 Task: Buy 5 CV (Constant Velocity) from Transmission & Drive Train section under best seller category for shipping address: Molly Phillips, 3619 Station Street, Austin, Texas 78702, Cell Number 5122113583. Pay from credit card ending with 5759, CVV 953
Action: Key pressed amazon.com<Key.enter>
Screenshot: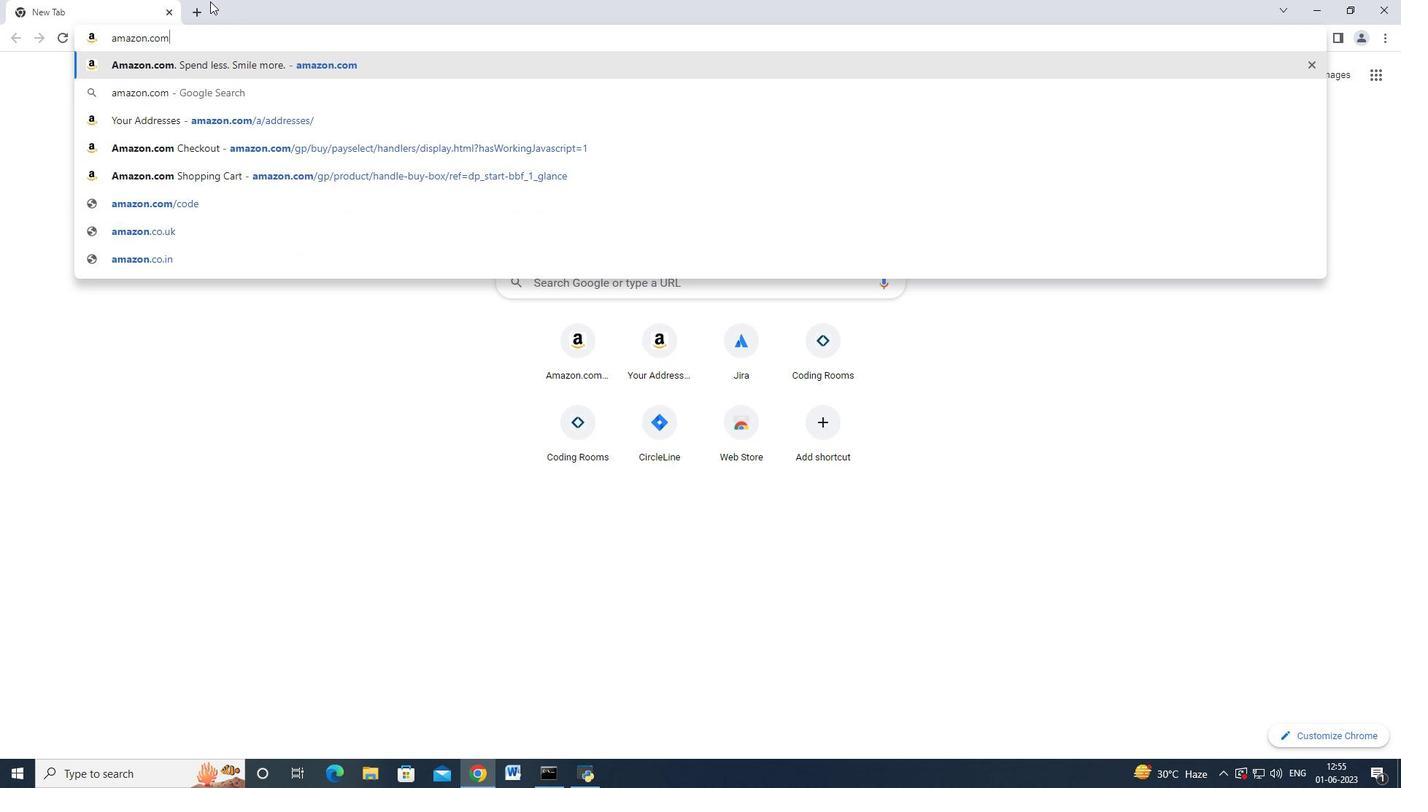 
Action: Mouse moved to (26, 114)
Screenshot: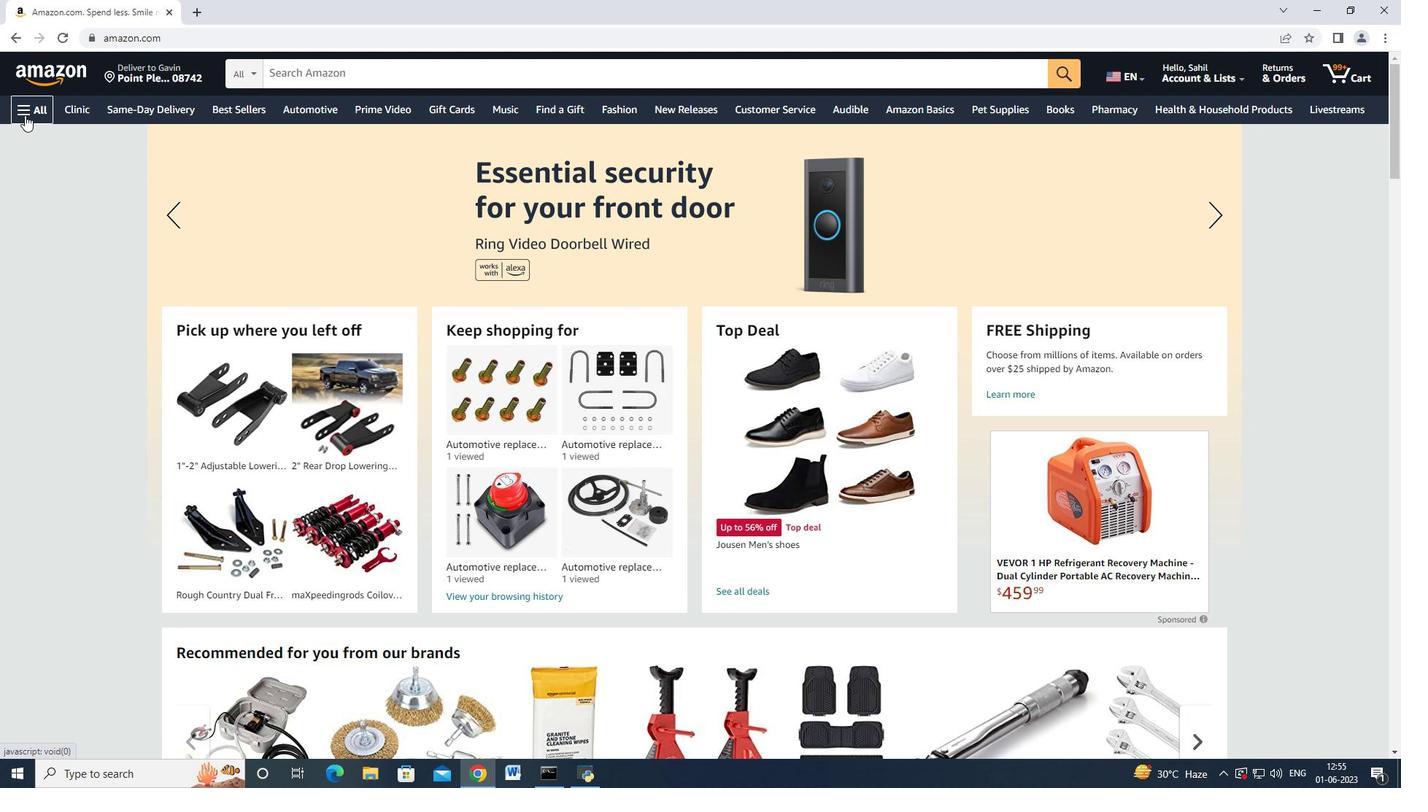 
Action: Mouse pressed left at (26, 114)
Screenshot: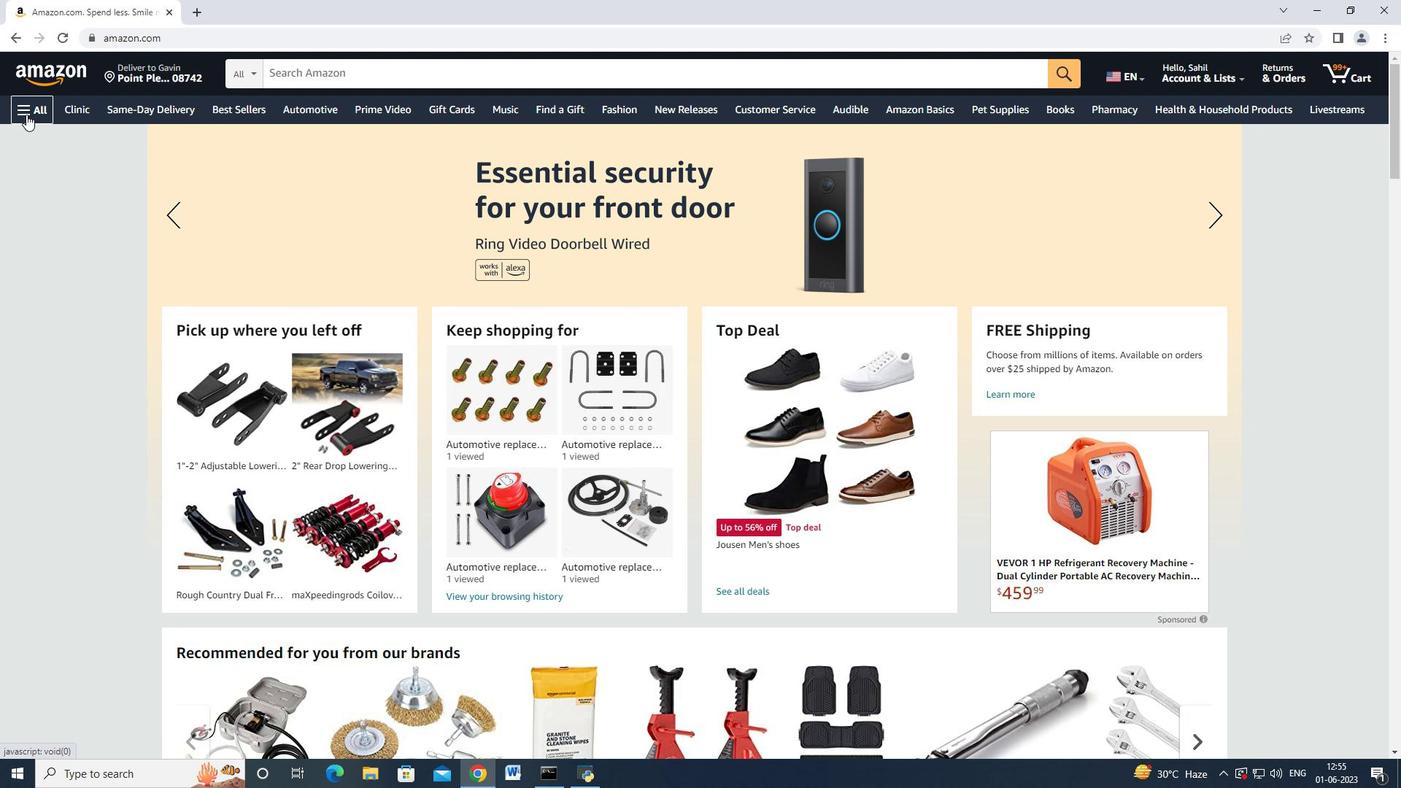 
Action: Mouse moved to (85, 384)
Screenshot: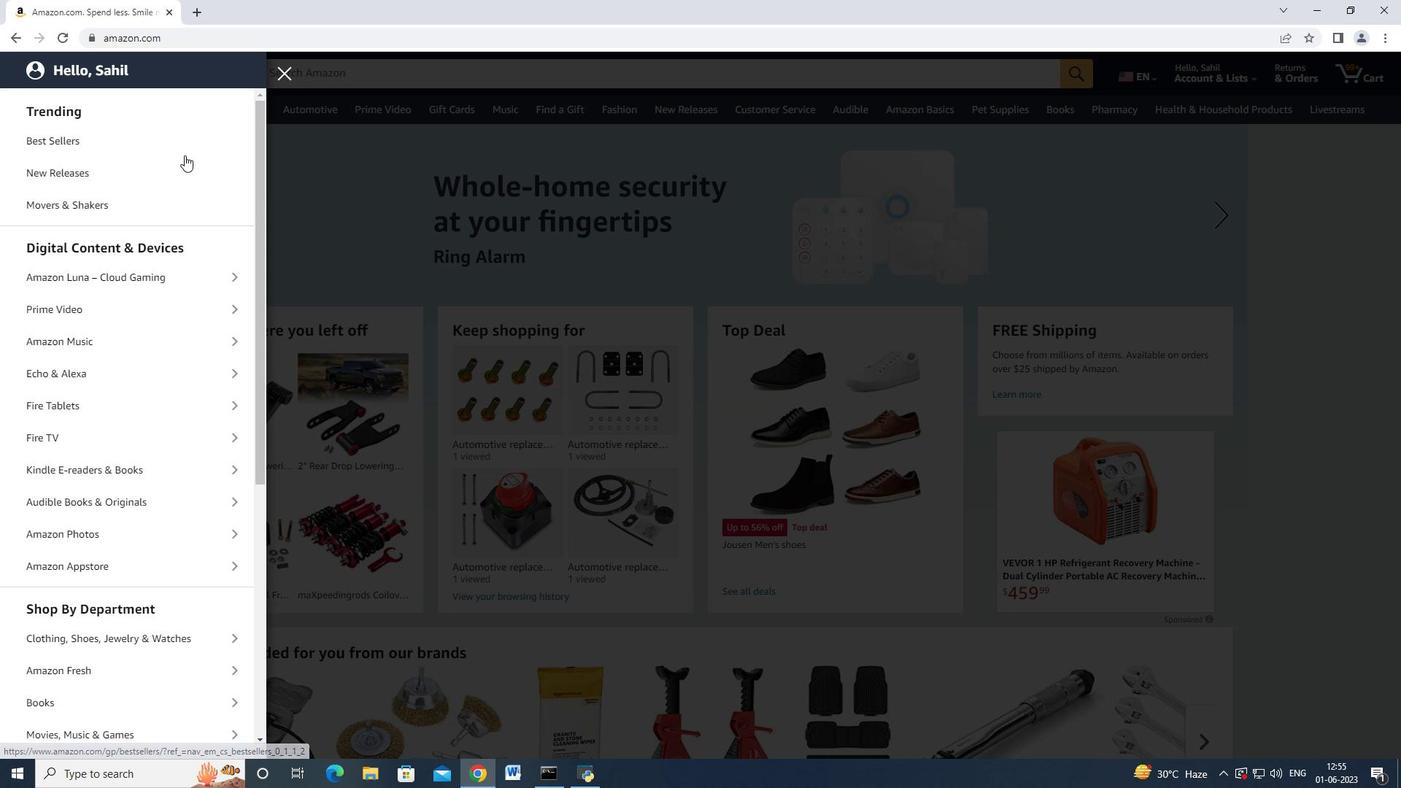 
Action: Mouse scrolled (85, 383) with delta (0, 0)
Screenshot: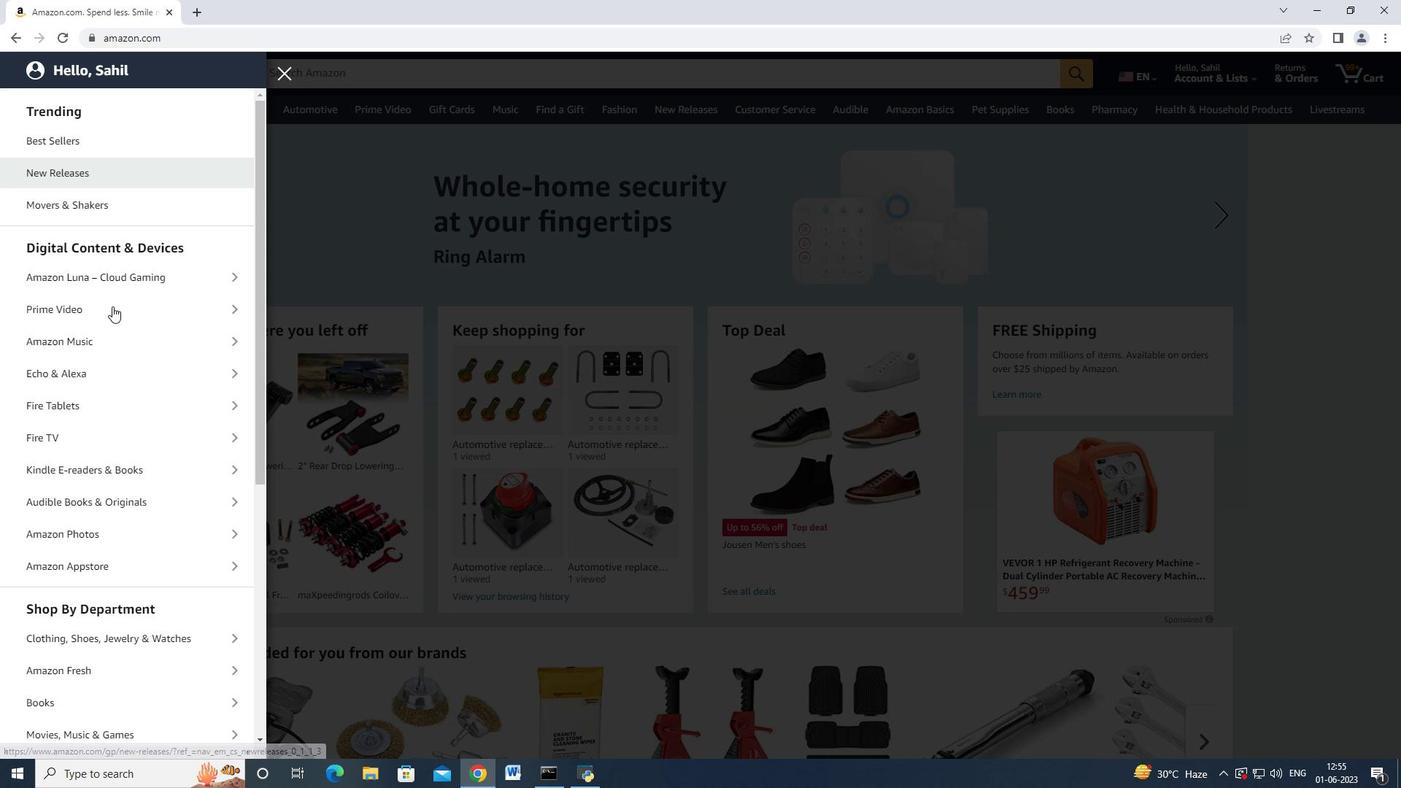 
Action: Mouse scrolled (85, 383) with delta (0, 0)
Screenshot: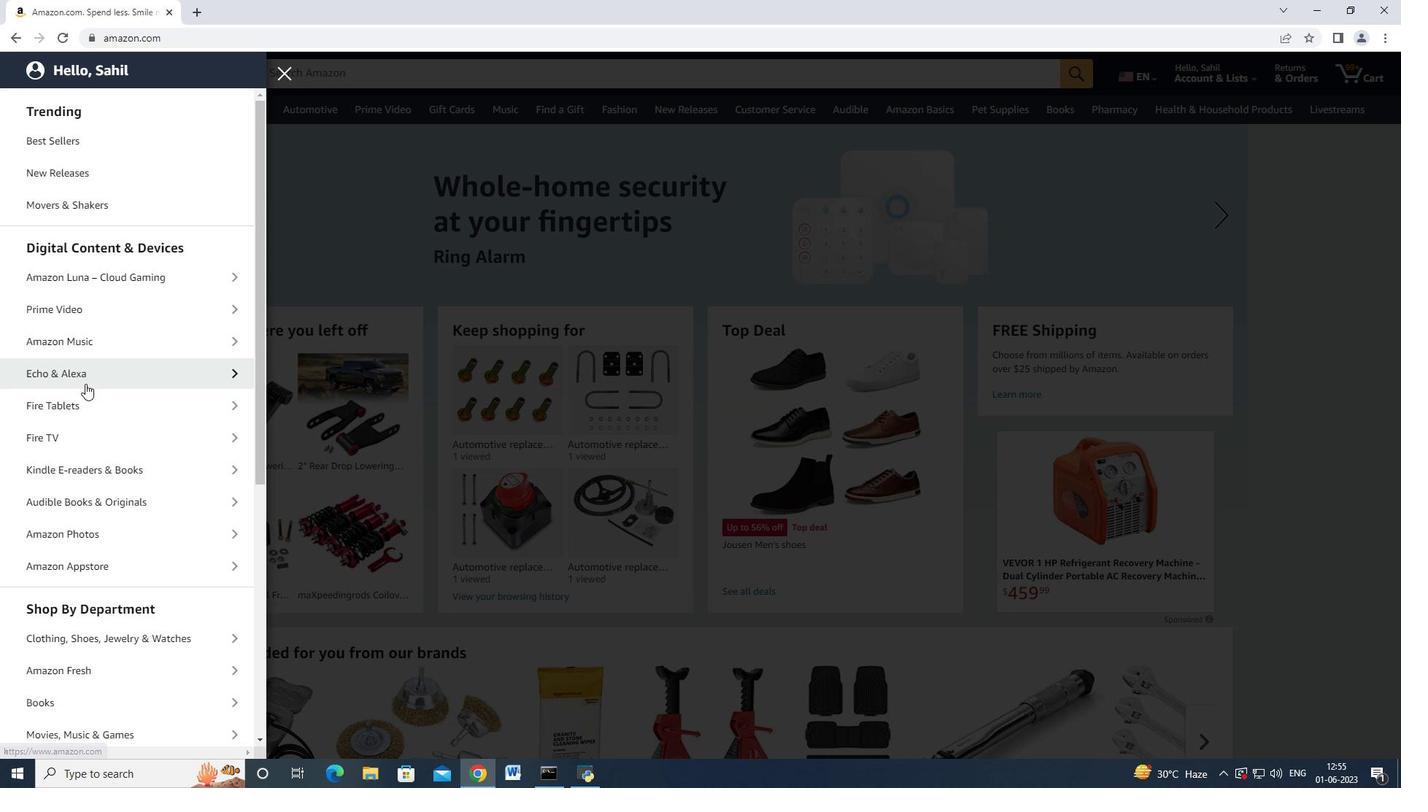 
Action: Mouse moved to (90, 427)
Screenshot: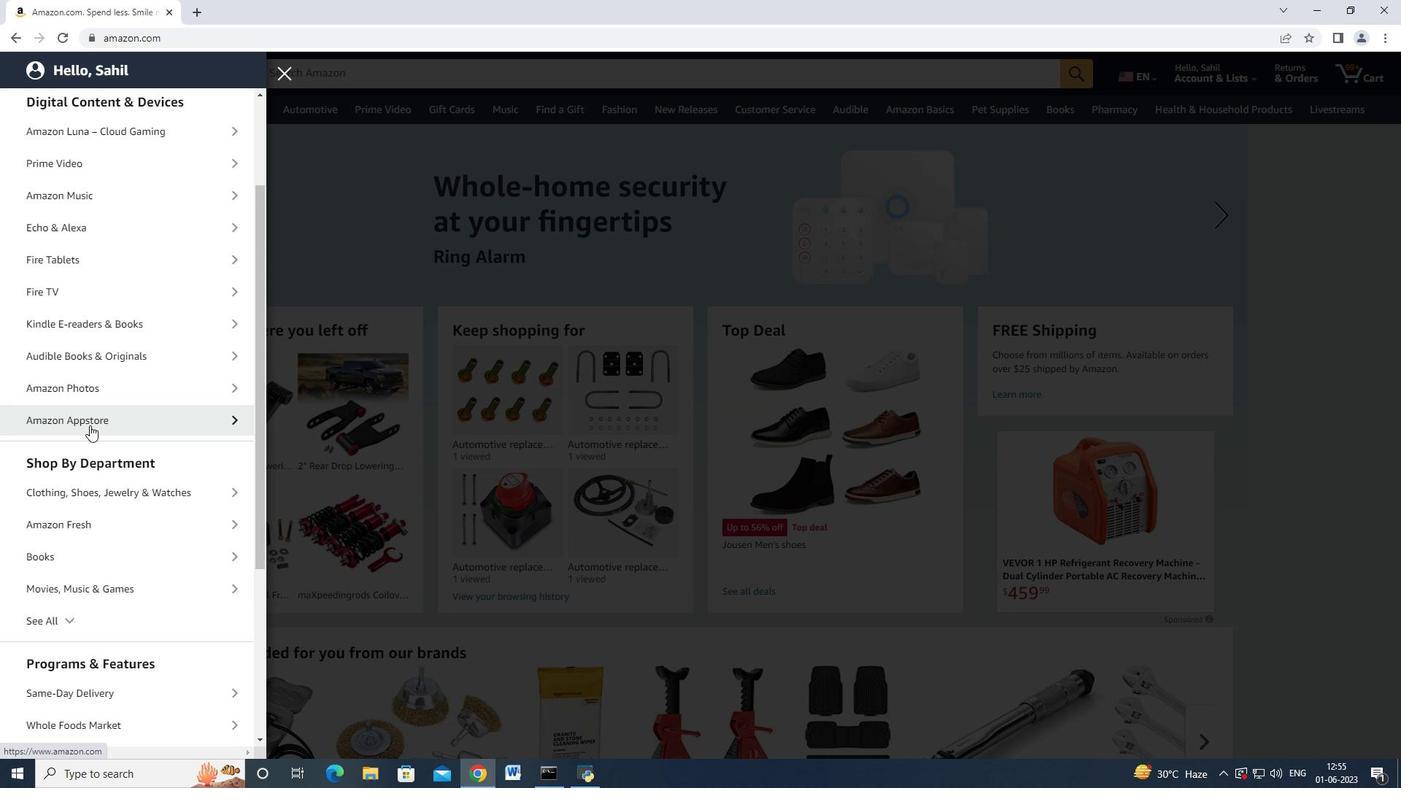 
Action: Mouse scrolled (90, 427) with delta (0, 0)
Screenshot: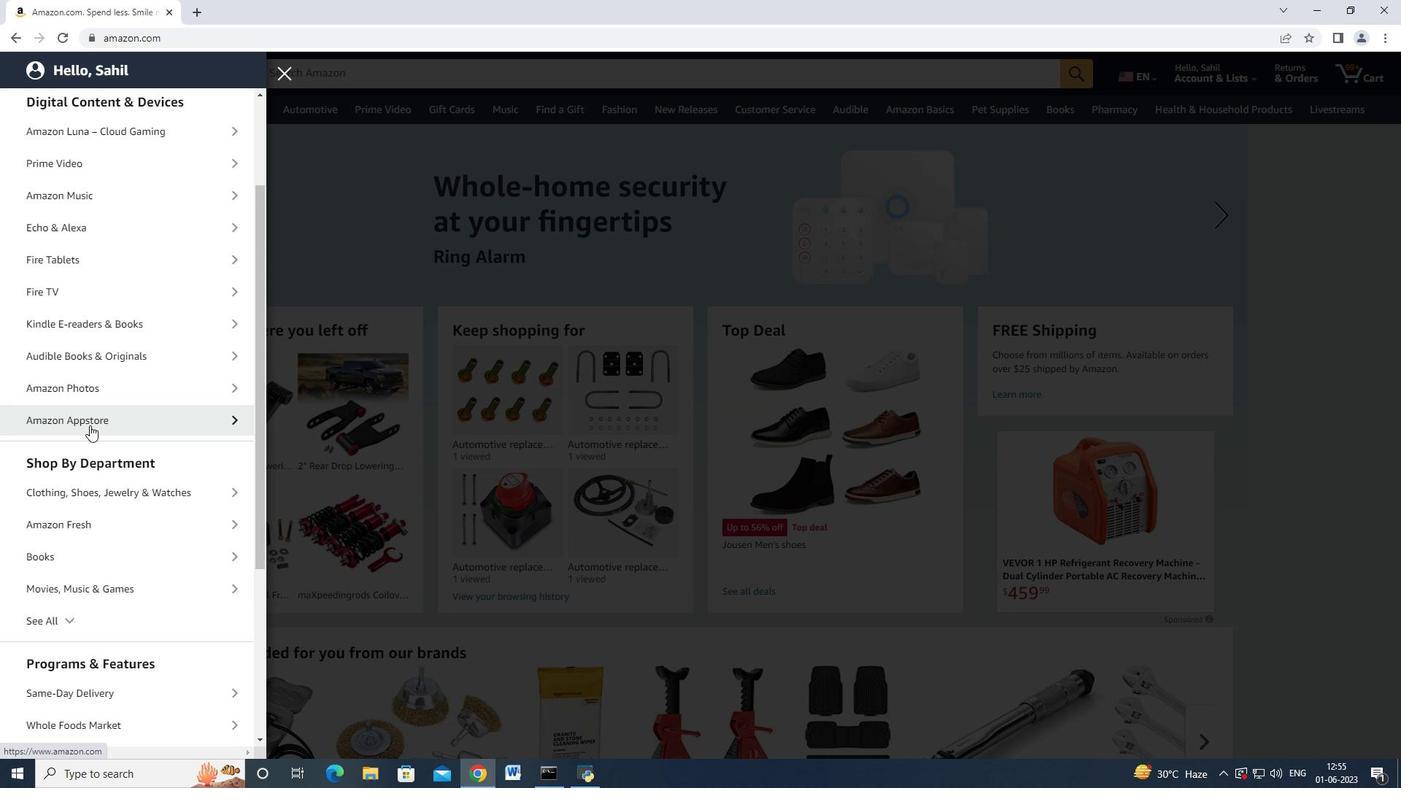 
Action: Mouse moved to (73, 543)
Screenshot: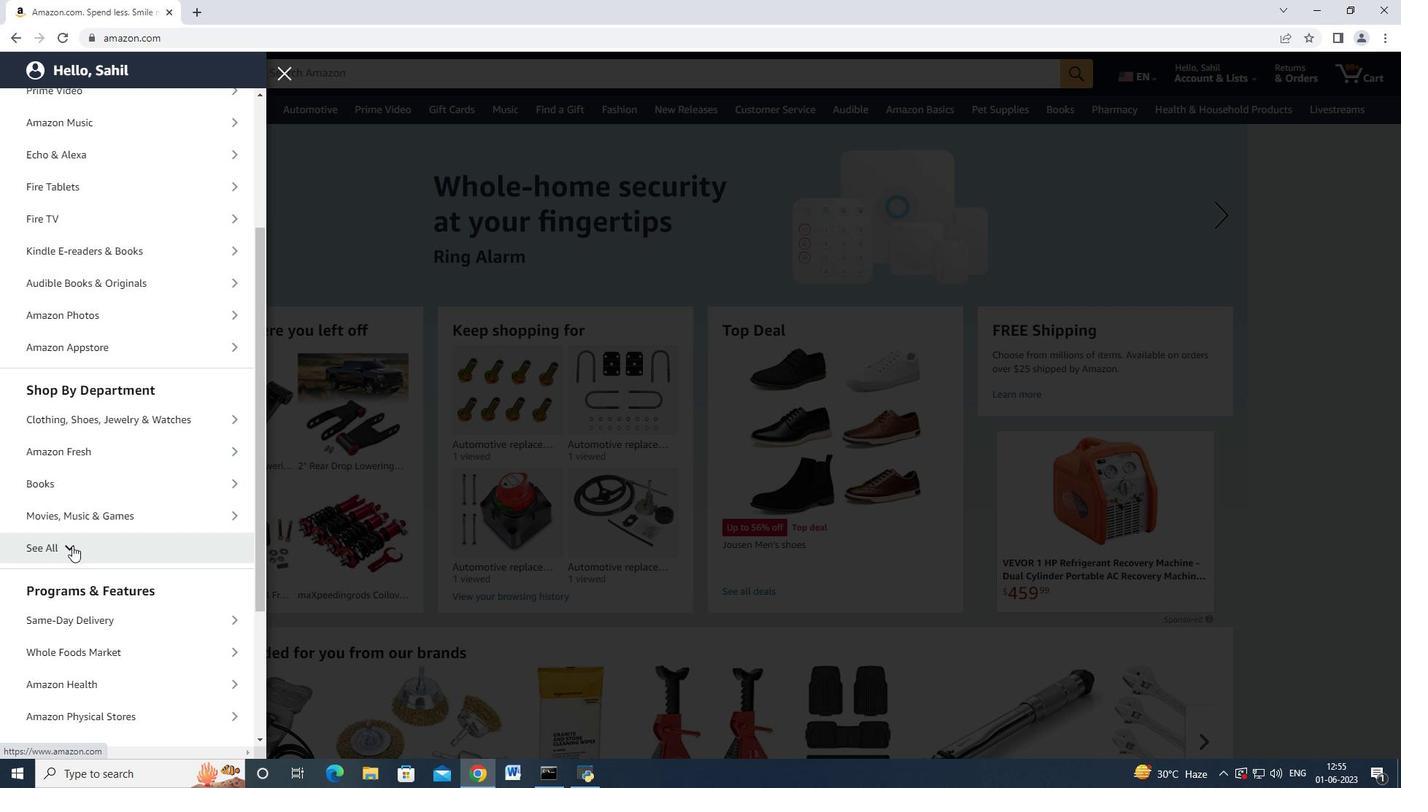 
Action: Mouse pressed left at (73, 543)
Screenshot: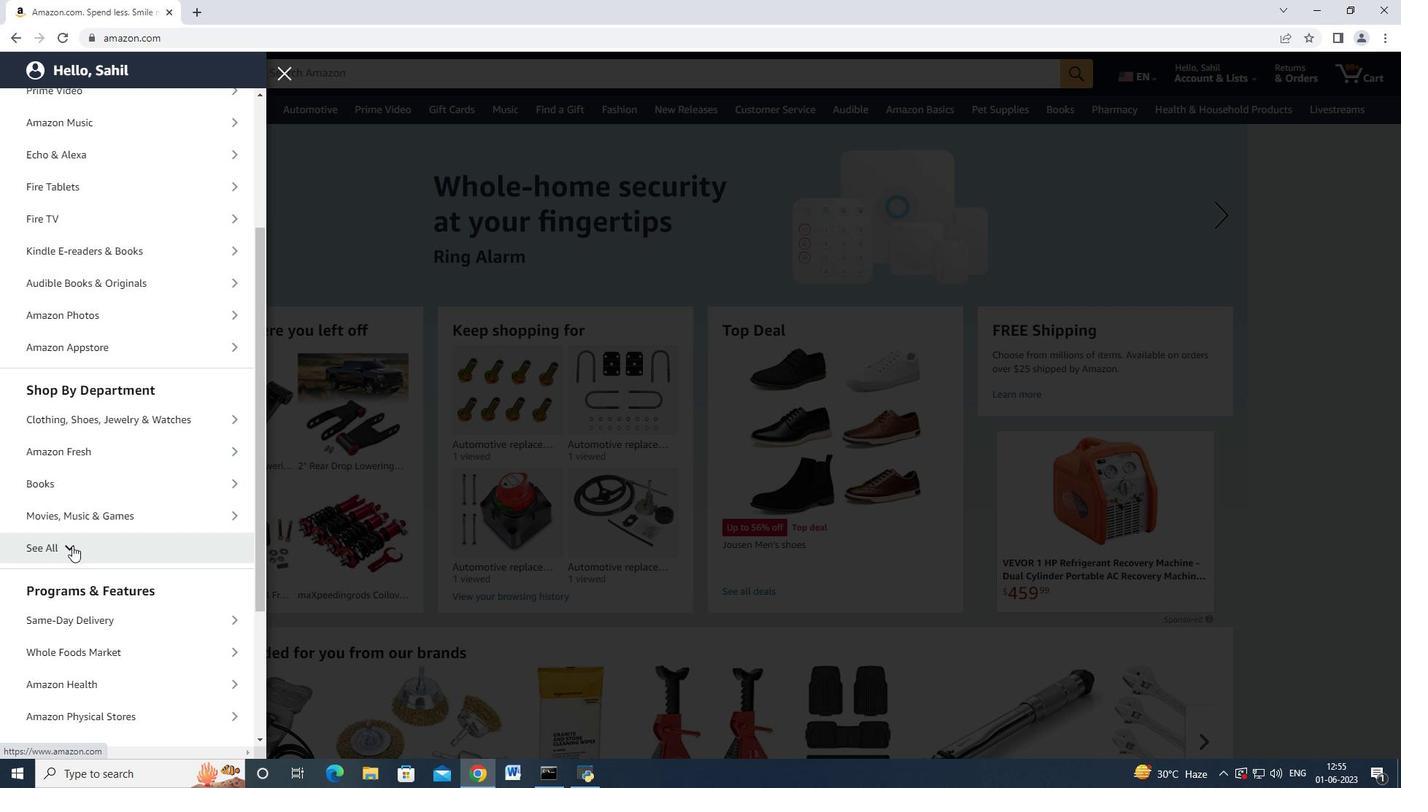 
Action: Mouse moved to (135, 474)
Screenshot: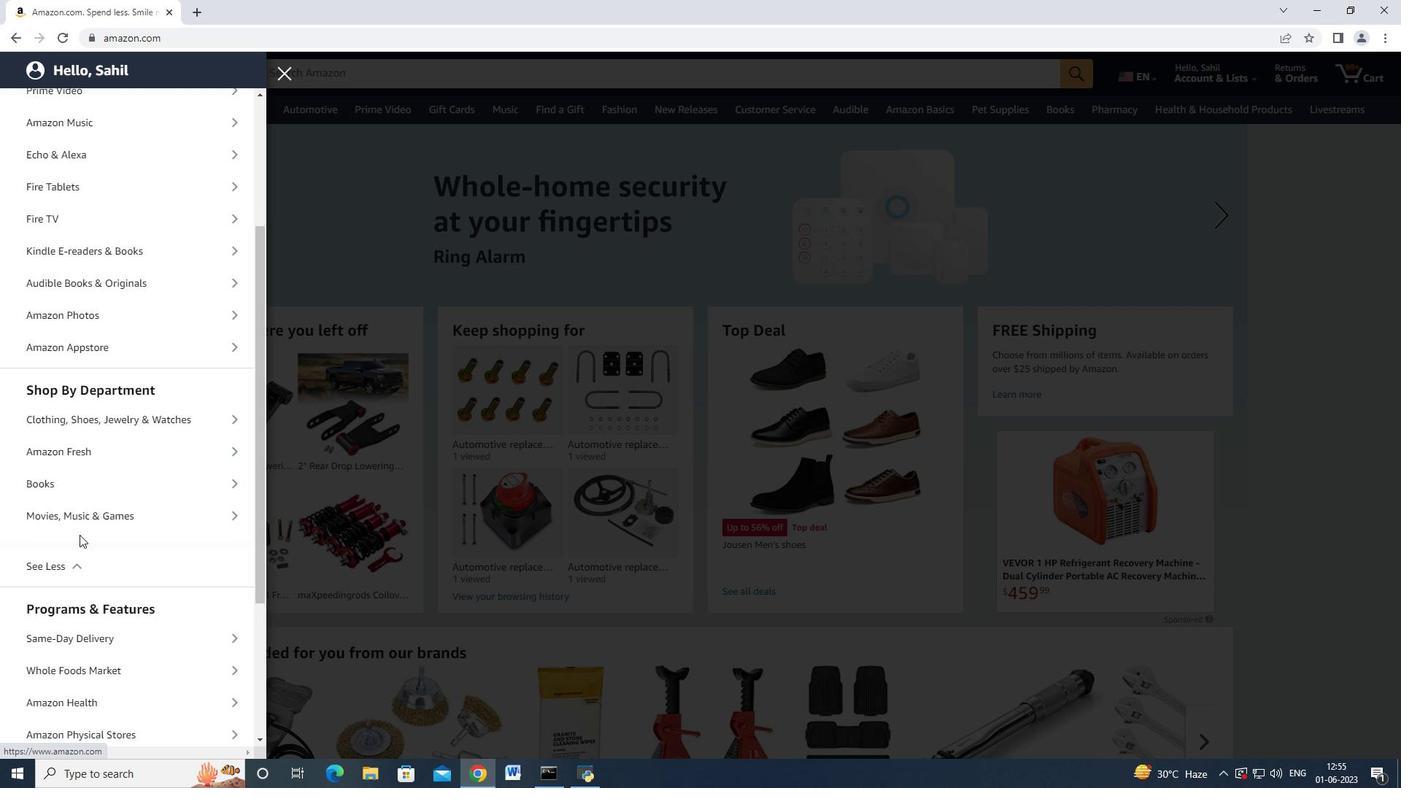 
Action: Mouse scrolled (135, 473) with delta (0, 0)
Screenshot: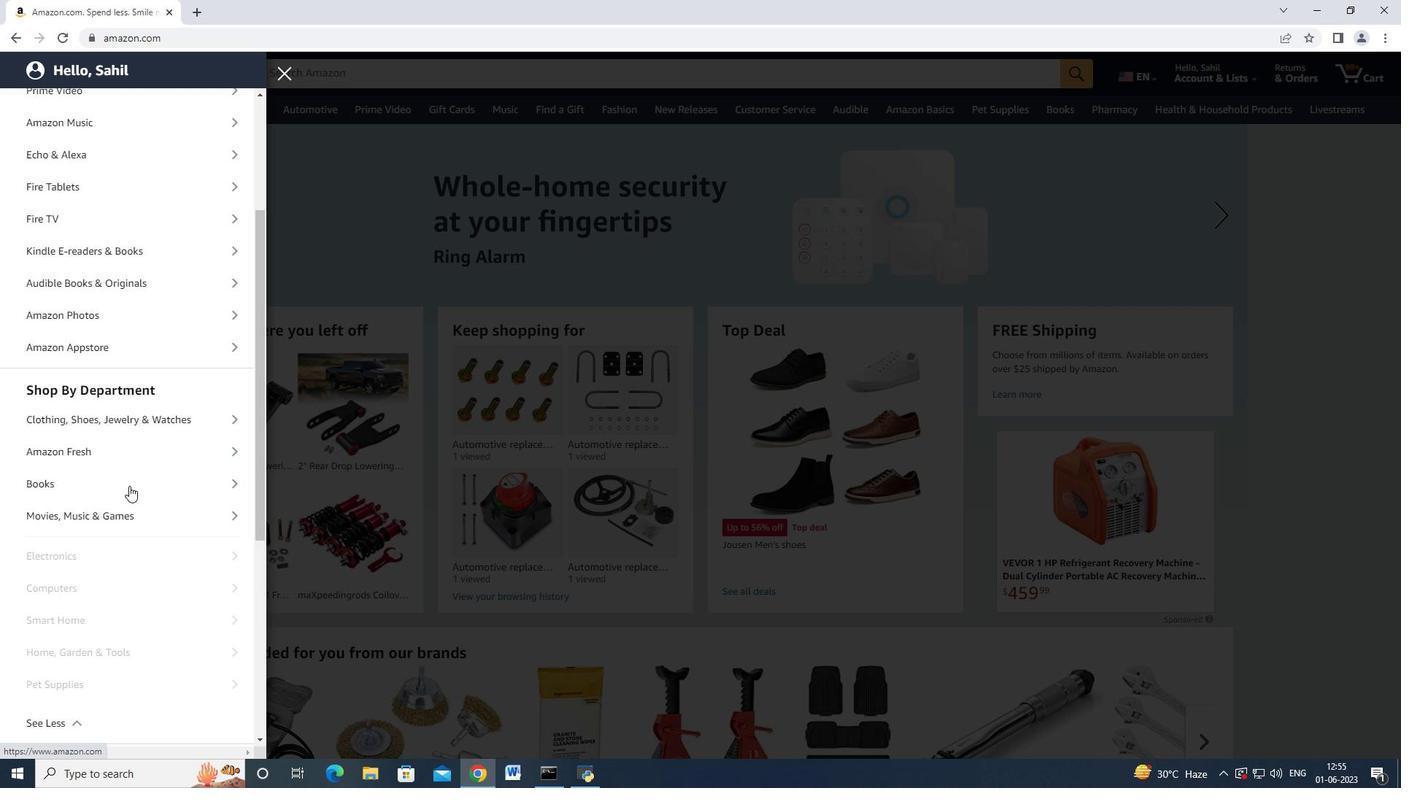 
Action: Mouse scrolled (135, 473) with delta (0, 0)
Screenshot: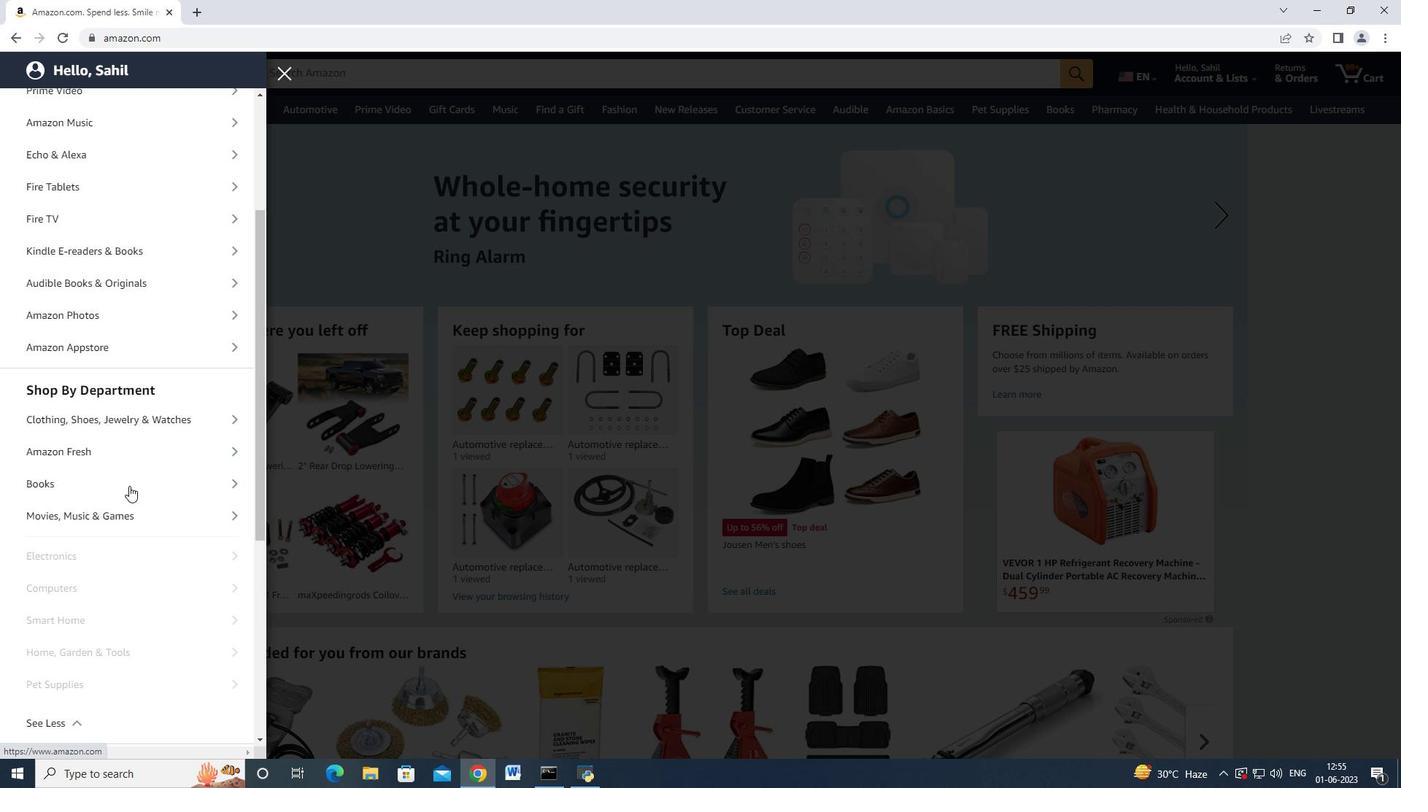 
Action: Mouse scrolled (135, 473) with delta (0, 0)
Screenshot: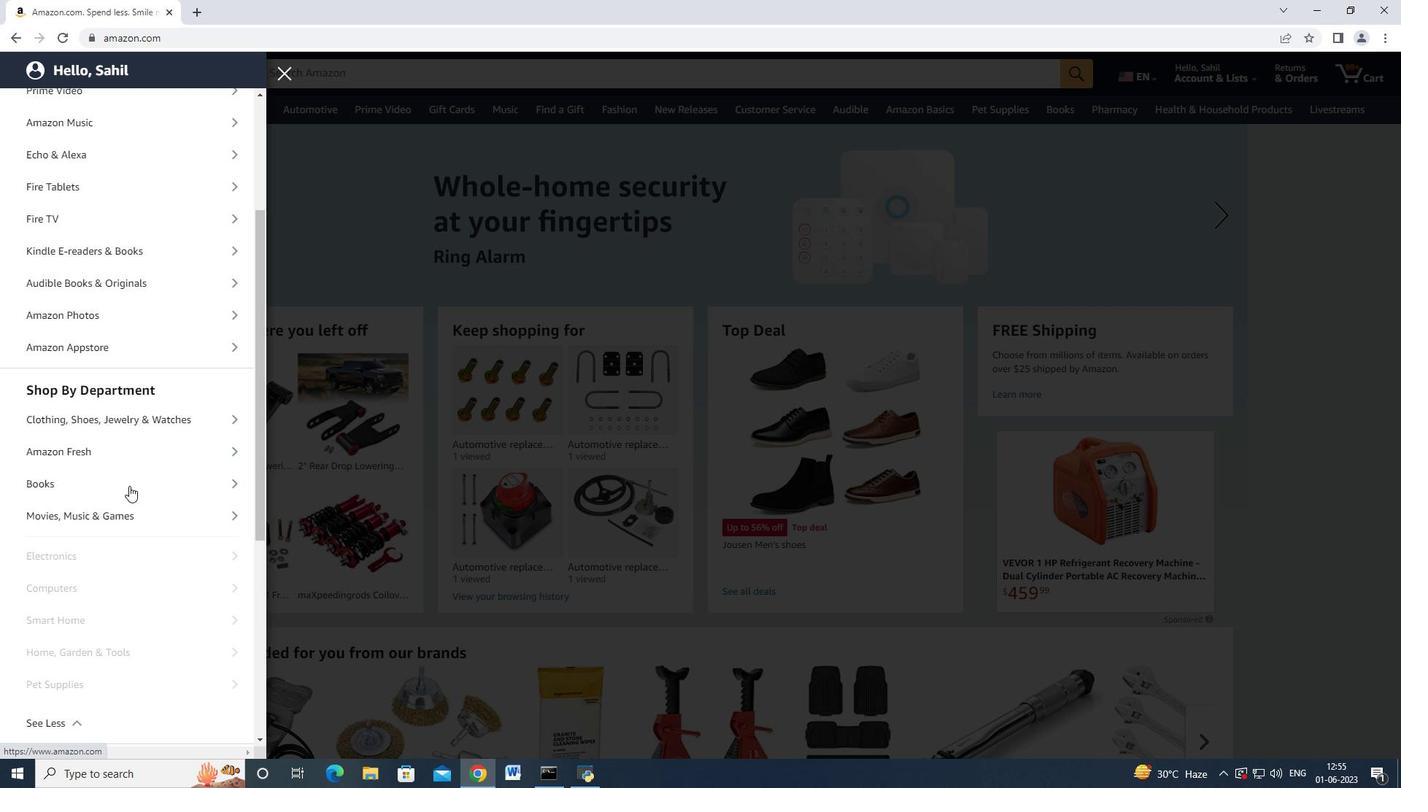 
Action: Mouse scrolled (135, 473) with delta (0, 0)
Screenshot: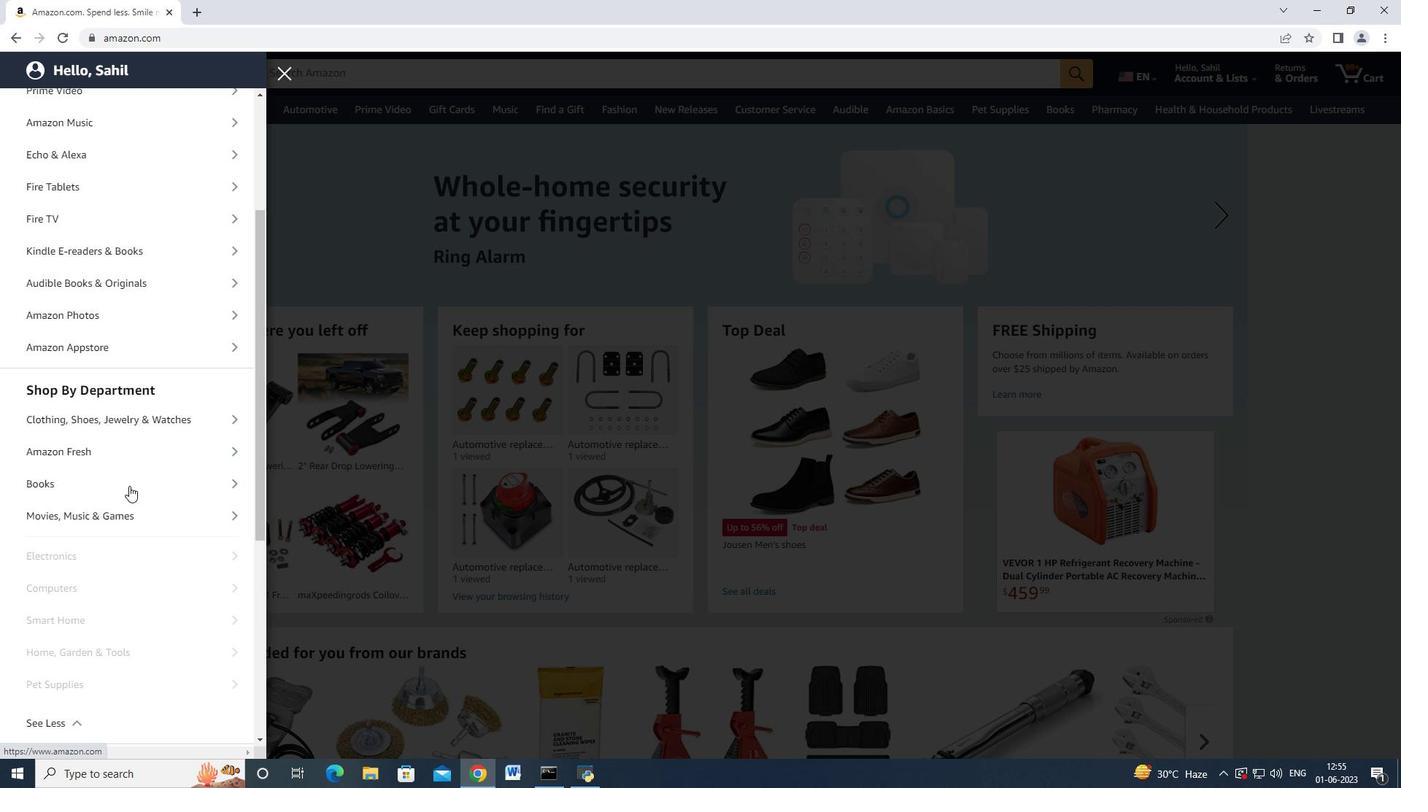 
Action: Mouse scrolled (135, 473) with delta (0, 0)
Screenshot: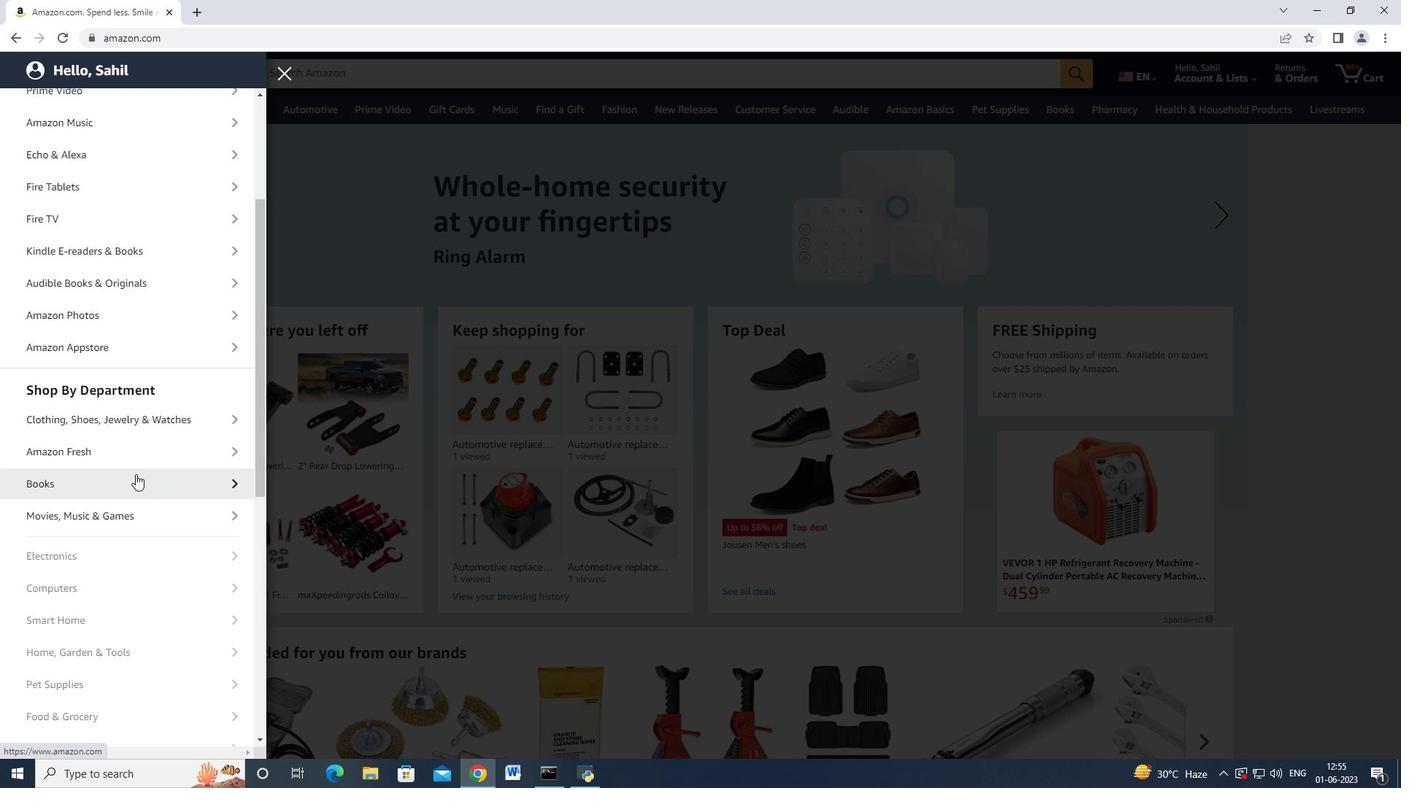 
Action: Mouse scrolled (135, 473) with delta (0, 0)
Screenshot: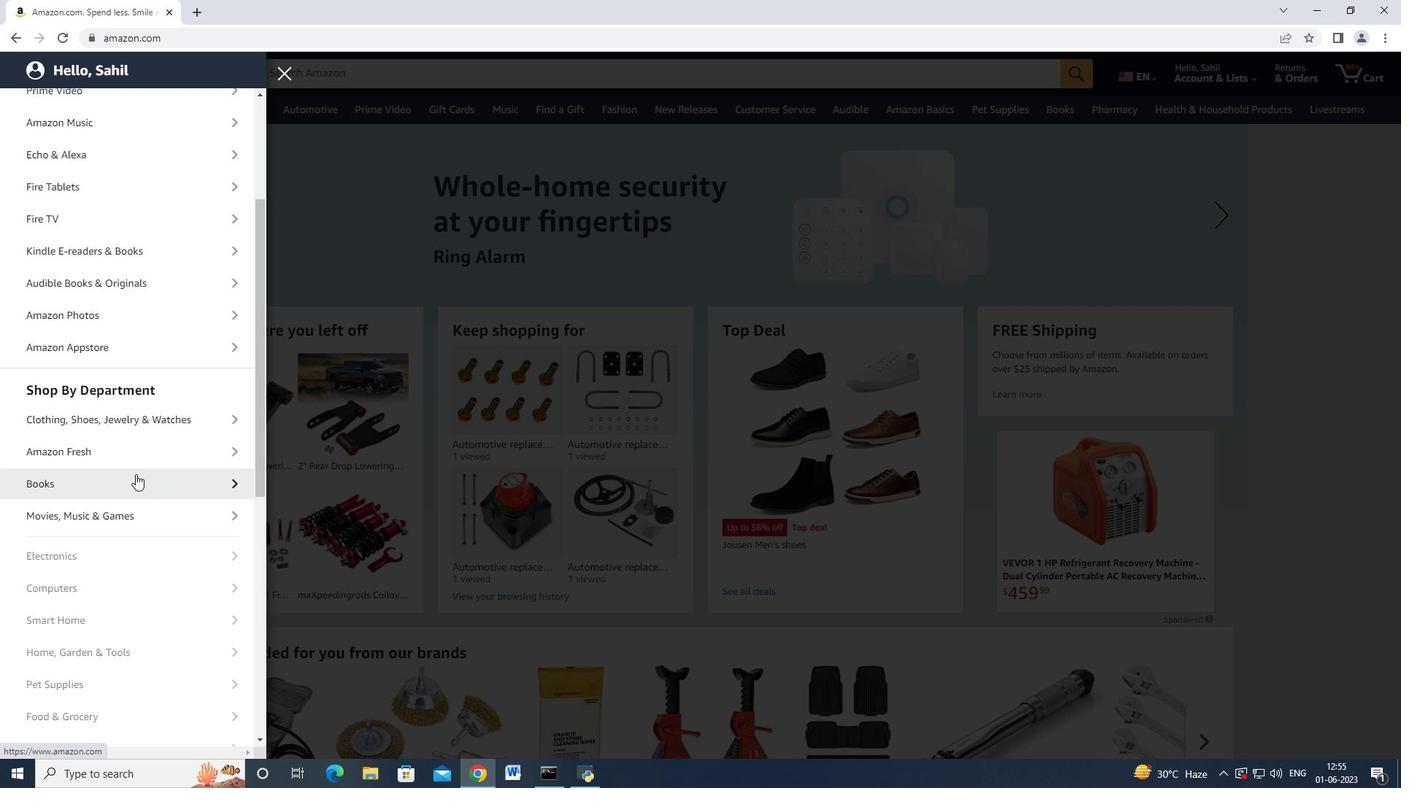 
Action: Mouse scrolled (135, 473) with delta (0, 0)
Screenshot: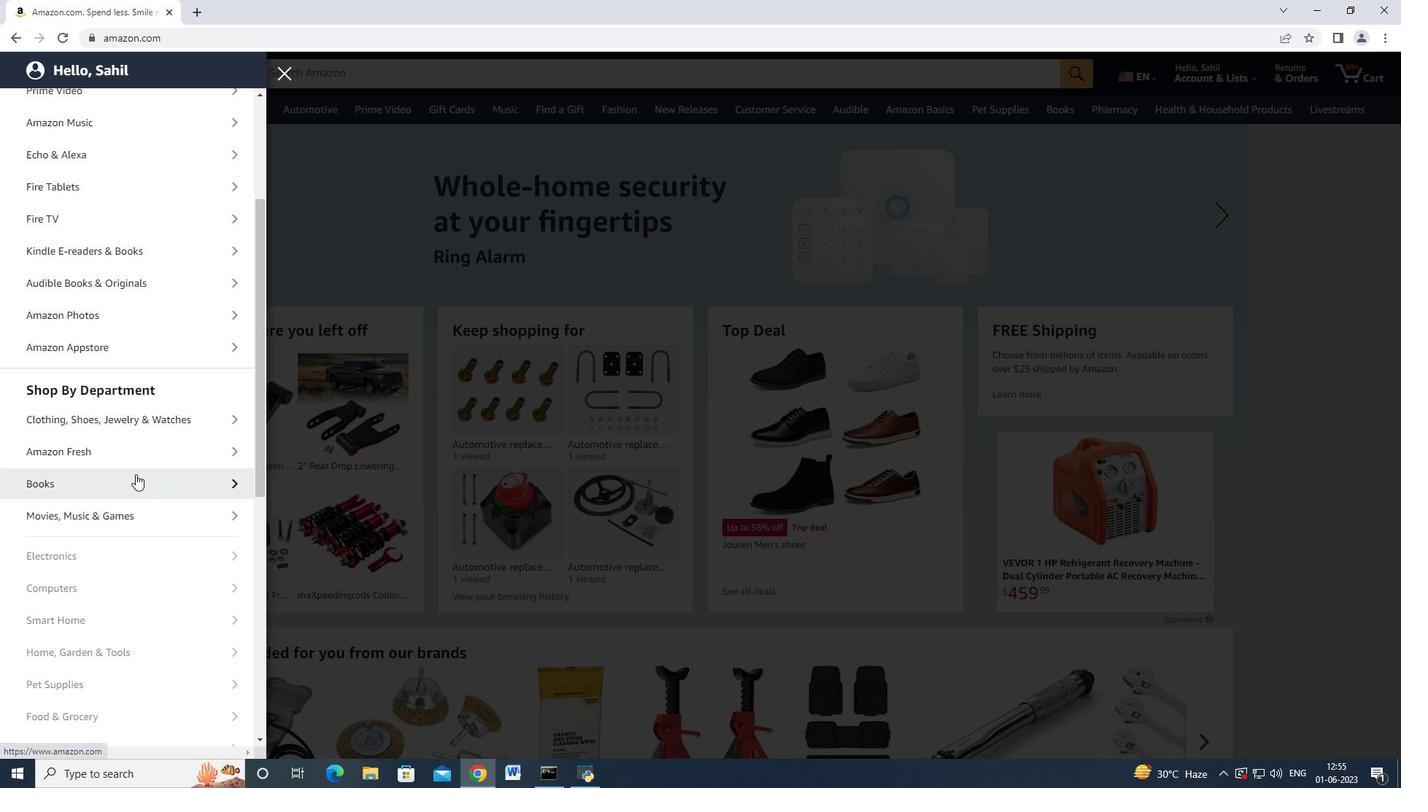 
Action: Mouse moved to (132, 396)
Screenshot: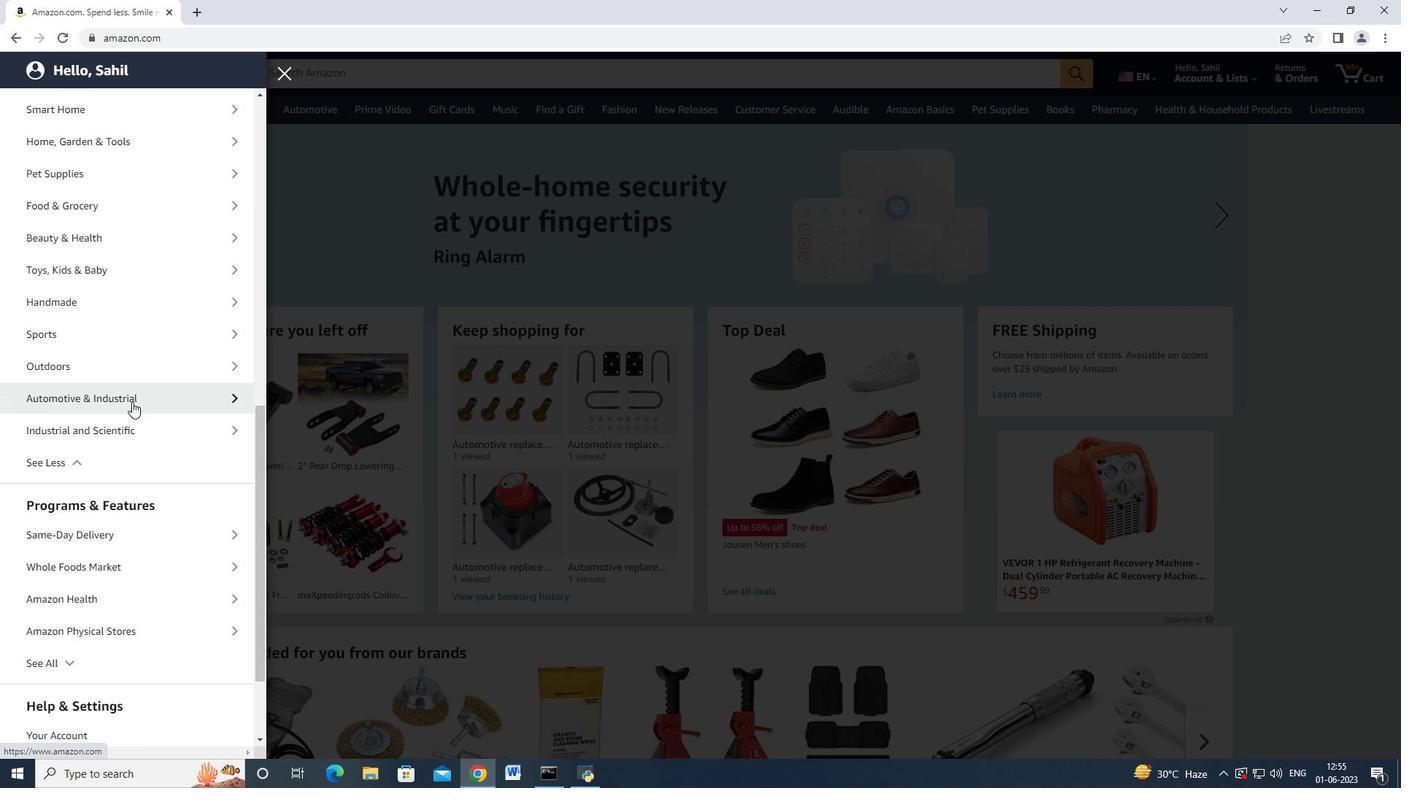 
Action: Mouse pressed left at (132, 396)
Screenshot: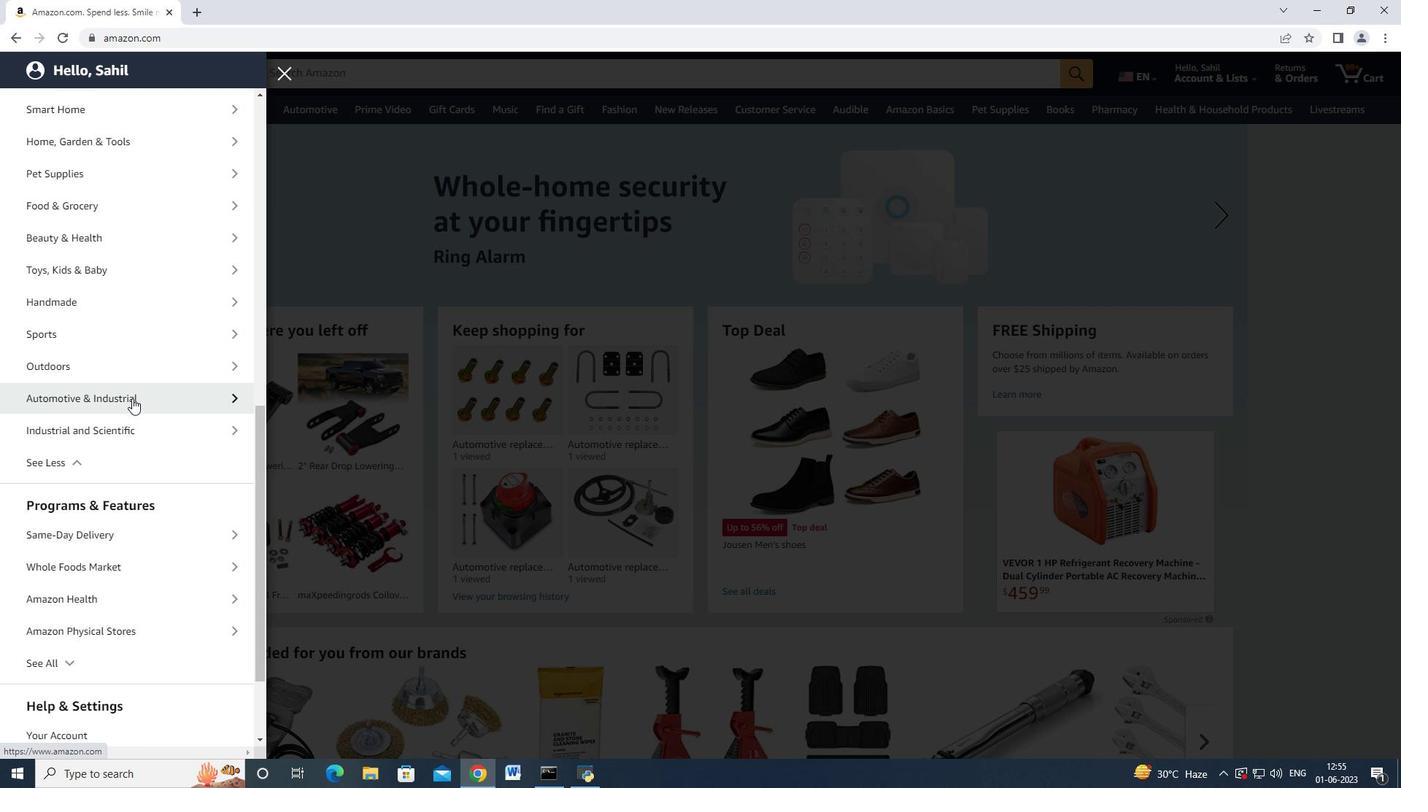 
Action: Mouse moved to (167, 180)
Screenshot: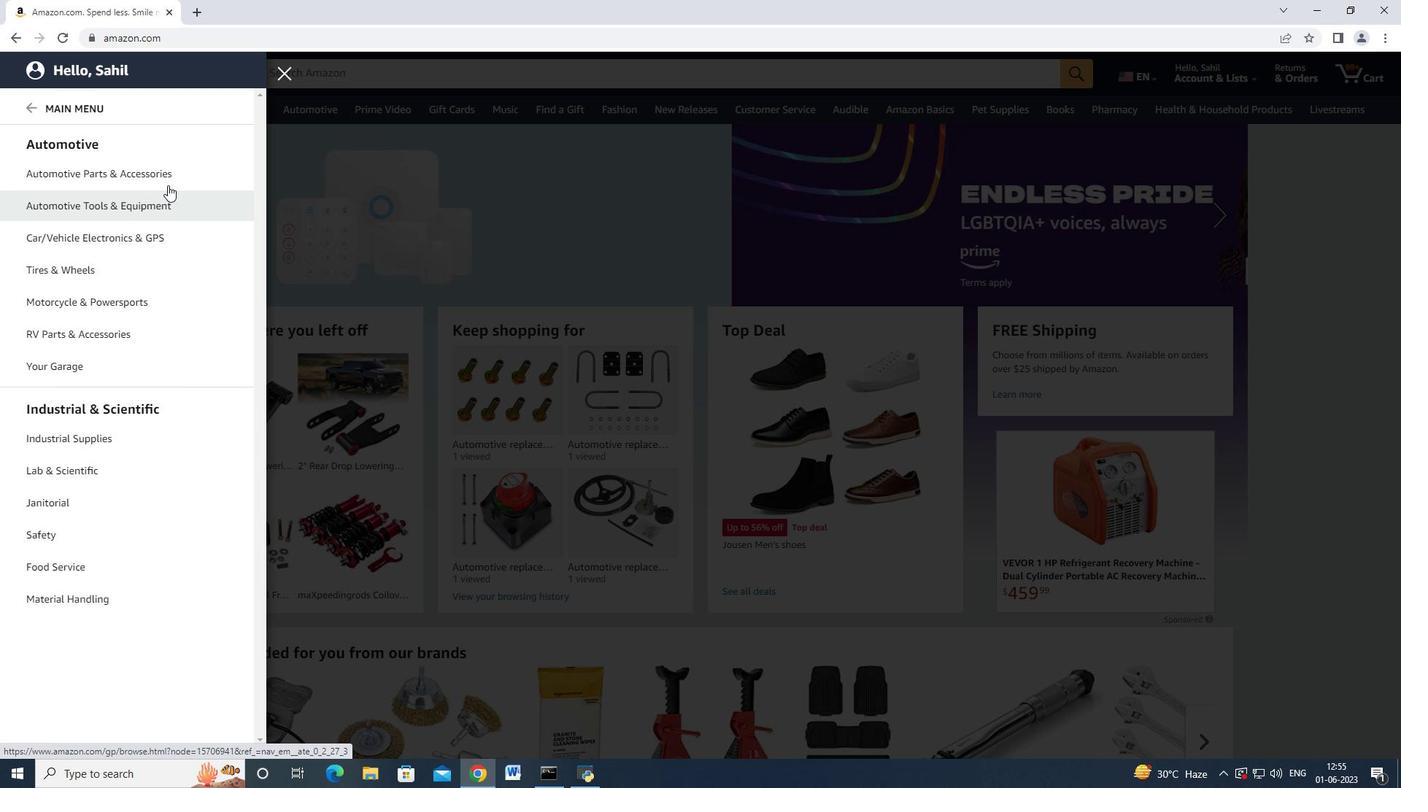 
Action: Mouse pressed left at (167, 180)
Screenshot: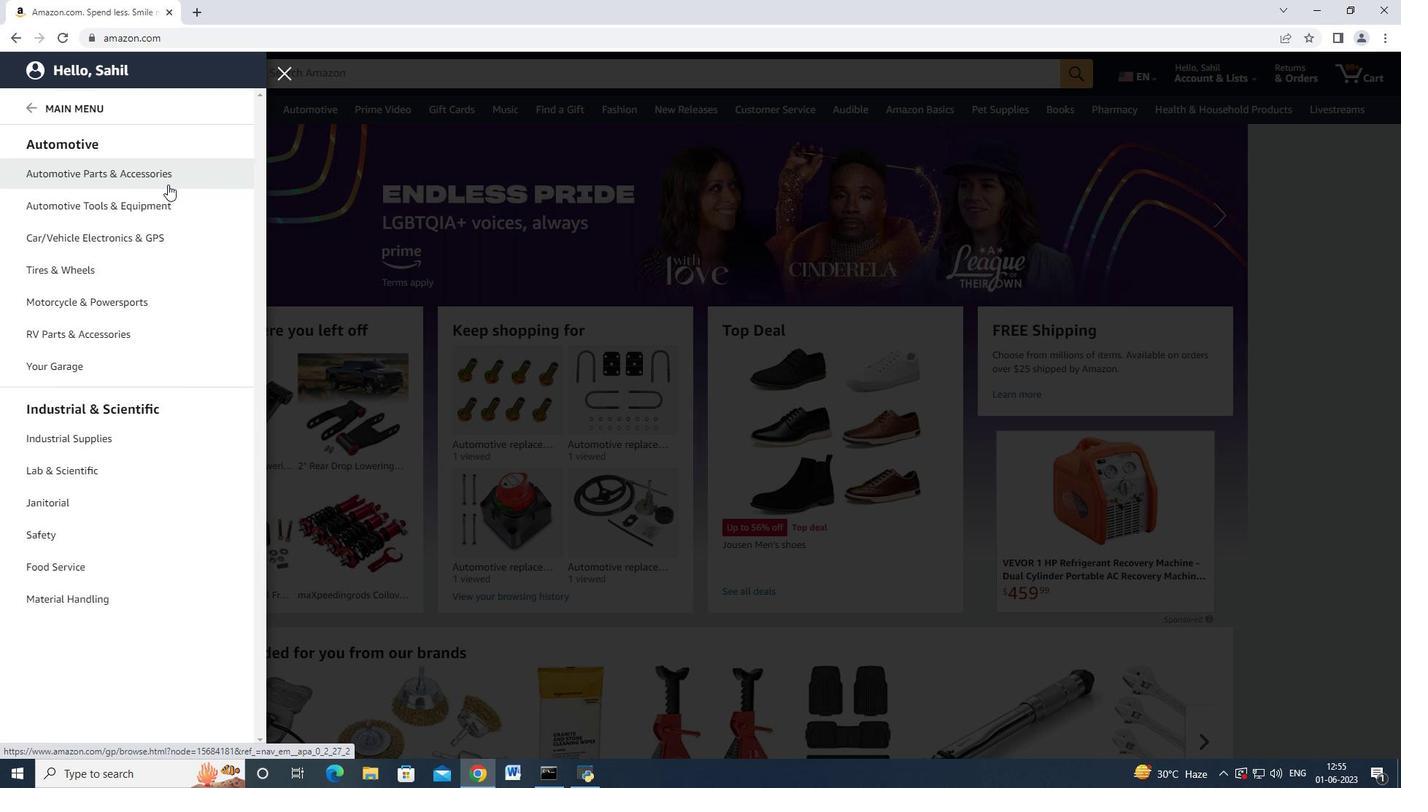 
Action: Mouse moved to (257, 138)
Screenshot: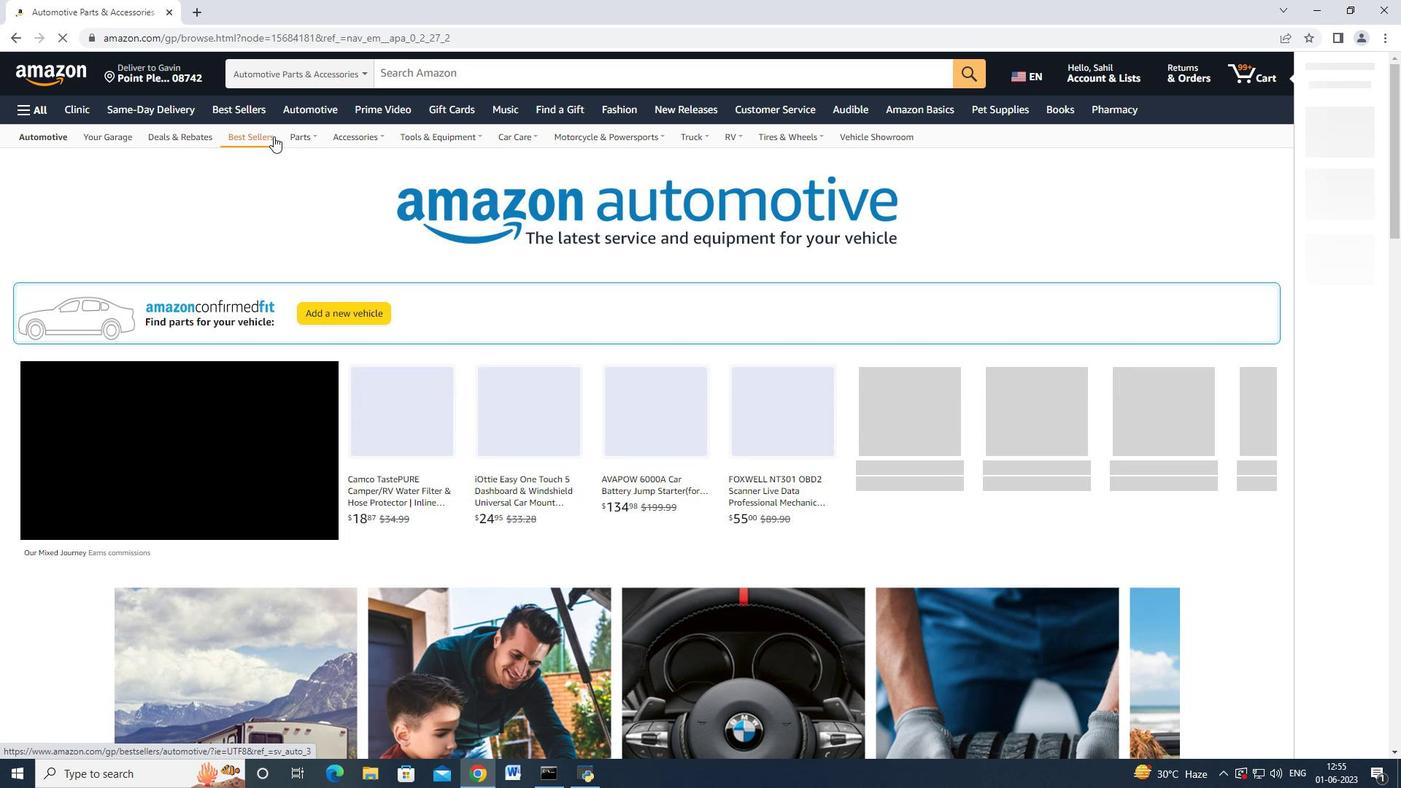 
Action: Mouse pressed left at (257, 138)
Screenshot: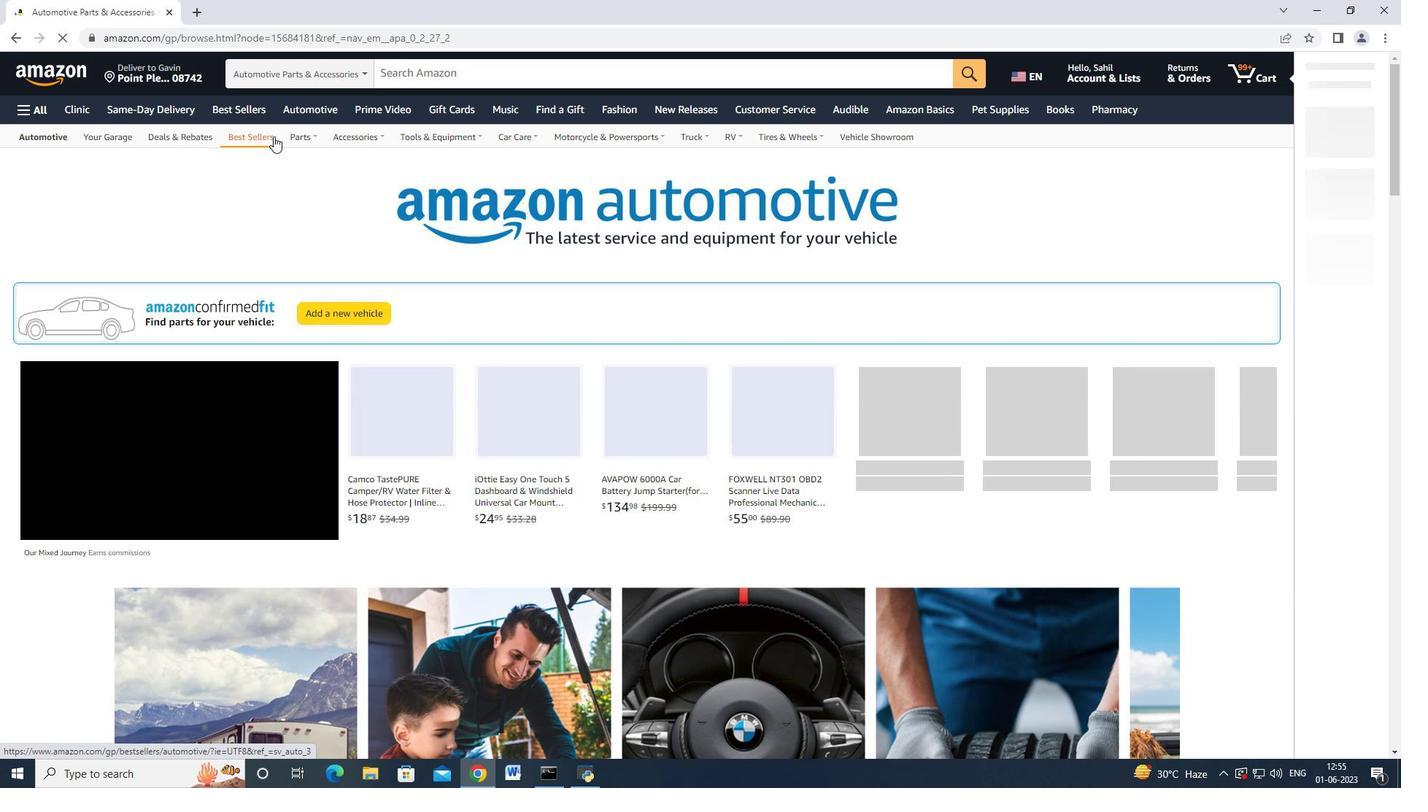 
Action: Mouse moved to (234, 269)
Screenshot: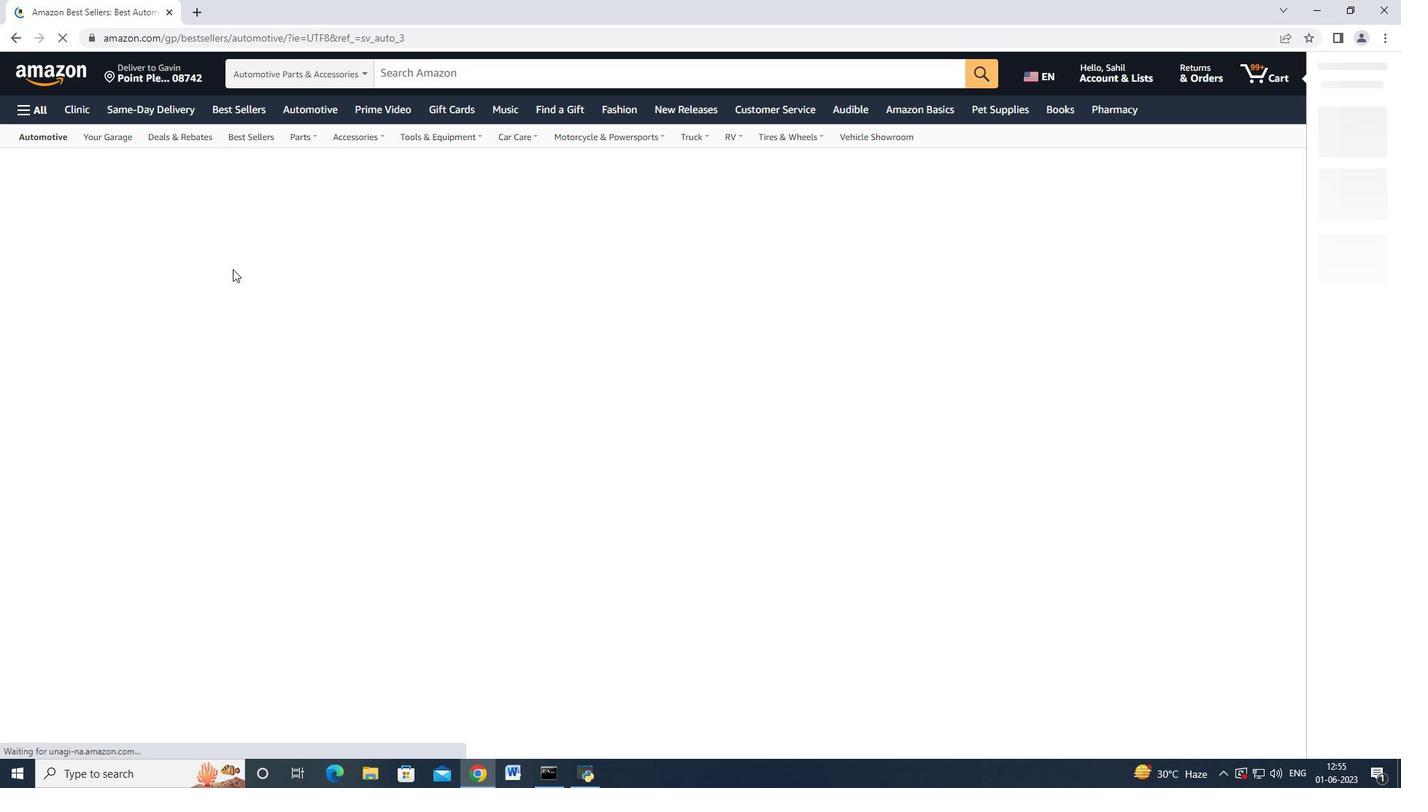 
Action: Mouse scrolled (234, 268) with delta (0, 0)
Screenshot: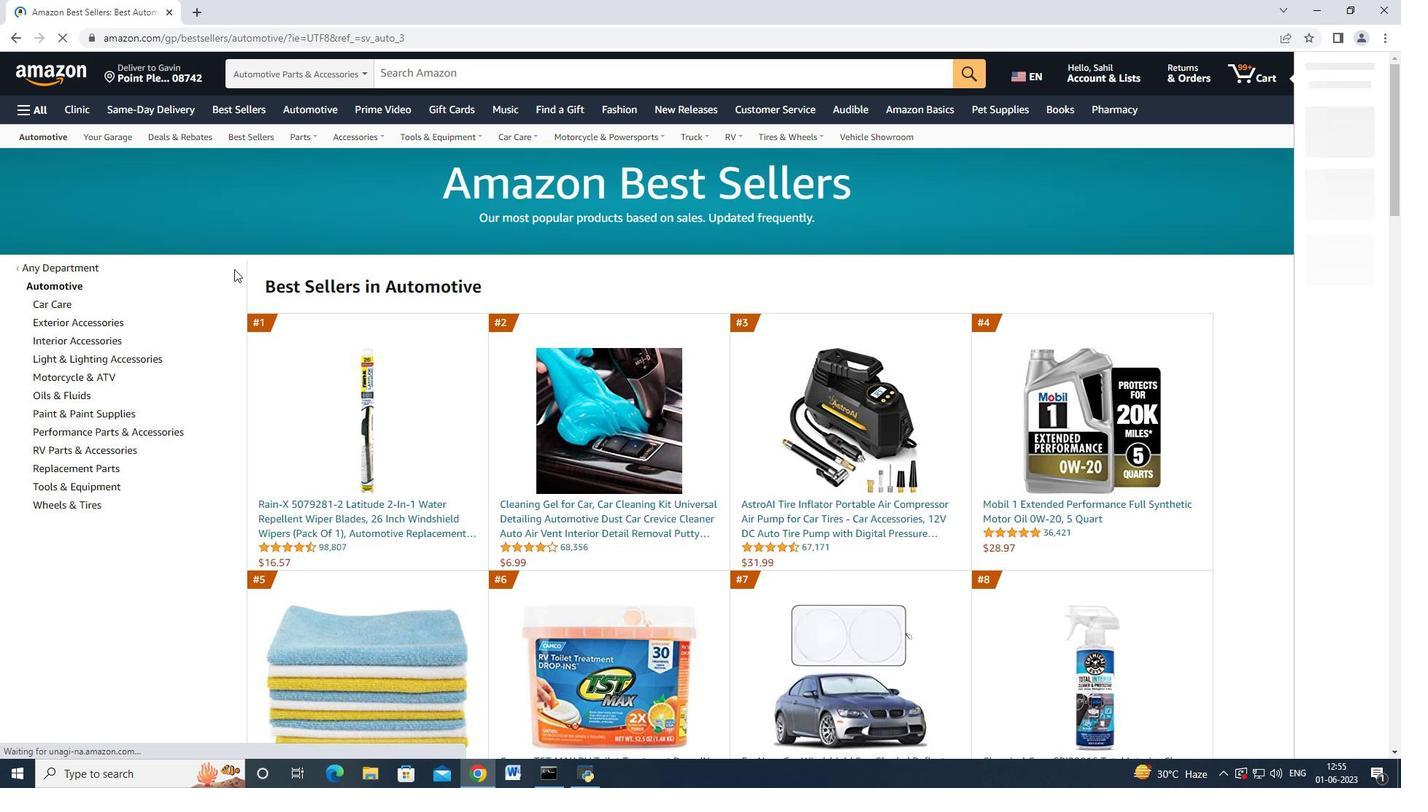 
Action: Mouse moved to (92, 394)
Screenshot: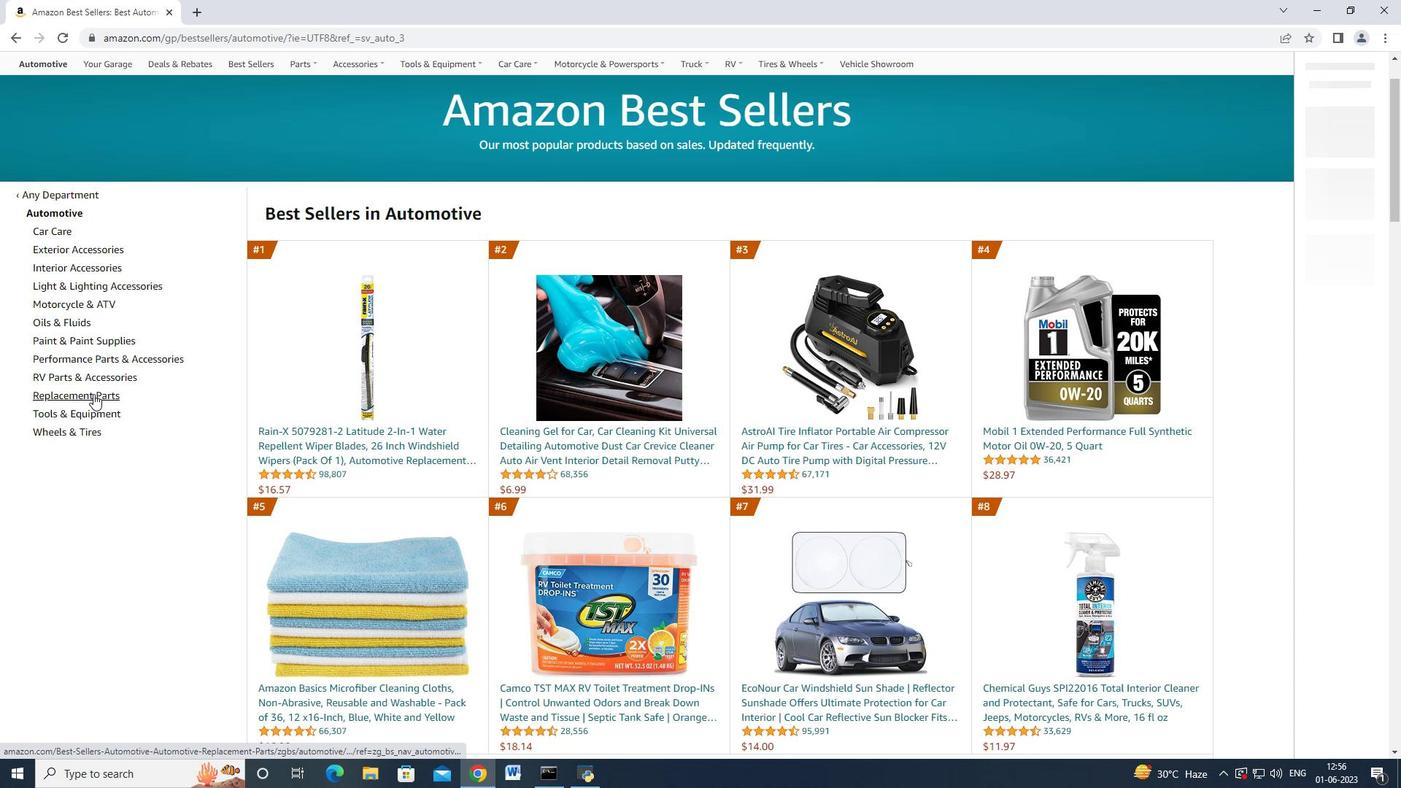 
Action: Mouse pressed left at (92, 394)
Screenshot: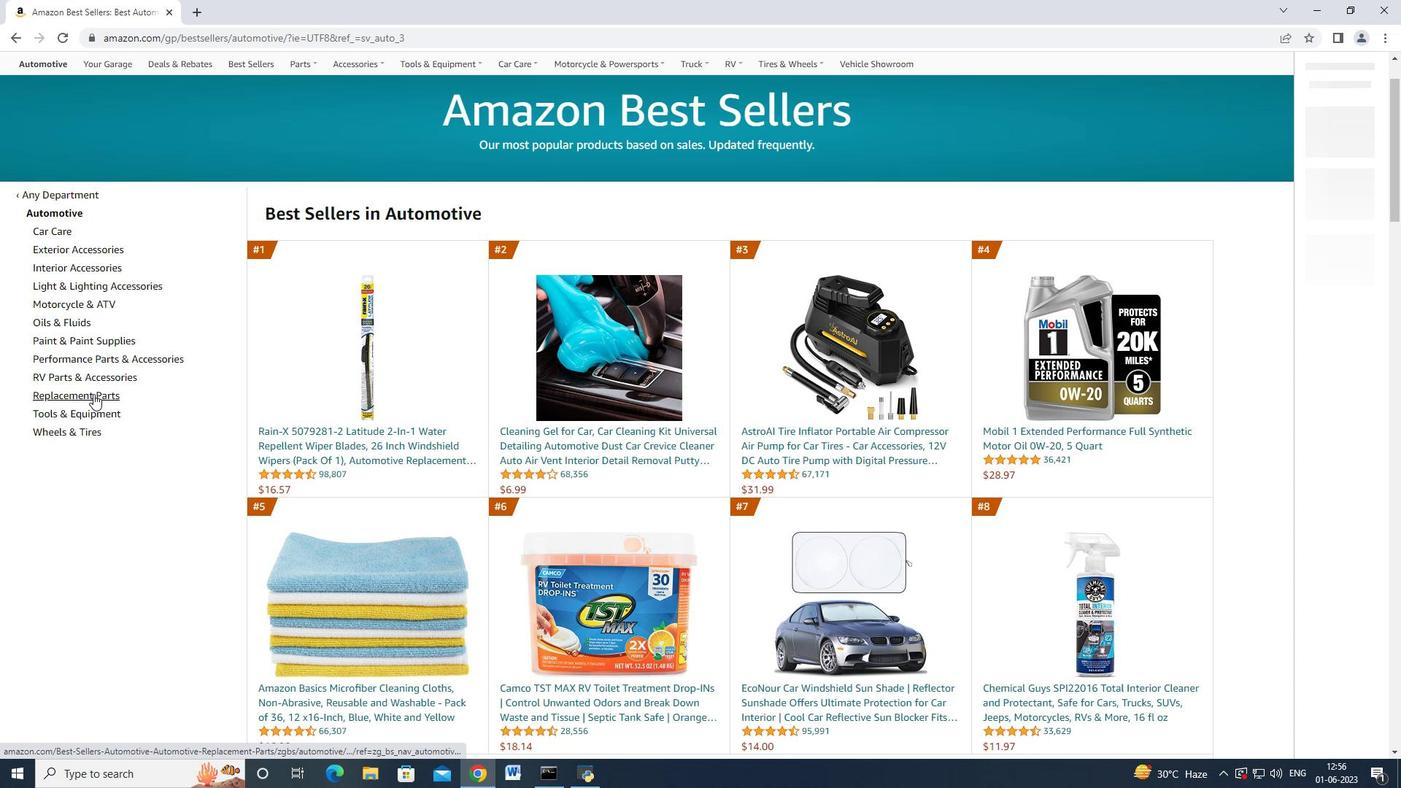 
Action: Mouse moved to (192, 290)
Screenshot: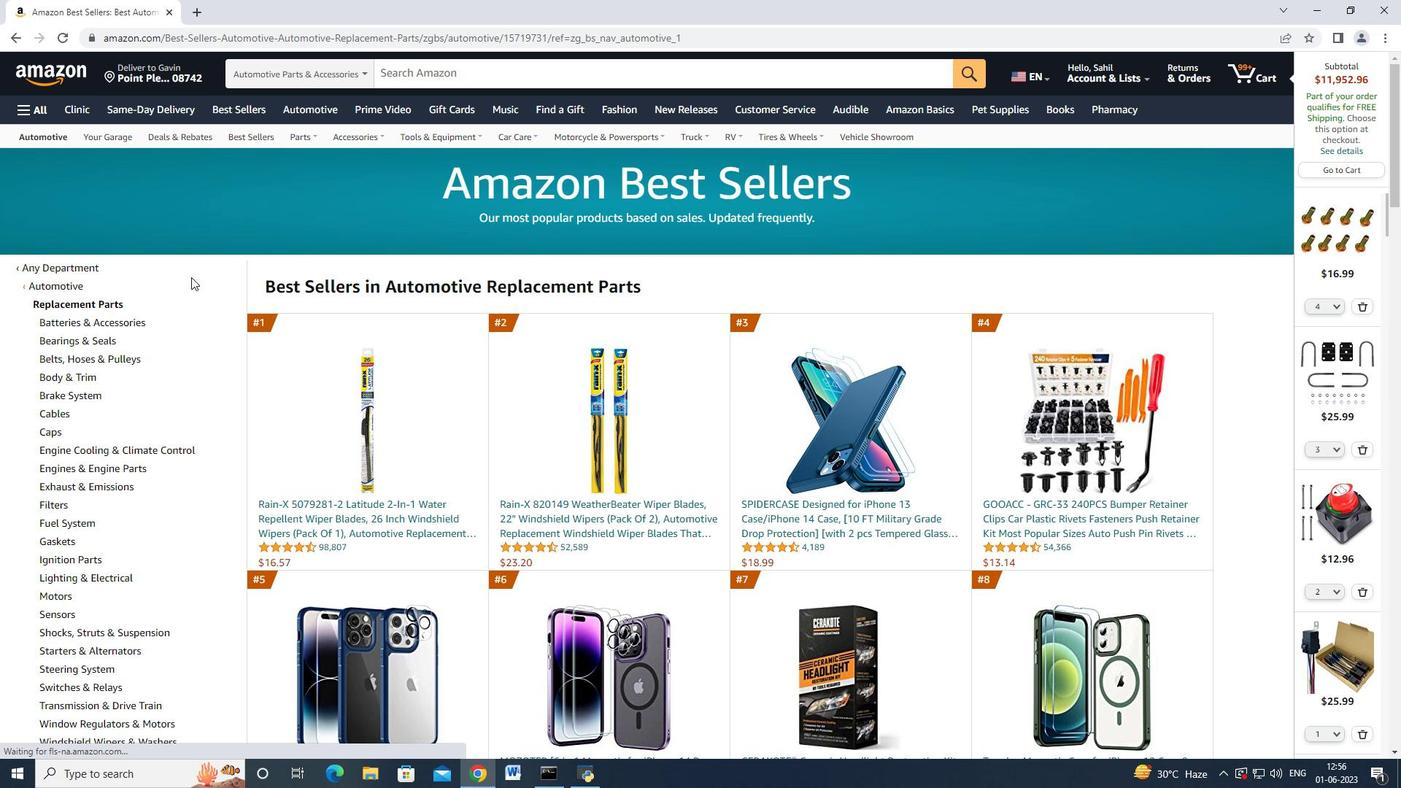 
Action: Mouse scrolled (192, 278) with delta (0, 0)
Screenshot: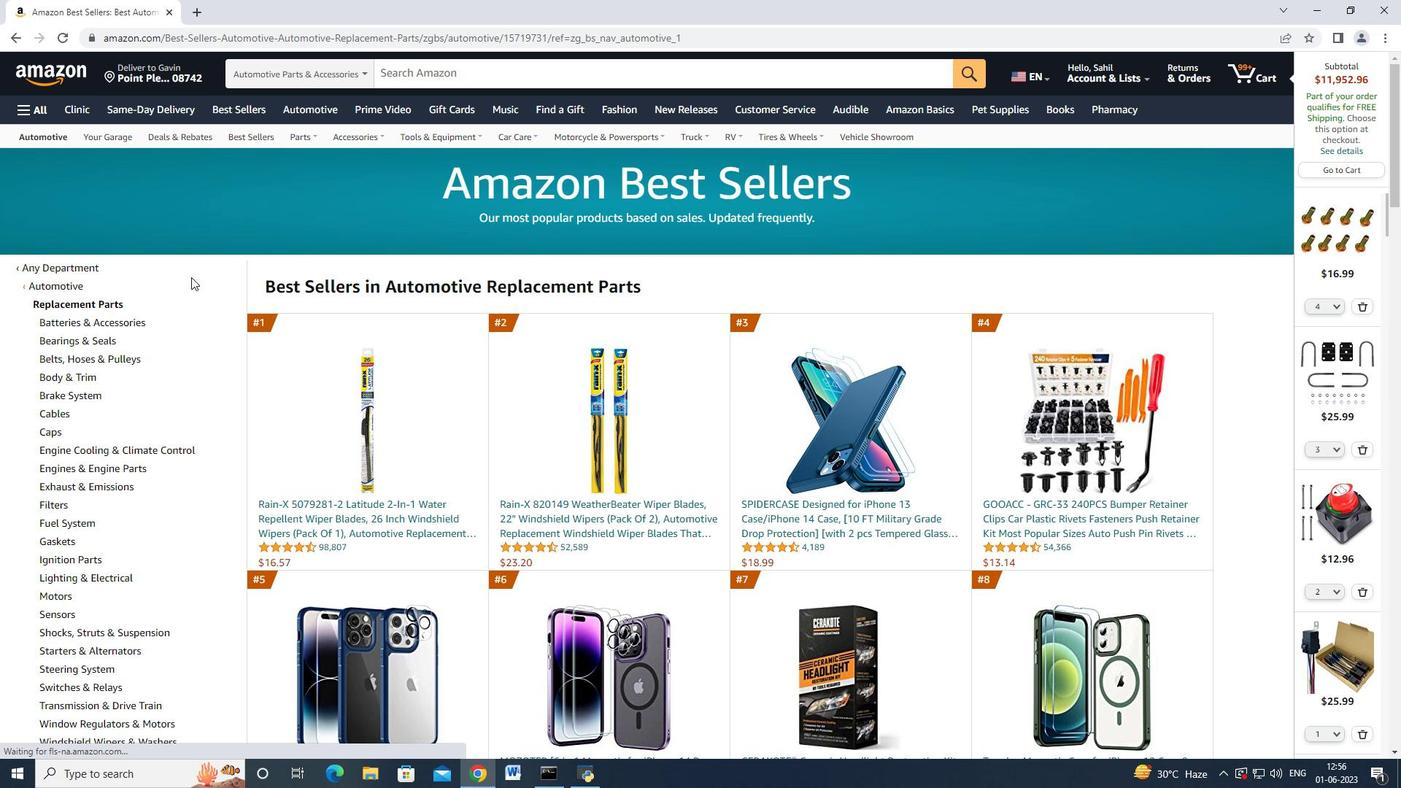
Action: Mouse scrolled (192, 286) with delta (0, 0)
Screenshot: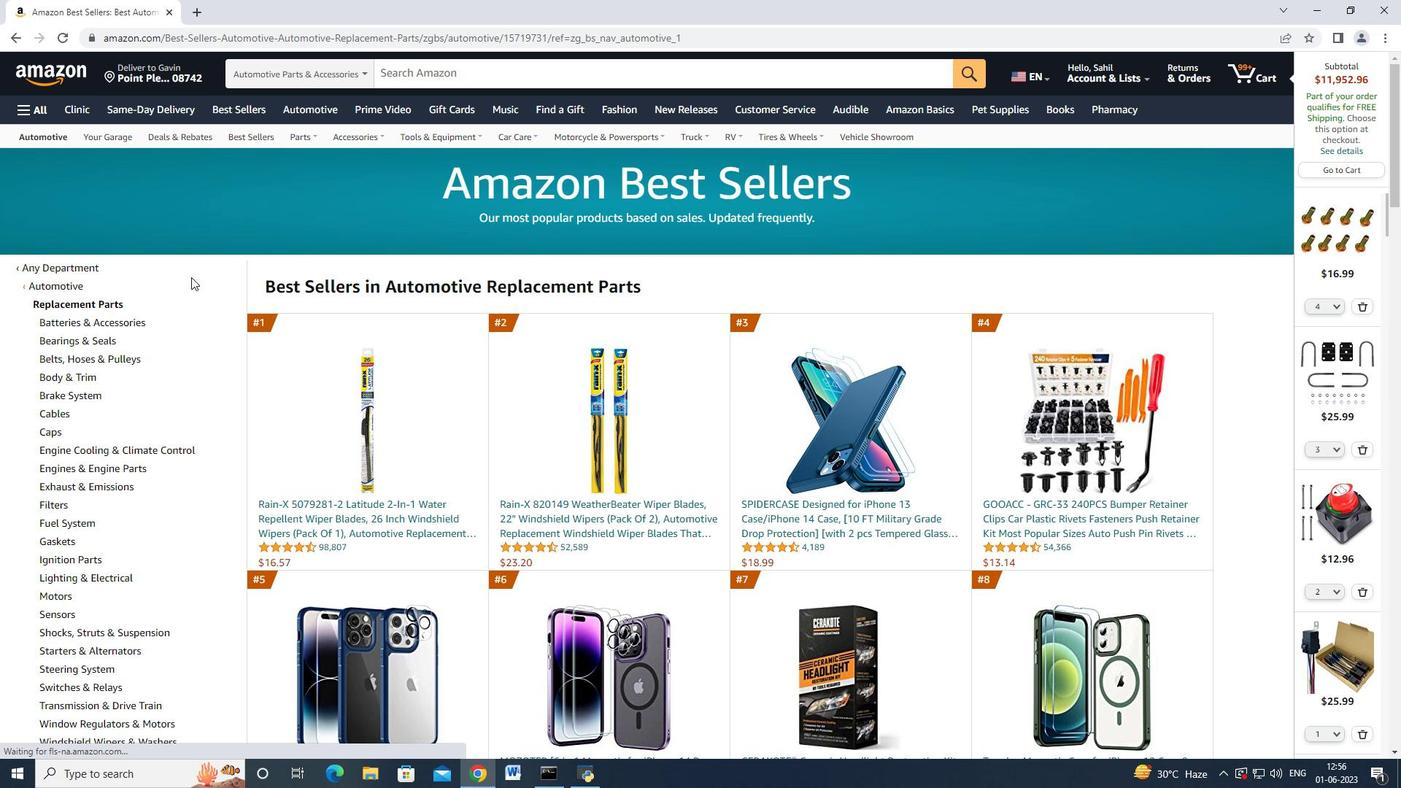 
Action: Mouse scrolled (192, 288) with delta (0, 0)
Screenshot: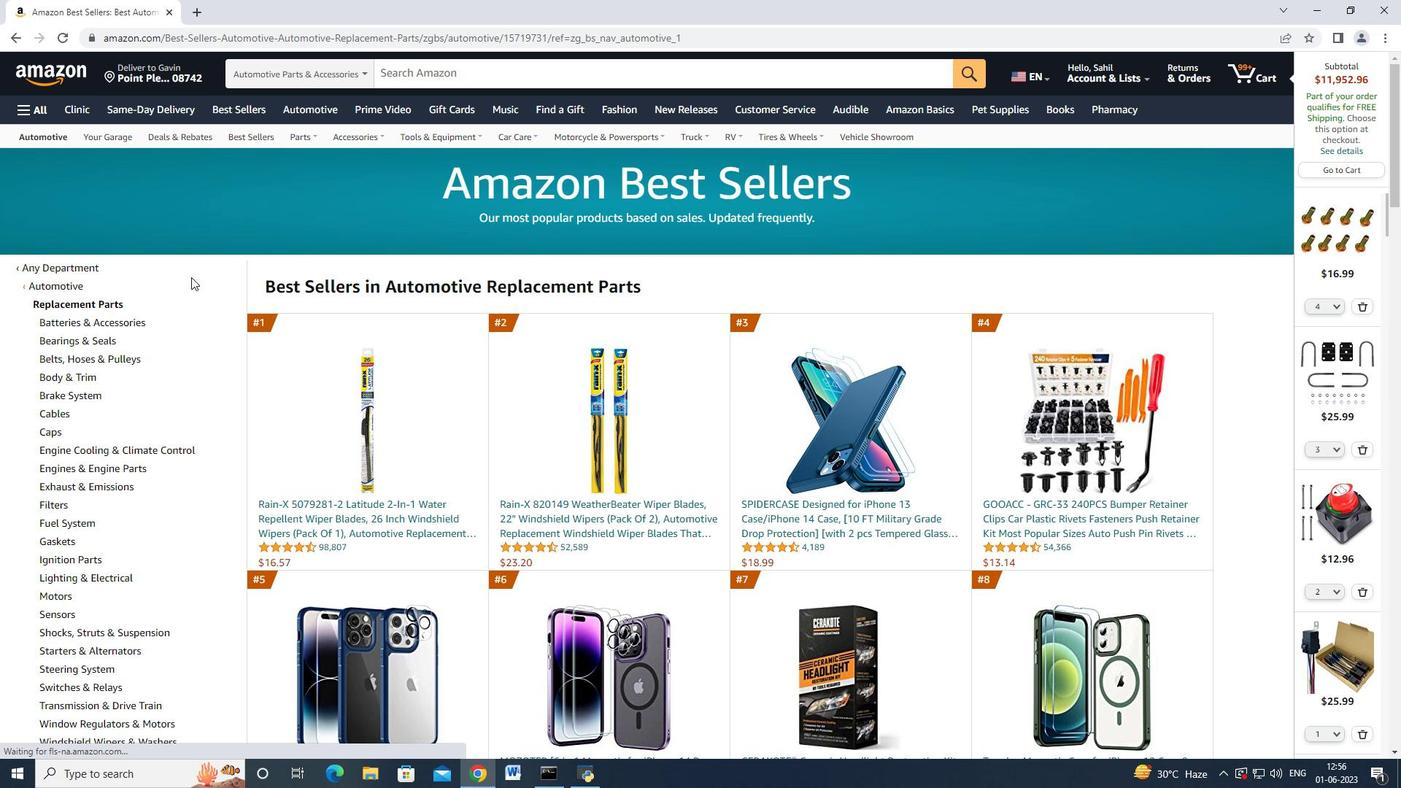 
Action: Mouse scrolled (192, 289) with delta (0, 0)
Screenshot: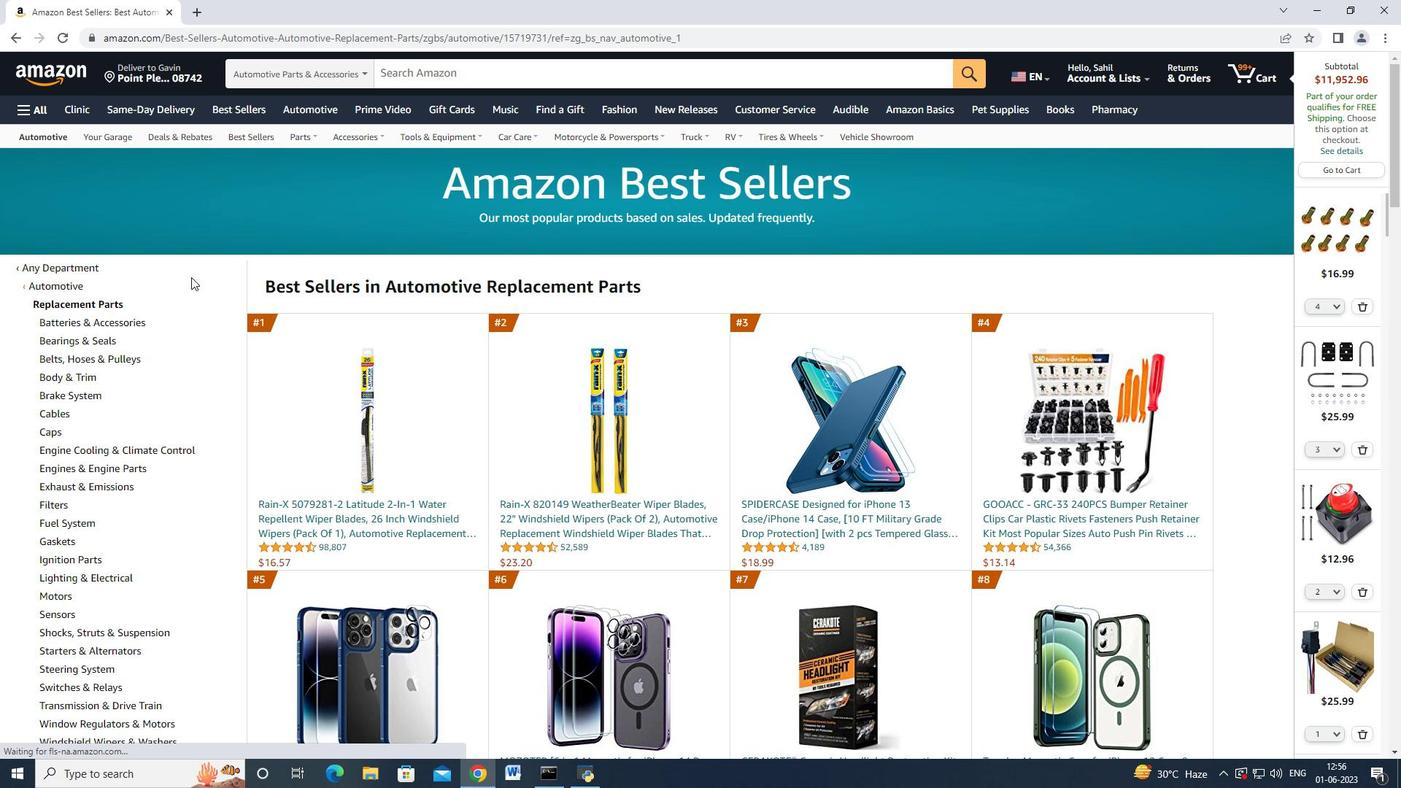 
Action: Mouse scrolled (192, 289) with delta (0, 0)
Screenshot: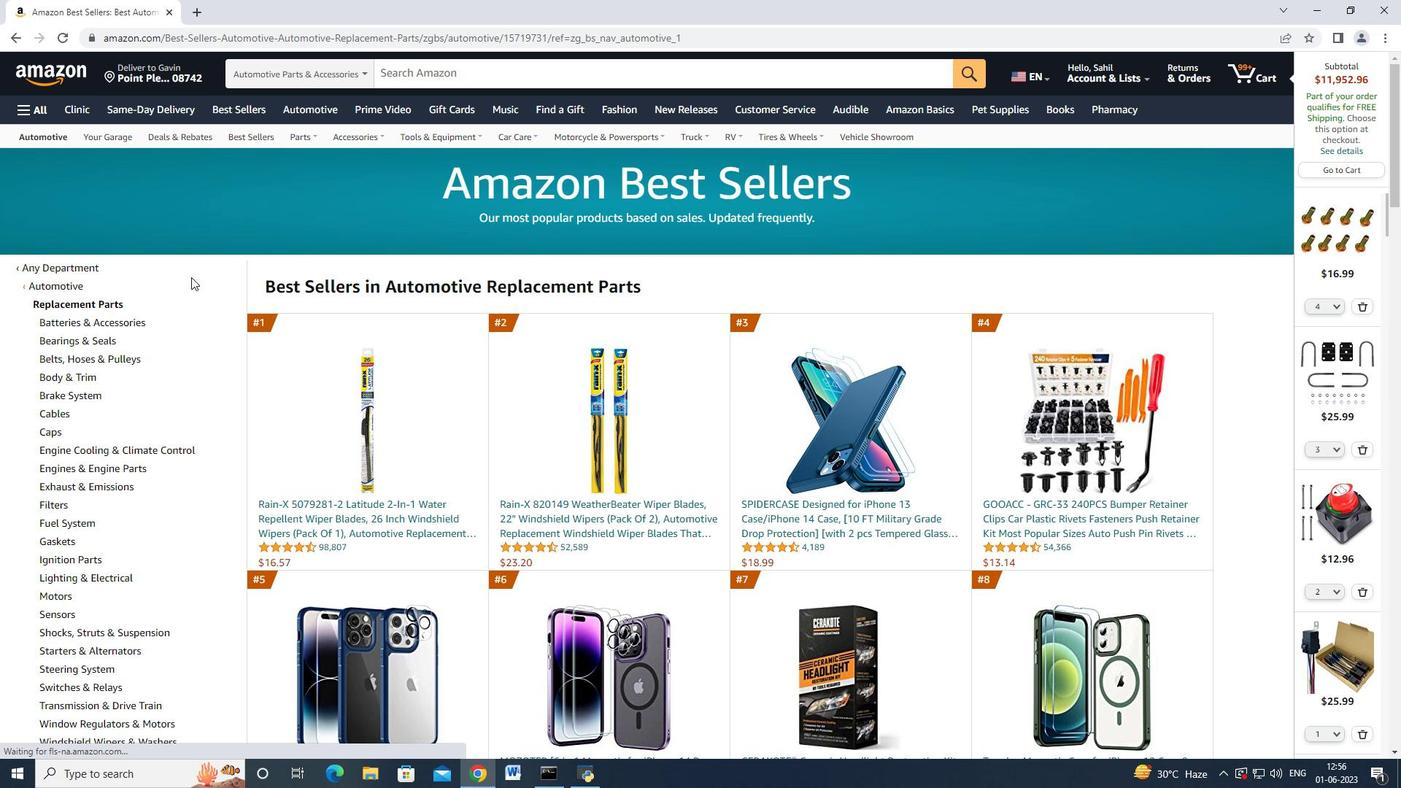 
Action: Mouse scrolled (192, 291) with delta (0, 0)
Screenshot: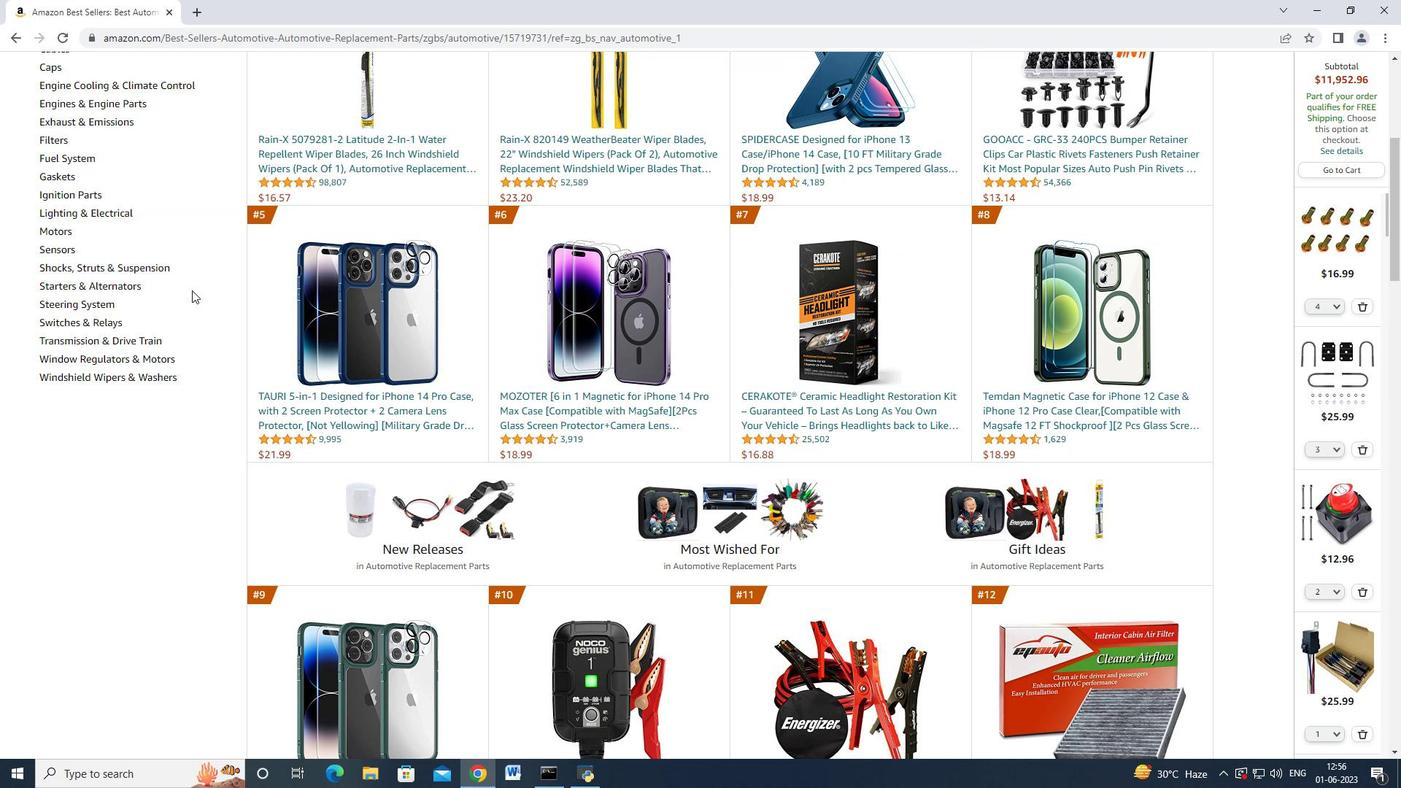 
Action: Mouse scrolled (192, 291) with delta (0, 0)
Screenshot: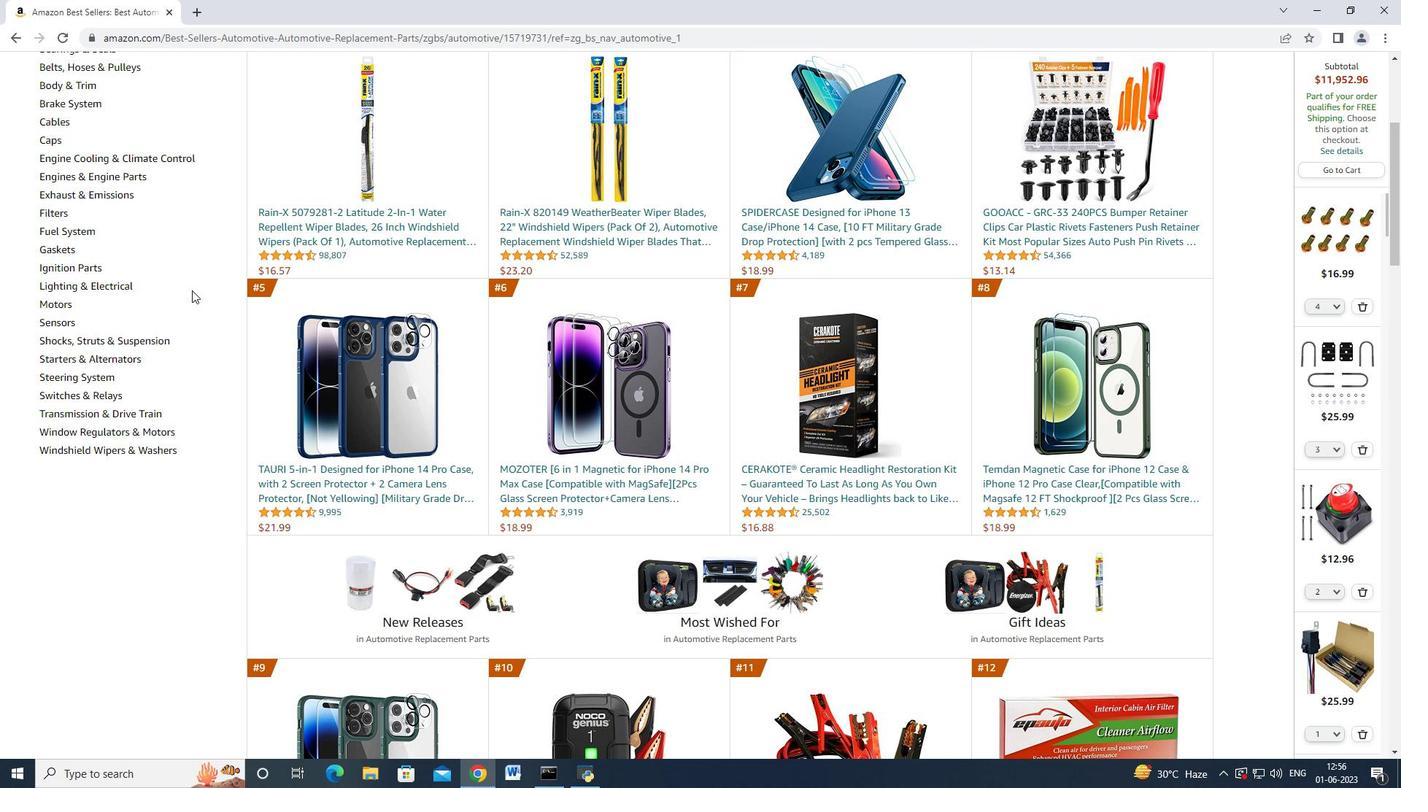 
Action: Mouse scrolled (192, 291) with delta (0, 0)
Screenshot: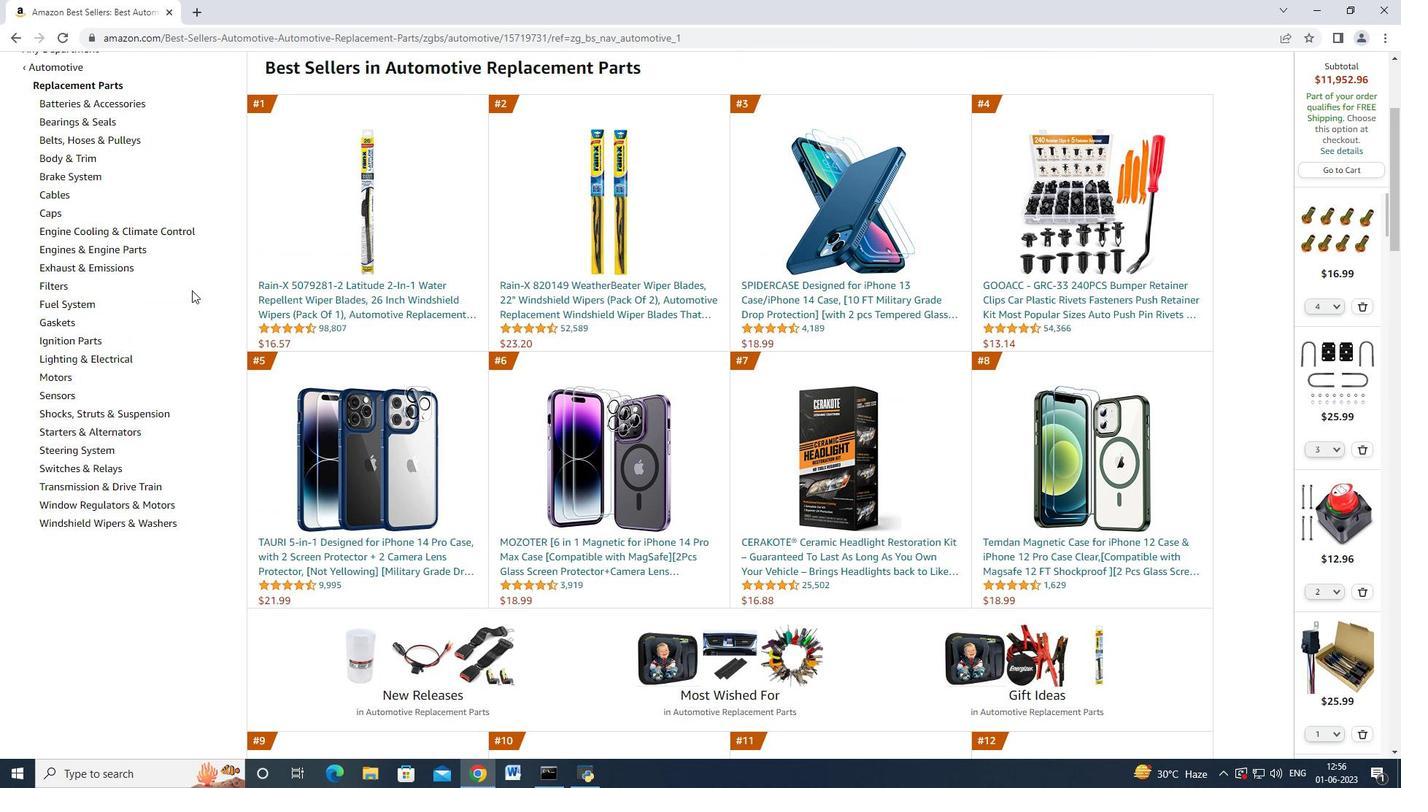 
Action: Mouse scrolled (192, 291) with delta (0, 0)
Screenshot: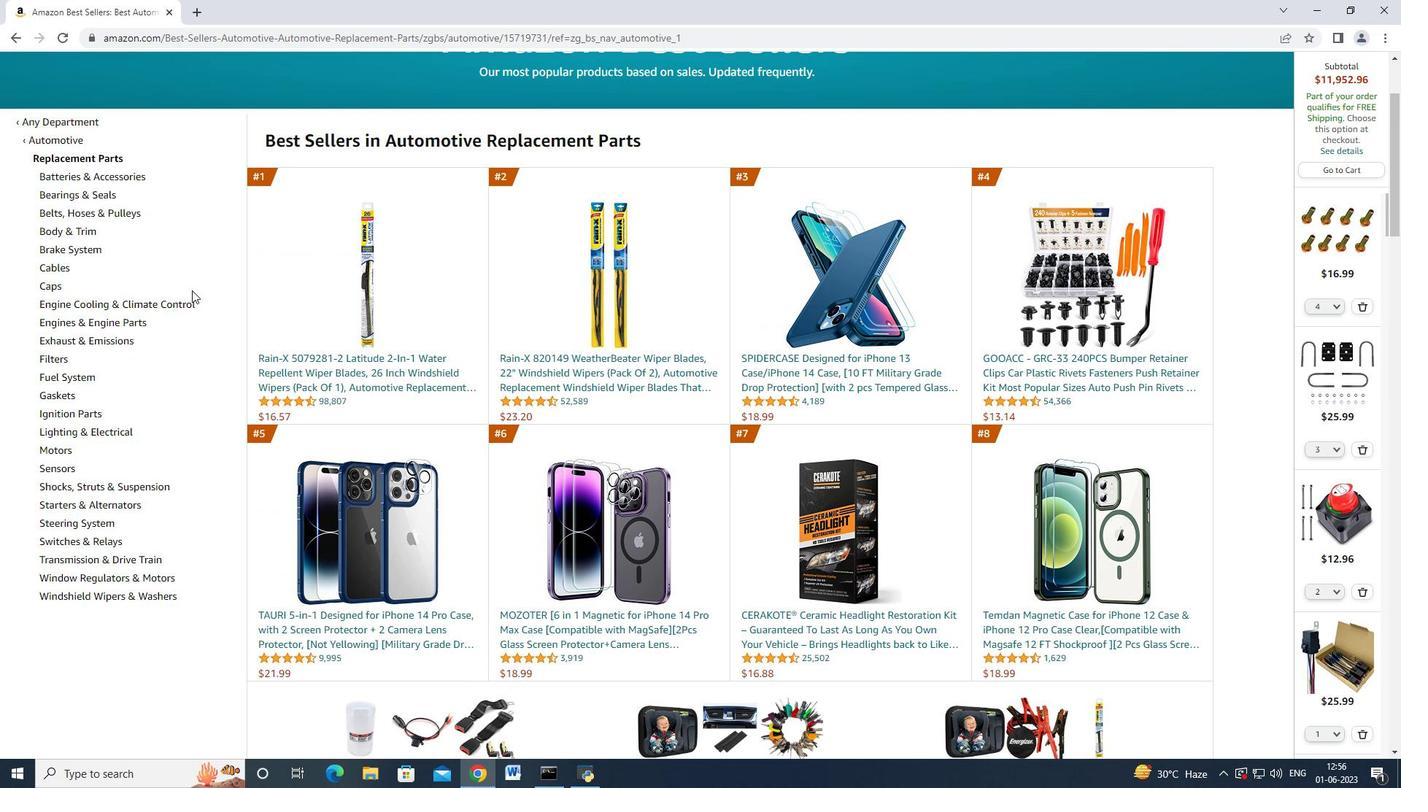 
Action: Mouse moved to (101, 631)
Screenshot: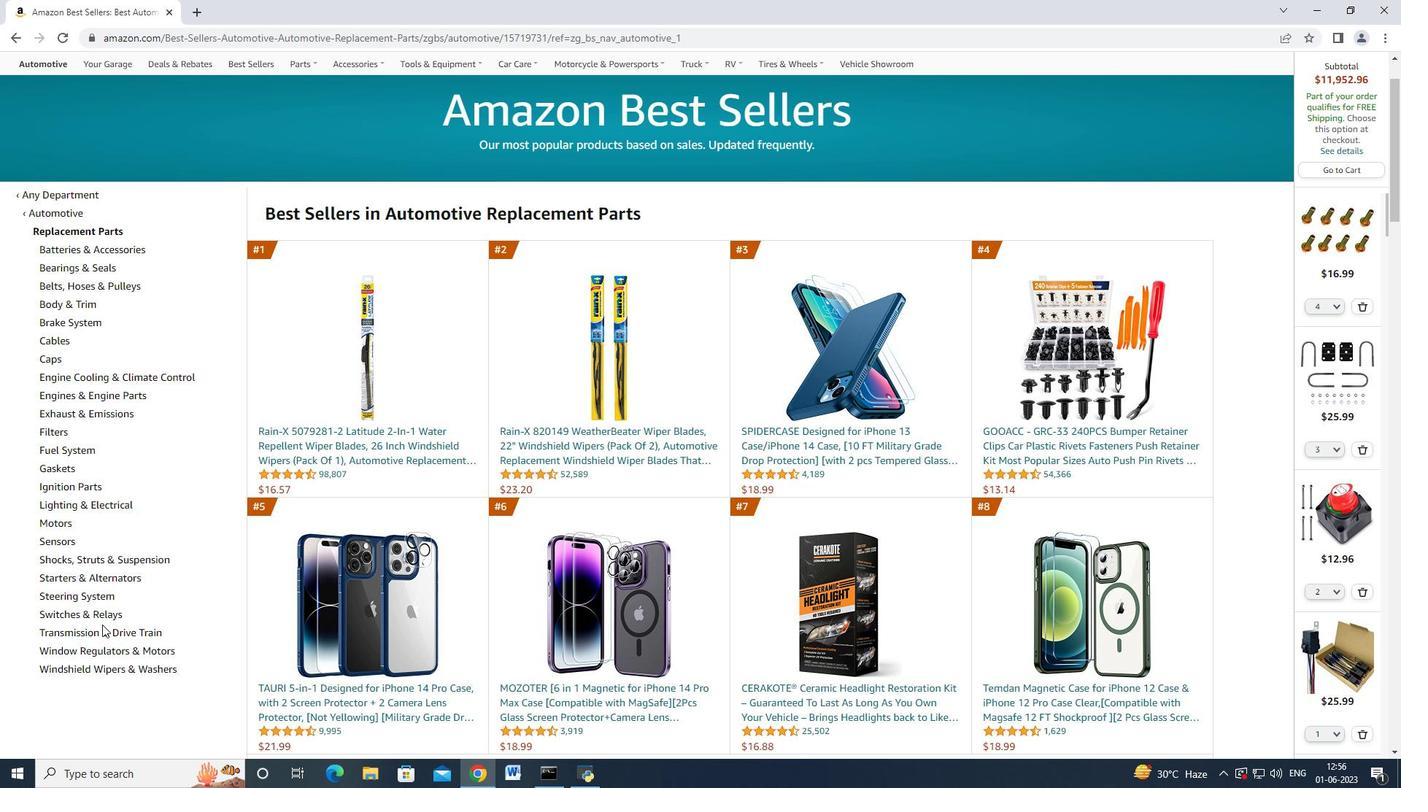 
Action: Mouse pressed left at (101, 631)
Screenshot: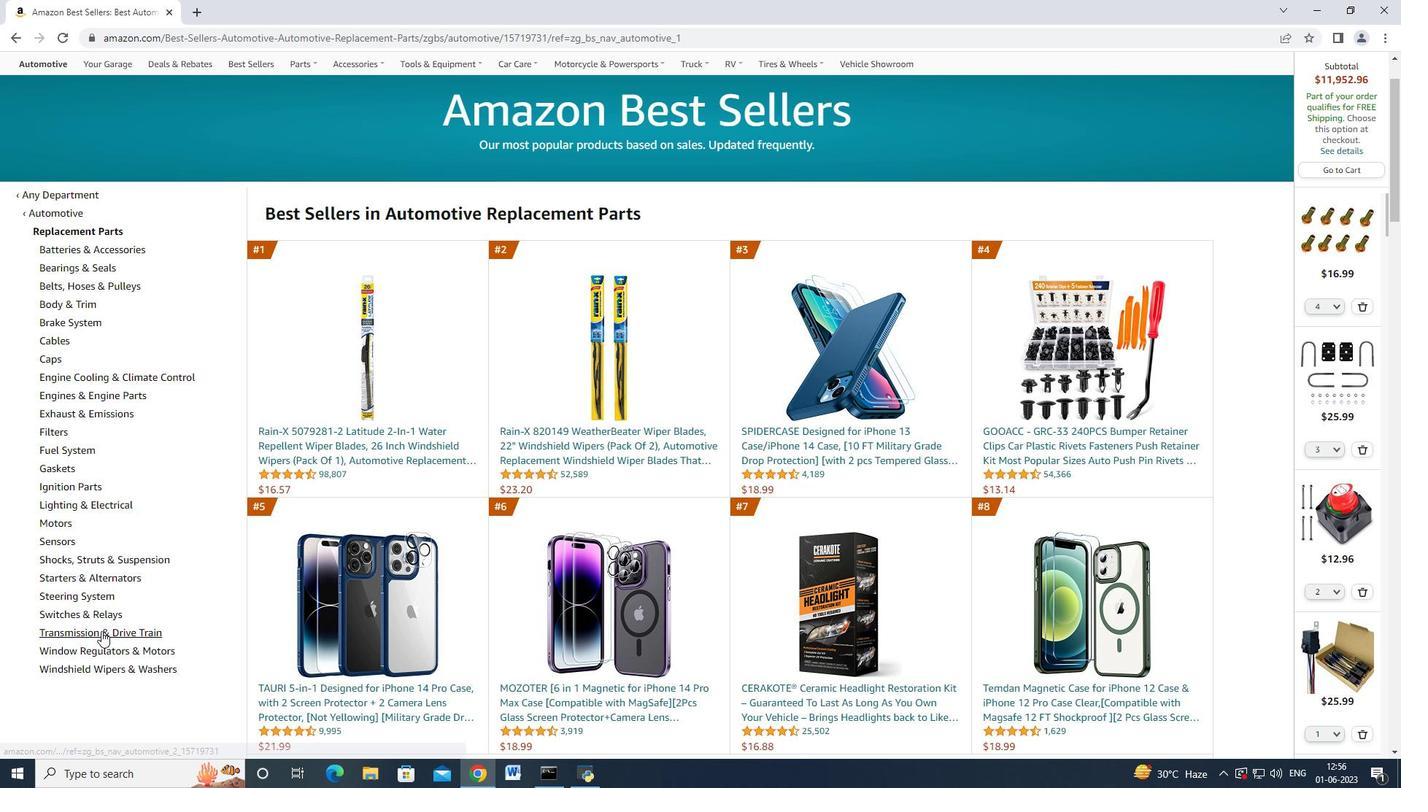 
Action: Mouse moved to (101, 373)
Screenshot: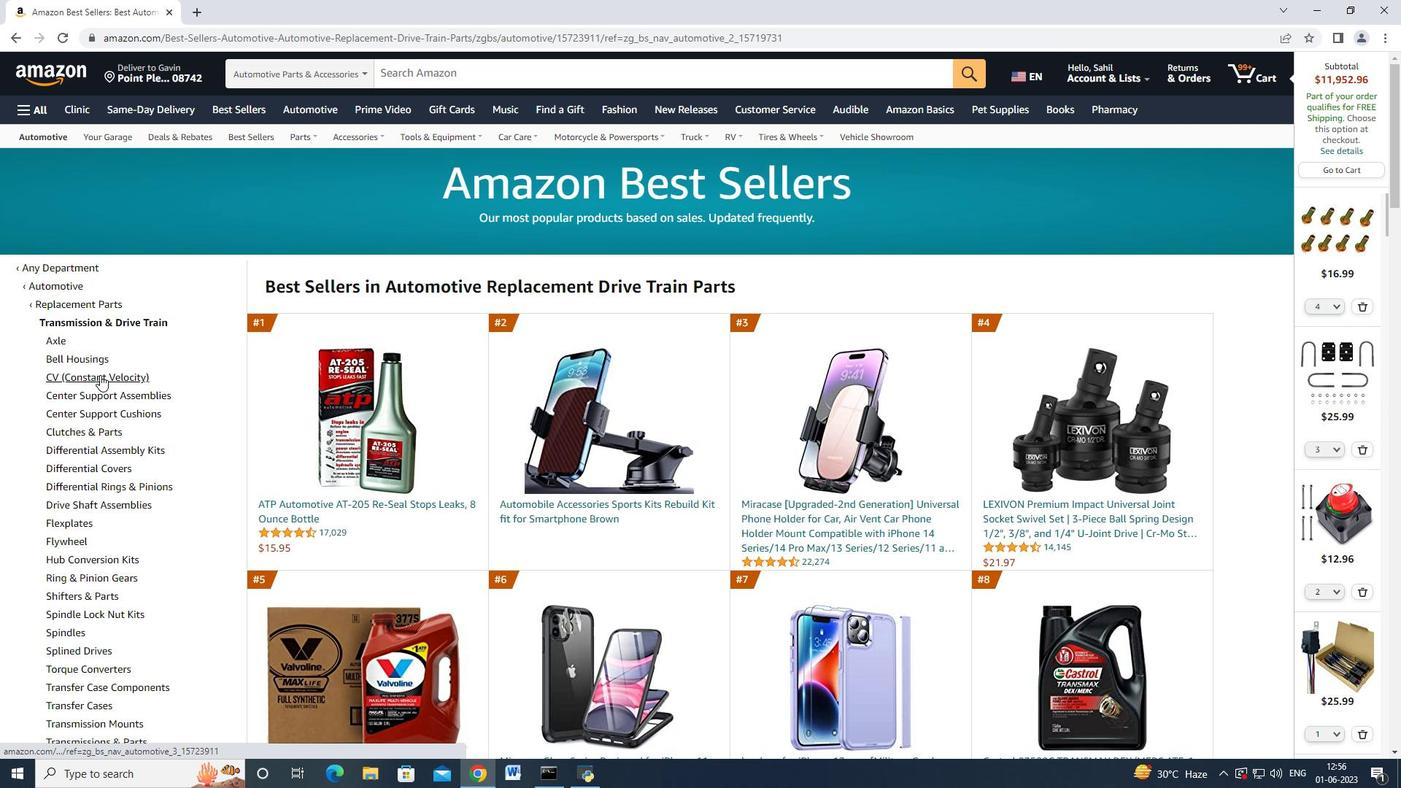 
Action: Mouse pressed left at (101, 373)
Screenshot: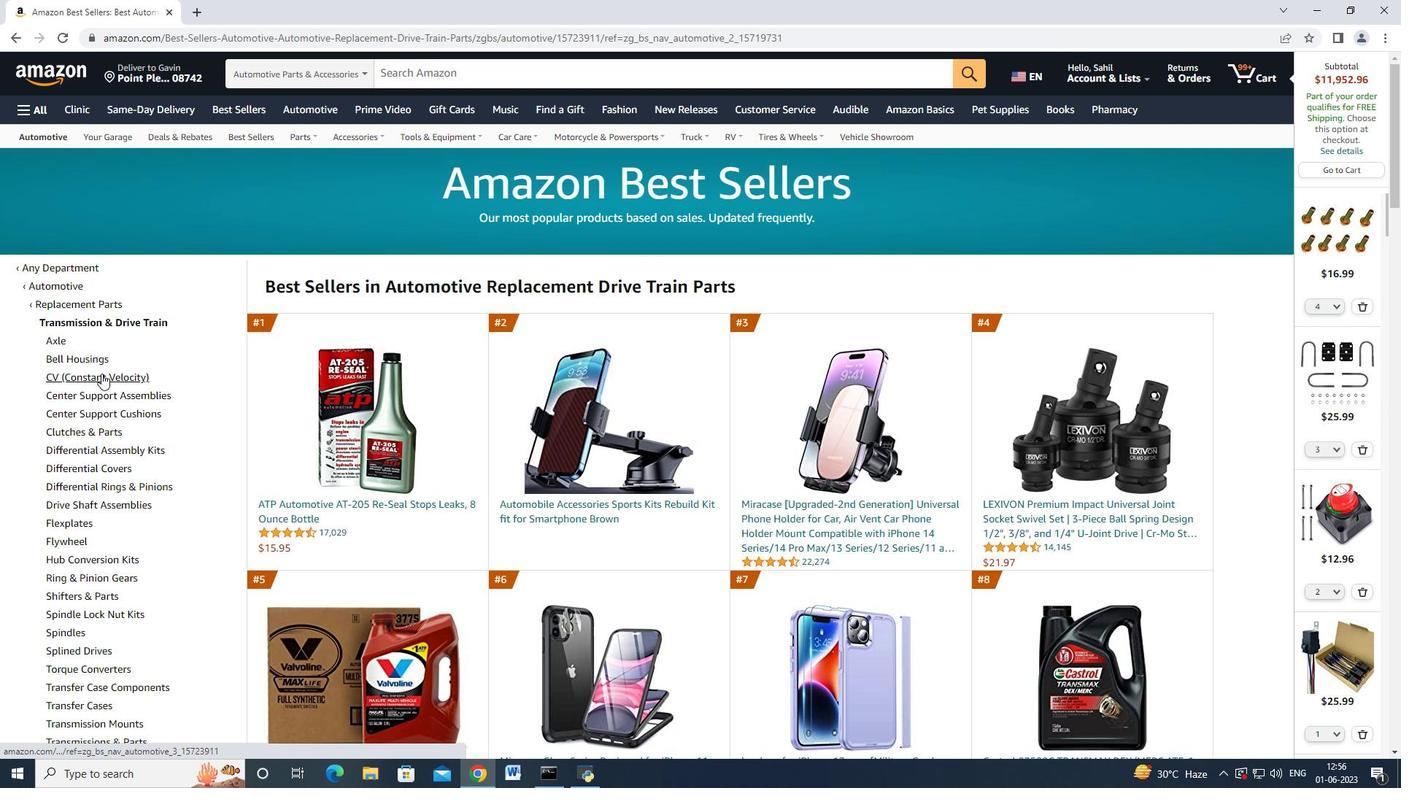 
Action: Mouse moved to (391, 508)
Screenshot: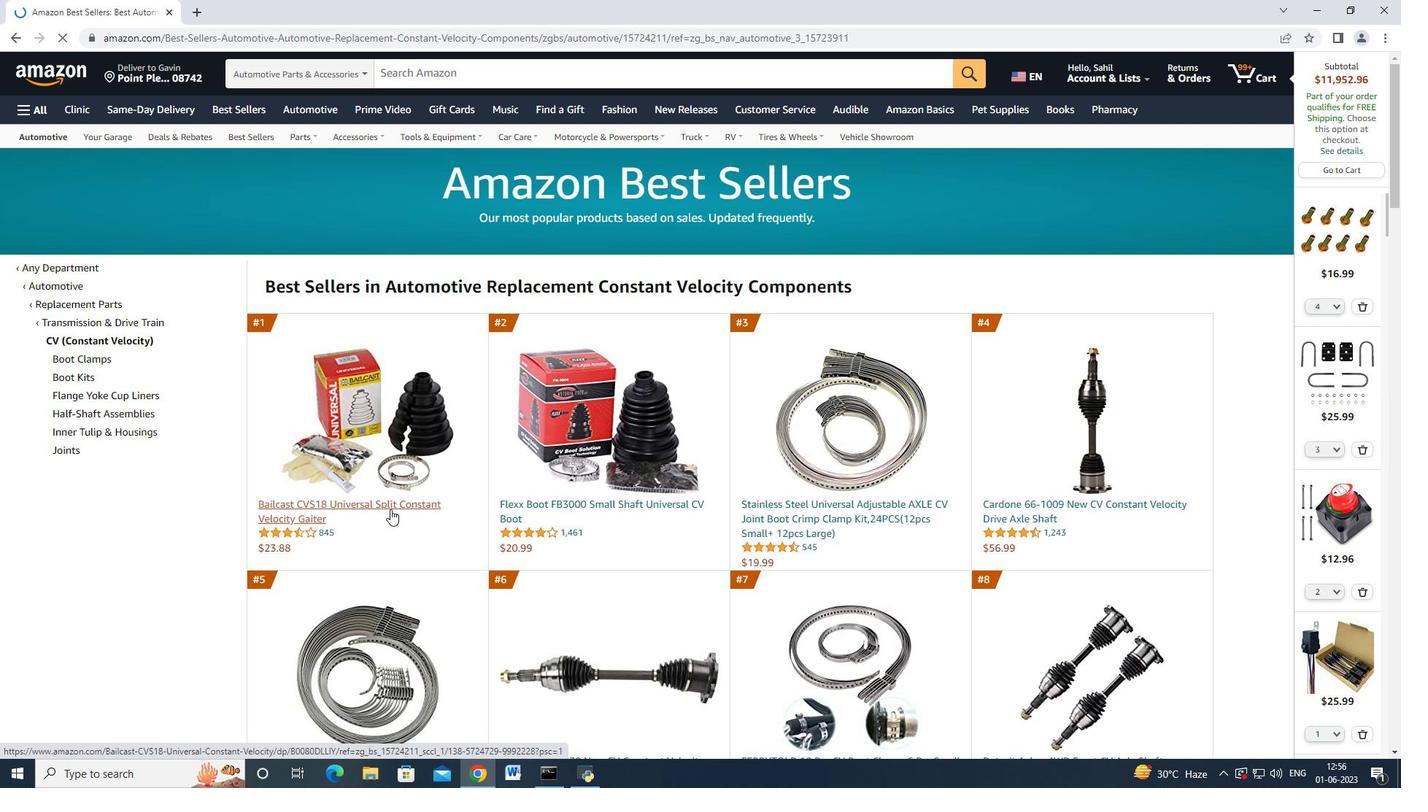 
Action: Mouse pressed left at (391, 508)
Screenshot: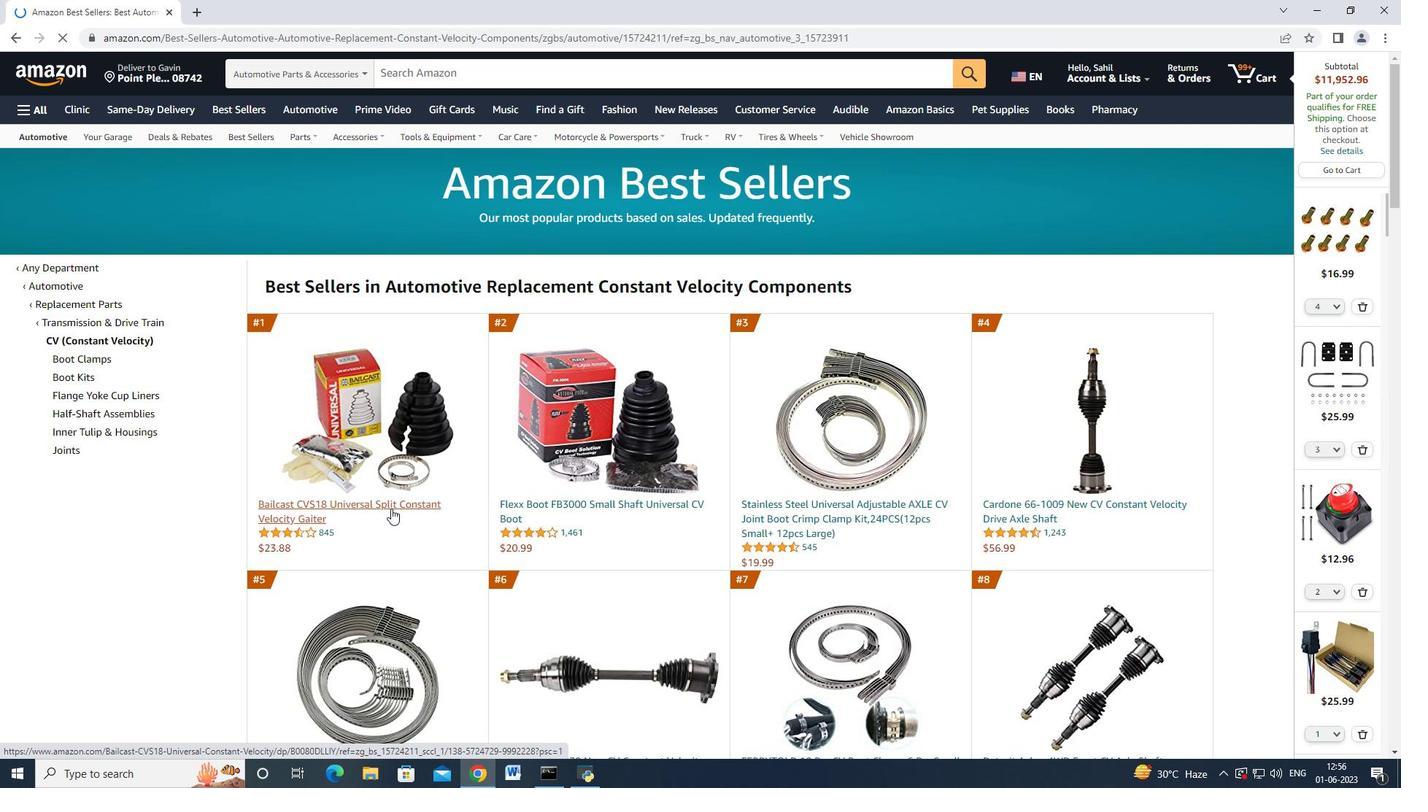 
Action: Mouse moved to (1028, 506)
Screenshot: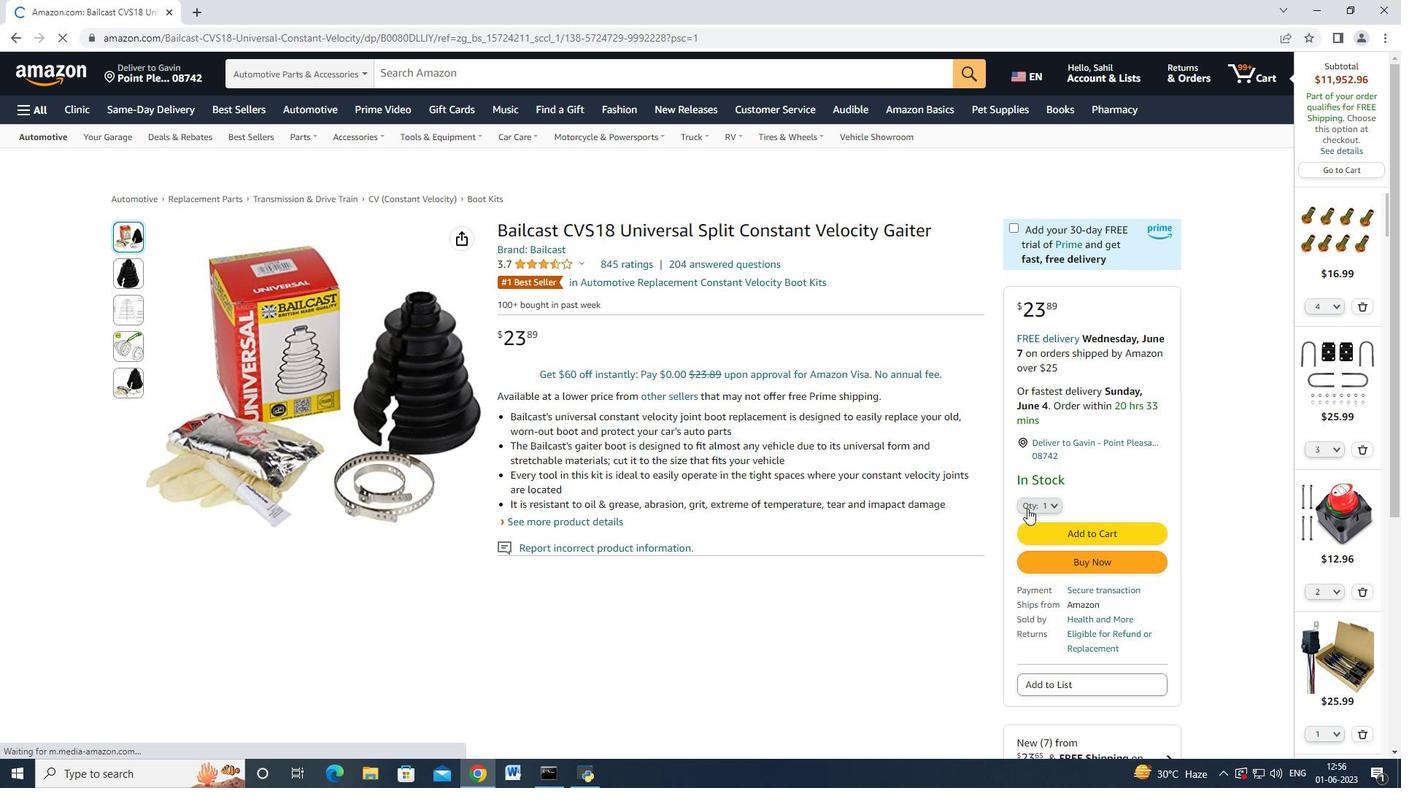 
Action: Mouse pressed left at (1028, 506)
Screenshot: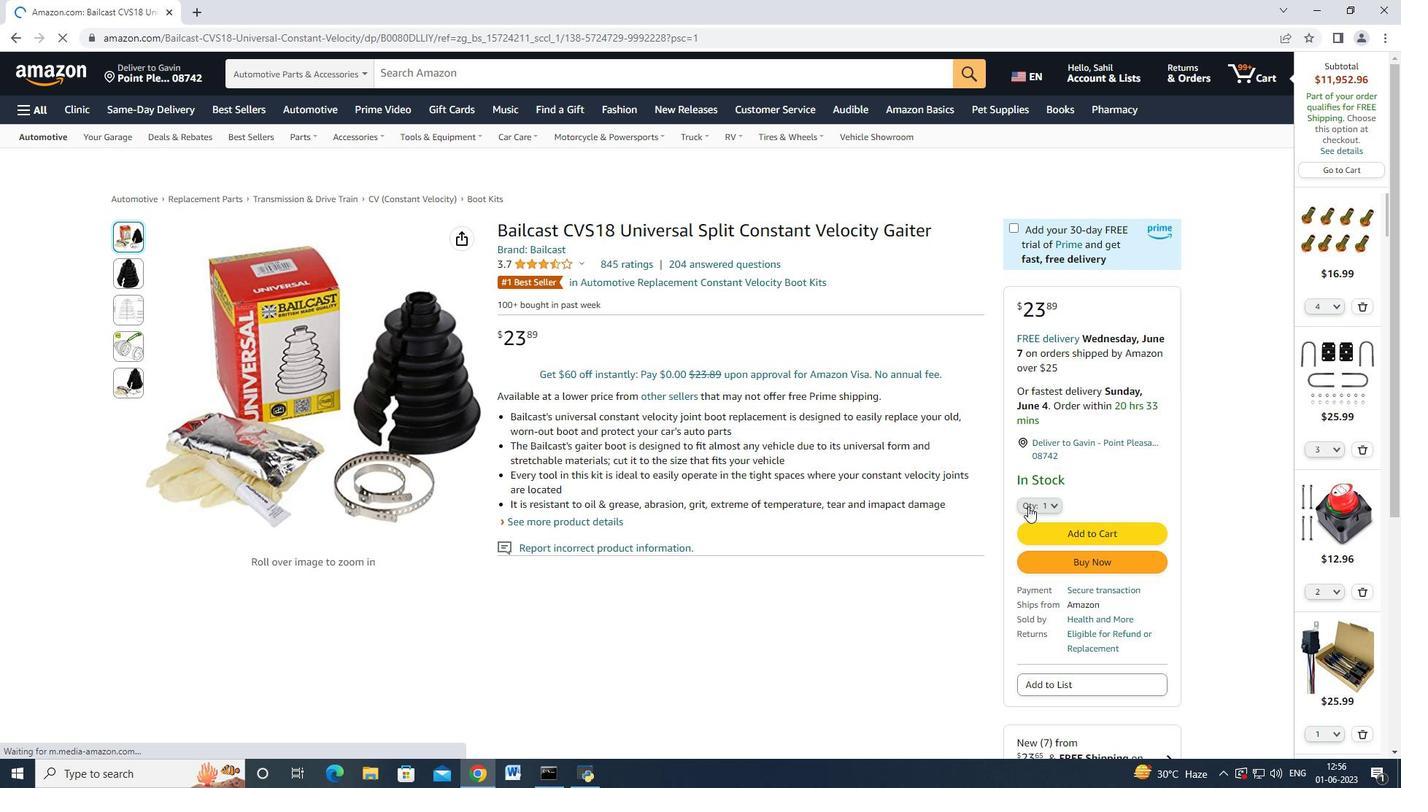 
Action: Mouse moved to (1028, 155)
Screenshot: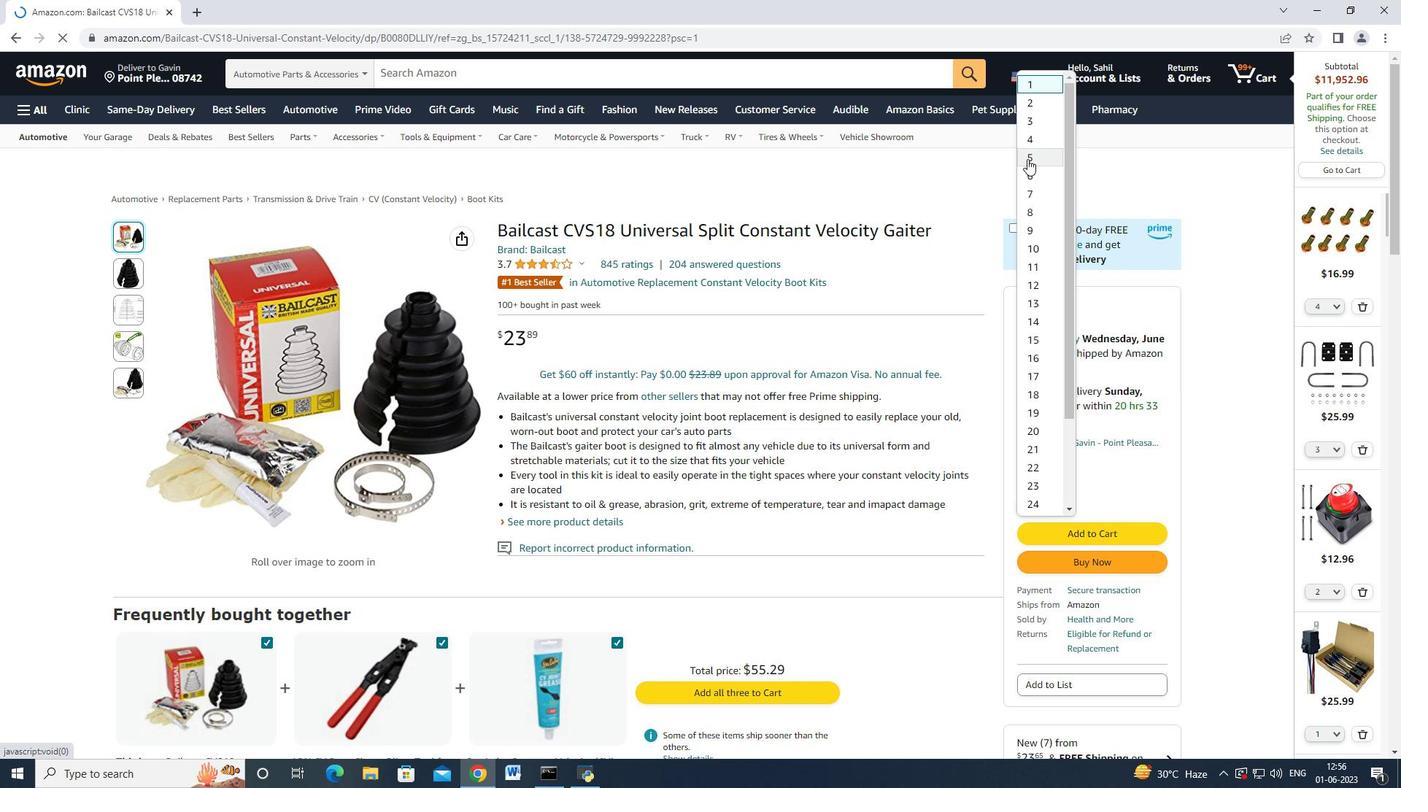 
Action: Mouse pressed left at (1028, 155)
Screenshot: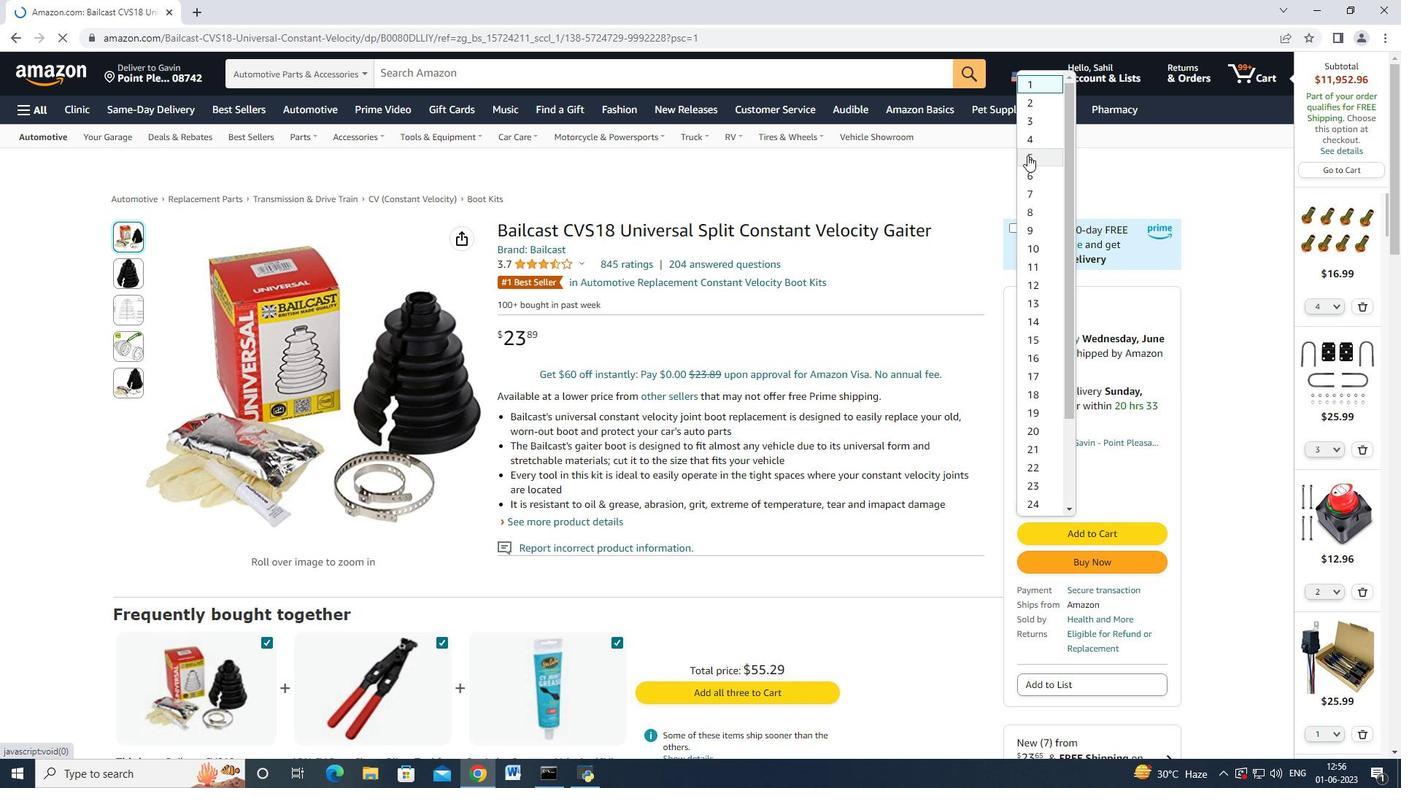 
Action: Mouse moved to (1097, 548)
Screenshot: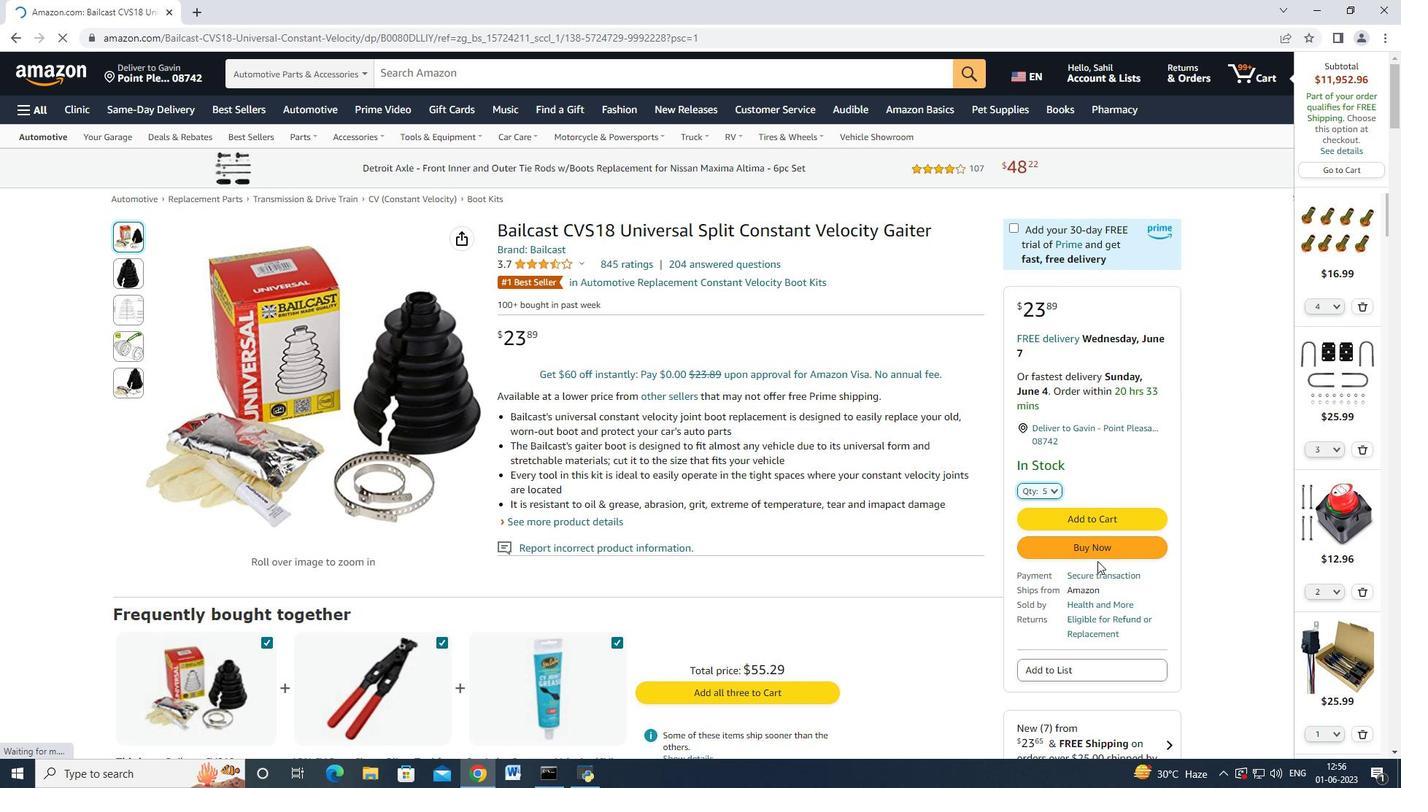 
Action: Mouse pressed left at (1097, 548)
Screenshot: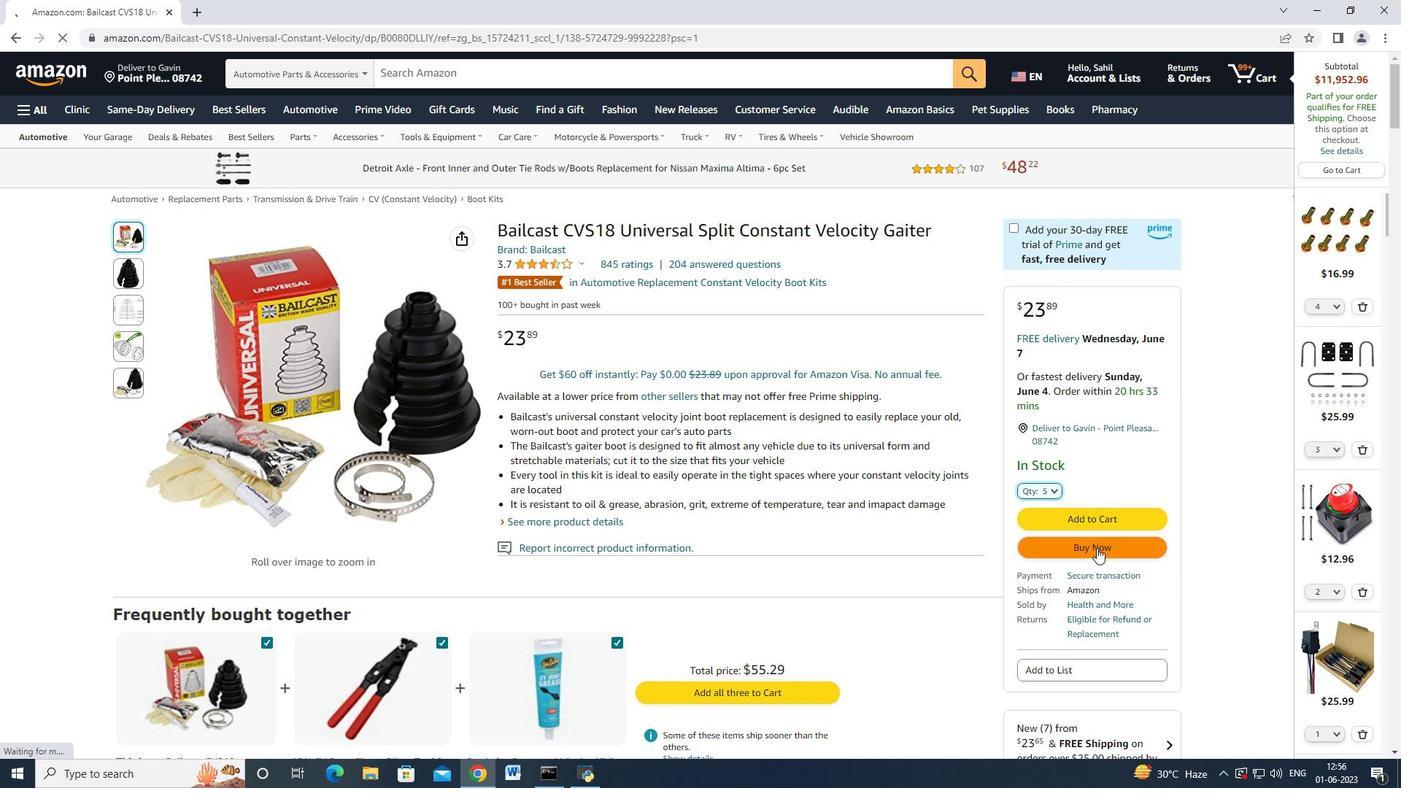 
Action: Mouse moved to (941, 479)
Screenshot: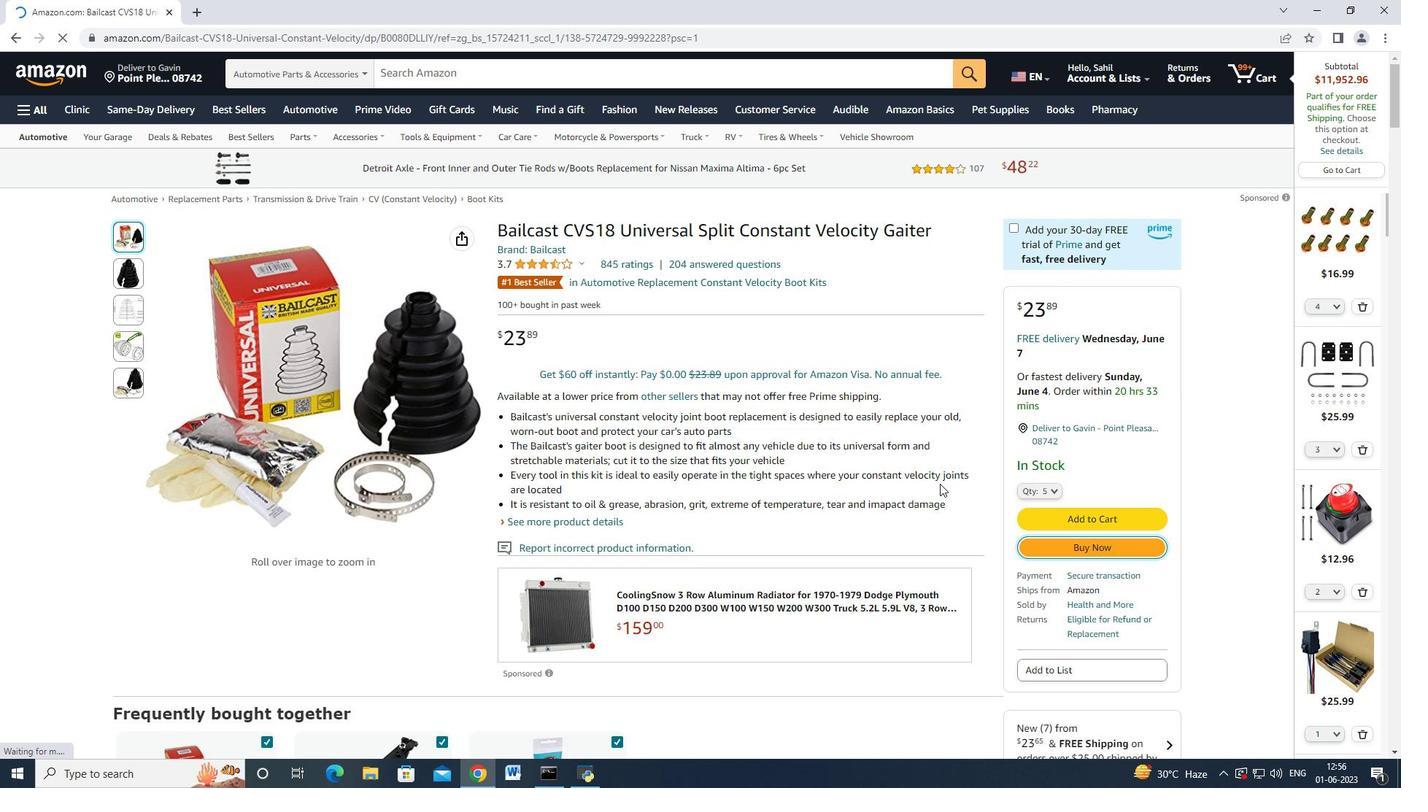 
Action: Mouse scrolled (941, 480) with delta (0, 0)
Screenshot: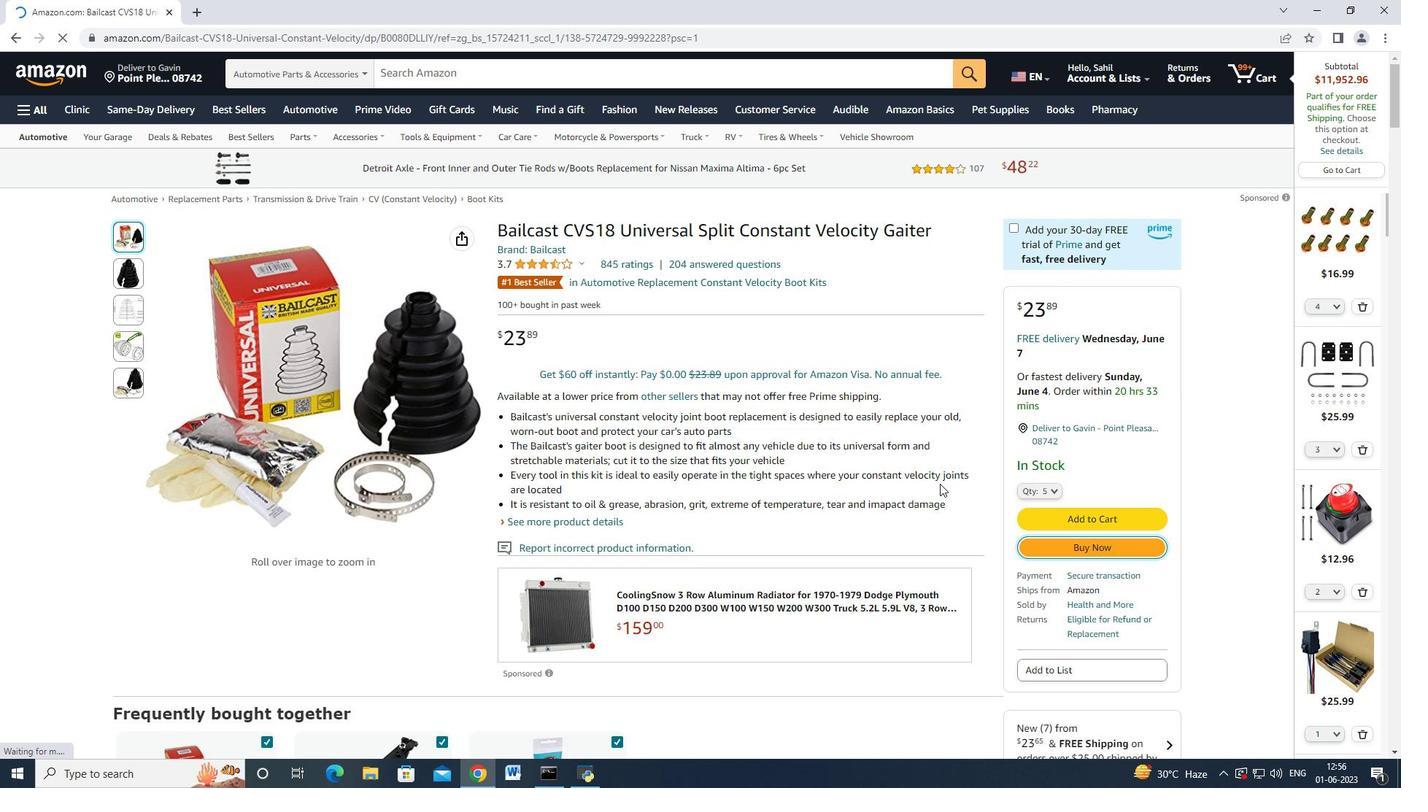 
Action: Mouse moved to (943, 476)
Screenshot: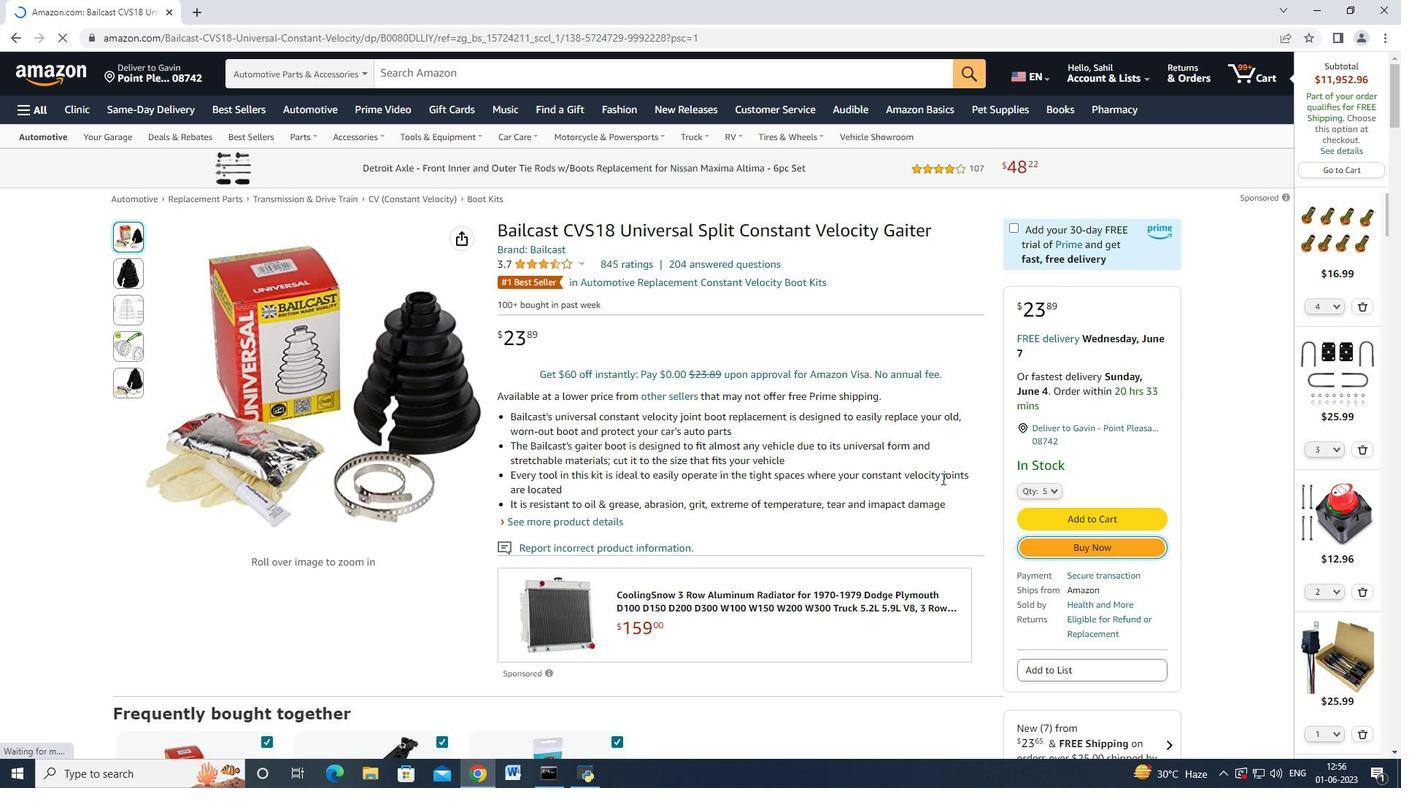 
Action: Mouse scrolled (943, 476) with delta (0, 0)
Screenshot: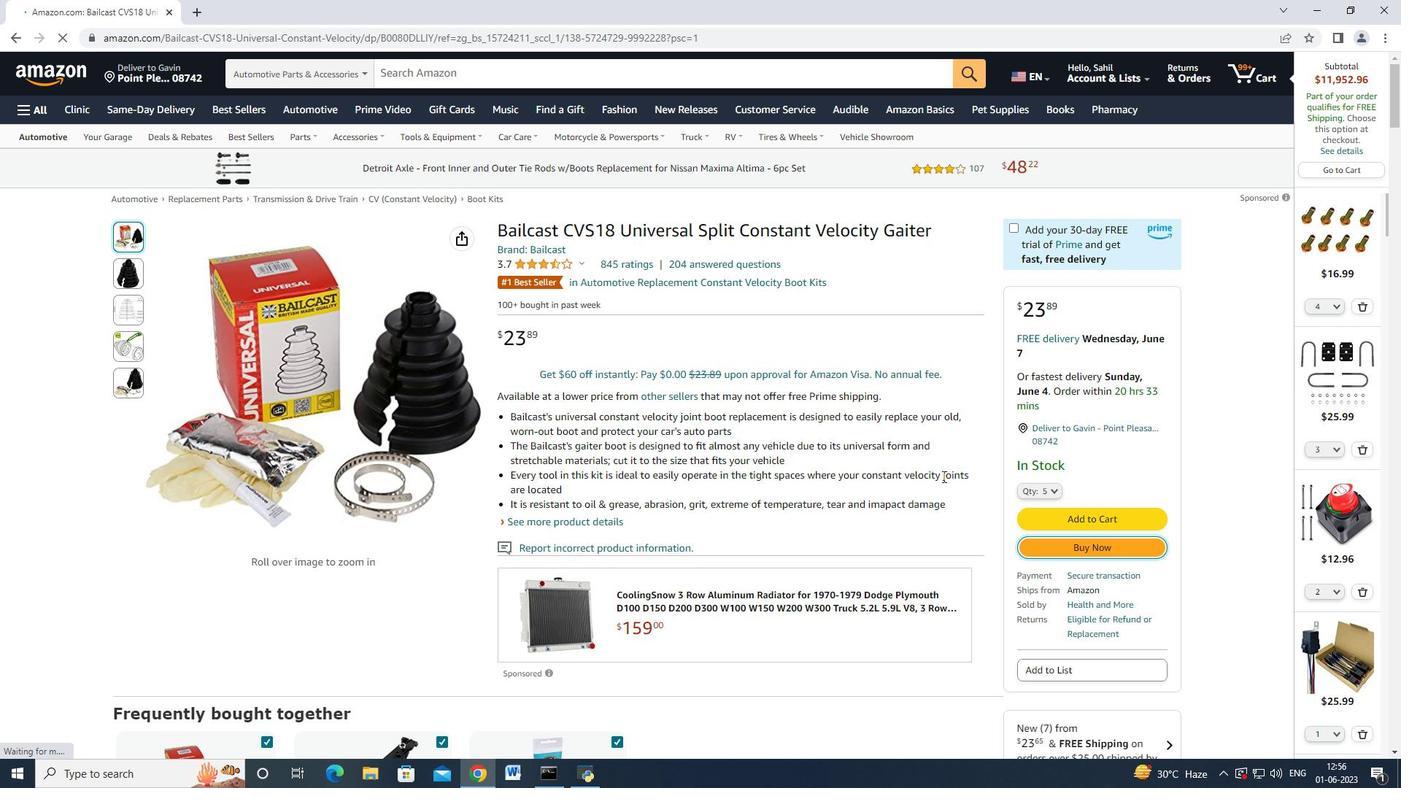 
Action: Mouse scrolled (943, 477) with delta (0, 0)
Screenshot: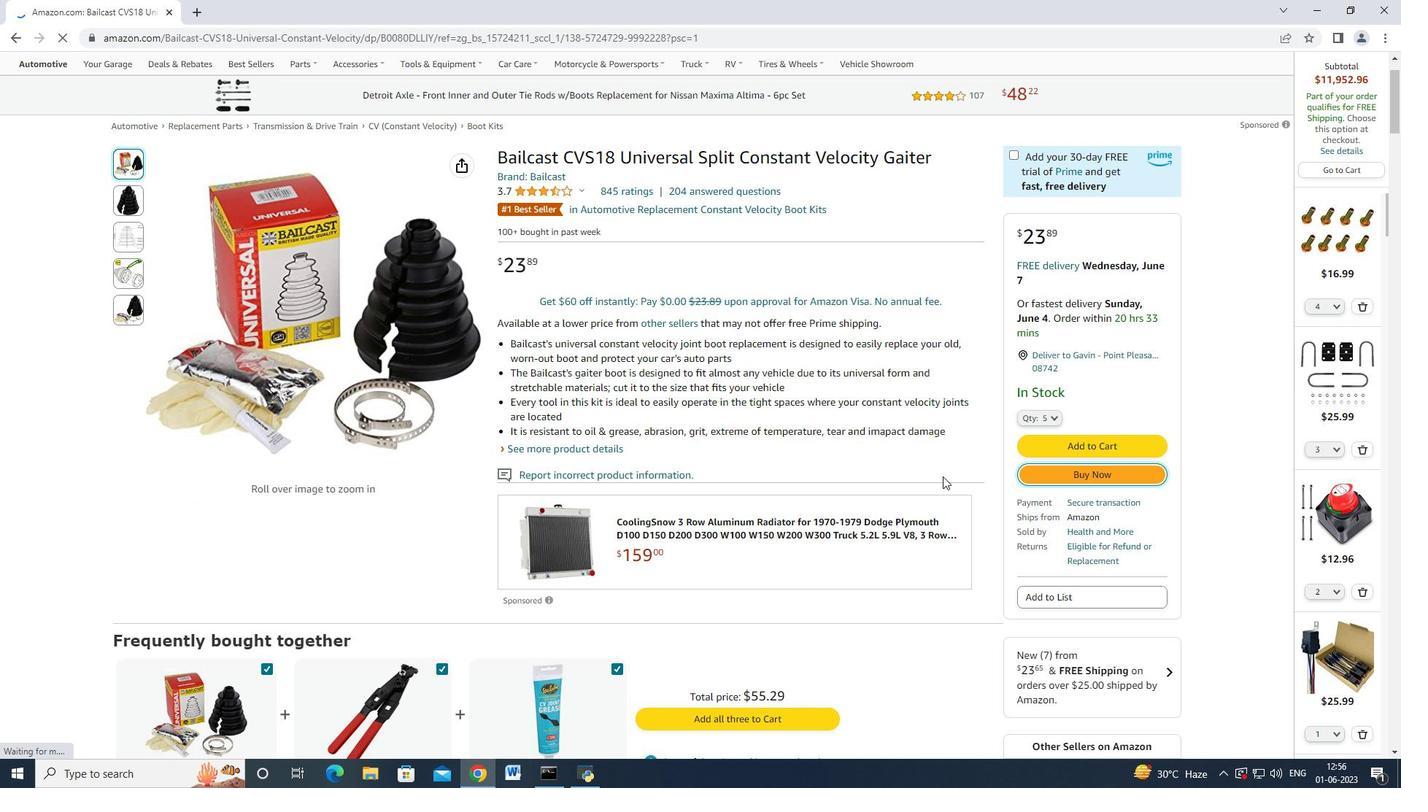 
Action: Mouse moved to (834, 130)
Screenshot: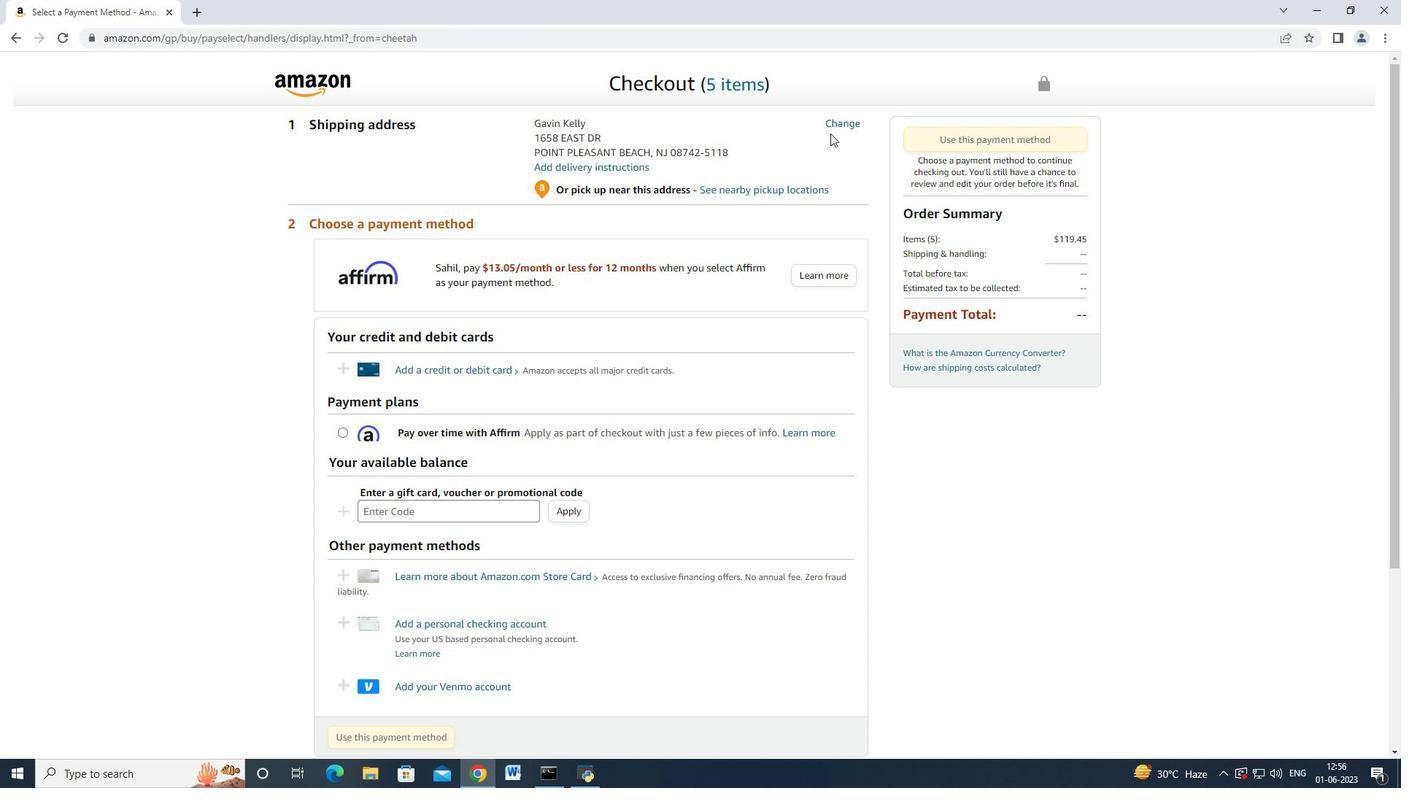
Action: Mouse pressed left at (834, 130)
Screenshot: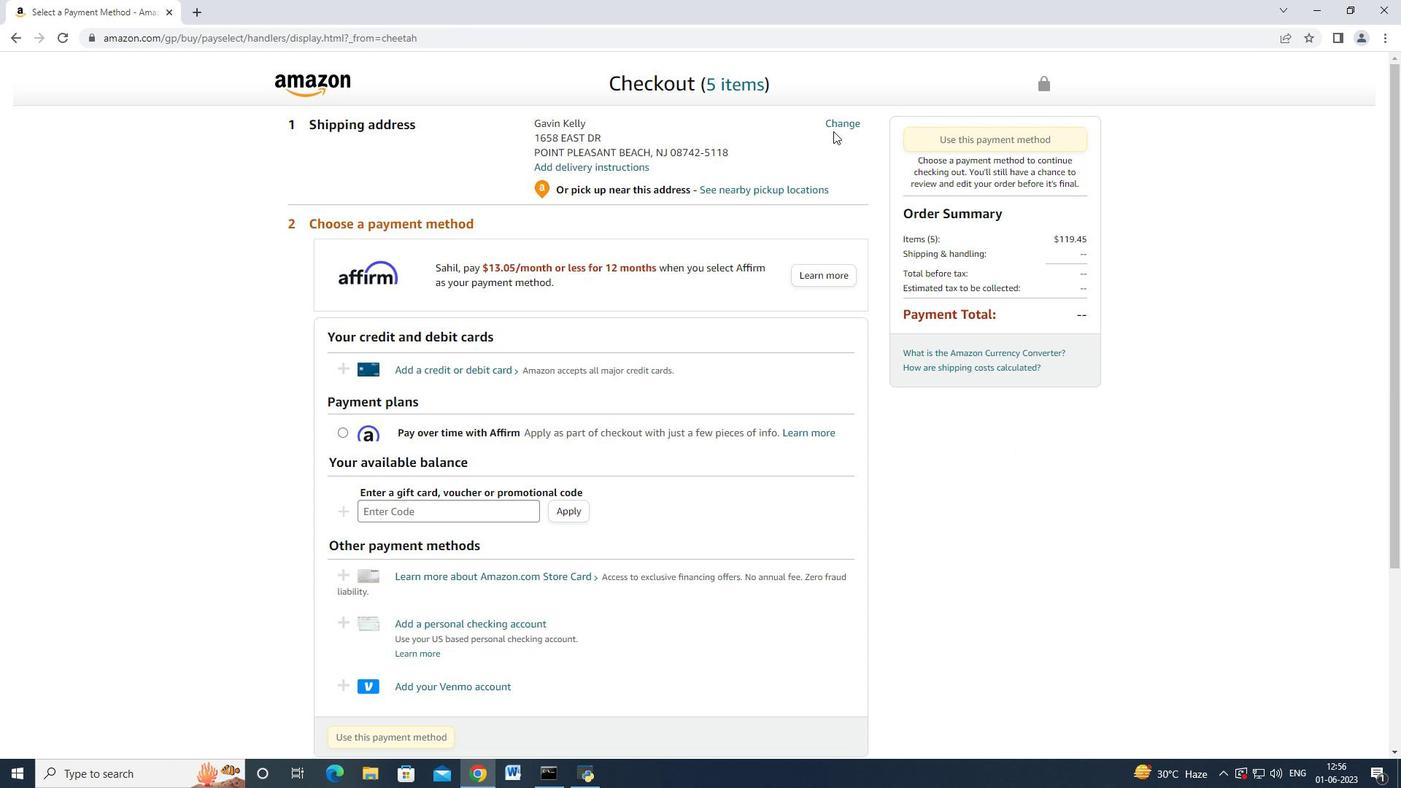 
Action: Mouse moved to (837, 127)
Screenshot: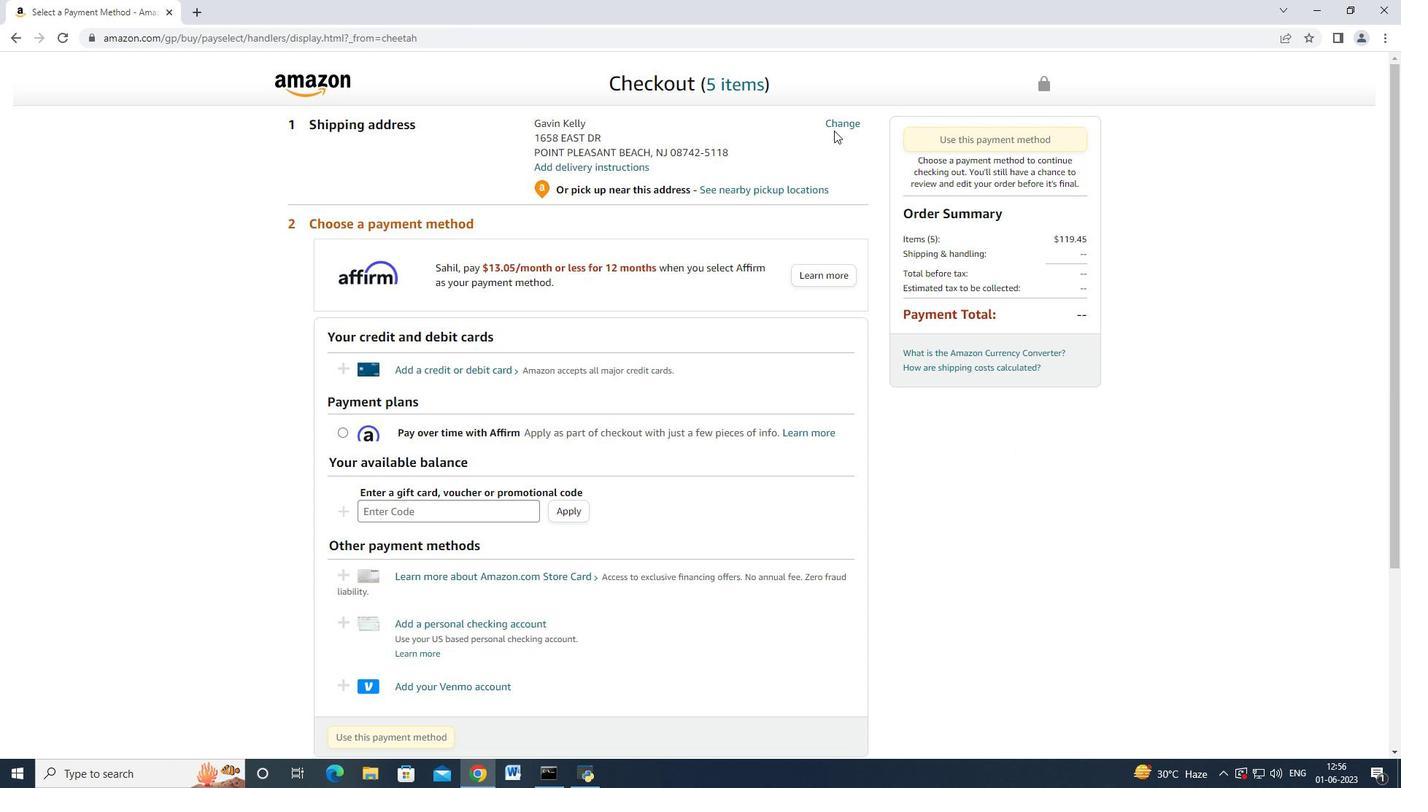 
Action: Mouse pressed left at (837, 127)
Screenshot: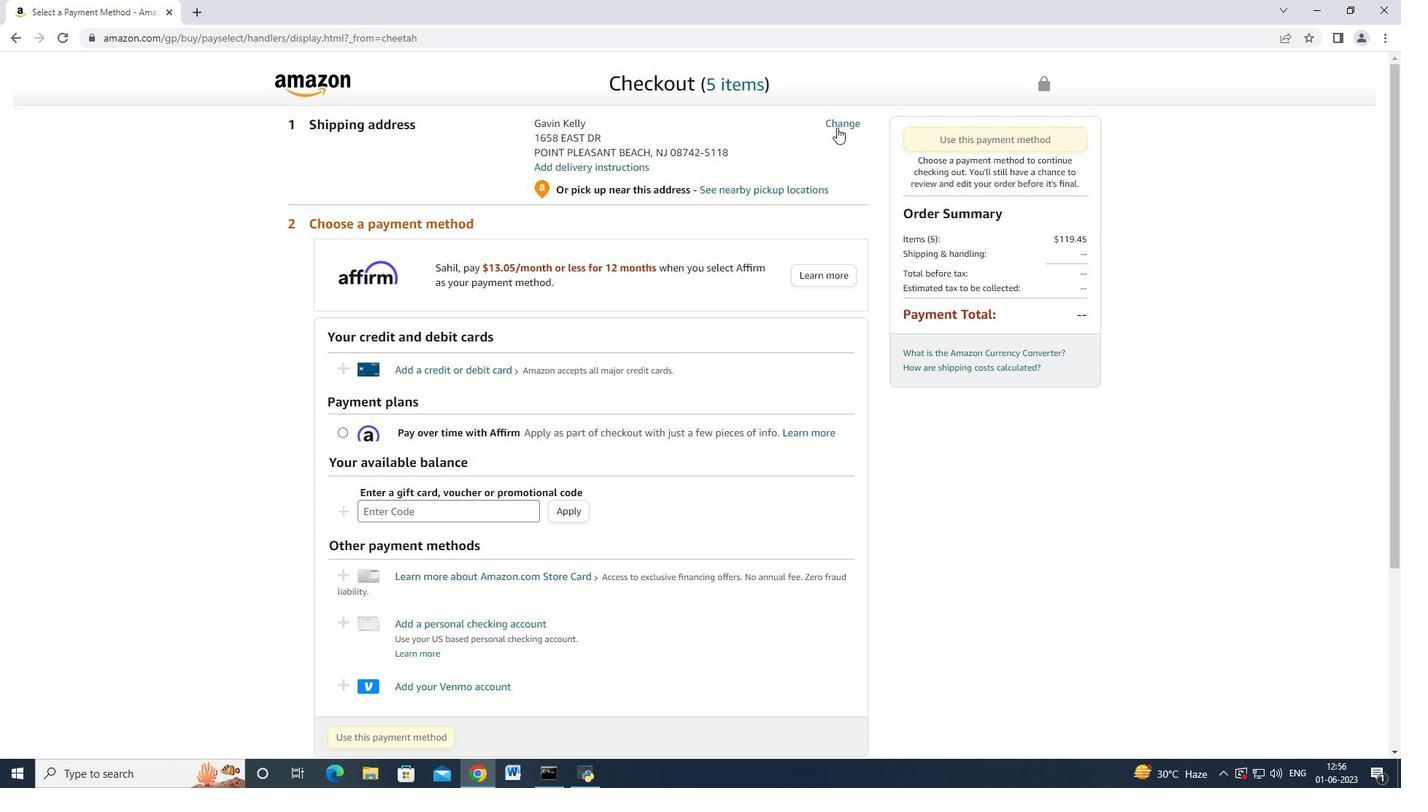 
Action: Mouse moved to (699, 258)
Screenshot: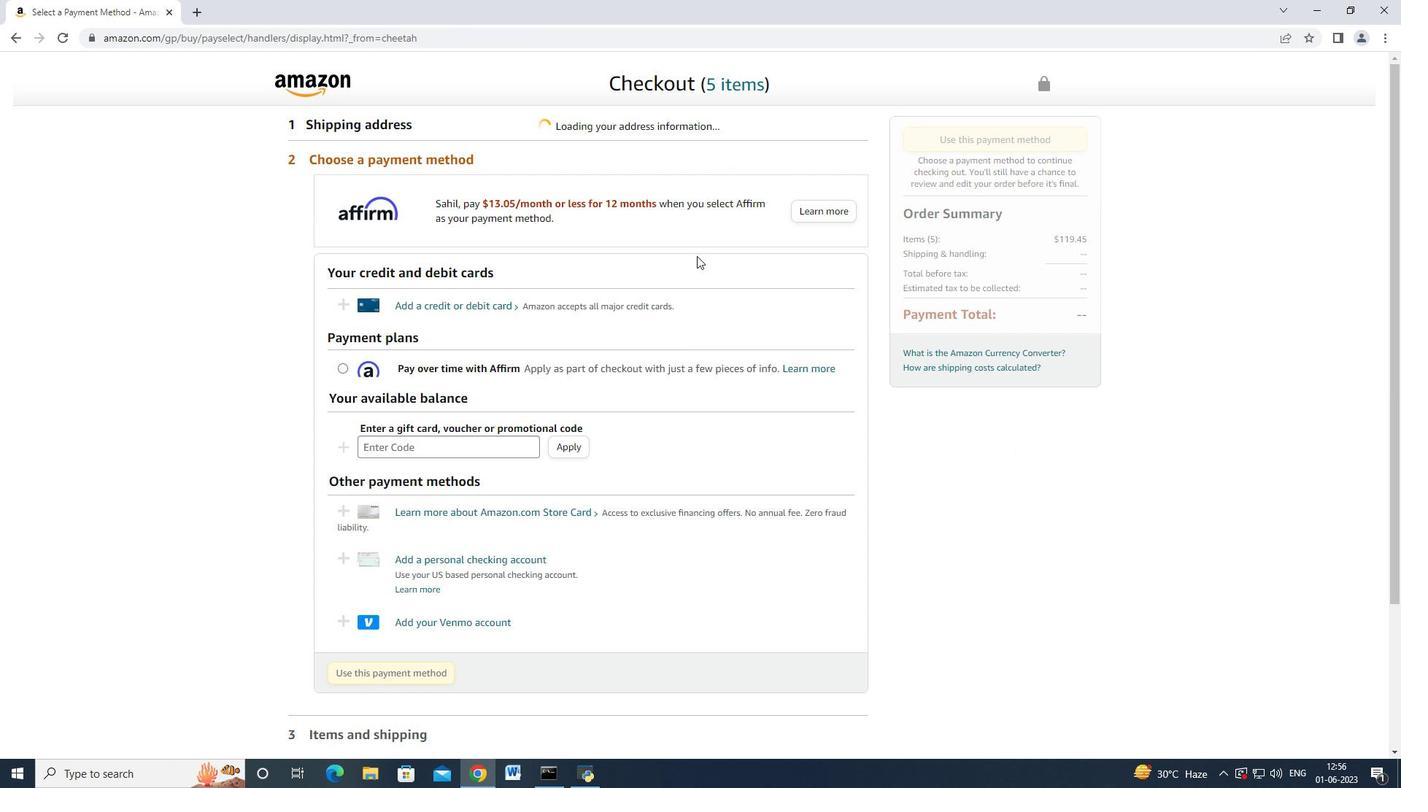 
Action: Mouse scrolled (699, 257) with delta (0, 0)
Screenshot: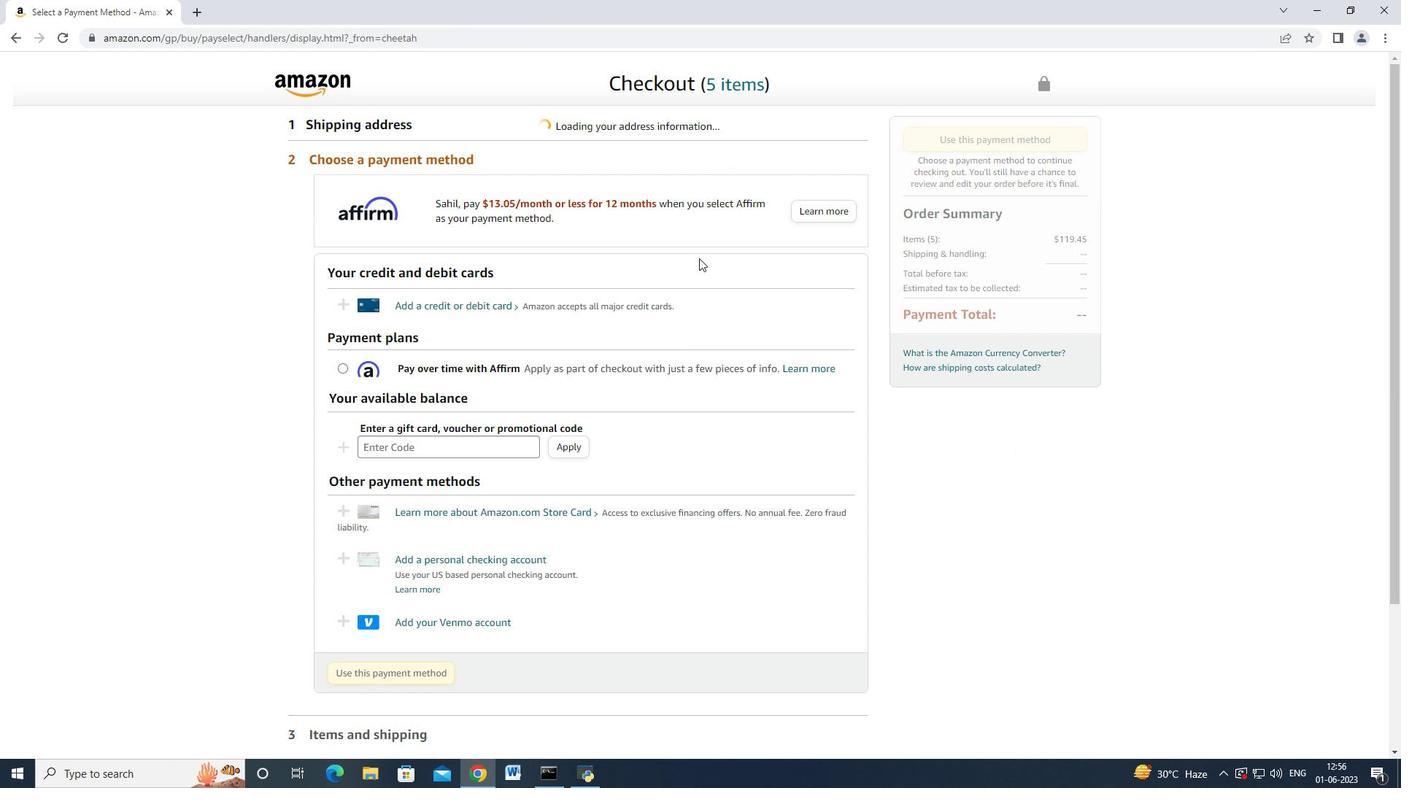 
Action: Mouse moved to (706, 276)
Screenshot: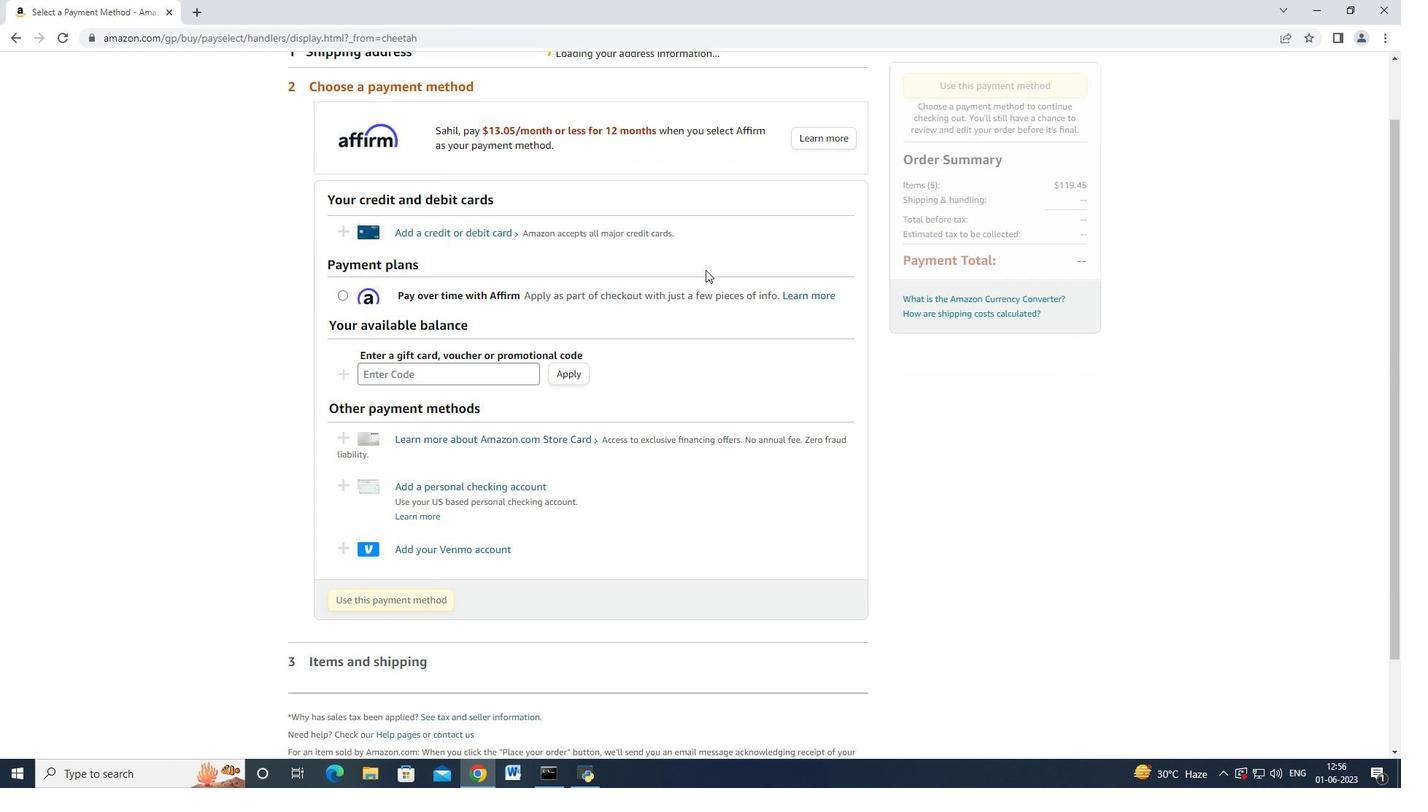 
Action: Mouse scrolled (706, 277) with delta (0, 0)
Screenshot: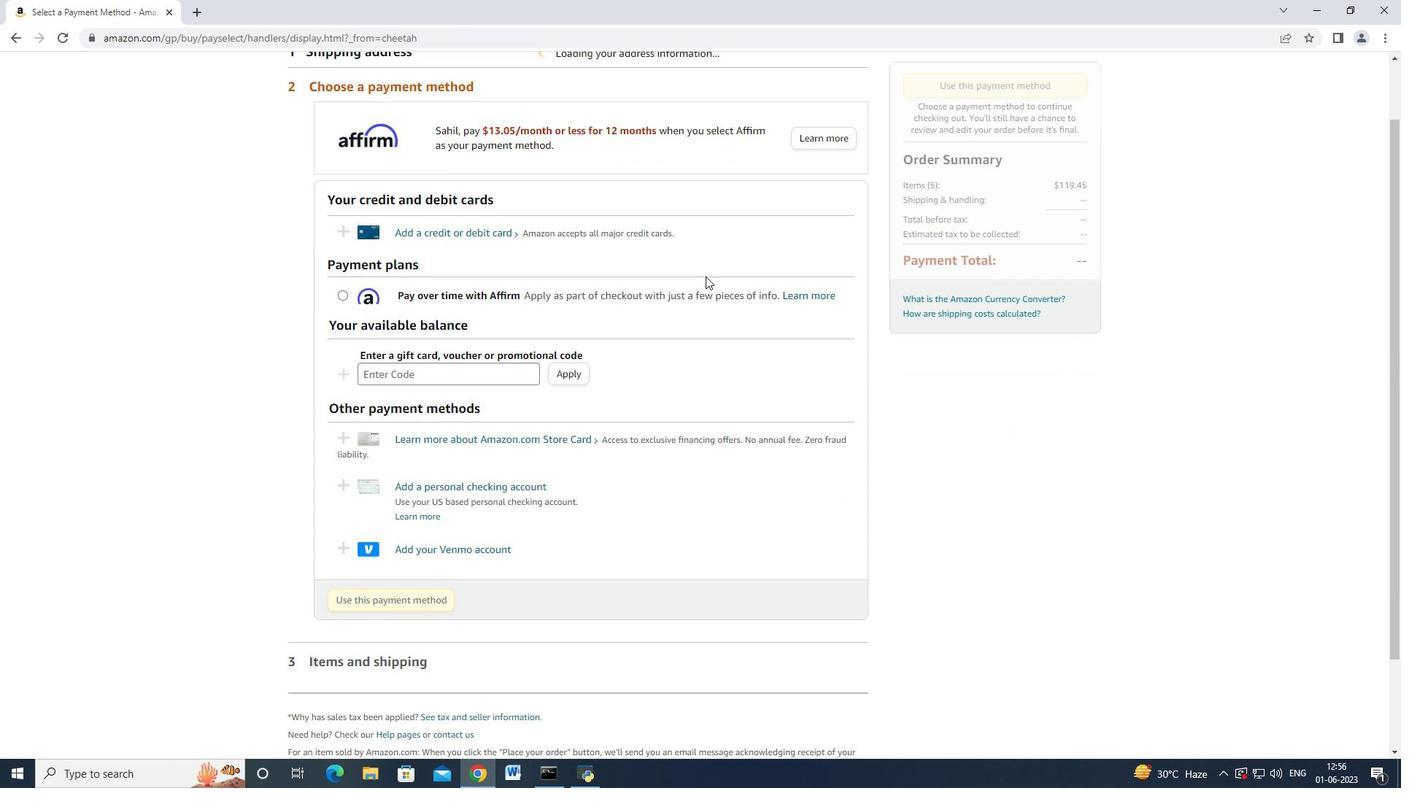 
Action: Mouse moved to (687, 289)
Screenshot: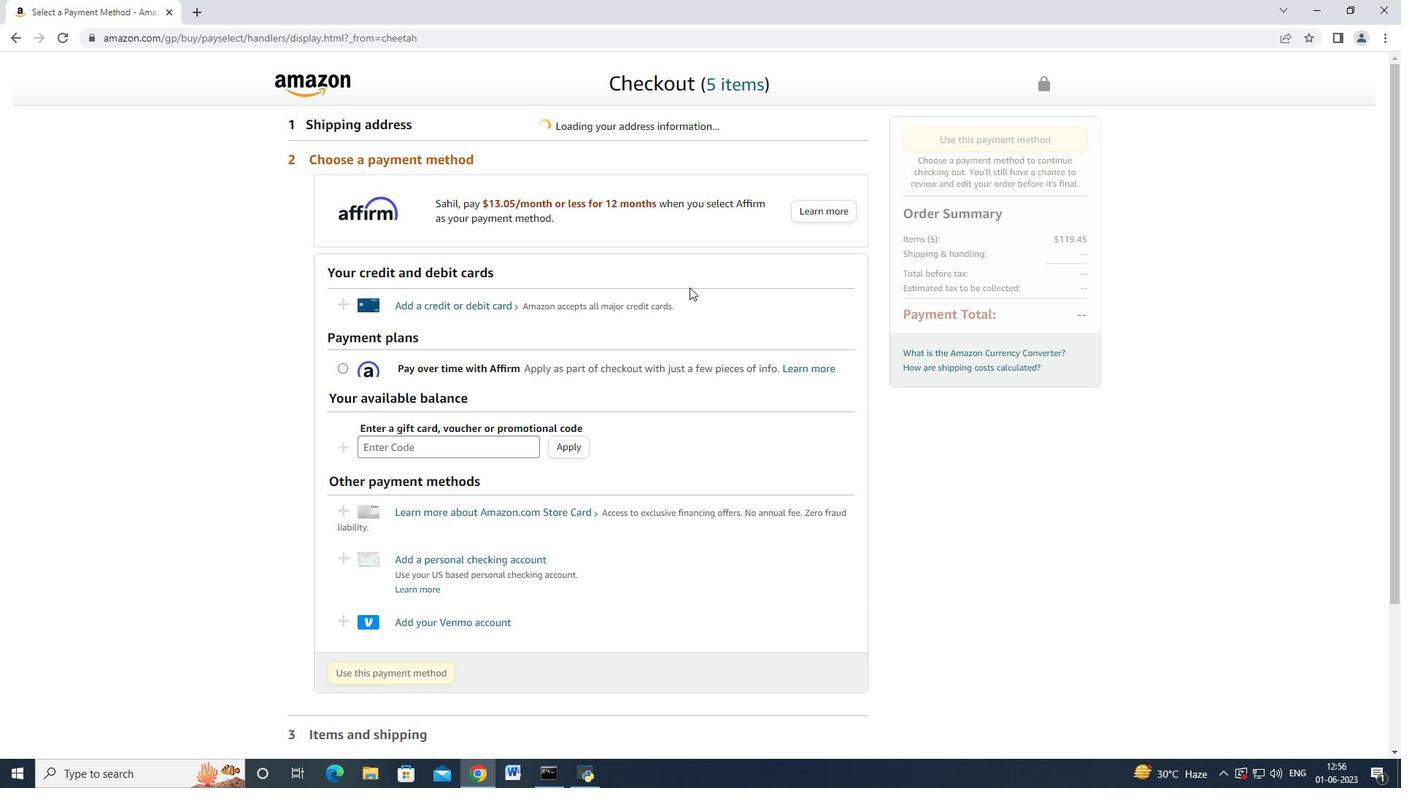 
Action: Mouse scrolled (687, 288) with delta (0, 0)
Screenshot: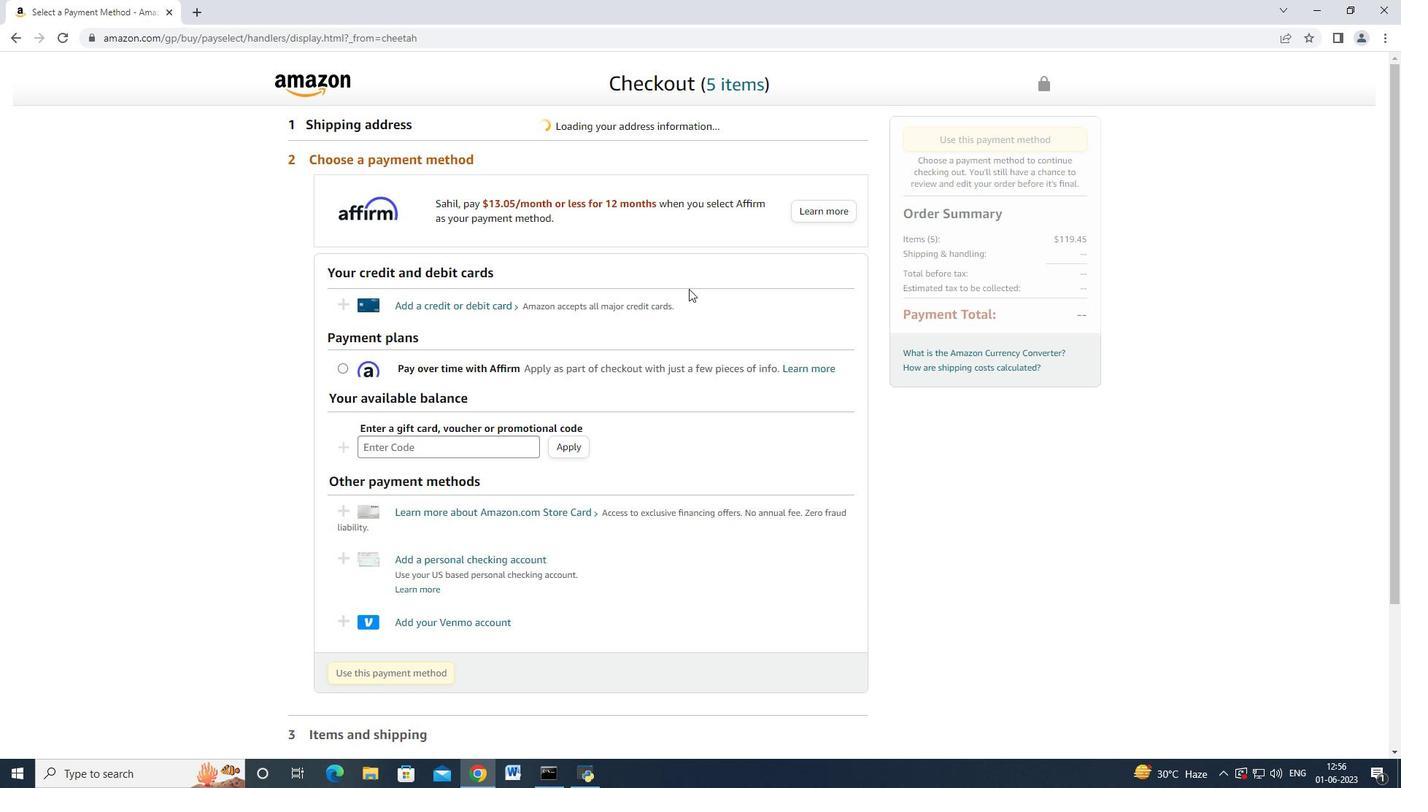 
Action: Mouse scrolled (687, 289) with delta (0, 0)
Screenshot: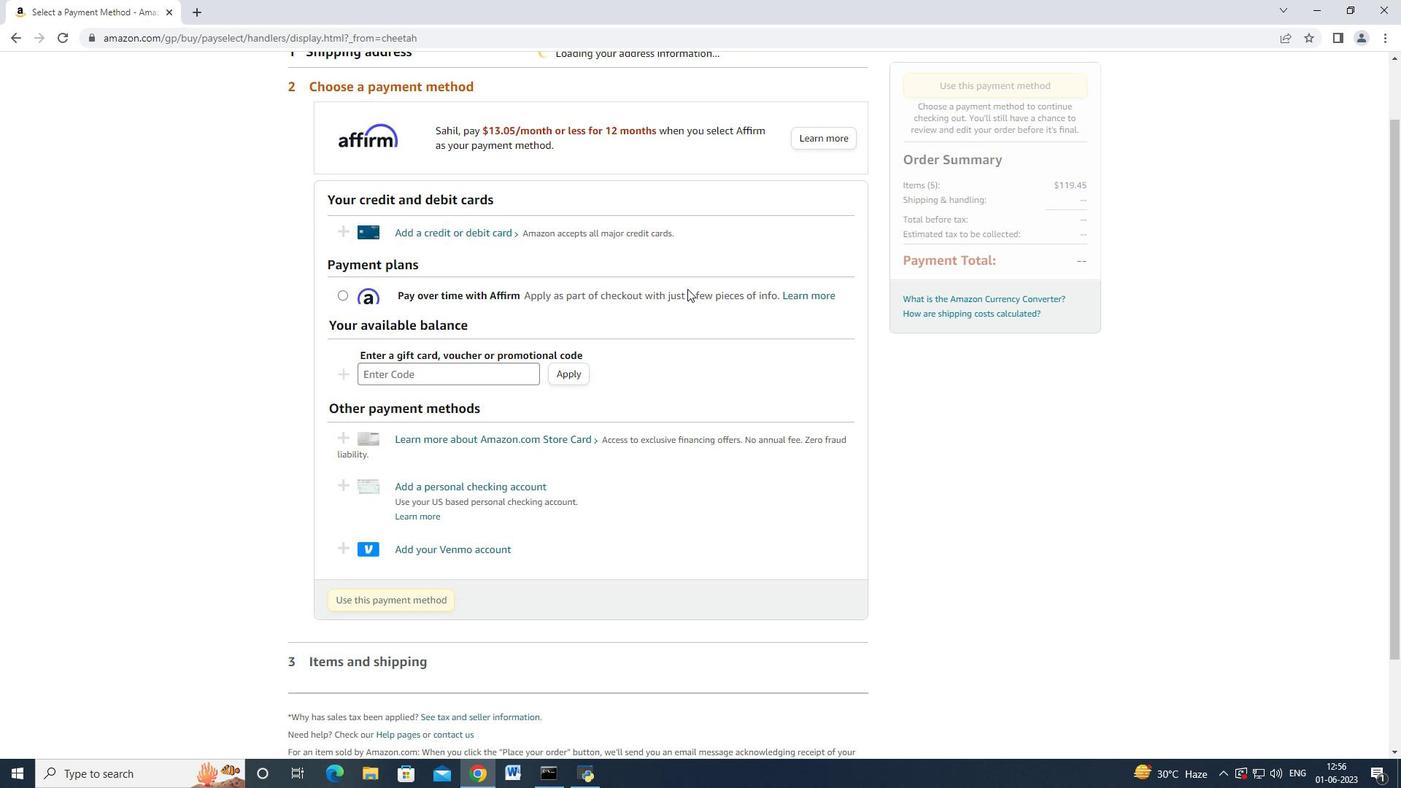 
Action: Mouse moved to (687, 290)
Screenshot: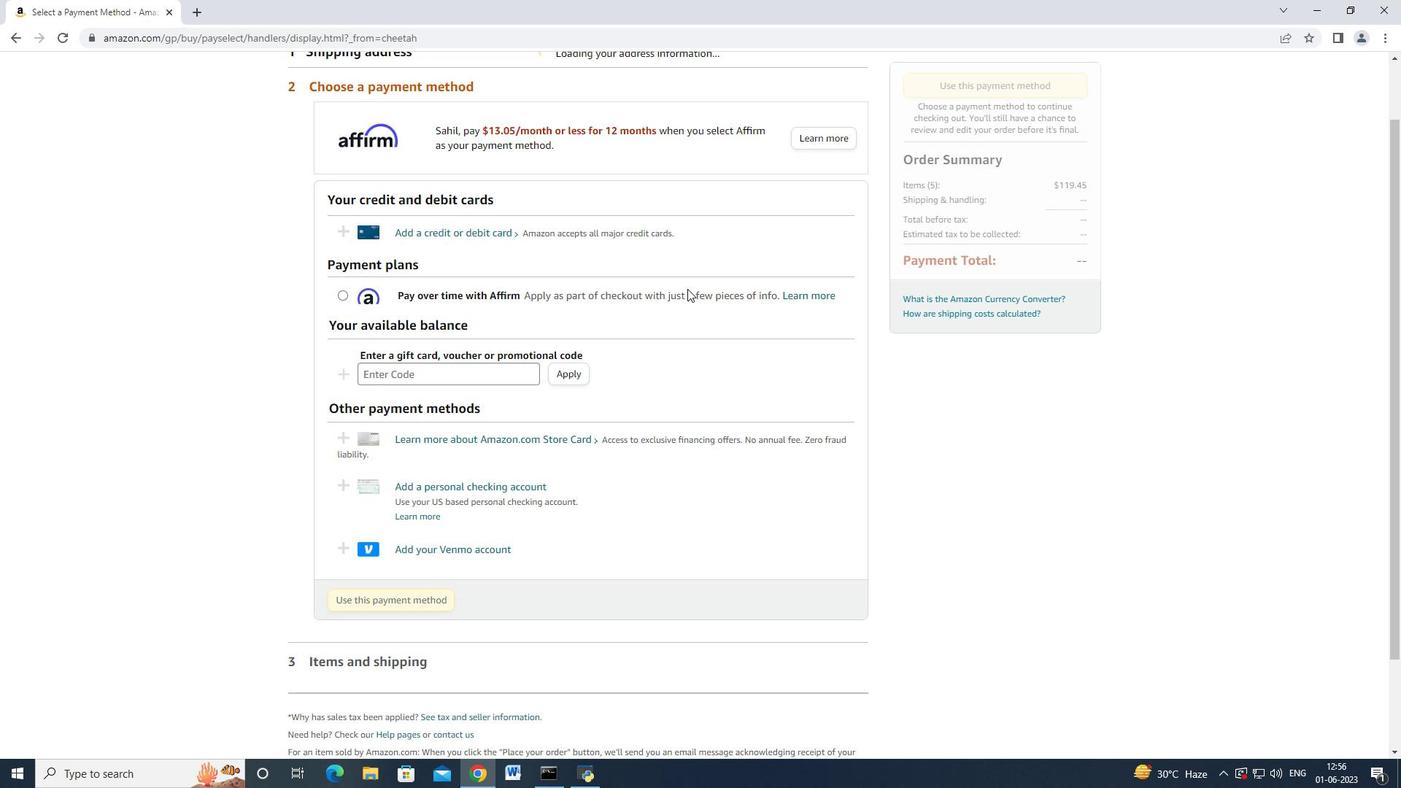 
Action: Mouse scrolled (687, 289) with delta (0, 0)
Screenshot: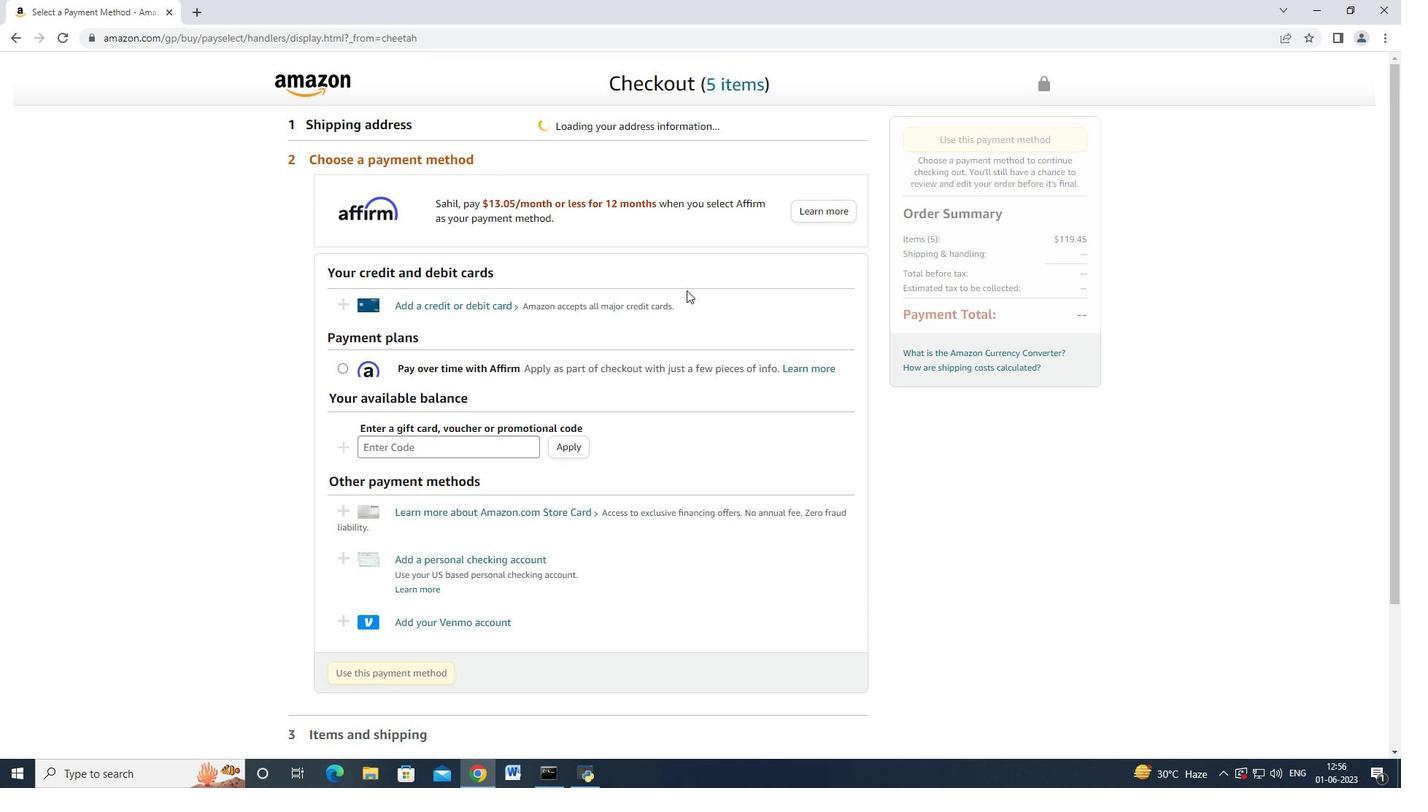 
Action: Mouse scrolled (687, 291) with delta (0, 0)
Screenshot: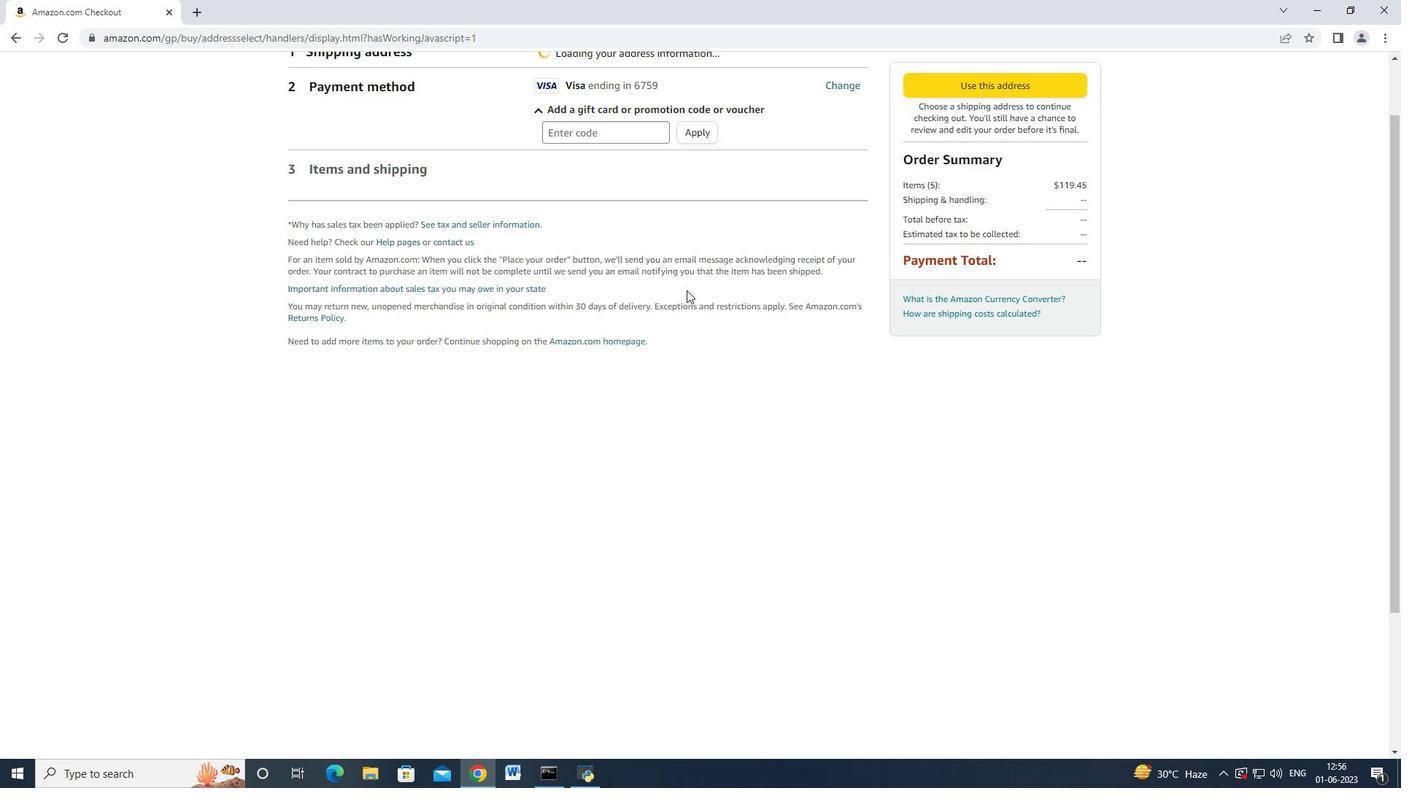 
Action: Mouse moved to (462, 282)
Screenshot: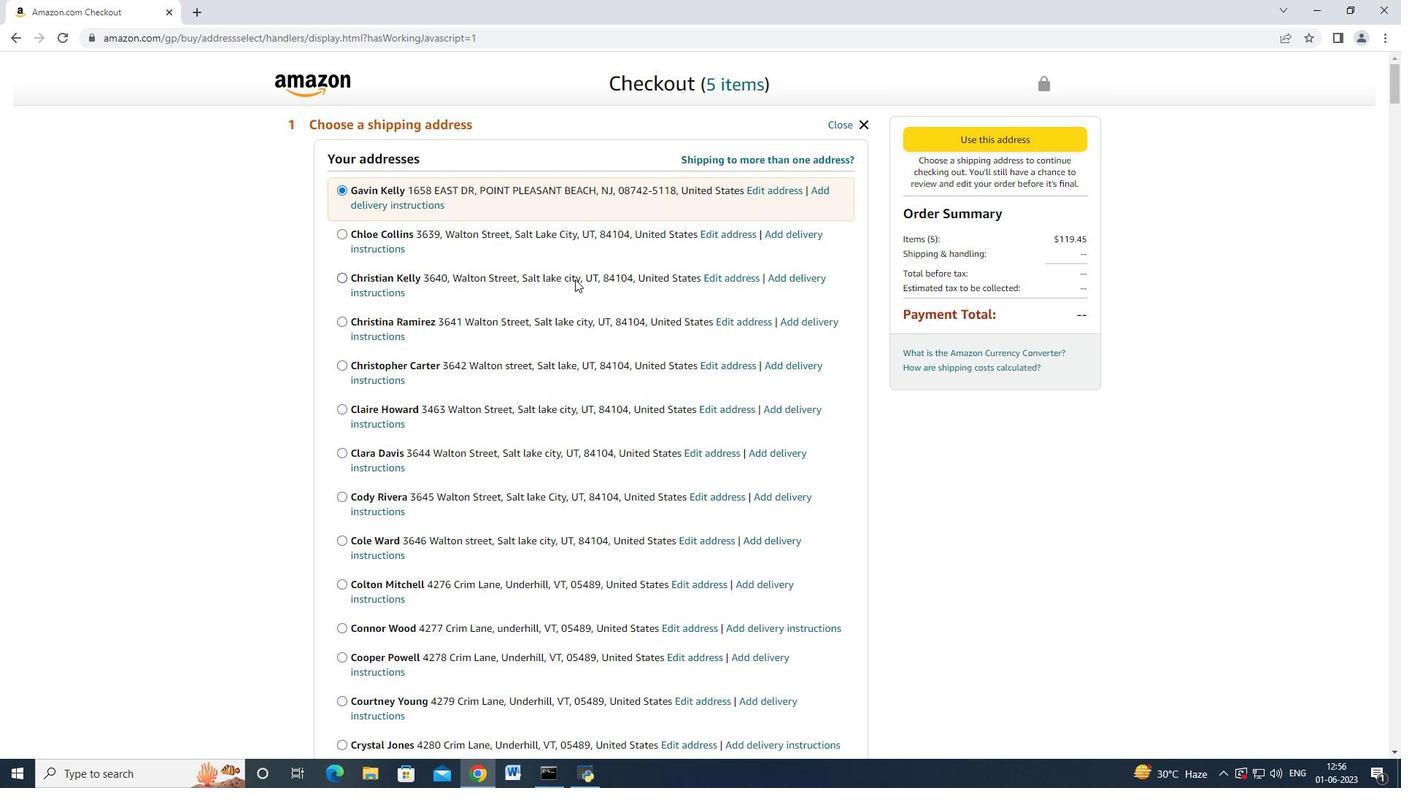 
Action: Mouse scrolled (462, 281) with delta (0, 0)
Screenshot: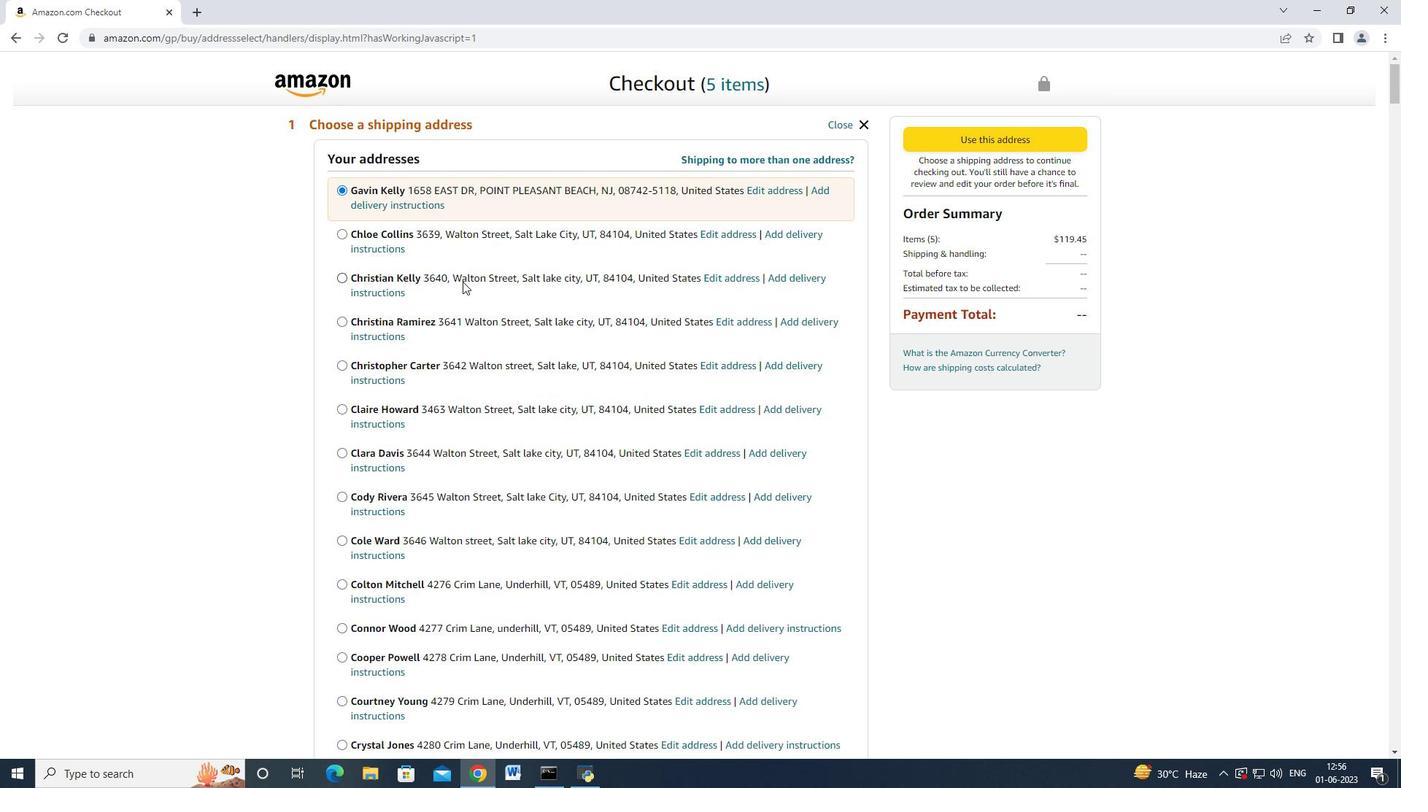 
Action: Mouse moved to (462, 284)
Screenshot: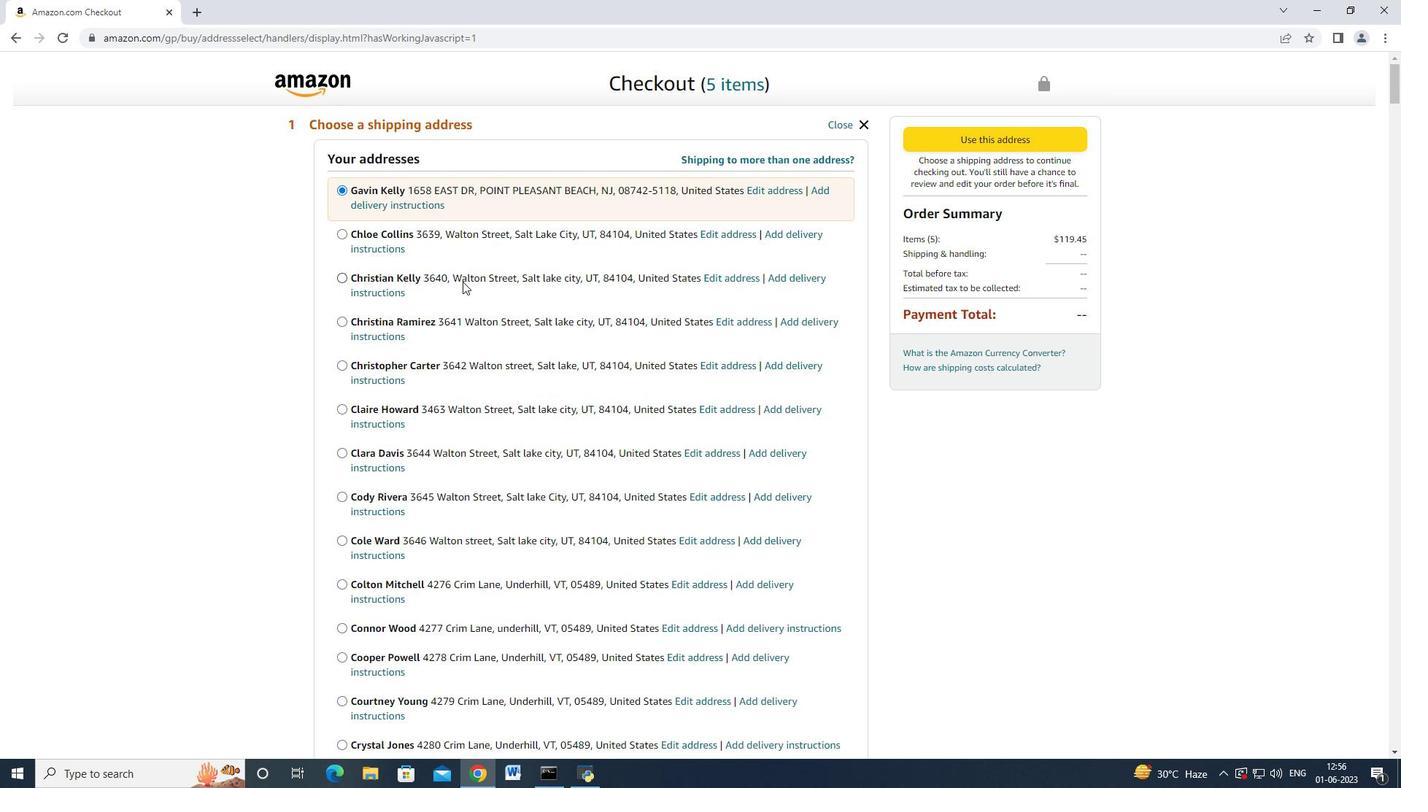 
Action: Mouse scrolled (462, 283) with delta (0, 0)
Screenshot: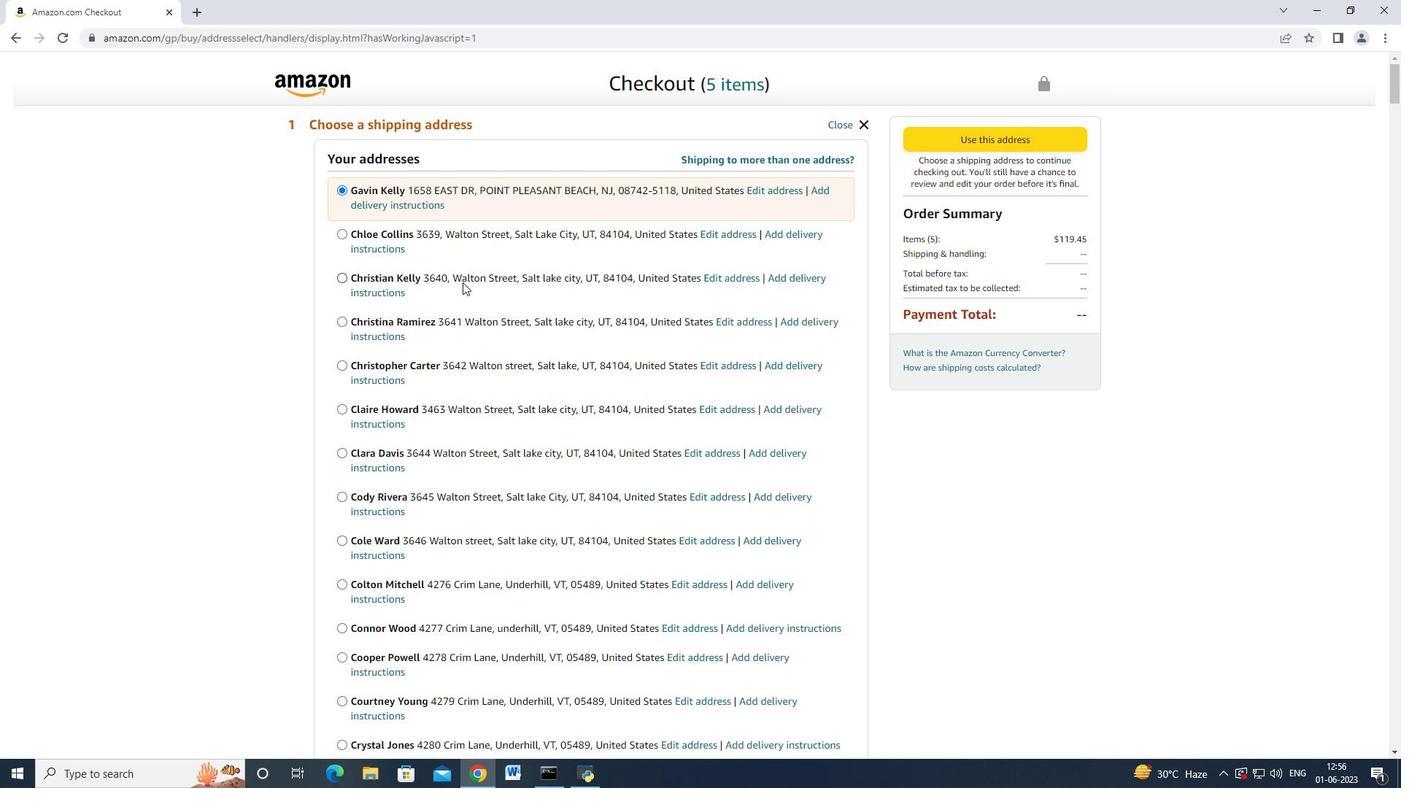 
Action: Mouse moved to (460, 286)
Screenshot: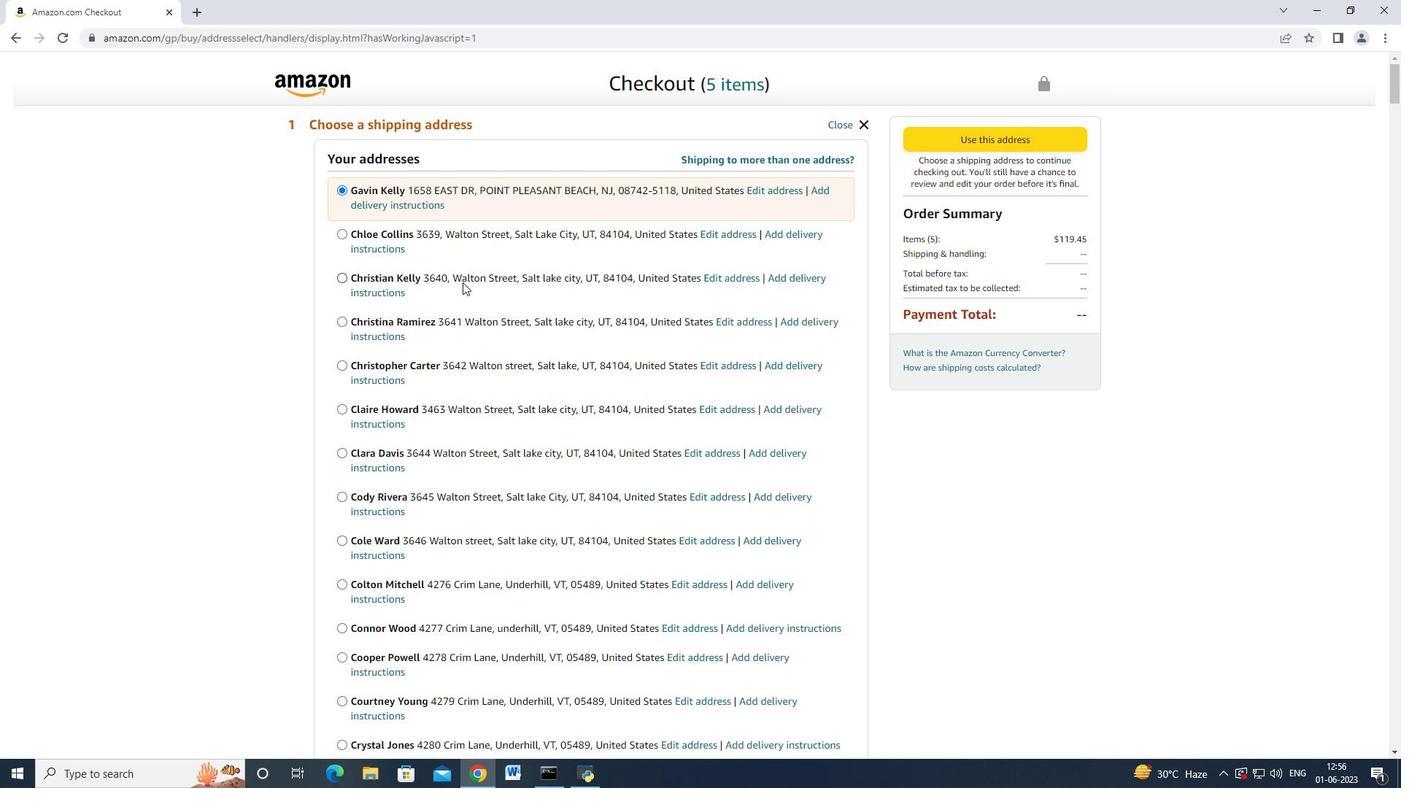 
Action: Mouse scrolled (461, 284) with delta (0, 0)
Screenshot: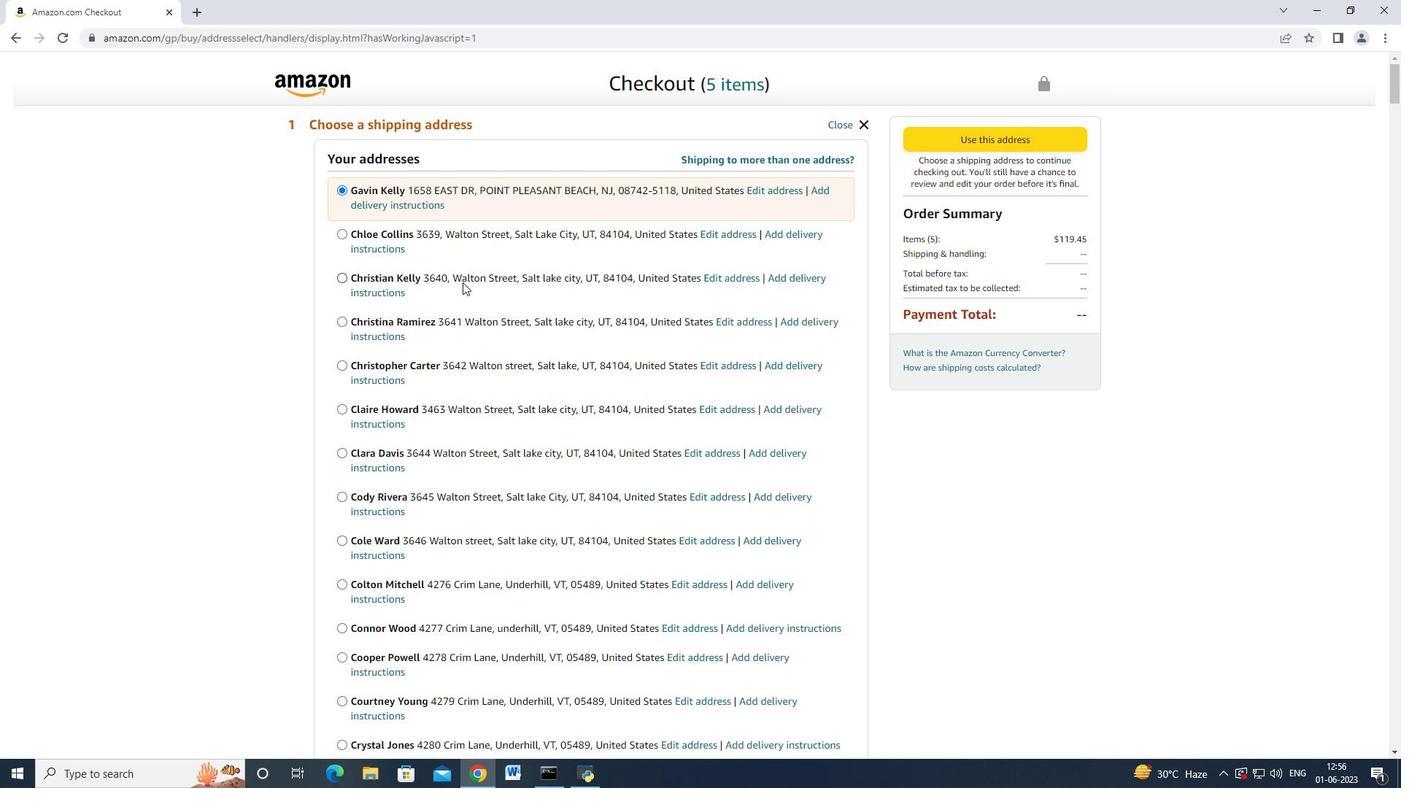 
Action: Mouse moved to (459, 286)
Screenshot: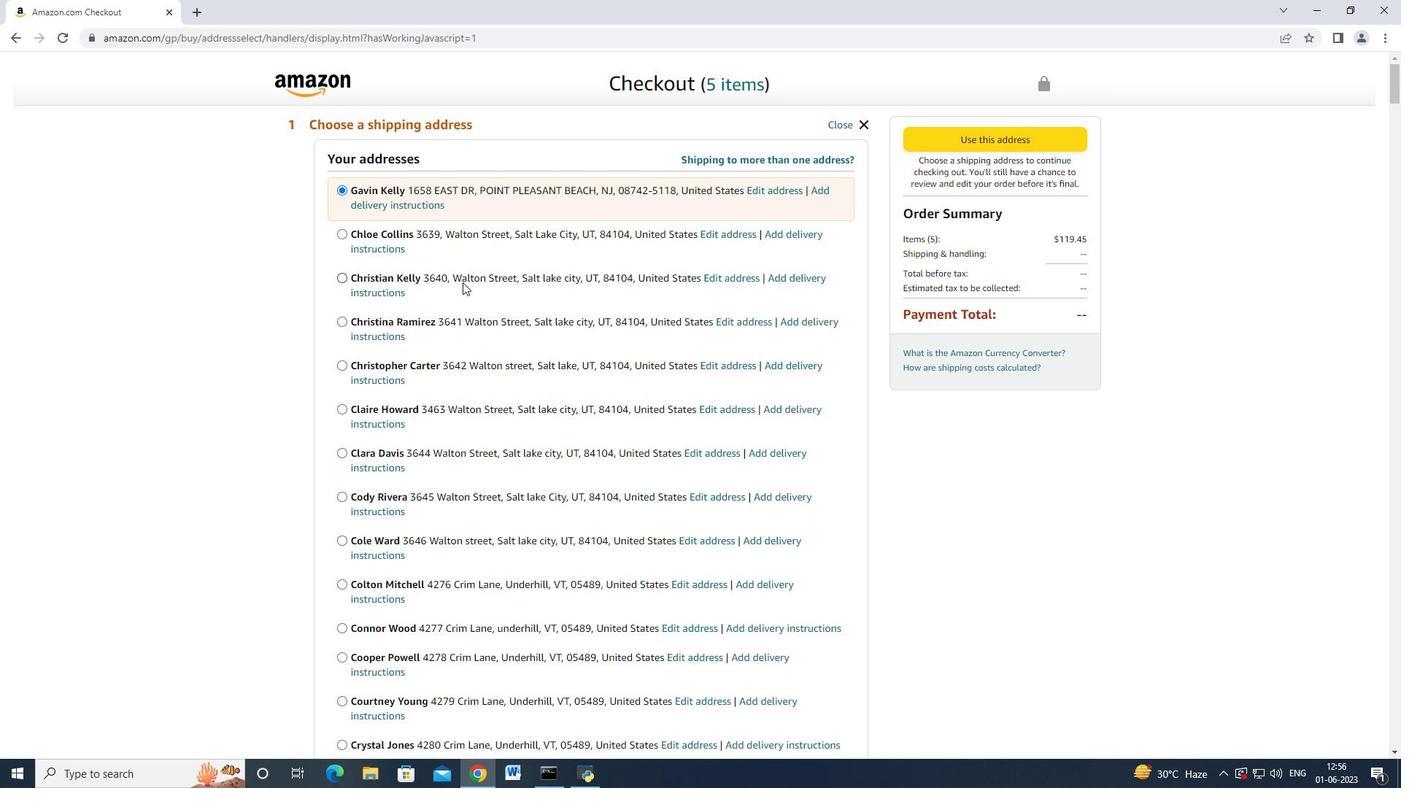 
Action: Mouse scrolled (460, 285) with delta (0, 0)
Screenshot: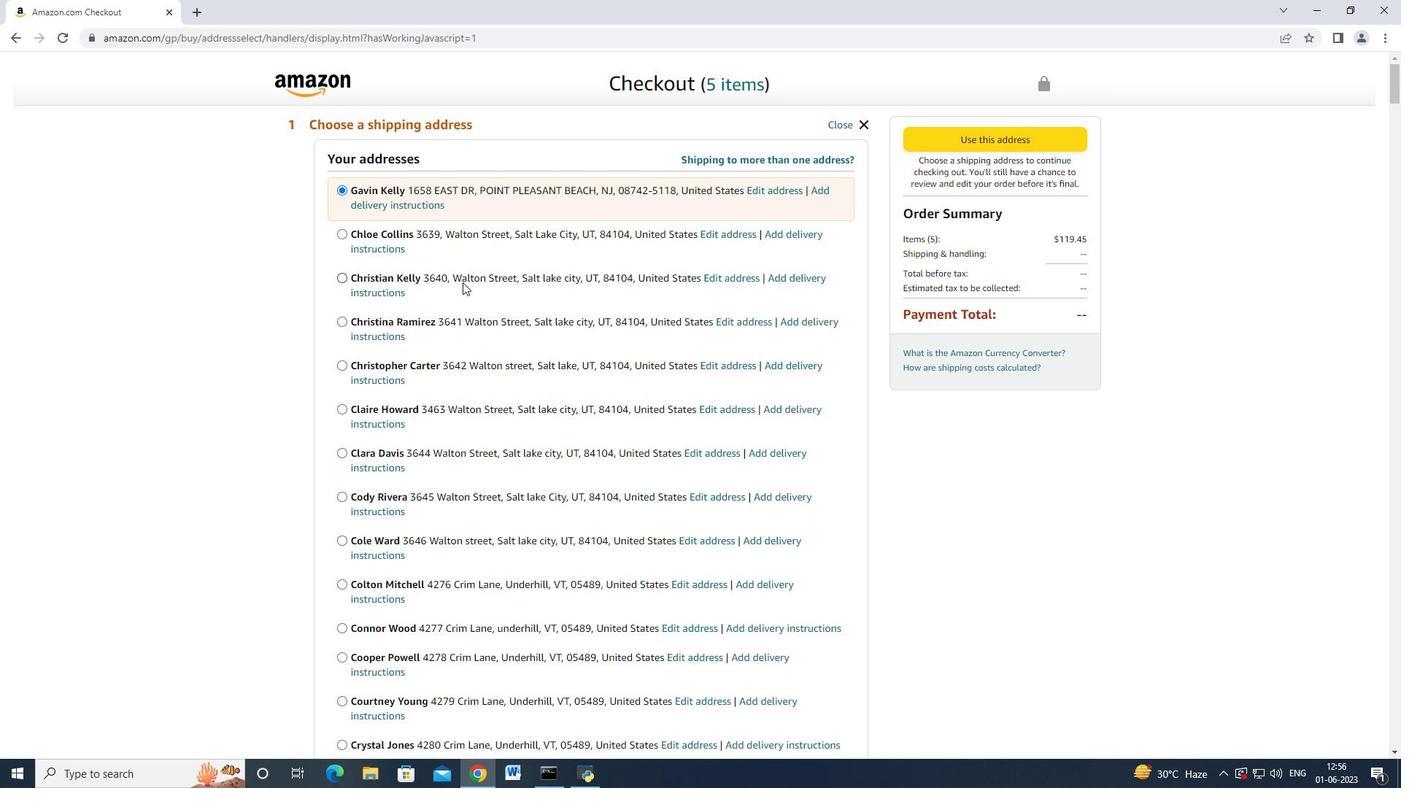 
Action: Mouse moved to (459, 286)
Screenshot: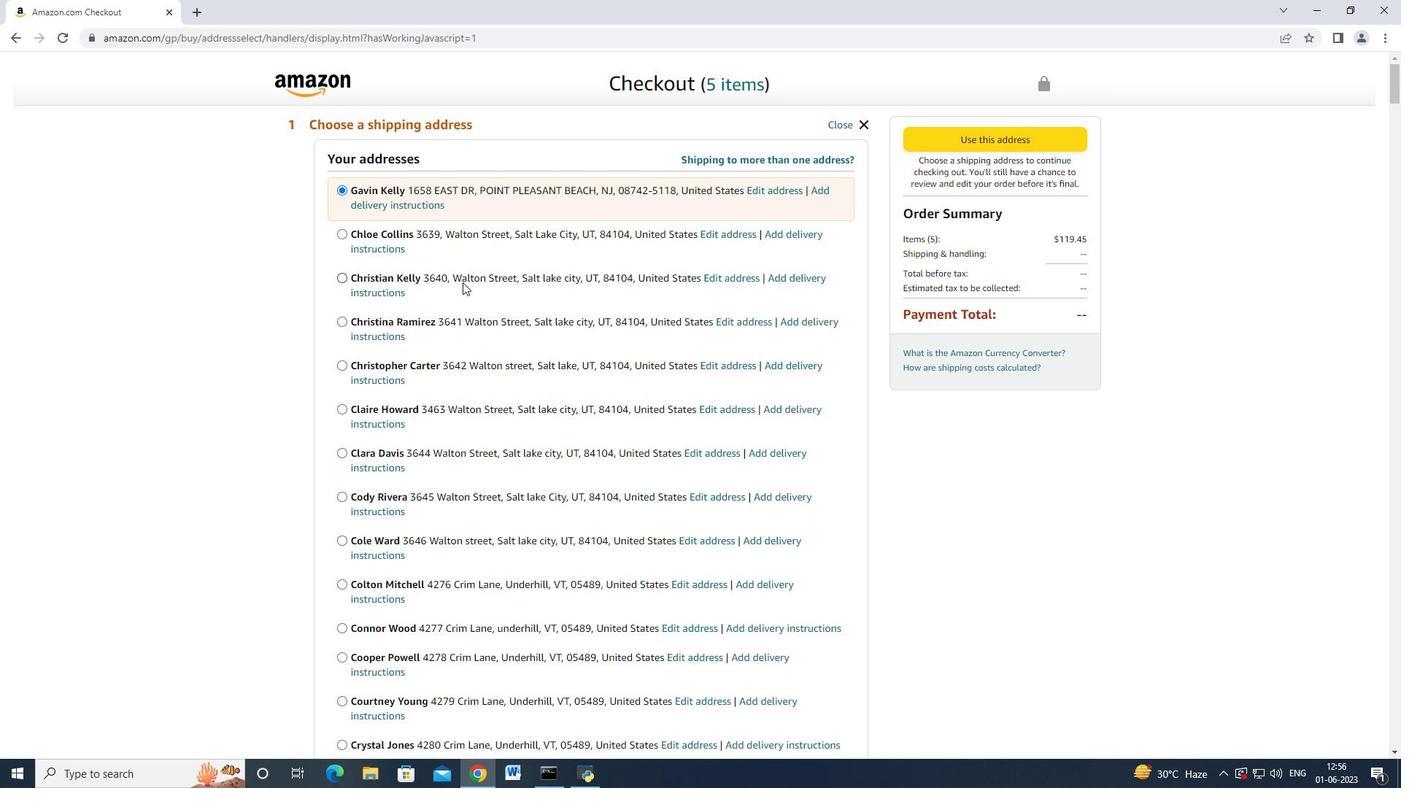 
Action: Mouse scrolled (459, 285) with delta (0, 0)
Screenshot: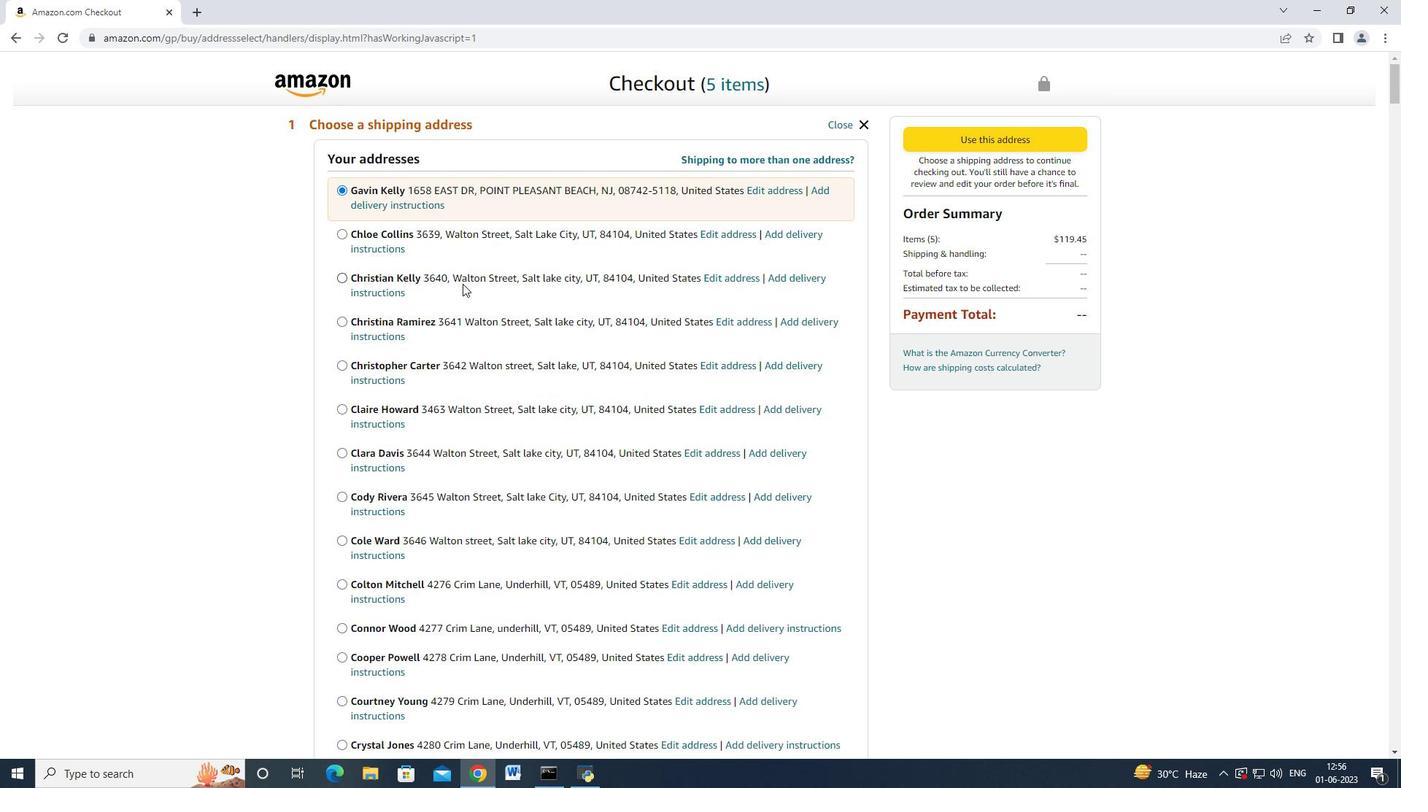
Action: Mouse moved to (459, 286)
Screenshot: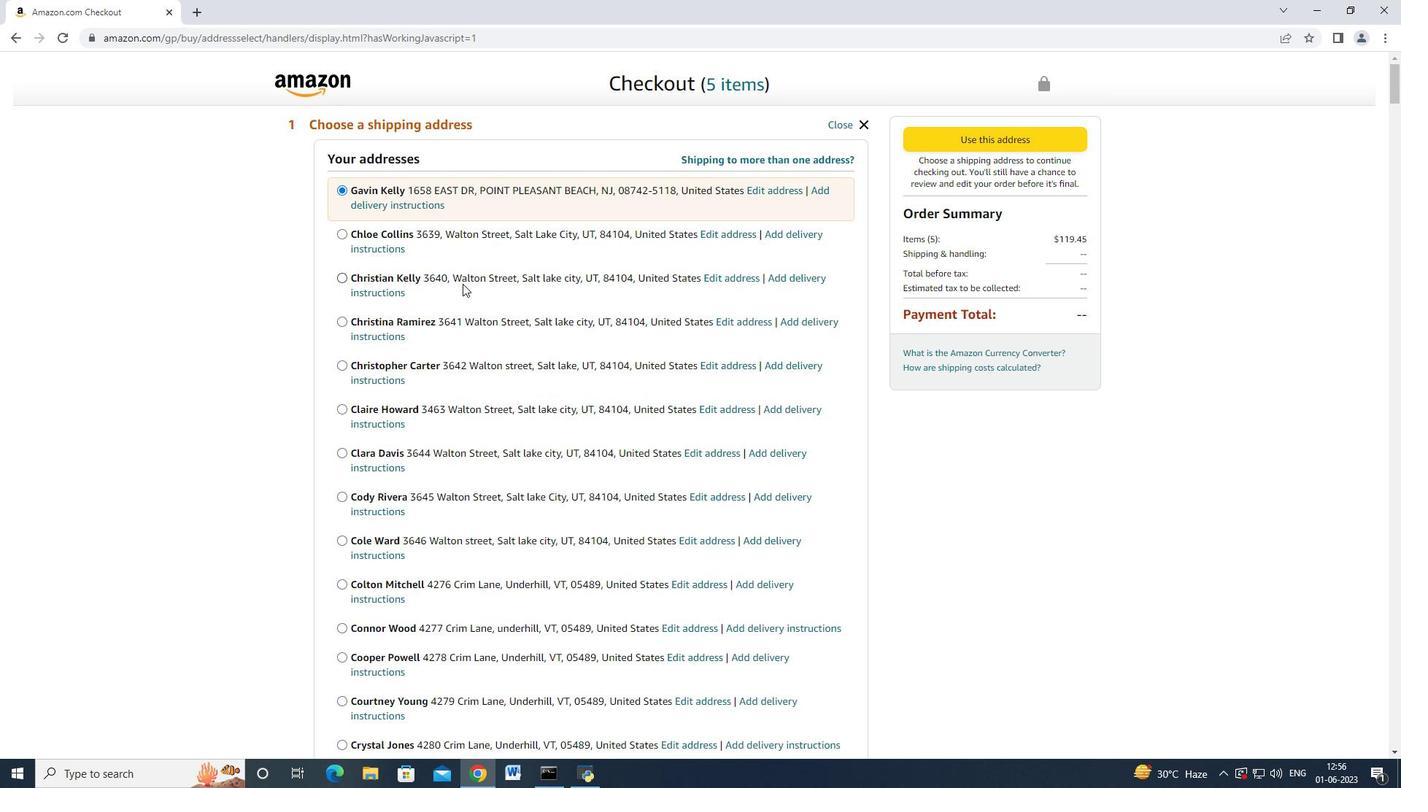 
Action: Mouse scrolled (459, 285) with delta (0, 0)
Screenshot: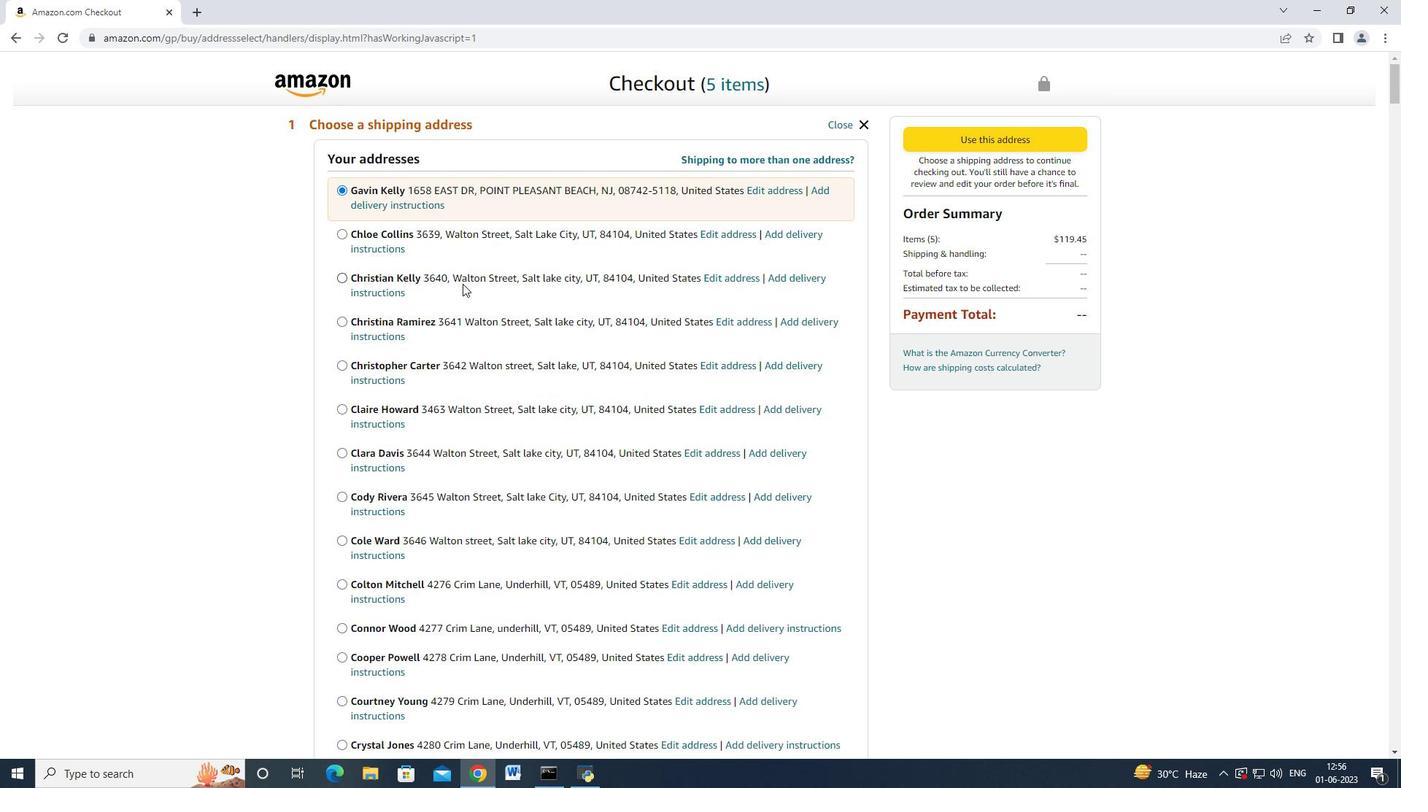 
Action: Mouse moved to (460, 280)
Screenshot: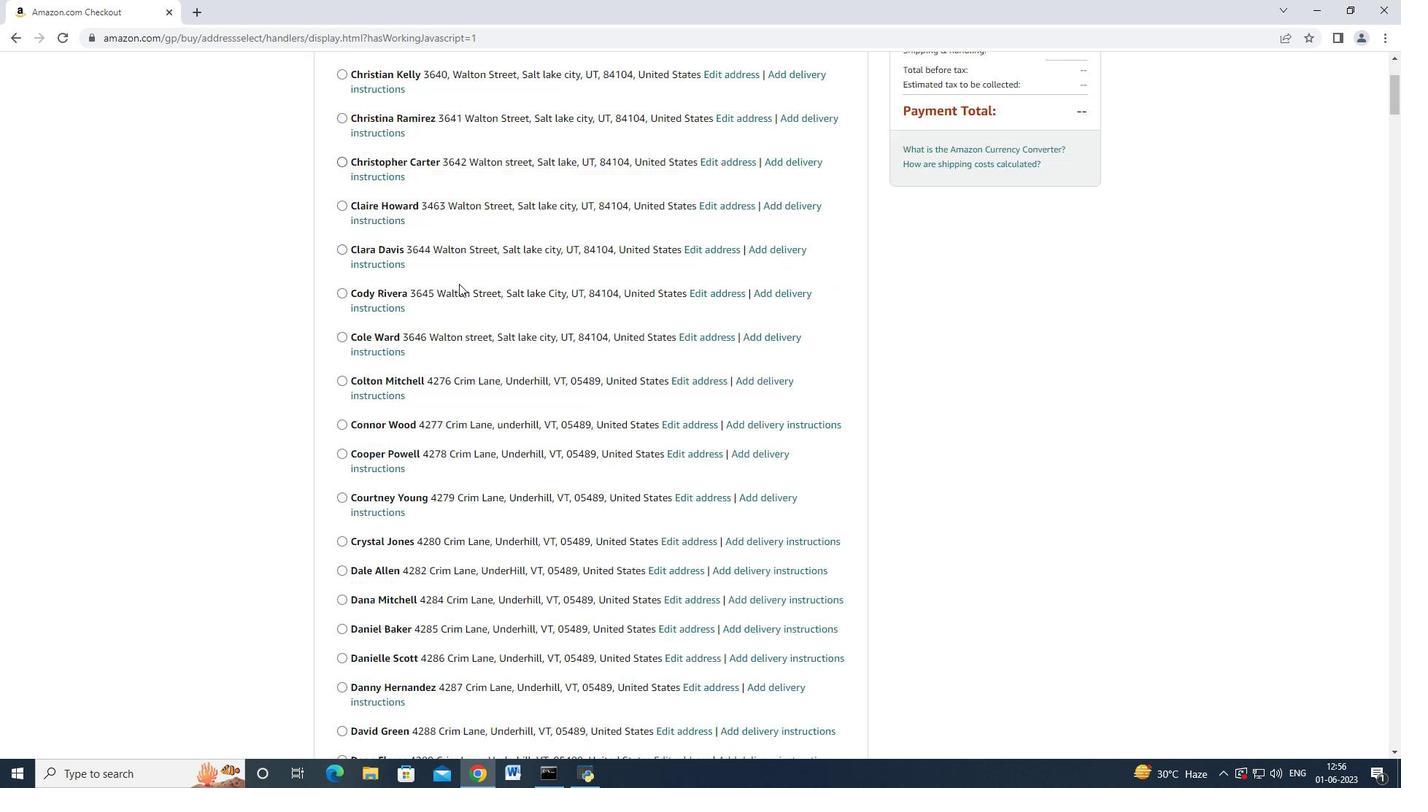 
Action: Mouse scrolled (460, 279) with delta (0, 0)
Screenshot: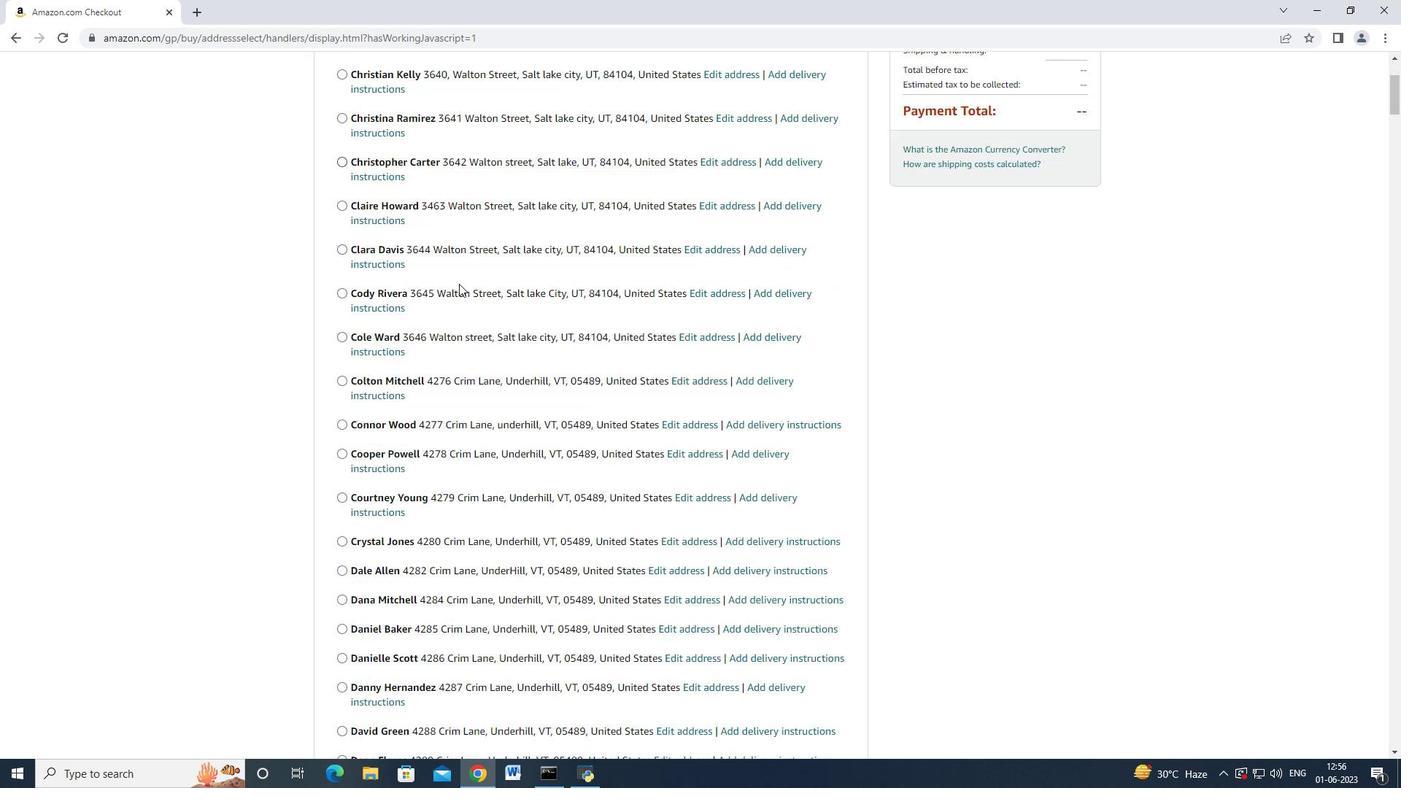 
Action: Mouse scrolled (460, 279) with delta (0, 0)
Screenshot: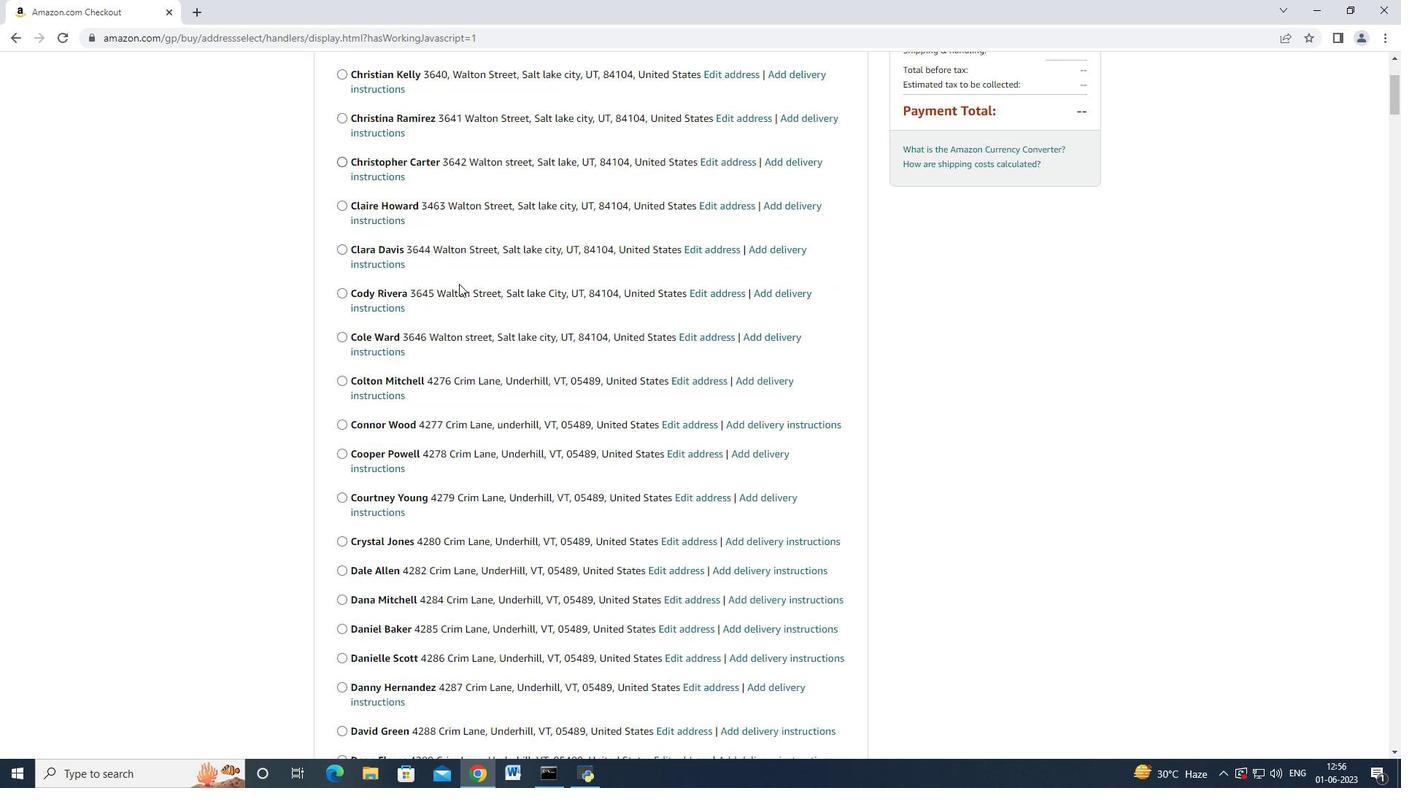 
Action: Mouse scrolled (460, 279) with delta (0, 0)
Screenshot: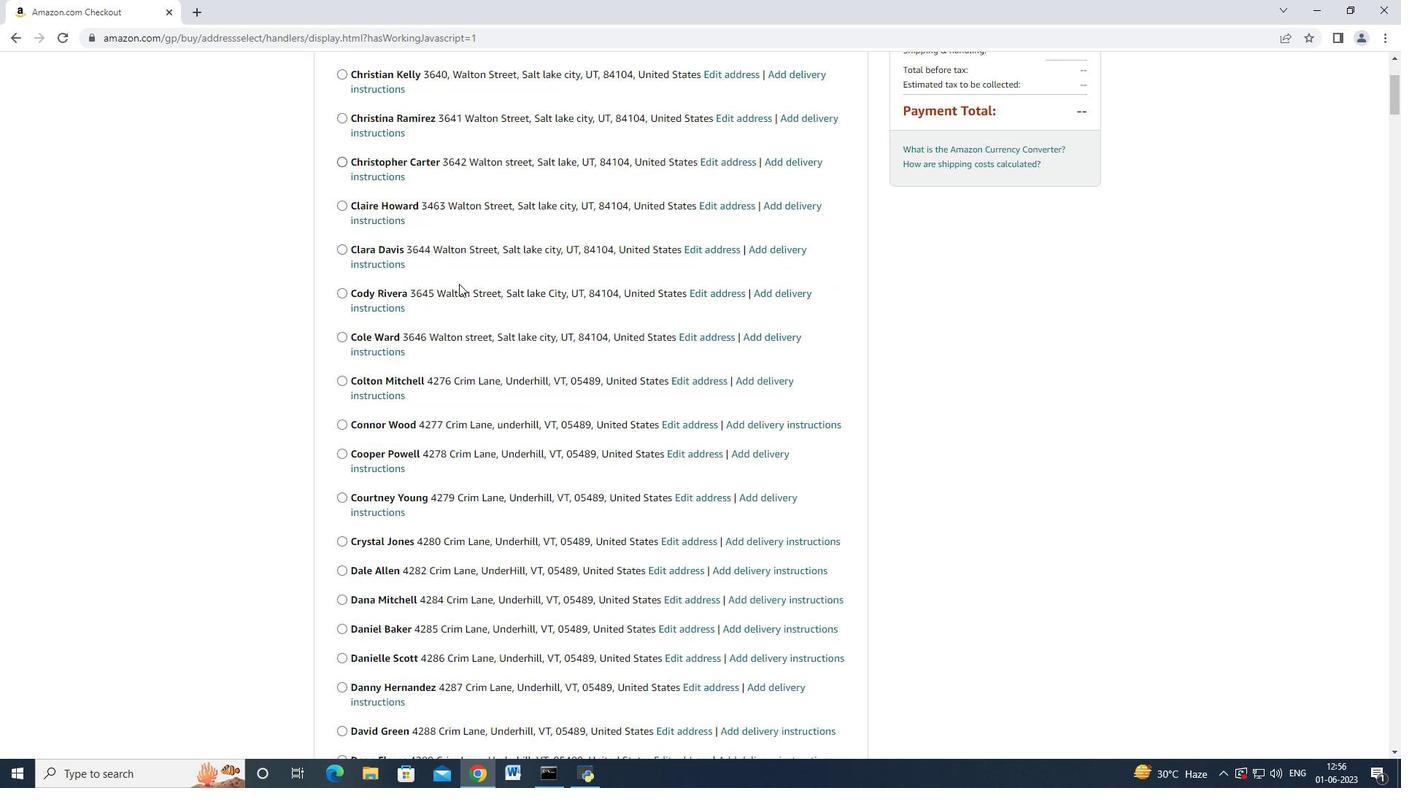 
Action: Mouse scrolled (460, 279) with delta (0, 0)
Screenshot: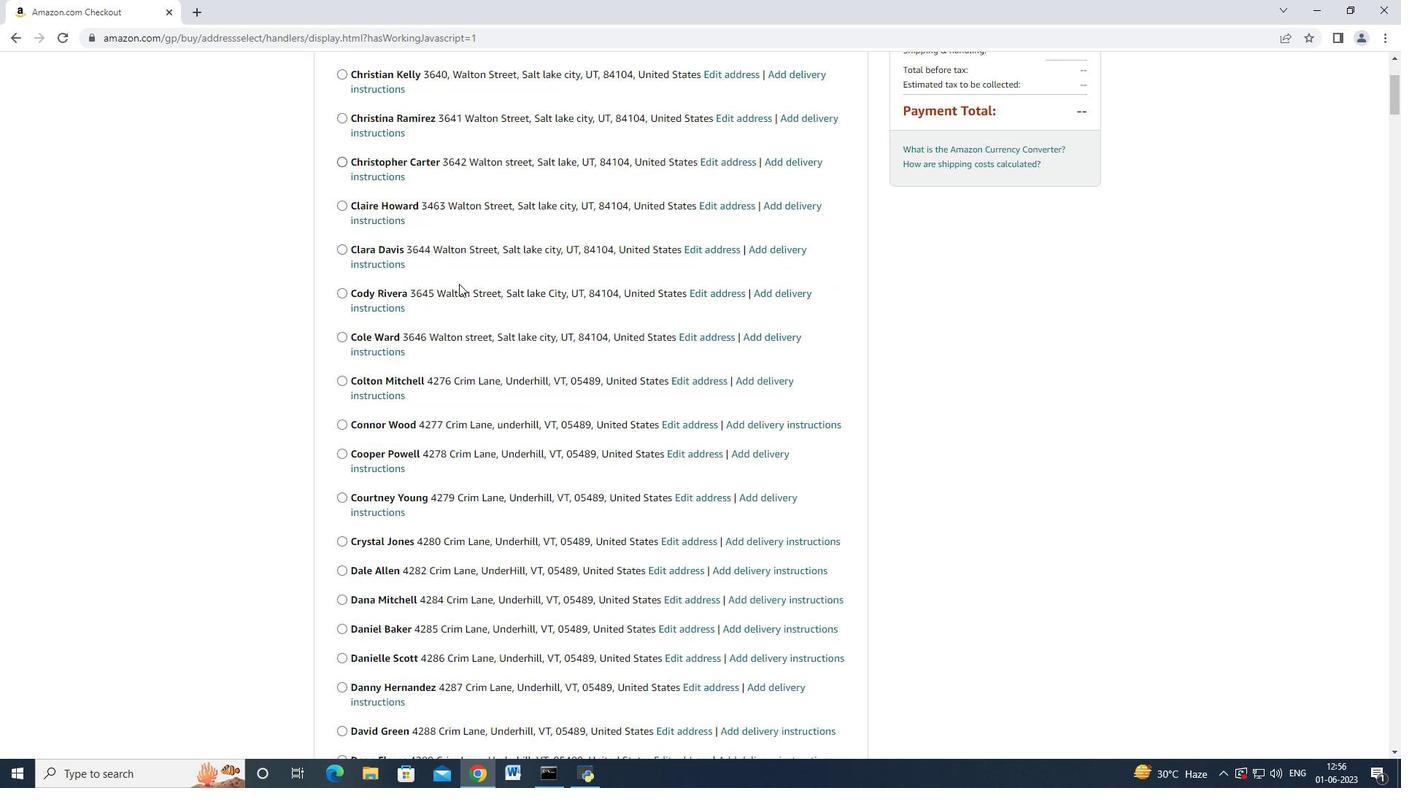 
Action: Mouse scrolled (460, 278) with delta (0, -1)
Screenshot: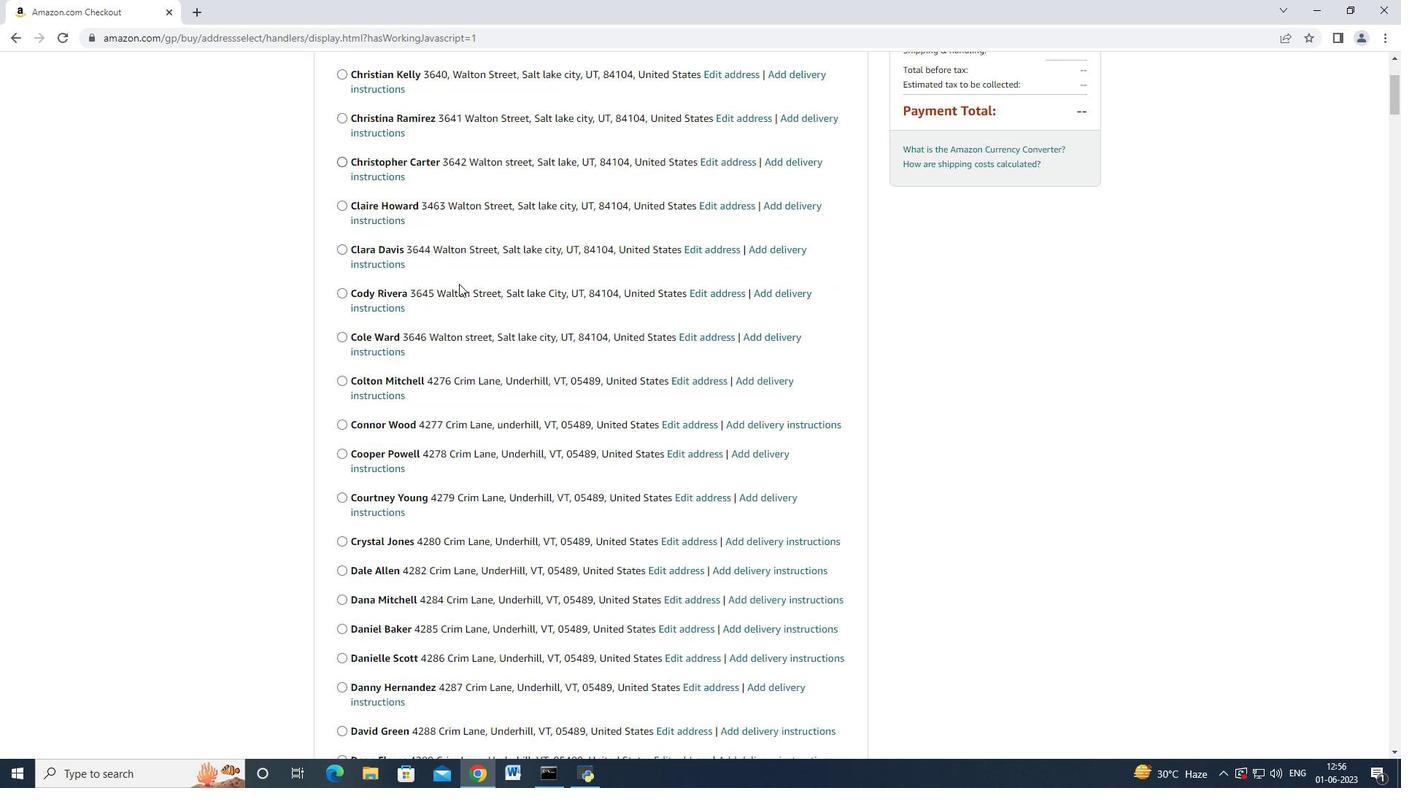 
Action: Mouse scrolled (460, 279) with delta (0, 0)
Screenshot: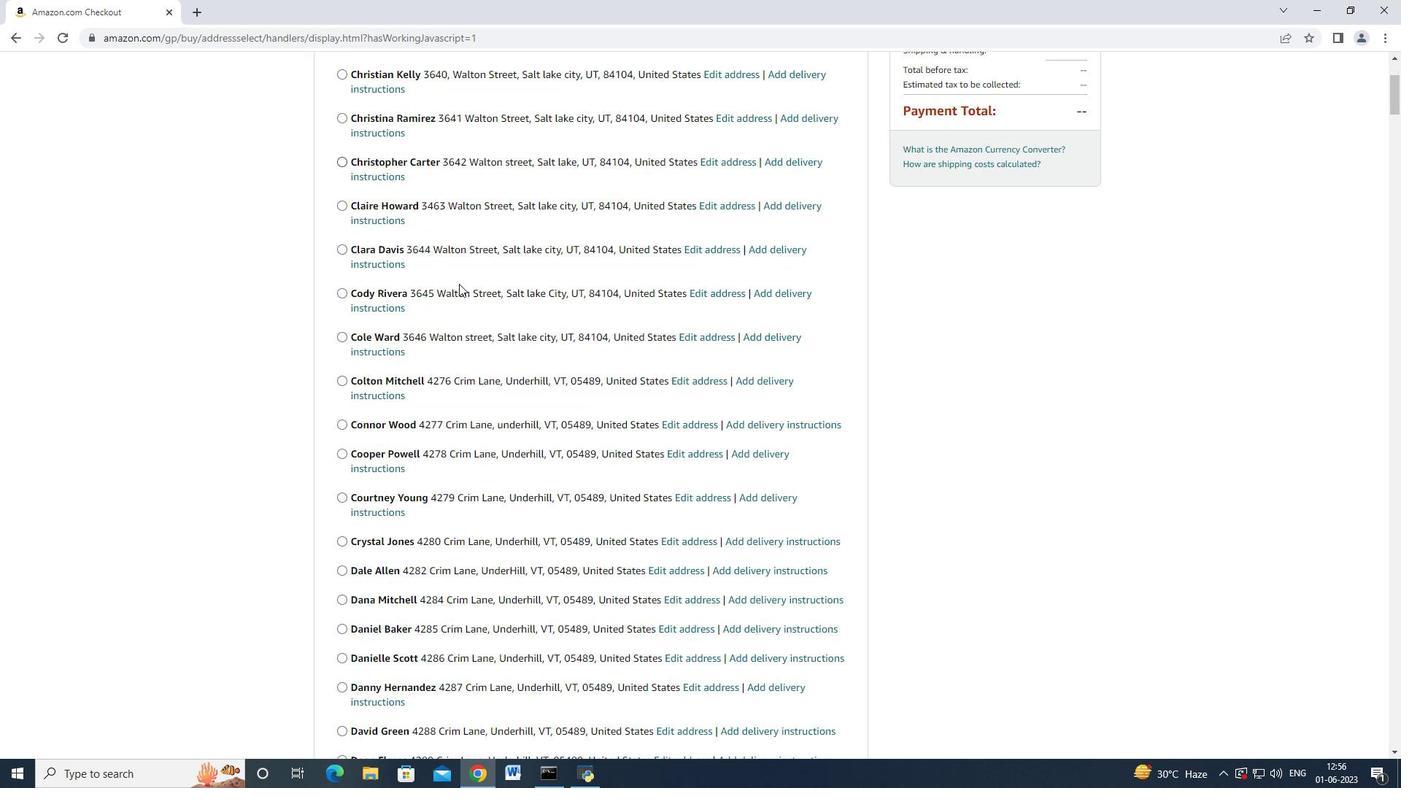 
Action: Mouse scrolled (460, 279) with delta (0, 0)
Screenshot: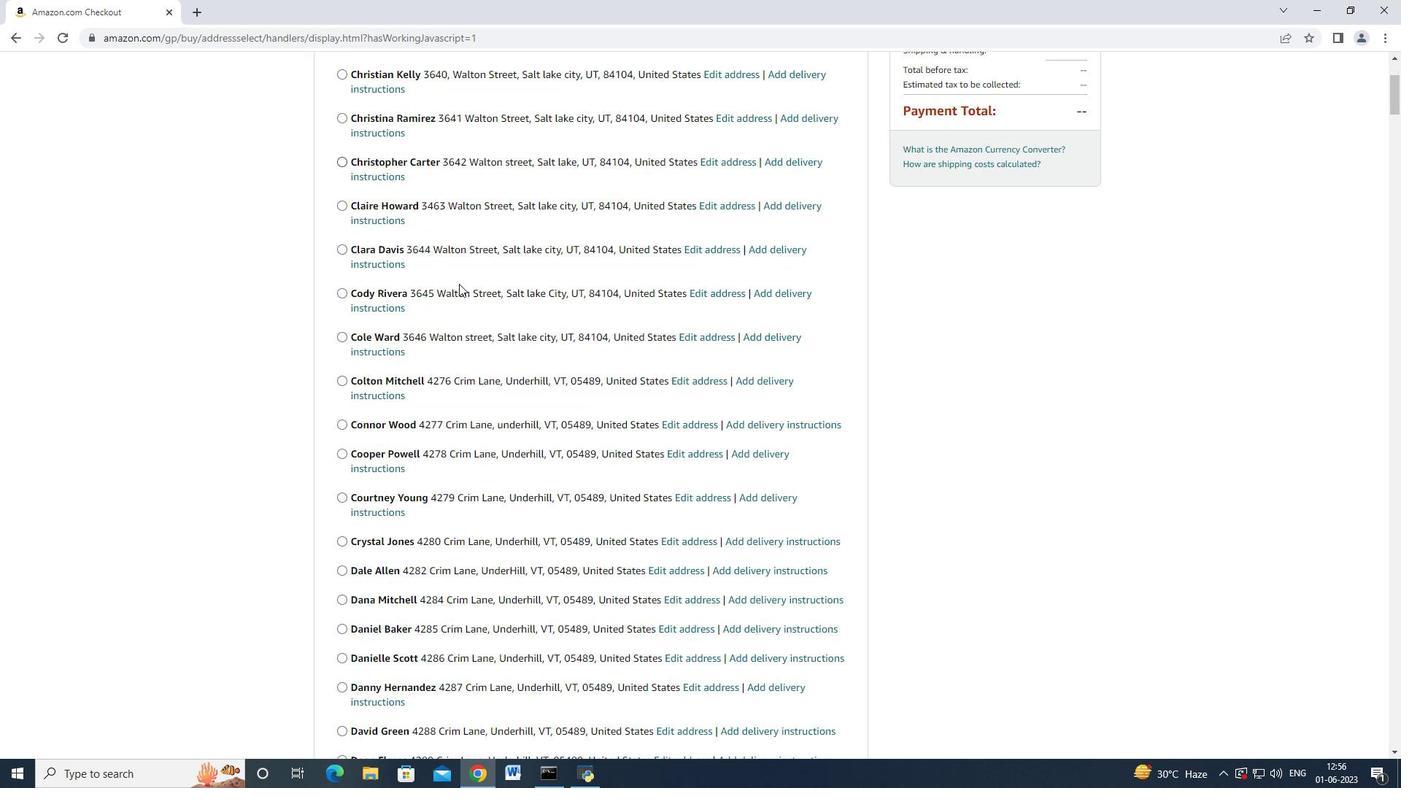 
Action: Mouse scrolled (460, 279) with delta (0, 0)
Screenshot: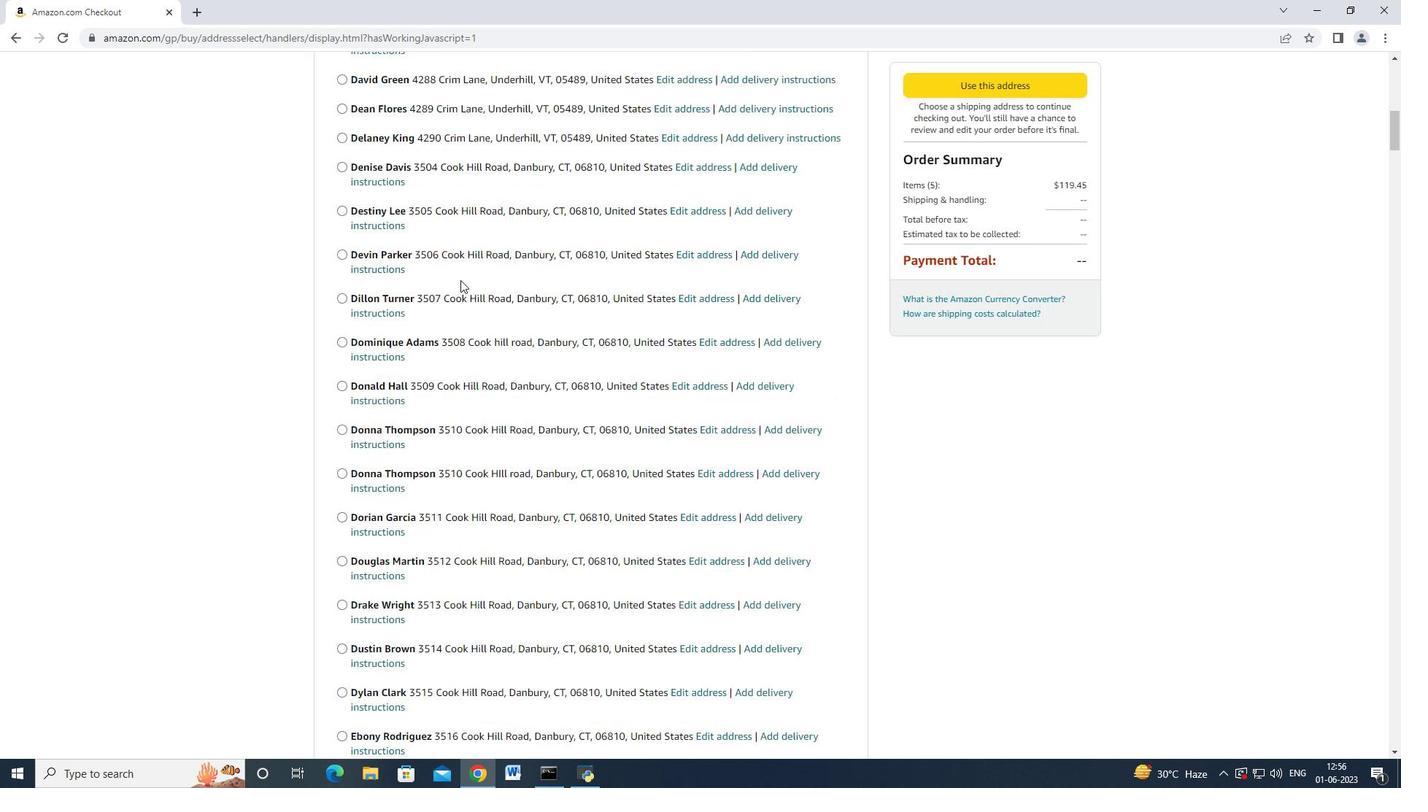
Action: Mouse scrolled (460, 279) with delta (0, 0)
Screenshot: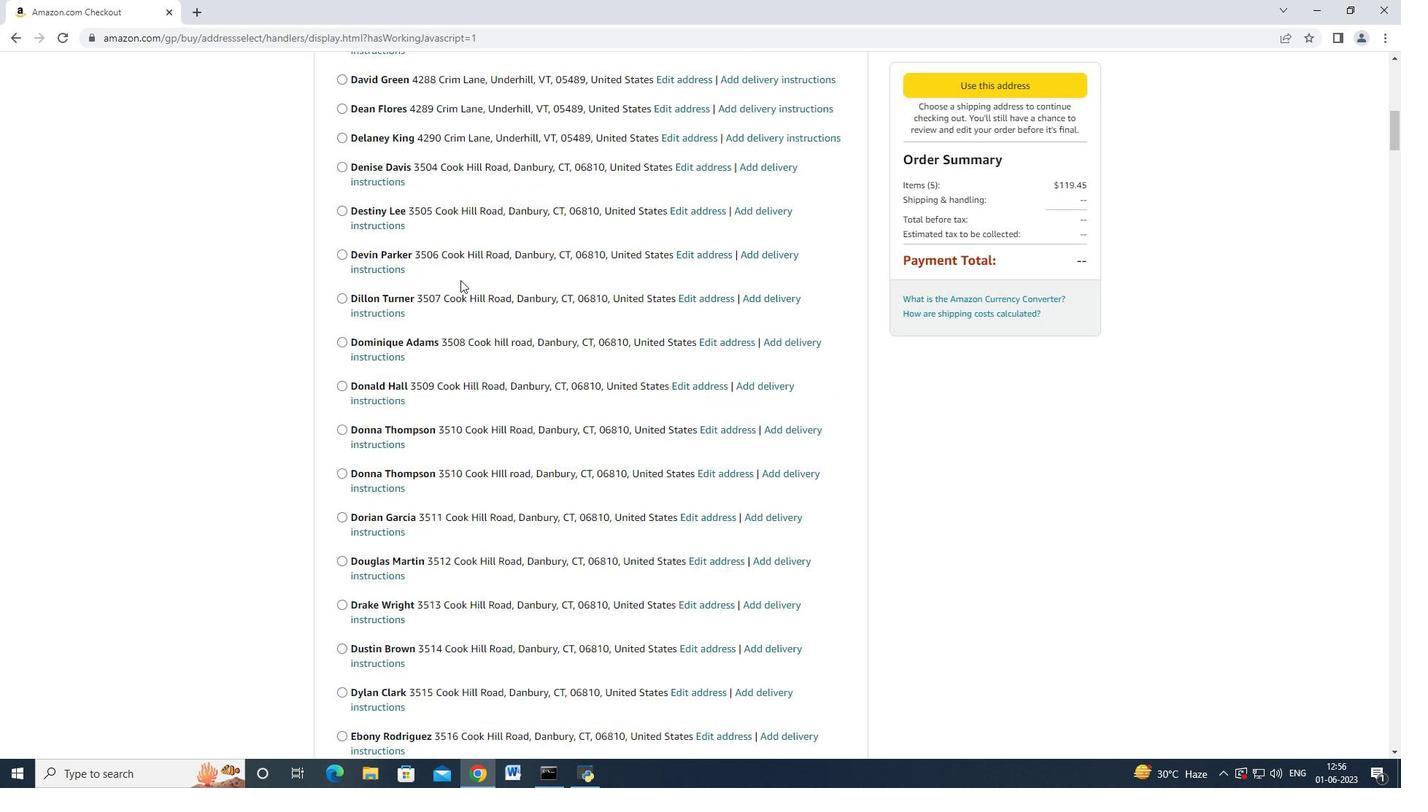 
Action: Mouse scrolled (460, 279) with delta (0, 0)
Screenshot: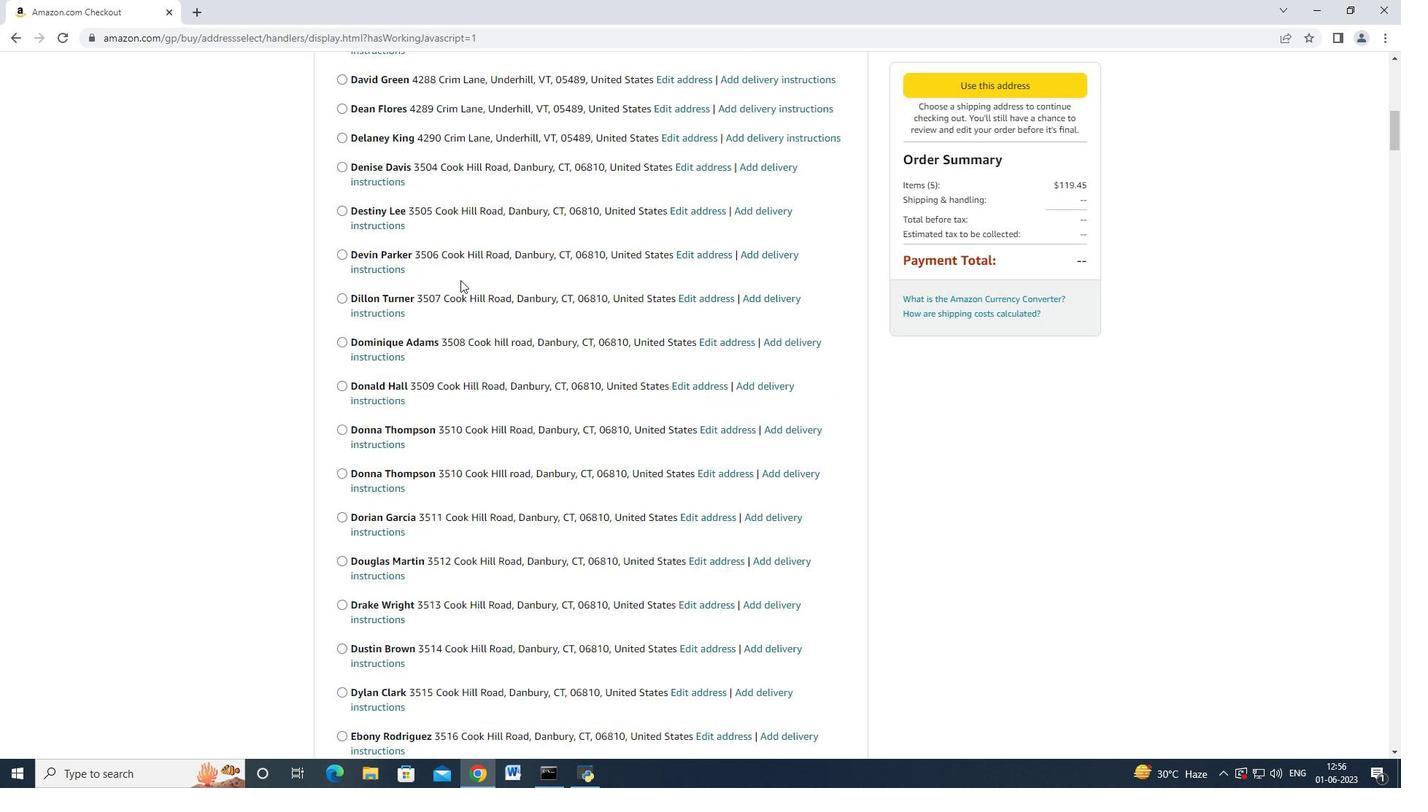 
Action: Mouse scrolled (460, 279) with delta (0, 0)
Screenshot: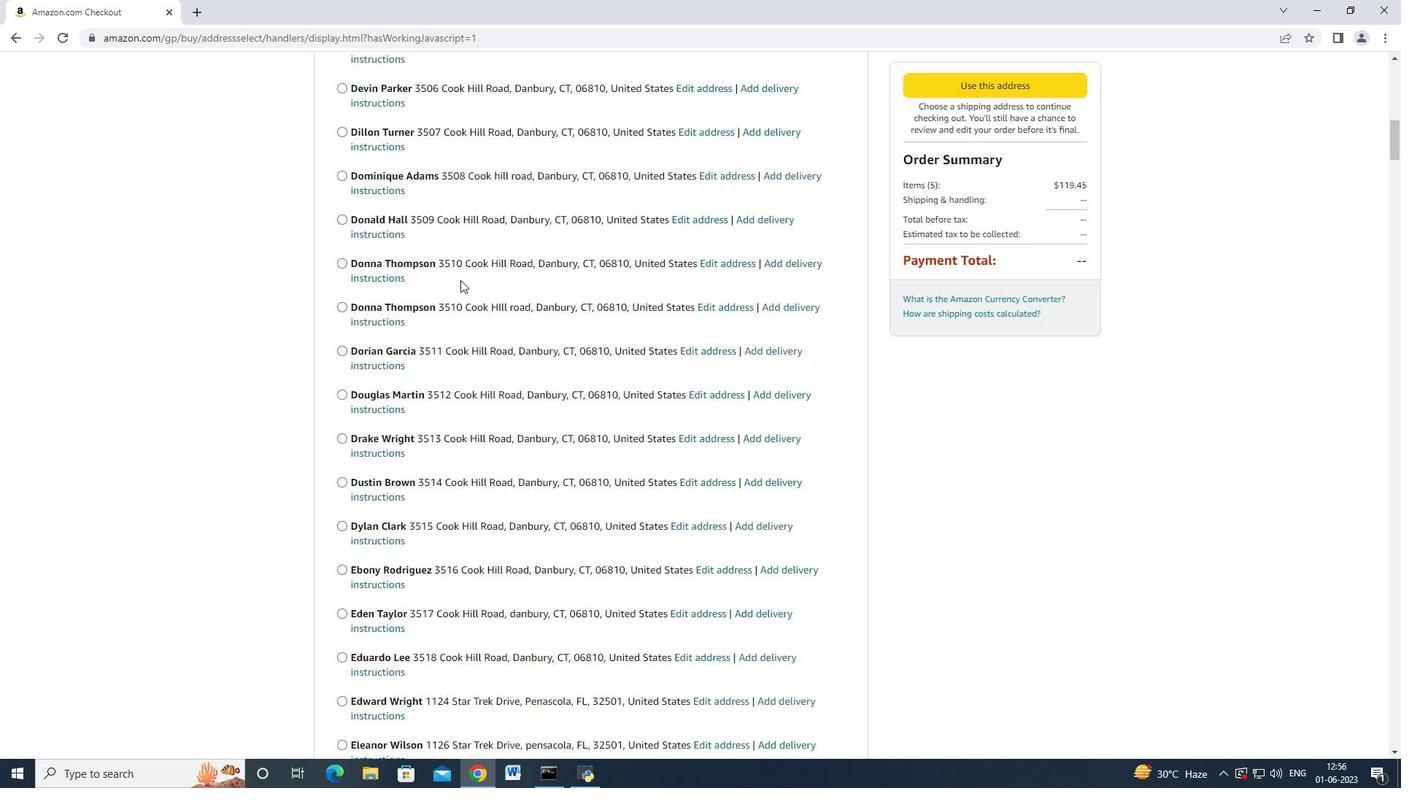 
Action: Mouse scrolled (460, 279) with delta (0, 0)
Screenshot: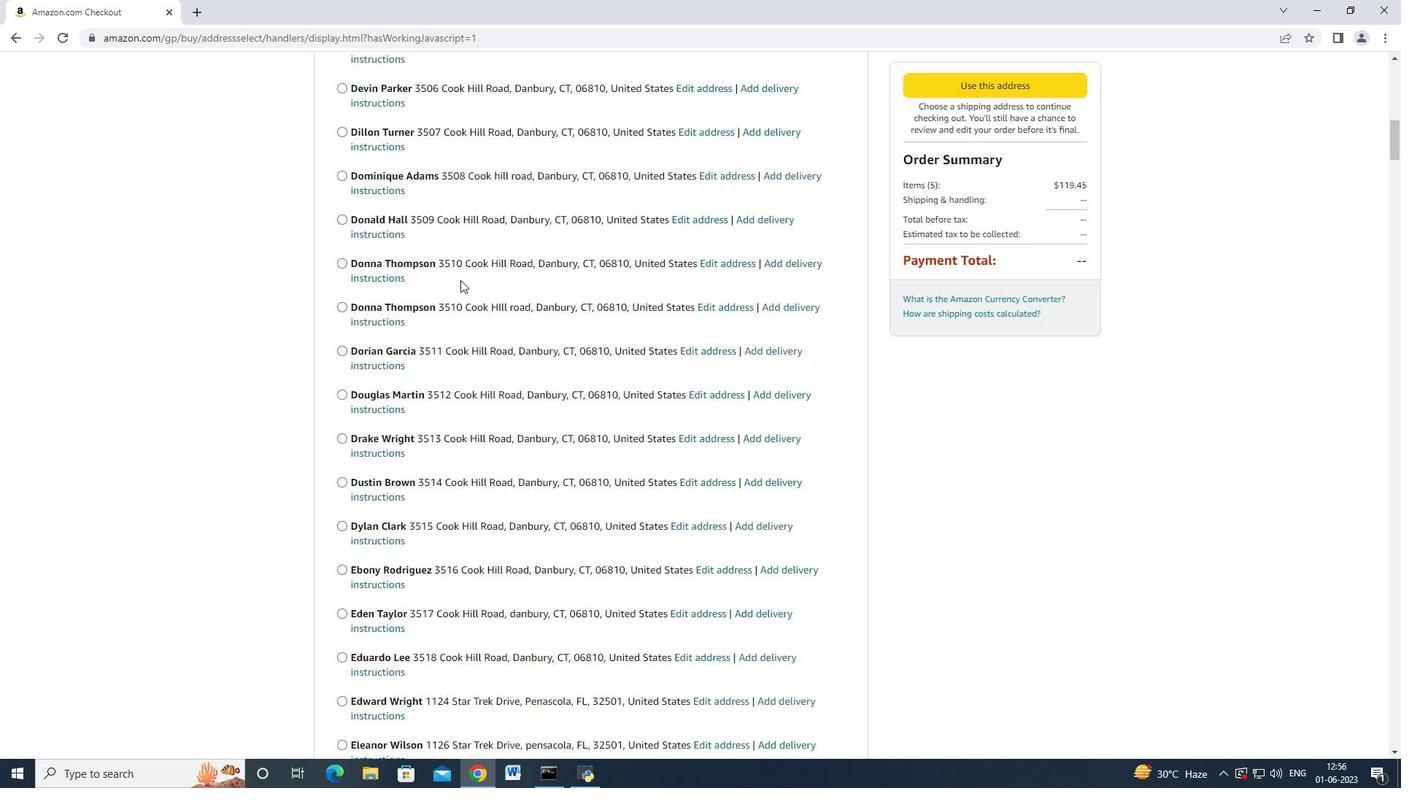 
Action: Mouse scrolled (460, 279) with delta (0, 0)
Screenshot: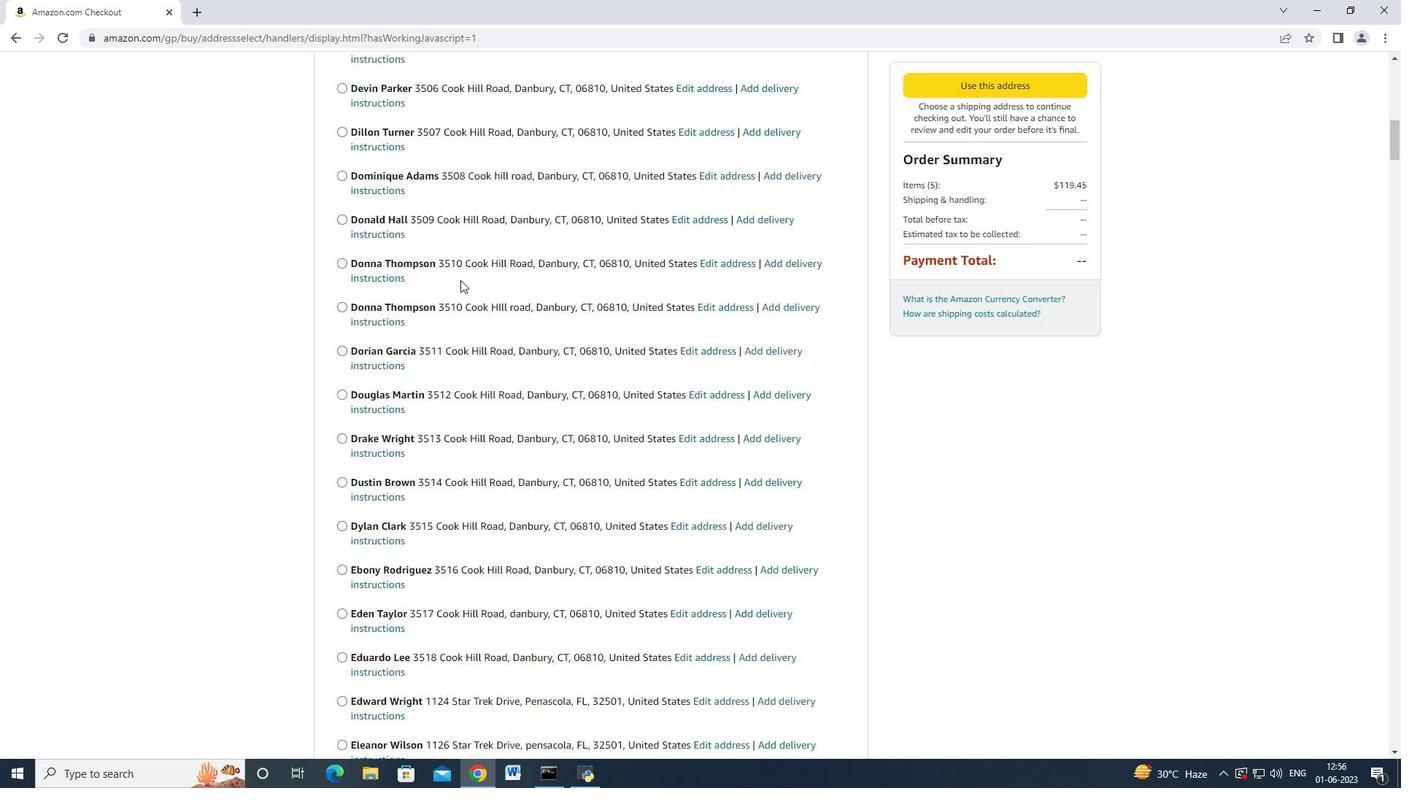 
Action: Mouse scrolled (460, 279) with delta (0, 0)
Screenshot: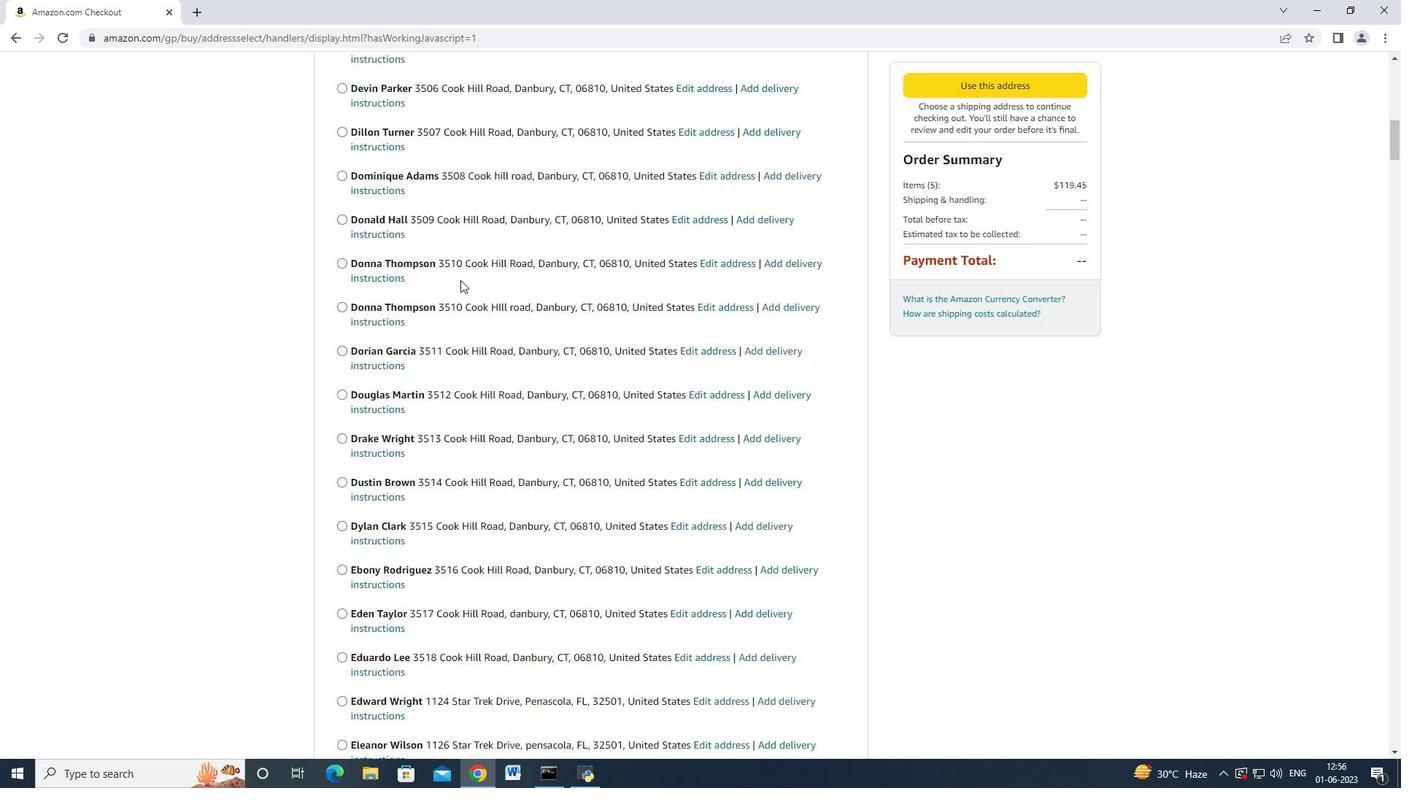 
Action: Mouse scrolled (460, 279) with delta (0, 0)
Screenshot: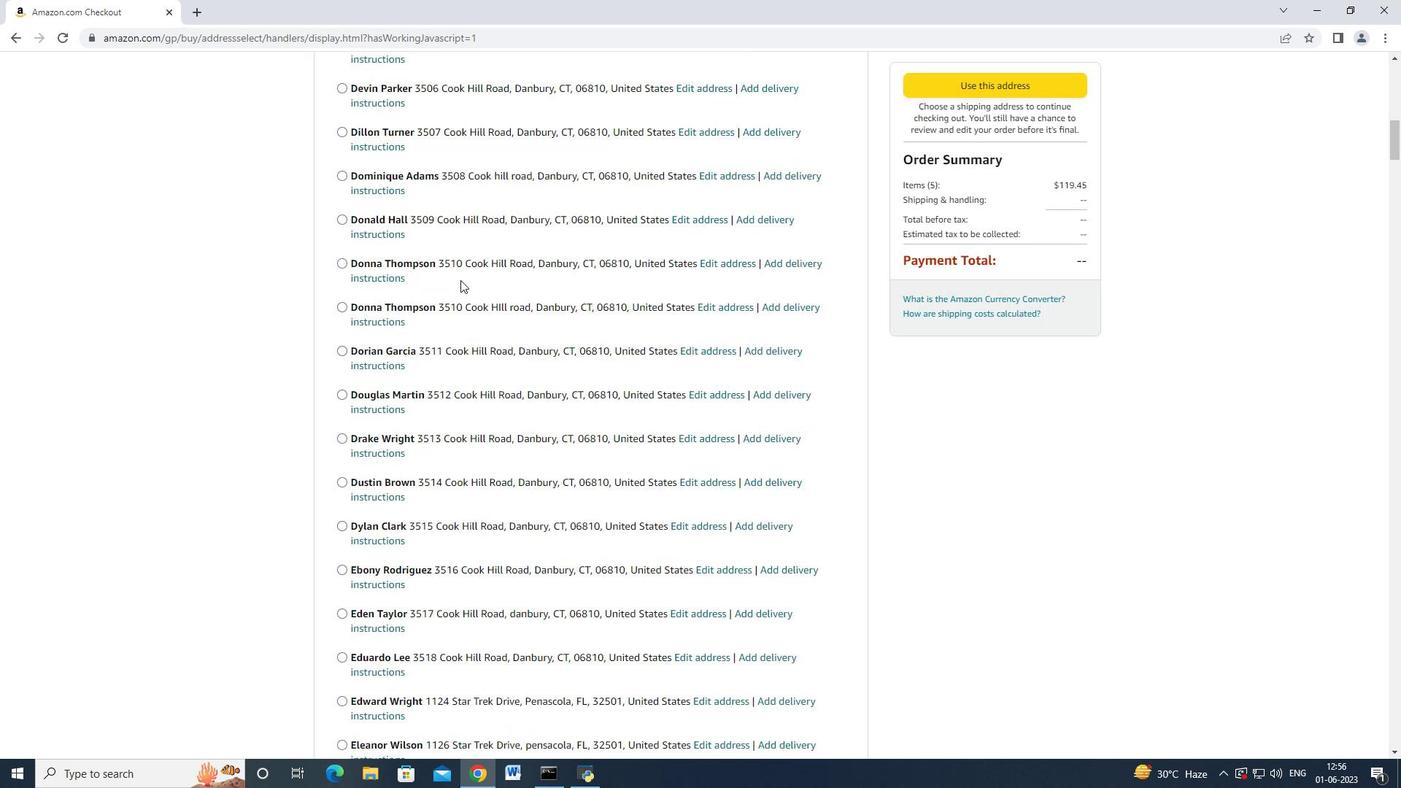 
Action: Mouse moved to (462, 279)
Screenshot: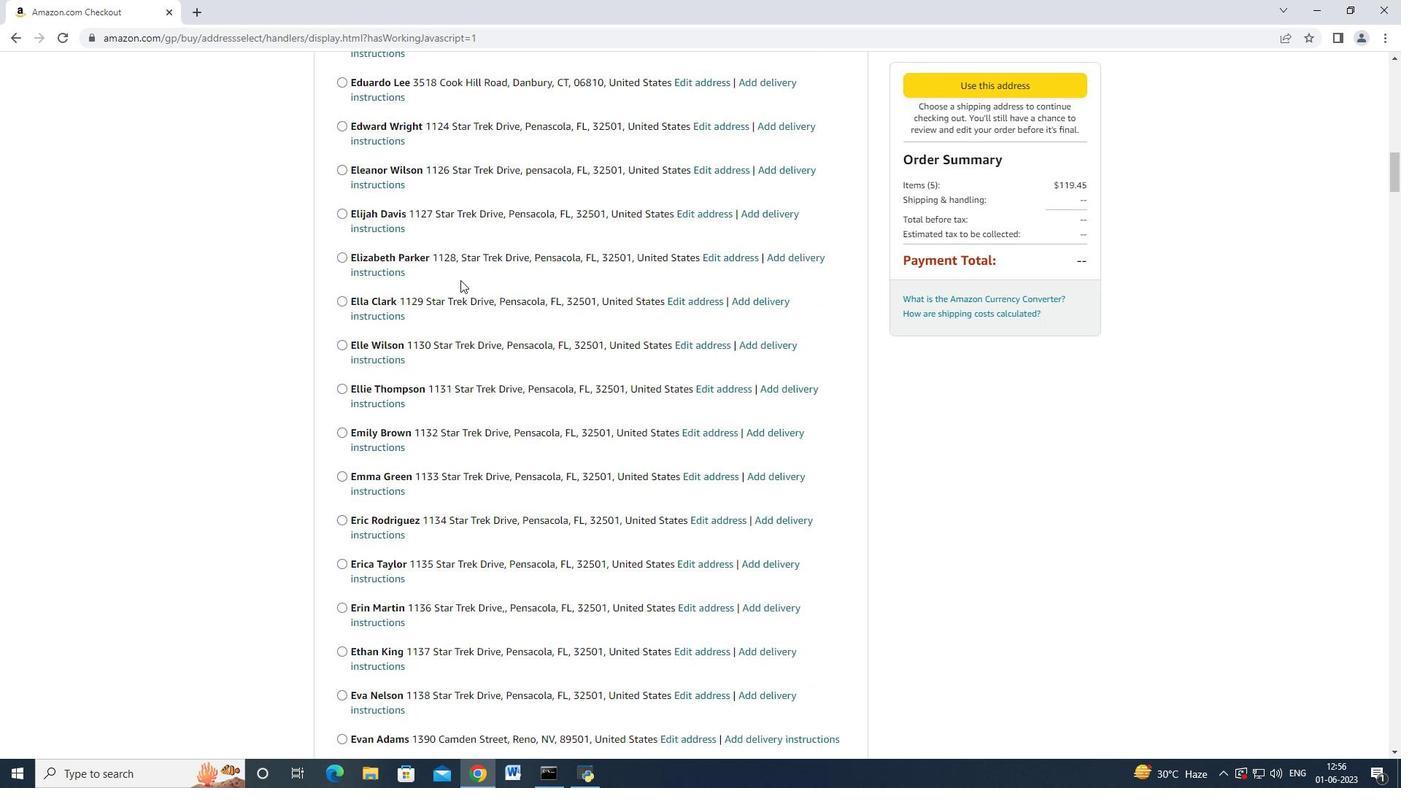 
Action: Mouse scrolled (462, 278) with delta (0, 0)
Screenshot: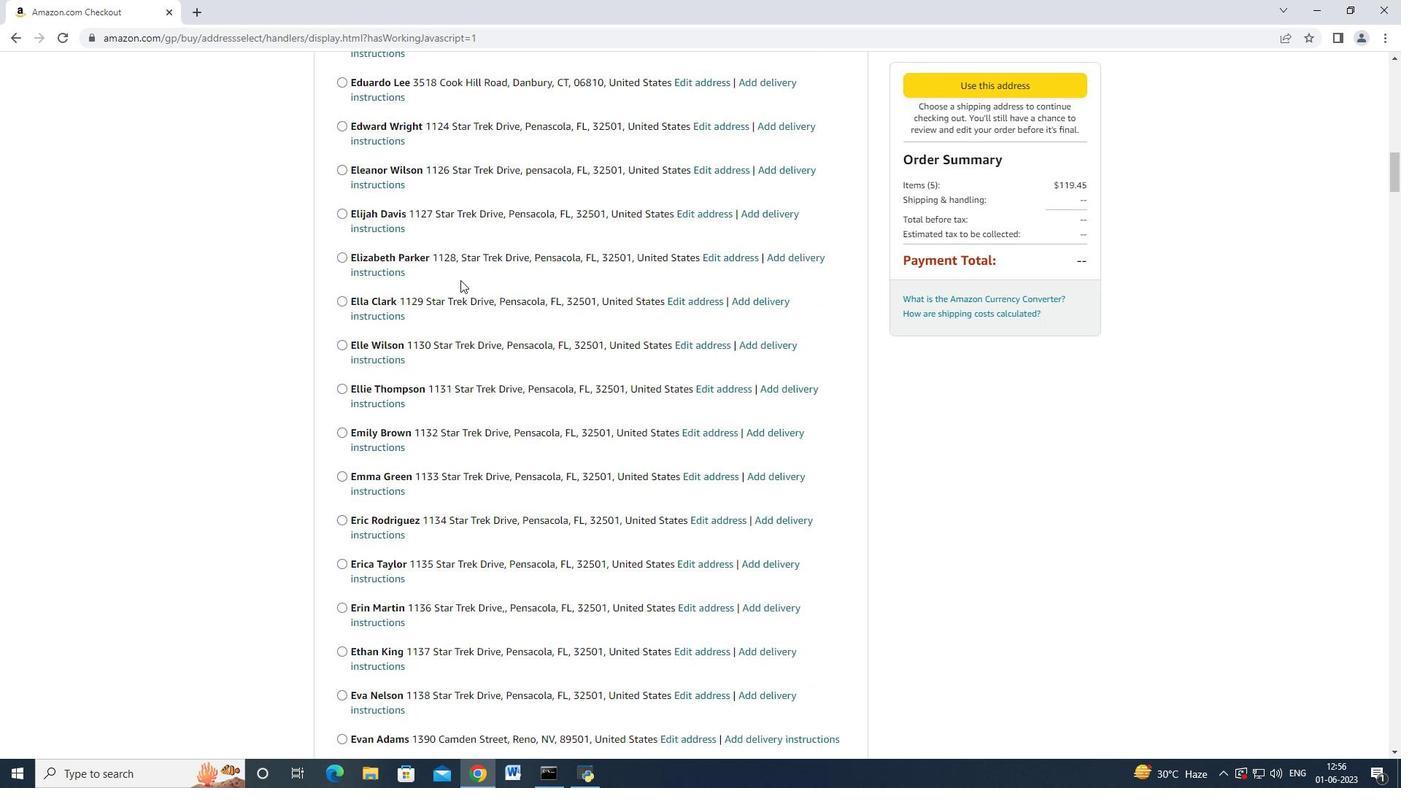 
Action: Mouse moved to (463, 279)
Screenshot: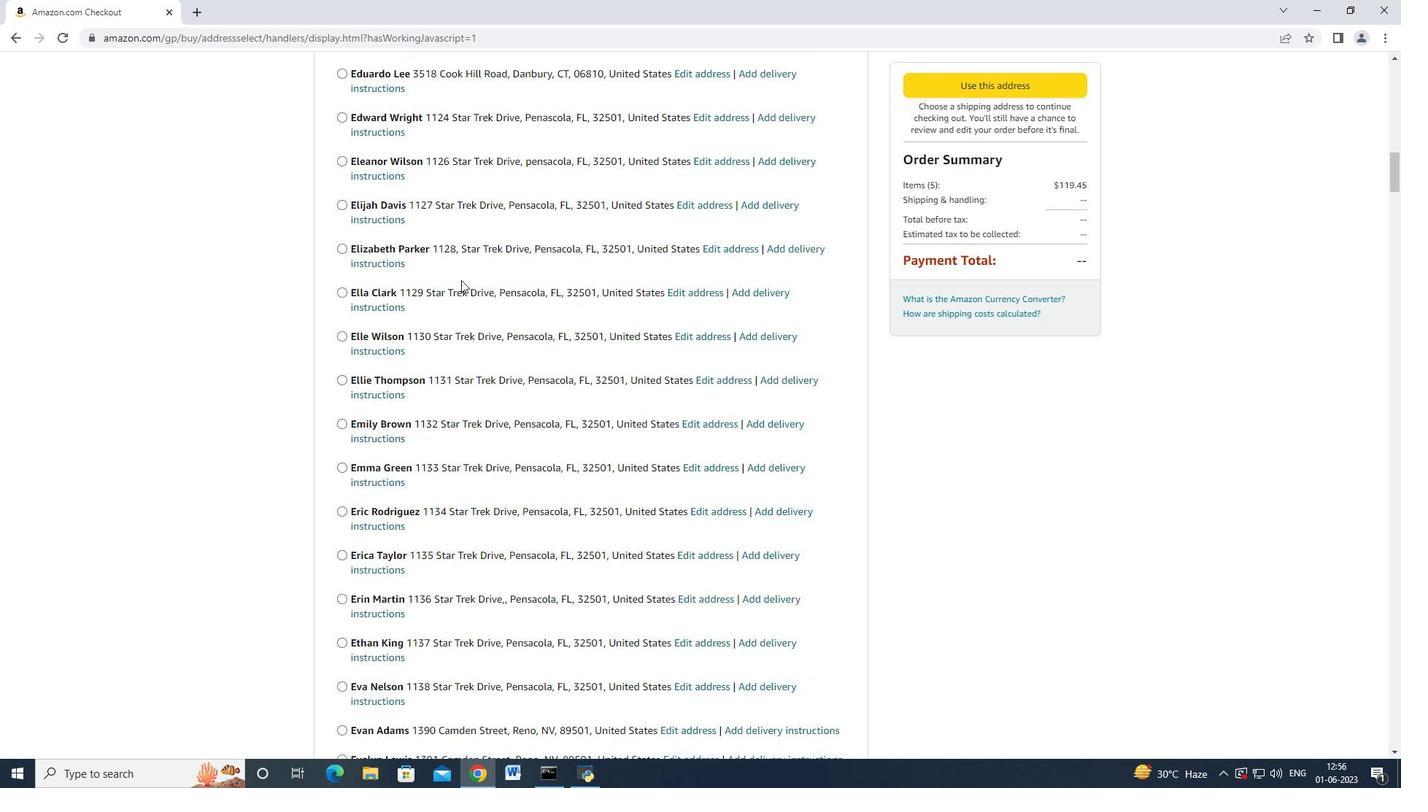 
Action: Mouse scrolled (463, 278) with delta (0, 0)
Screenshot: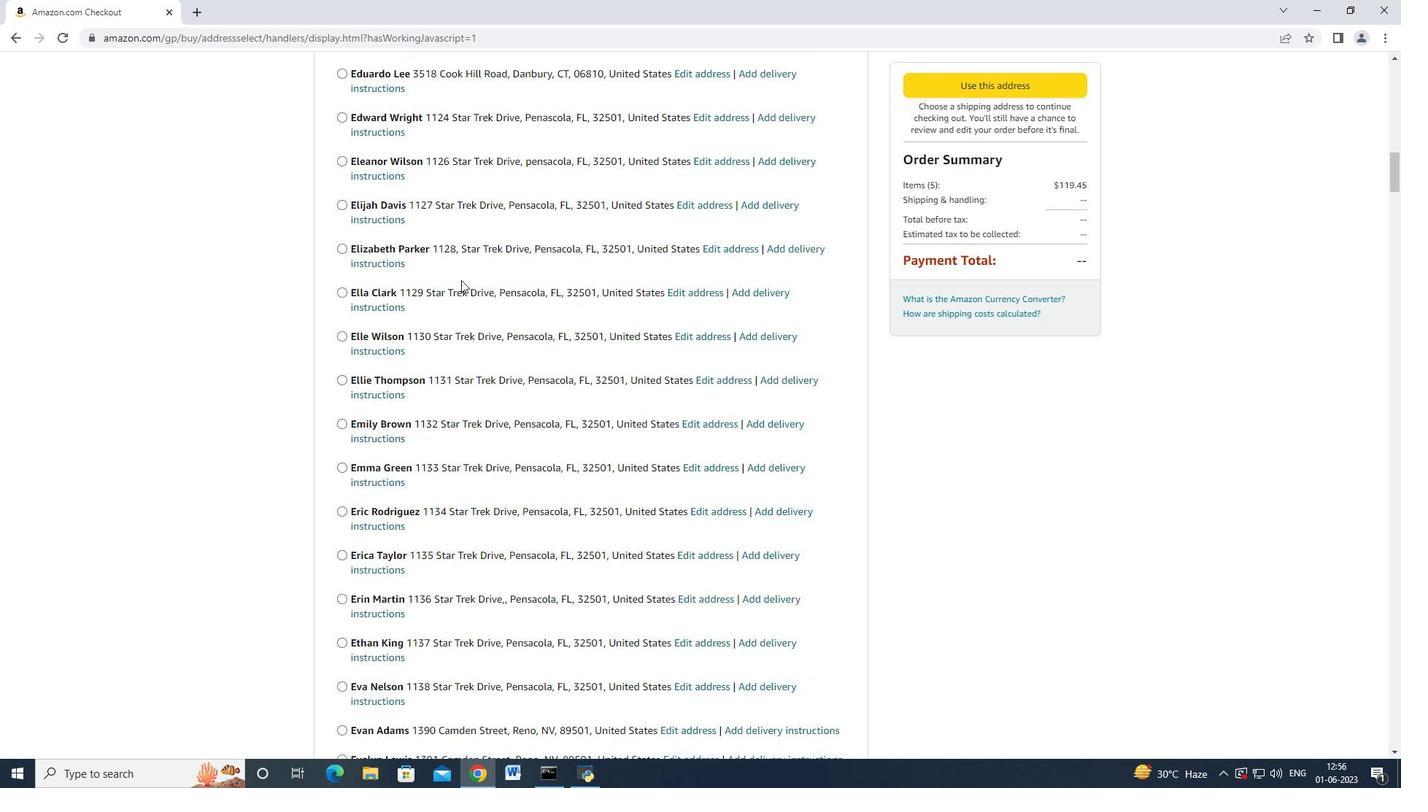 
Action: Mouse scrolled (463, 278) with delta (0, 0)
Screenshot: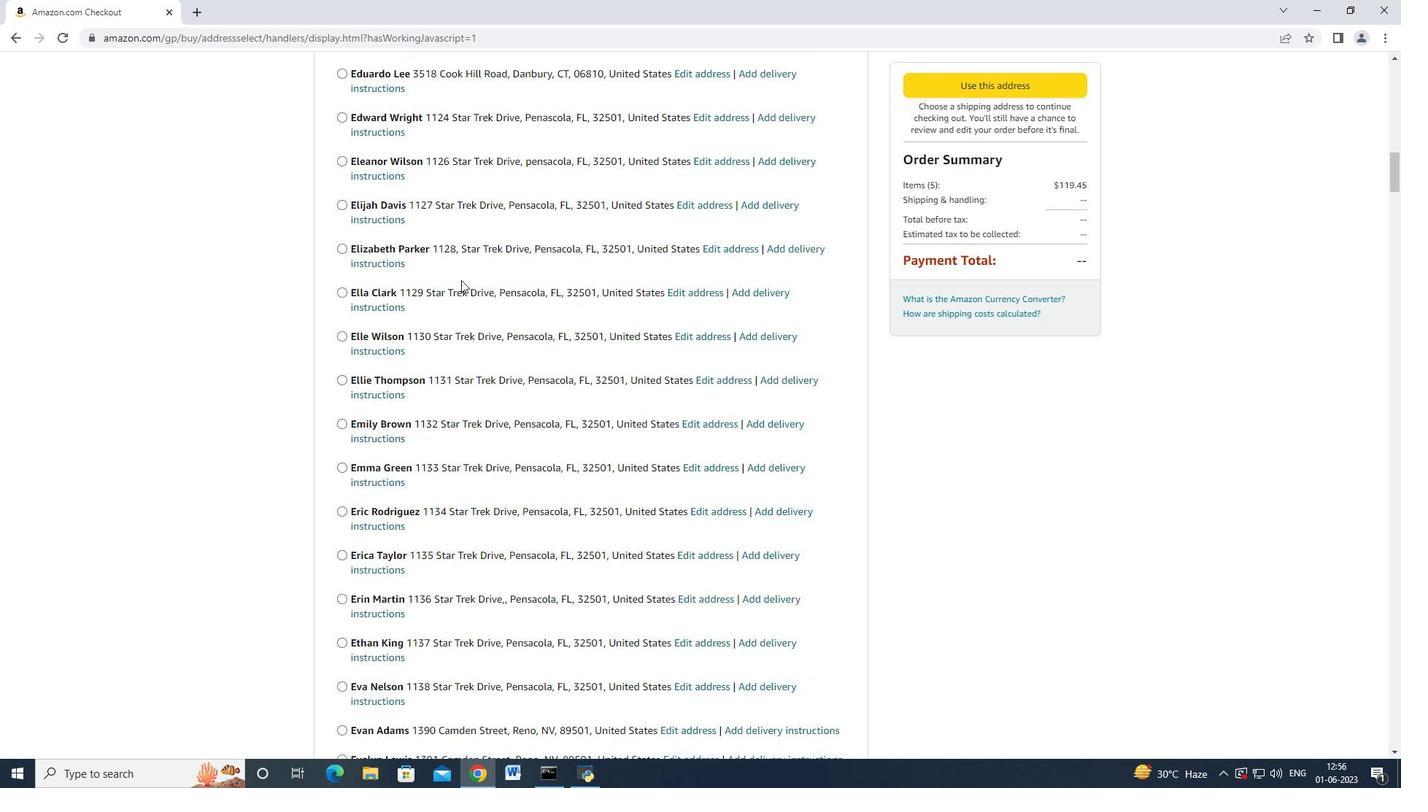 
Action: Mouse moved to (463, 279)
Screenshot: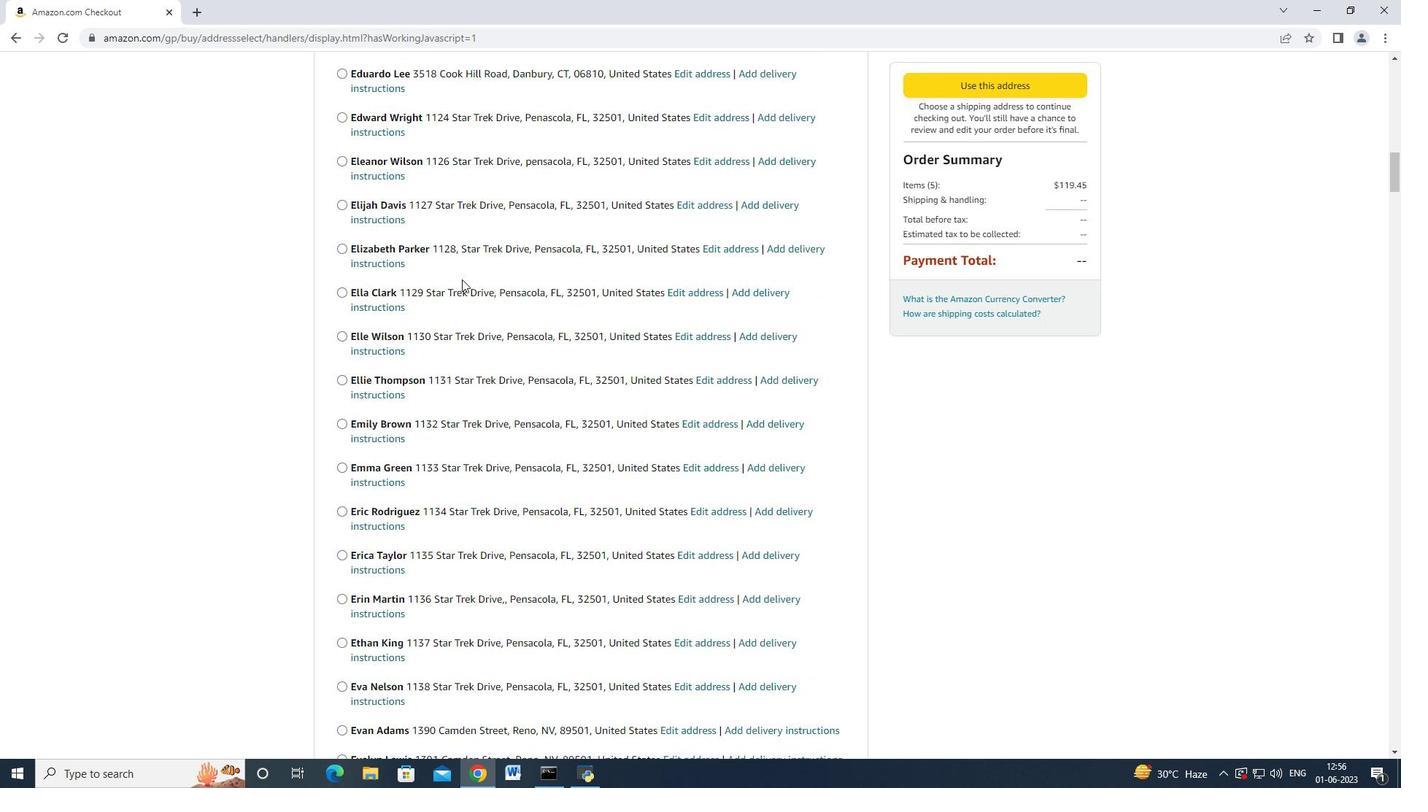 
Action: Mouse scrolled (463, 278) with delta (0, 0)
Screenshot: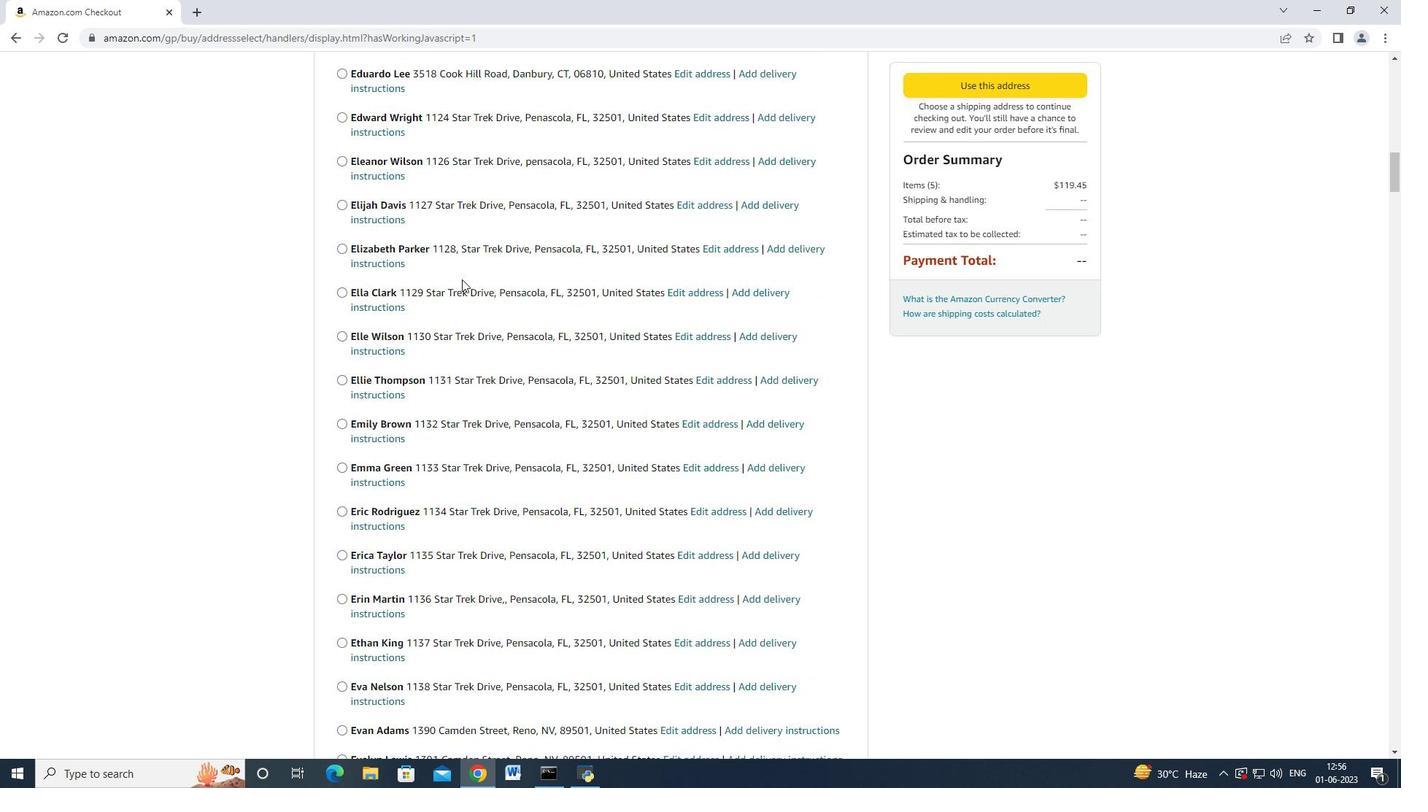 
Action: Mouse scrolled (463, 278) with delta (0, 0)
Screenshot: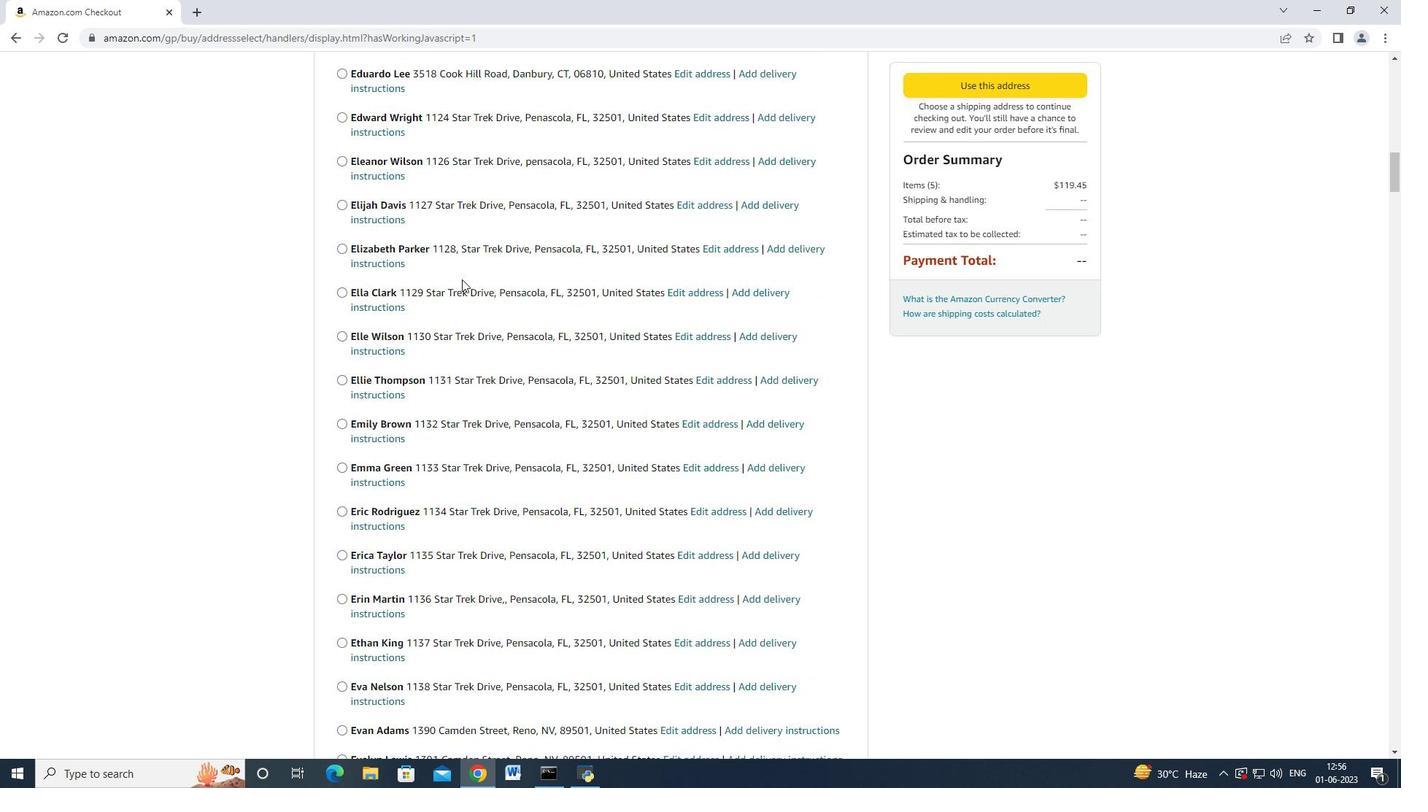 
Action: Mouse moved to (464, 279)
Screenshot: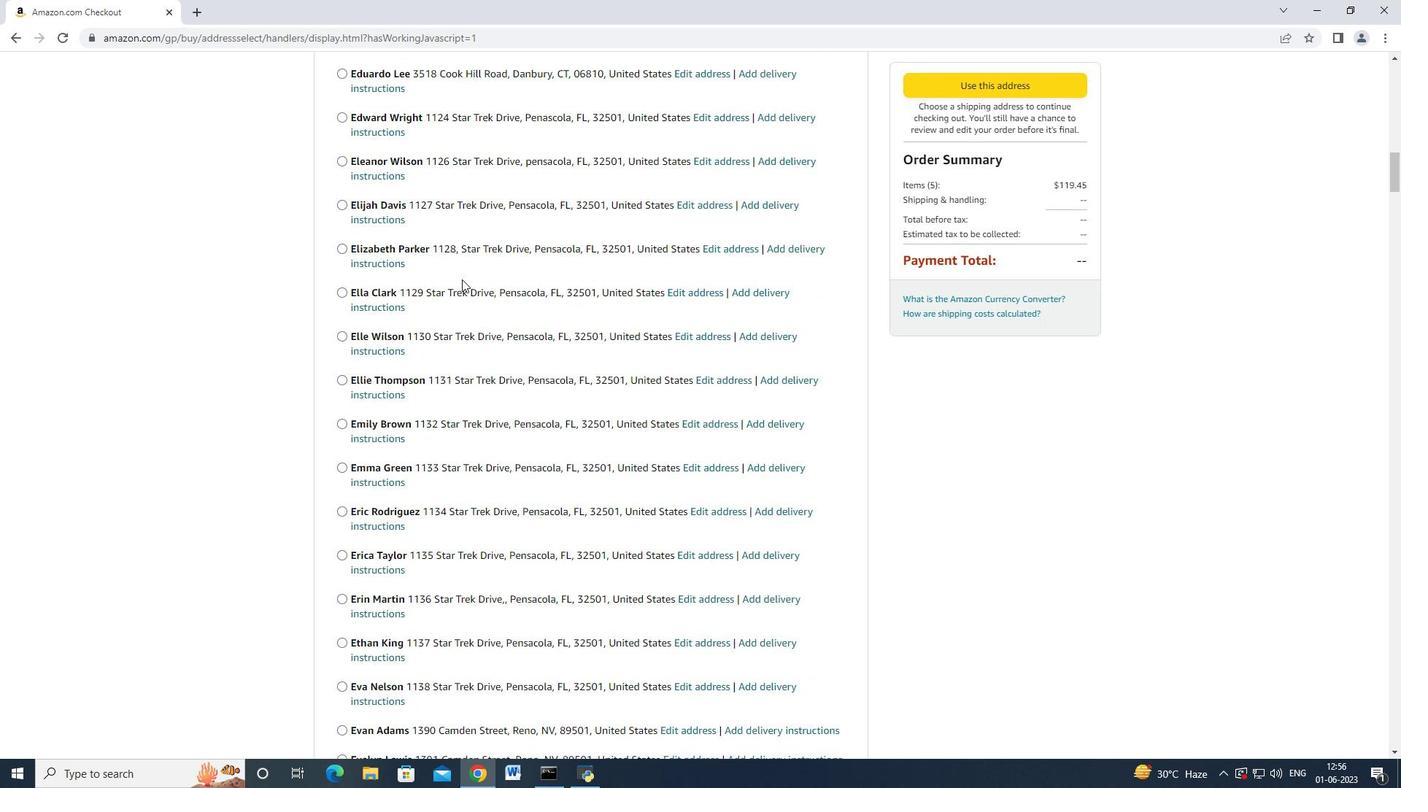 
Action: Mouse scrolled (464, 278) with delta (0, 0)
Screenshot: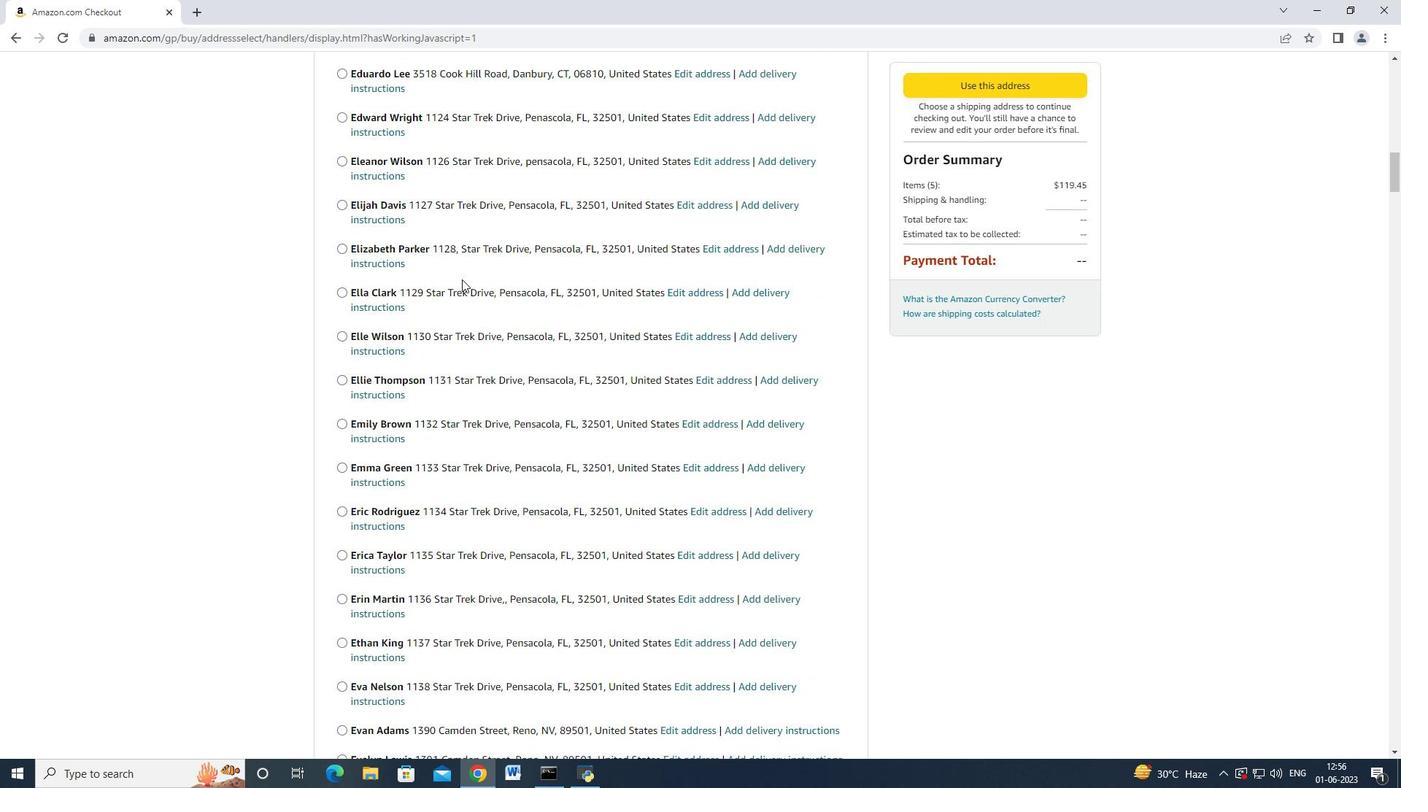 
Action: Mouse moved to (468, 277)
Screenshot: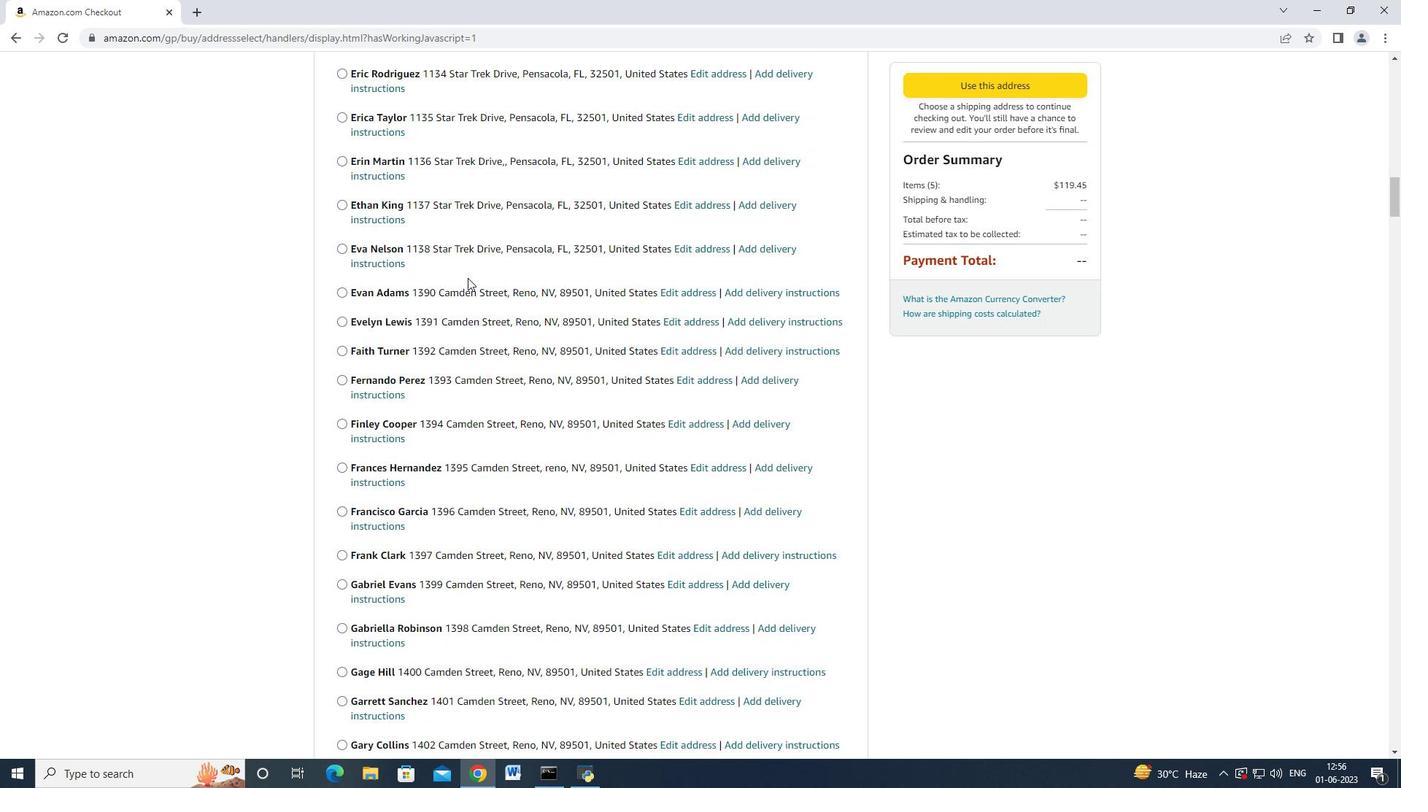 
Action: Mouse scrolled (468, 276) with delta (0, 0)
Screenshot: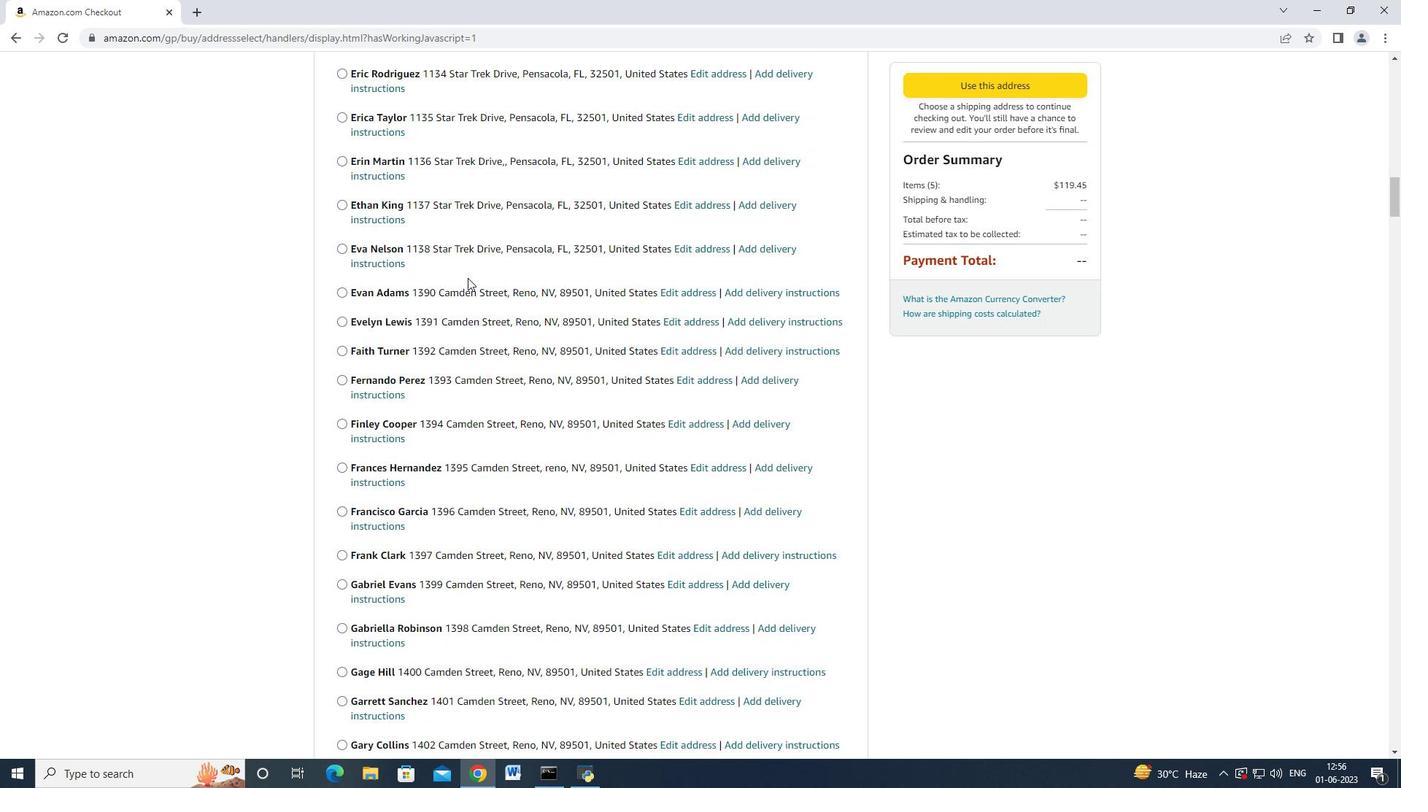 
Action: Mouse scrolled (468, 276) with delta (0, 0)
Screenshot: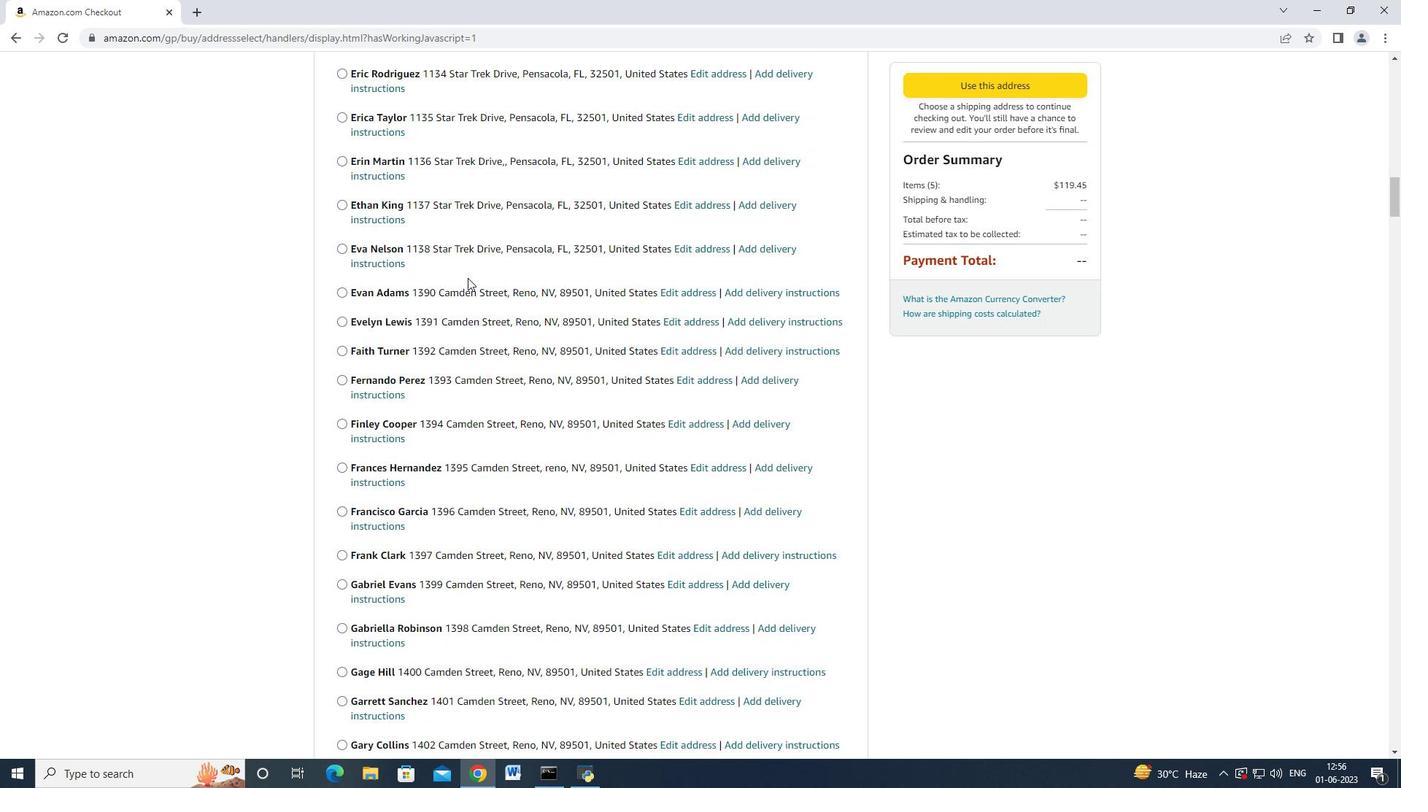 
Action: Mouse scrolled (468, 276) with delta (0, 0)
Screenshot: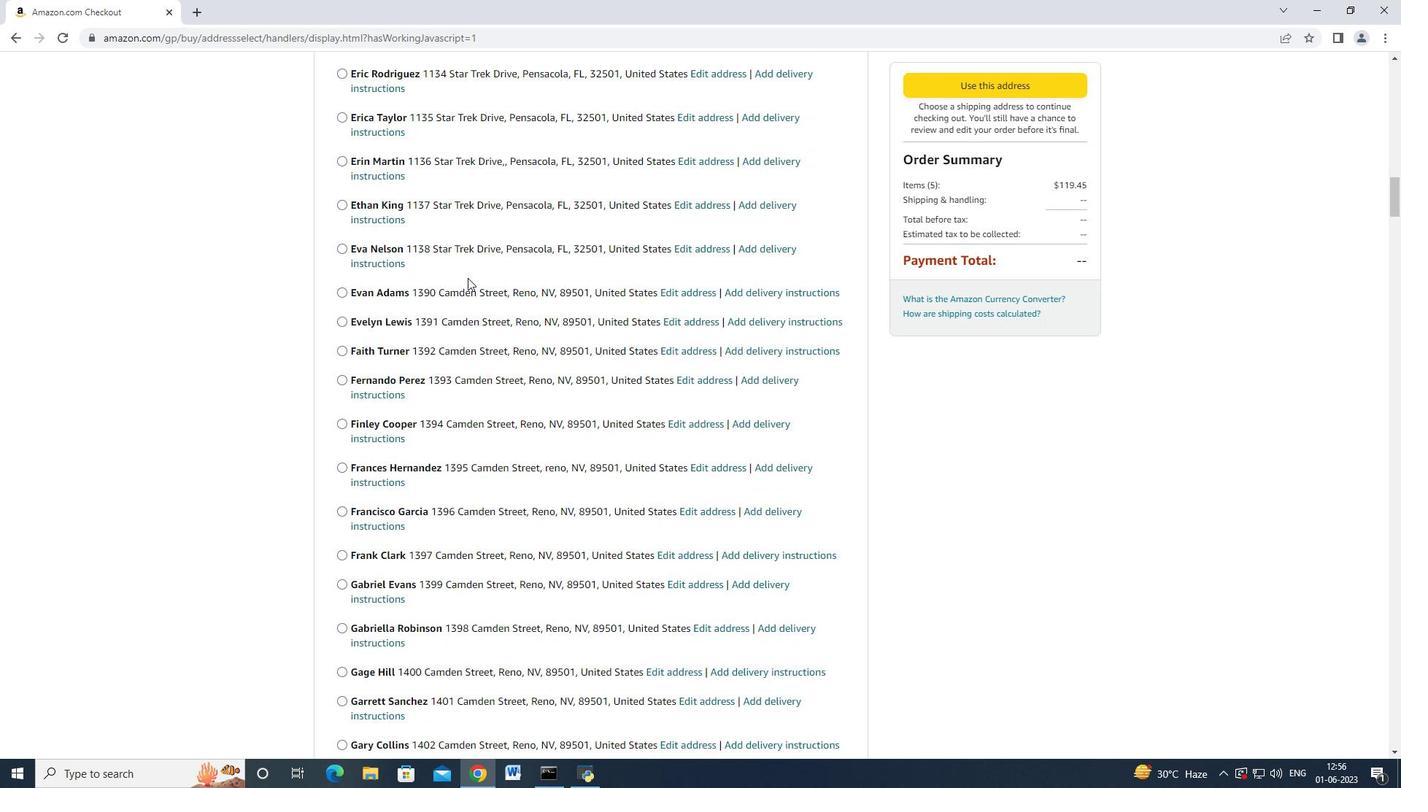 
Action: Mouse scrolled (468, 276) with delta (0, 0)
Screenshot: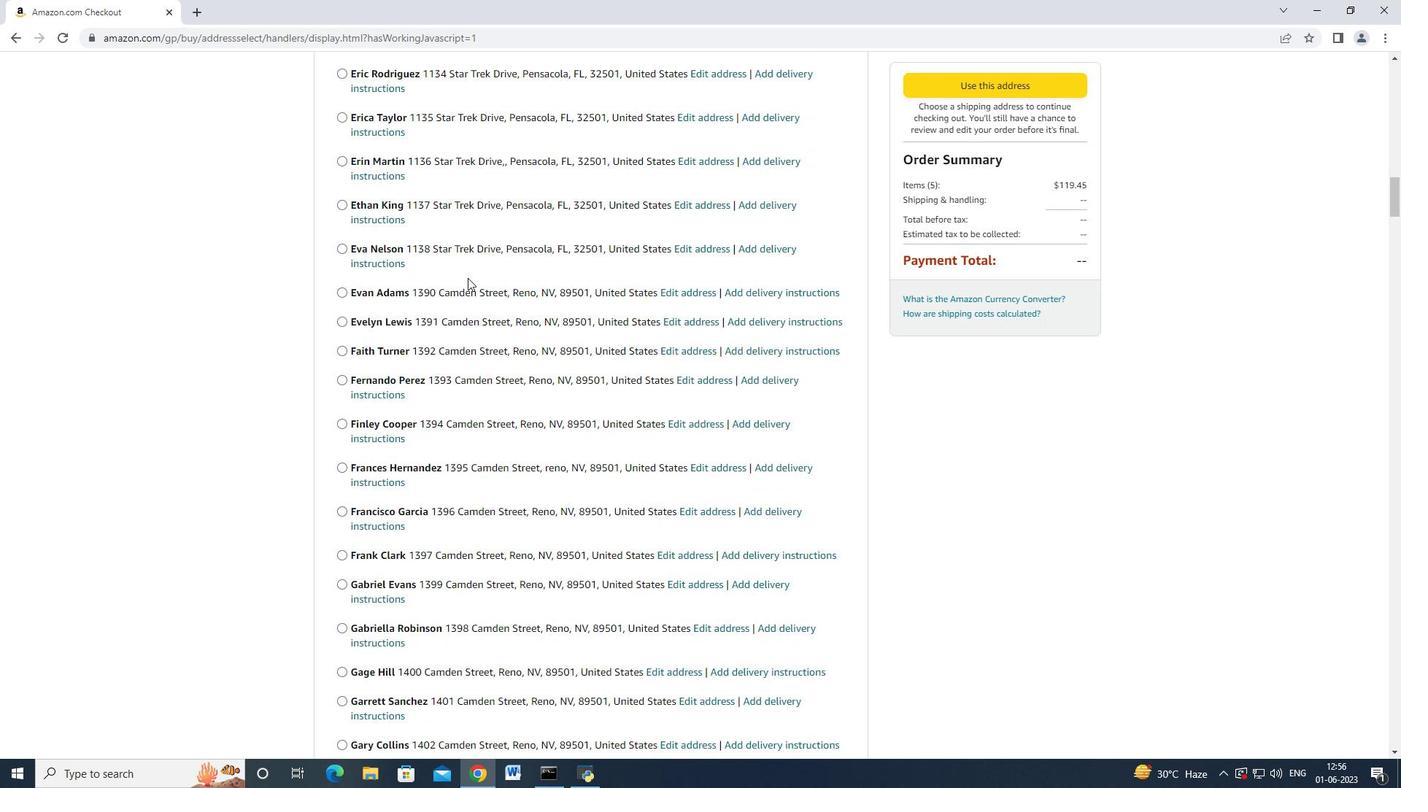 
Action: Mouse scrolled (468, 276) with delta (0, 0)
Screenshot: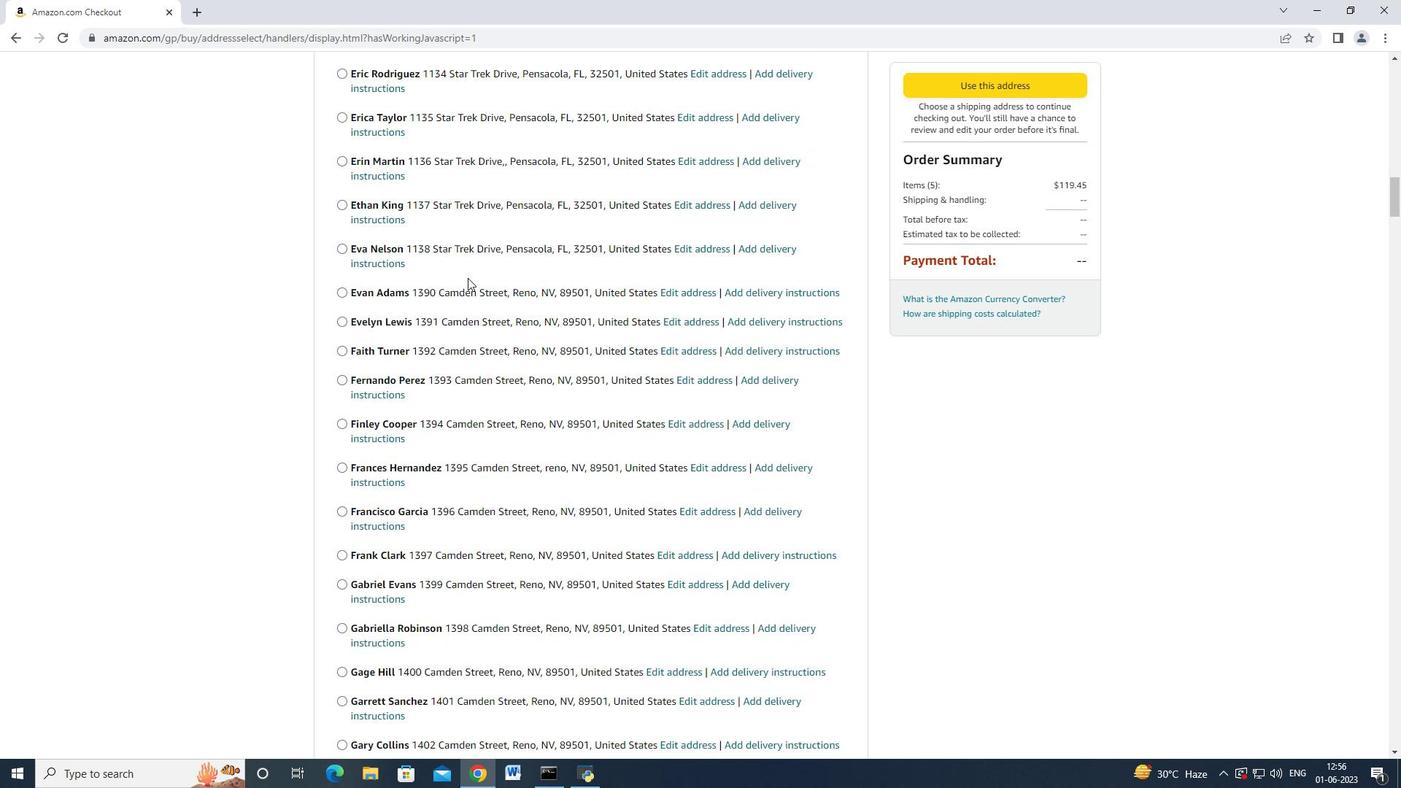 
Action: Mouse moved to (468, 277)
Screenshot: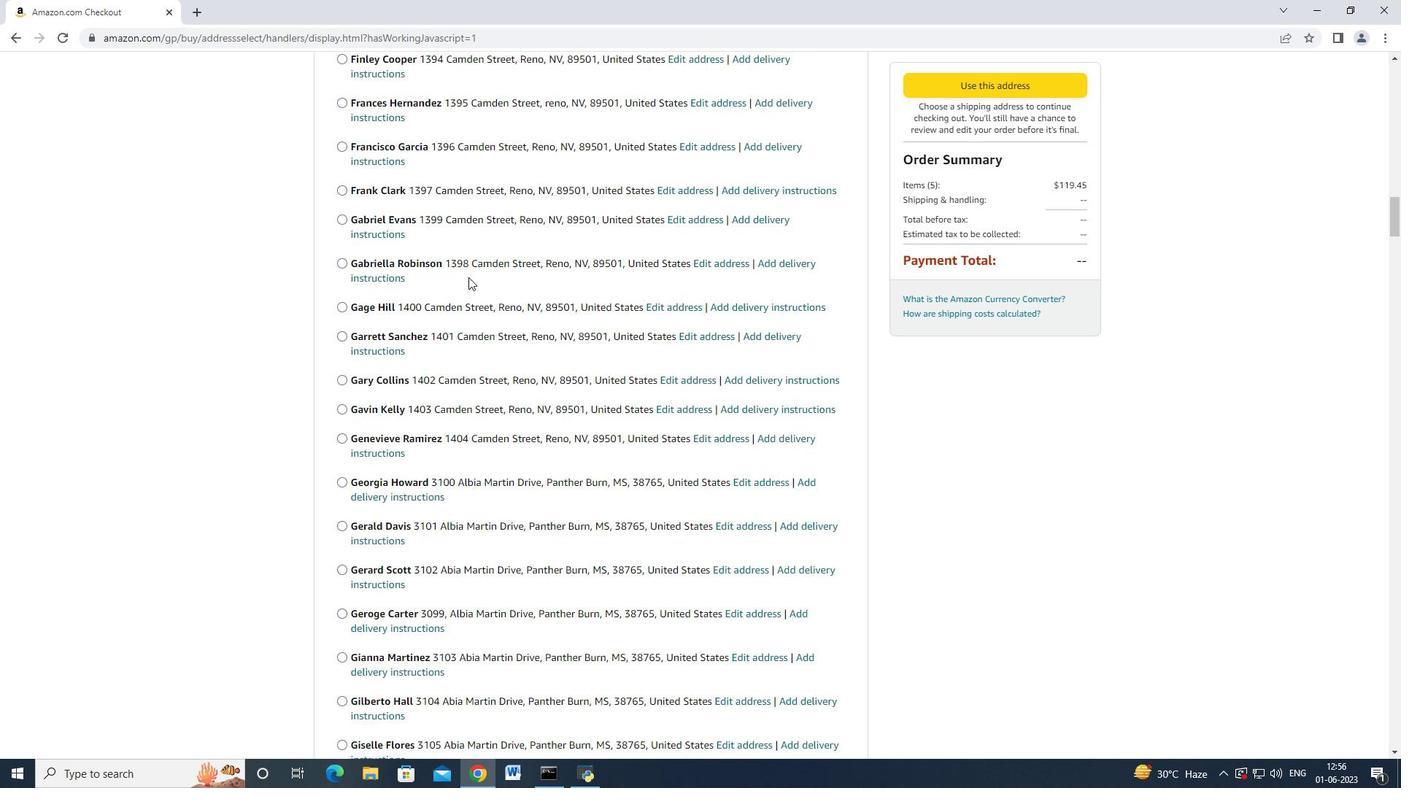 
Action: Mouse scrolled (468, 276) with delta (0, 0)
Screenshot: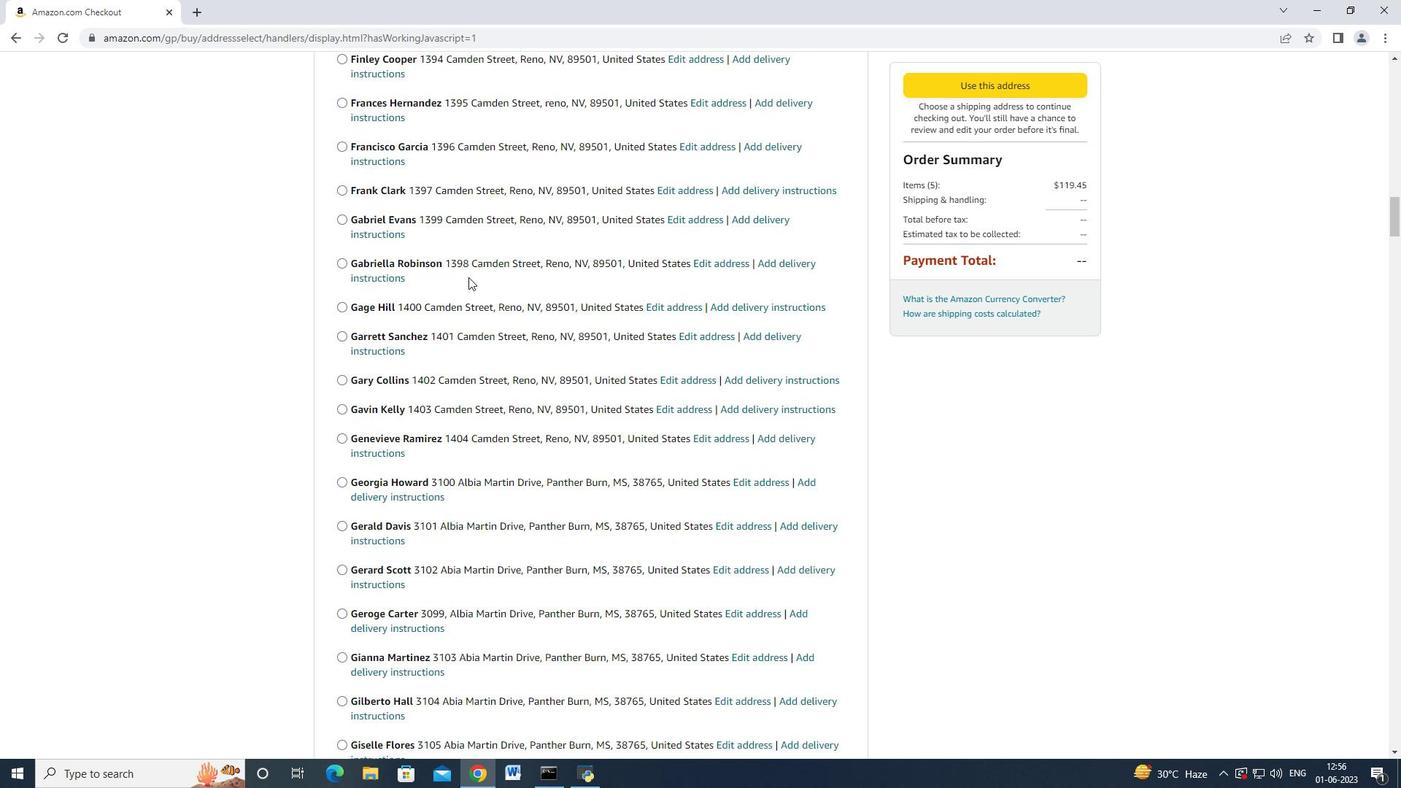 
Action: Mouse scrolled (468, 276) with delta (0, 0)
Screenshot: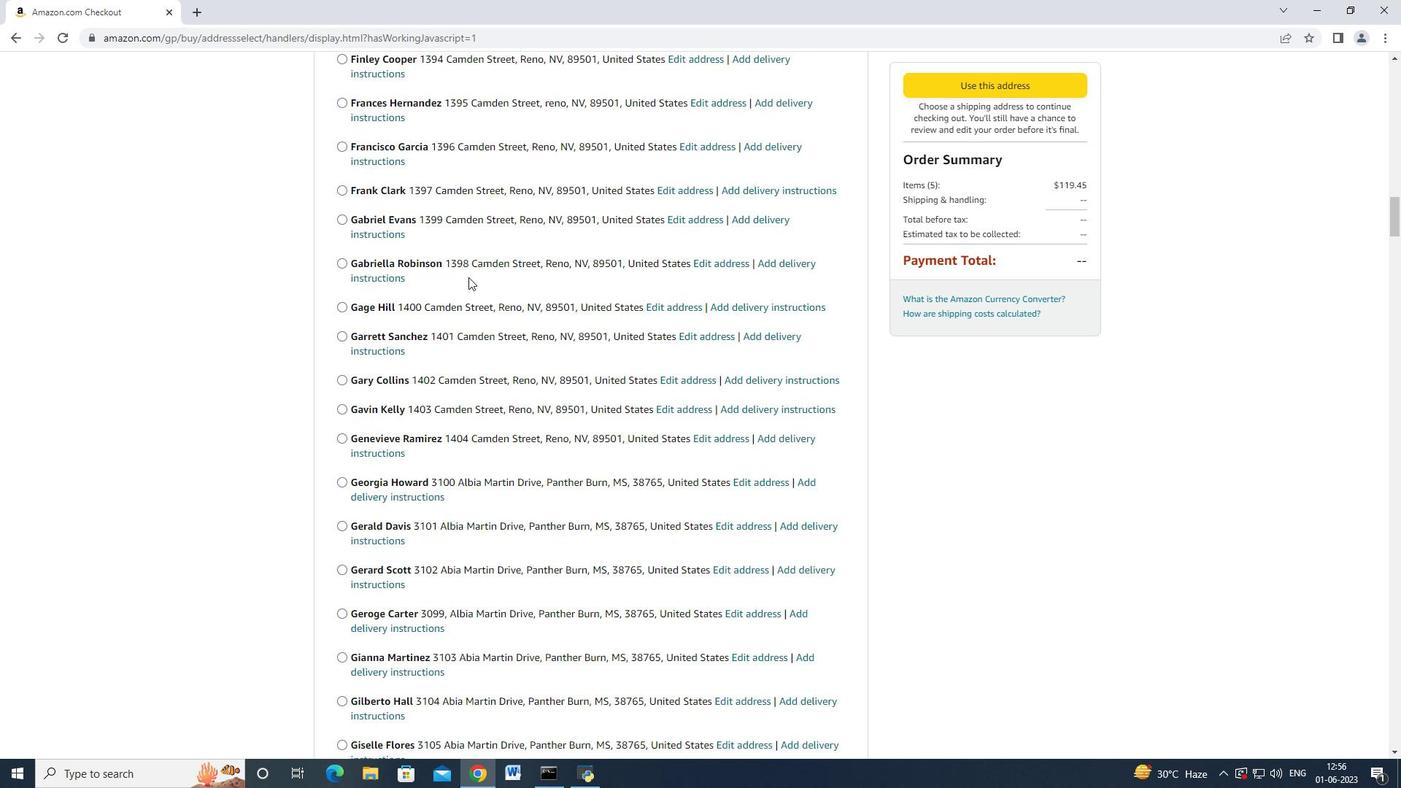 
Action: Mouse moved to (468, 277)
Screenshot: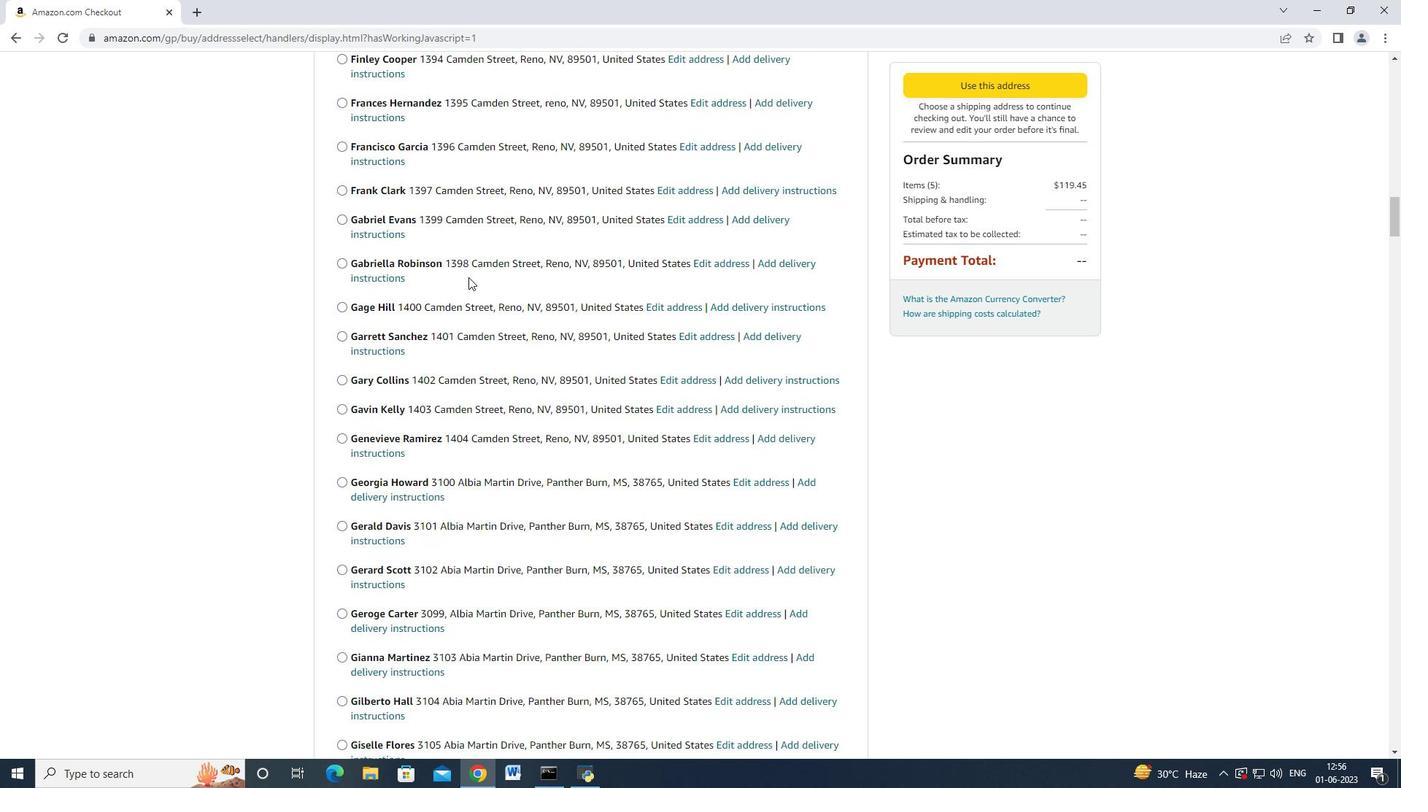 
Action: Mouse scrolled (468, 276) with delta (0, 0)
Screenshot: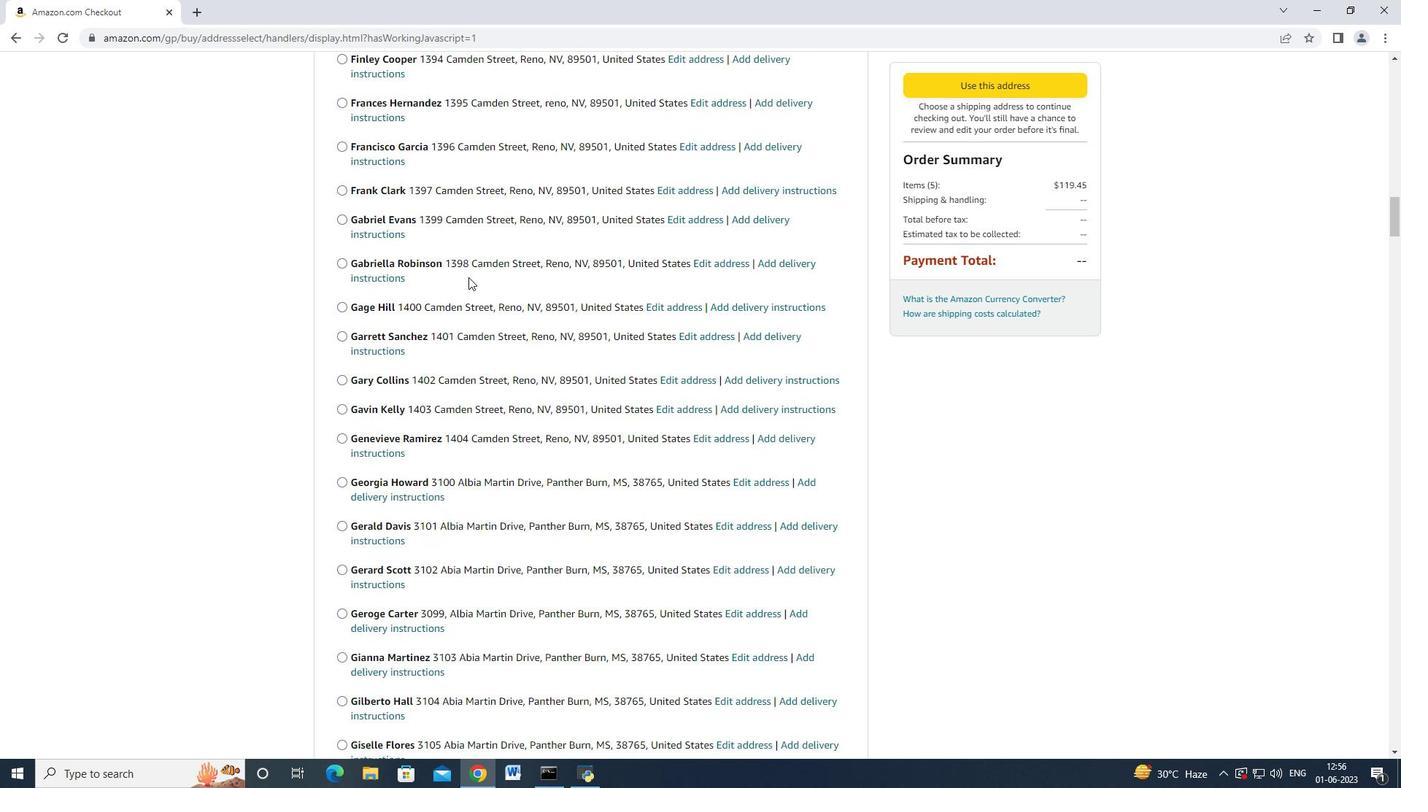 
Action: Mouse scrolled (468, 276) with delta (0, 0)
Screenshot: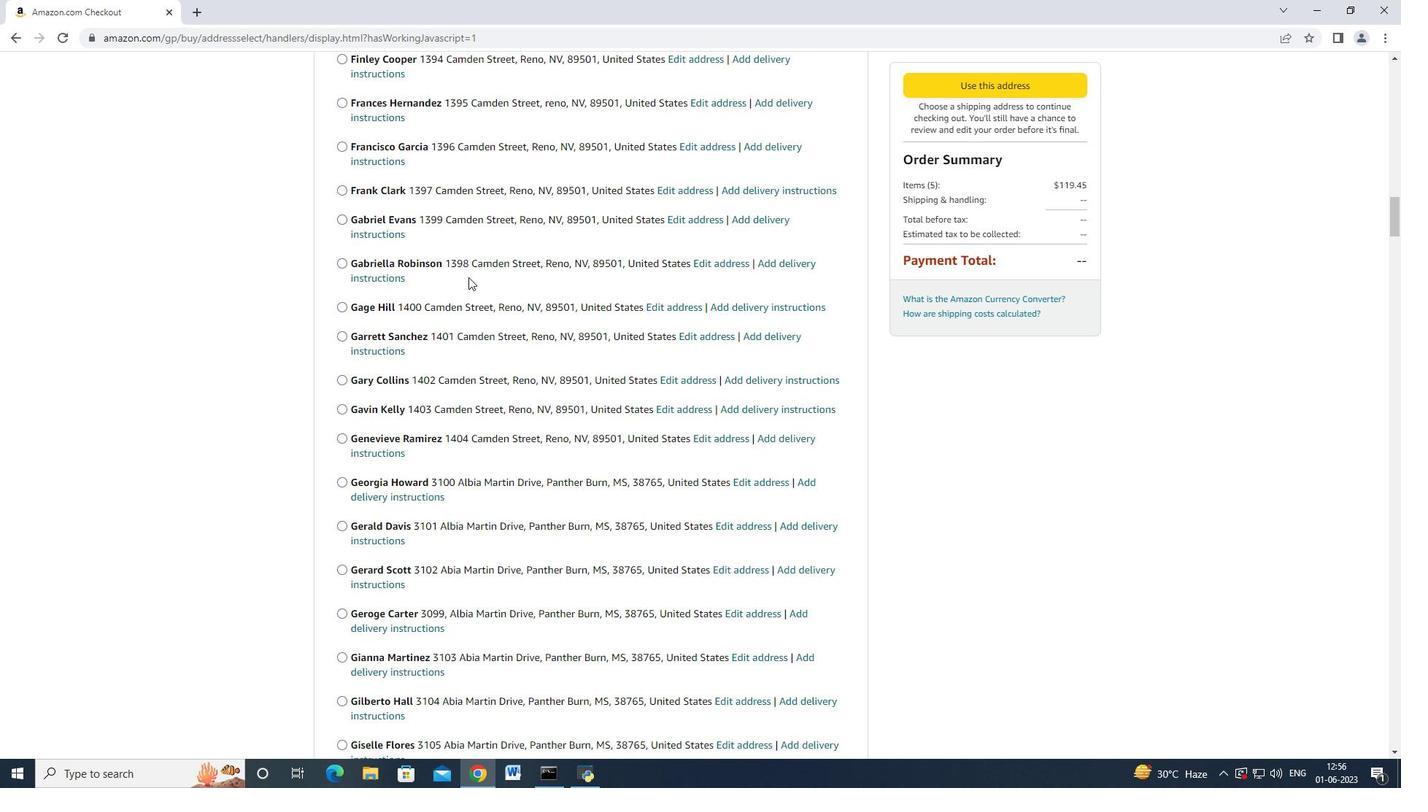 
Action: Mouse moved to (458, 278)
Screenshot: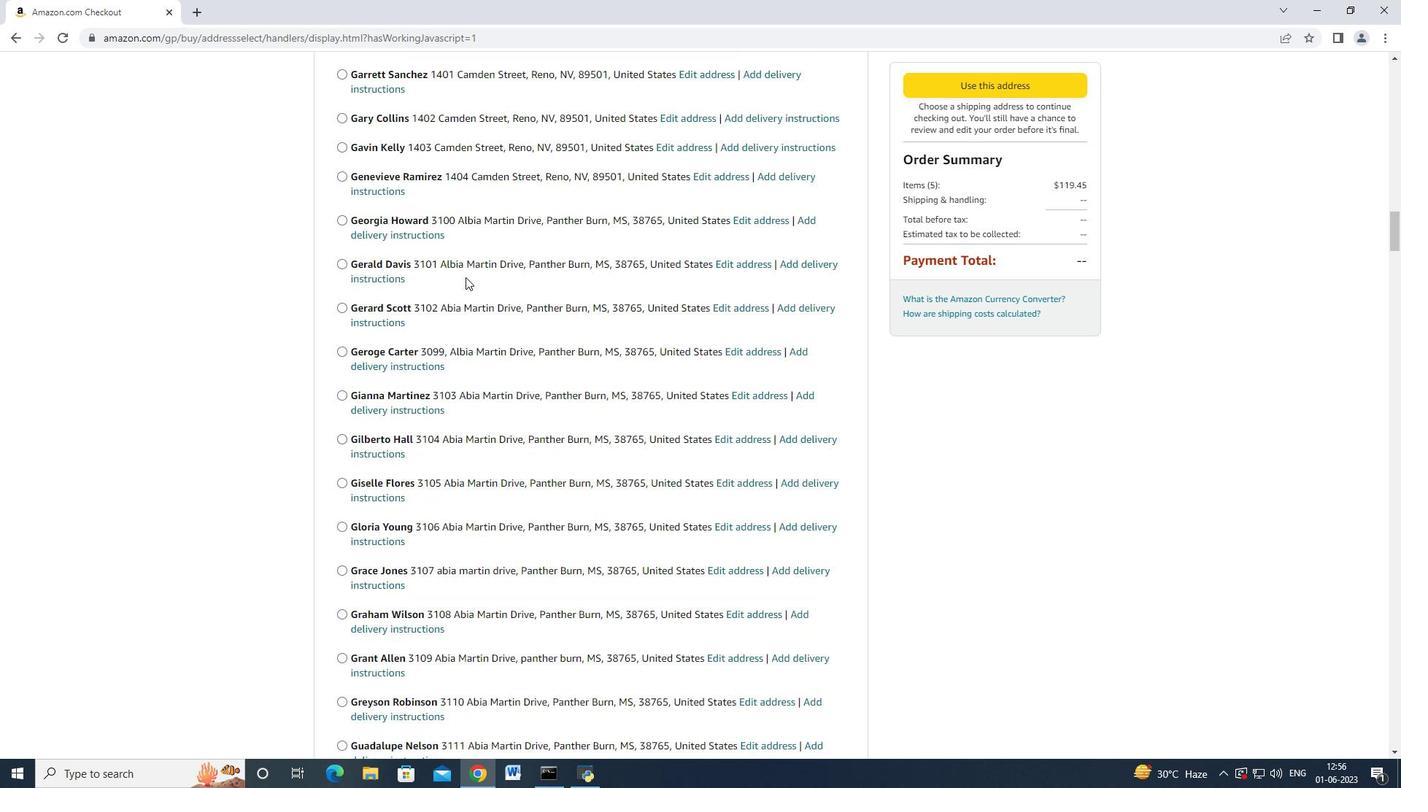 
Action: Mouse scrolled (458, 277) with delta (0, 0)
Screenshot: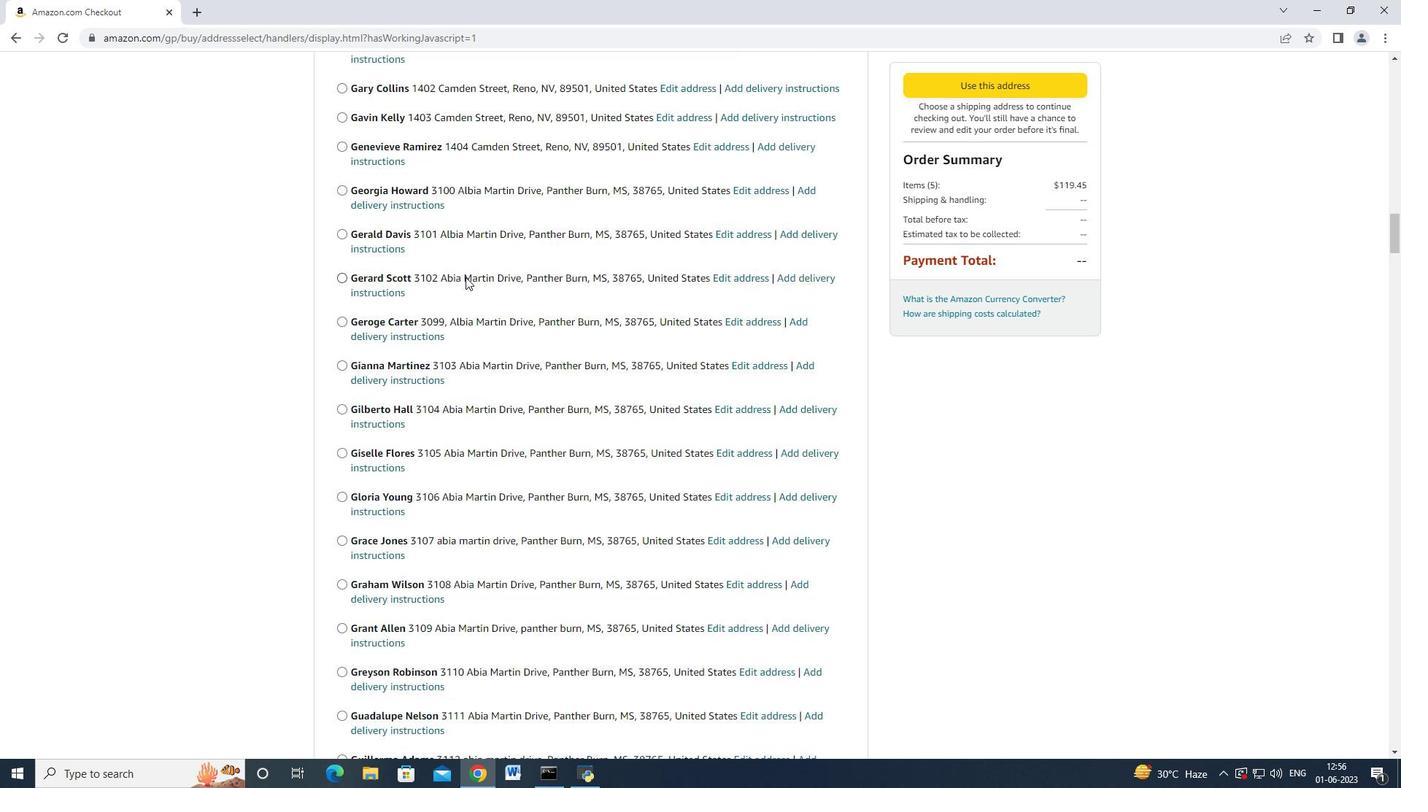 
Action: Mouse scrolled (458, 277) with delta (0, 0)
Screenshot: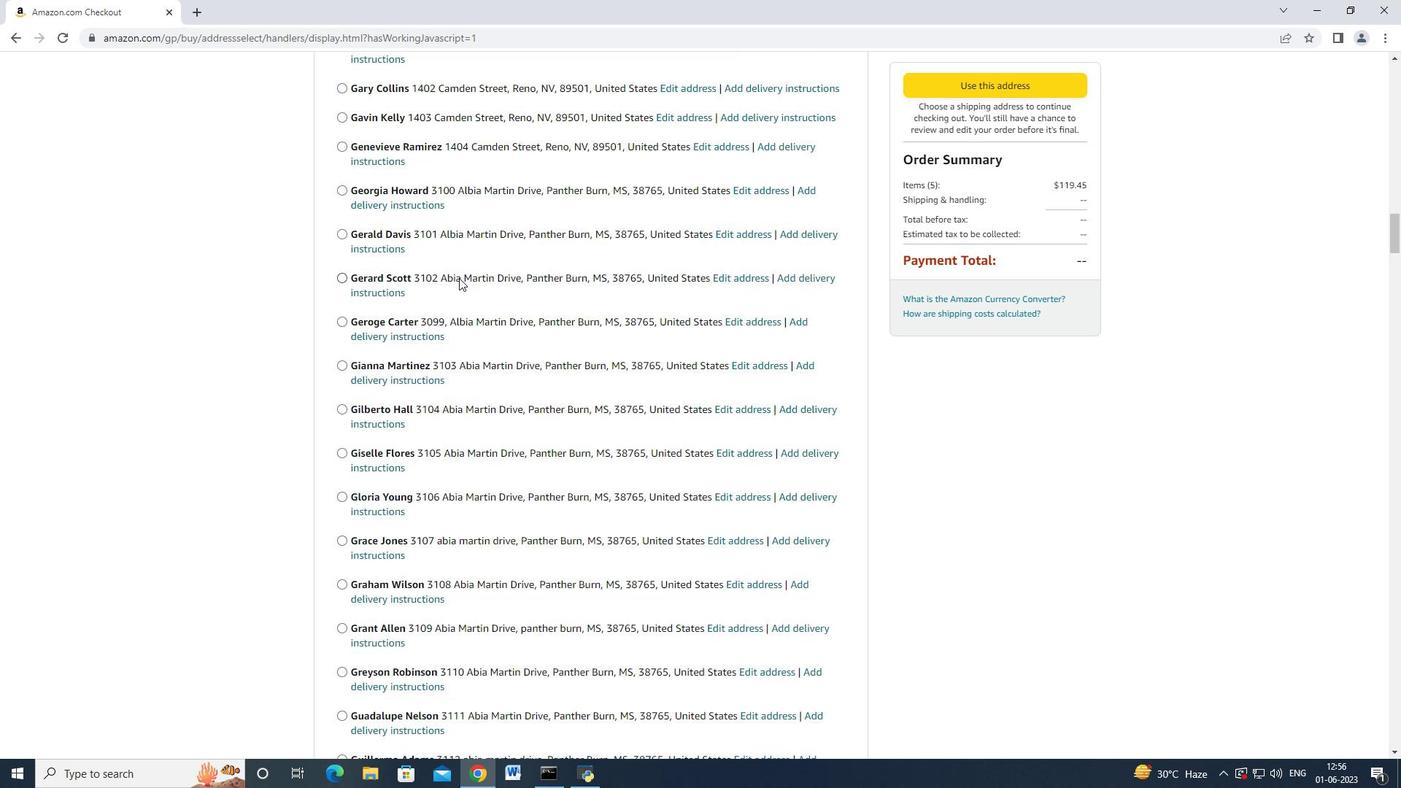 
Action: Mouse scrolled (458, 277) with delta (0, 0)
Screenshot: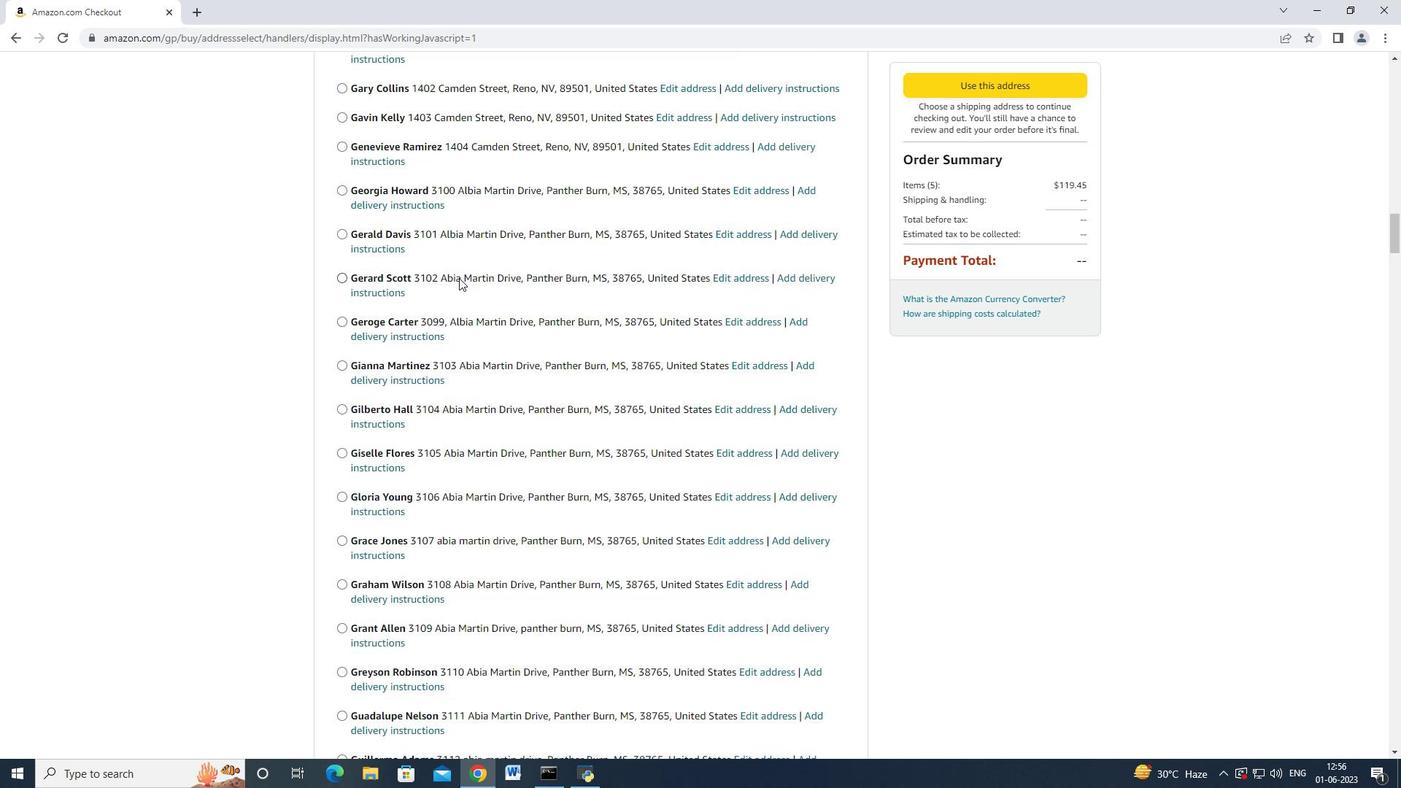 
Action: Mouse moved to (458, 278)
Screenshot: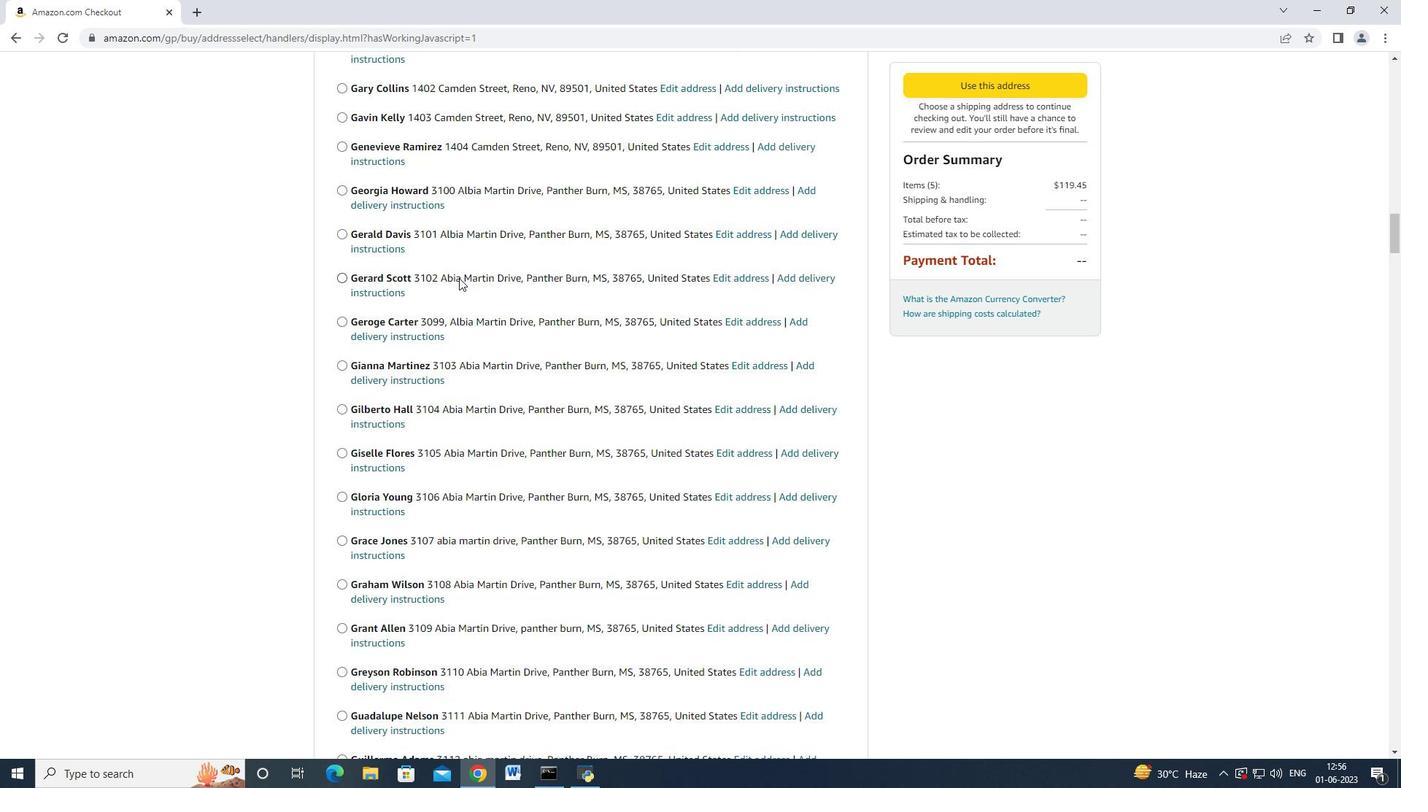 
Action: Mouse scrolled (458, 277) with delta (0, 0)
Screenshot: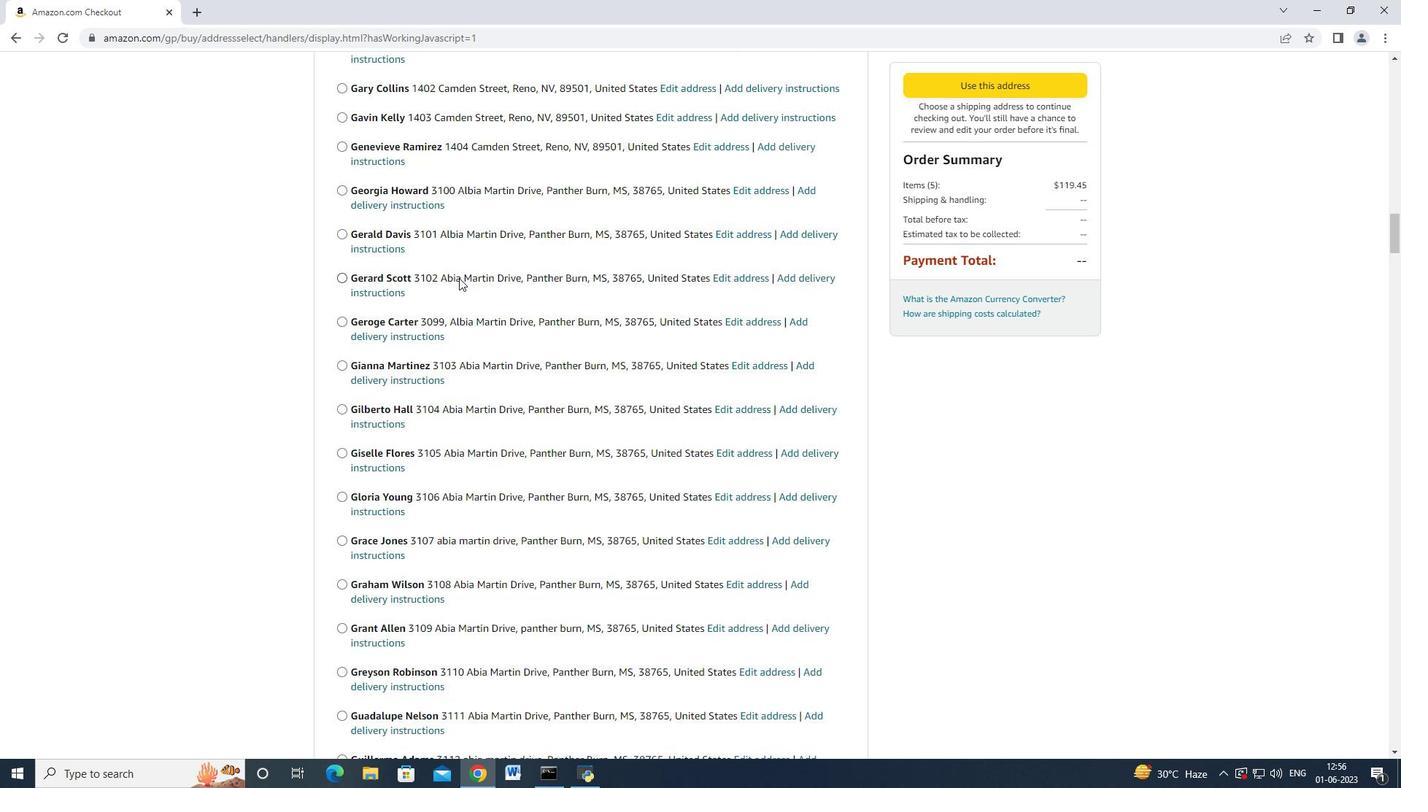 
Action: Mouse moved to (455, 278)
Screenshot: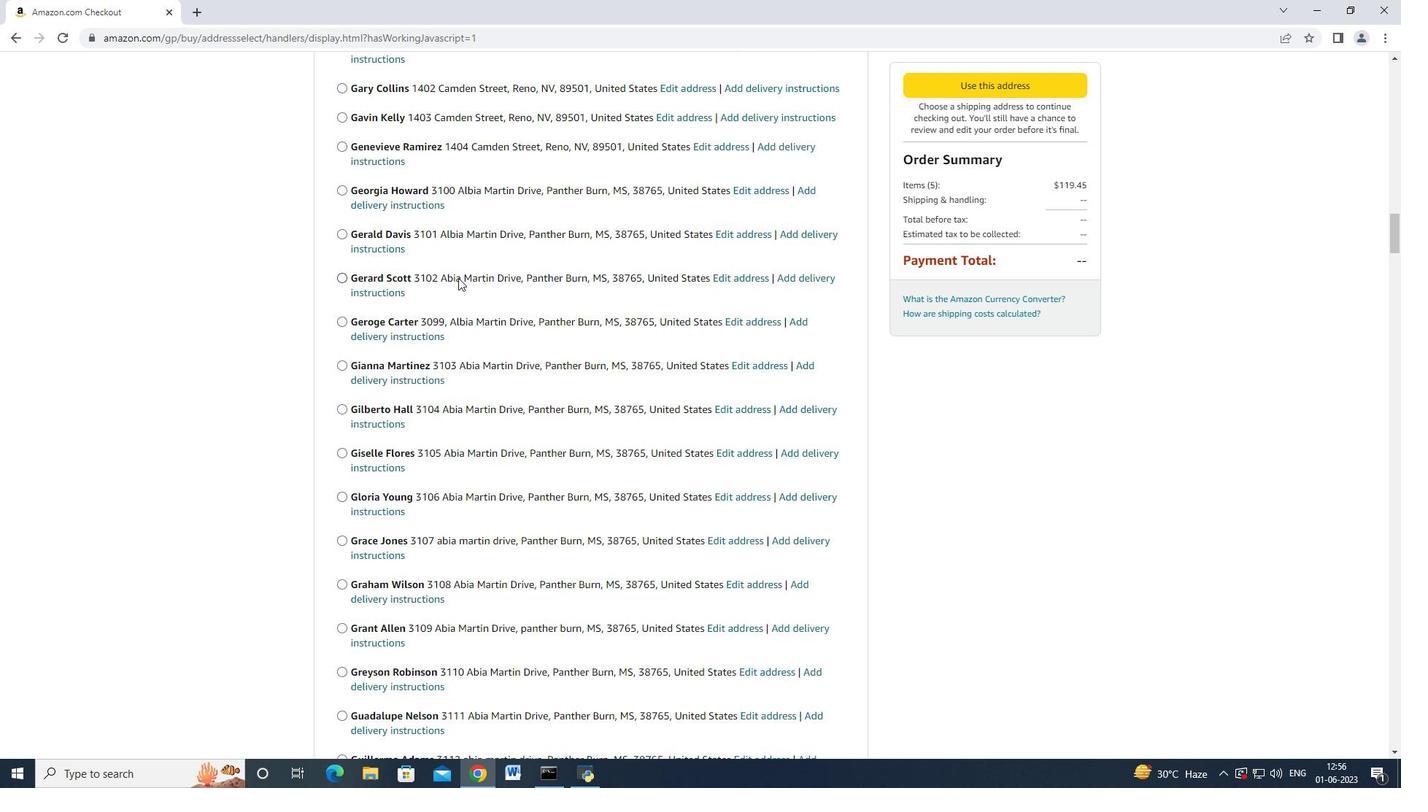 
Action: Mouse scrolled (455, 278) with delta (0, 0)
Screenshot: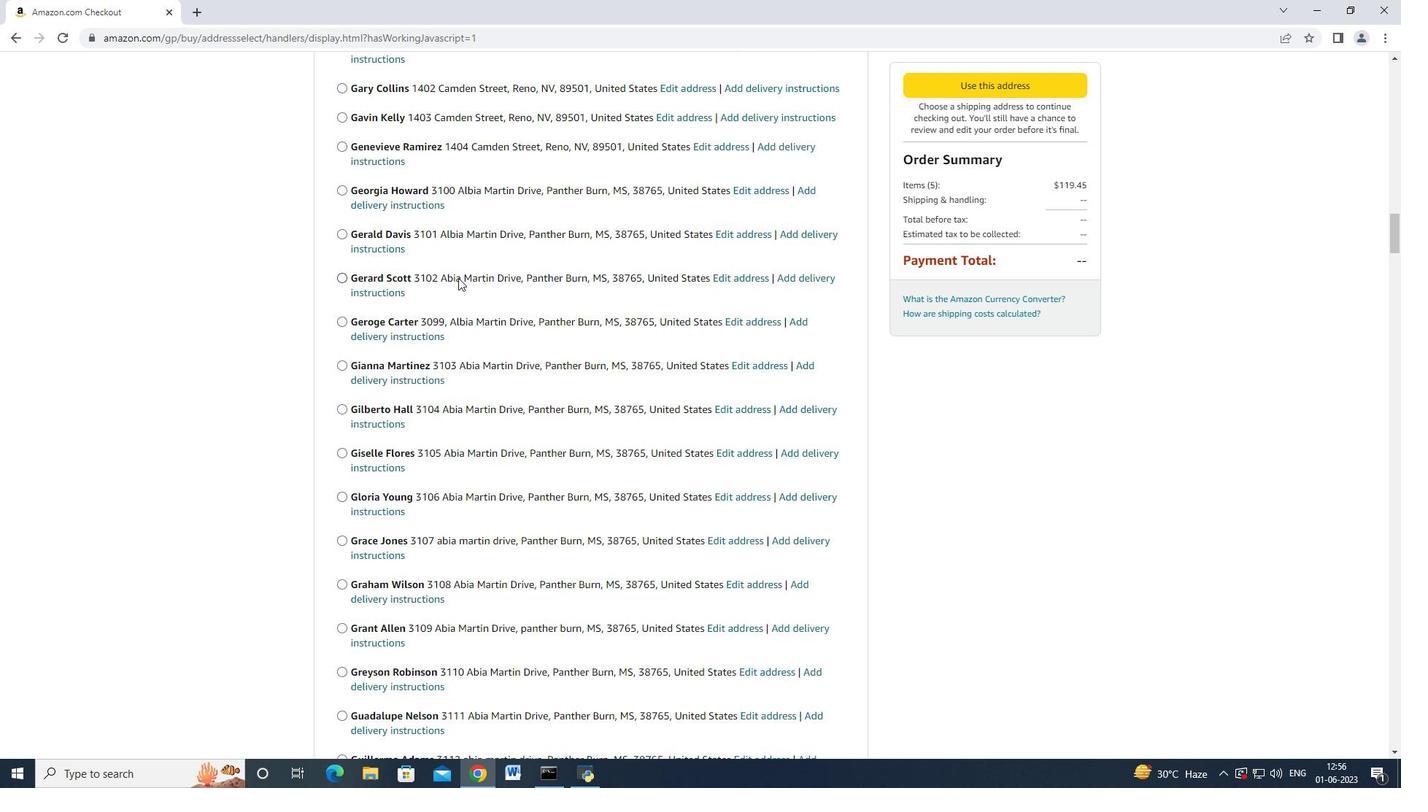 
Action: Mouse moved to (443, 338)
Screenshot: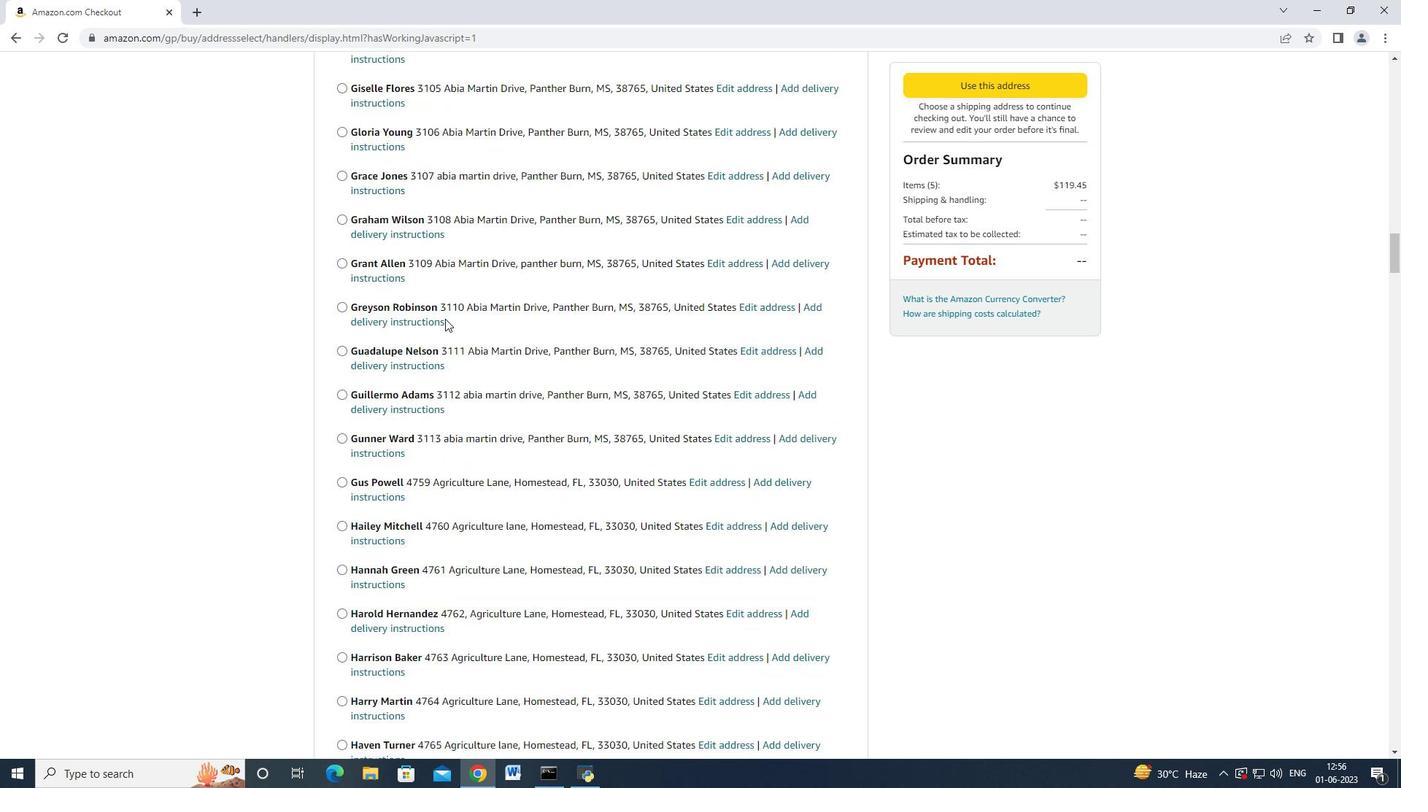 
Action: Mouse scrolled (443, 337) with delta (0, 0)
Screenshot: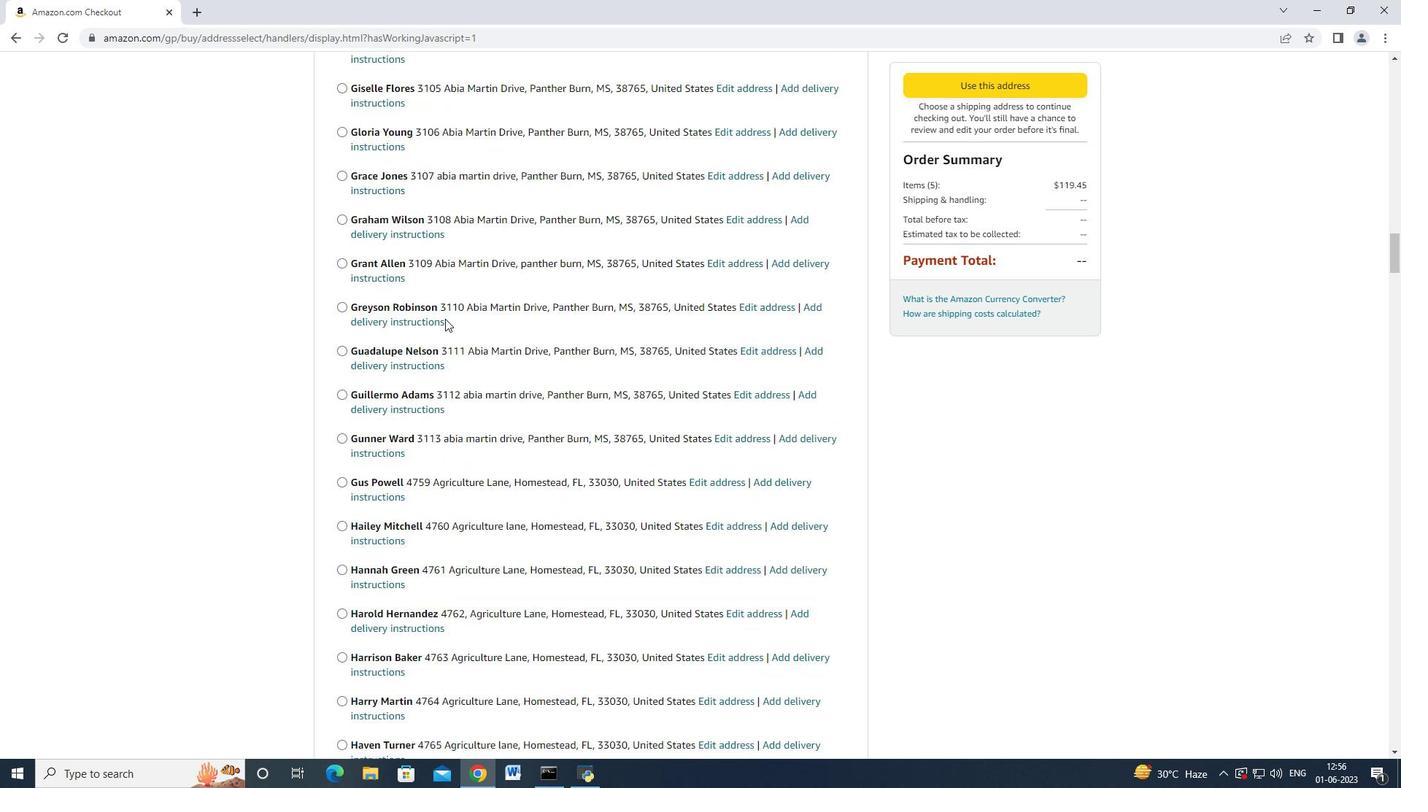 
Action: Mouse scrolled (443, 338) with delta (0, 0)
Screenshot: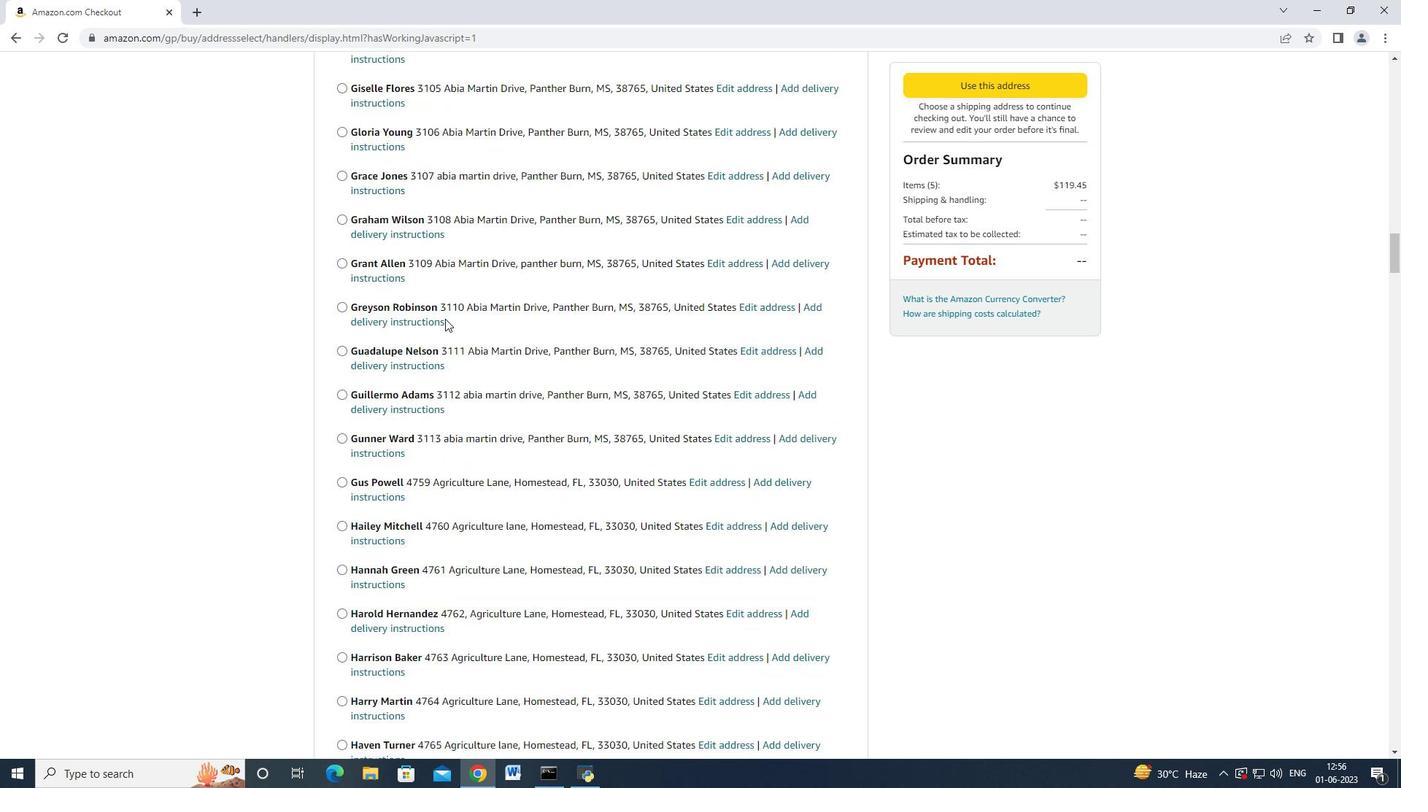 
Action: Mouse scrolled (443, 338) with delta (0, 0)
Screenshot: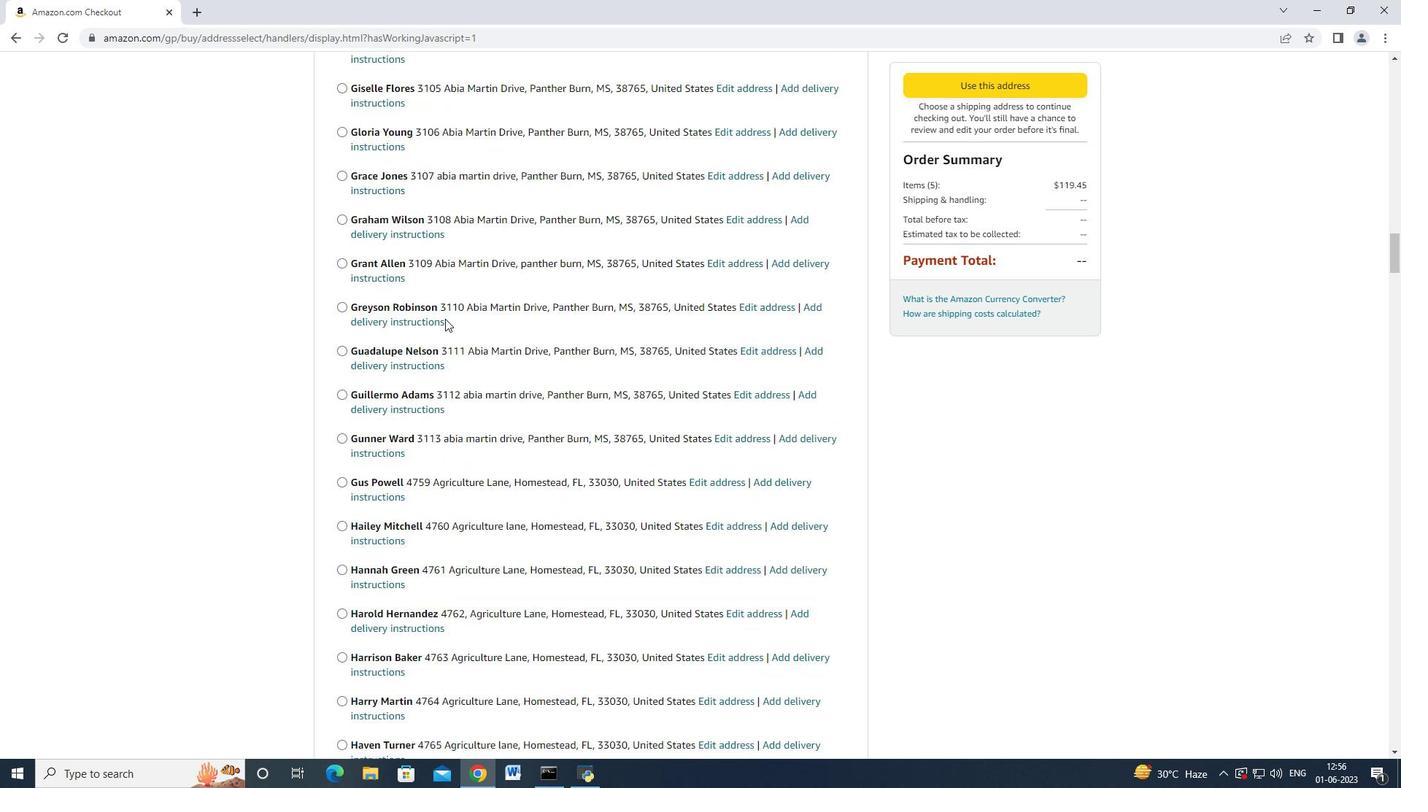 
Action: Mouse scrolled (443, 338) with delta (0, 0)
Screenshot: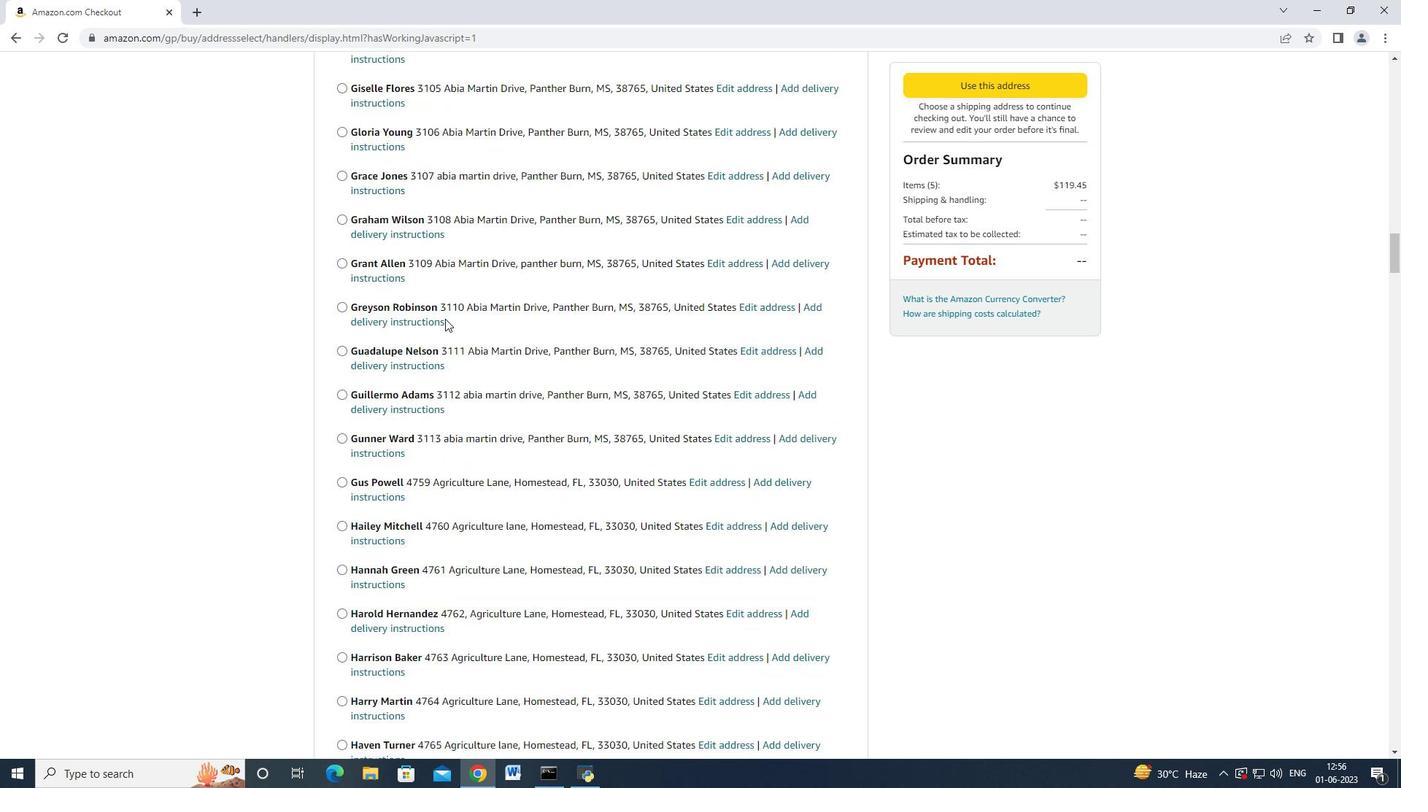 
Action: Mouse scrolled (443, 338) with delta (0, 0)
Screenshot: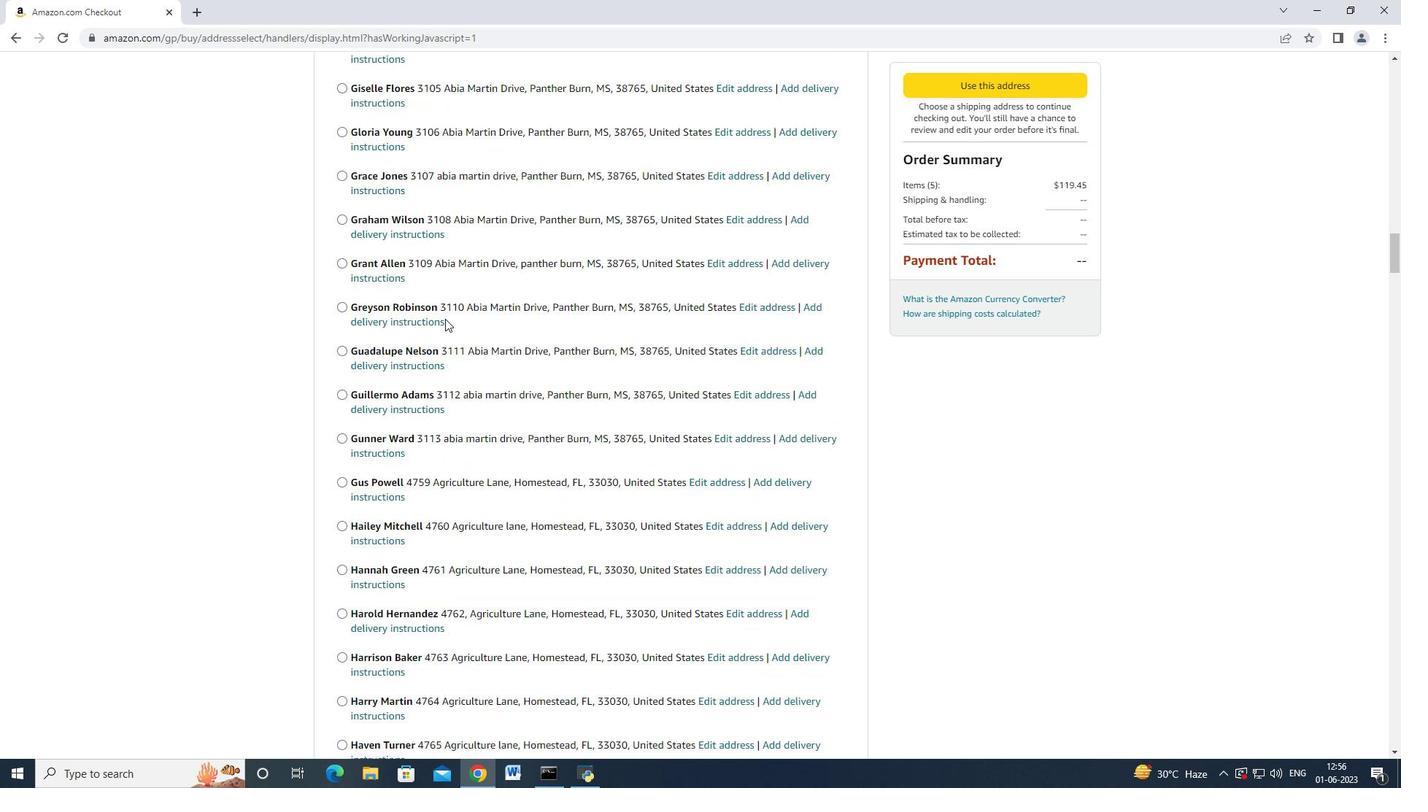 
Action: Mouse scrolled (443, 338) with delta (0, 0)
Screenshot: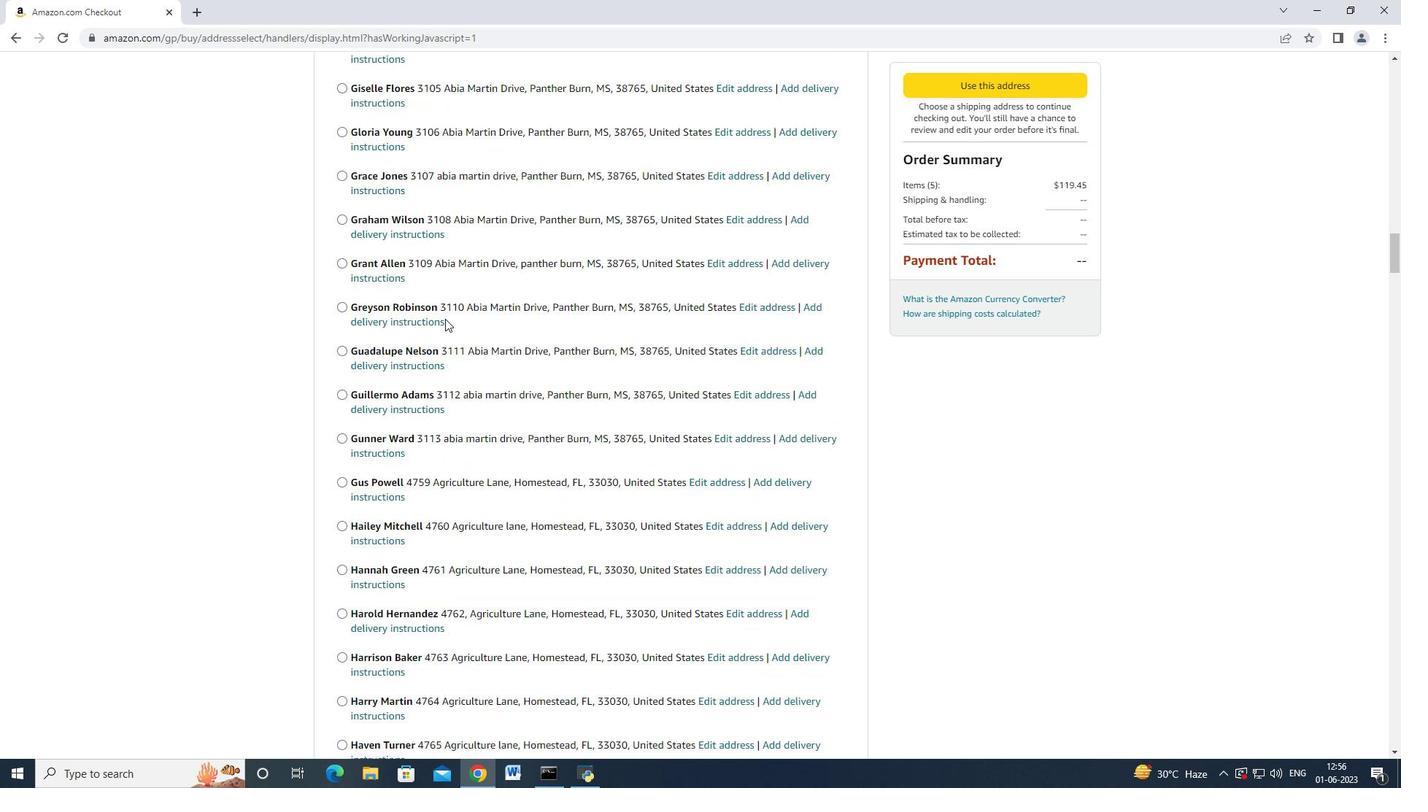 
Action: Mouse moved to (443, 339)
Screenshot: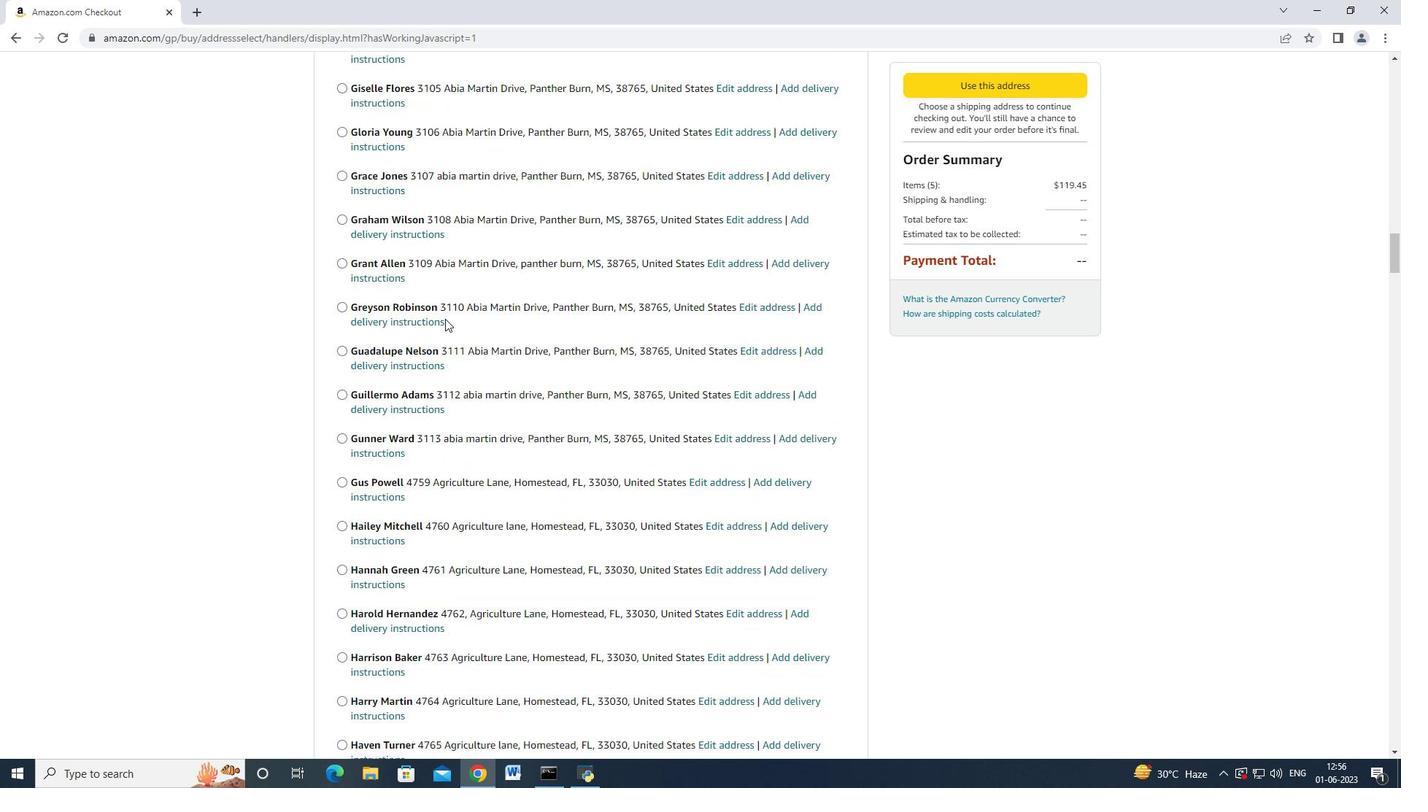 
Action: Mouse scrolled (443, 338) with delta (0, 0)
Screenshot: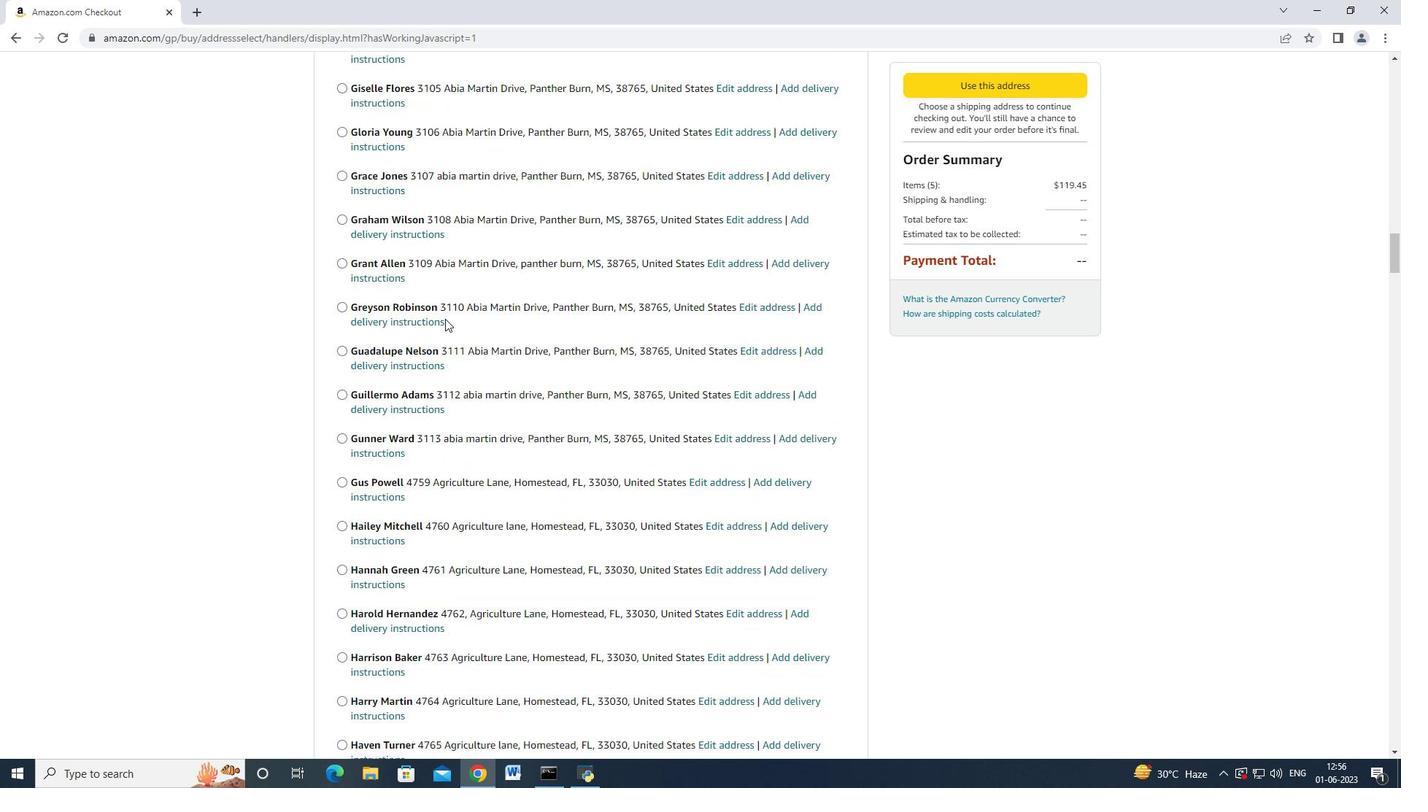 
Action: Mouse moved to (442, 342)
Screenshot: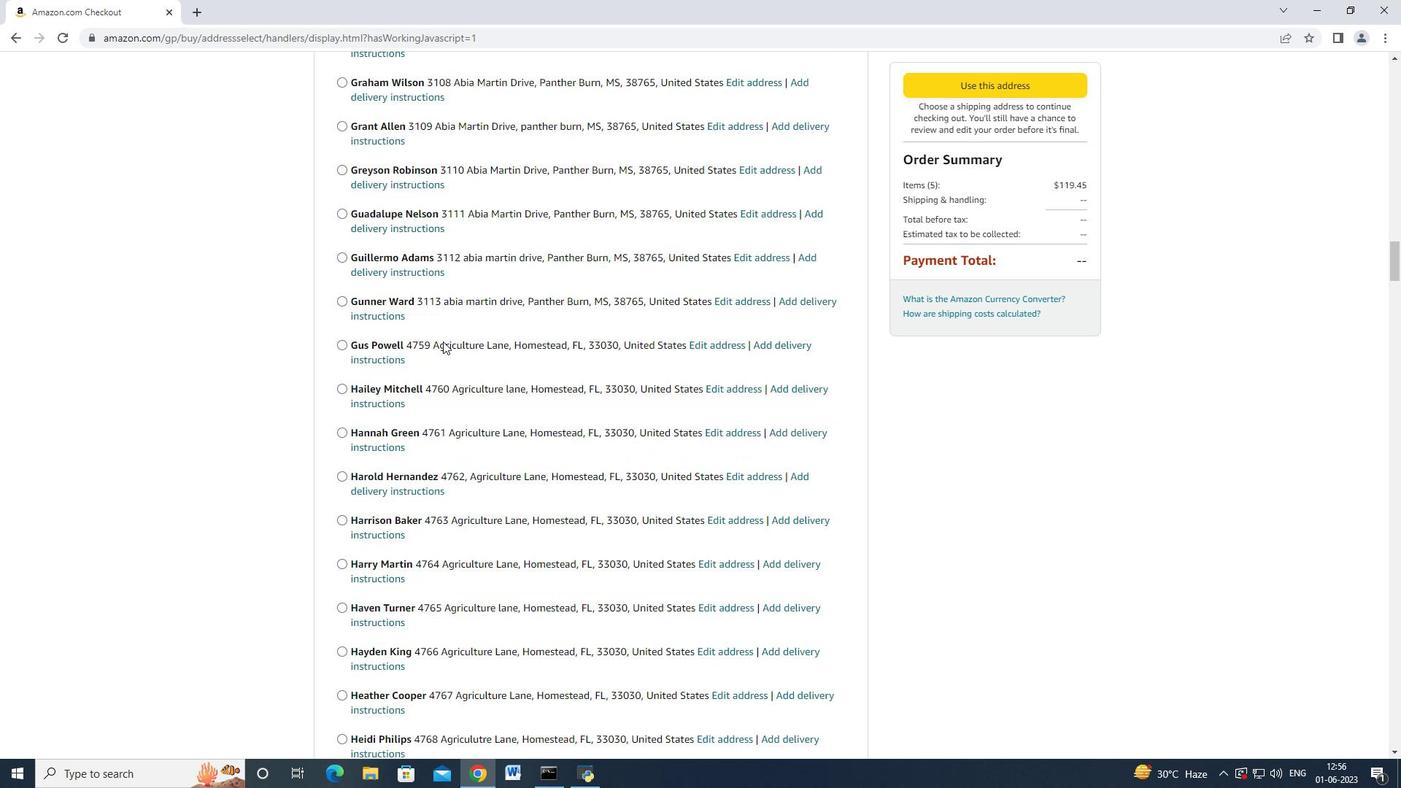 
Action: Mouse scrolled (442, 341) with delta (0, 0)
Screenshot: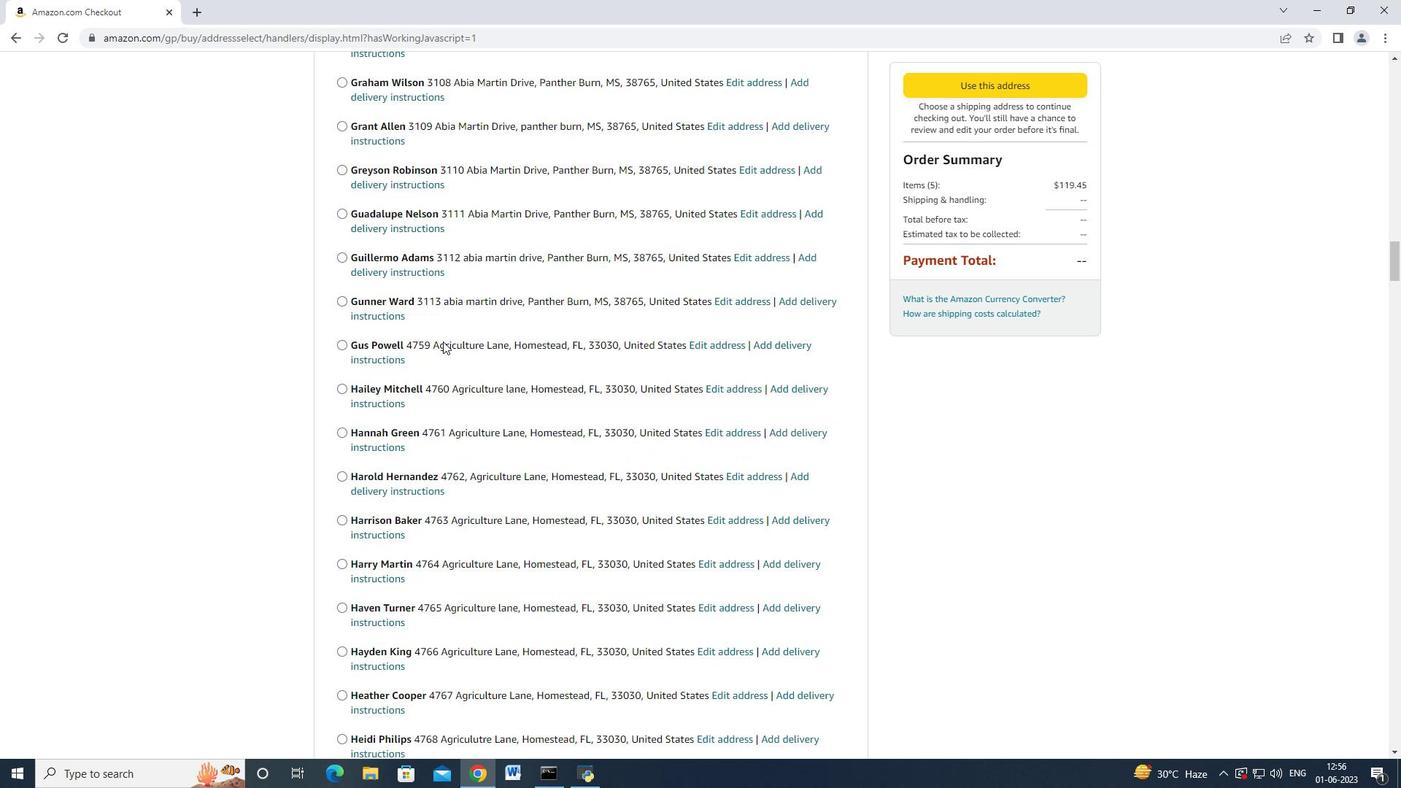 
Action: Mouse moved to (441, 342)
Screenshot: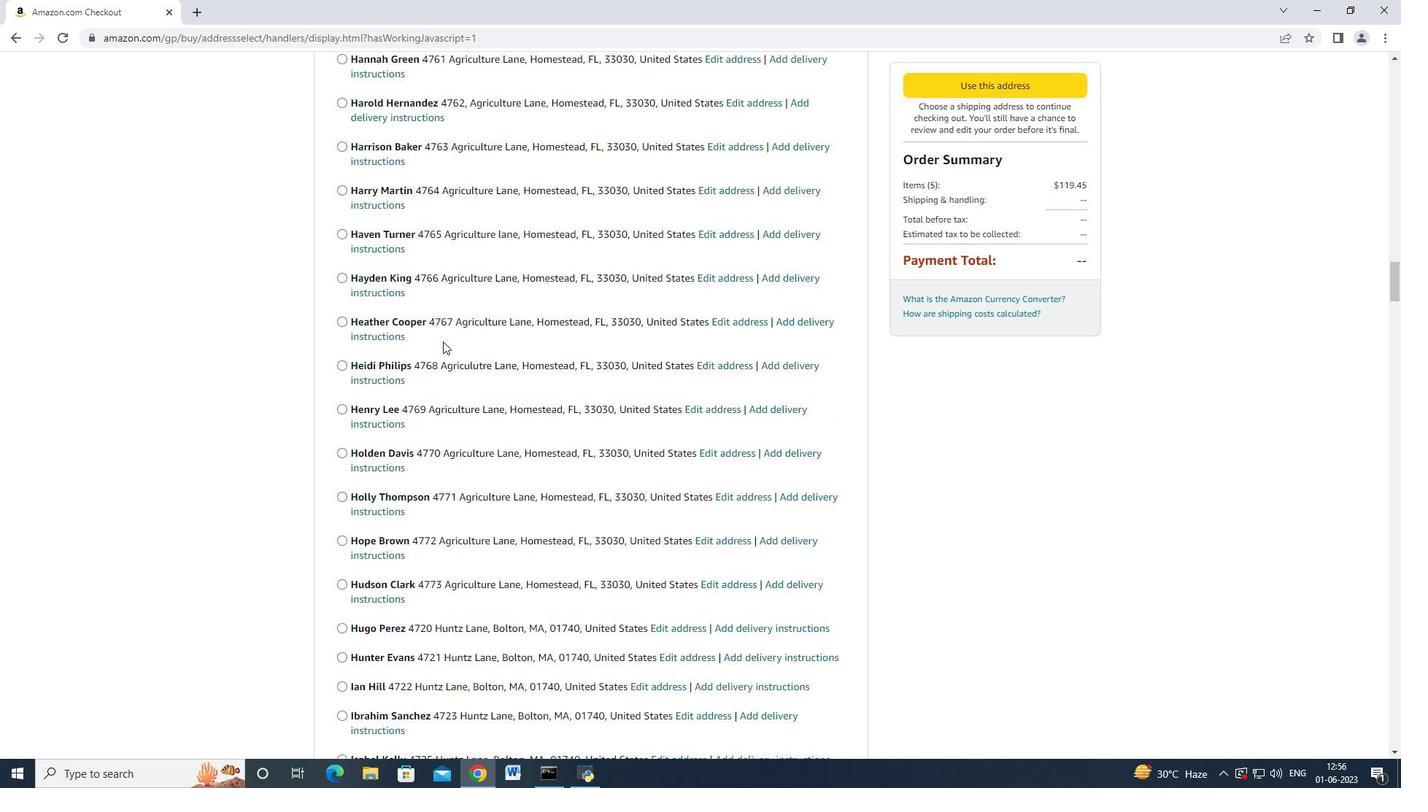 
Action: Mouse scrolled (441, 341) with delta (0, 0)
Screenshot: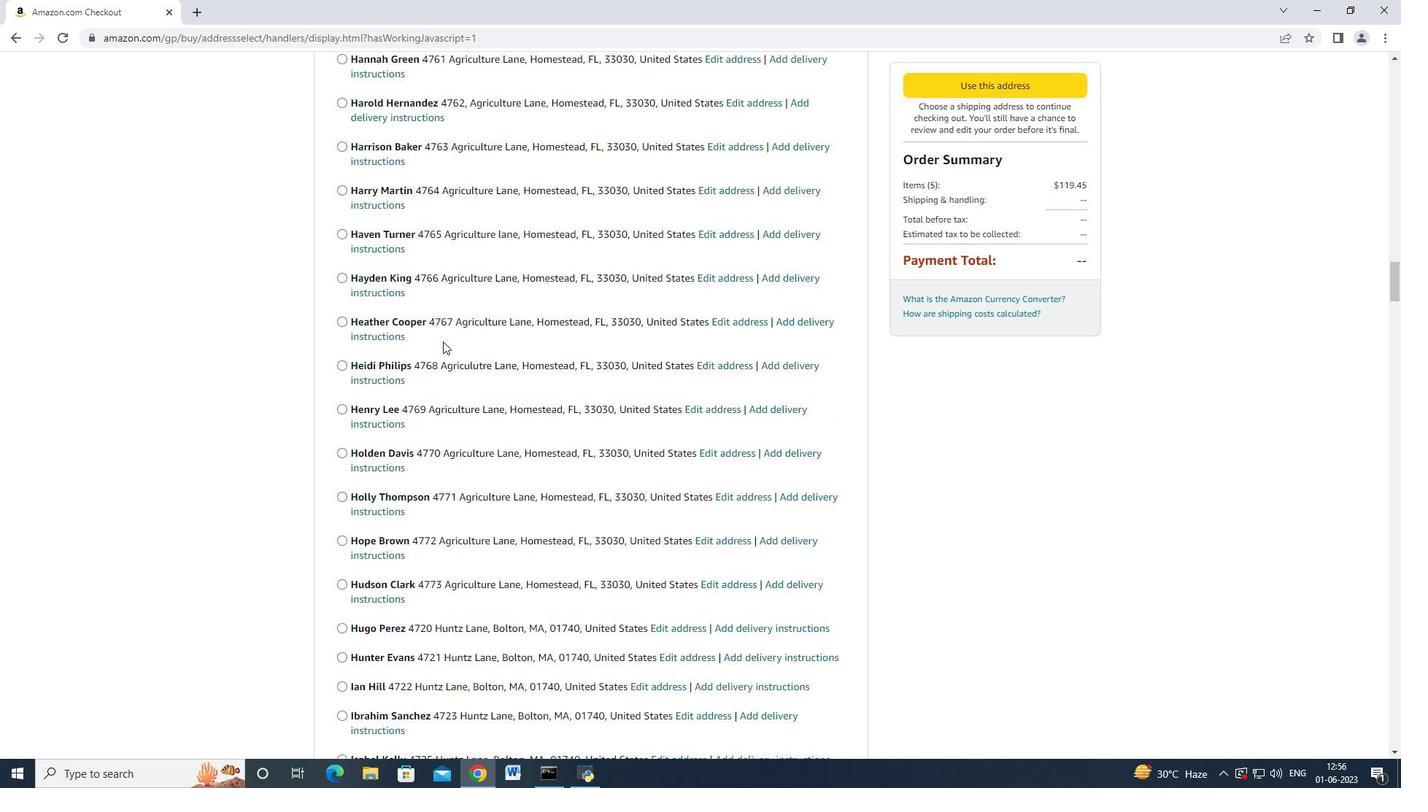 
Action: Mouse moved to (440, 343)
Screenshot: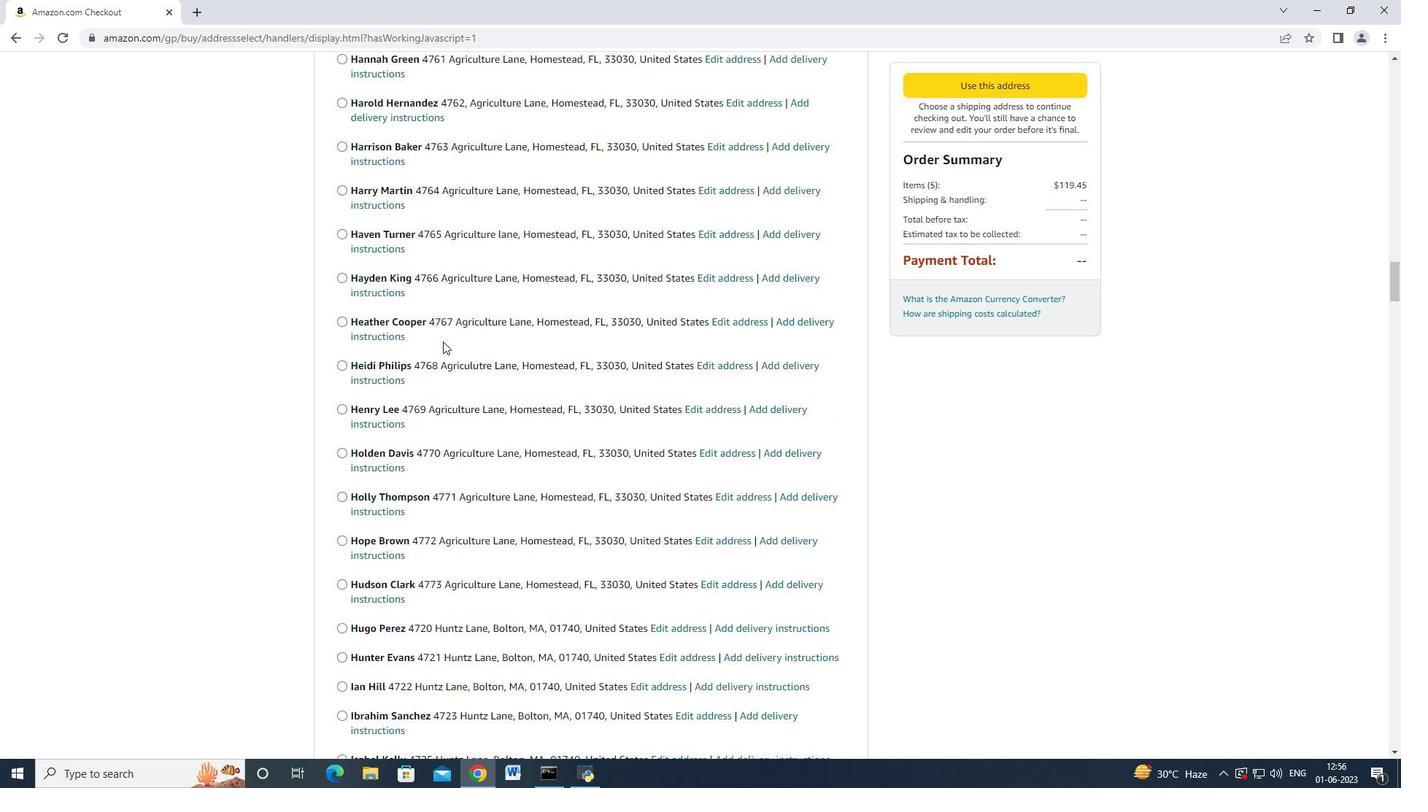
Action: Mouse scrolled (440, 341) with delta (0, -1)
Screenshot: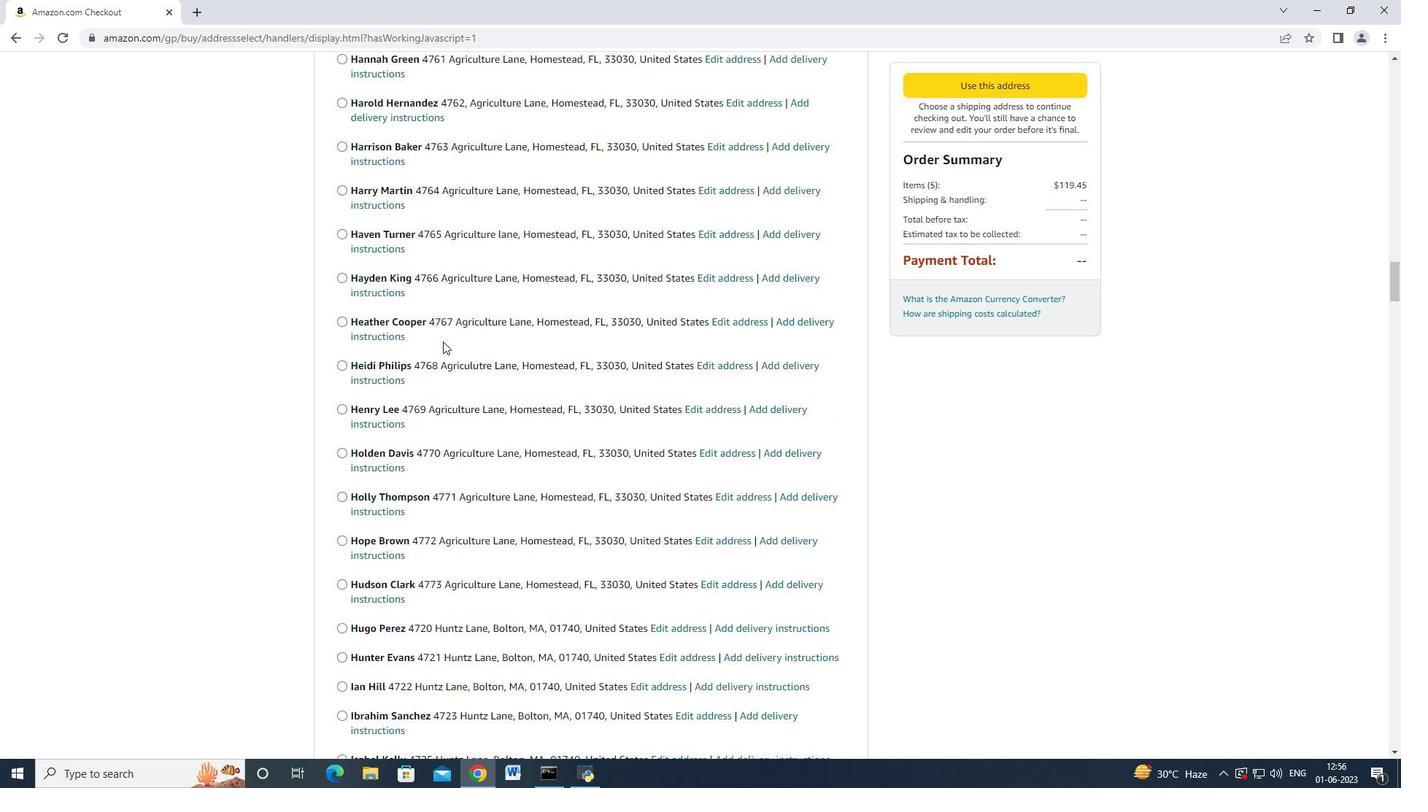 
Action: Mouse scrolled (440, 342) with delta (0, 0)
Screenshot: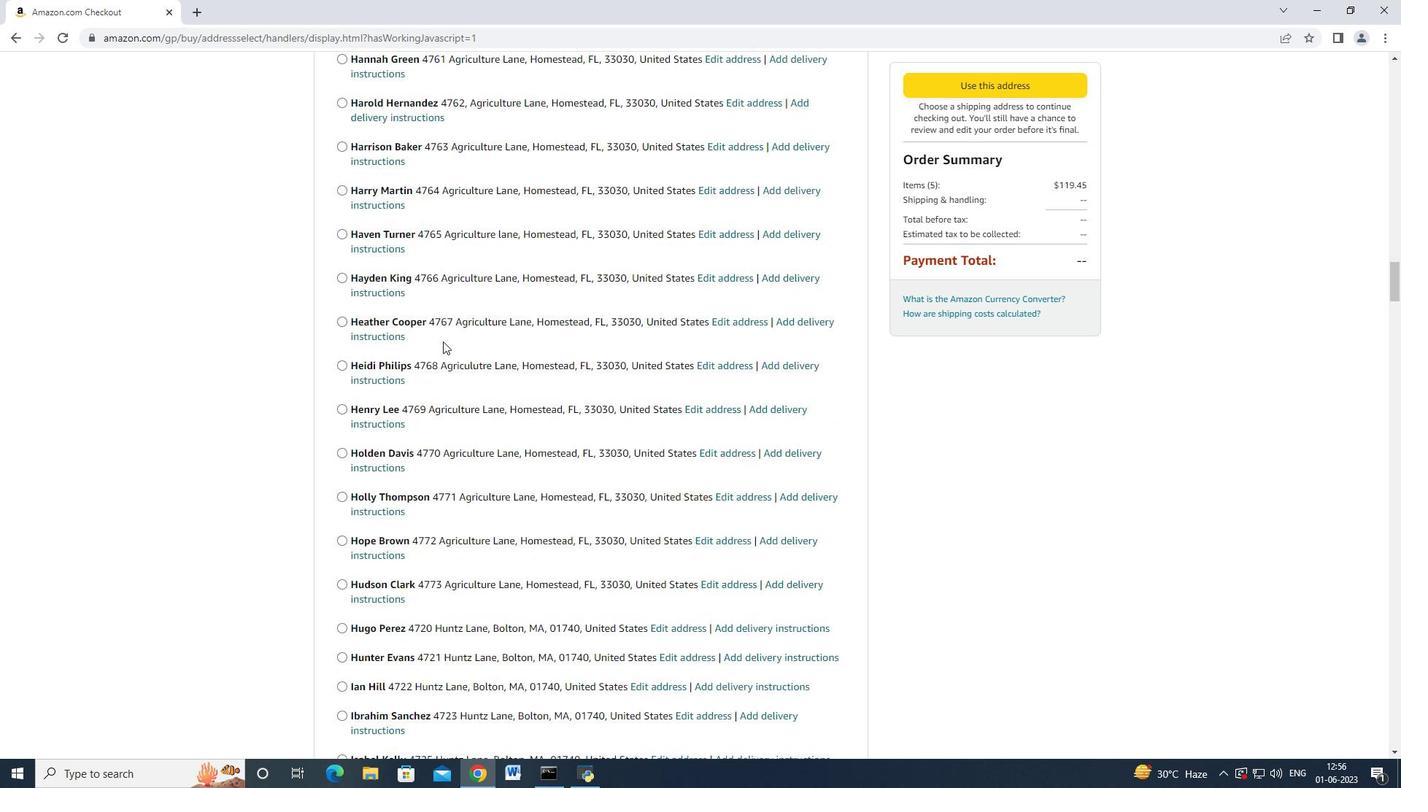 
Action: Mouse moved to (440, 343)
Screenshot: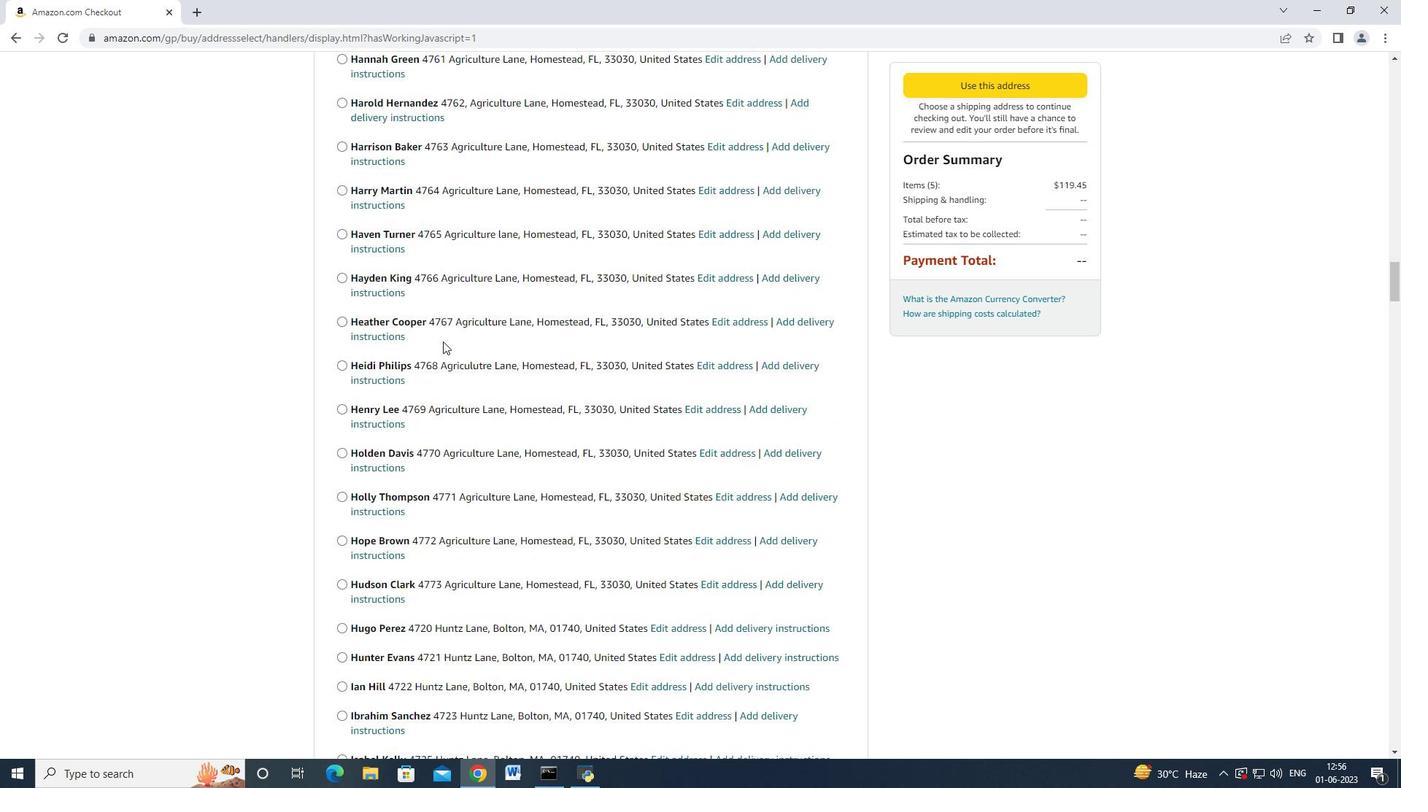 
Action: Mouse scrolled (440, 342) with delta (0, 0)
Screenshot: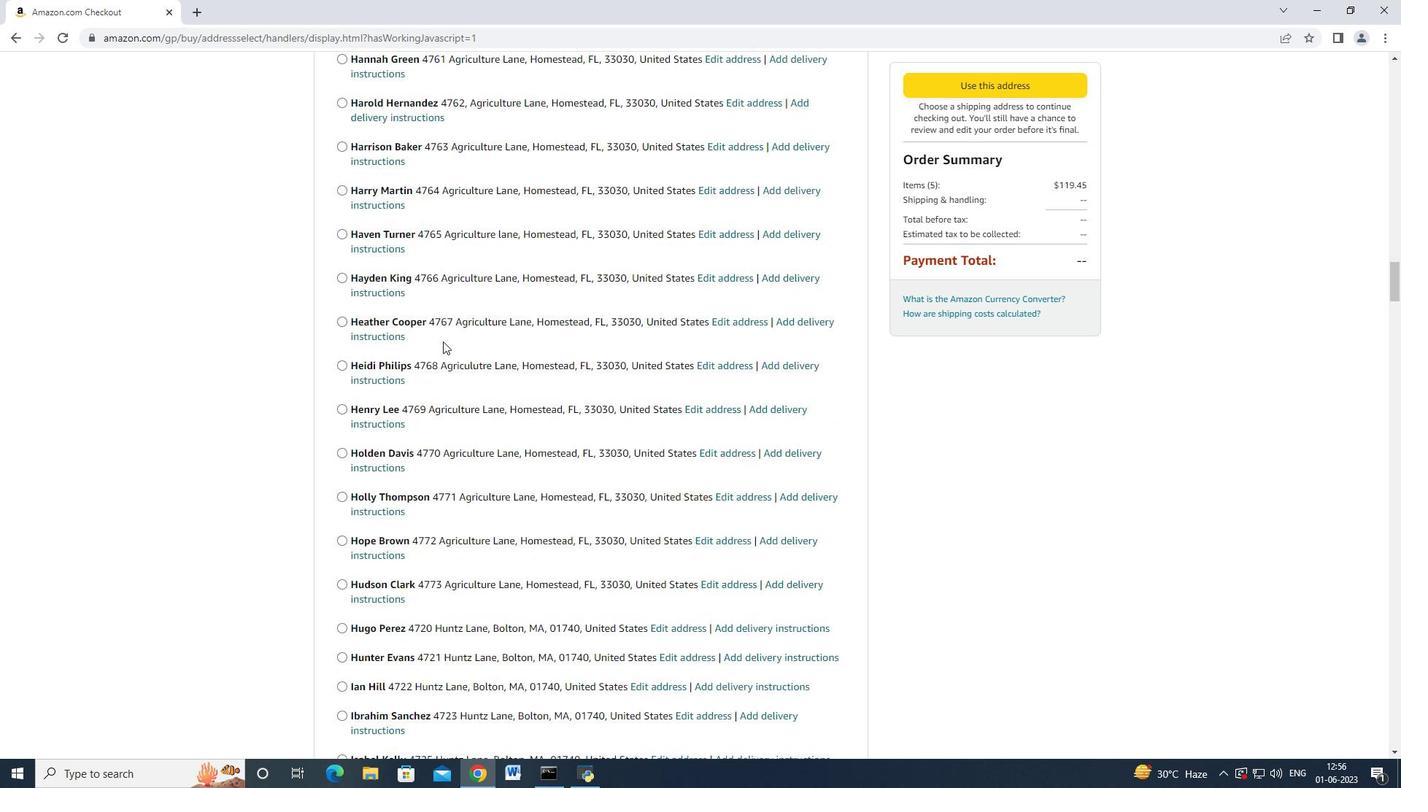 
Action: Mouse scrolled (440, 342) with delta (0, 0)
Screenshot: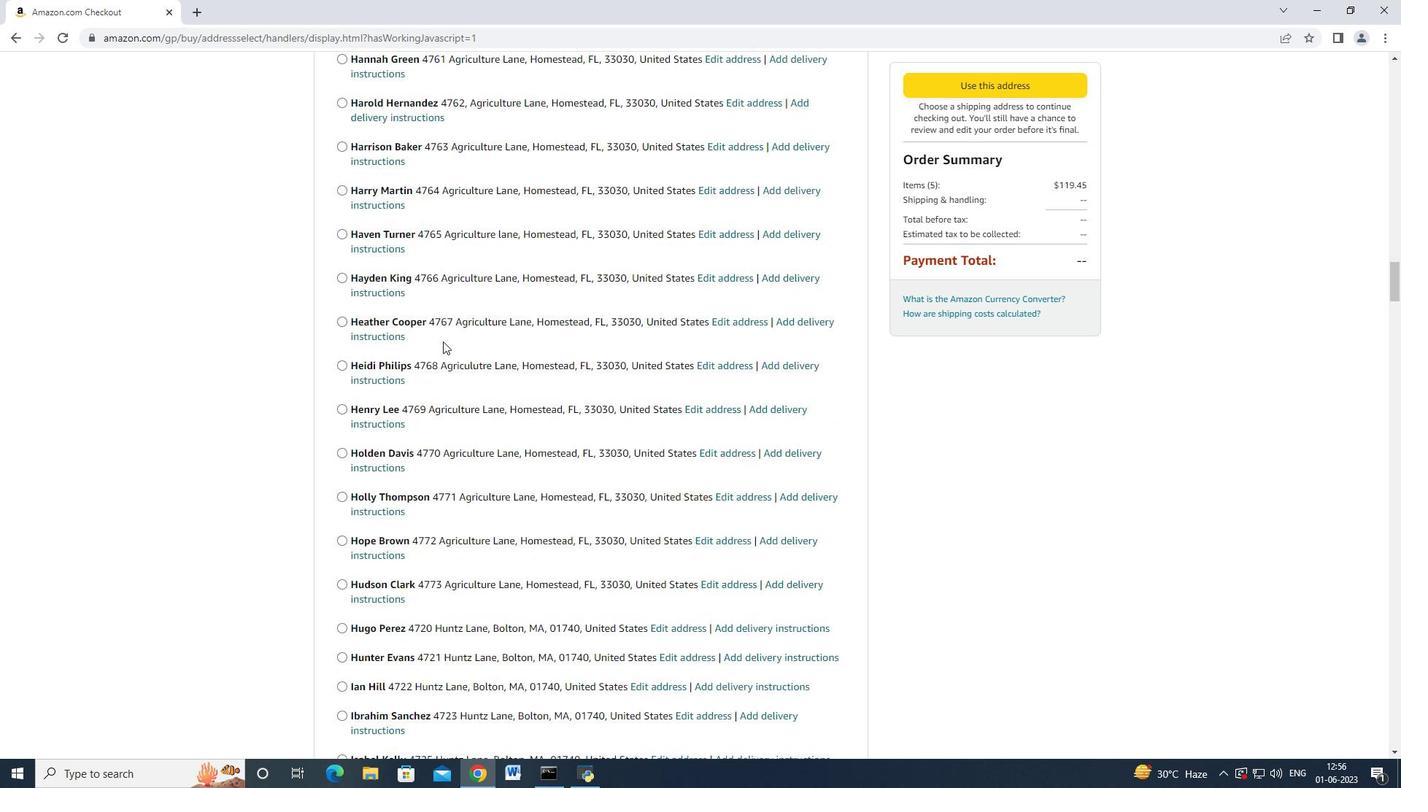 
Action: Mouse moved to (440, 343)
Screenshot: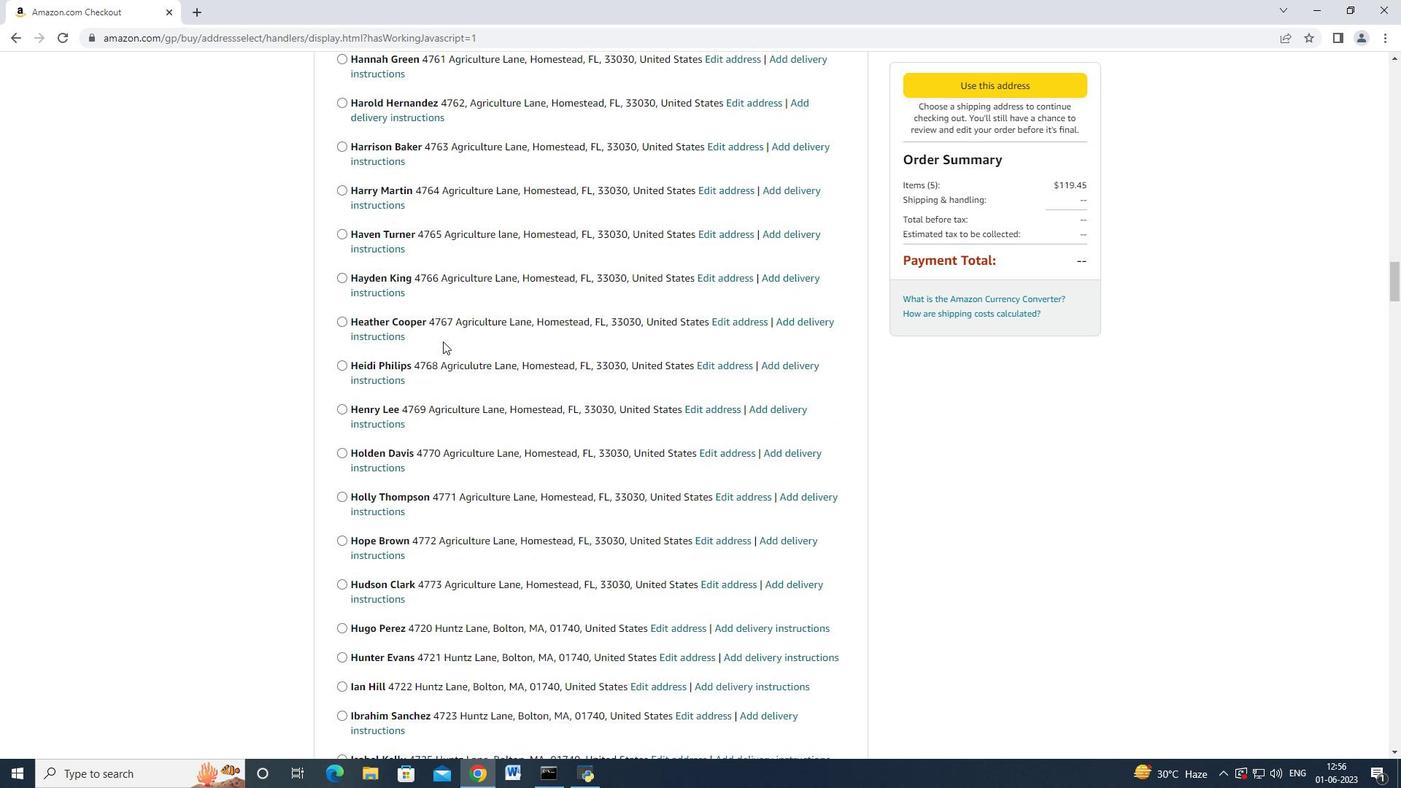 
Action: Mouse scrolled (440, 342) with delta (0, 0)
Screenshot: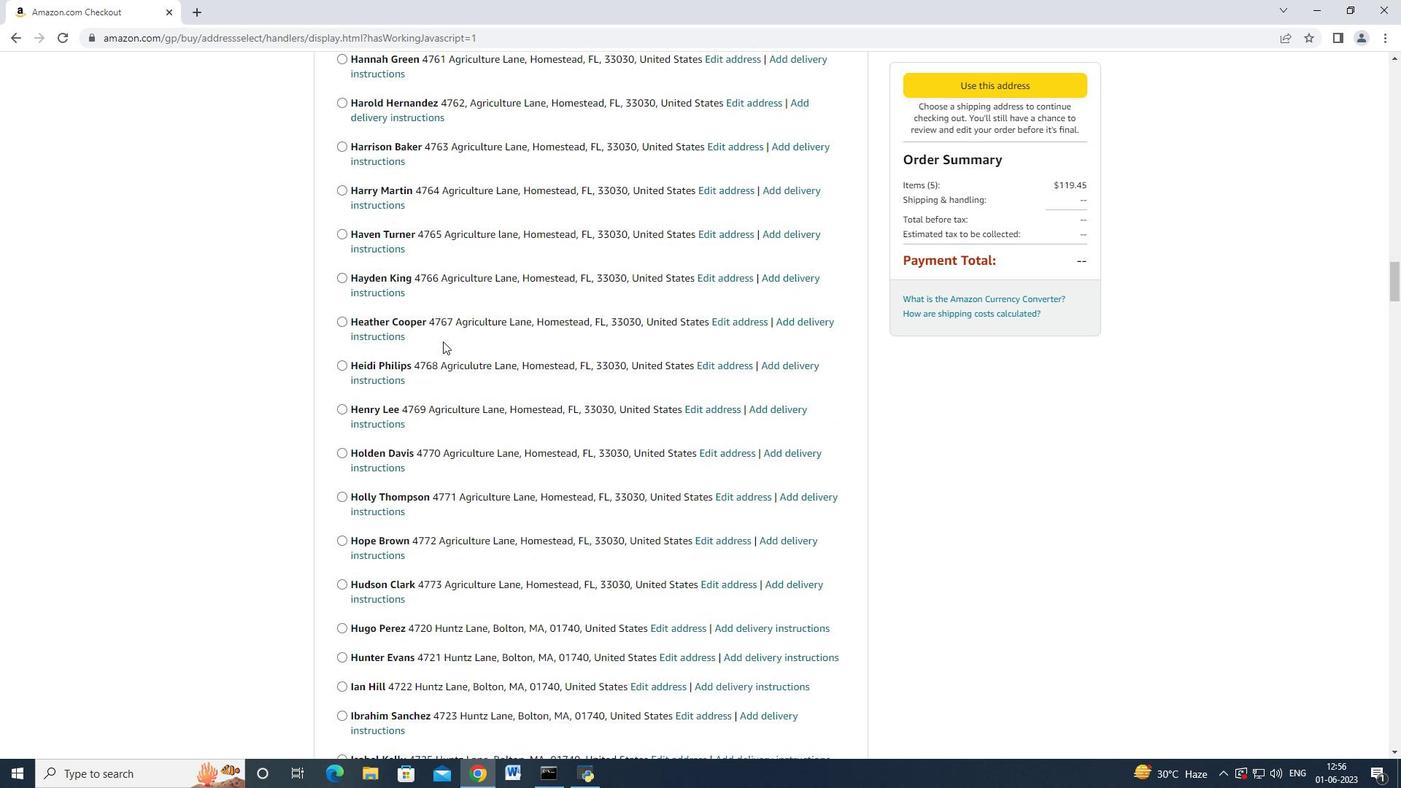 
Action: Mouse moved to (439, 342)
Screenshot: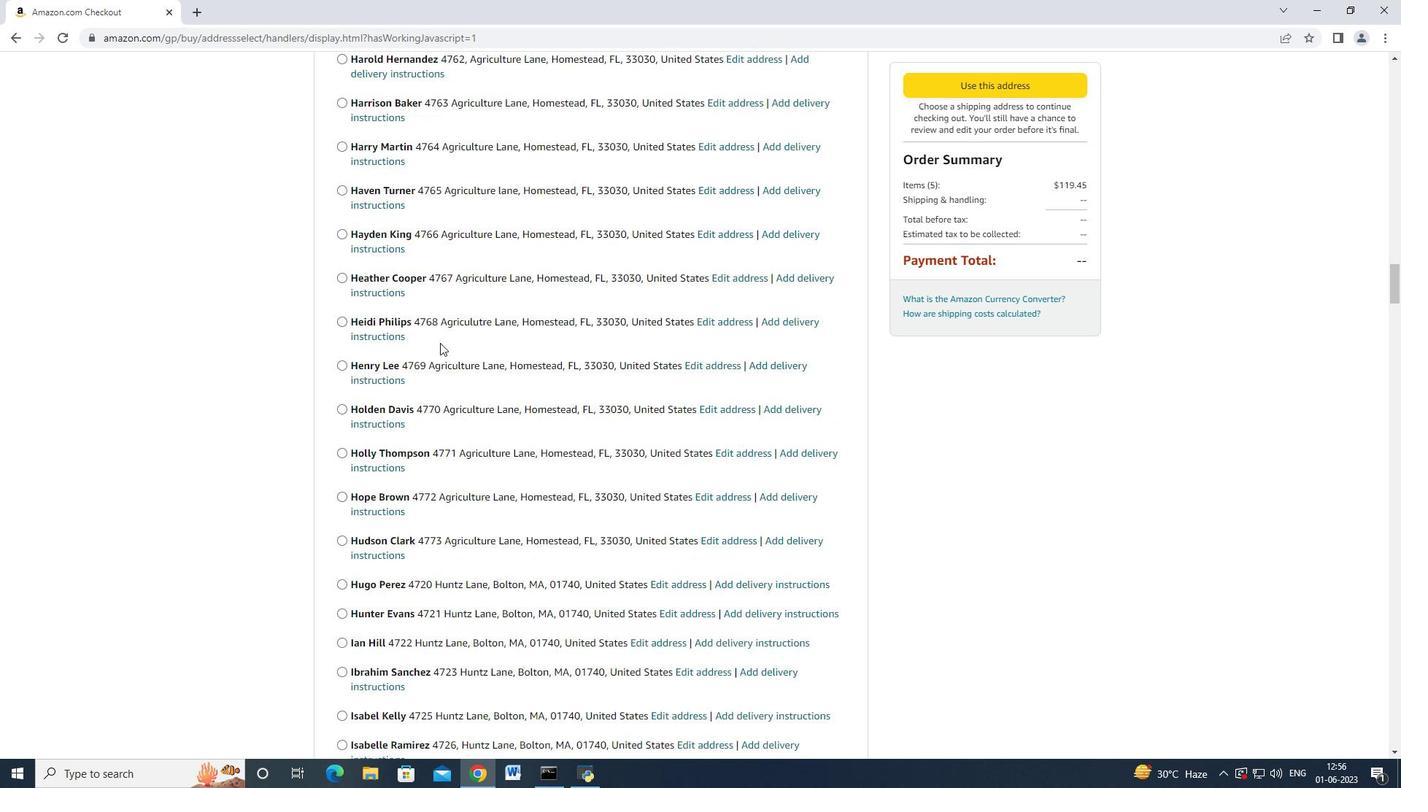 
Action: Mouse scrolled (439, 341) with delta (0, 0)
Screenshot: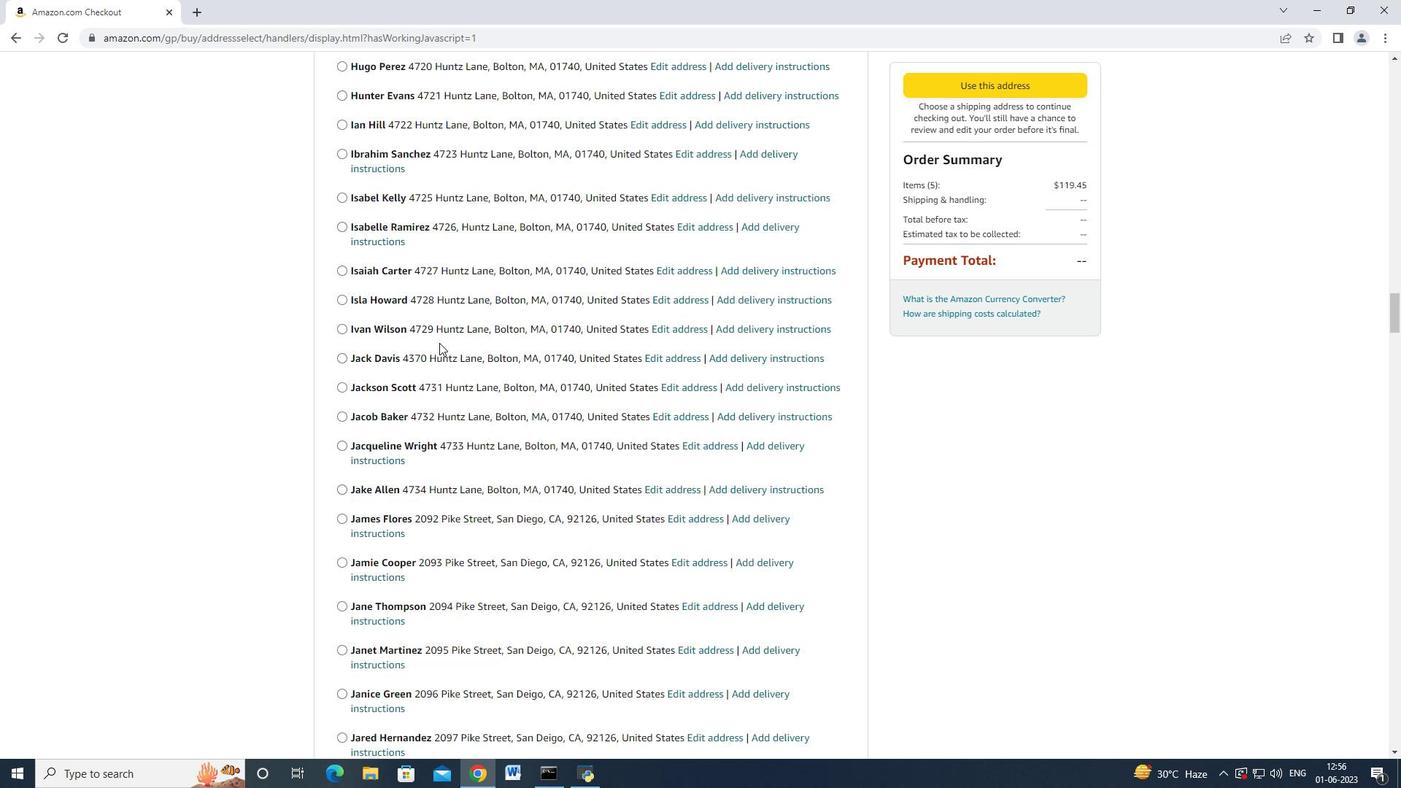 
Action: Mouse moved to (438, 342)
Screenshot: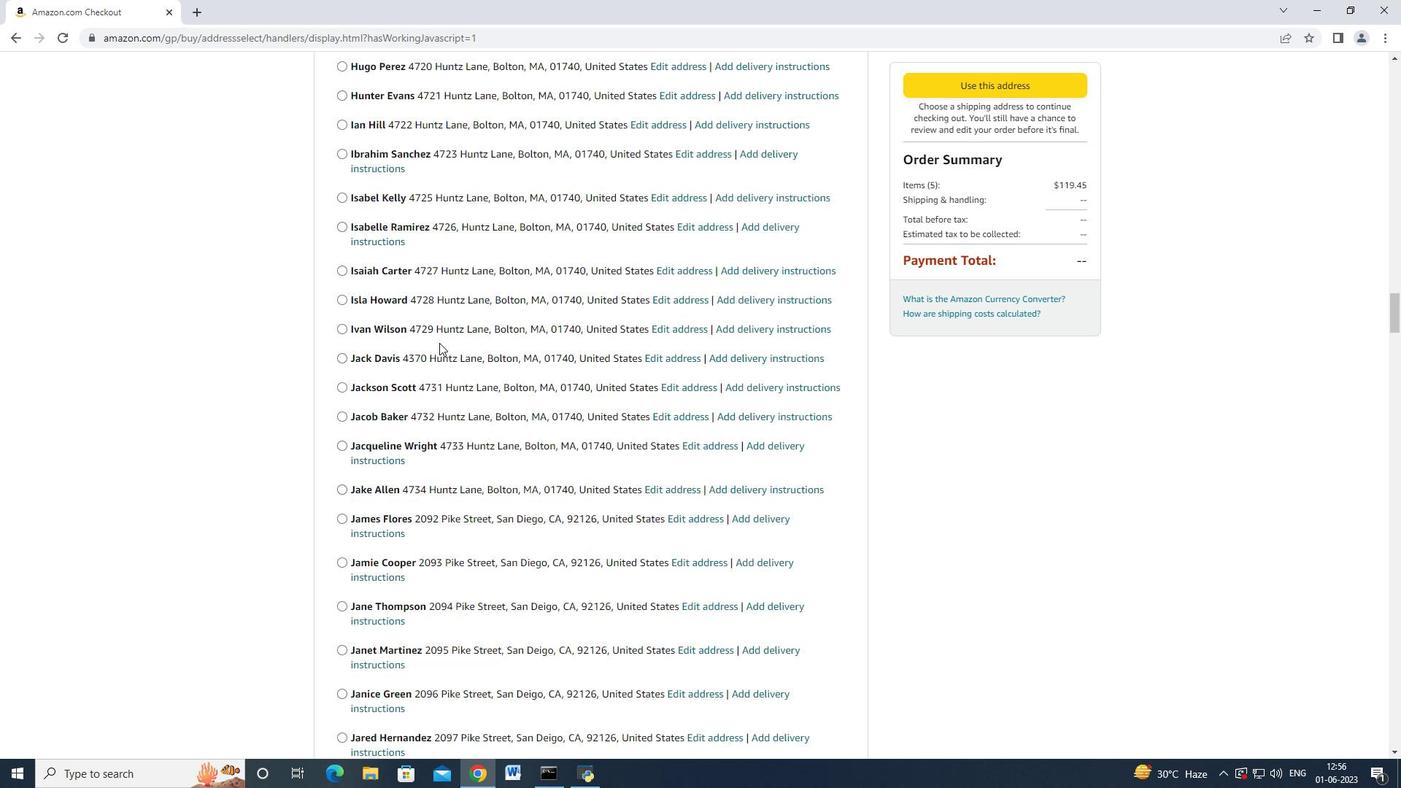 
Action: Mouse scrolled (438, 340) with delta (0, -1)
Screenshot: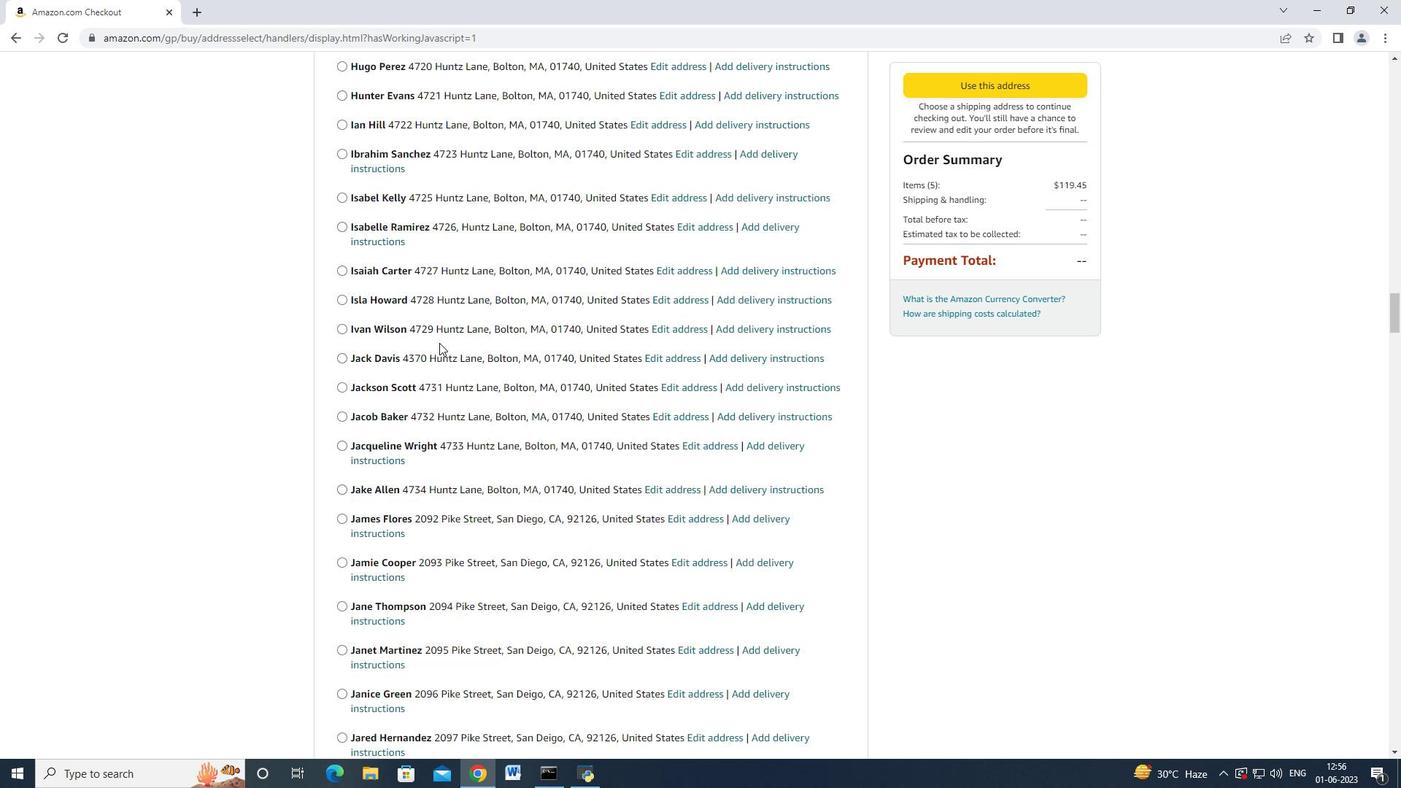 
Action: Mouse moved to (438, 342)
Screenshot: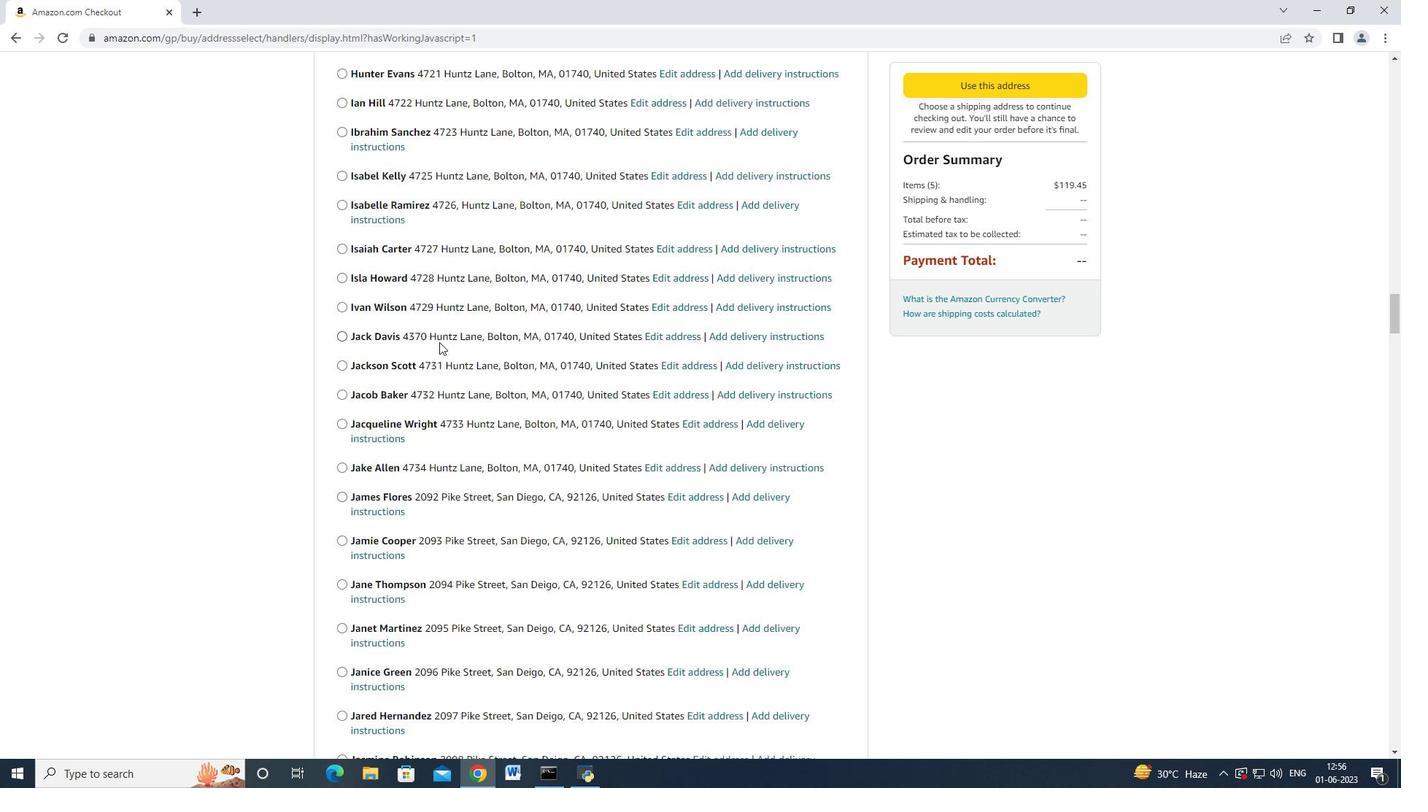
Action: Mouse scrolled (438, 341) with delta (0, 0)
Screenshot: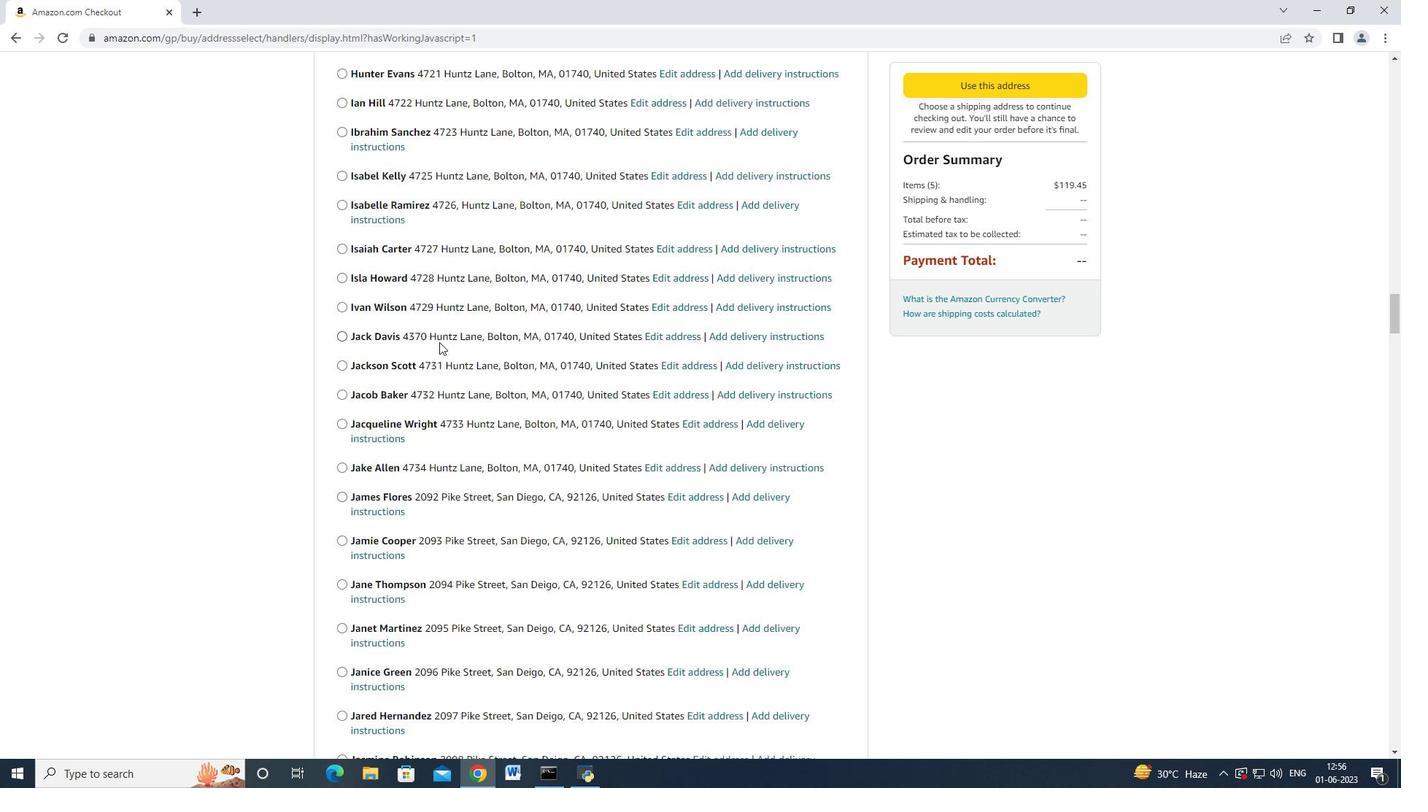 
Action: Mouse moved to (438, 342)
Screenshot: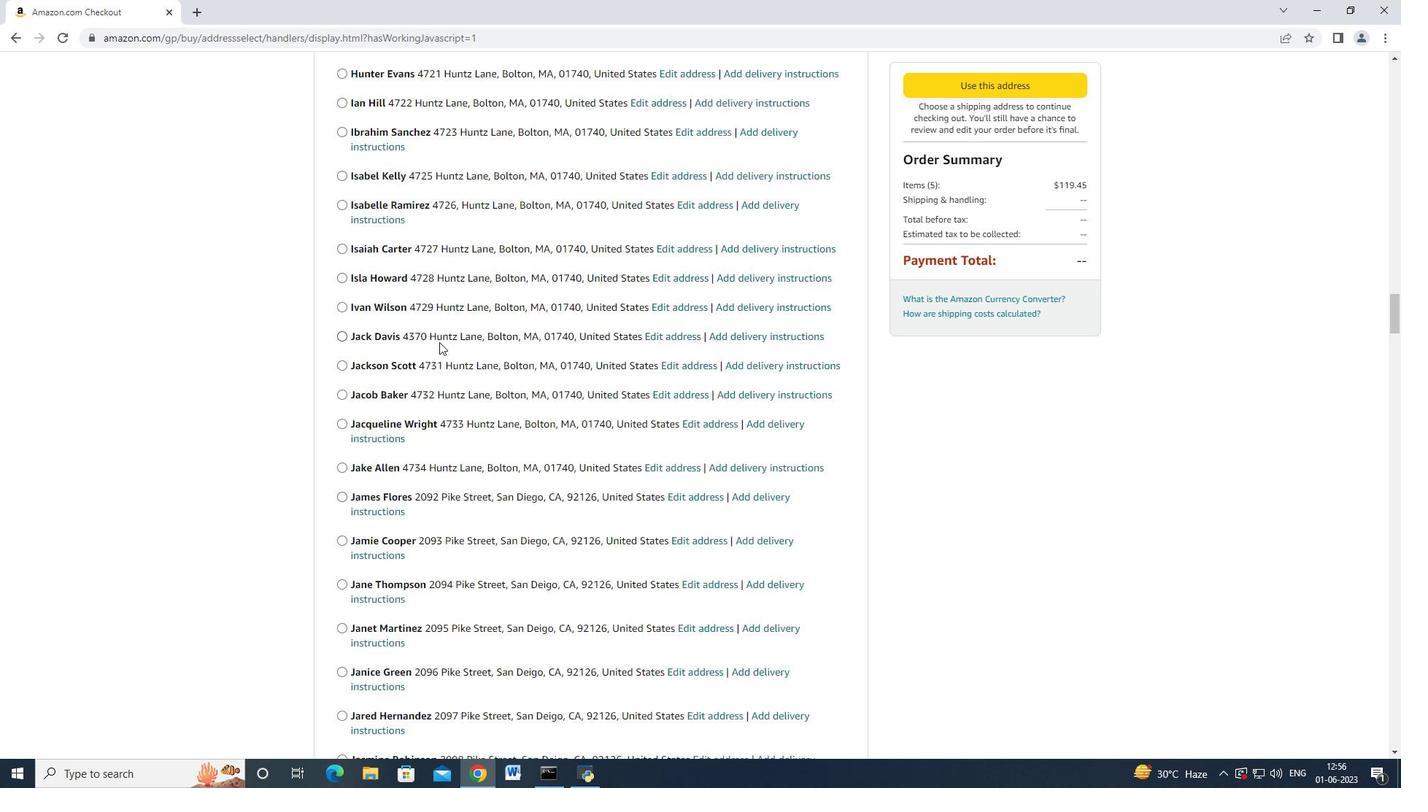 
Action: Mouse scrolled (438, 341) with delta (0, 0)
Screenshot: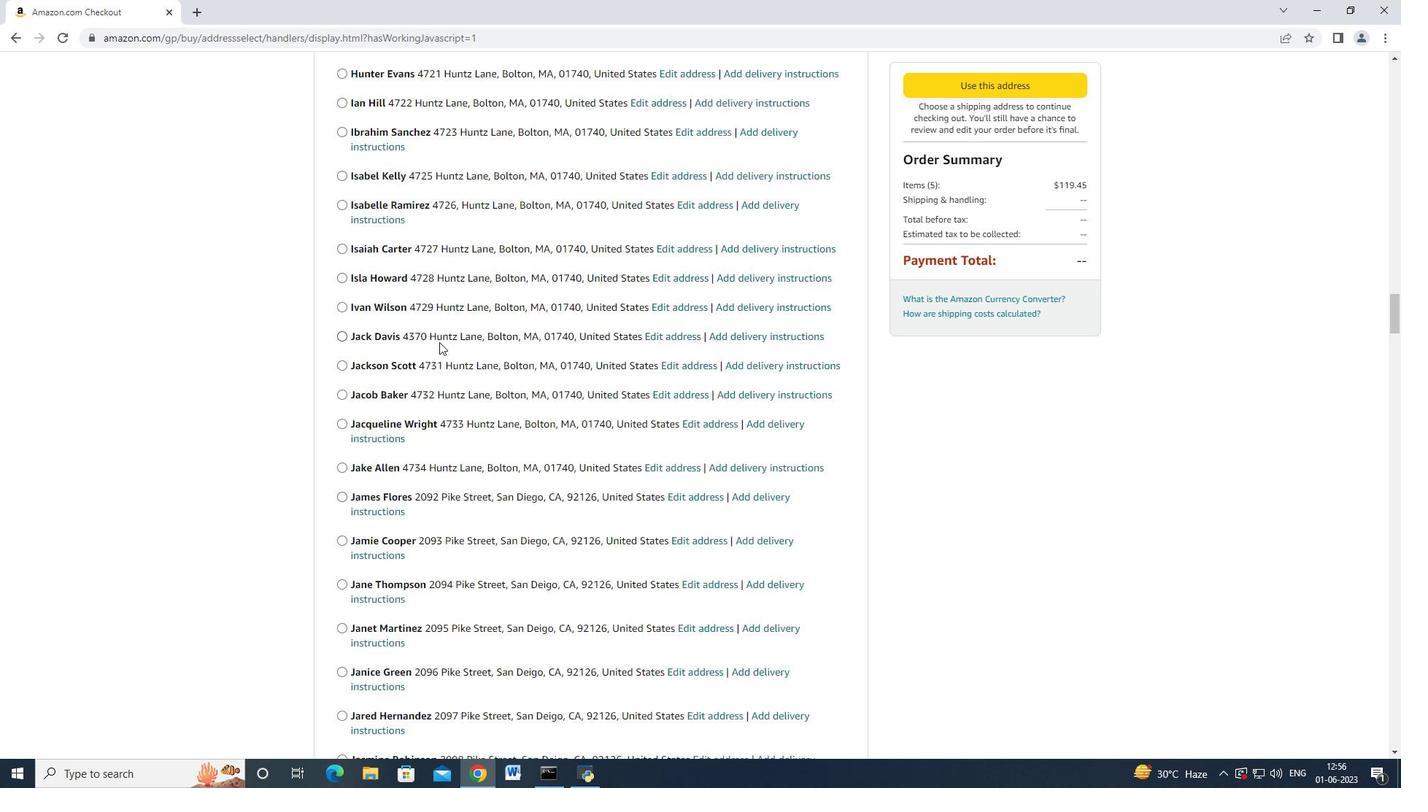 
Action: Mouse moved to (437, 342)
Screenshot: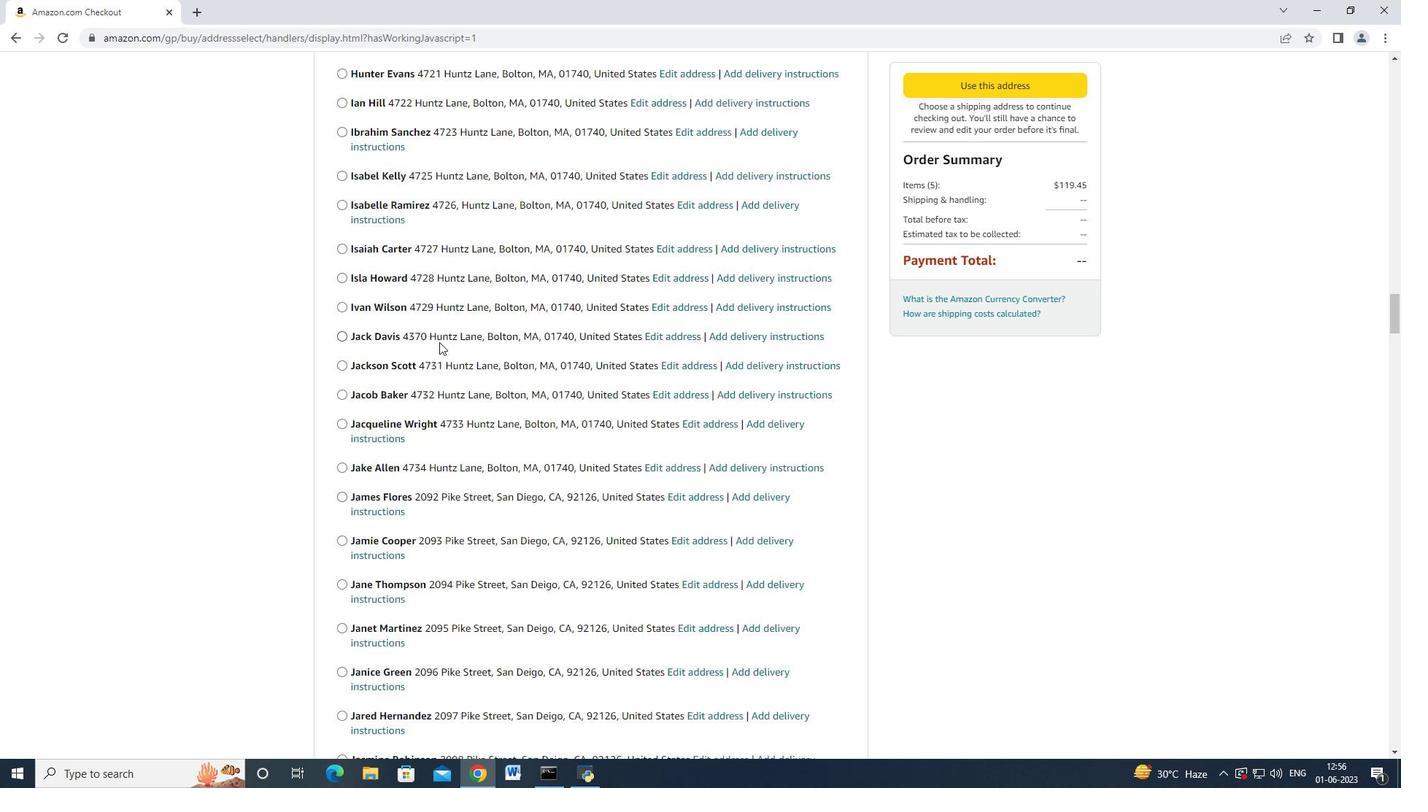 
Action: Mouse scrolled (438, 340) with delta (0, -1)
Screenshot: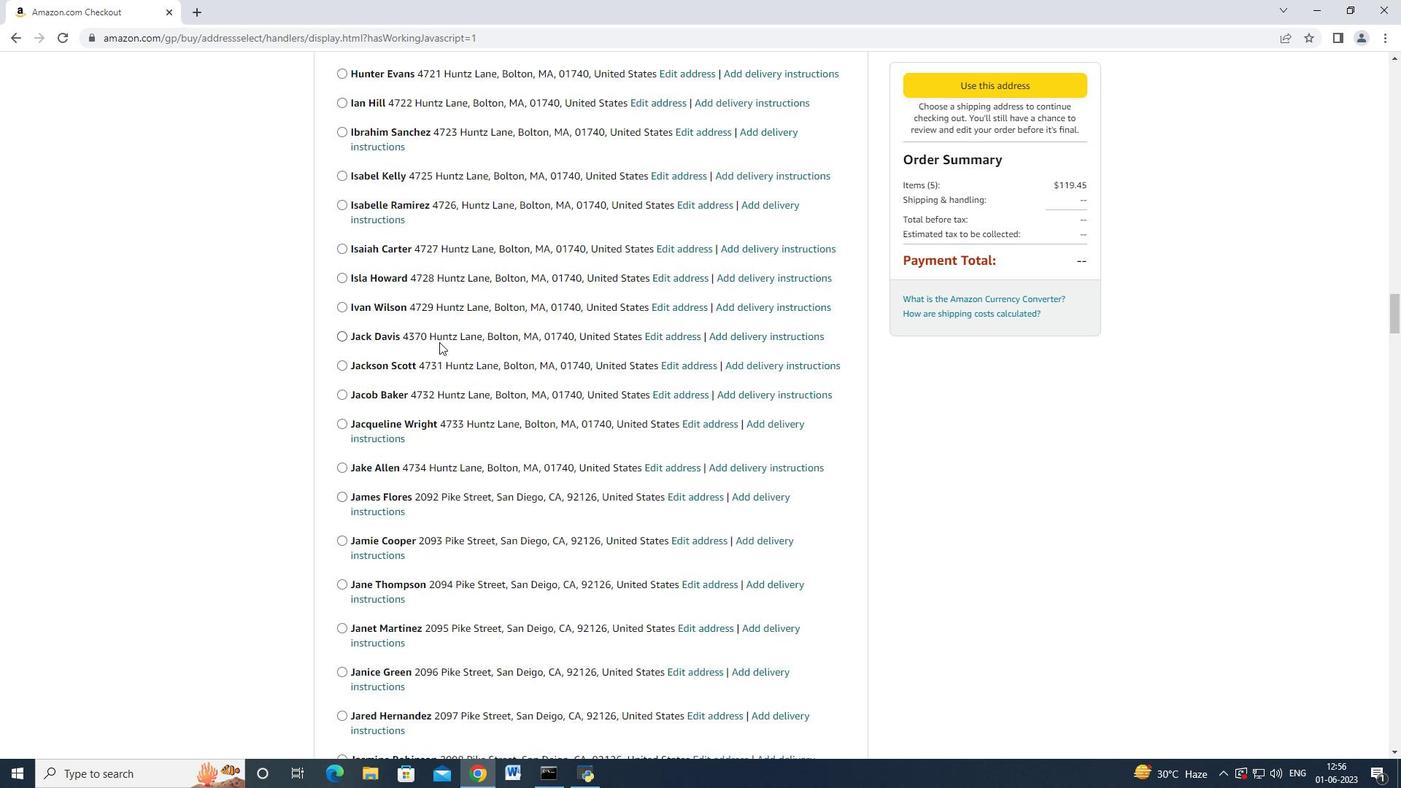 
Action: Mouse moved to (436, 342)
Screenshot: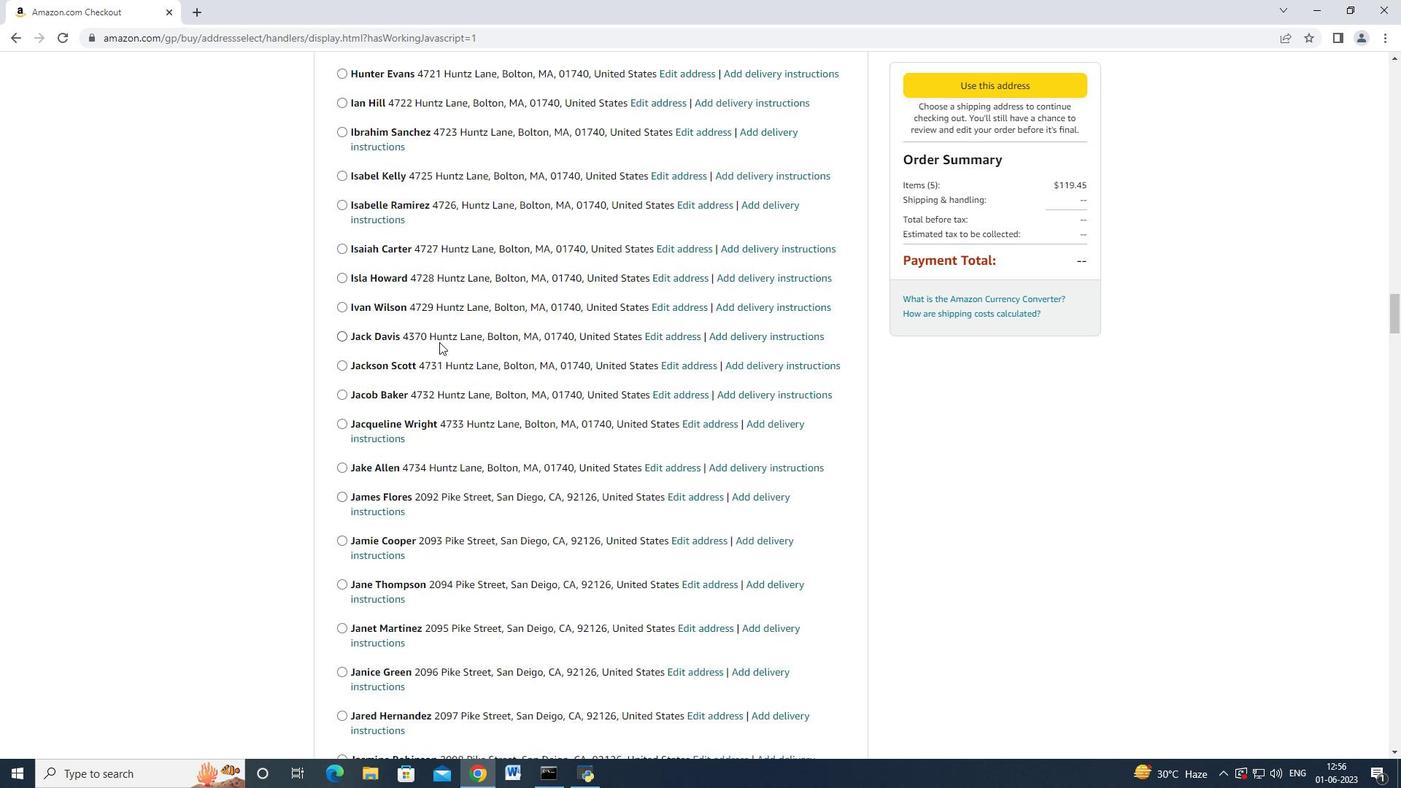 
Action: Mouse scrolled (437, 341) with delta (0, 0)
Screenshot: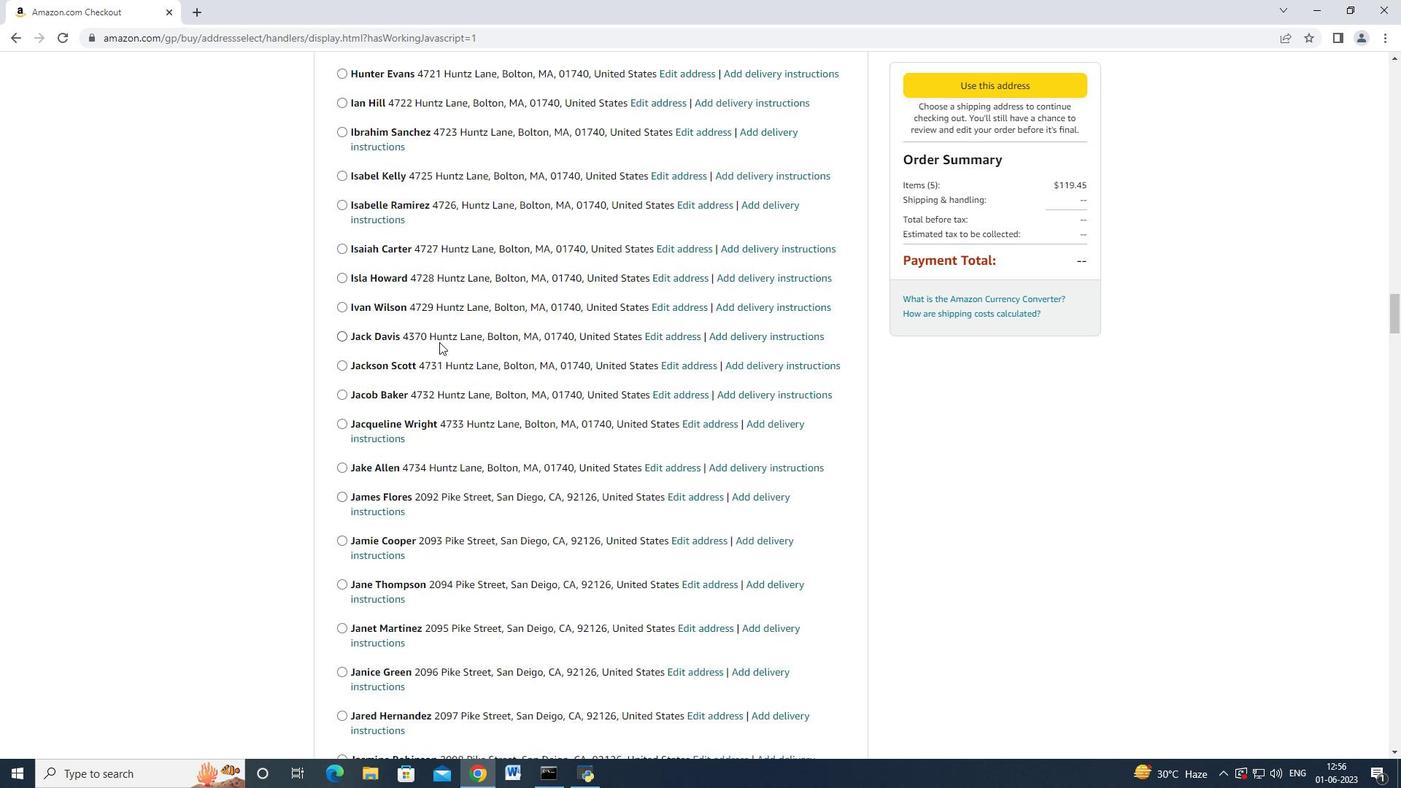 
Action: Mouse scrolled (436, 341) with delta (0, 0)
Screenshot: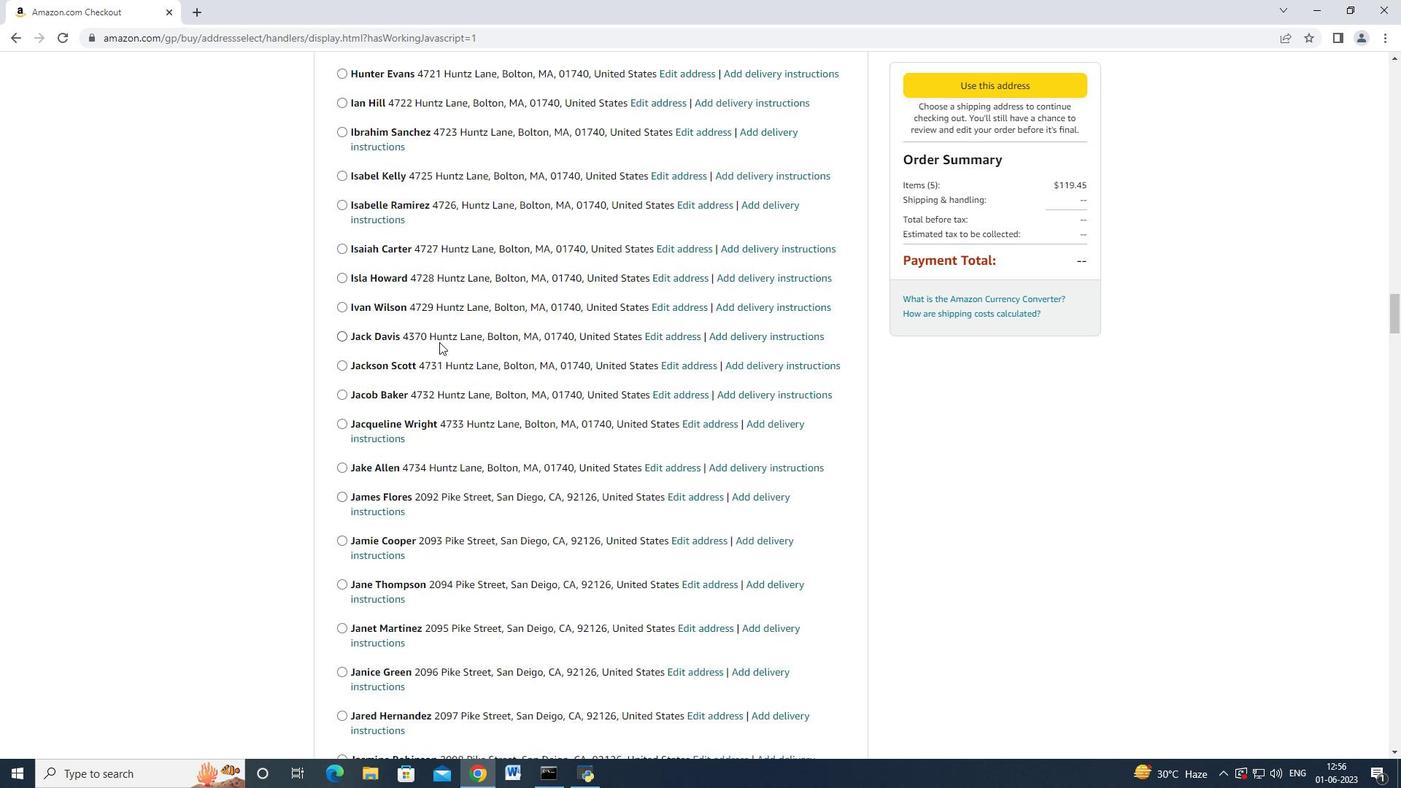 
Action: Mouse scrolled (436, 341) with delta (0, 0)
Screenshot: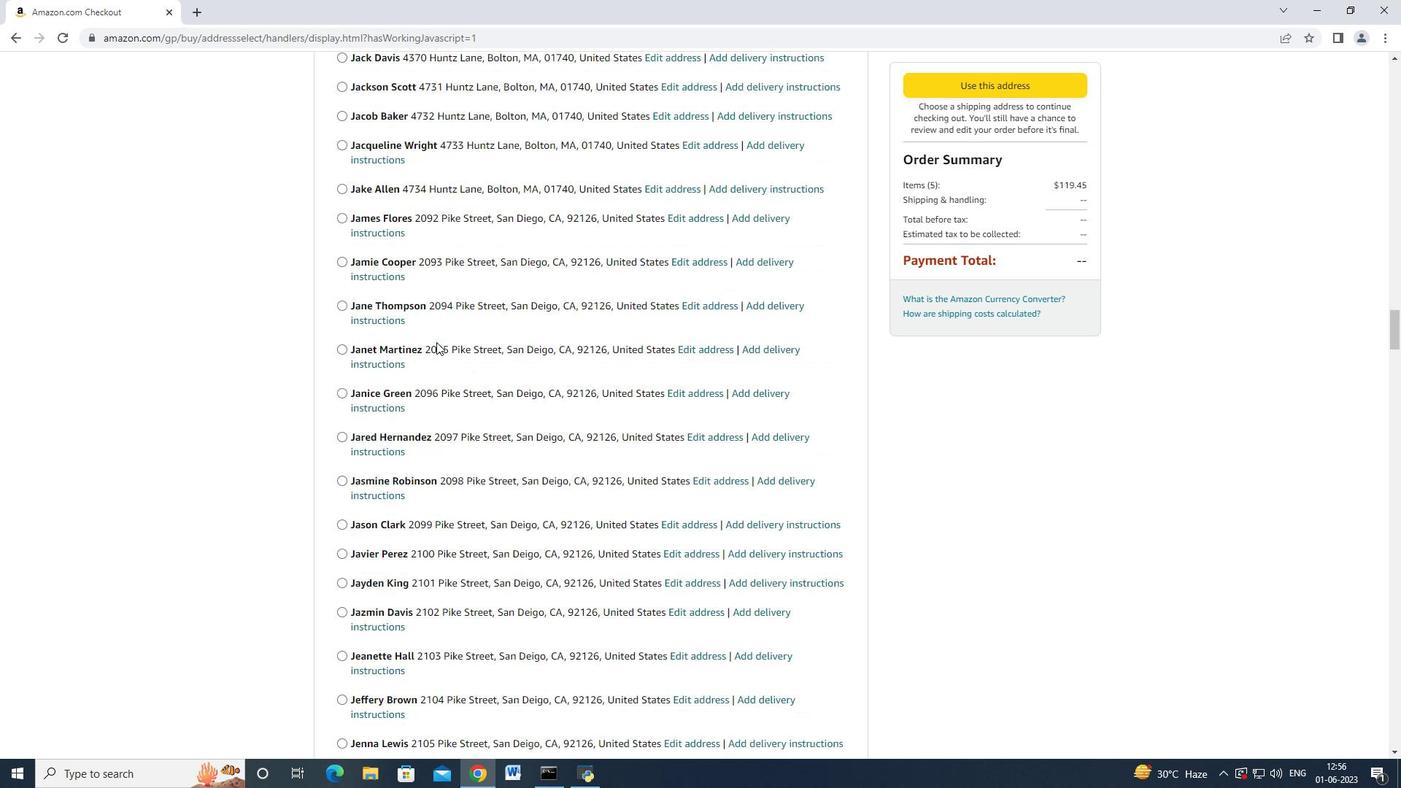 
Action: Mouse scrolled (436, 341) with delta (0, 0)
Screenshot: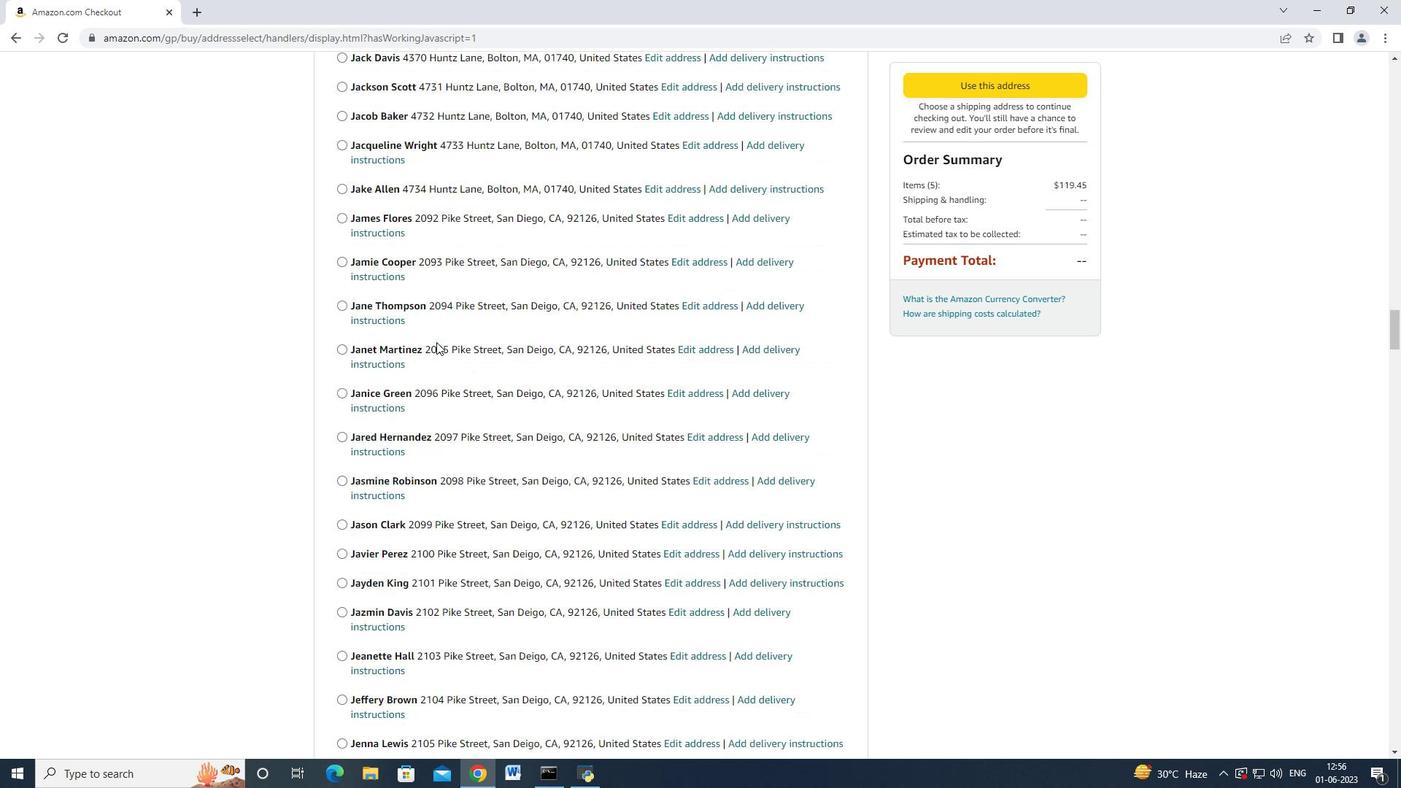 
Action: Mouse scrolled (436, 341) with delta (0, 0)
Screenshot: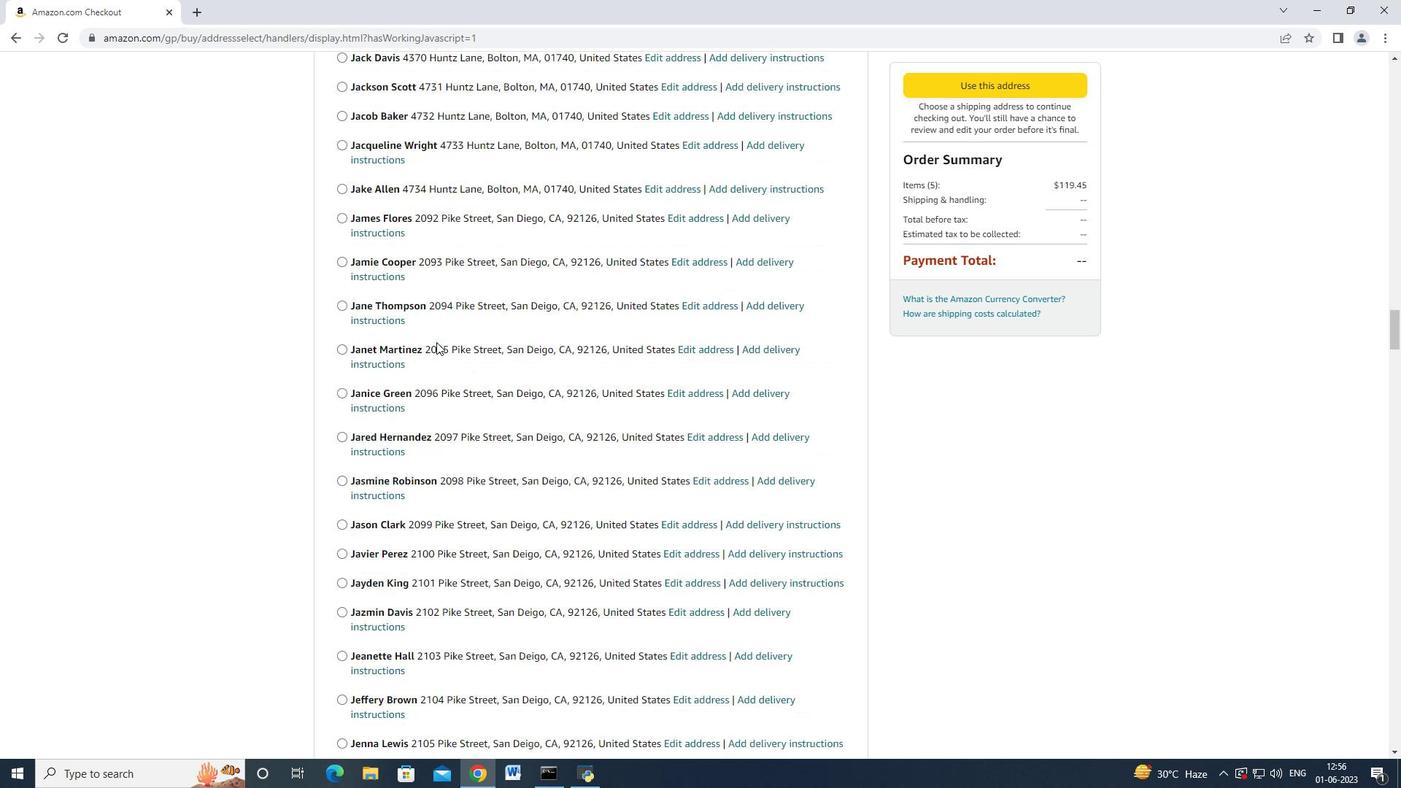 
Action: Mouse scrolled (436, 340) with delta (0, -1)
Screenshot: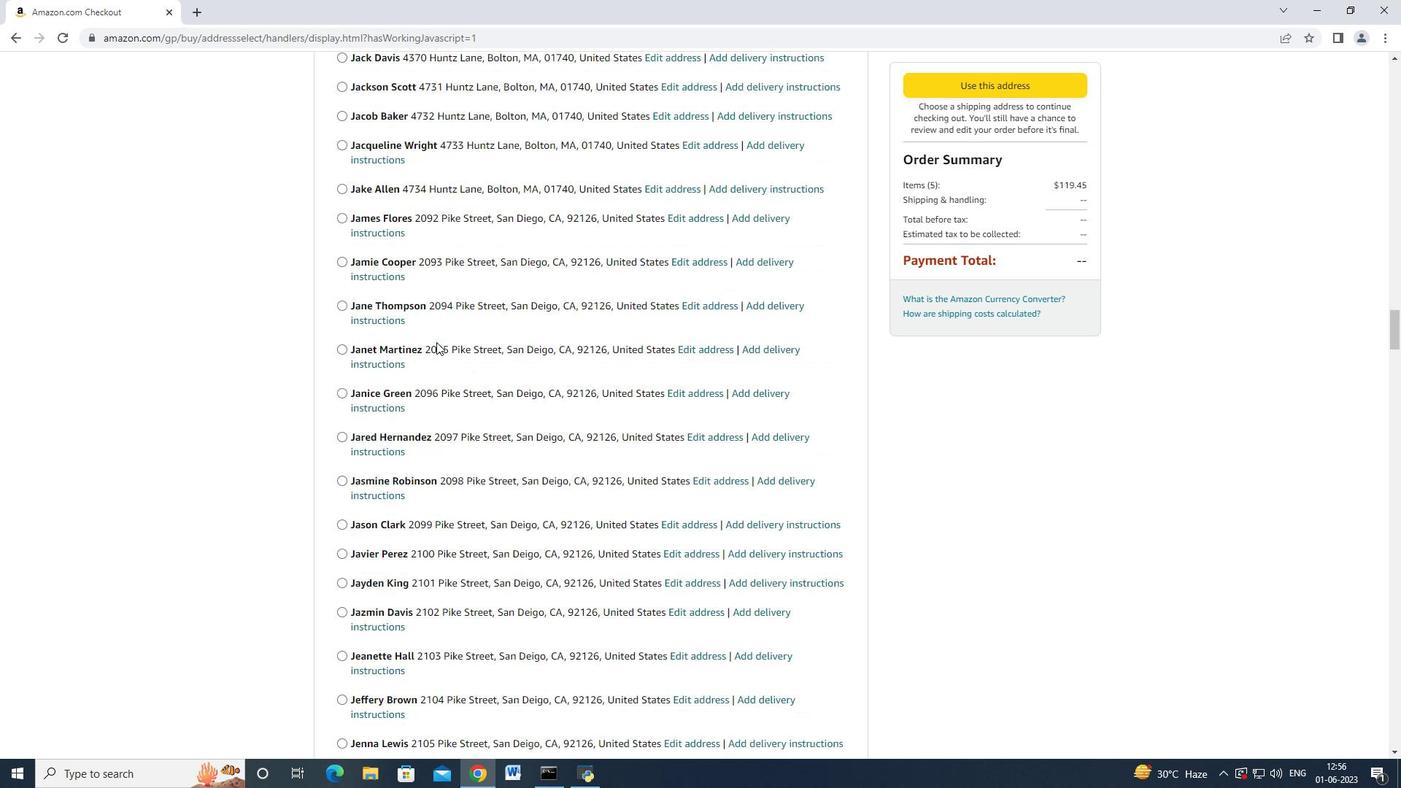 
Action: Mouse scrolled (436, 341) with delta (0, 0)
Screenshot: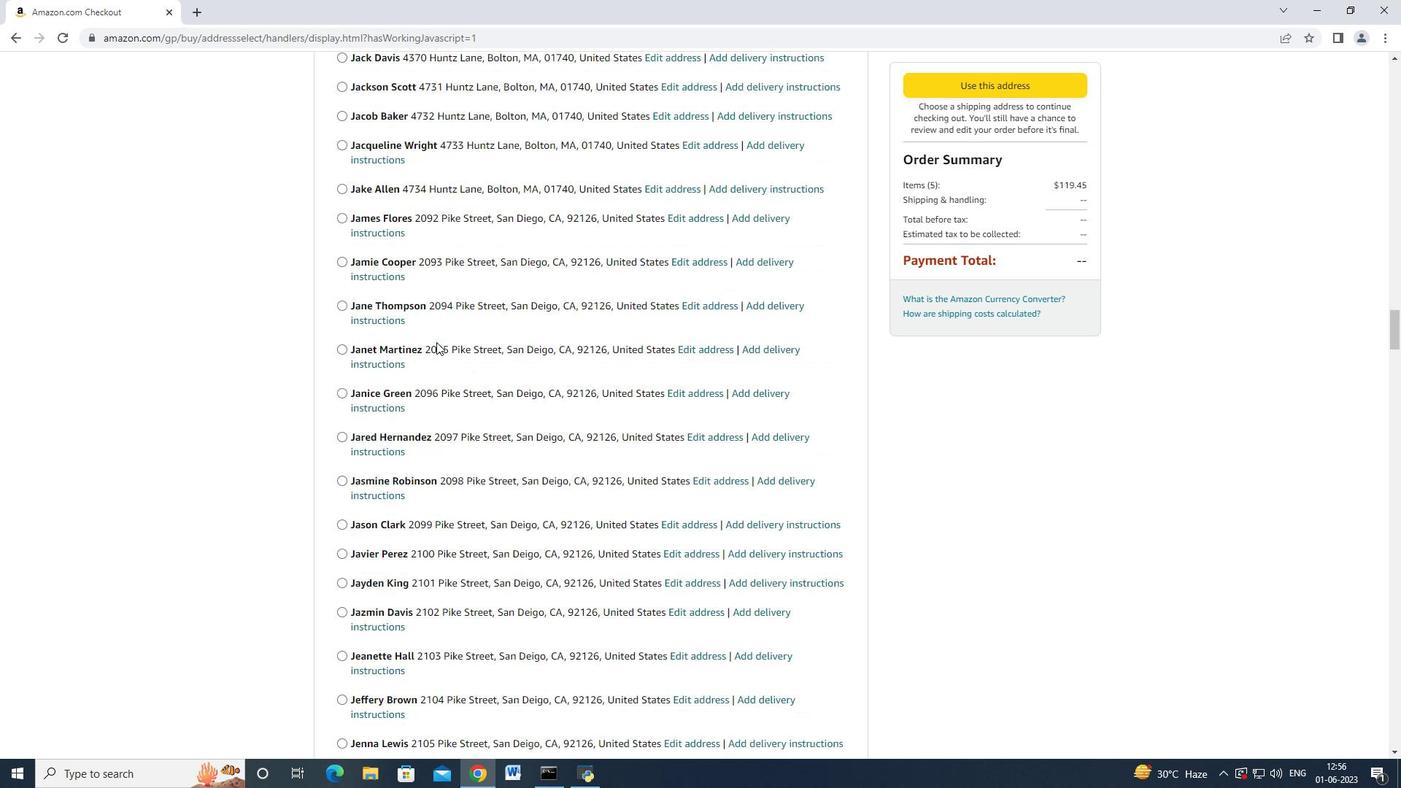 
Action: Mouse moved to (435, 342)
Screenshot: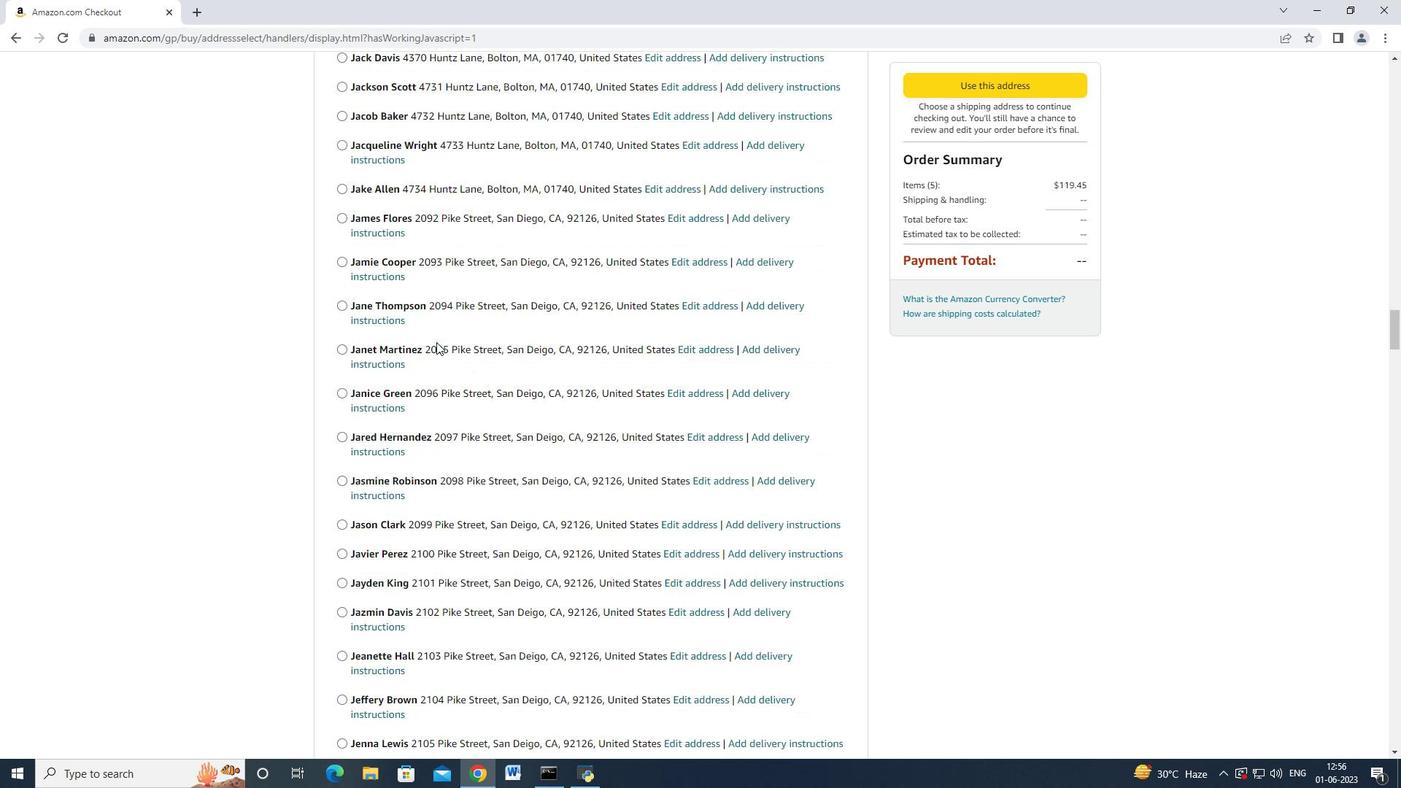
Action: Mouse scrolled (435, 341) with delta (0, 0)
Screenshot: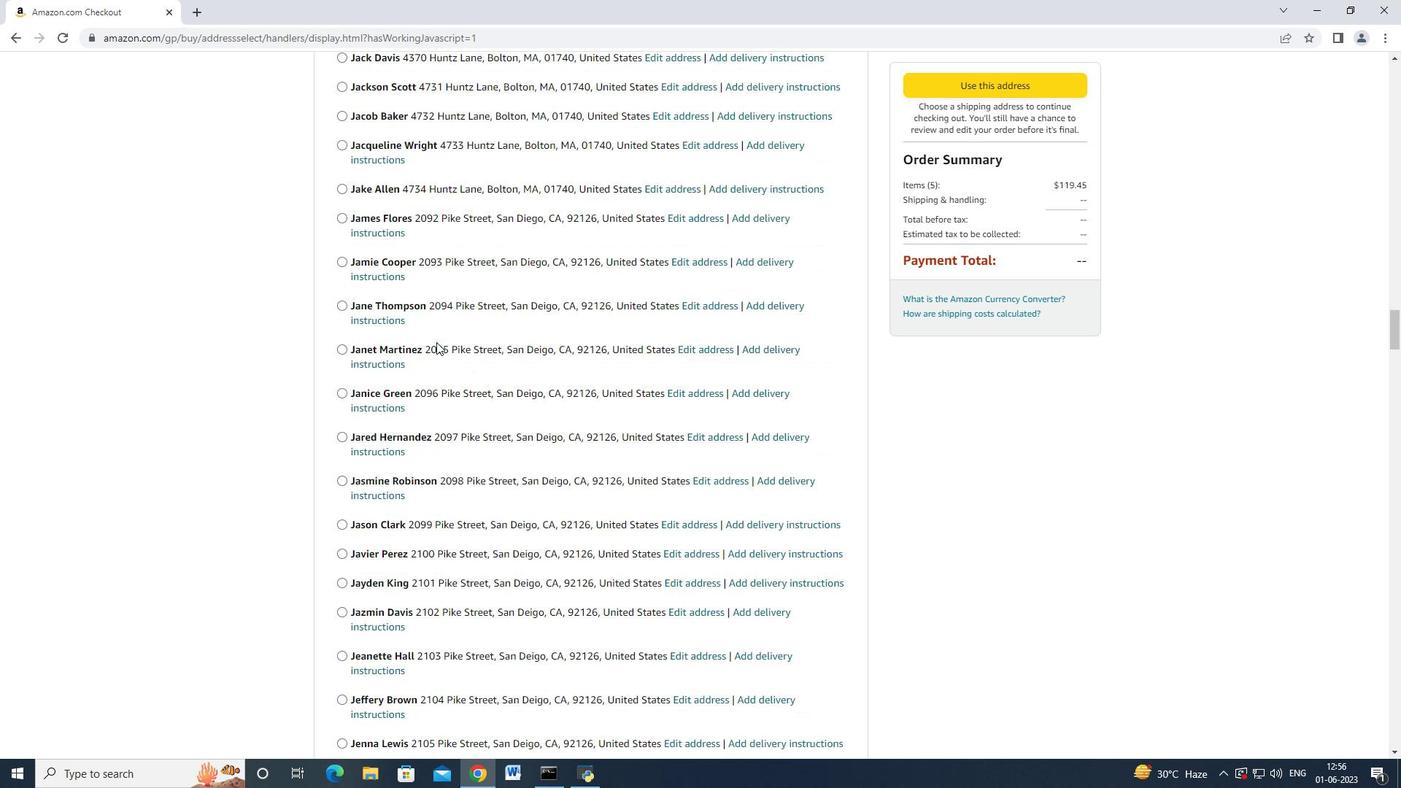 
Action: Mouse moved to (435, 342)
Screenshot: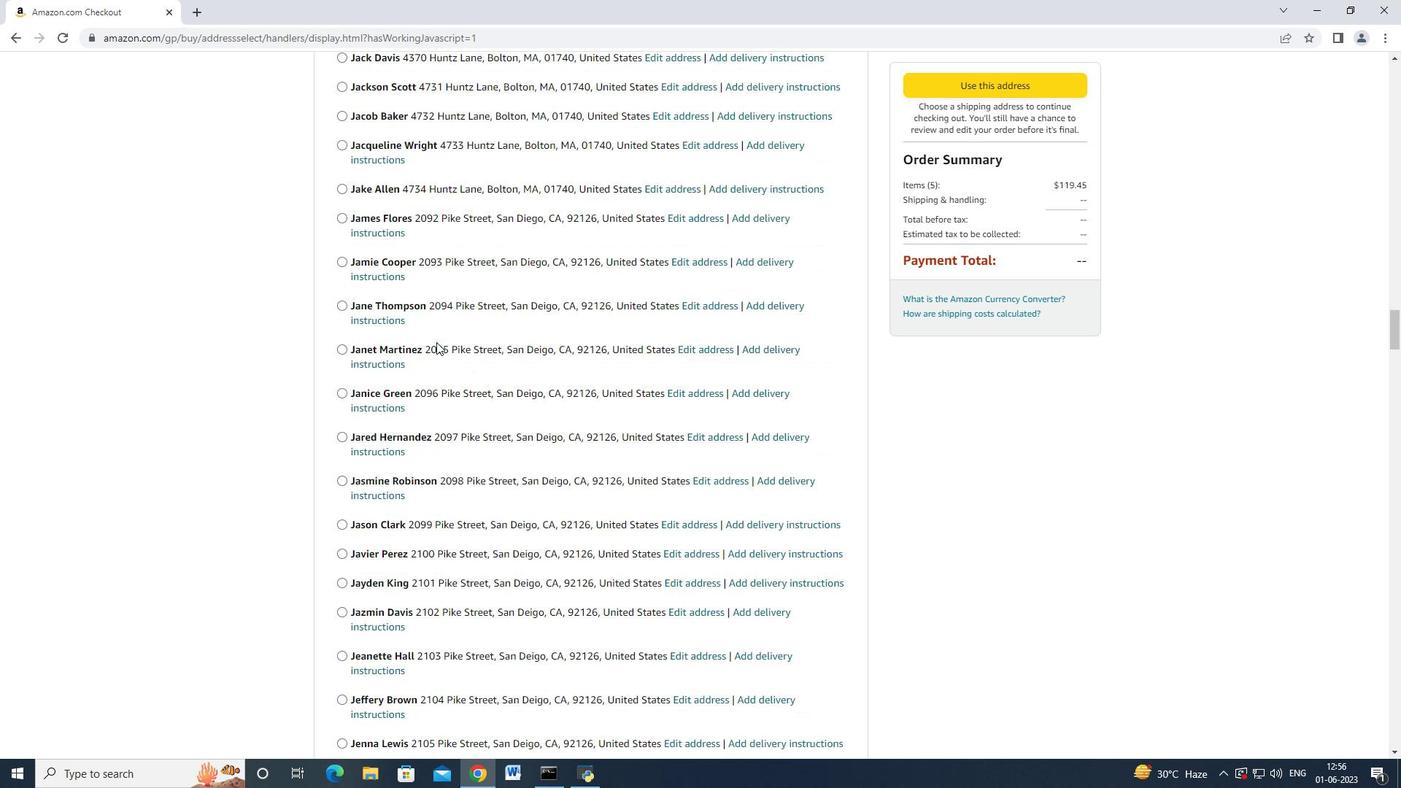 
Action: Mouse scrolled (435, 341) with delta (0, 0)
Screenshot: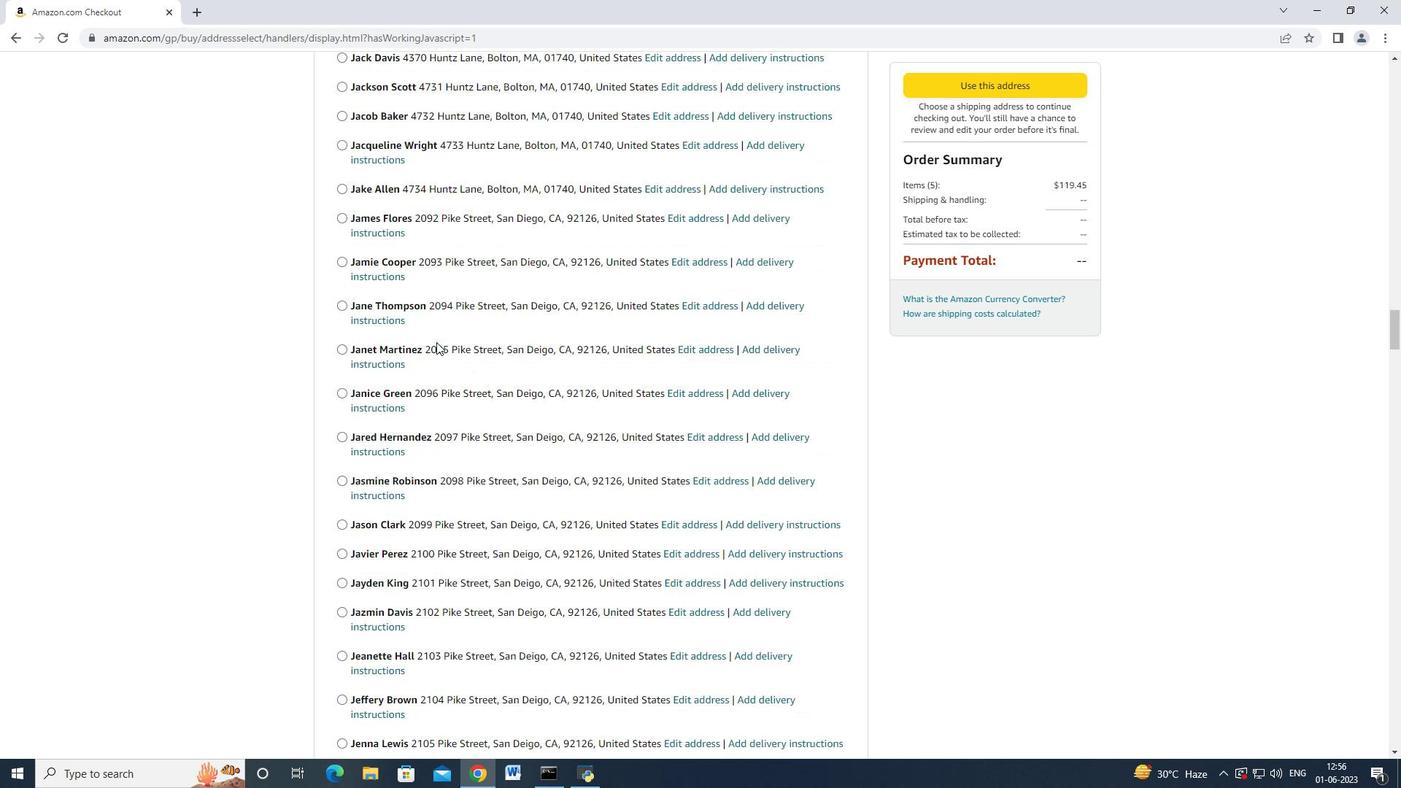 
Action: Mouse moved to (435, 341)
Screenshot: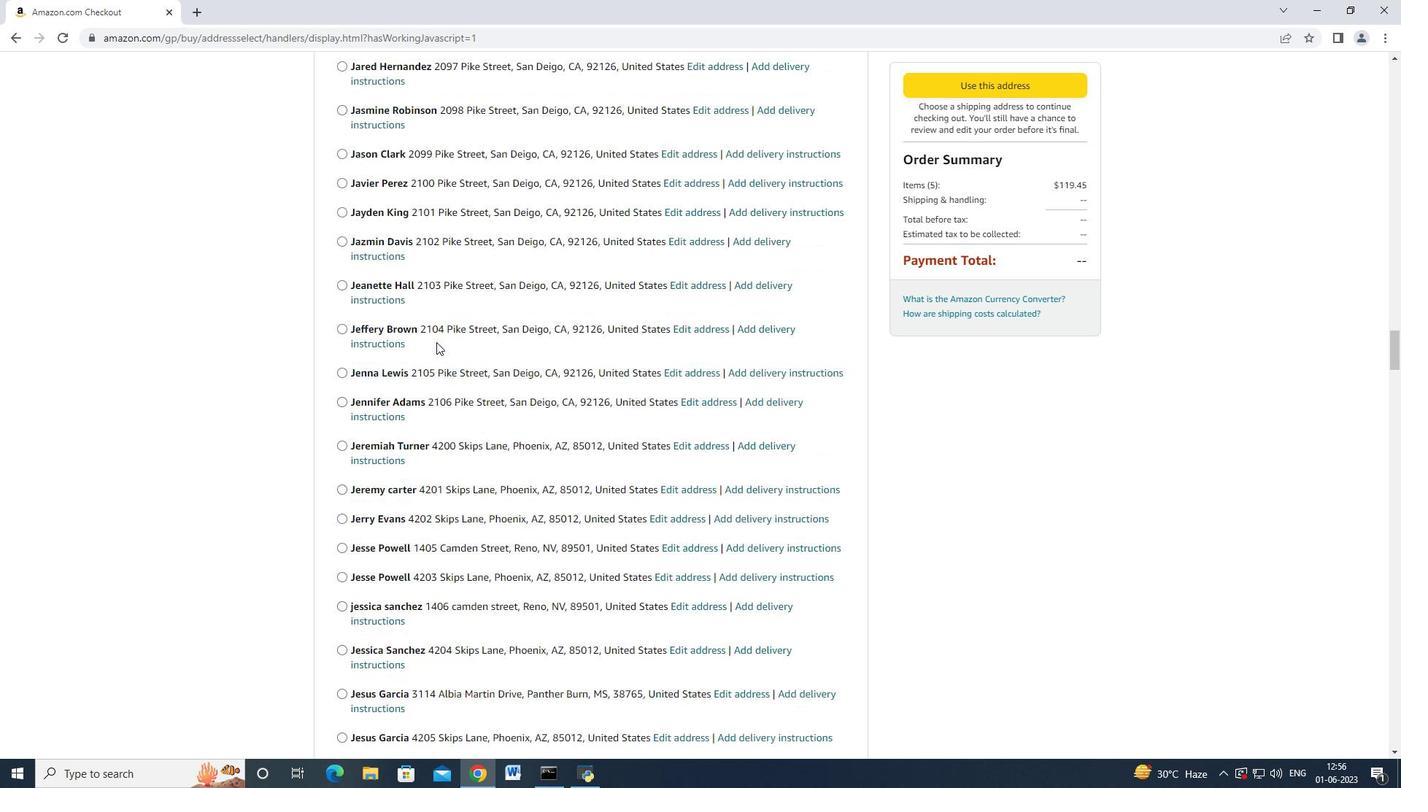 
Action: Mouse scrolled (435, 340) with delta (0, 0)
Screenshot: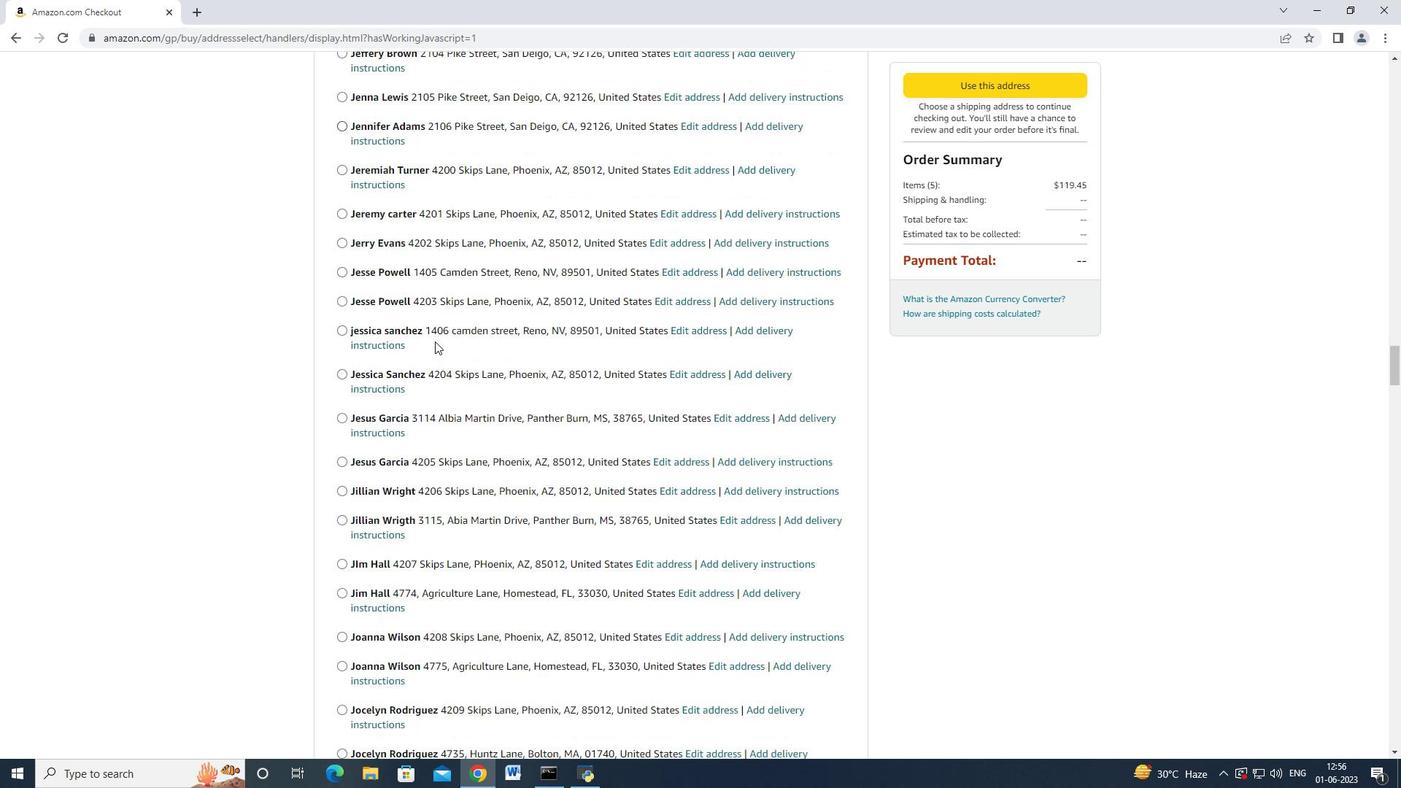 
Action: Mouse moved to (434, 342)
Screenshot: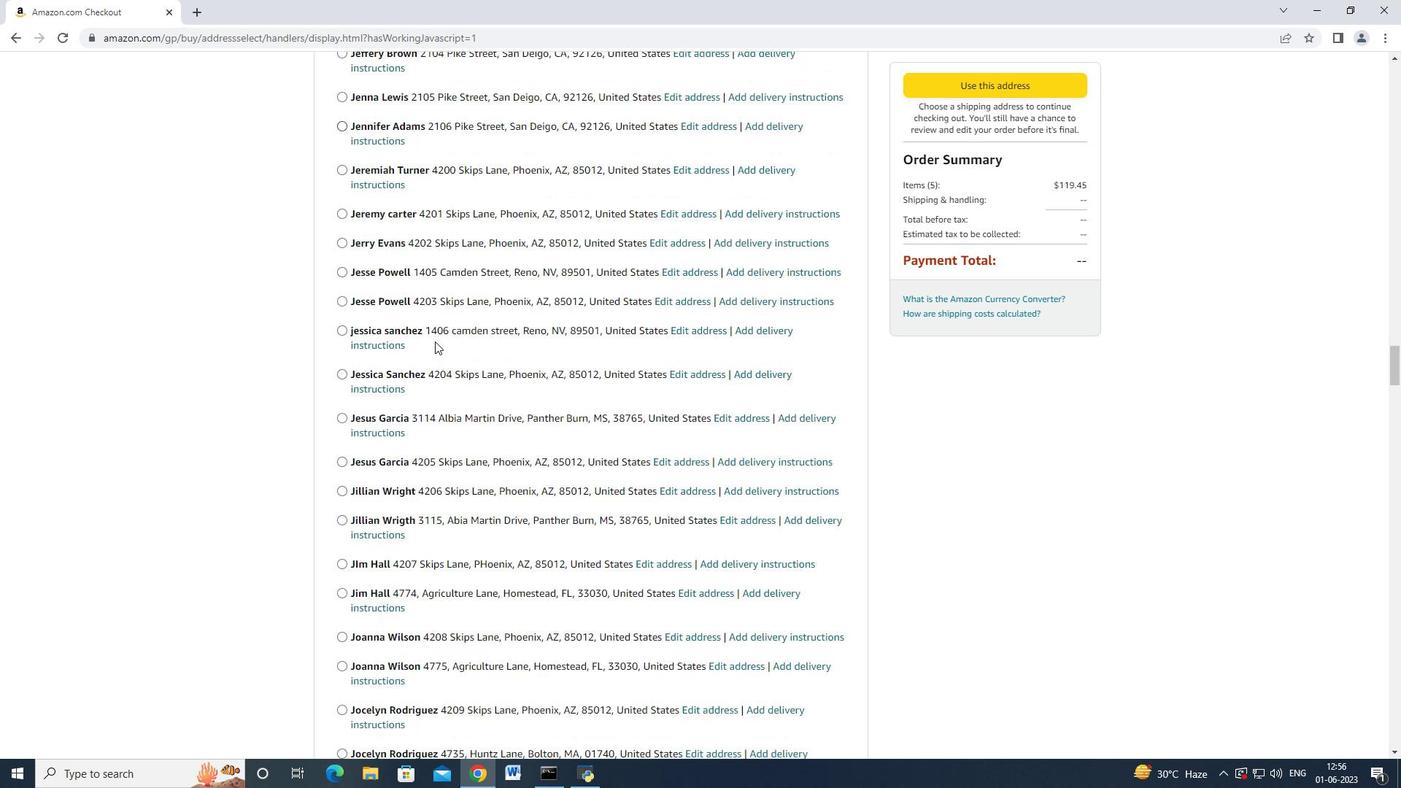 
Action: Mouse scrolled (434, 341) with delta (0, 0)
Screenshot: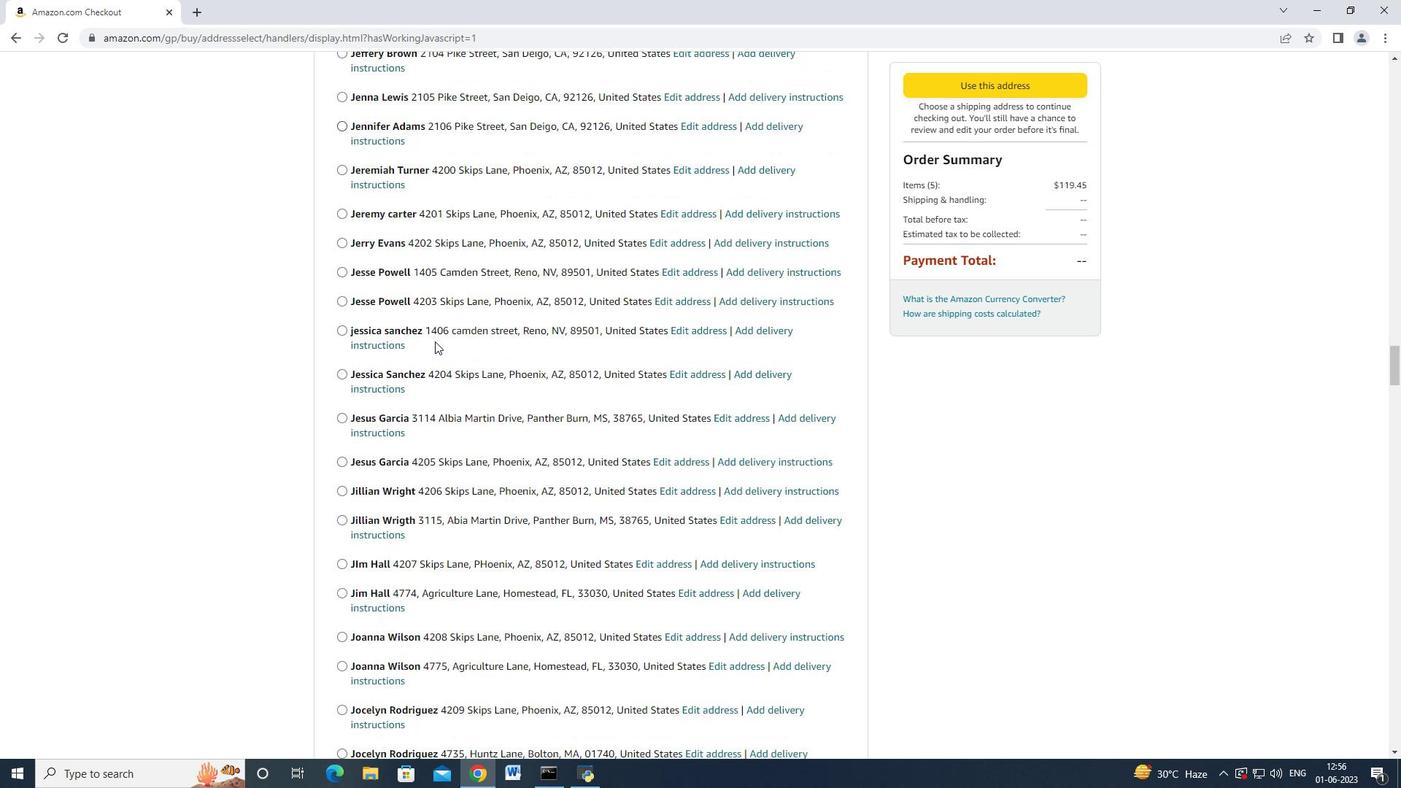 
Action: Mouse moved to (433, 343)
Screenshot: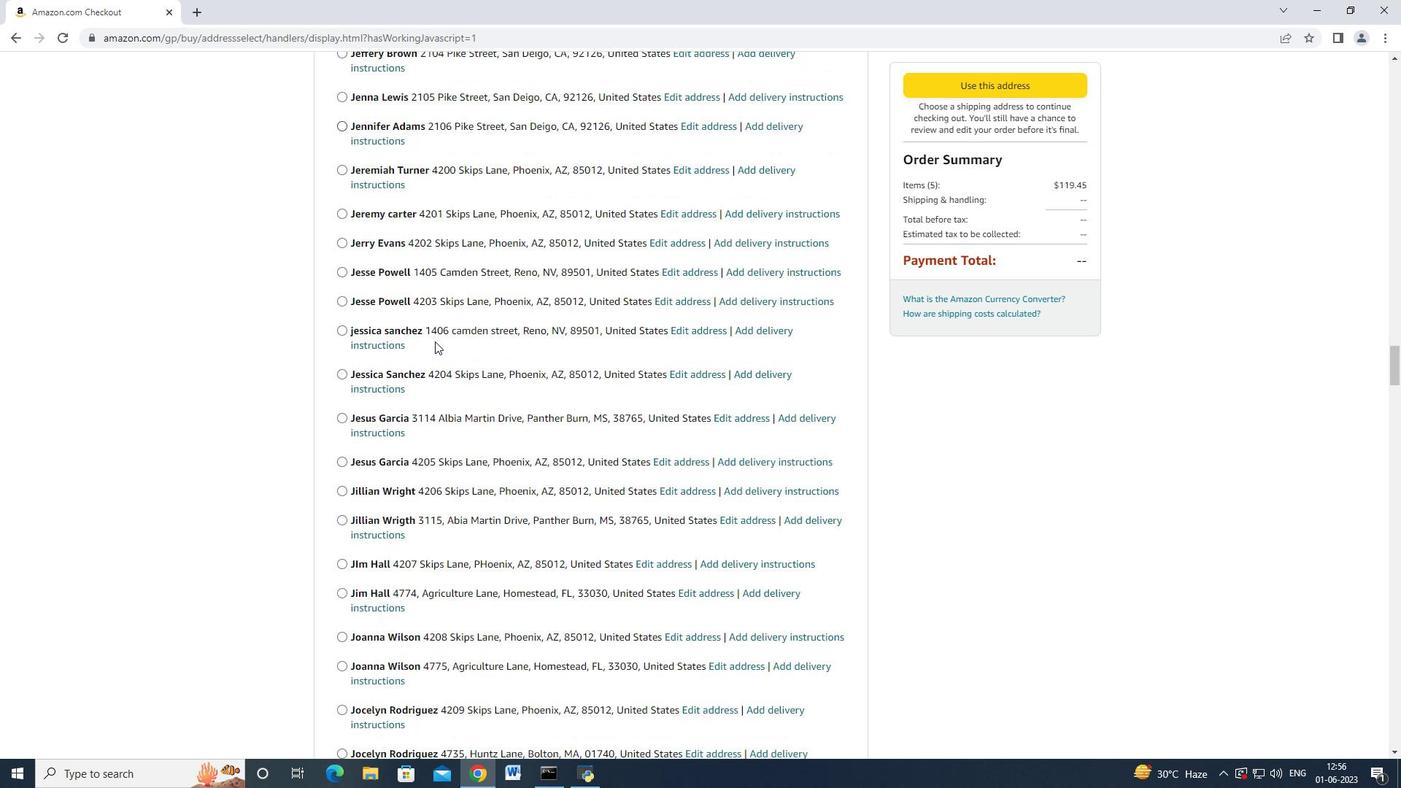 
Action: Mouse scrolled (433, 341) with delta (0, -1)
Screenshot: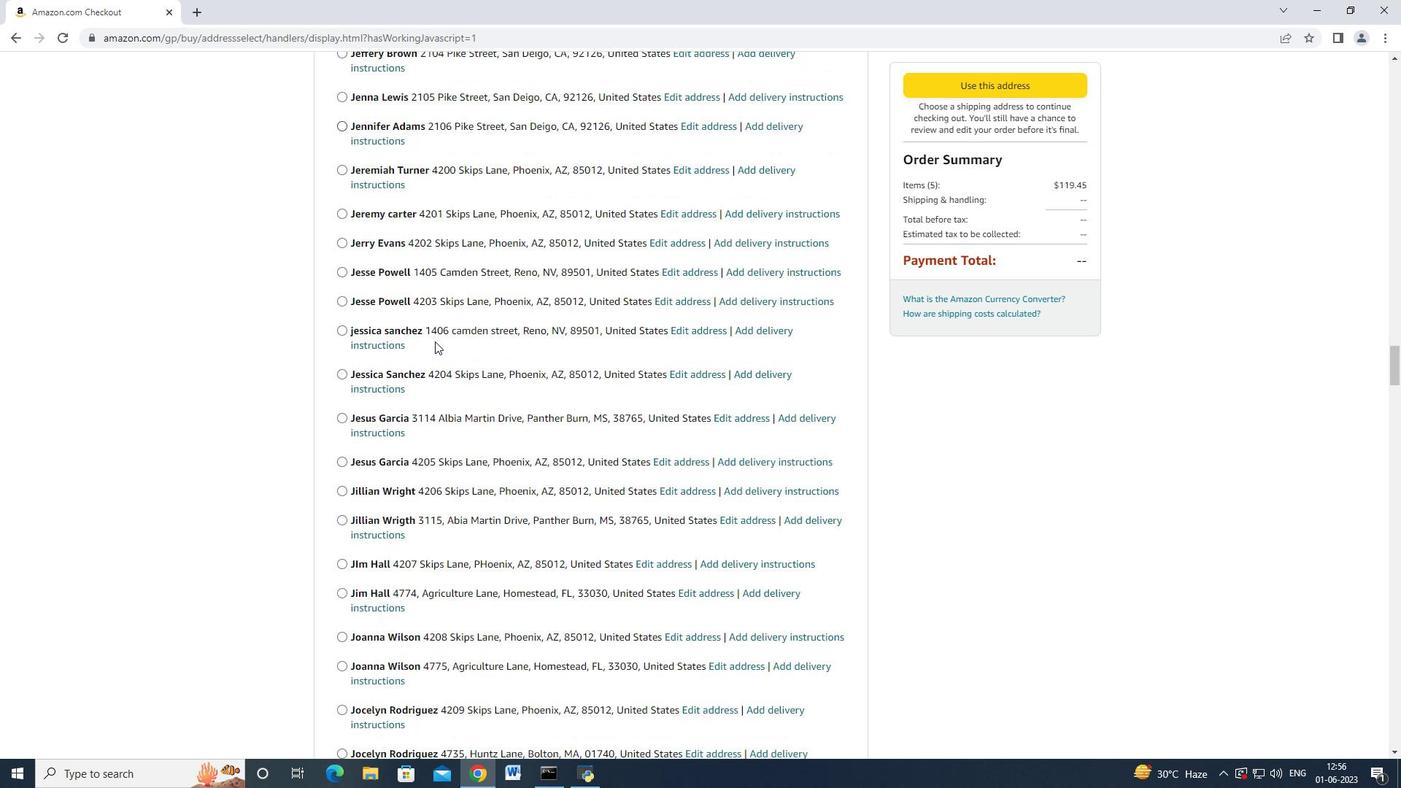 
Action: Mouse scrolled (433, 341) with delta (0, -1)
Screenshot: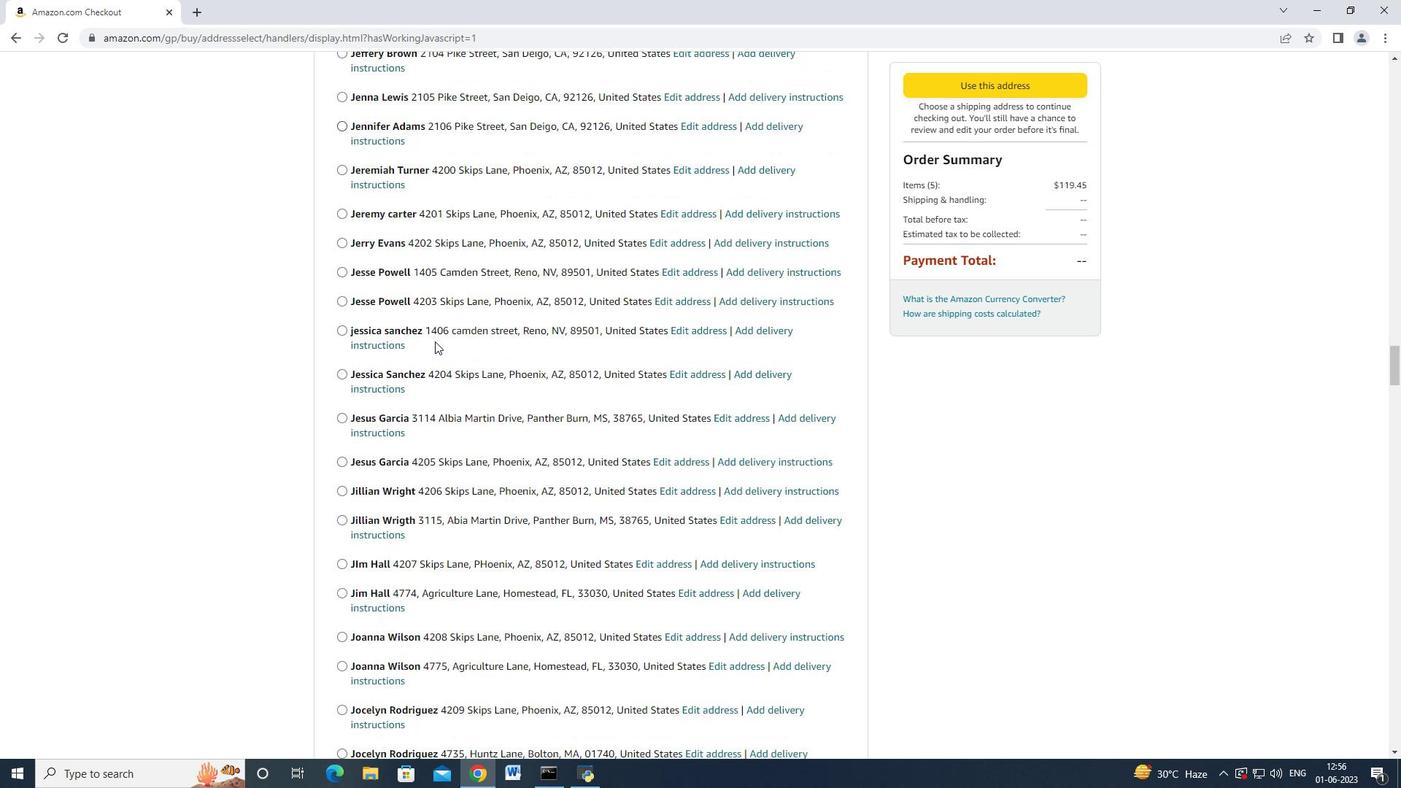 
Action: Mouse scrolled (433, 342) with delta (0, 0)
Screenshot: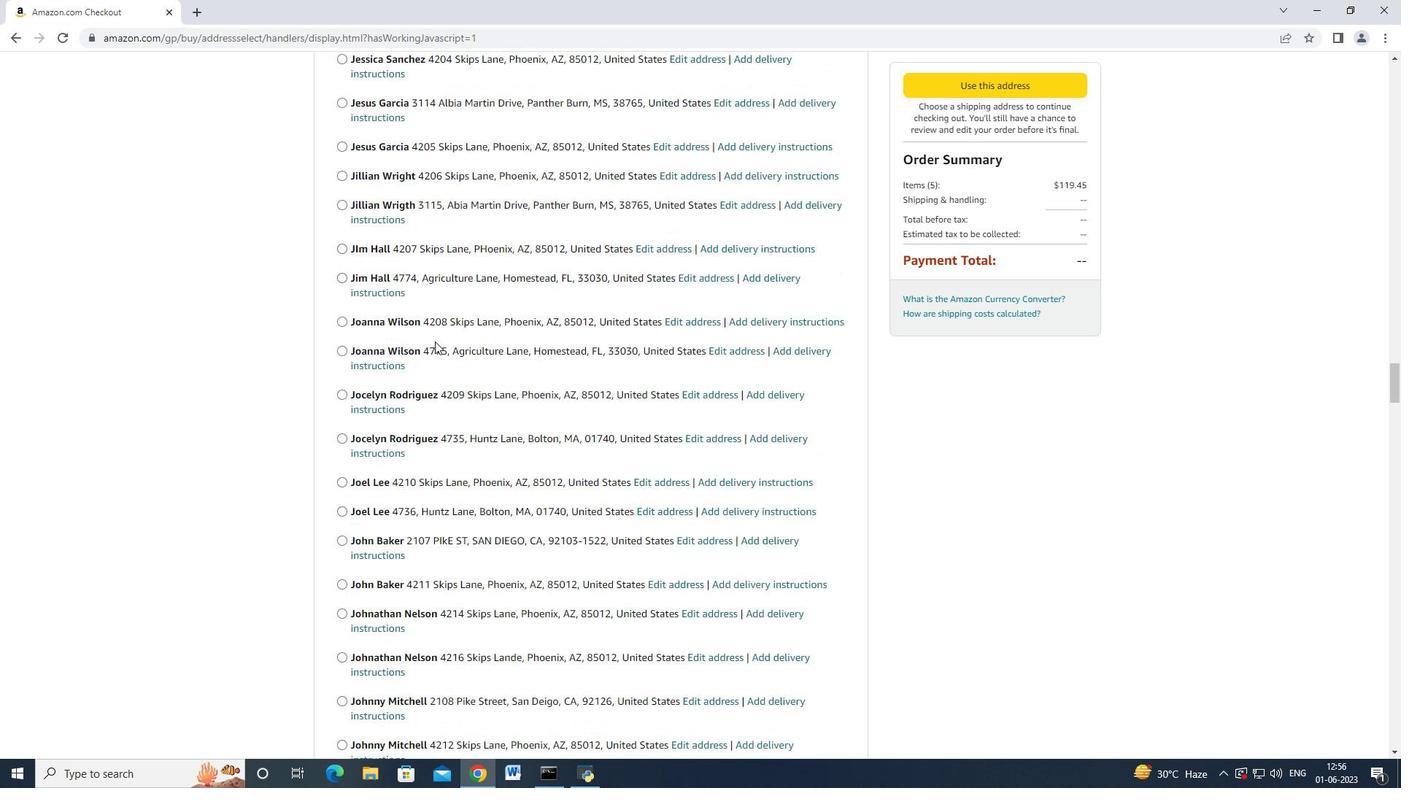 
Action: Mouse moved to (432, 342)
Screenshot: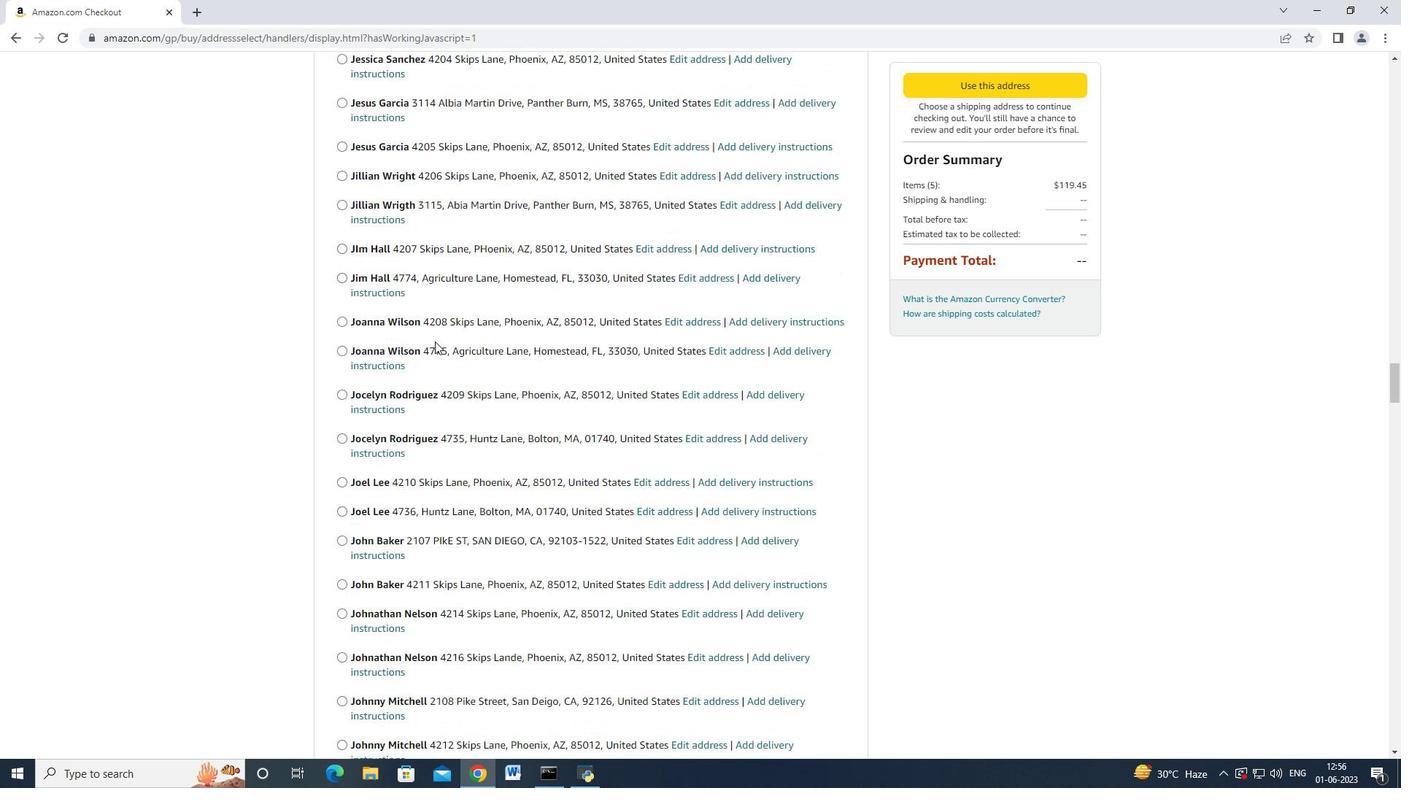 
Action: Mouse scrolled (432, 342) with delta (0, 0)
Screenshot: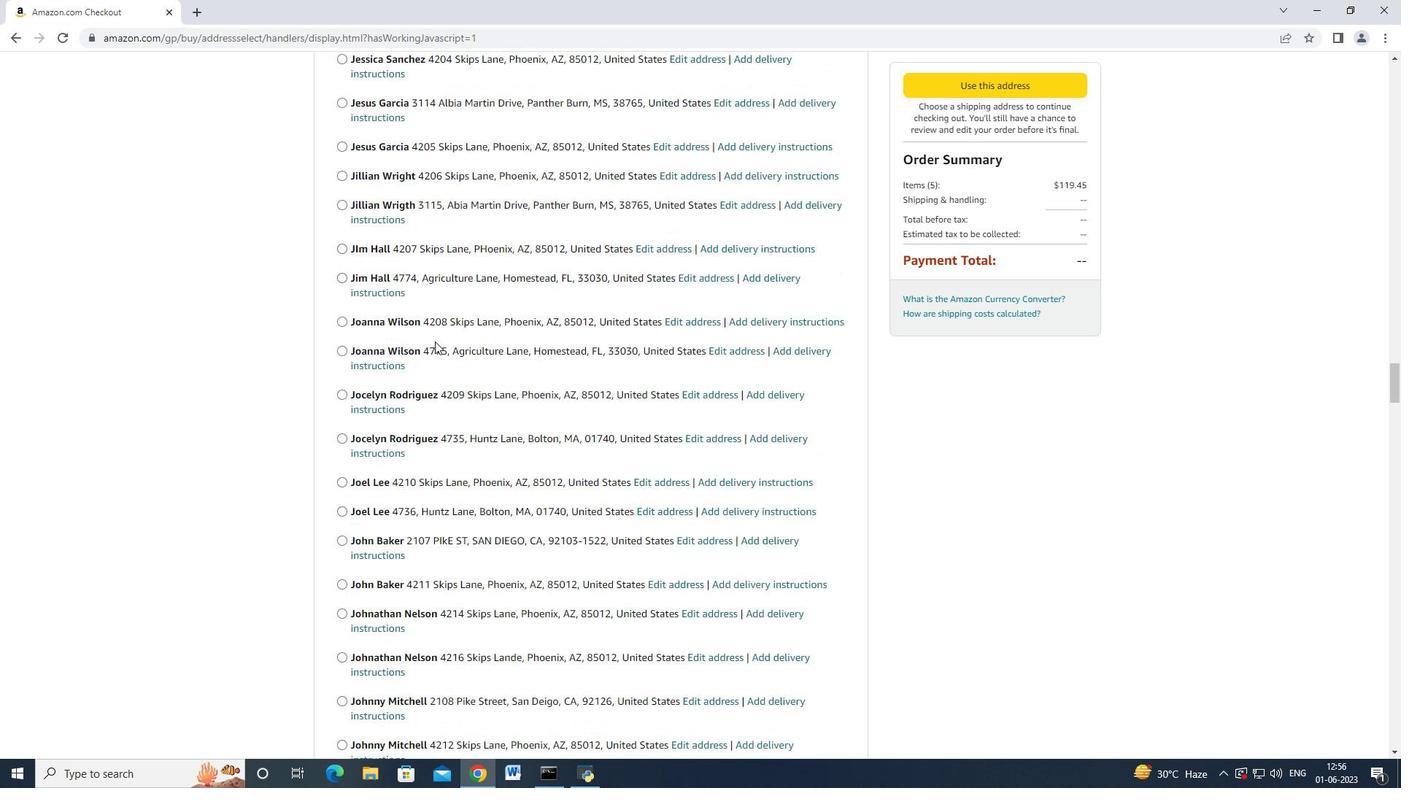 
Action: Mouse scrolled (432, 341) with delta (0, 0)
Screenshot: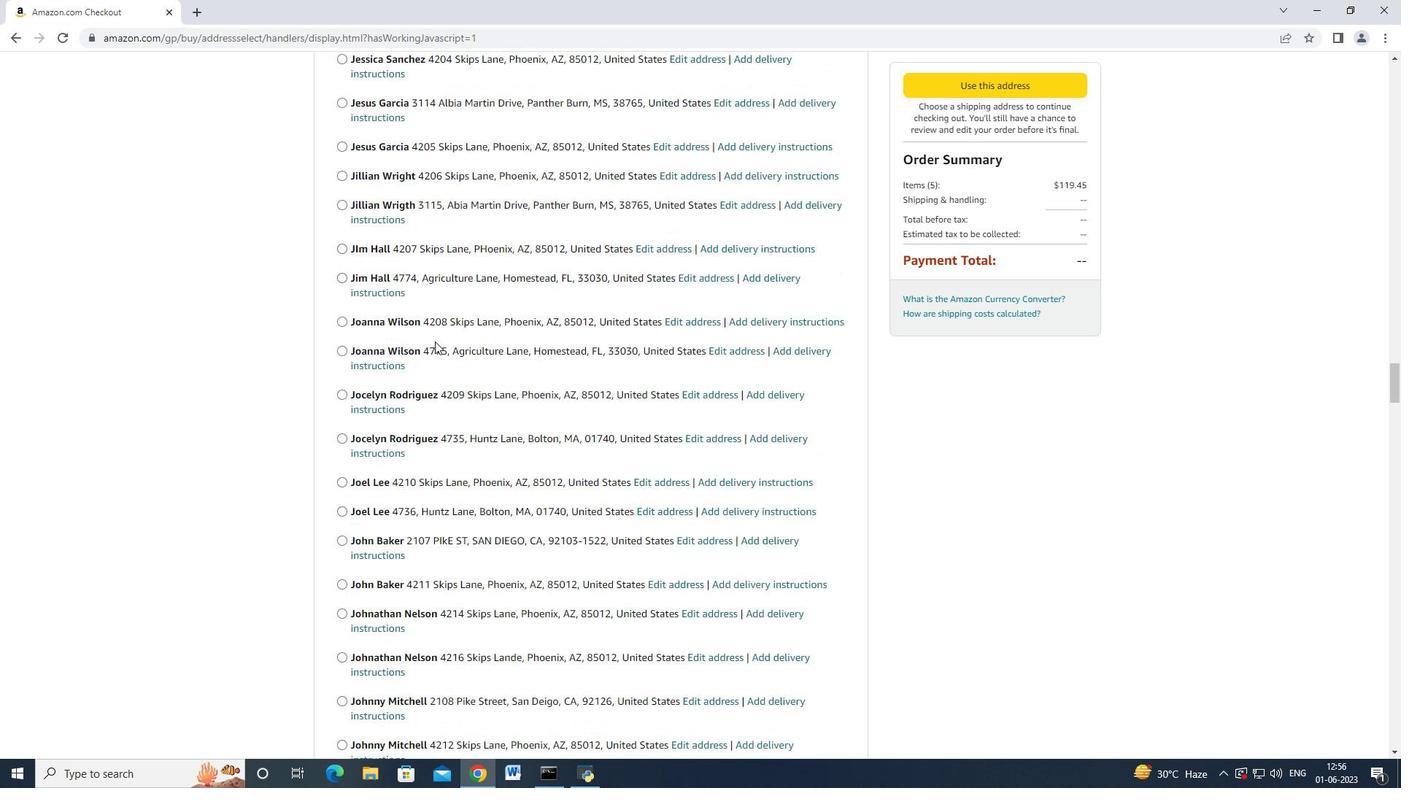 
Action: Mouse moved to (432, 342)
Screenshot: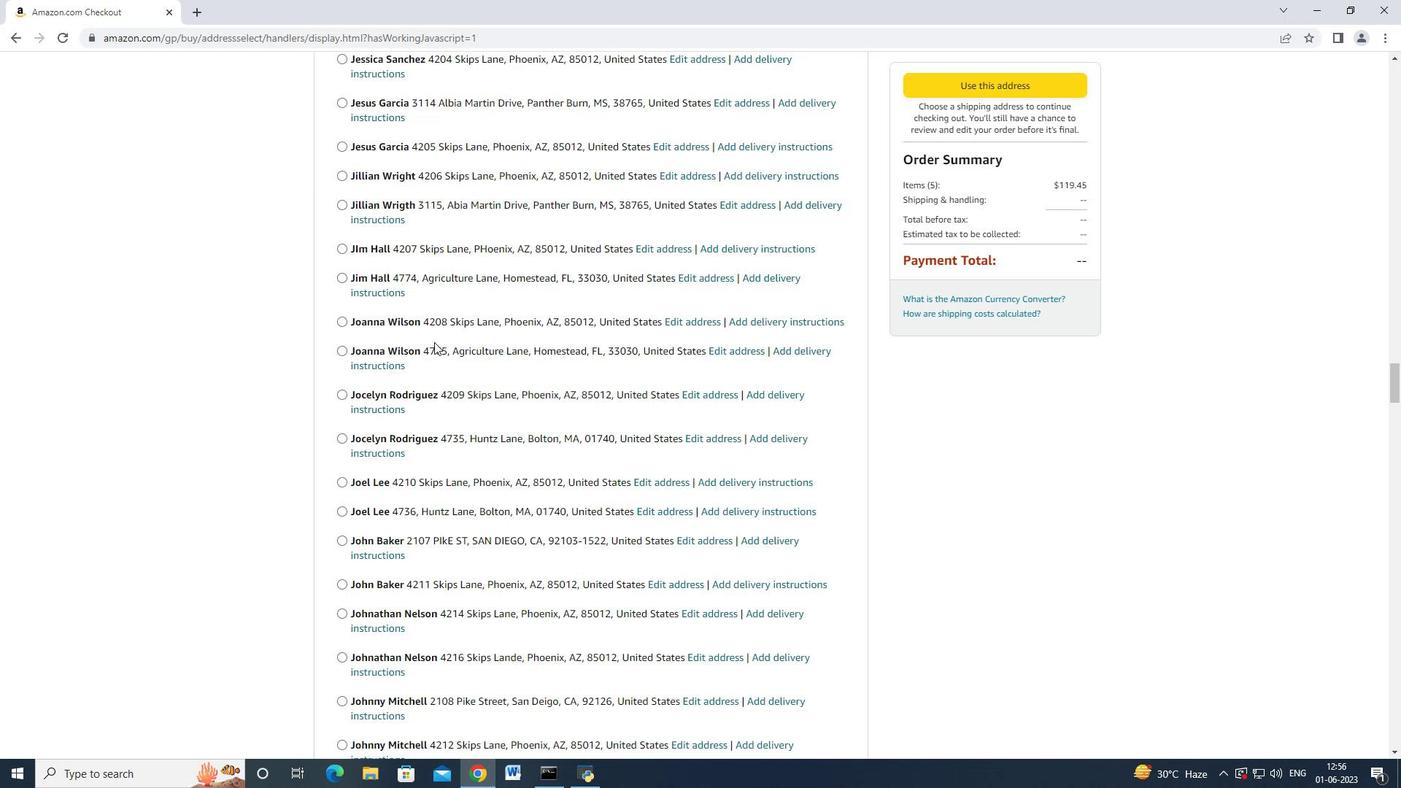 
Action: Mouse scrolled (432, 341) with delta (0, 0)
Screenshot: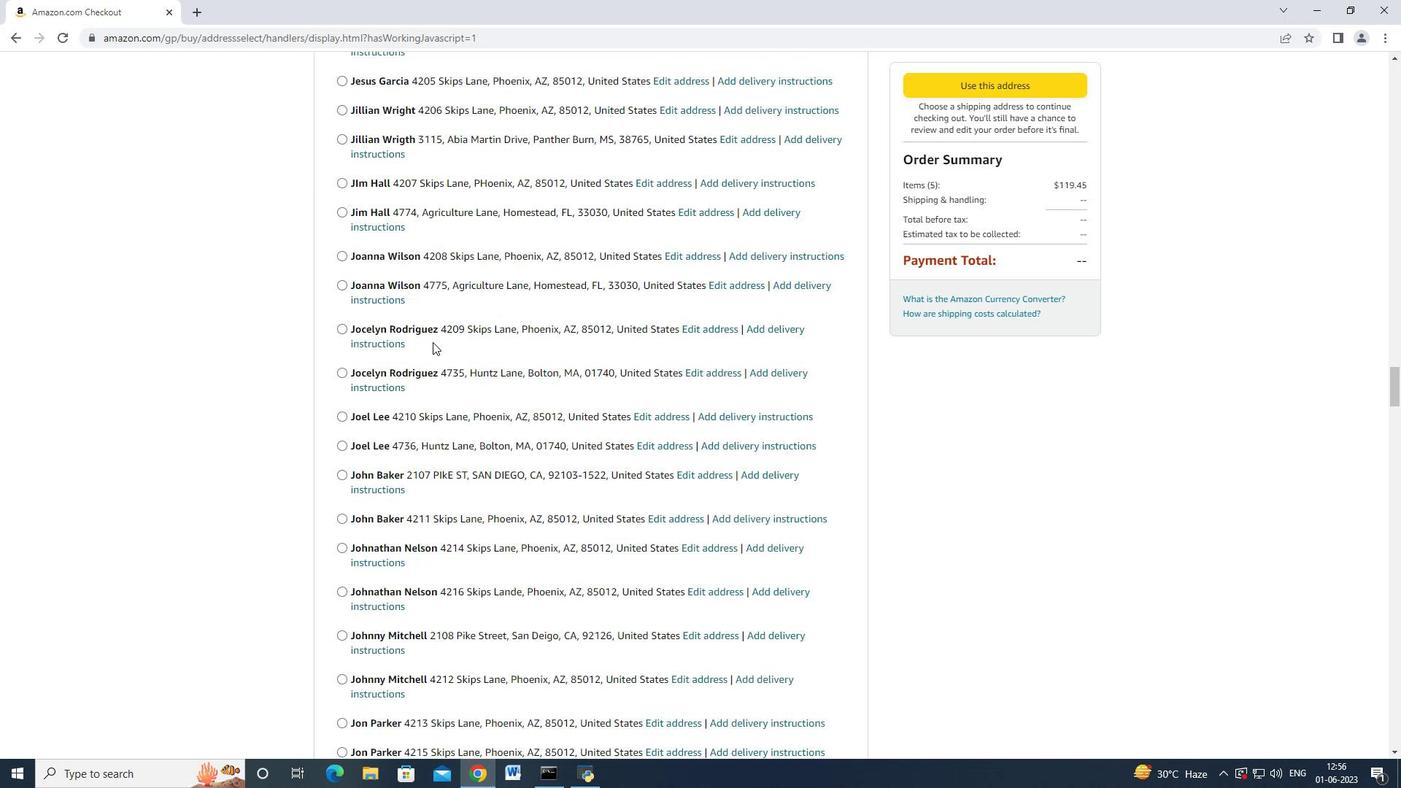 
Action: Mouse moved to (432, 342)
Screenshot: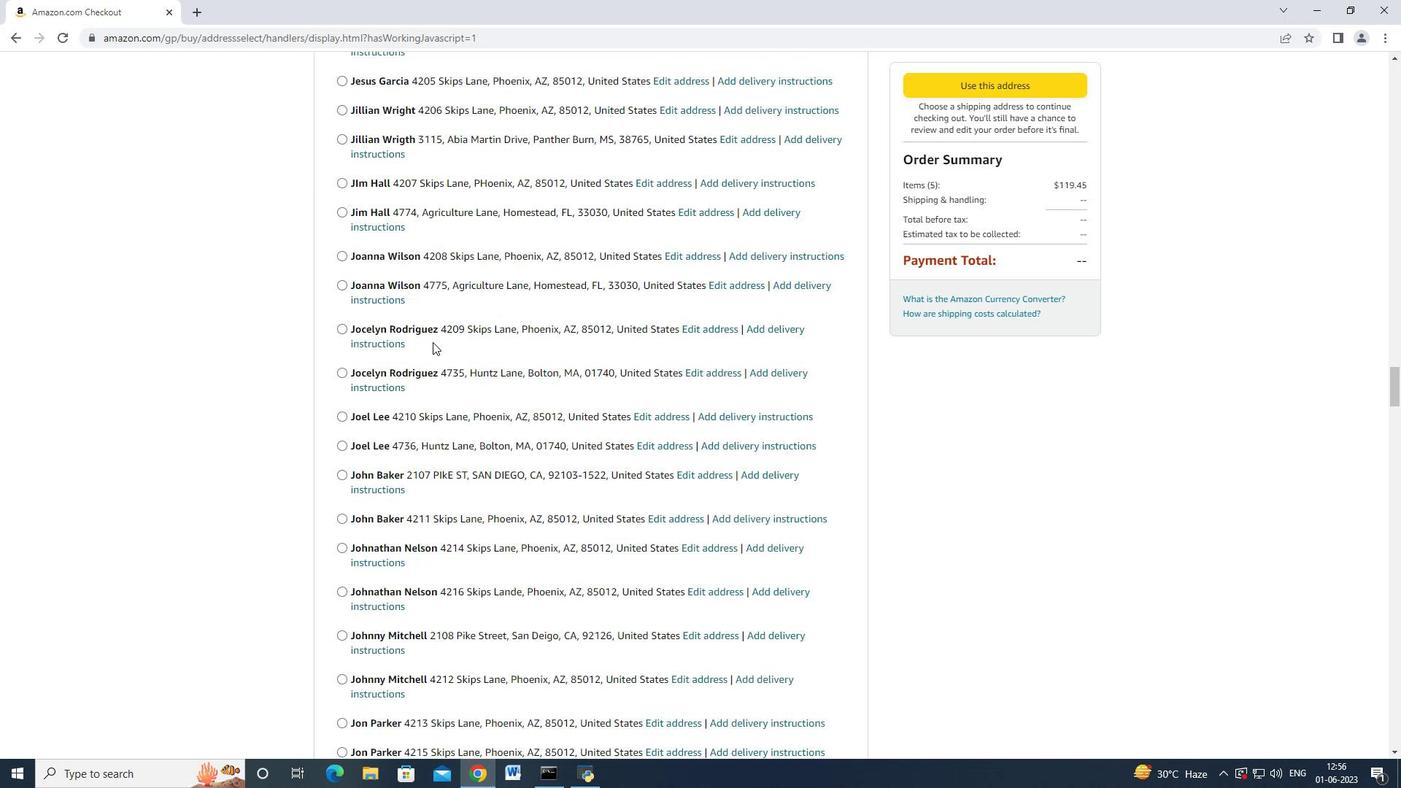 
Action: Mouse scrolled (432, 341) with delta (0, 0)
Screenshot: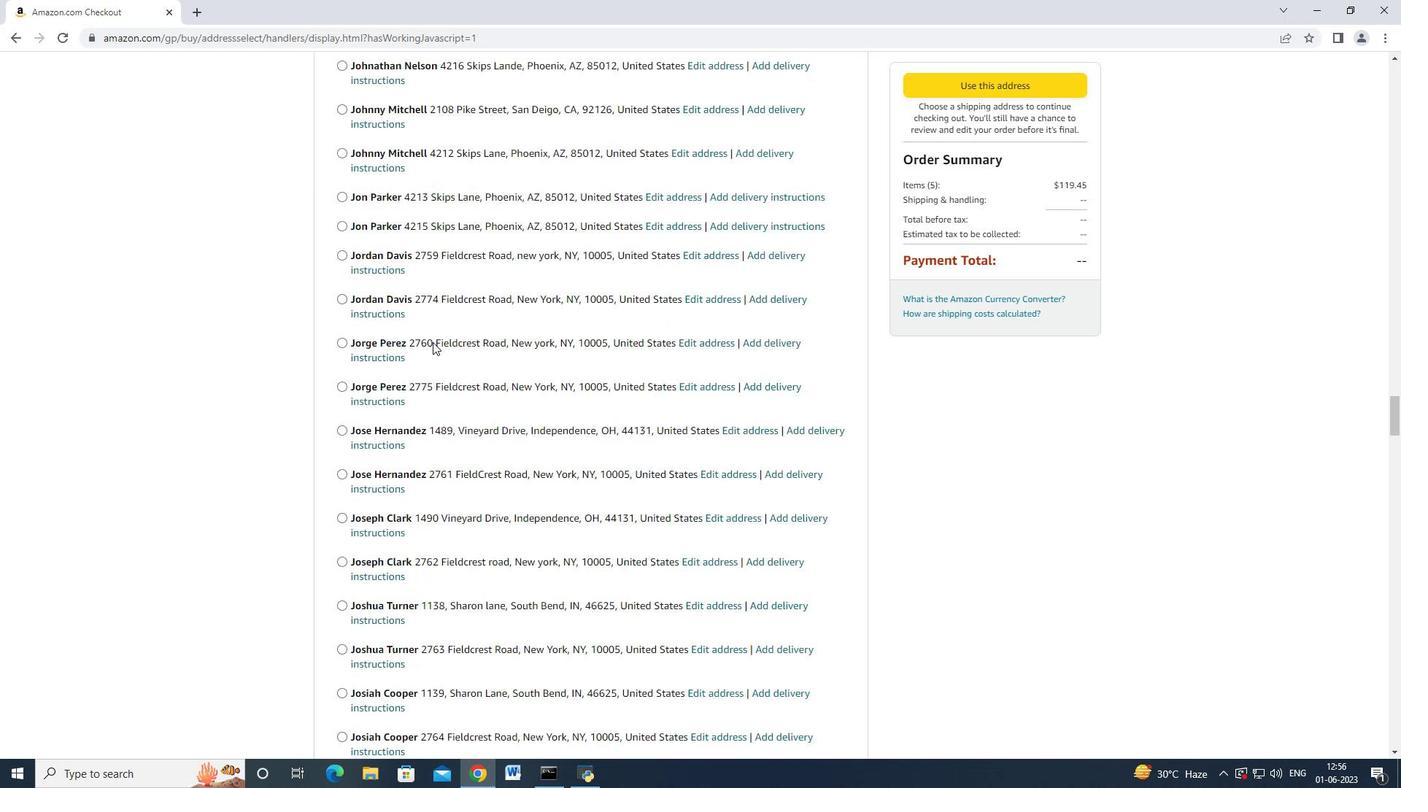 
Action: Mouse moved to (432, 342)
Screenshot: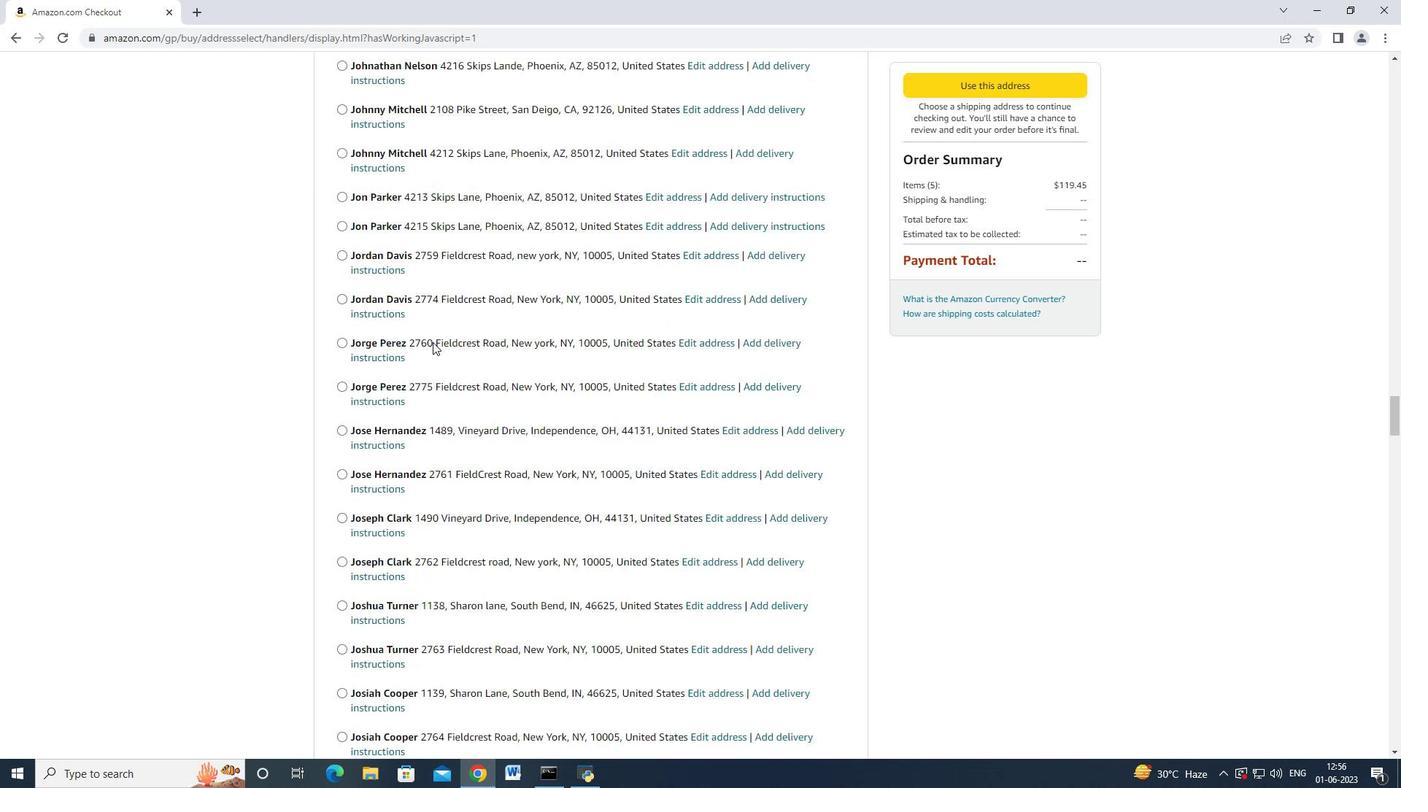 
Action: Mouse scrolled (432, 341) with delta (0, 0)
Screenshot: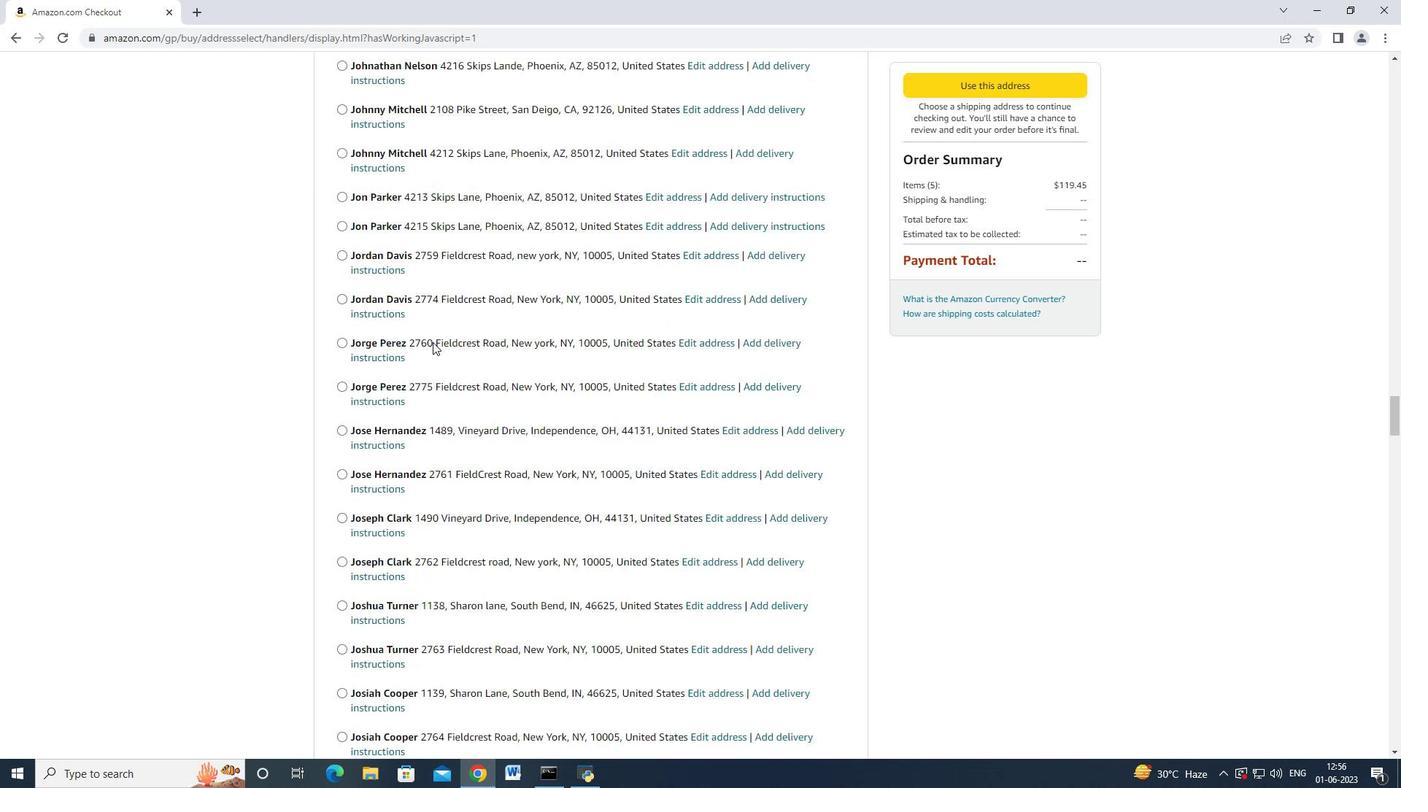 
Action: Mouse moved to (432, 342)
Screenshot: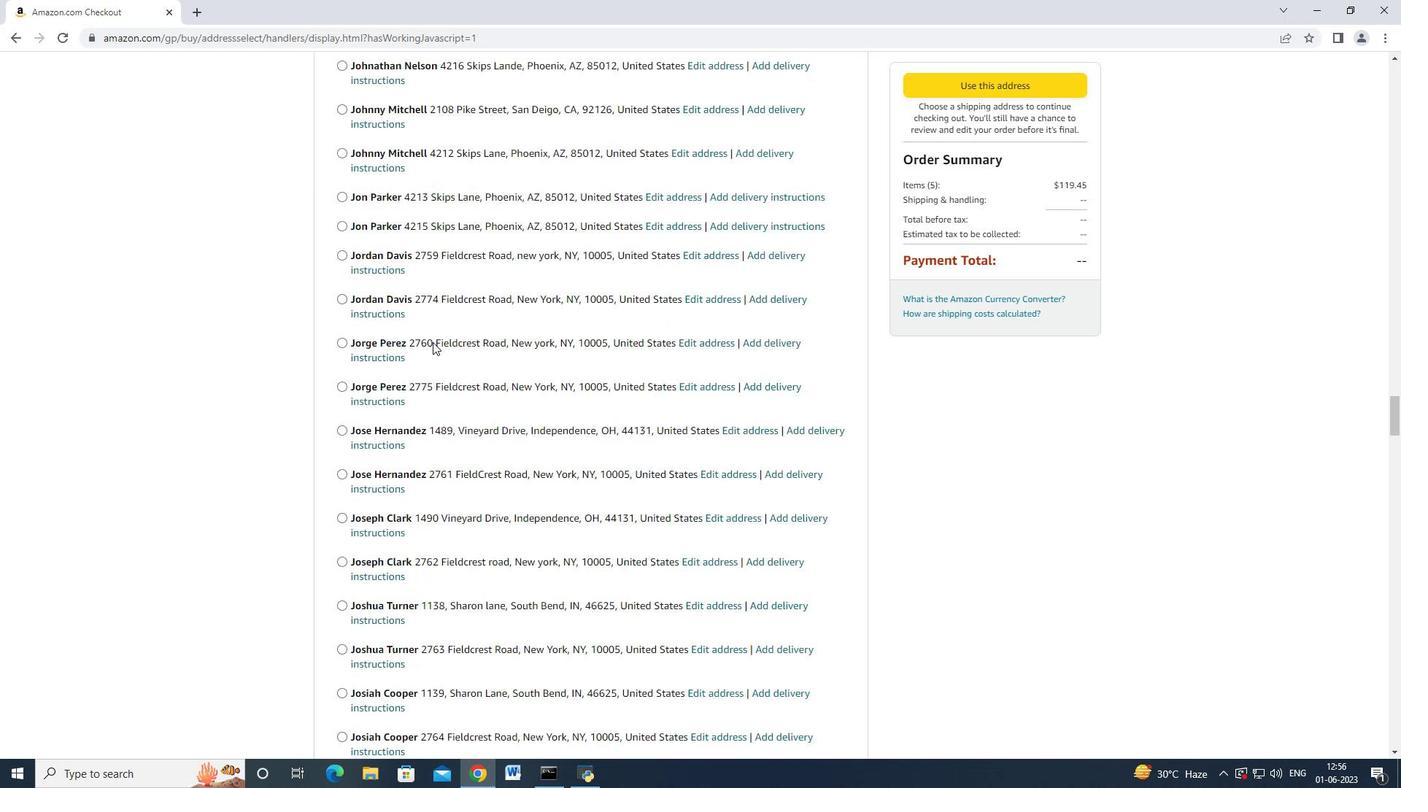 
Action: Mouse scrolled (432, 340) with delta (0, -1)
Screenshot: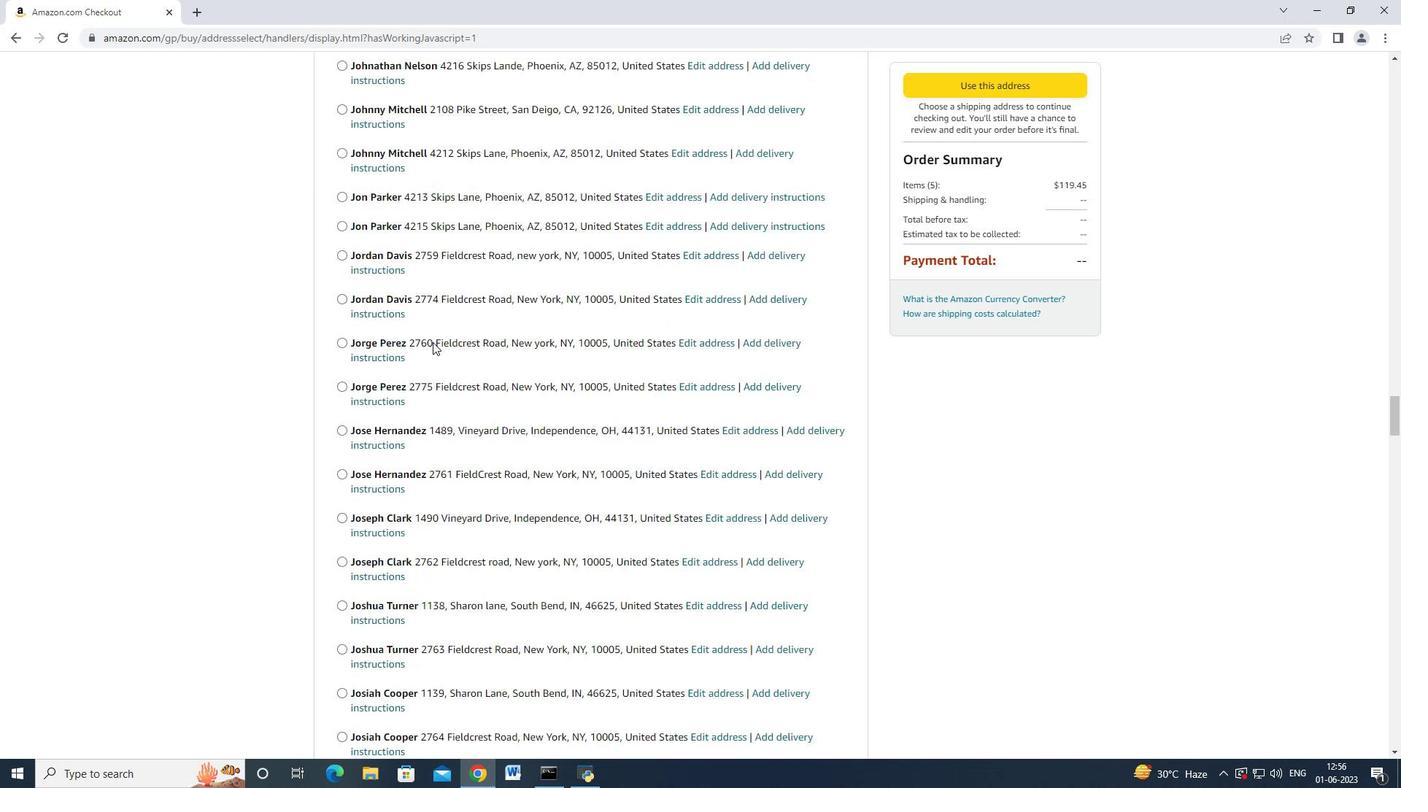 
Action: Mouse moved to (431, 342)
Screenshot: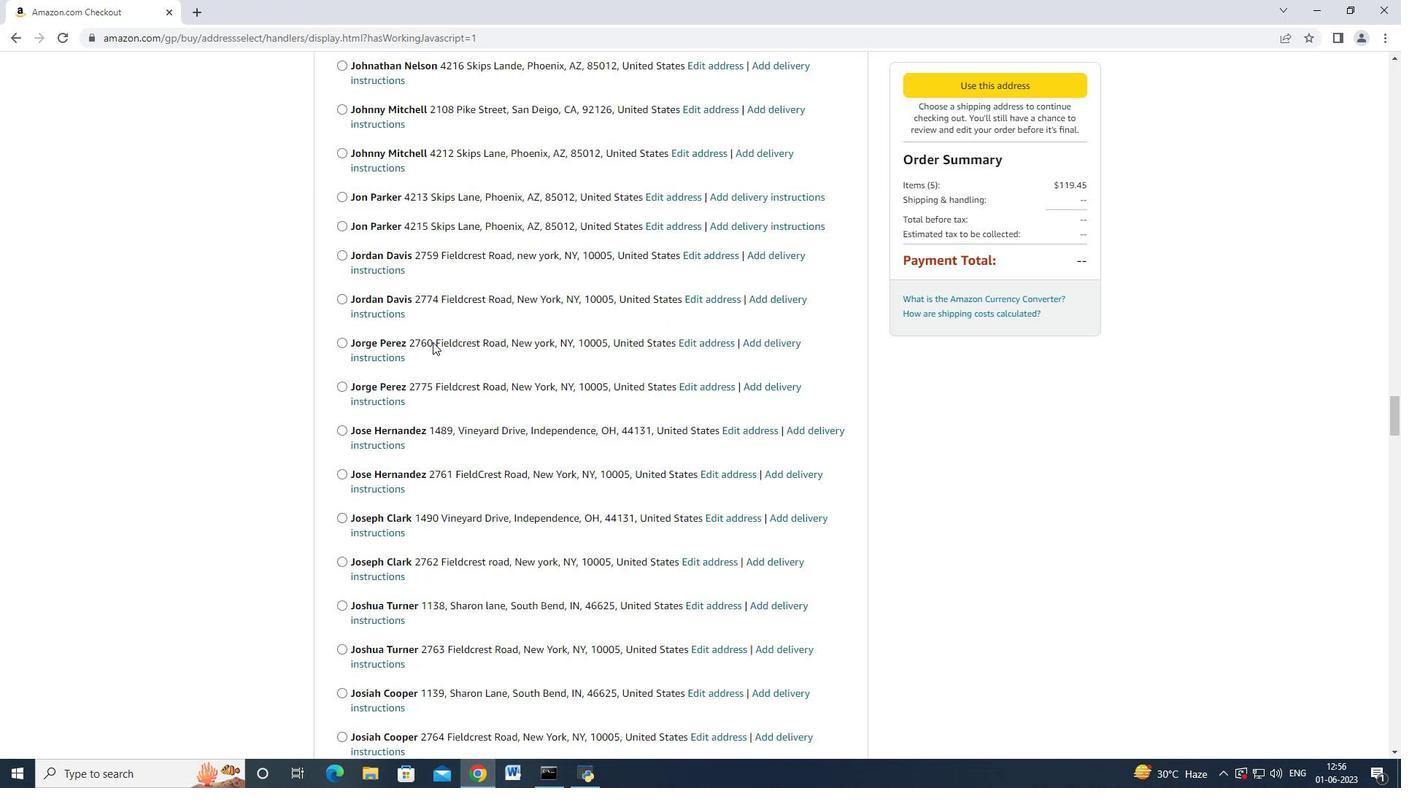
Action: Mouse scrolled (432, 341) with delta (0, 0)
Screenshot: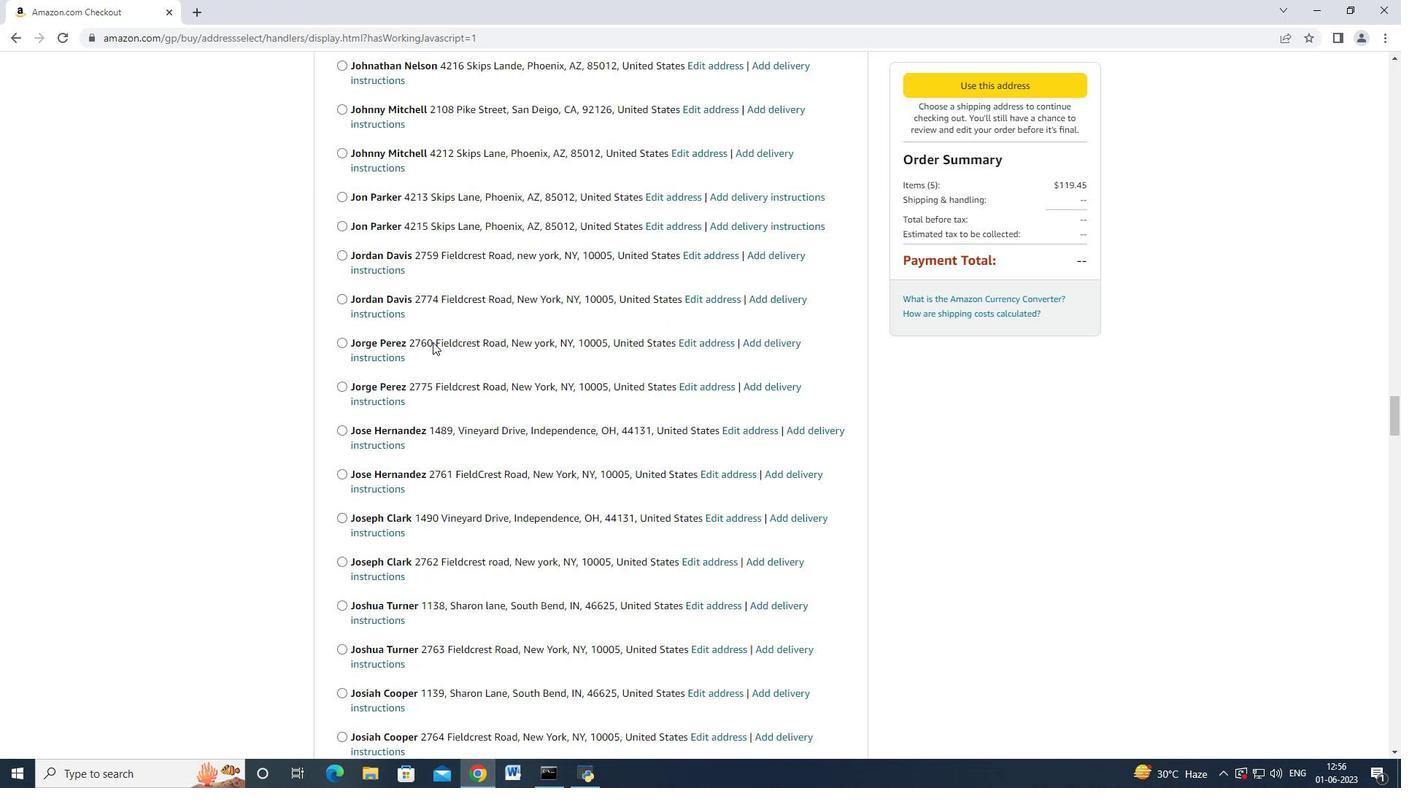 
Action: Mouse moved to (431, 342)
Screenshot: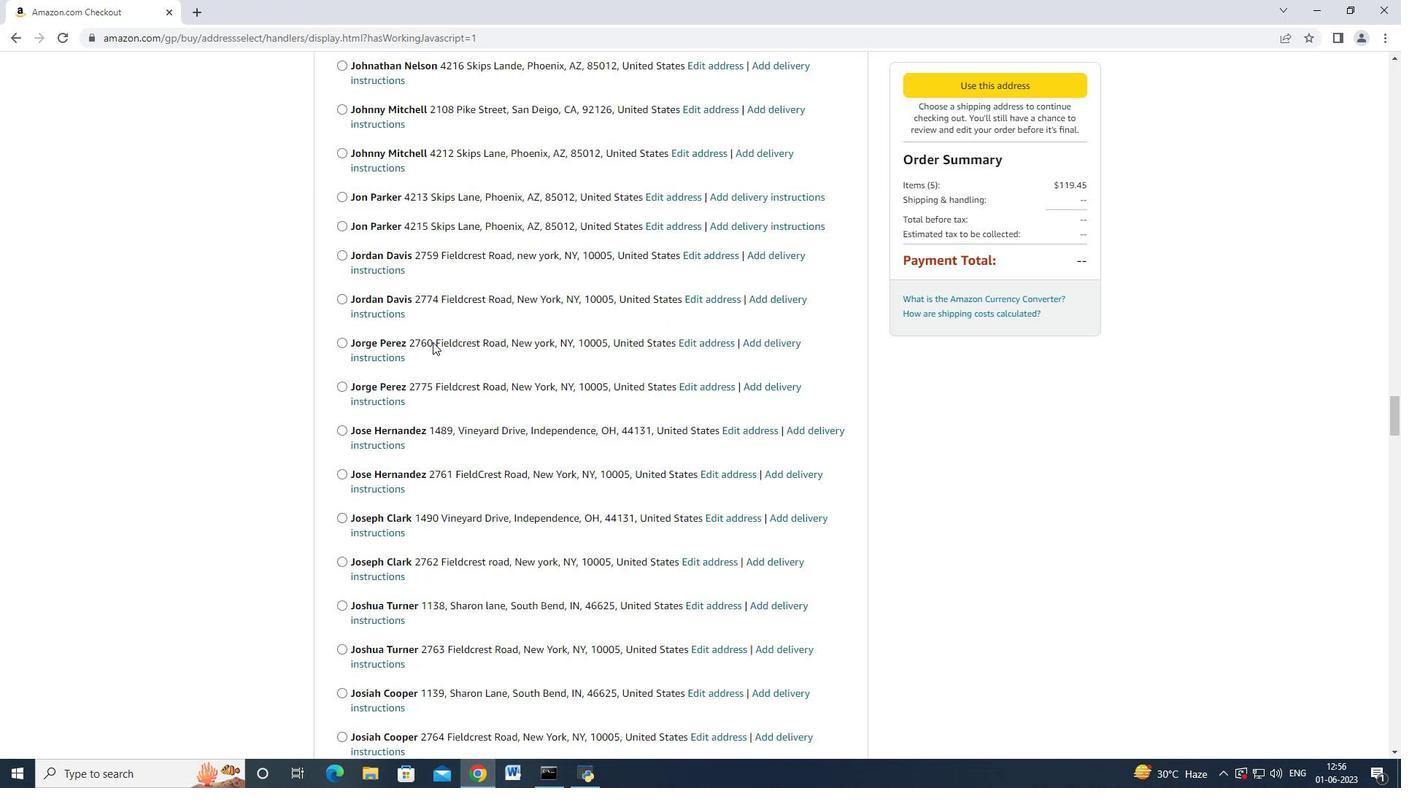 
Action: Mouse scrolled (431, 340) with delta (0, -1)
Screenshot: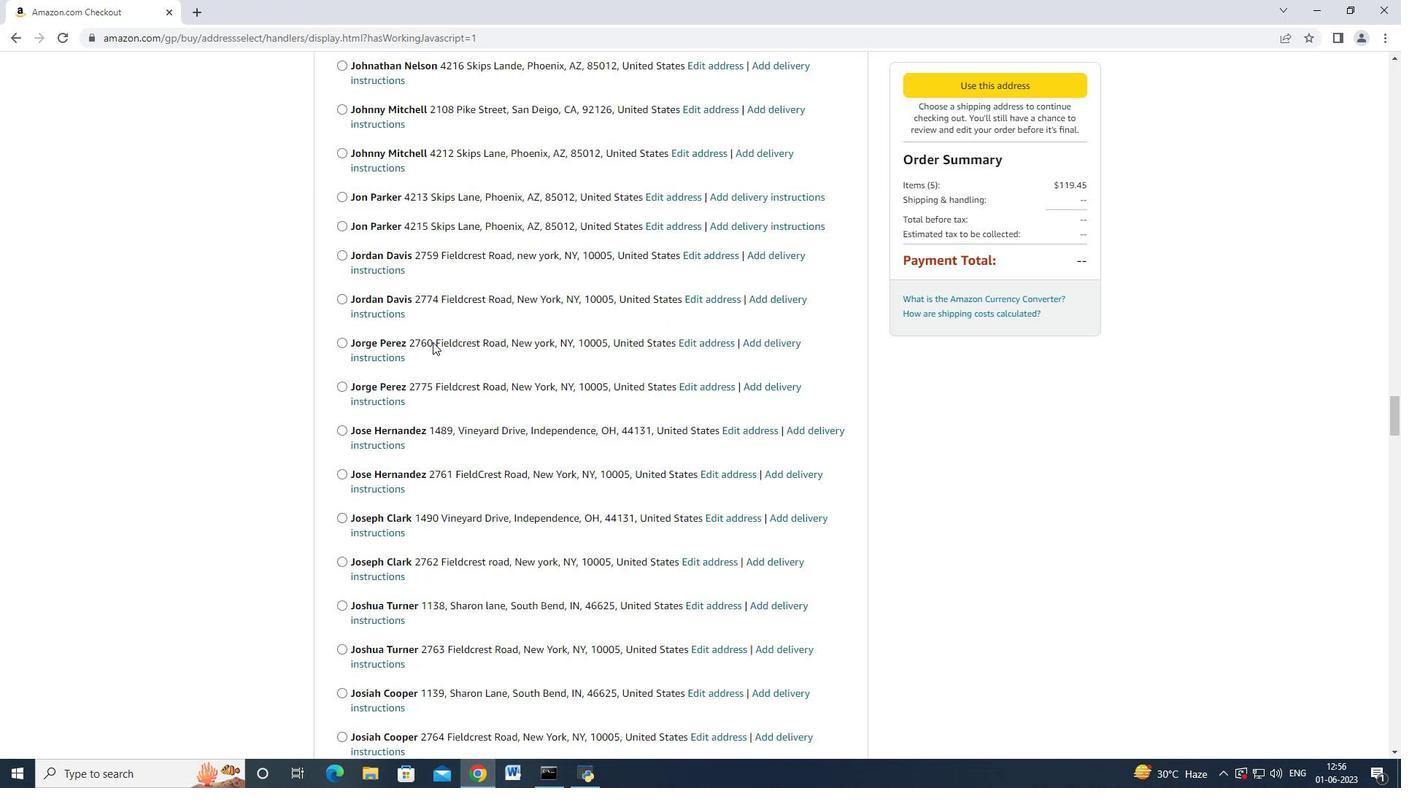 
Action: Mouse moved to (431, 342)
Screenshot: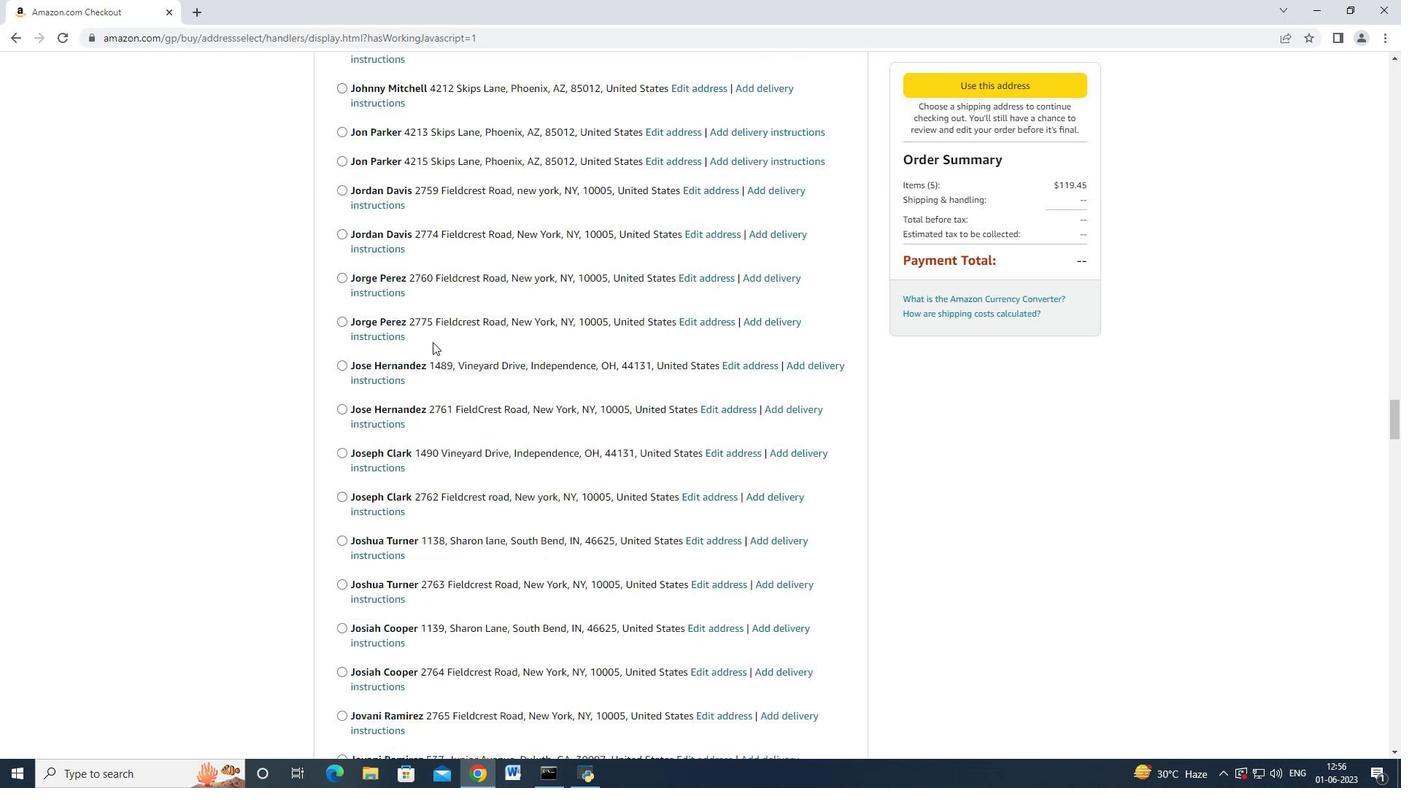
Action: Mouse scrolled (431, 341) with delta (0, 0)
Screenshot: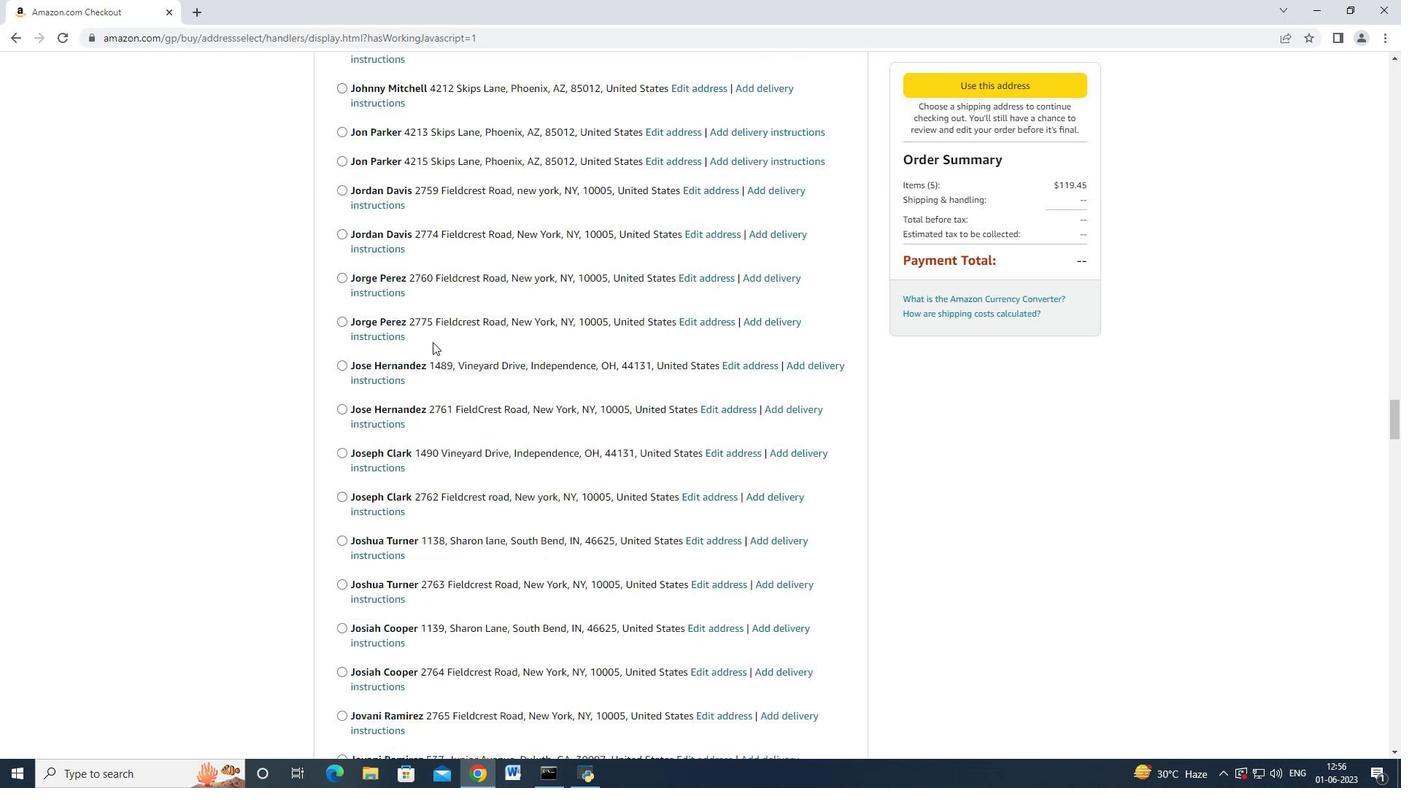 
Action: Mouse moved to (430, 343)
Screenshot: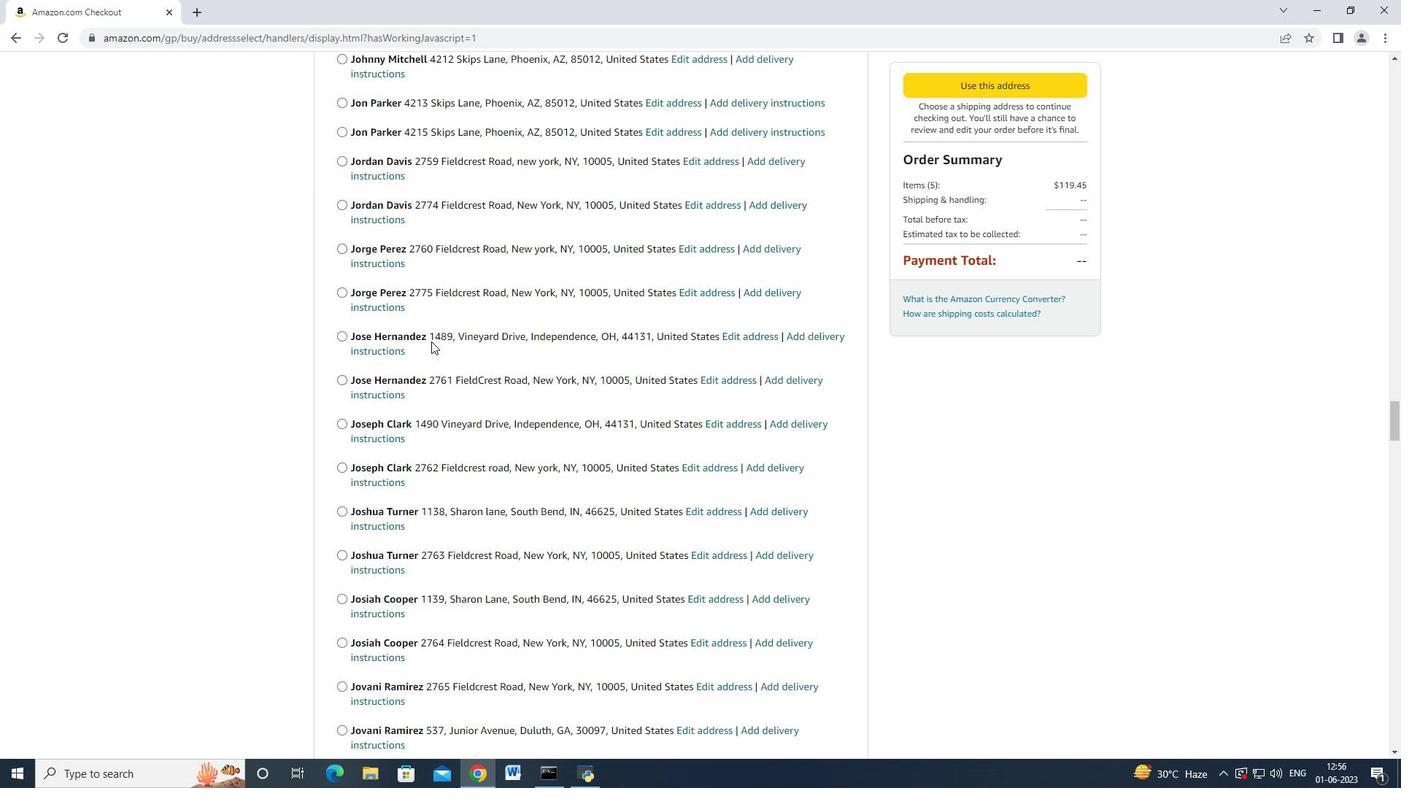 
Action: Mouse scrolled (430, 342) with delta (0, 0)
Screenshot: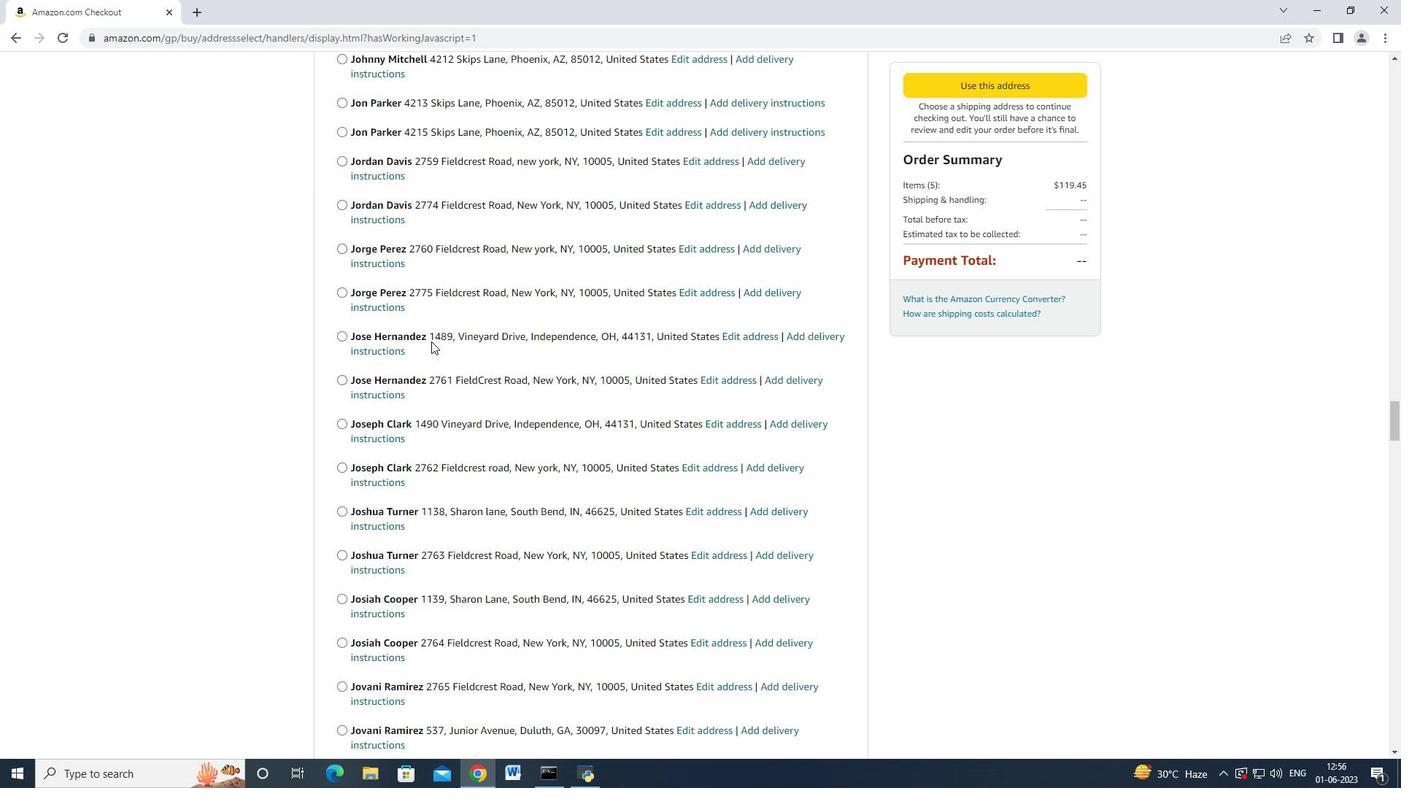 
Action: Mouse moved to (430, 343)
Screenshot: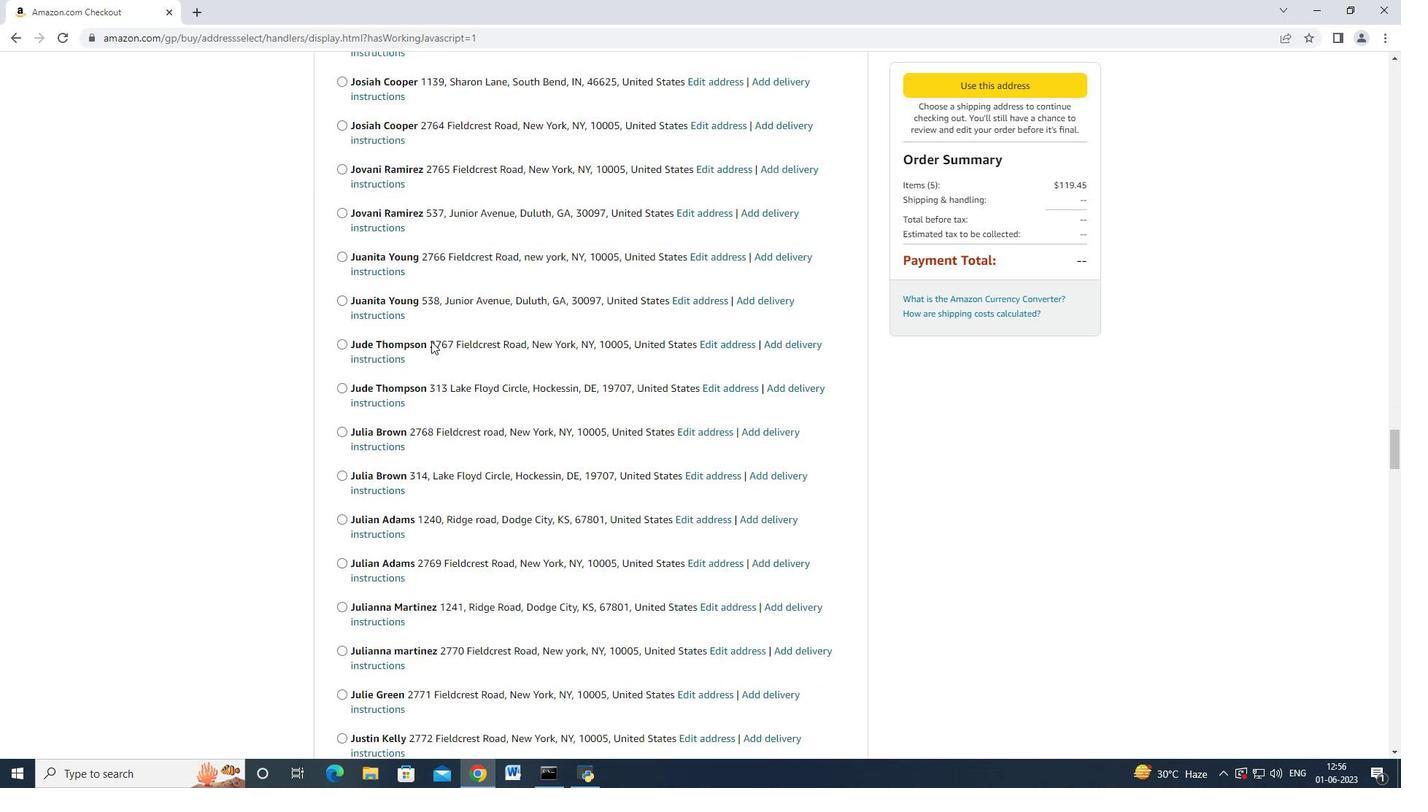 
Action: Mouse scrolled (430, 342) with delta (0, 0)
Screenshot: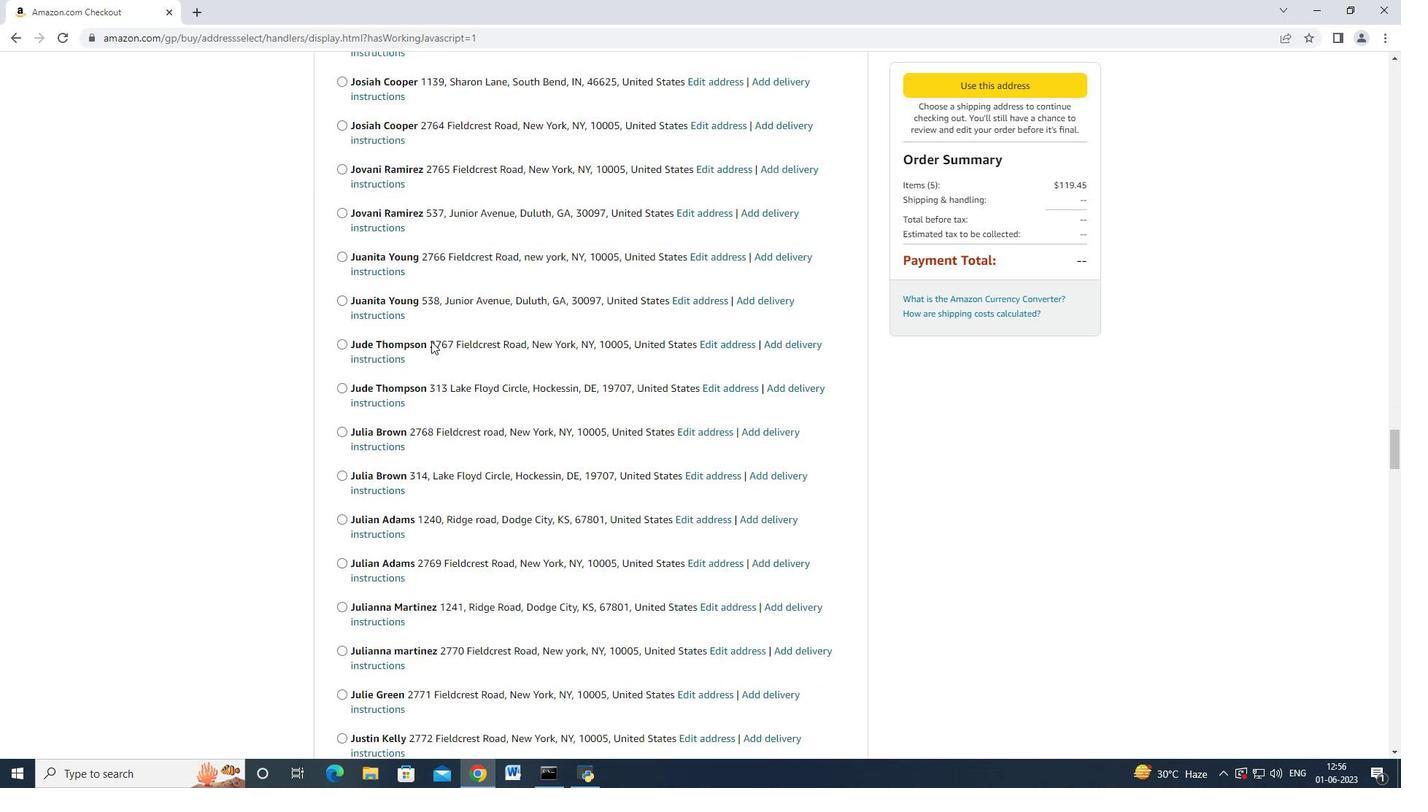 
Action: Mouse moved to (430, 343)
Screenshot: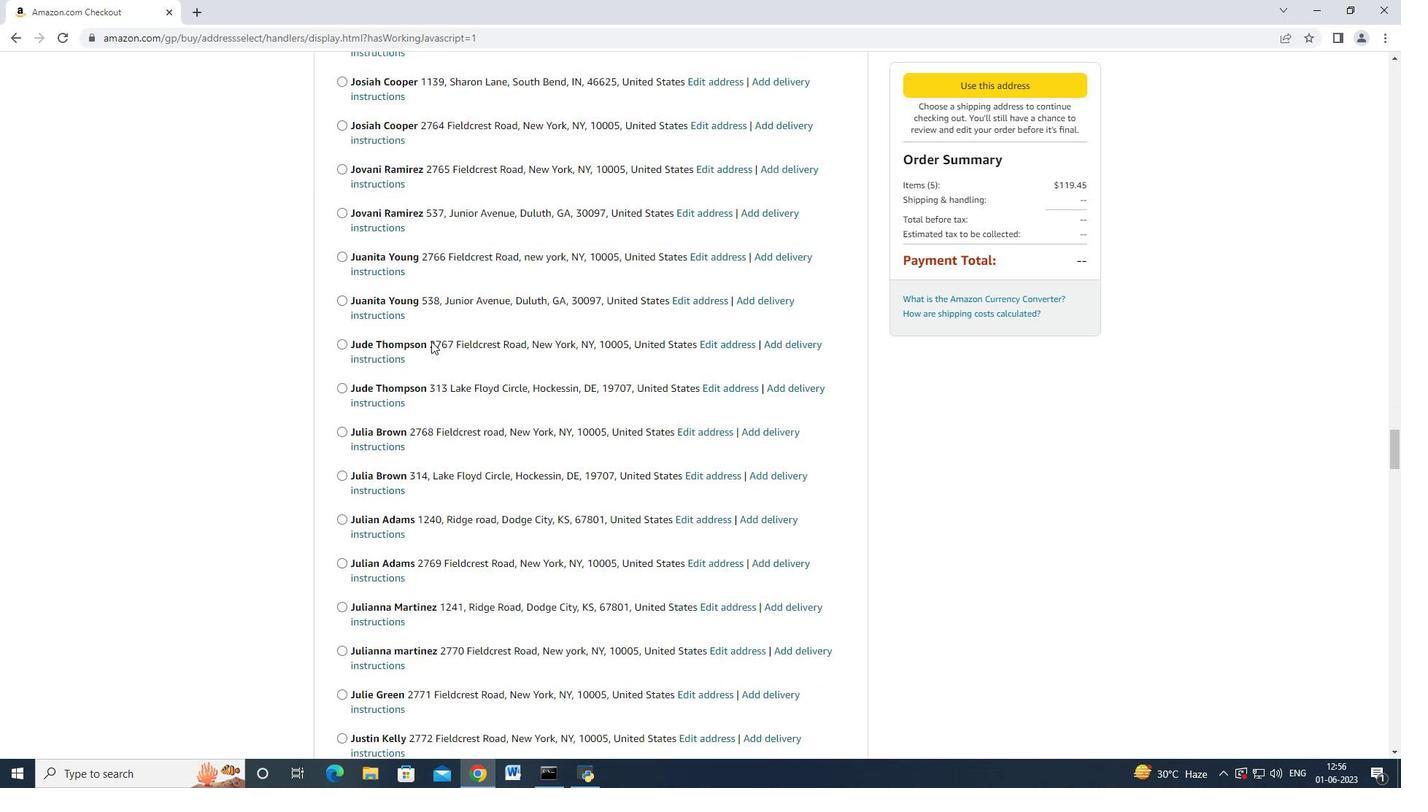 
Action: Mouse scrolled (430, 343) with delta (0, 0)
Screenshot: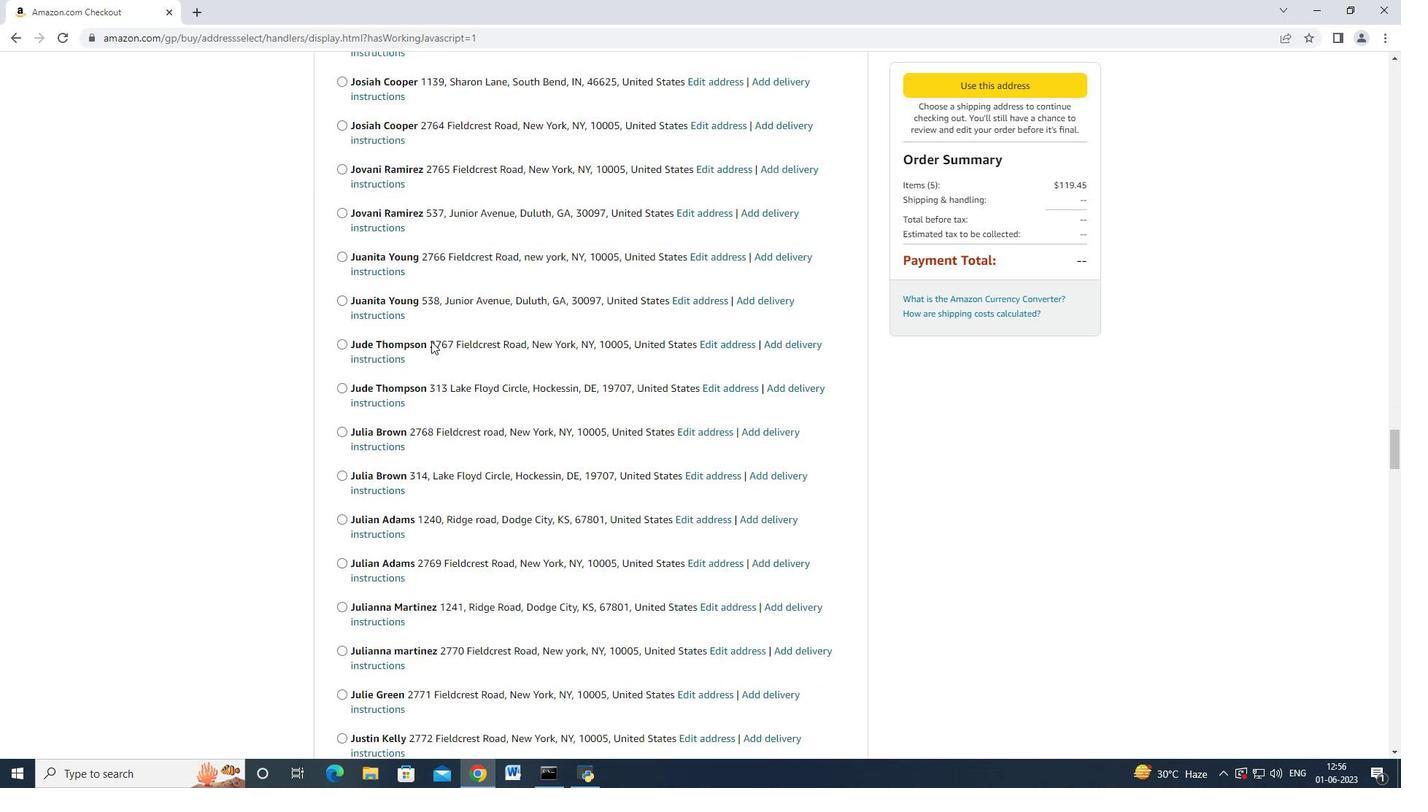 
Action: Mouse scrolled (430, 342) with delta (0, -1)
Screenshot: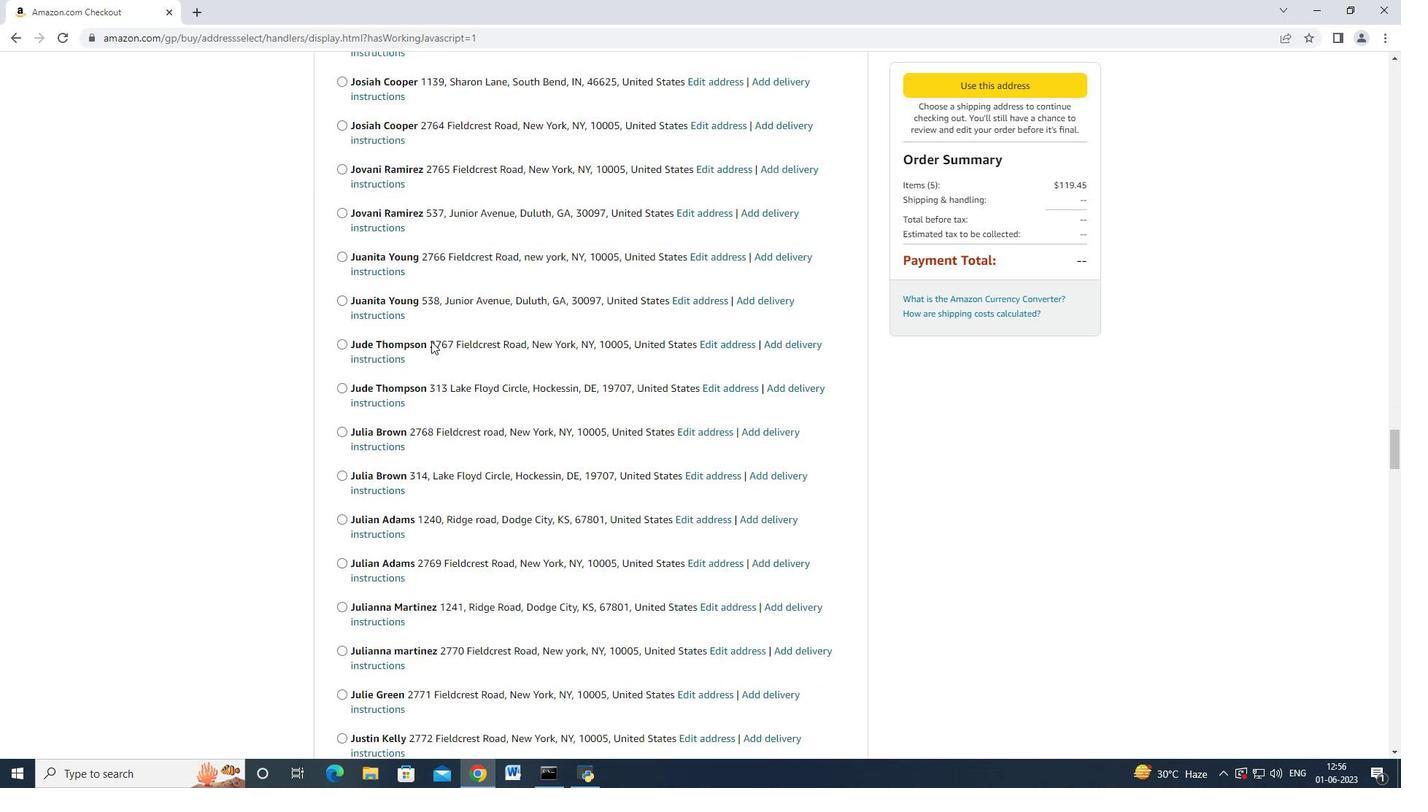 
Action: Mouse scrolled (430, 342) with delta (0, -1)
Screenshot: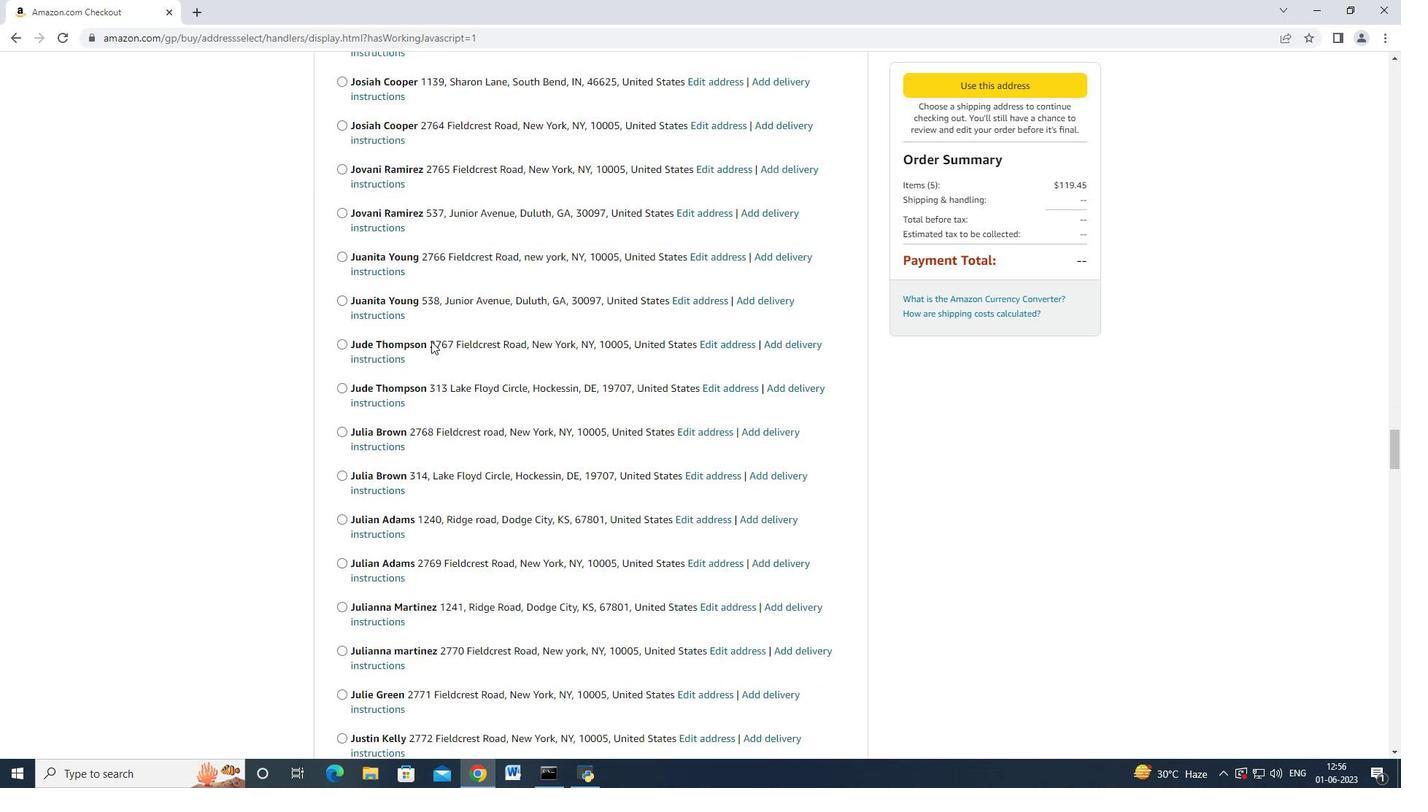 
Action: Mouse moved to (430, 343)
Screenshot: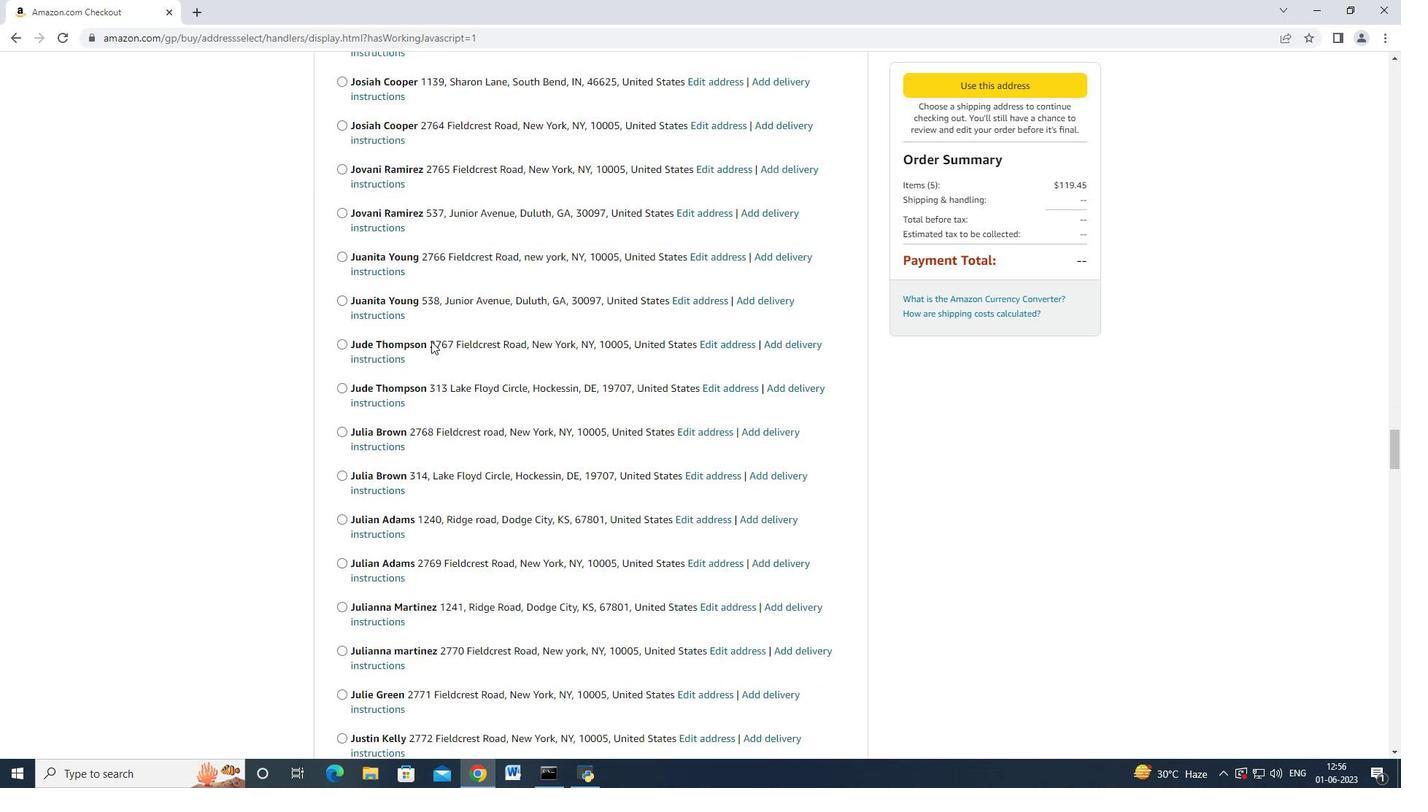 
Action: Mouse scrolled (430, 342) with delta (0, 0)
Screenshot: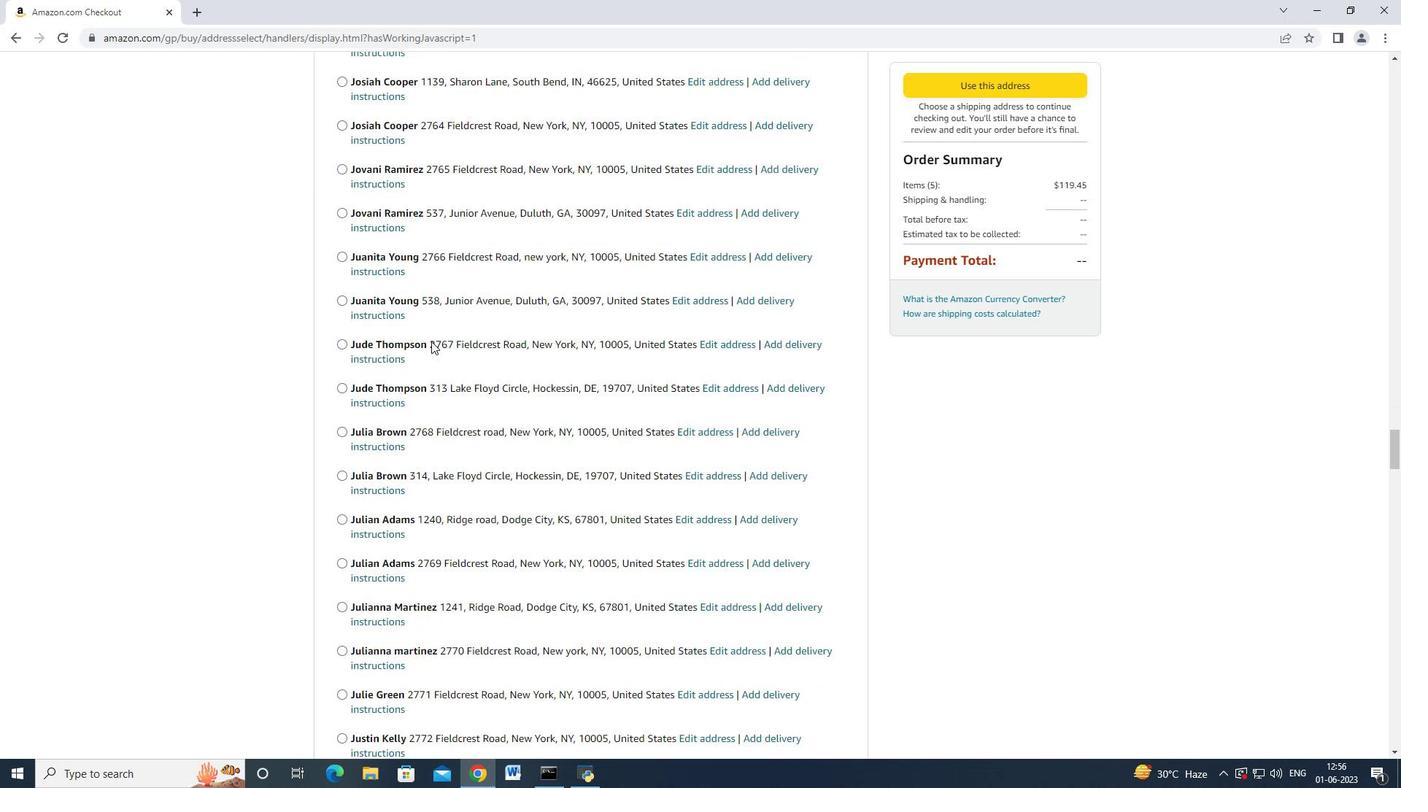
Action: Mouse scrolled (430, 342) with delta (0, 0)
Screenshot: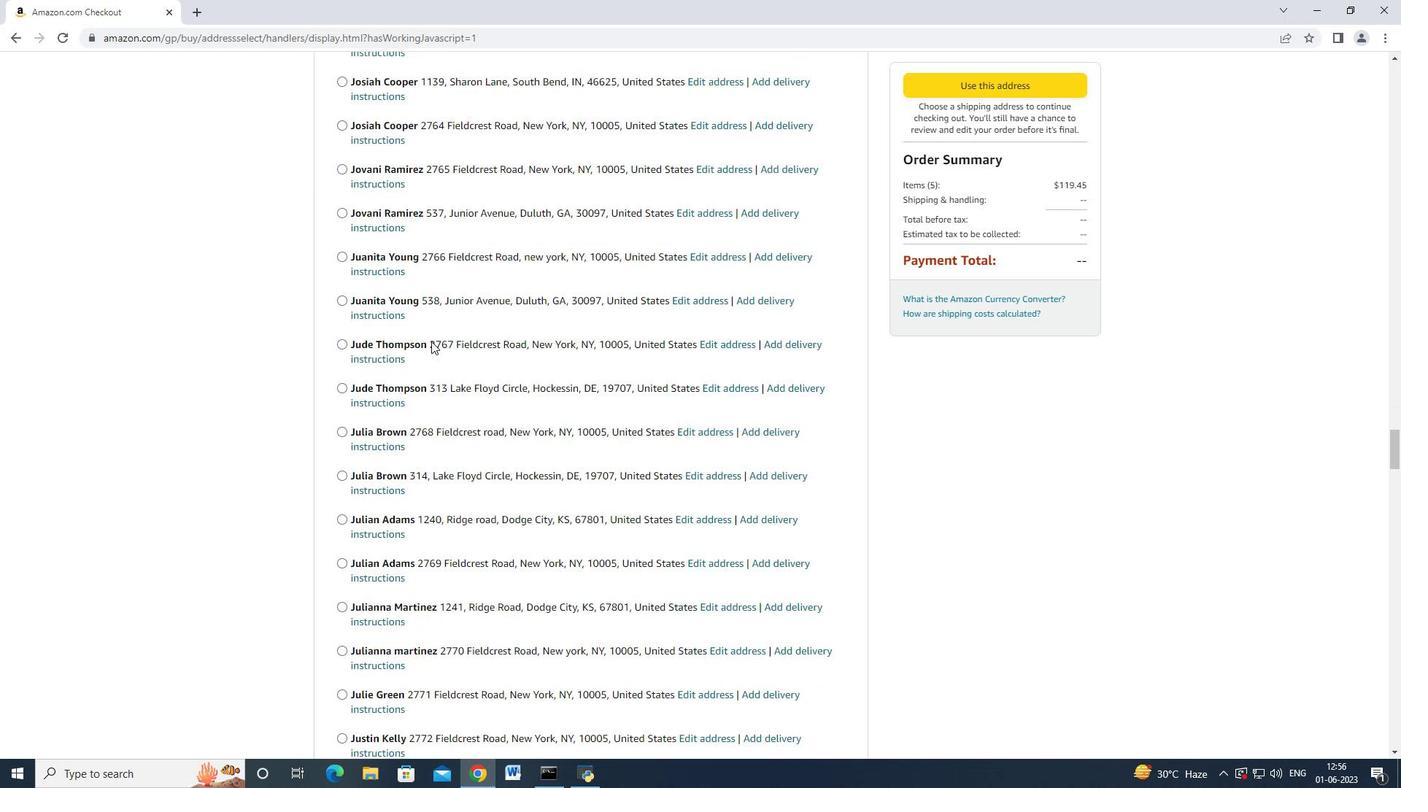 
Action: Mouse moved to (430, 342)
Screenshot: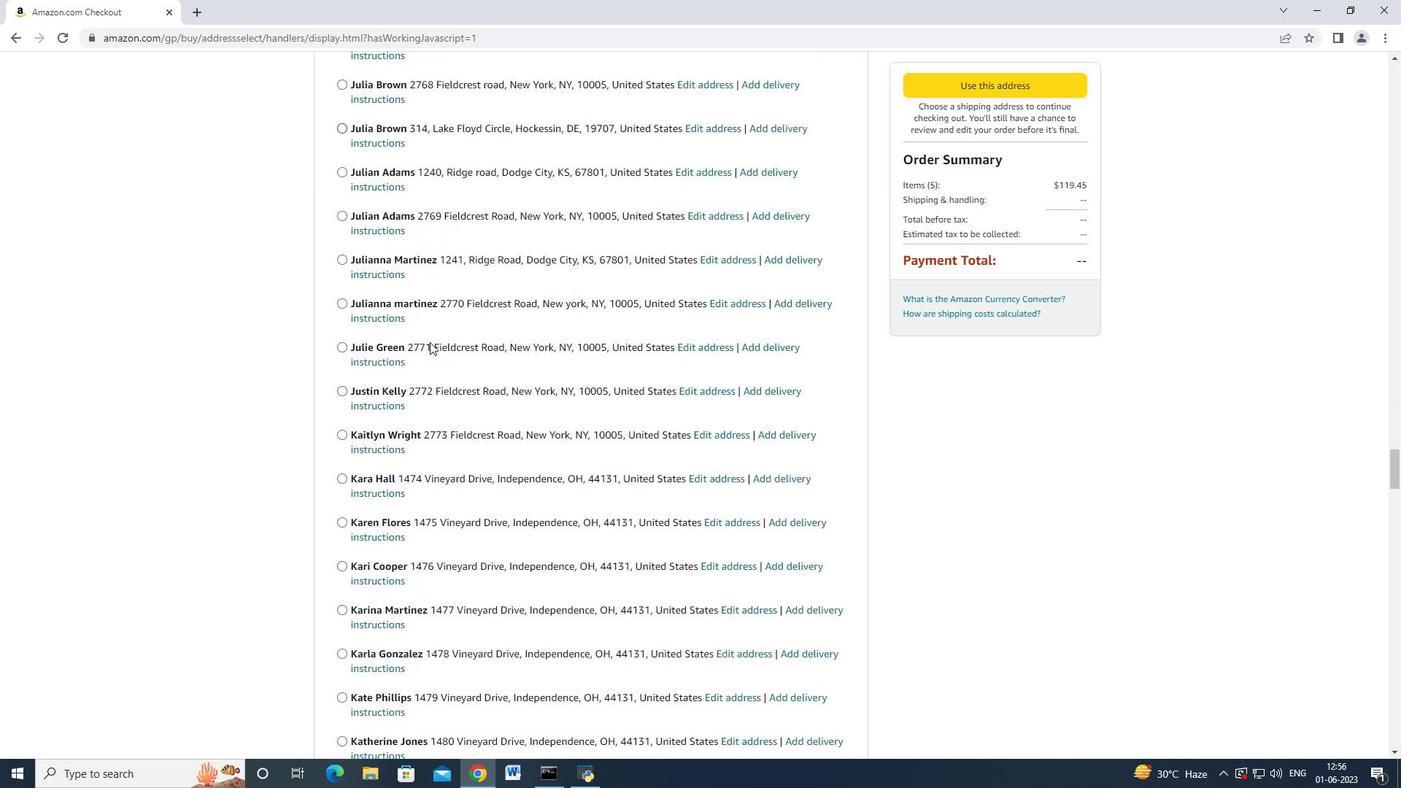 
Action: Mouse scrolled (430, 341) with delta (0, 0)
Screenshot: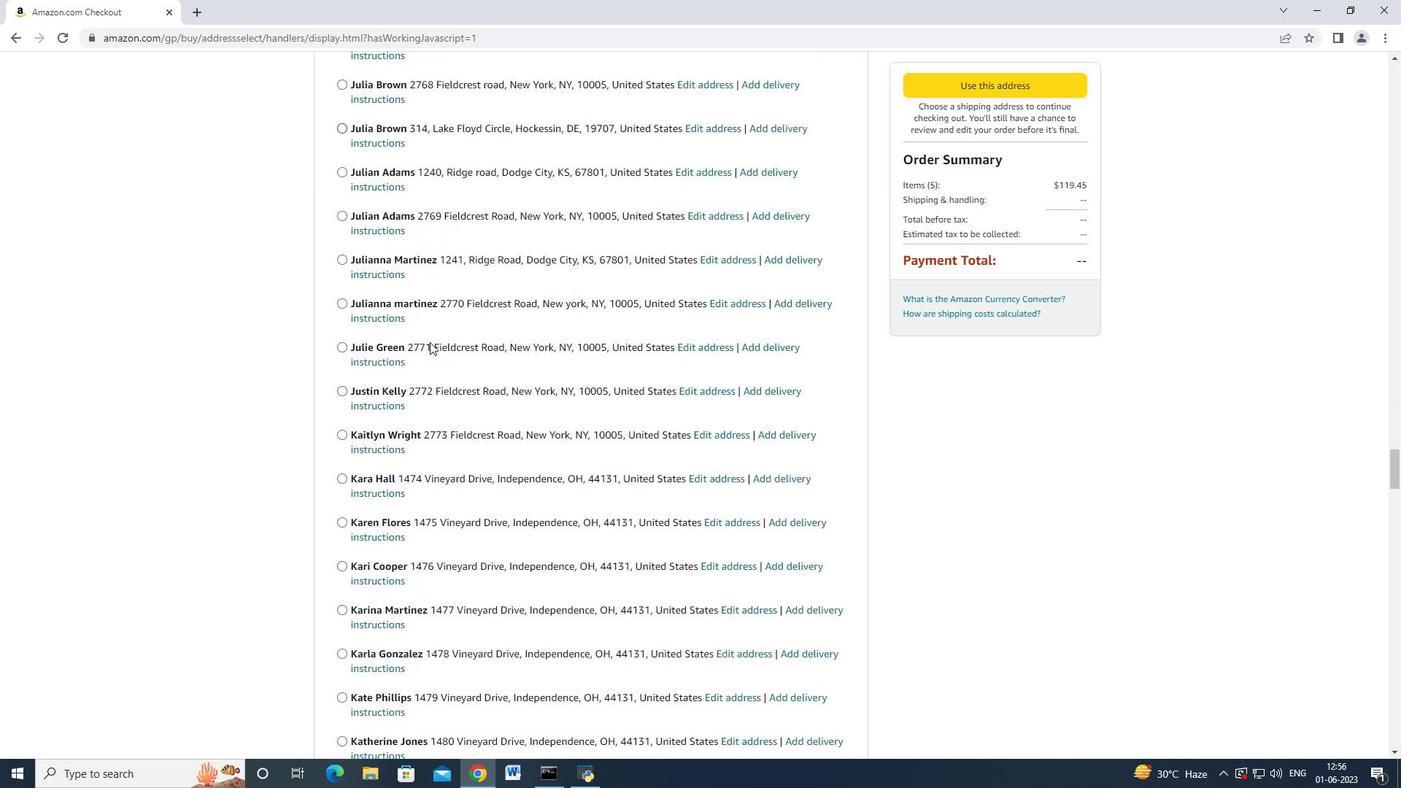 
Action: Mouse moved to (430, 342)
Screenshot: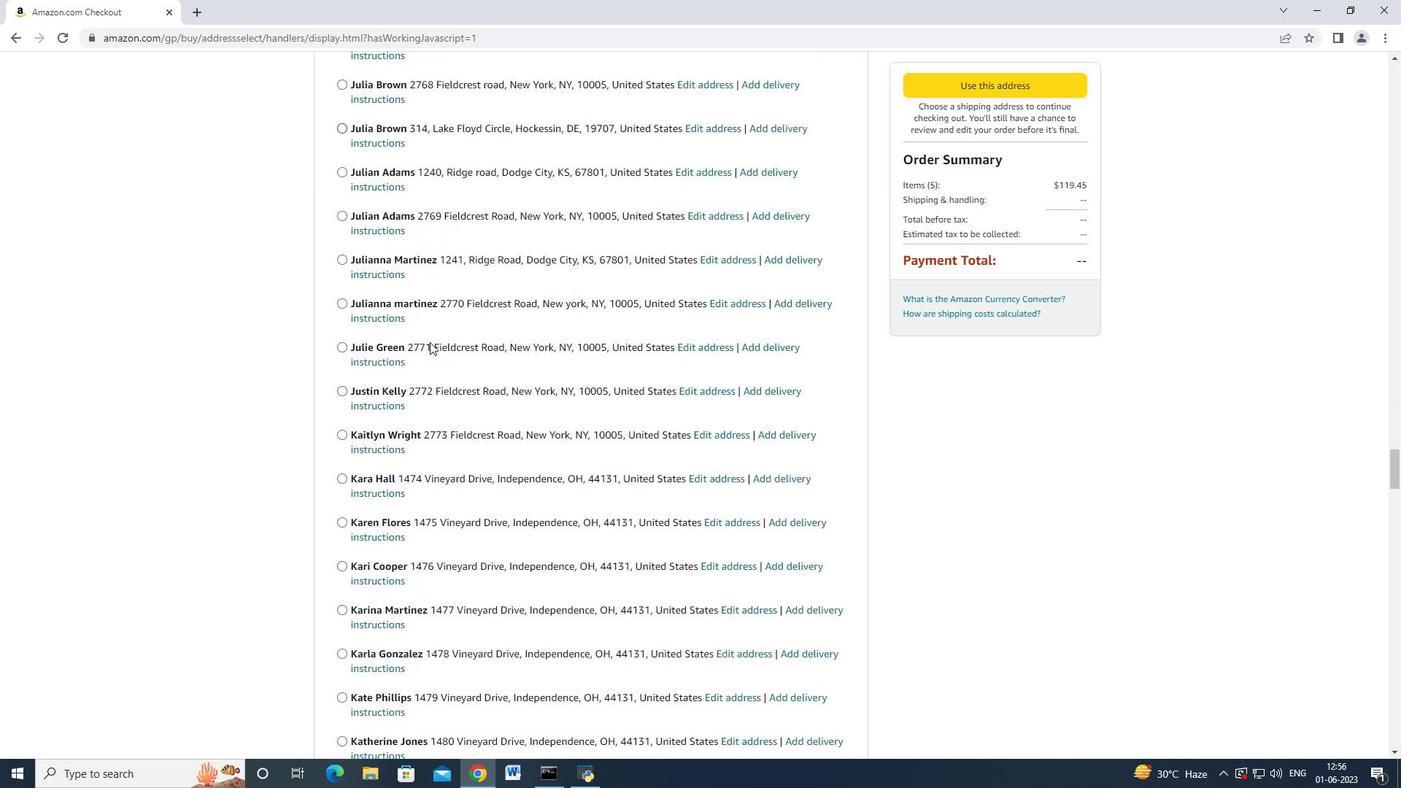 
Action: Mouse scrolled (430, 341) with delta (0, 0)
Screenshot: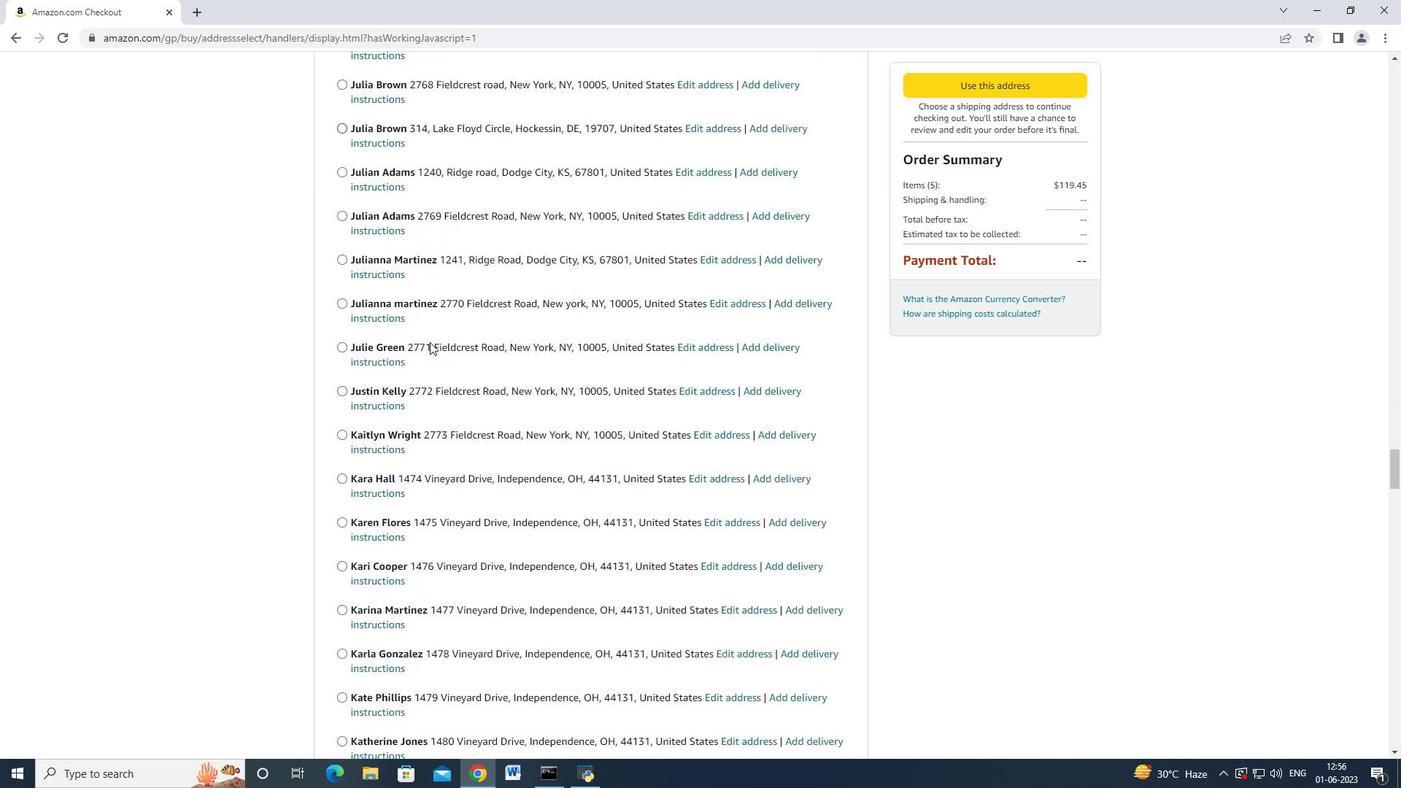 
Action: Mouse moved to (430, 342)
Screenshot: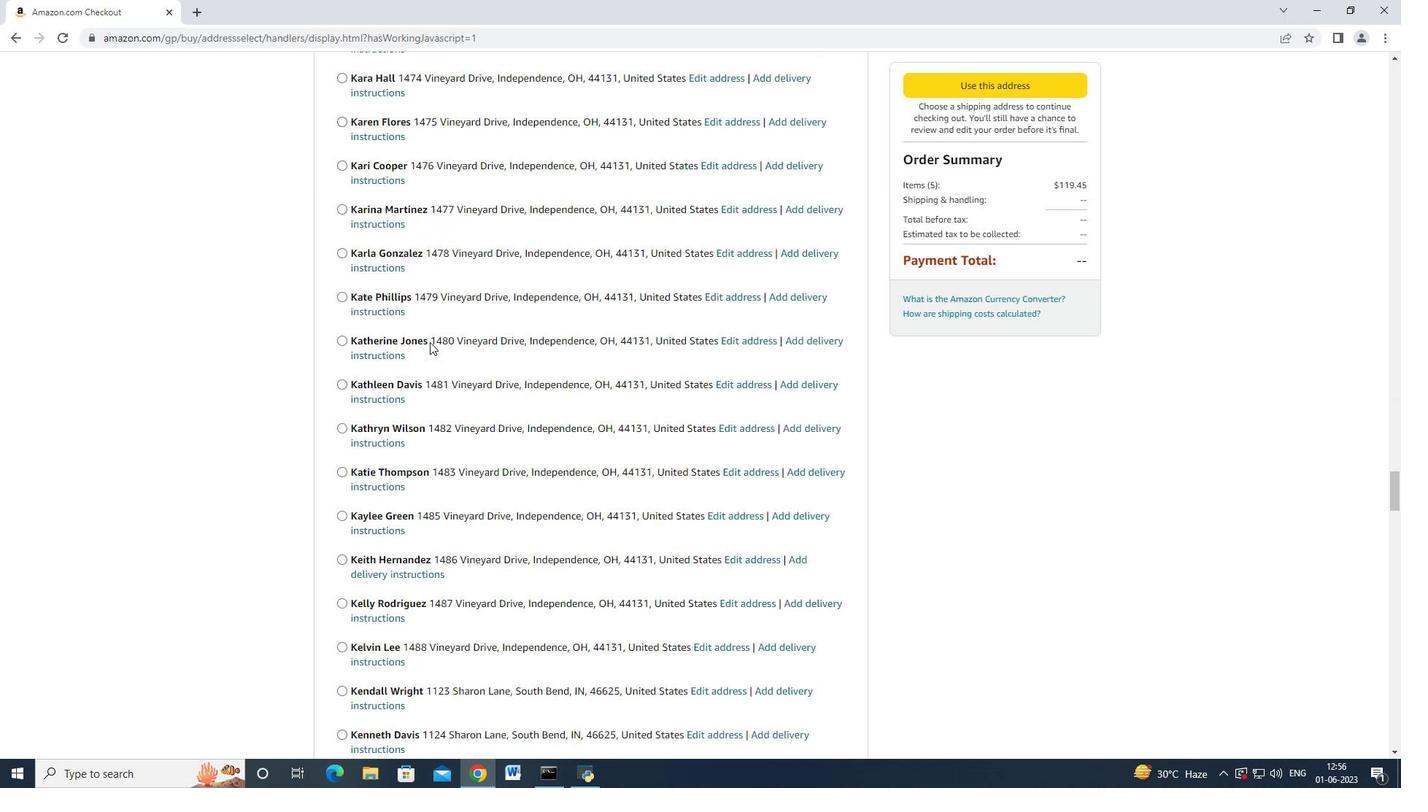 
Action: Mouse scrolled (430, 341) with delta (0, 0)
Screenshot: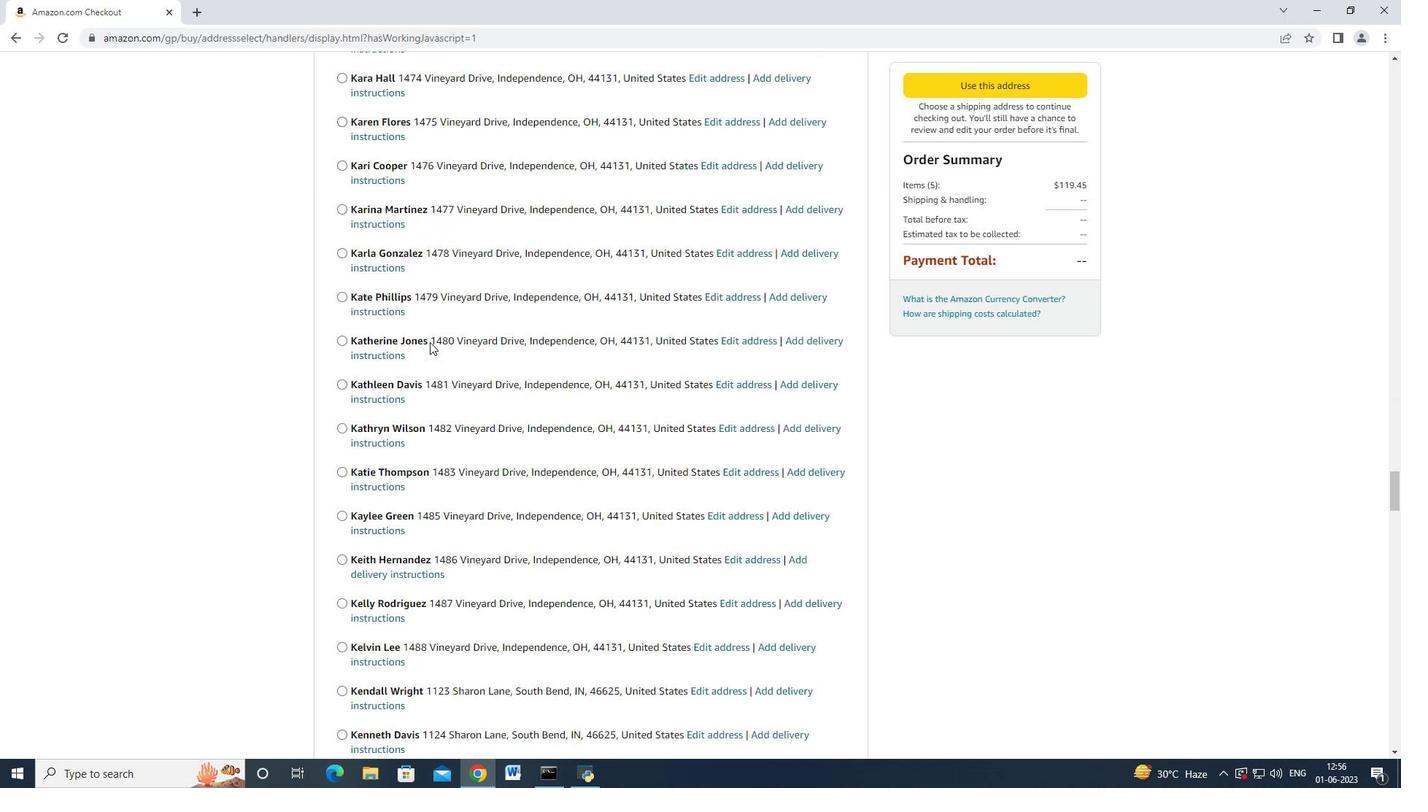 
Action: Mouse scrolled (430, 340) with delta (0, -1)
Screenshot: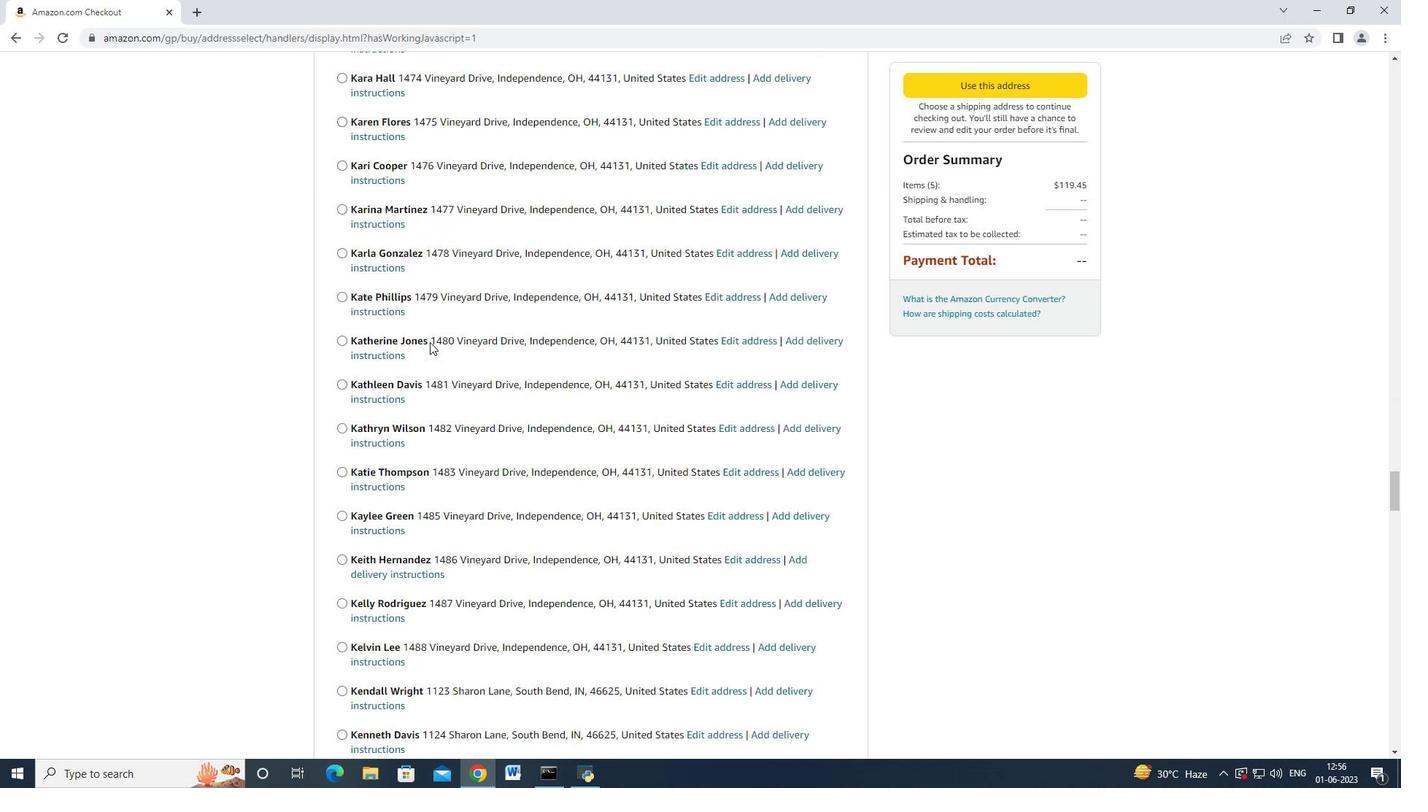 
Action: Mouse moved to (429, 342)
Screenshot: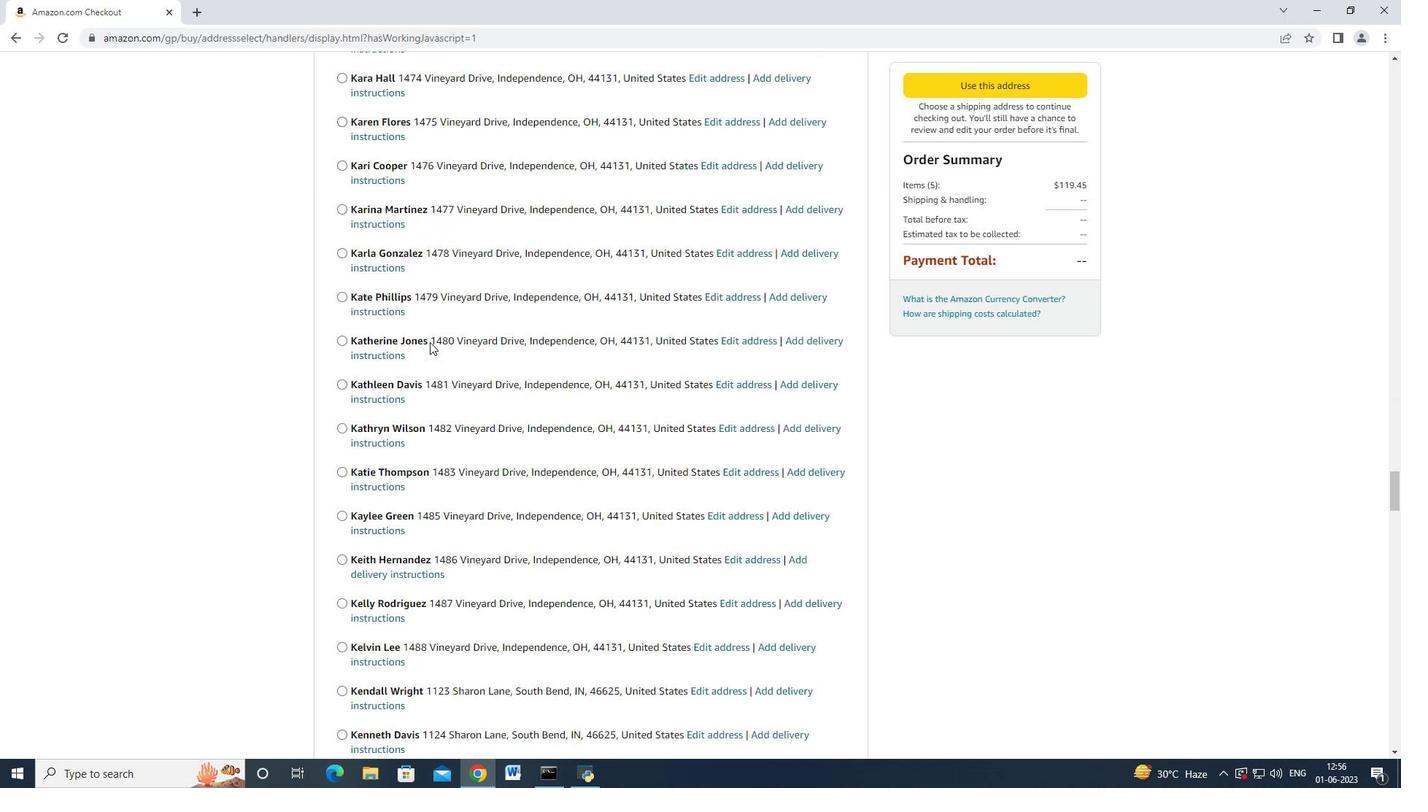 
Action: Mouse scrolled (430, 341) with delta (0, 0)
Screenshot: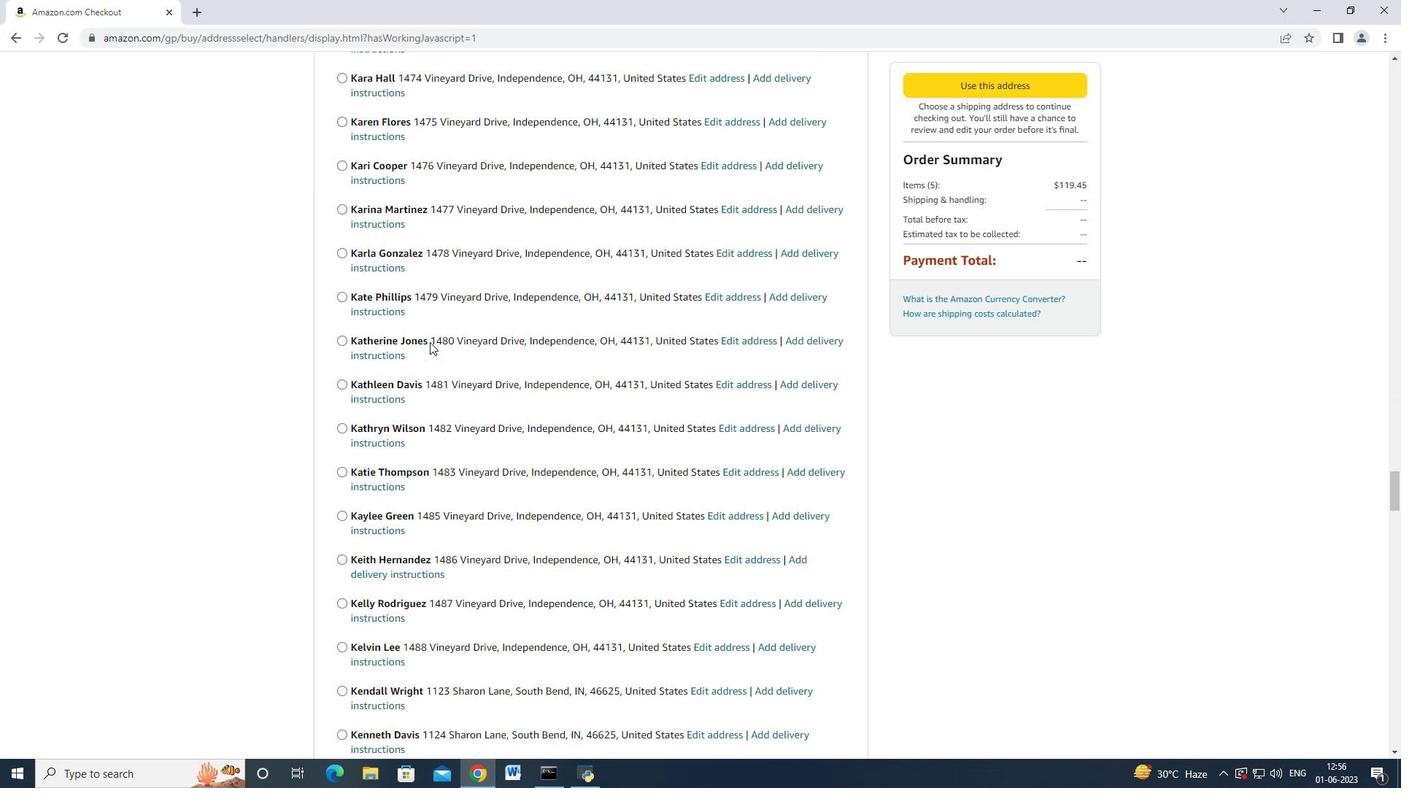 
Action: Mouse moved to (428, 342)
Screenshot: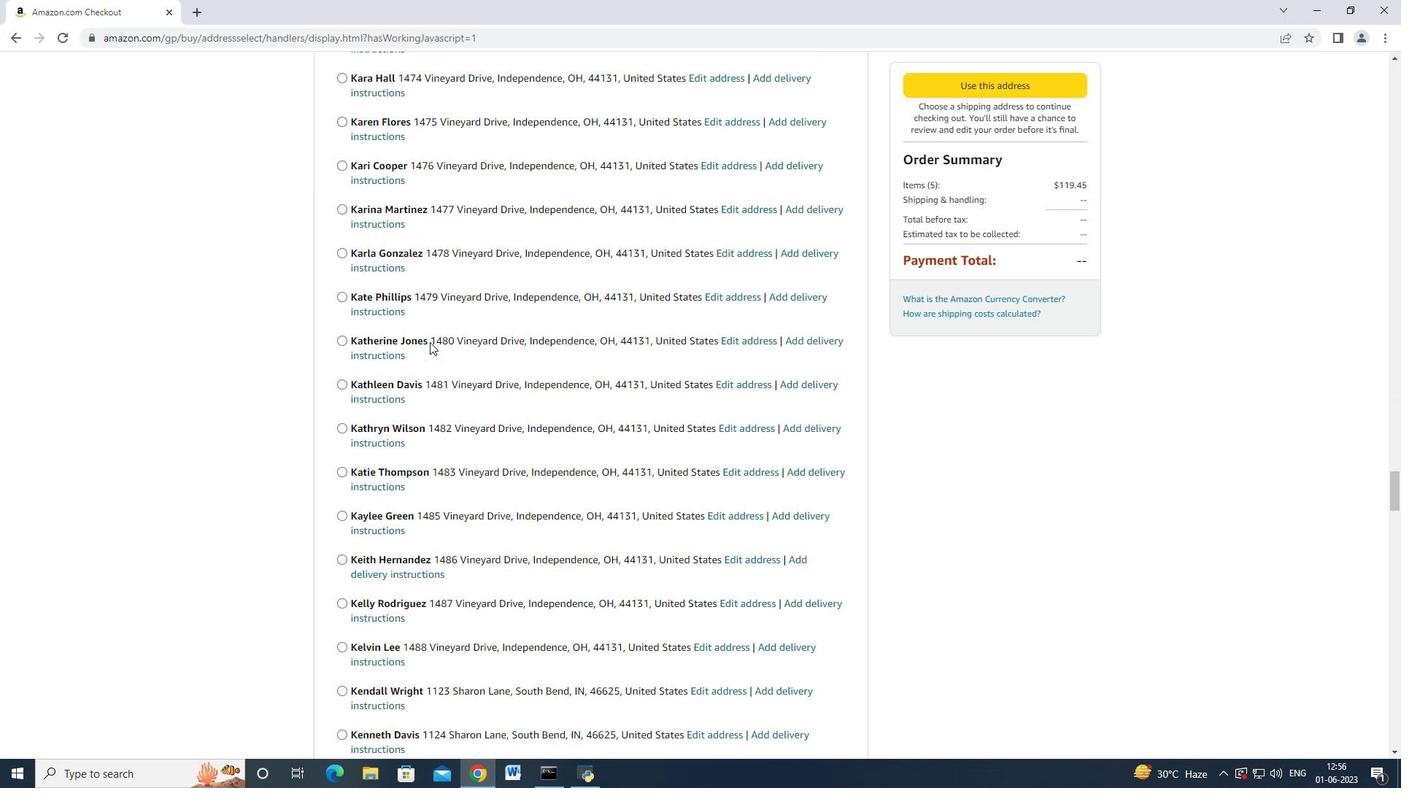 
Action: Mouse scrolled (429, 341) with delta (0, 0)
Screenshot: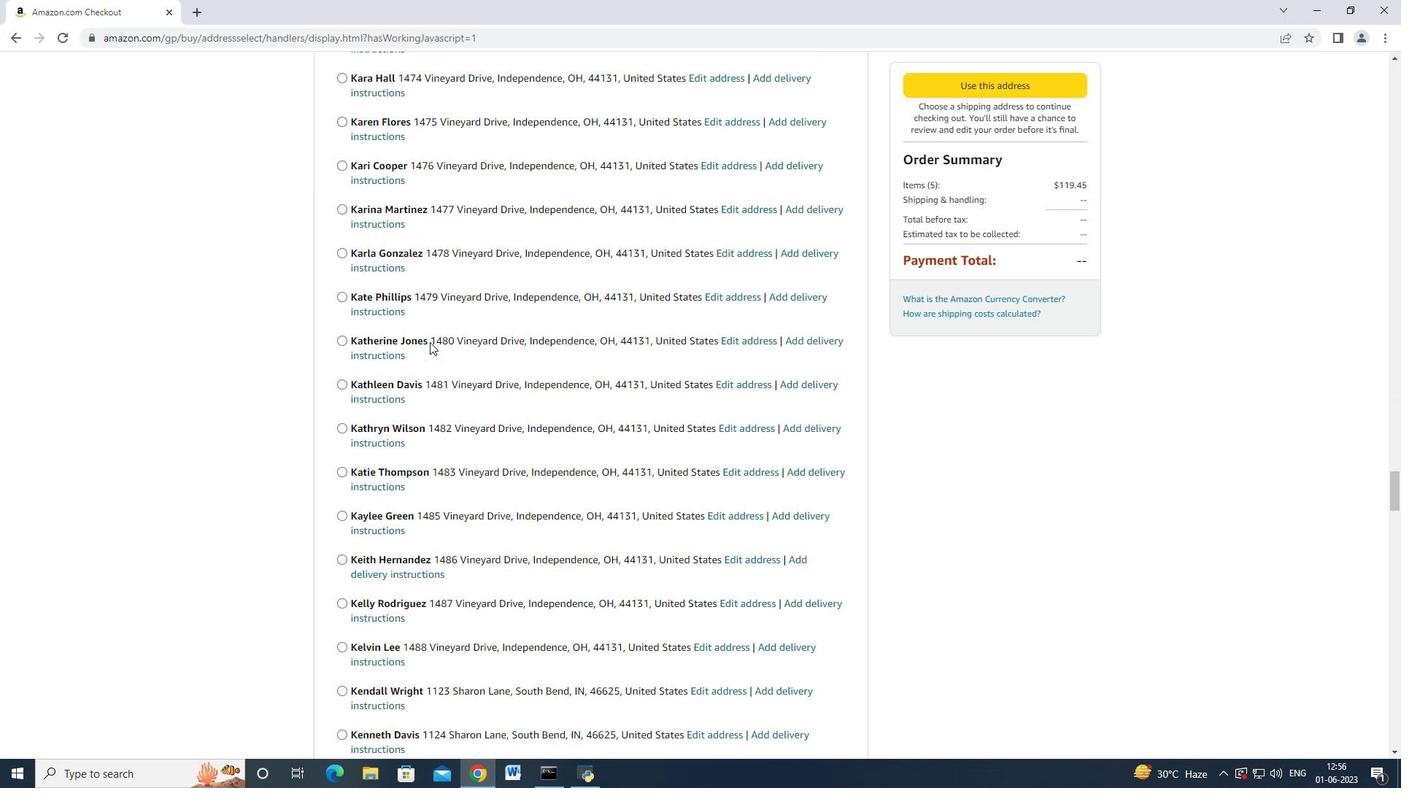 
Action: Mouse scrolled (428, 341) with delta (0, 0)
Screenshot: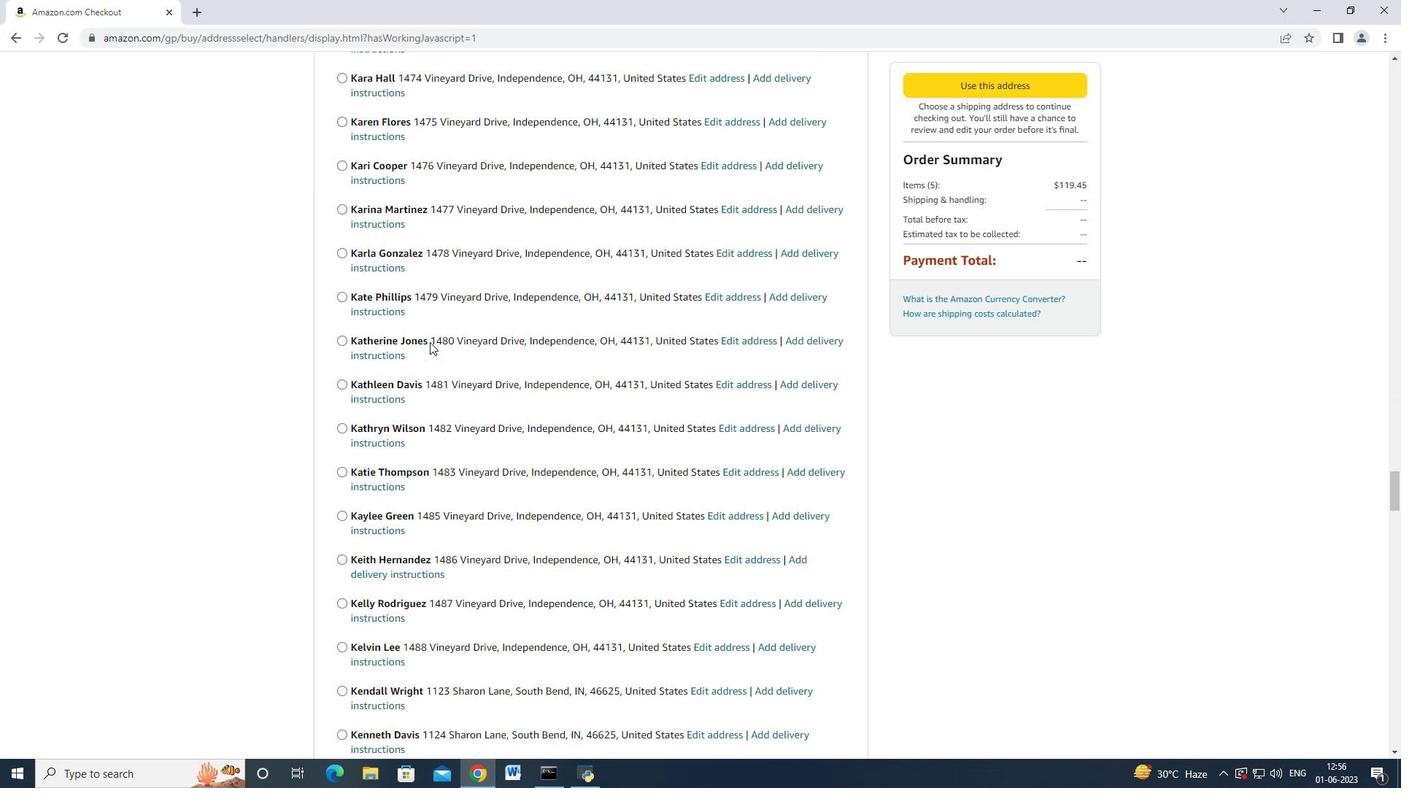 
Action: Mouse moved to (428, 341)
Screenshot: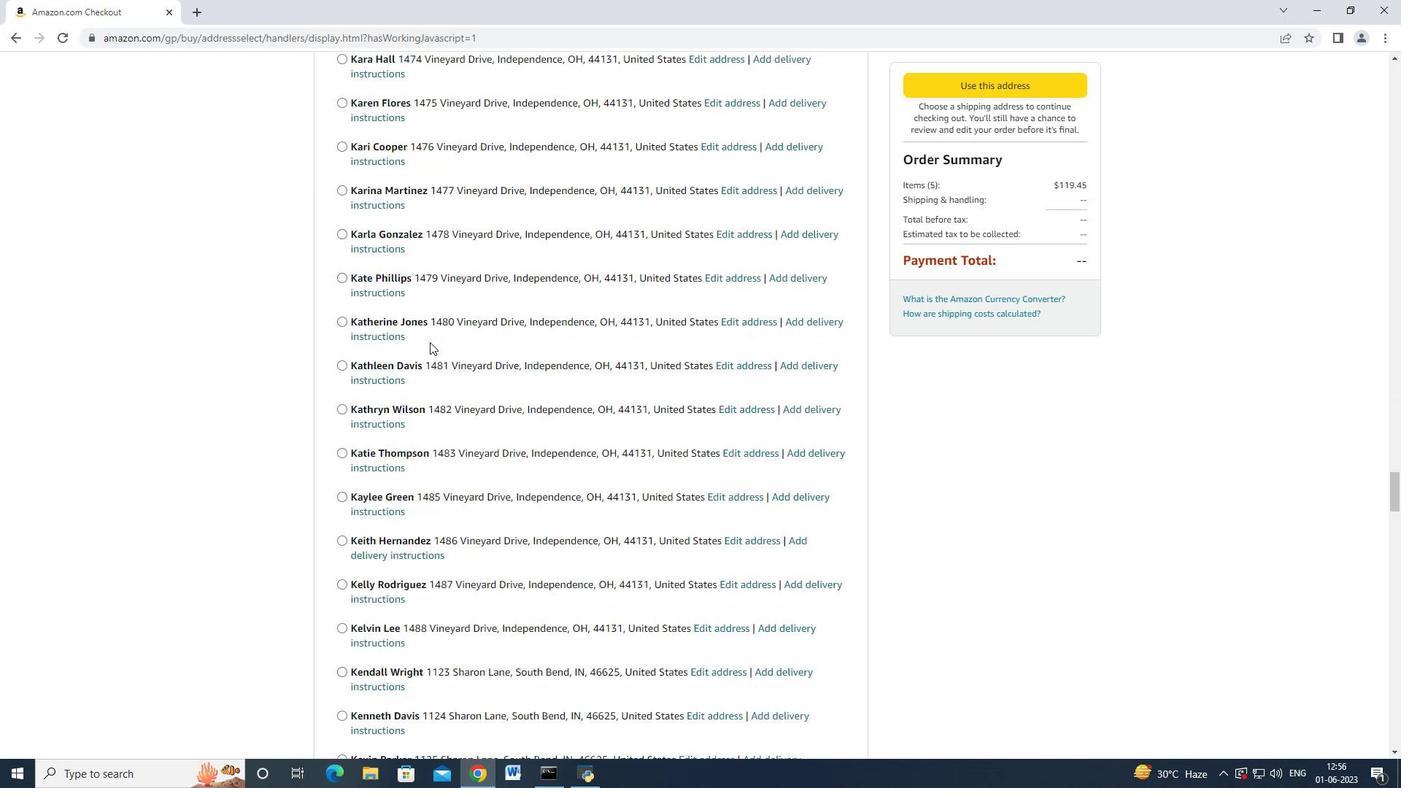 
Action: Mouse scrolled (428, 340) with delta (0, 0)
Screenshot: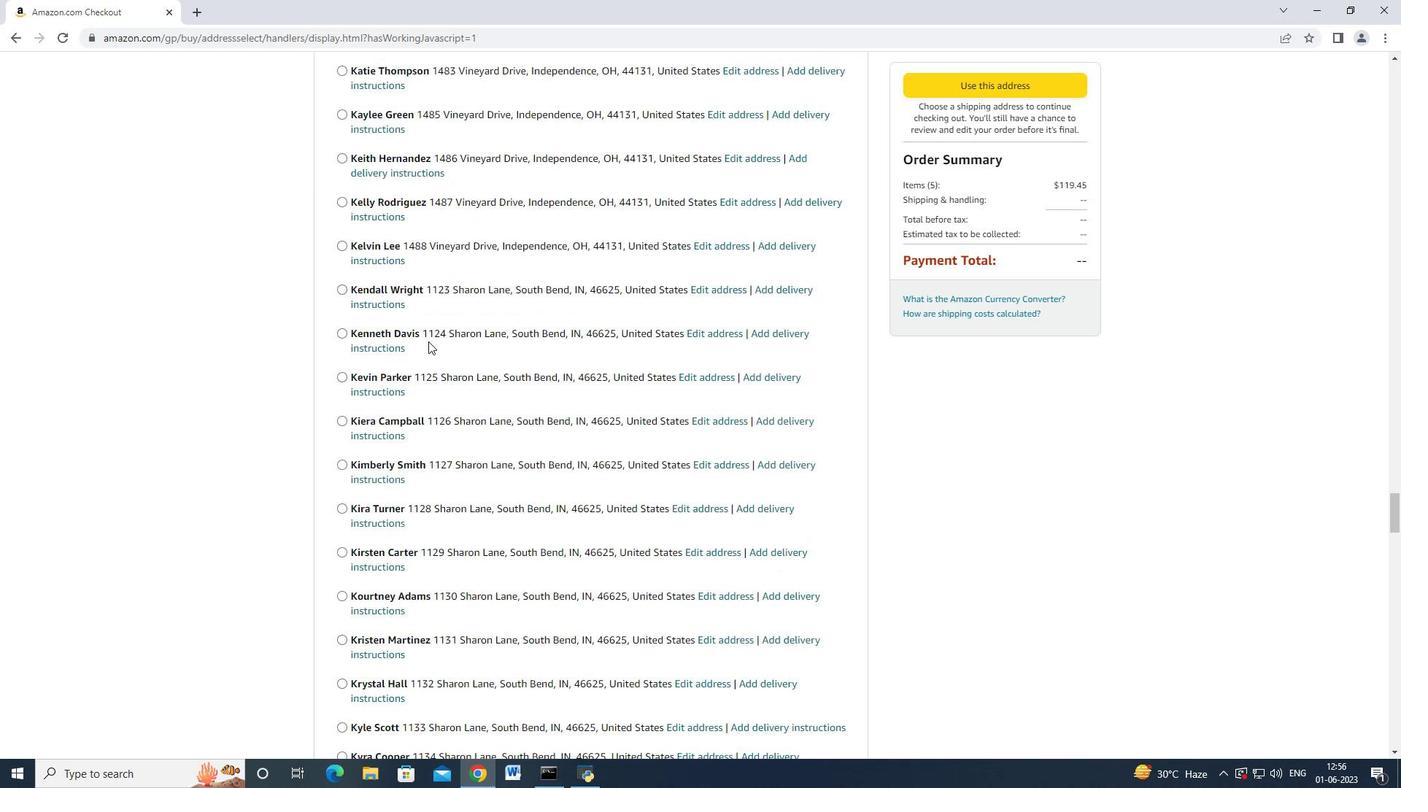 
Action: Mouse scrolled (428, 340) with delta (0, 0)
Screenshot: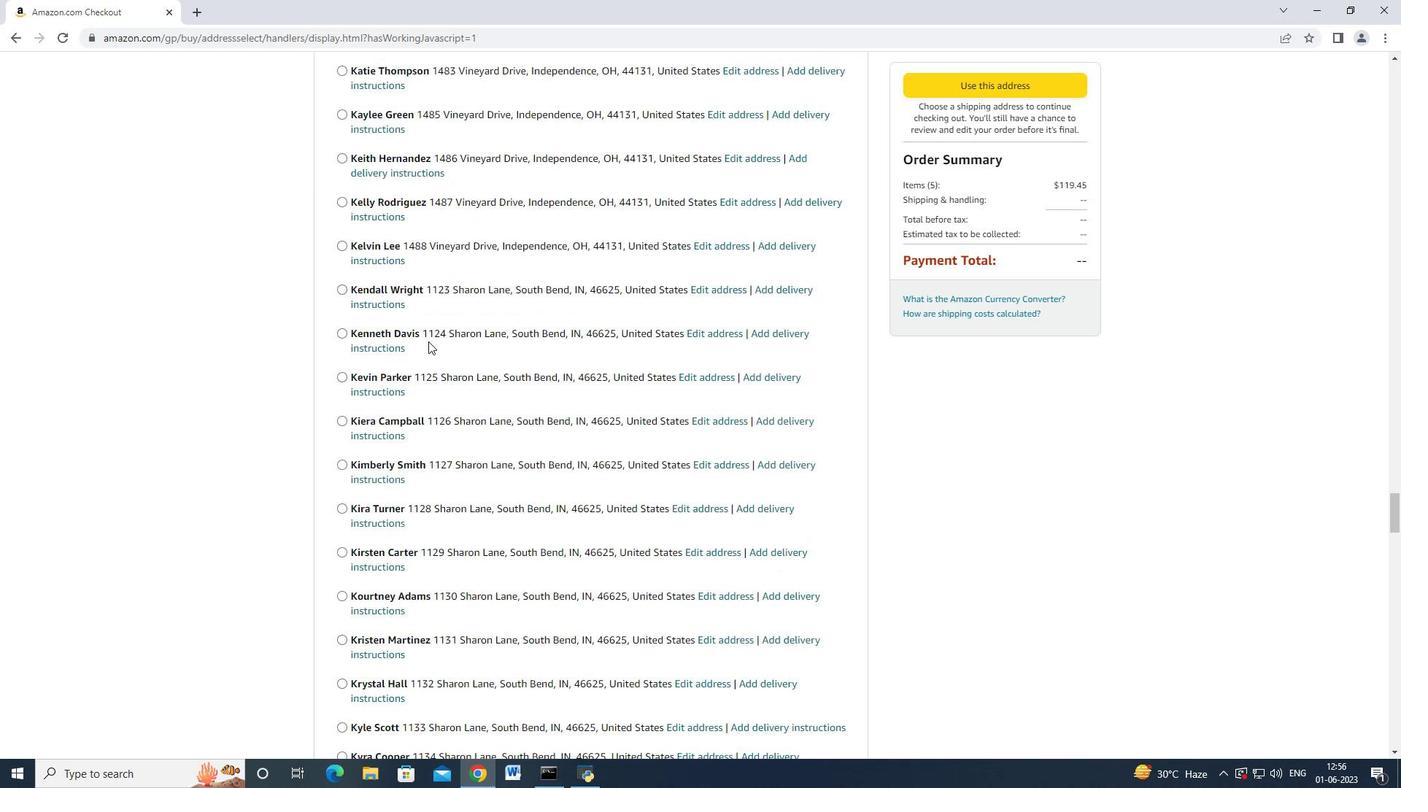
Action: Mouse moved to (428, 341)
Screenshot: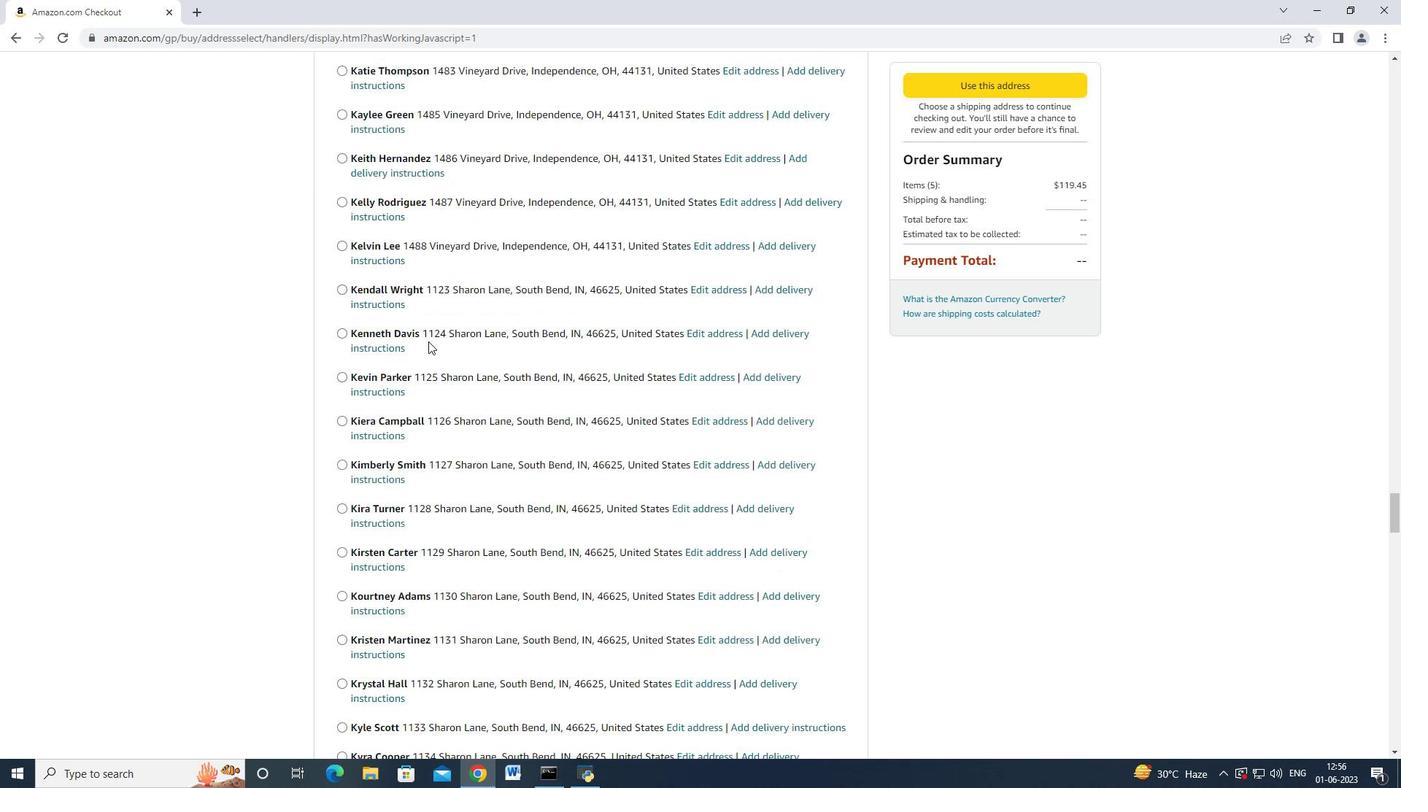 
Action: Mouse scrolled (428, 340) with delta (0, 0)
Screenshot: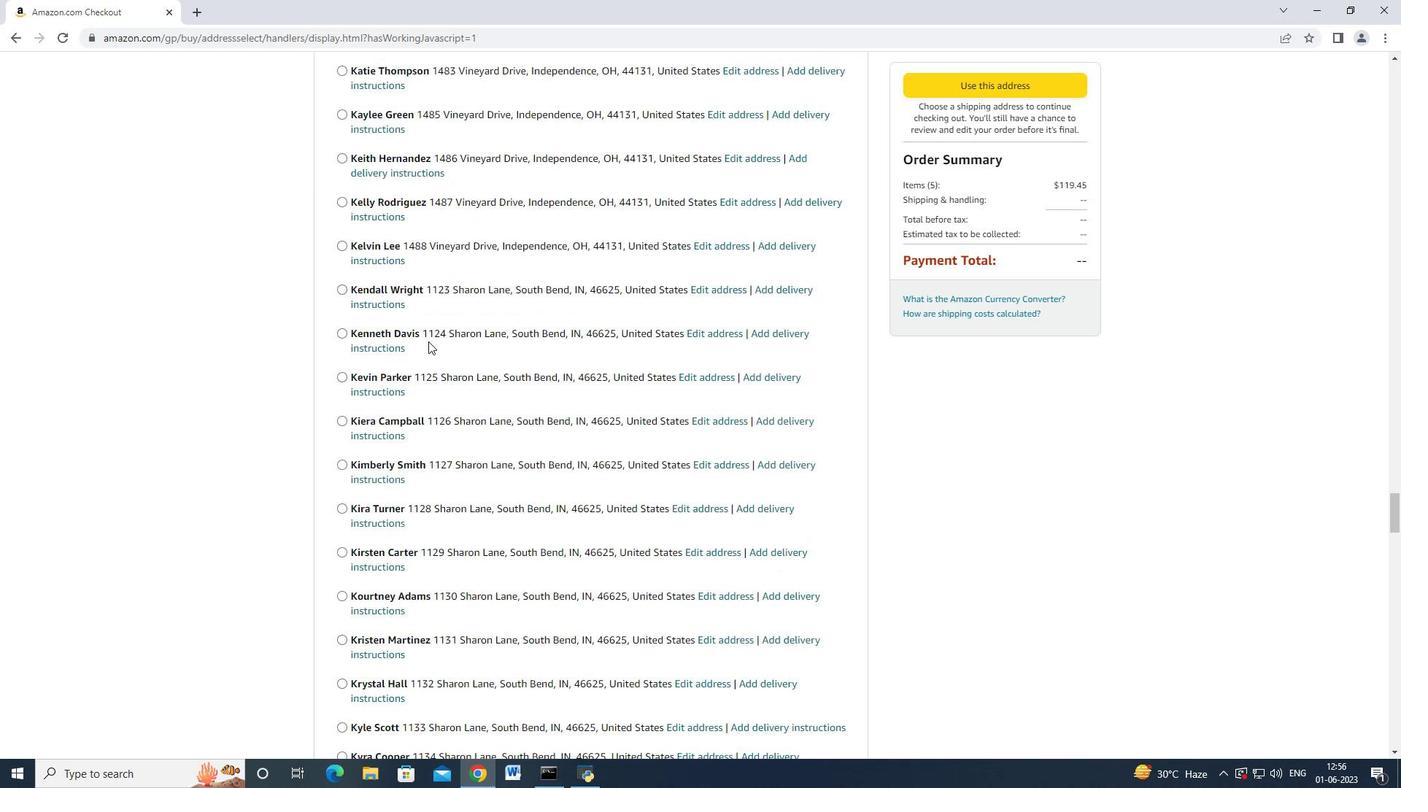 
Action: Mouse scrolled (428, 340) with delta (0, -1)
Screenshot: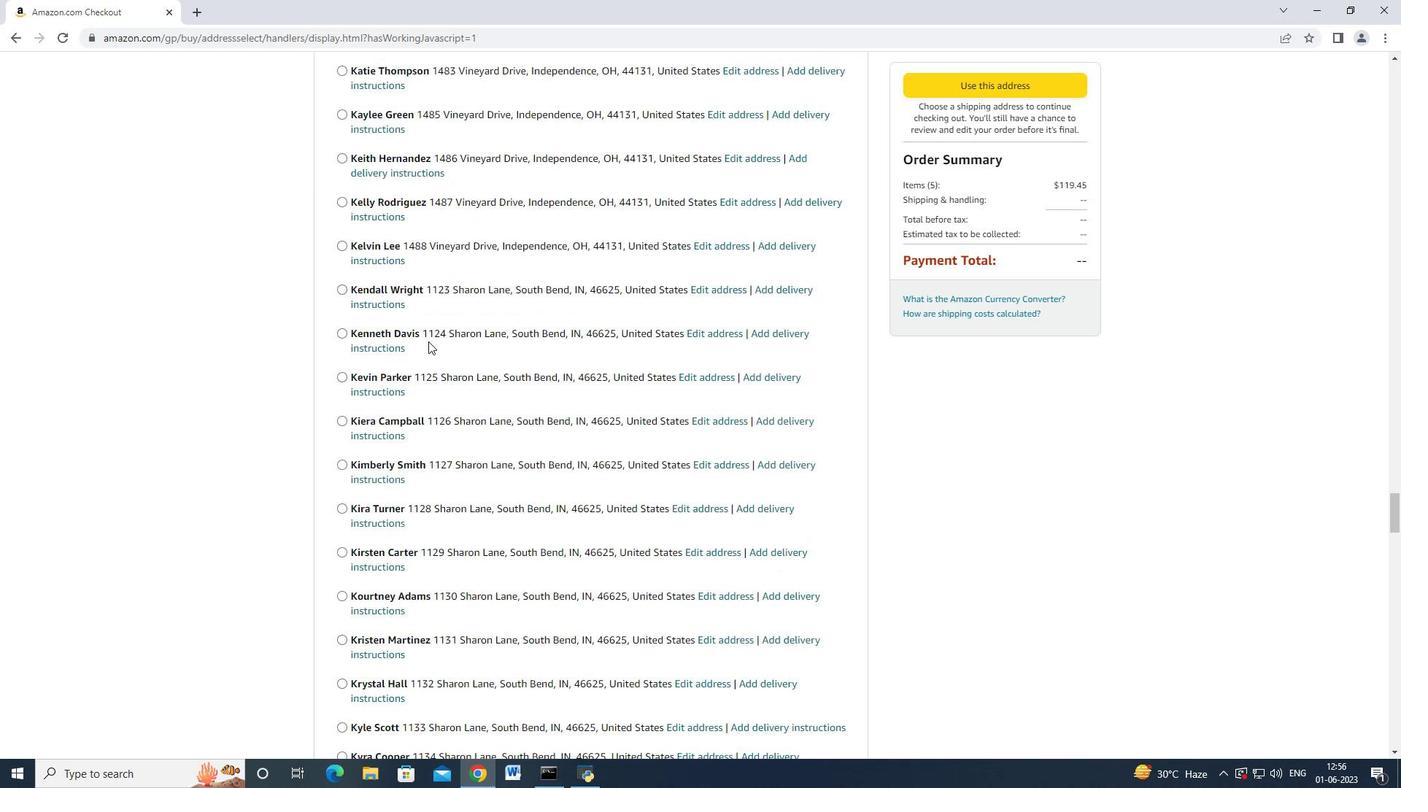 
Action: Mouse scrolled (428, 340) with delta (0, 0)
Screenshot: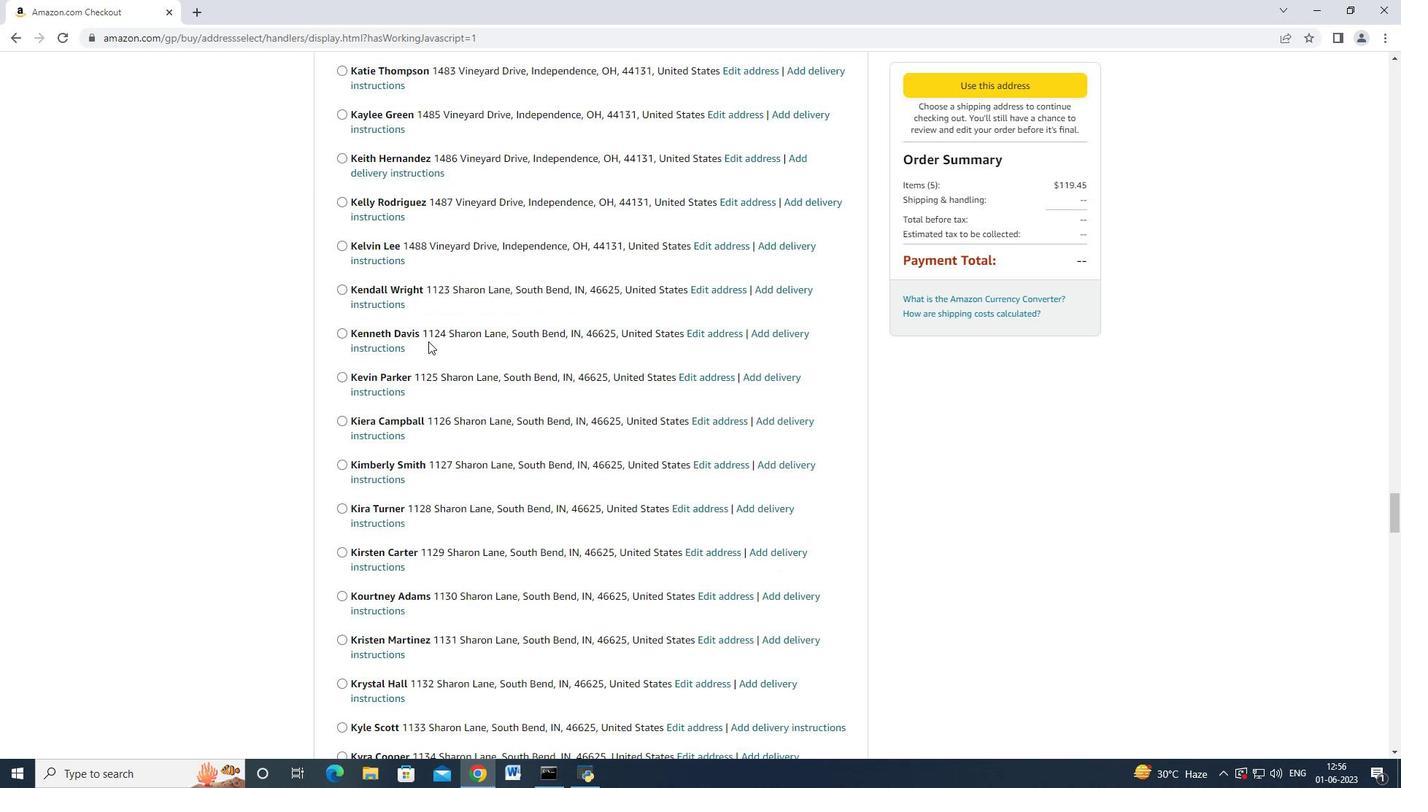 
Action: Mouse scrolled (428, 340) with delta (0, 0)
Screenshot: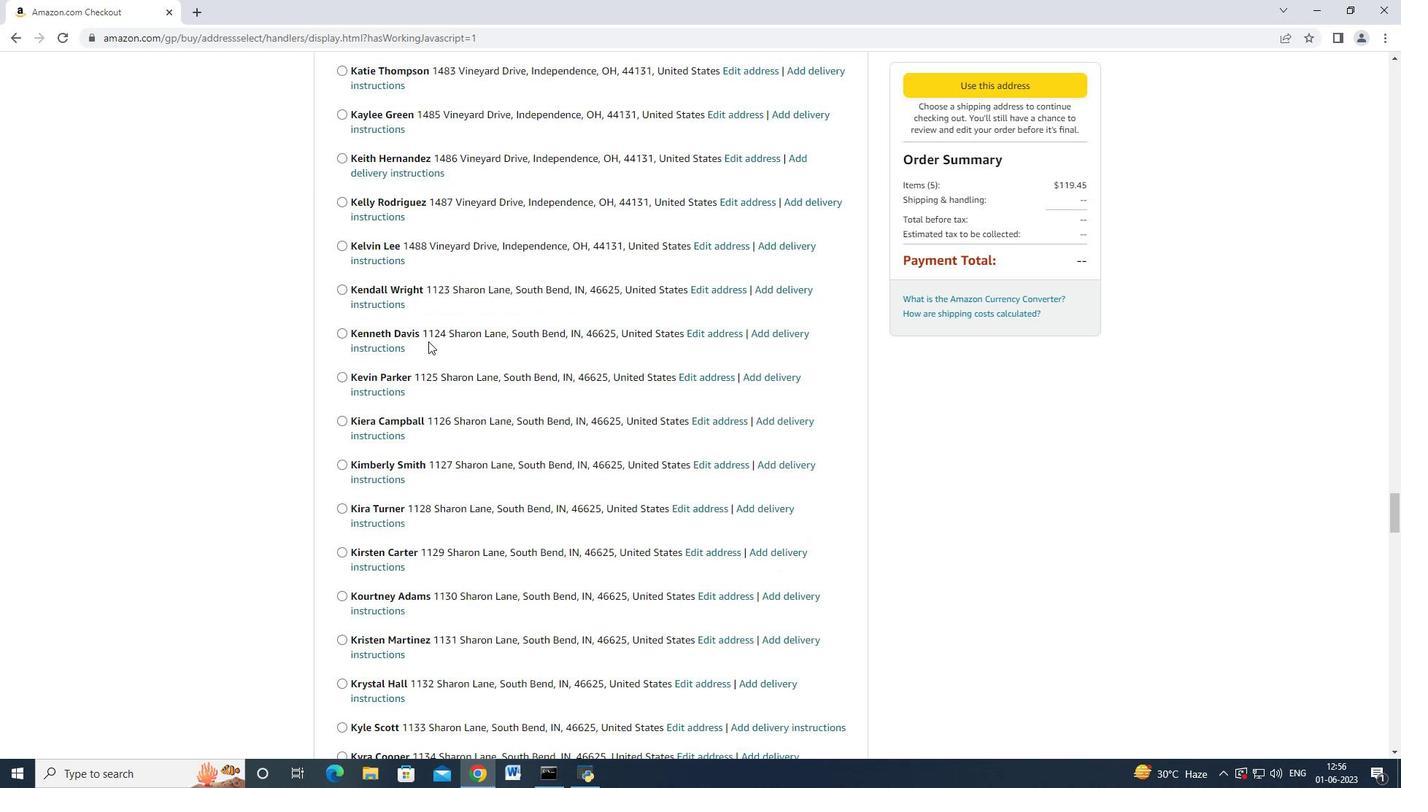 
Action: Mouse moved to (429, 341)
Screenshot: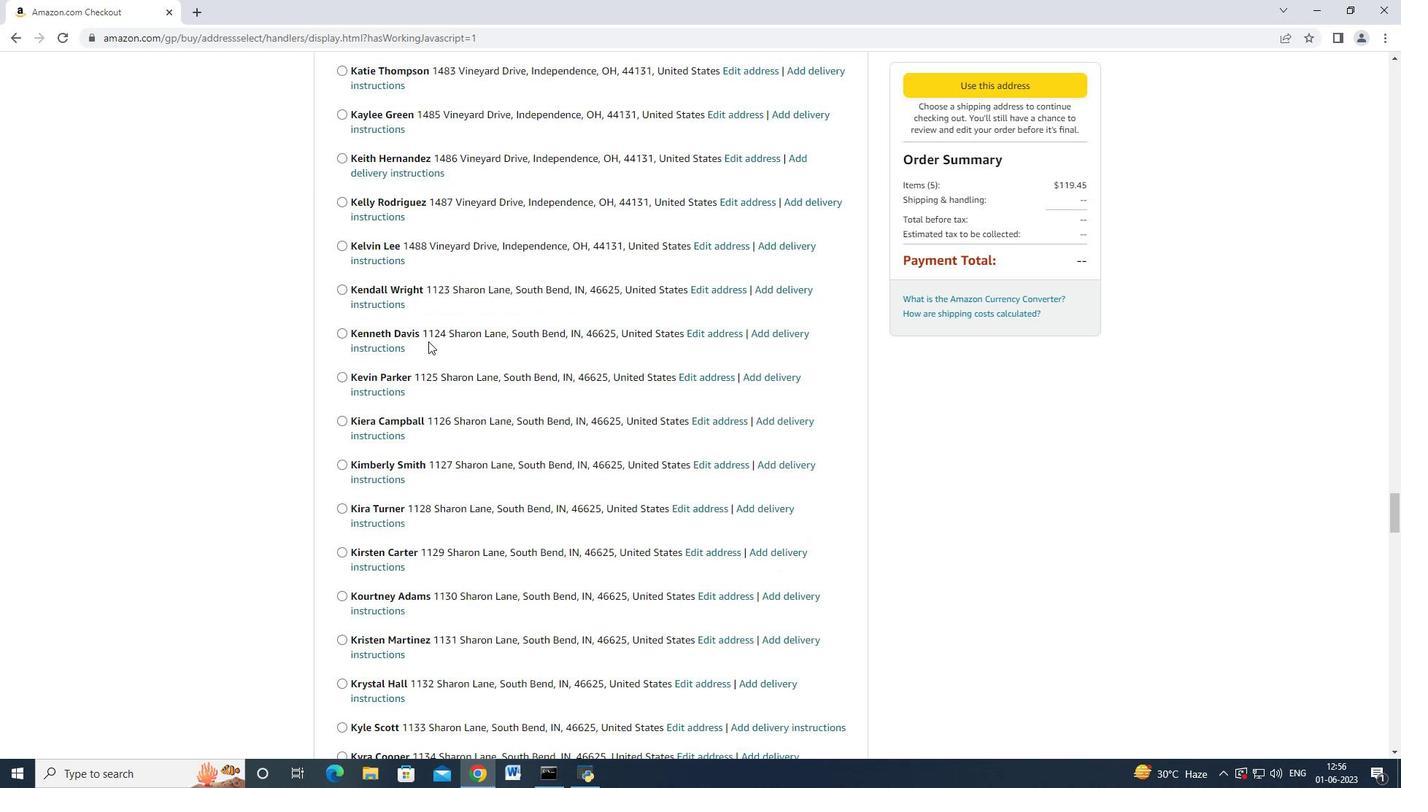 
Action: Mouse scrolled (429, 340) with delta (0, 0)
Screenshot: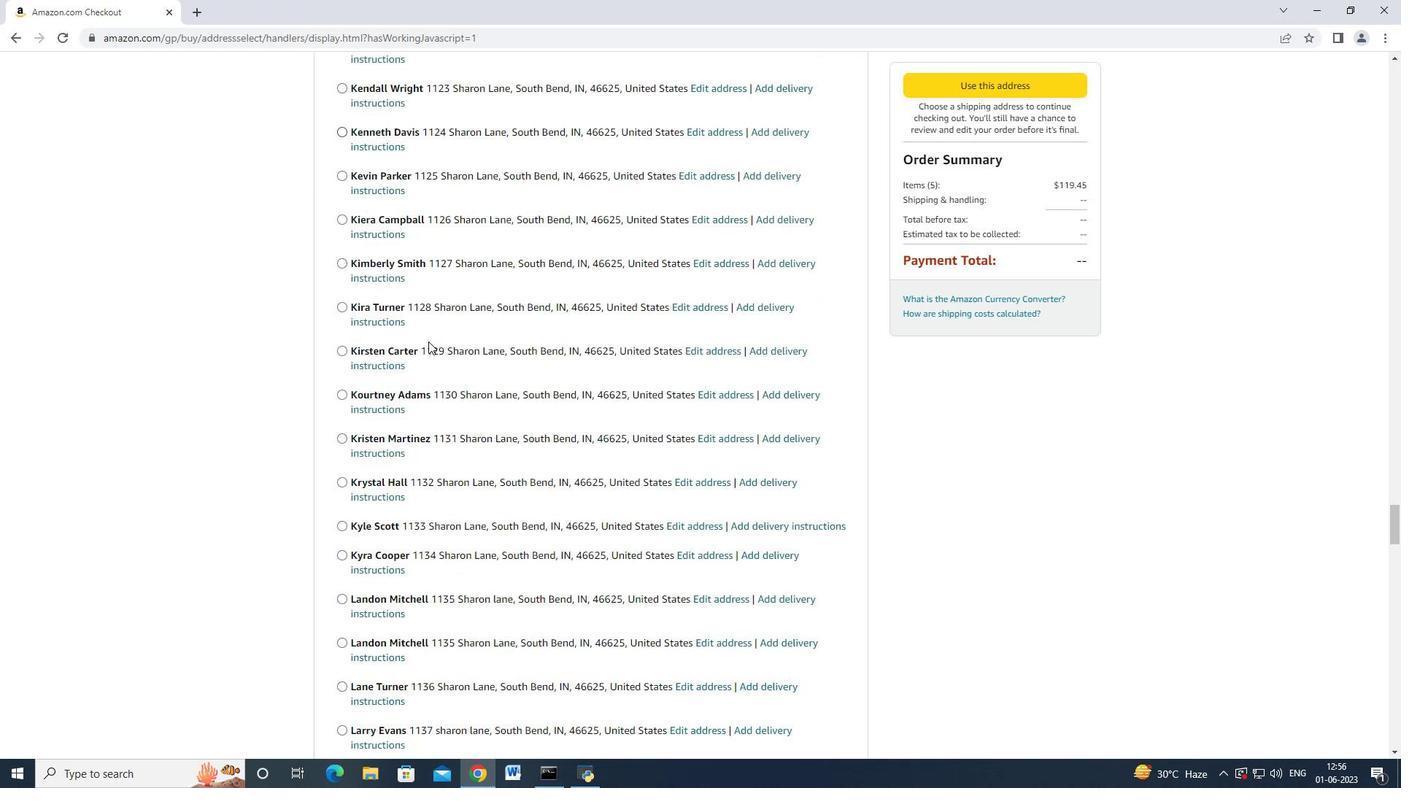 
Action: Mouse moved to (432, 338)
Screenshot: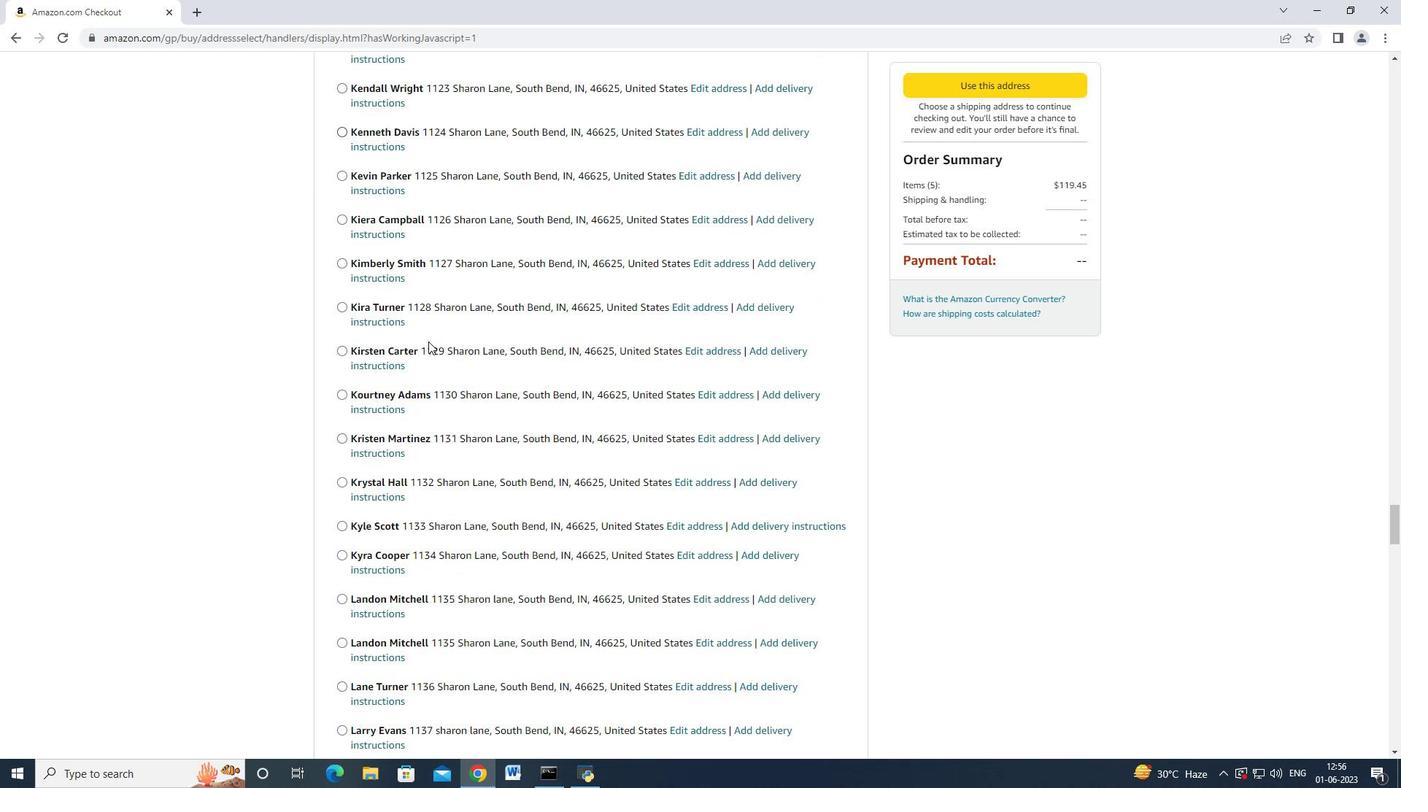 
Action: Mouse scrolled (432, 338) with delta (0, 0)
Screenshot: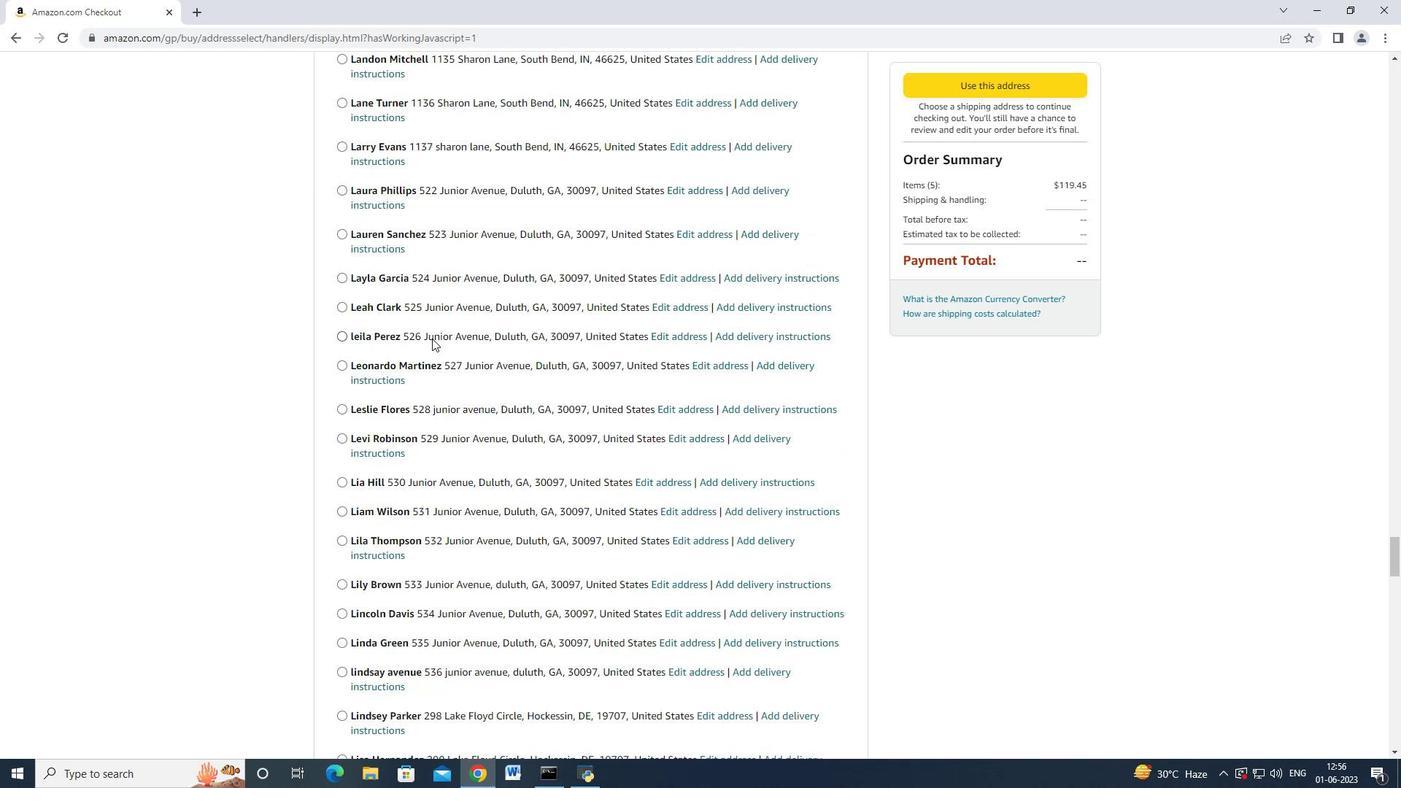 
Action: Mouse scrolled (432, 338) with delta (0, 0)
Screenshot: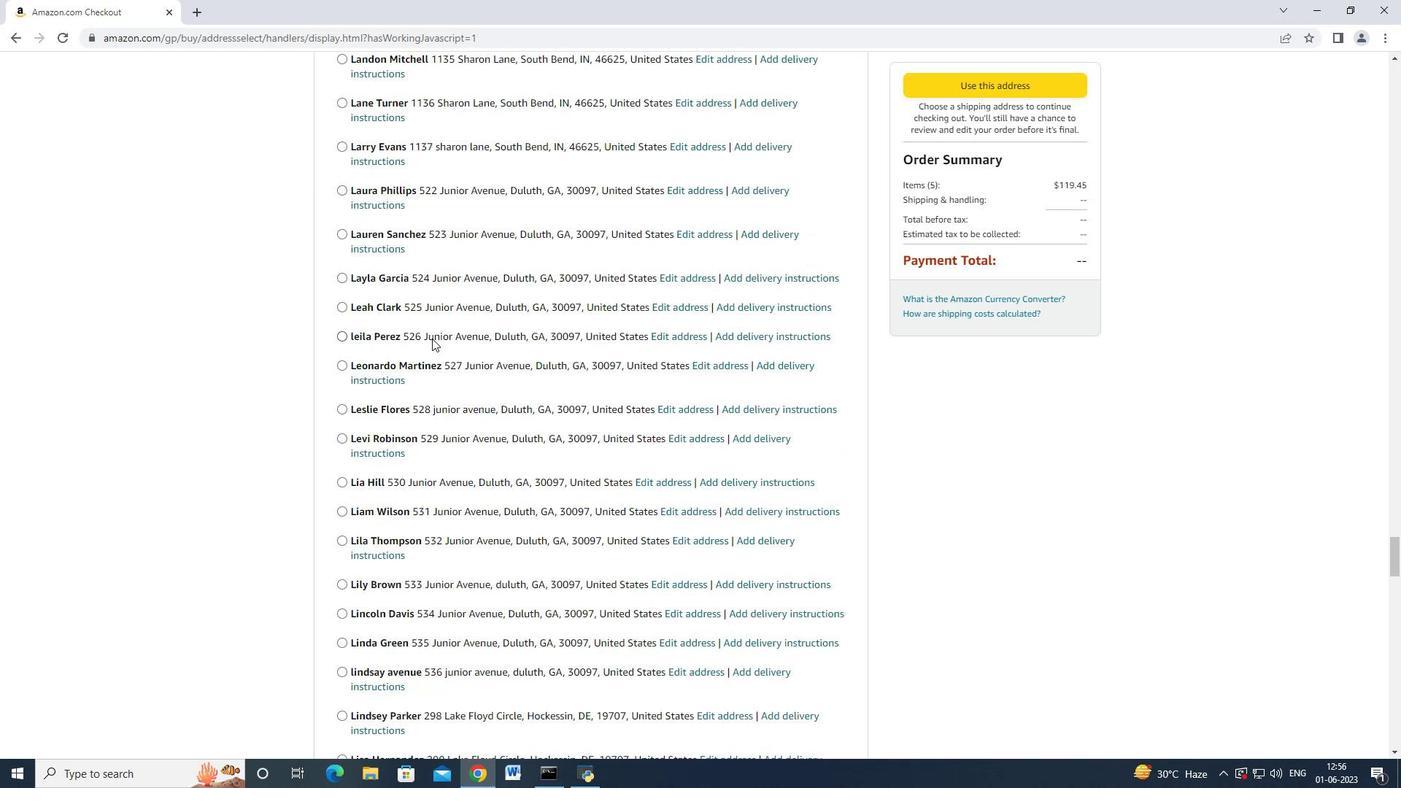 
Action: Mouse scrolled (432, 338) with delta (0, 0)
Screenshot: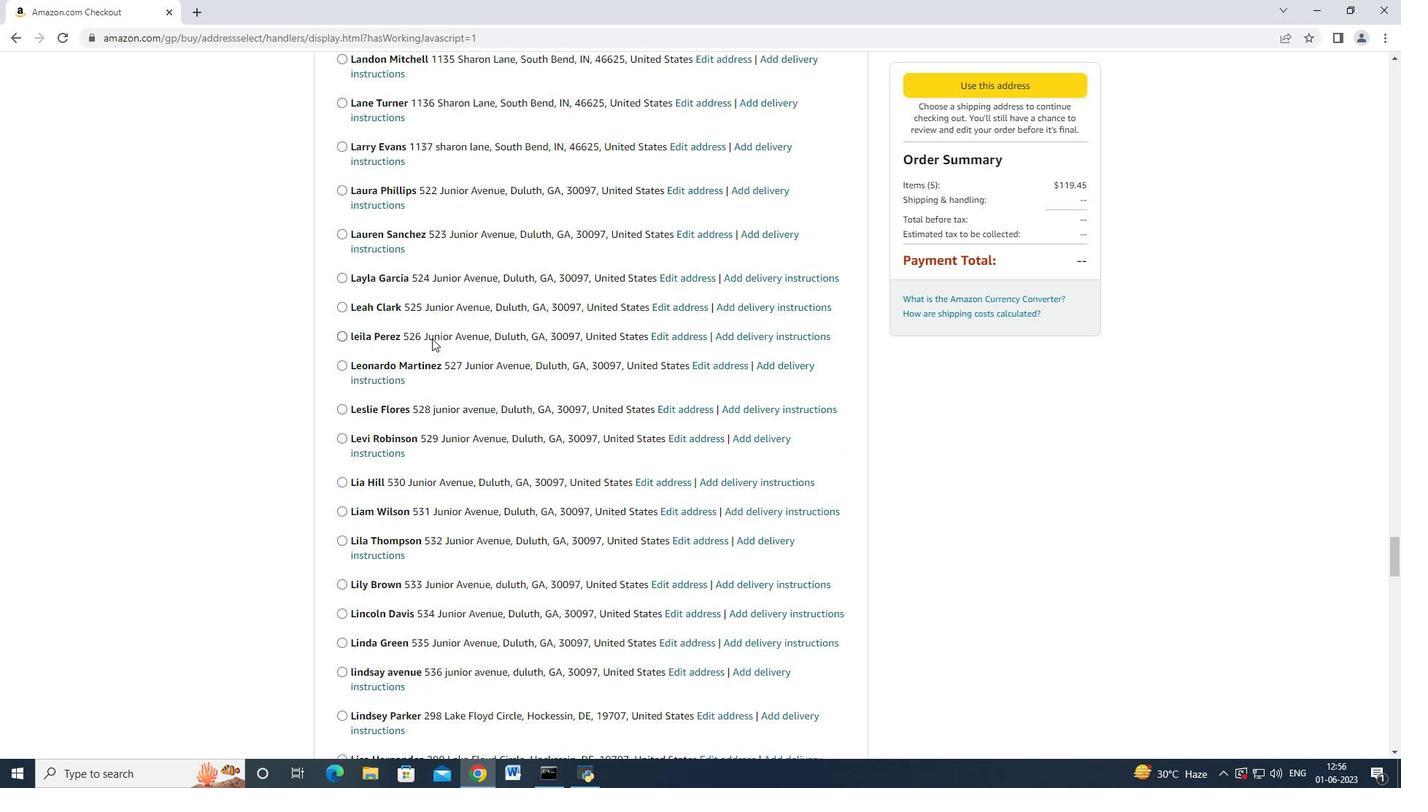 
Action: Mouse moved to (436, 338)
Screenshot: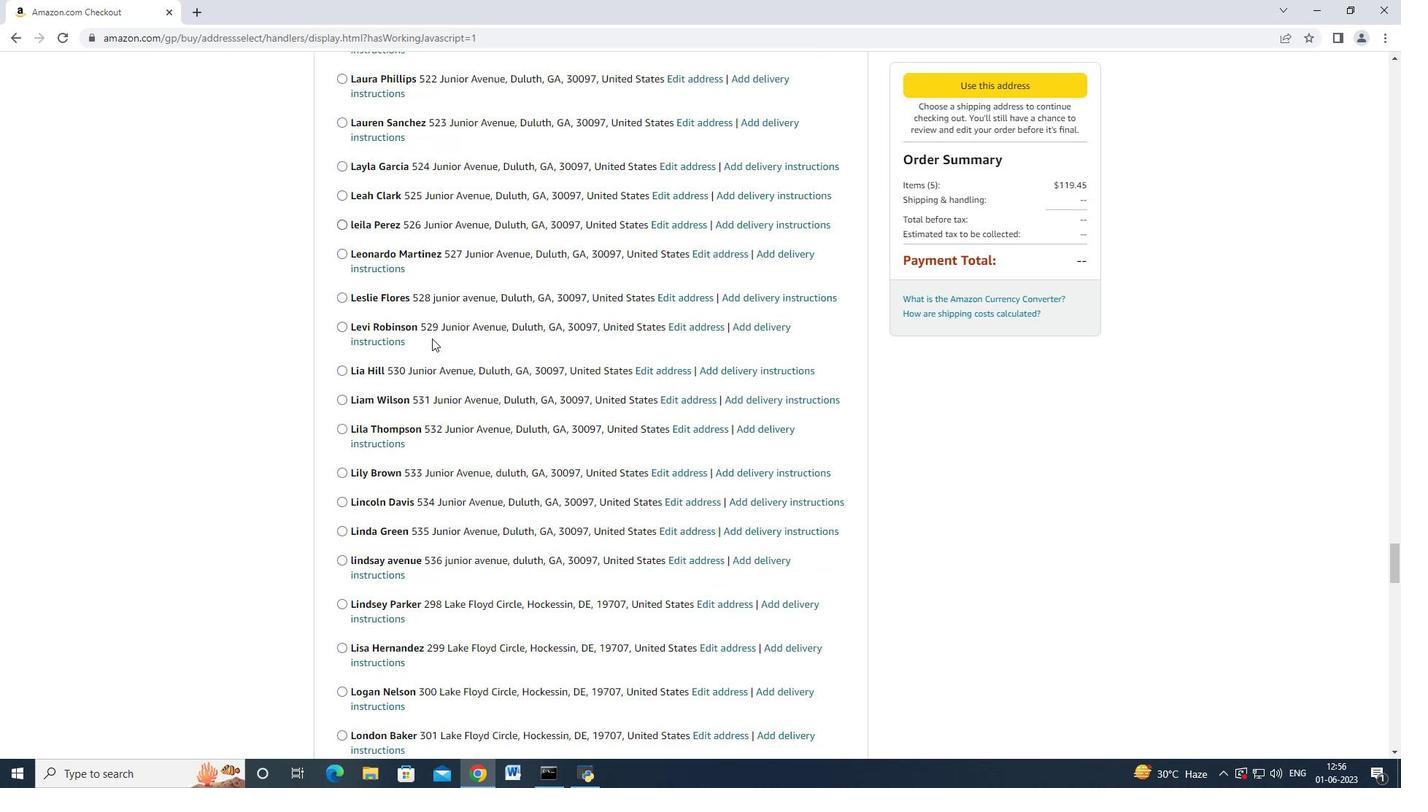 
Action: Mouse scrolled (436, 338) with delta (0, 0)
Screenshot: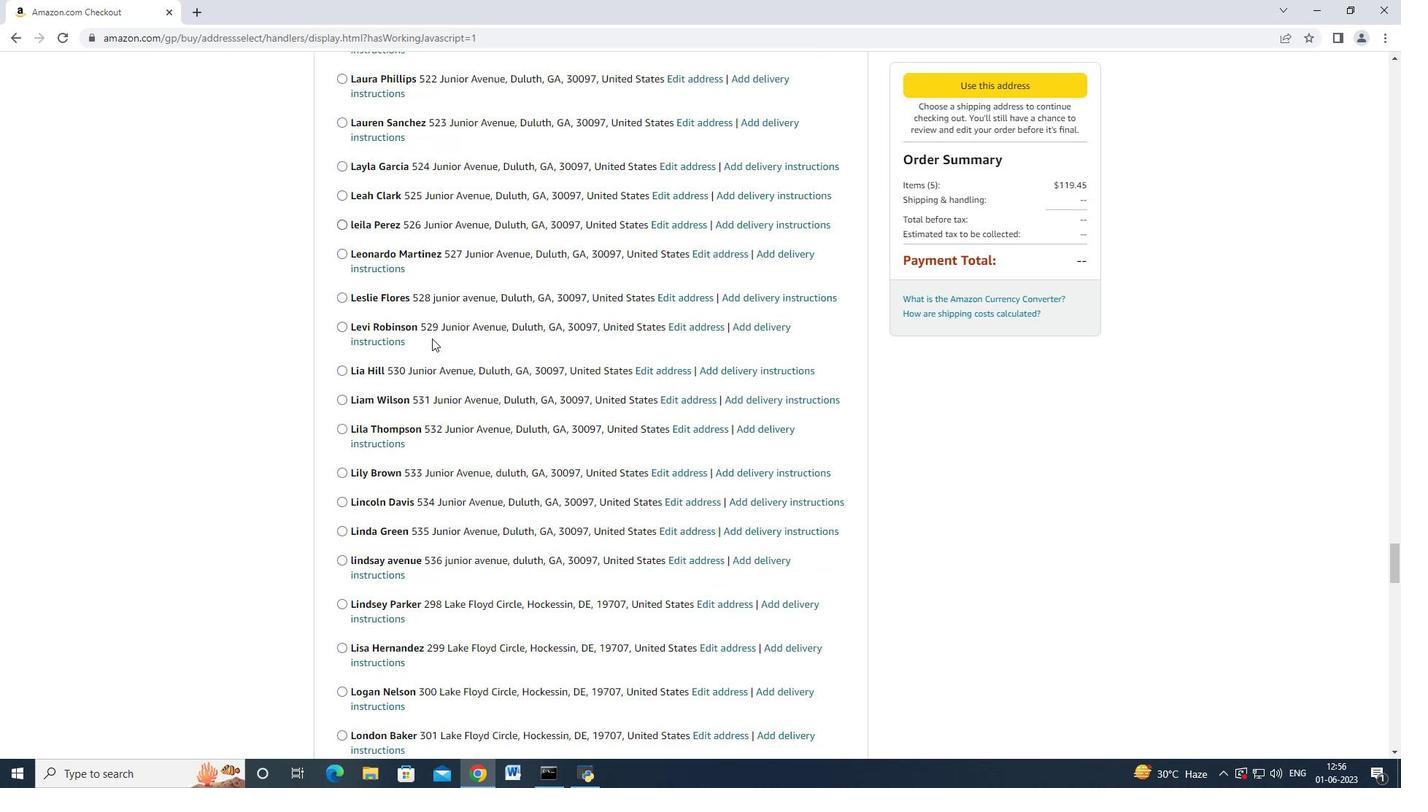 
Action: Mouse moved to (436, 338)
Screenshot: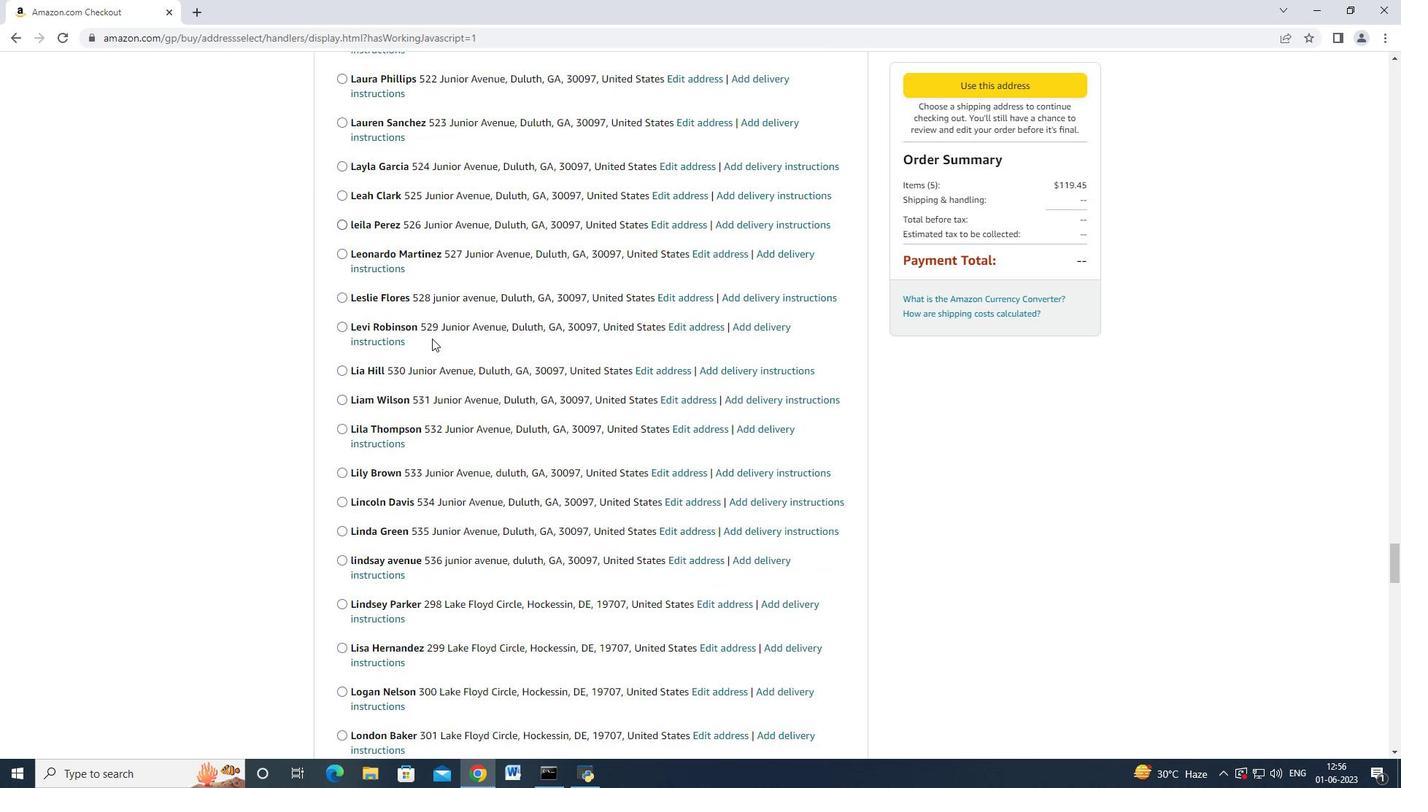 
Action: Mouse scrolled (436, 338) with delta (0, 0)
Screenshot: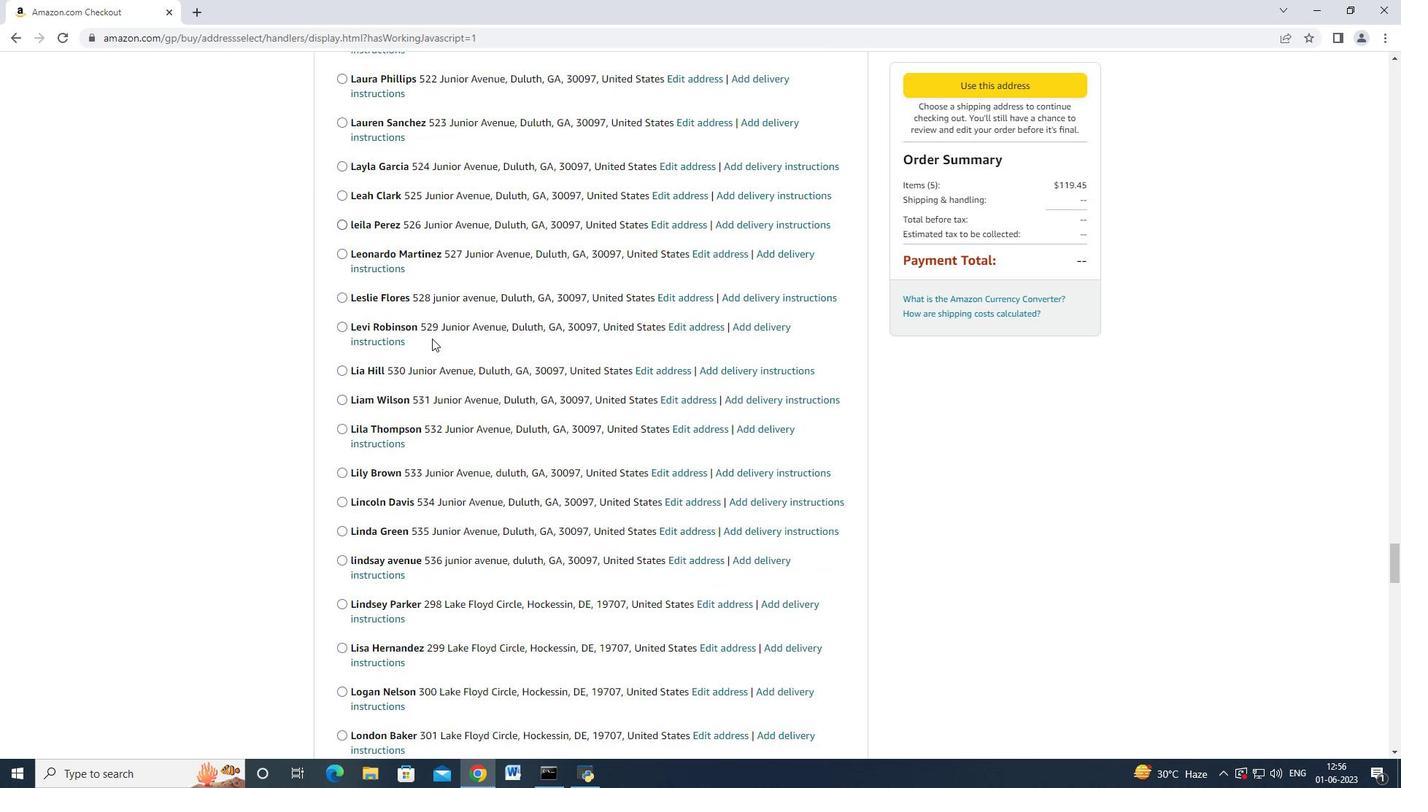 
Action: Mouse scrolled (436, 338) with delta (0, 0)
Screenshot: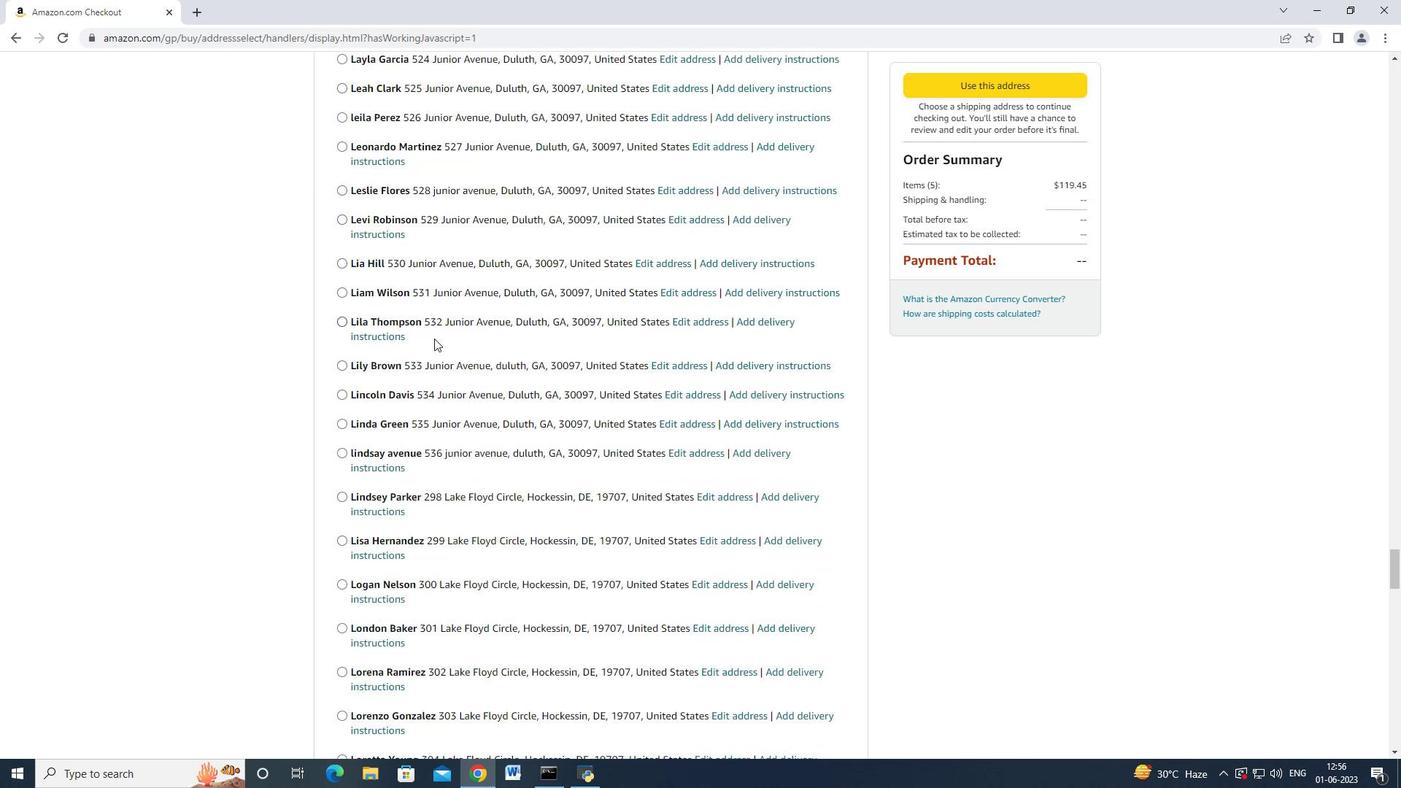 
Action: Mouse scrolled (436, 338) with delta (0, 0)
Screenshot: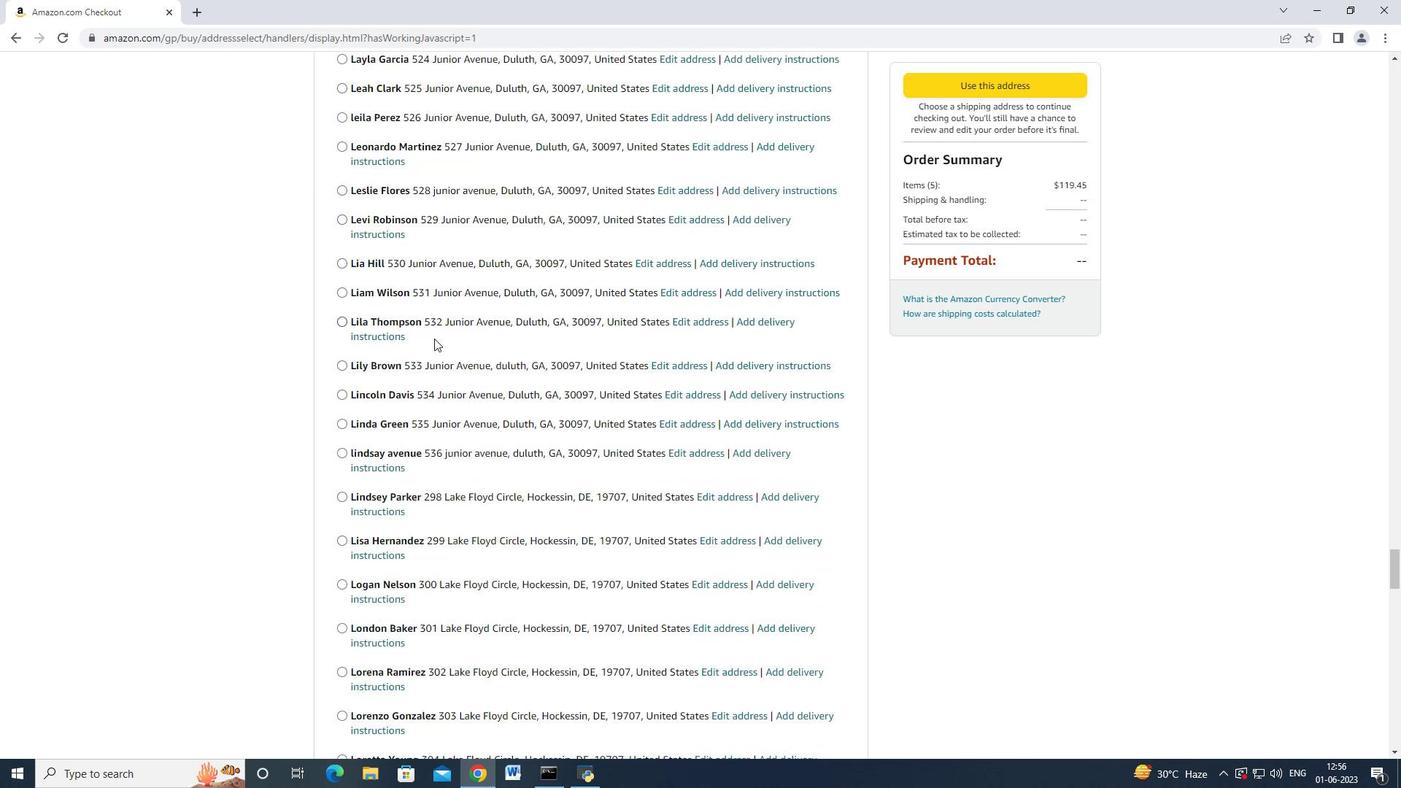 
Action: Mouse scrolled (436, 338) with delta (0, 0)
Screenshot: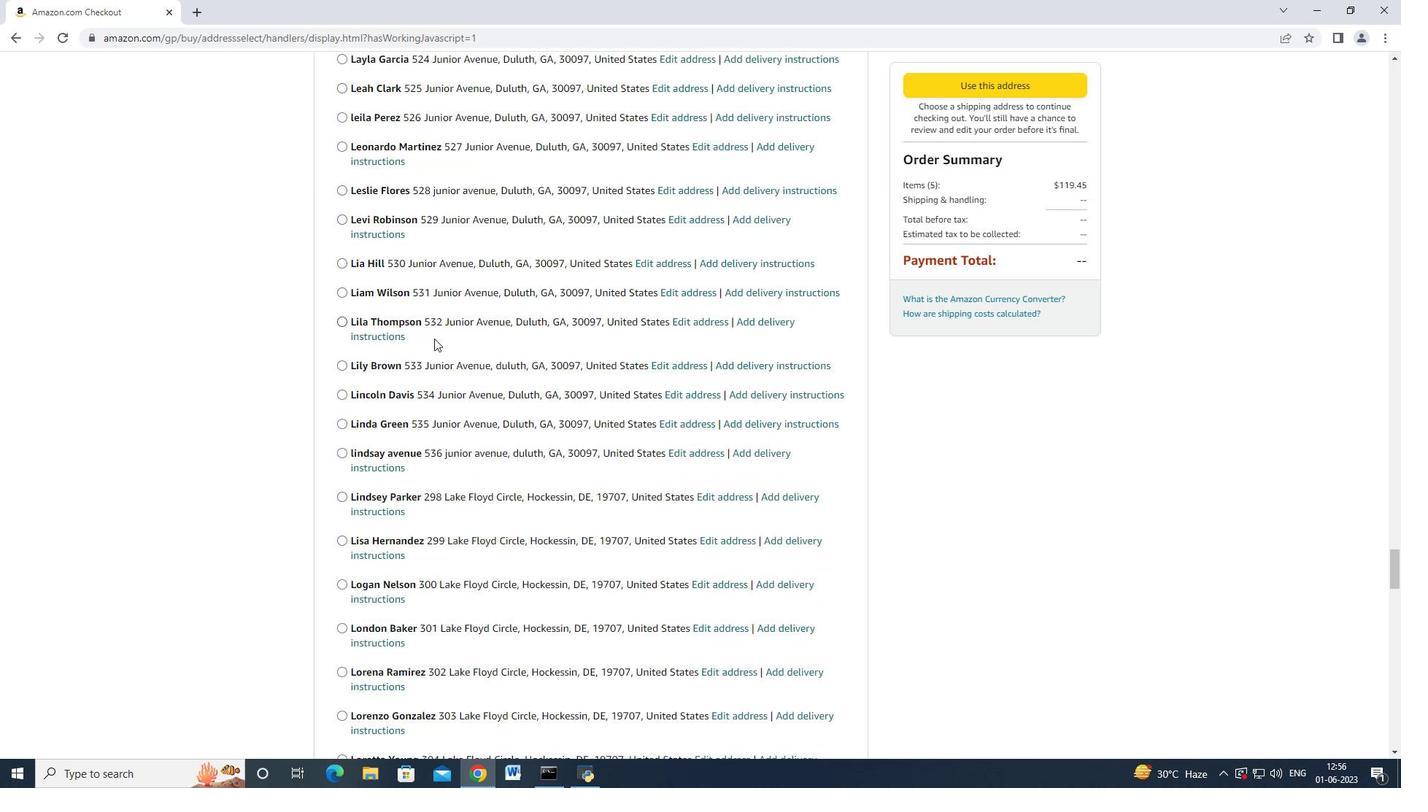 
Action: Mouse scrolled (436, 338) with delta (0, 0)
Screenshot: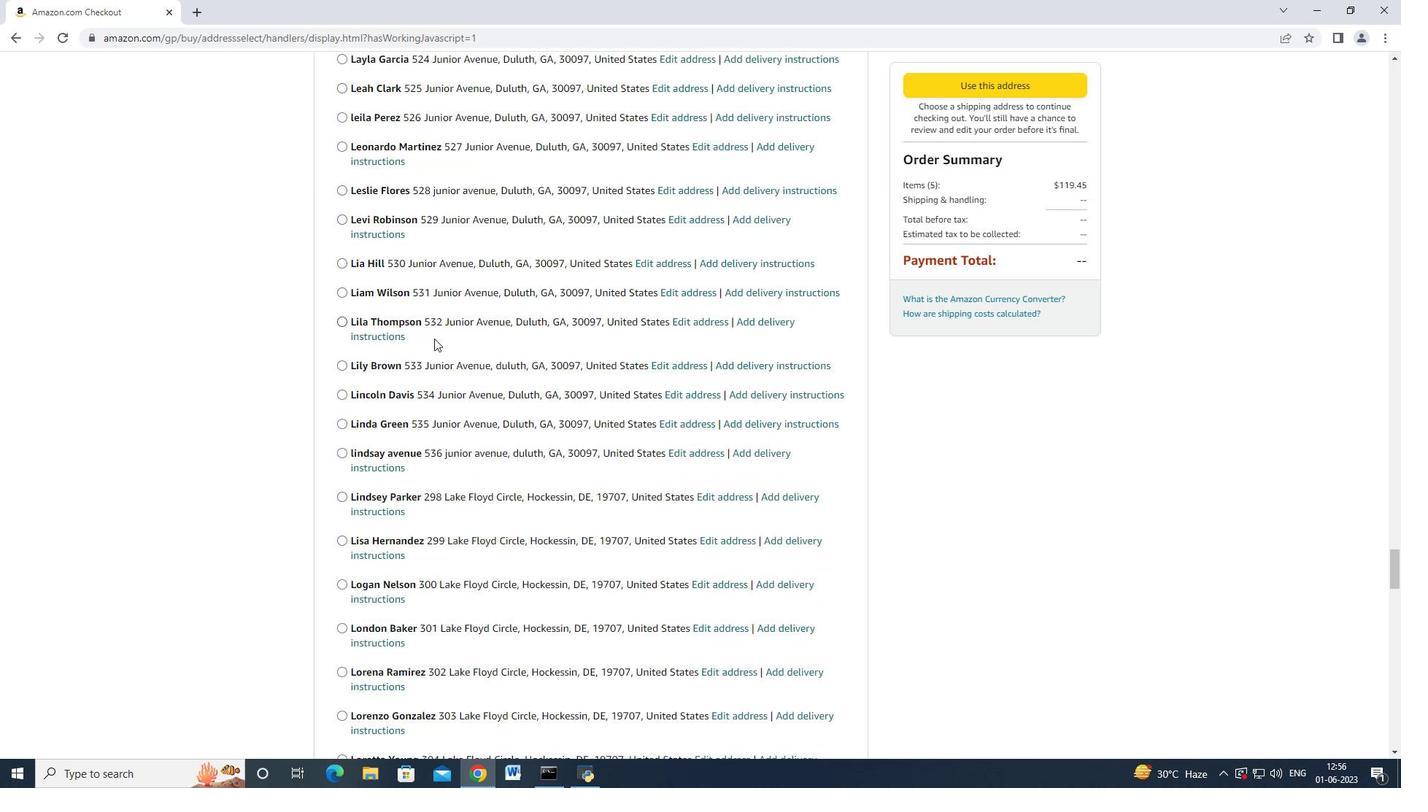 
Action: Mouse moved to (446, 335)
Screenshot: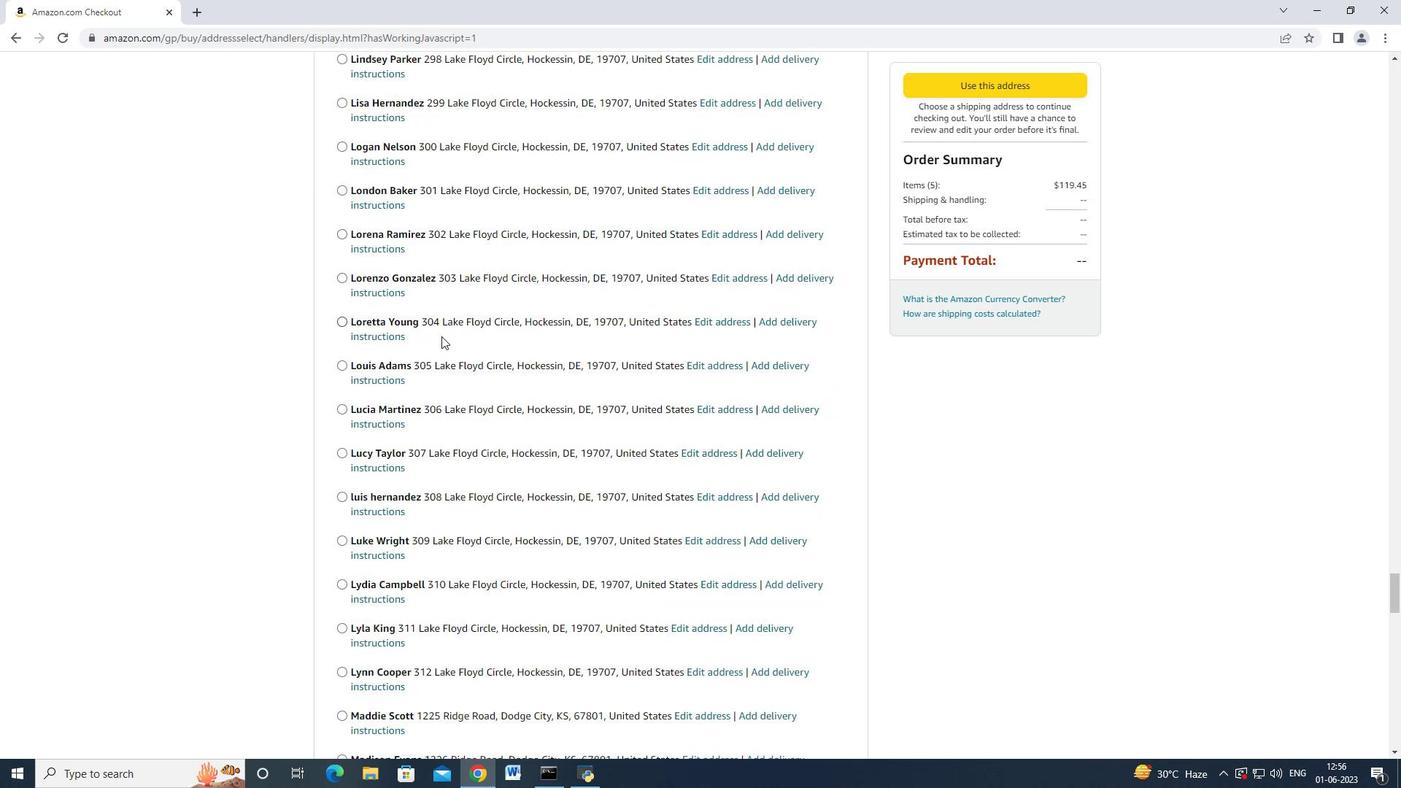 
Action: Mouse scrolled (446, 334) with delta (0, 0)
Screenshot: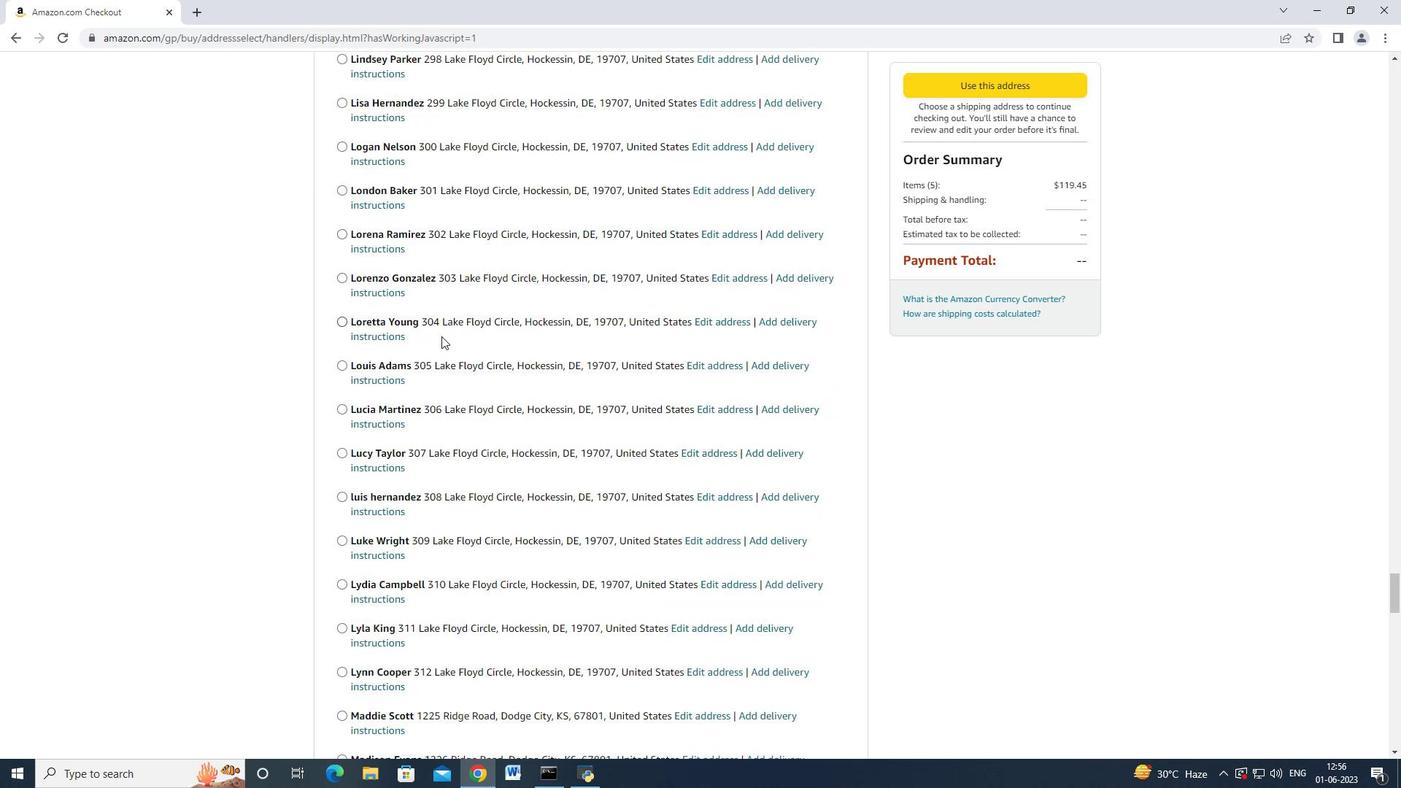 
Action: Mouse moved to (448, 335)
Screenshot: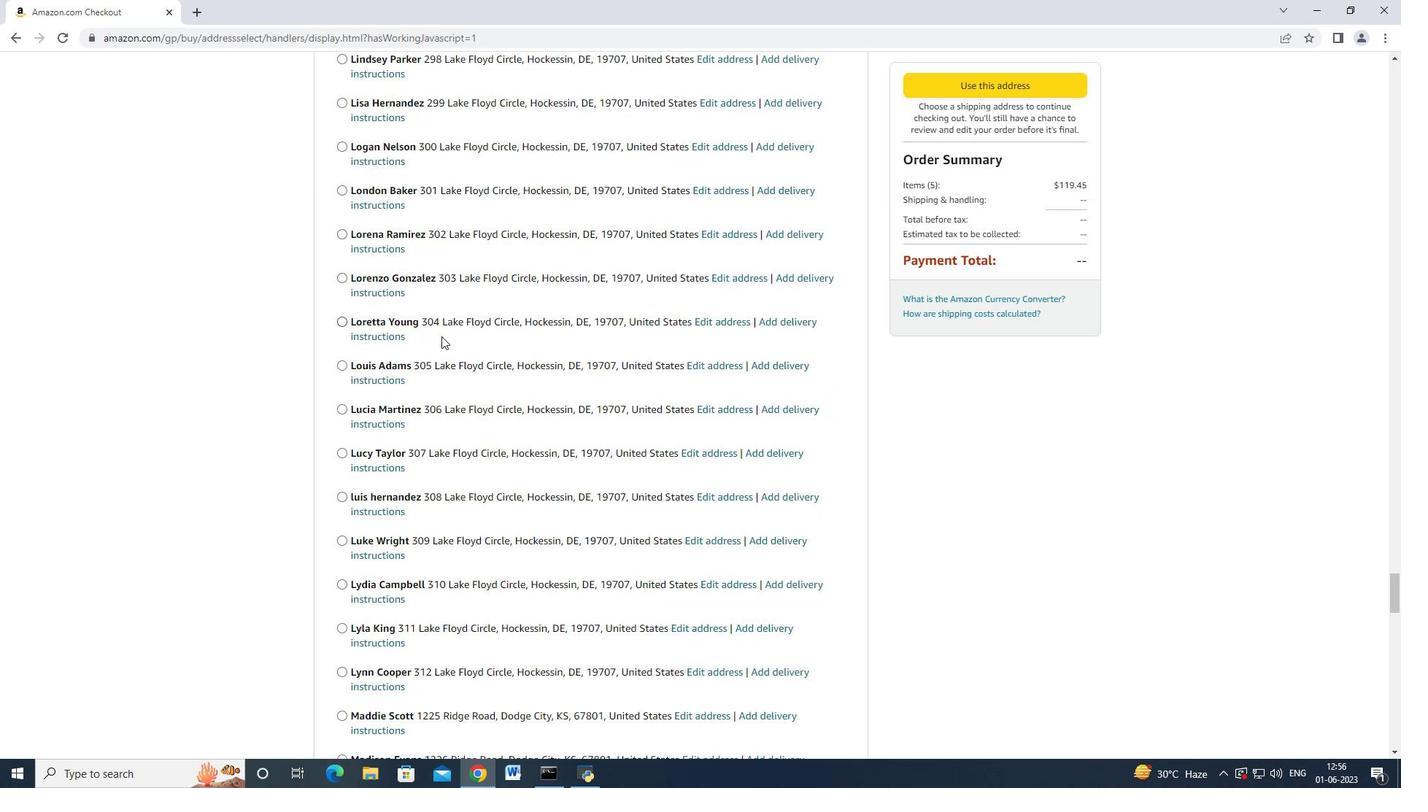 
Action: Mouse scrolled (448, 334) with delta (0, 0)
Screenshot: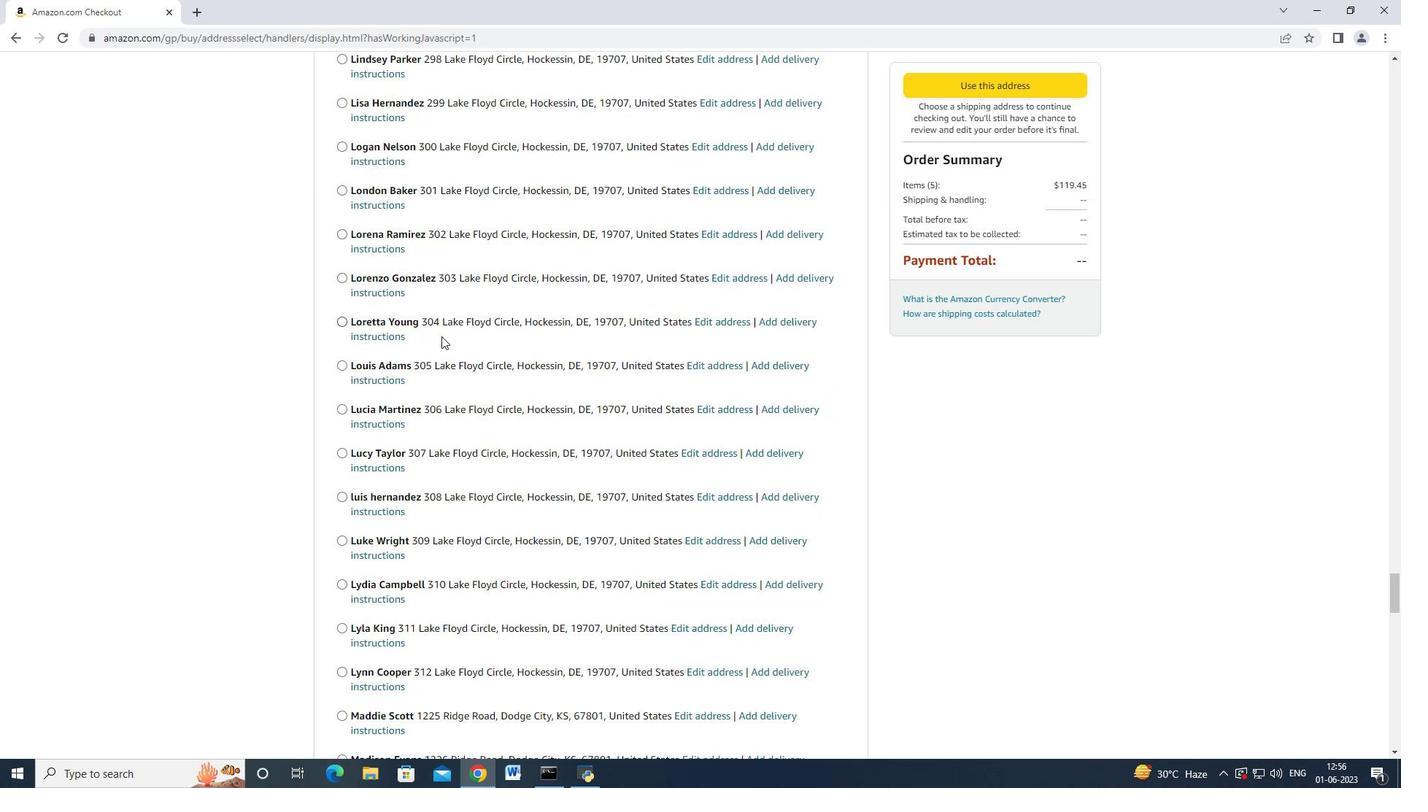 
Action: Mouse moved to (449, 334)
Screenshot: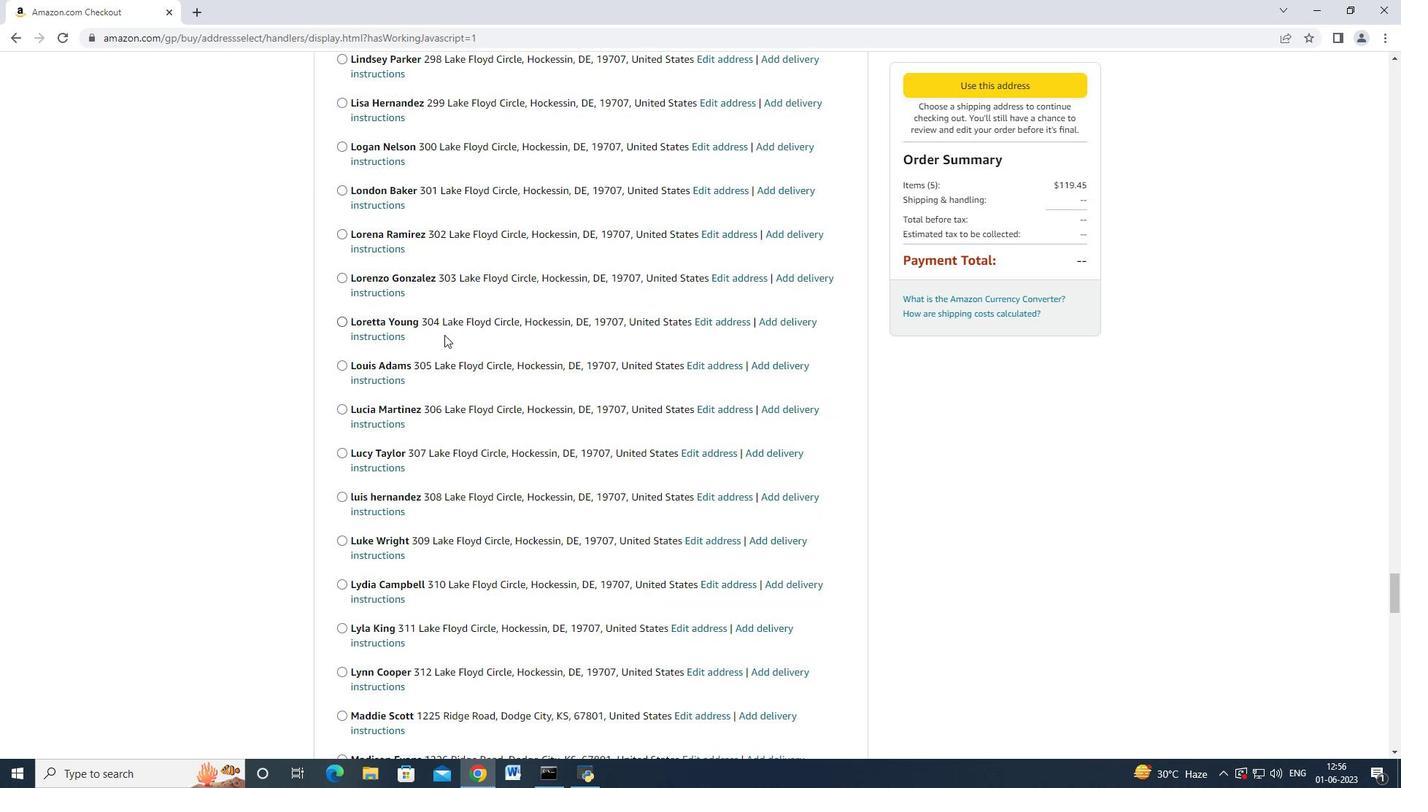 
Action: Mouse scrolled (449, 333) with delta (0, 0)
Screenshot: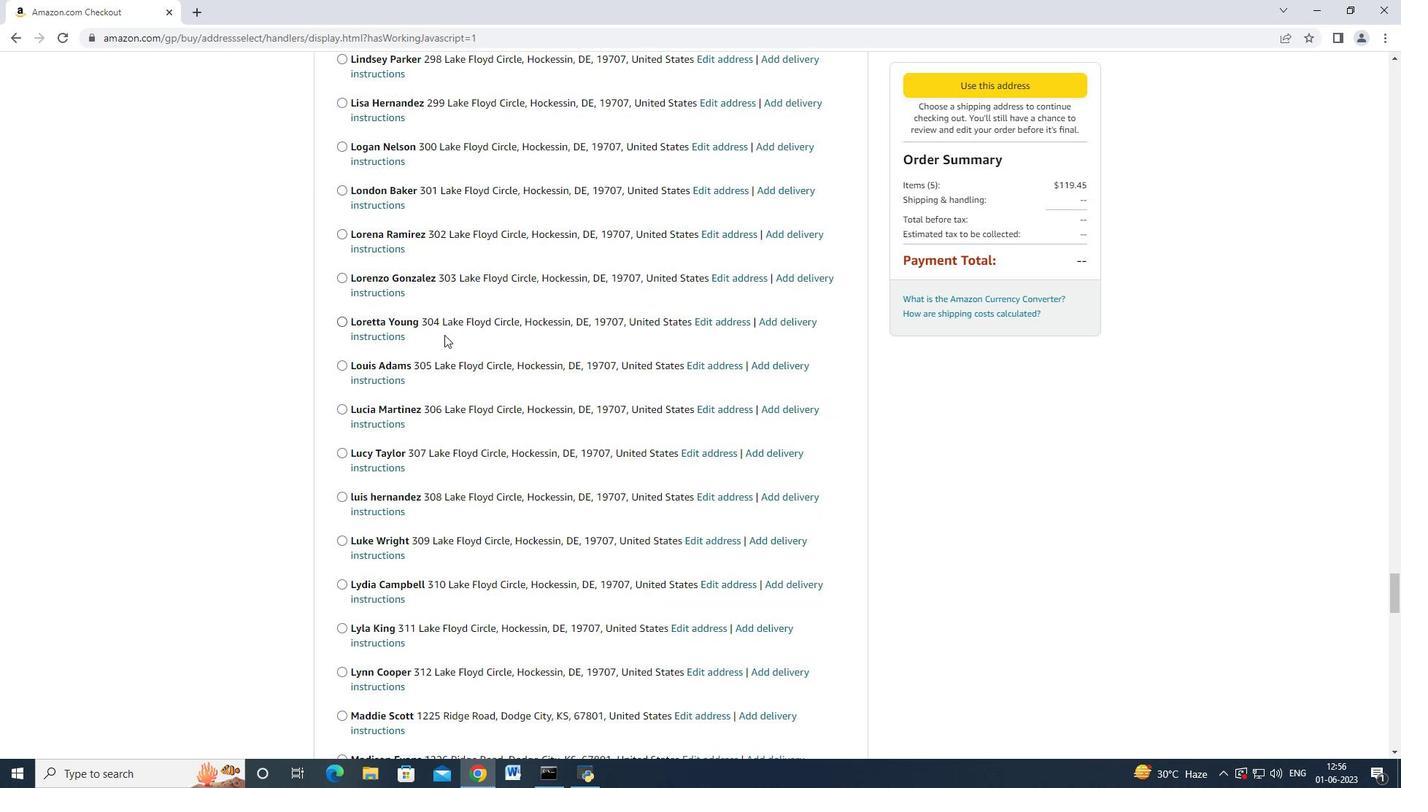 
Action: Mouse moved to (449, 334)
Screenshot: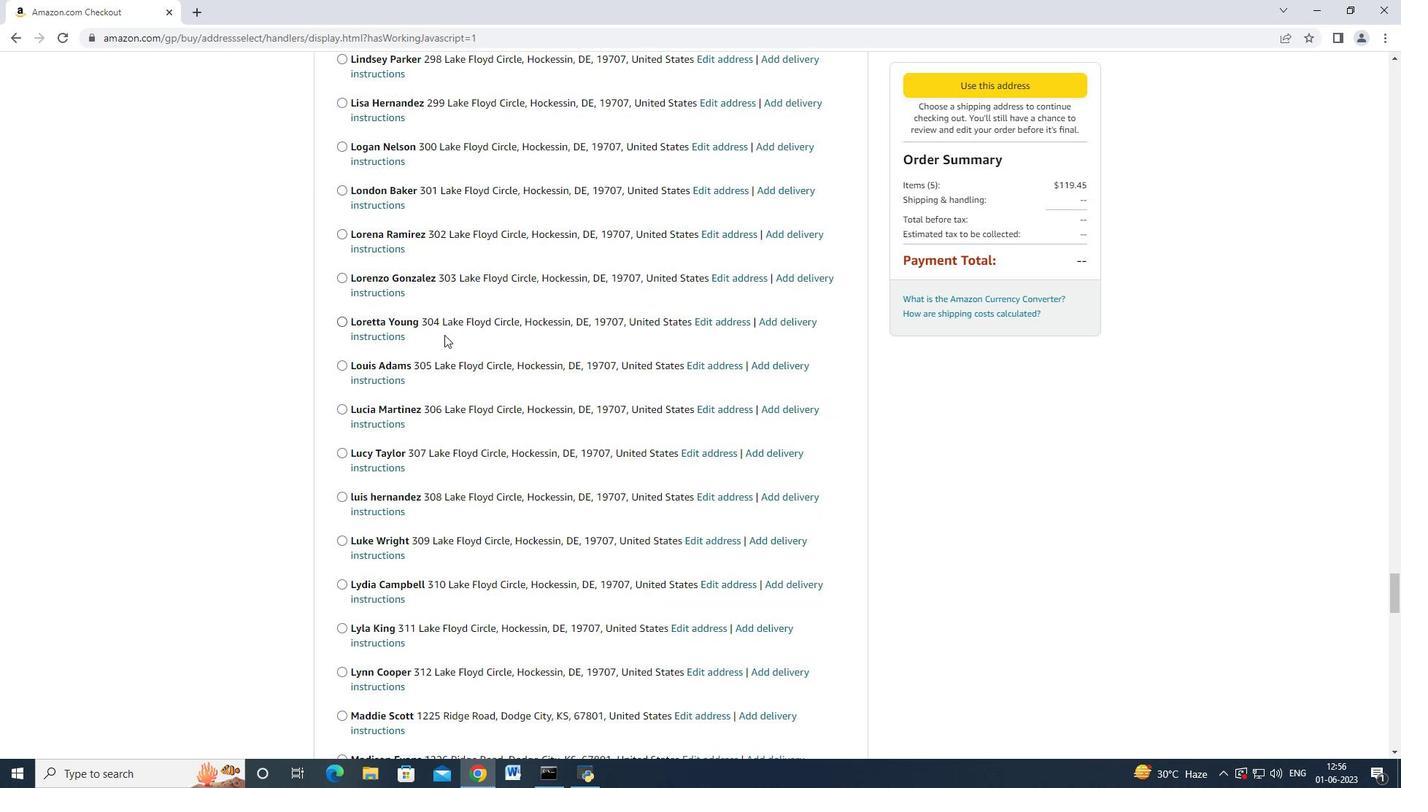 
Action: Mouse scrolled (449, 333) with delta (0, 0)
Screenshot: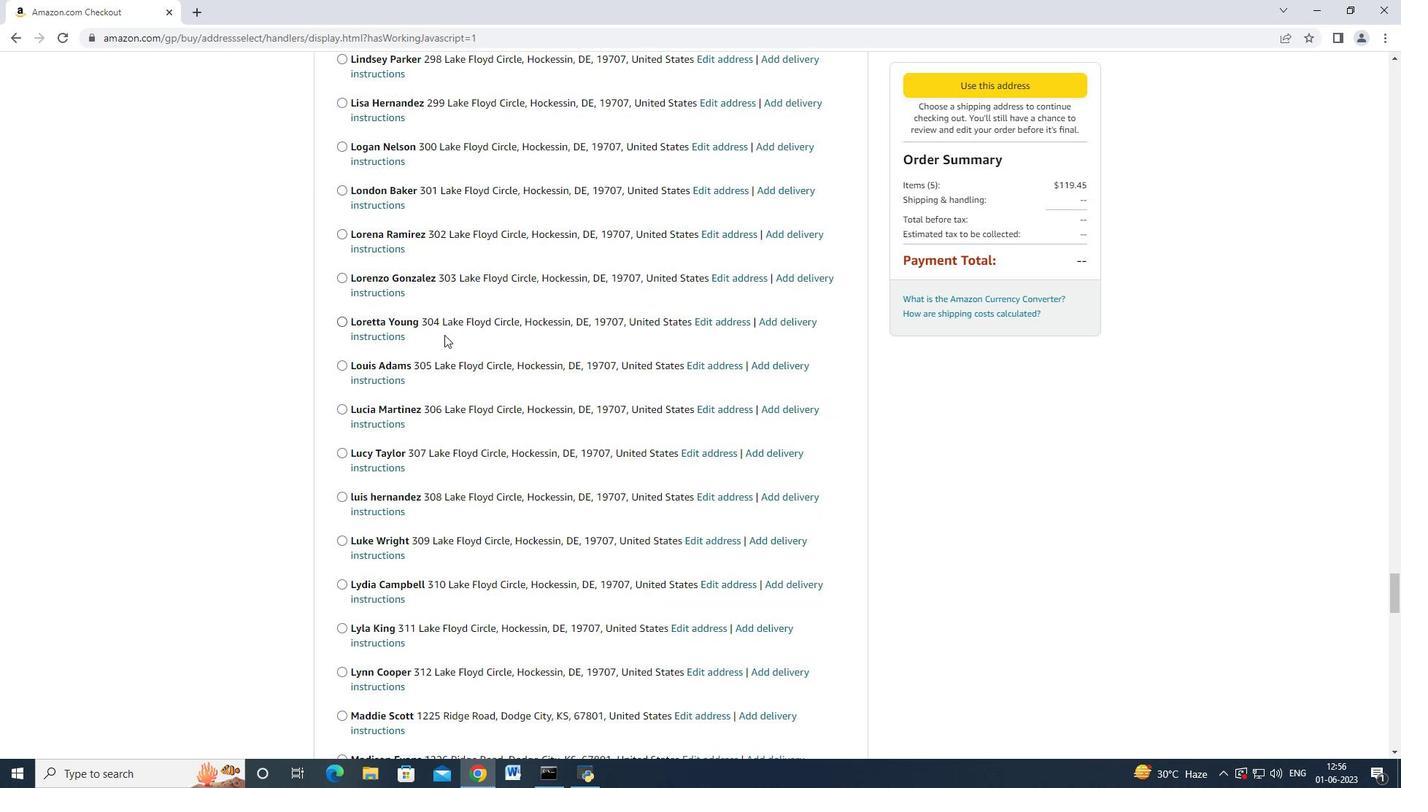 
Action: Mouse moved to (450, 333)
Screenshot: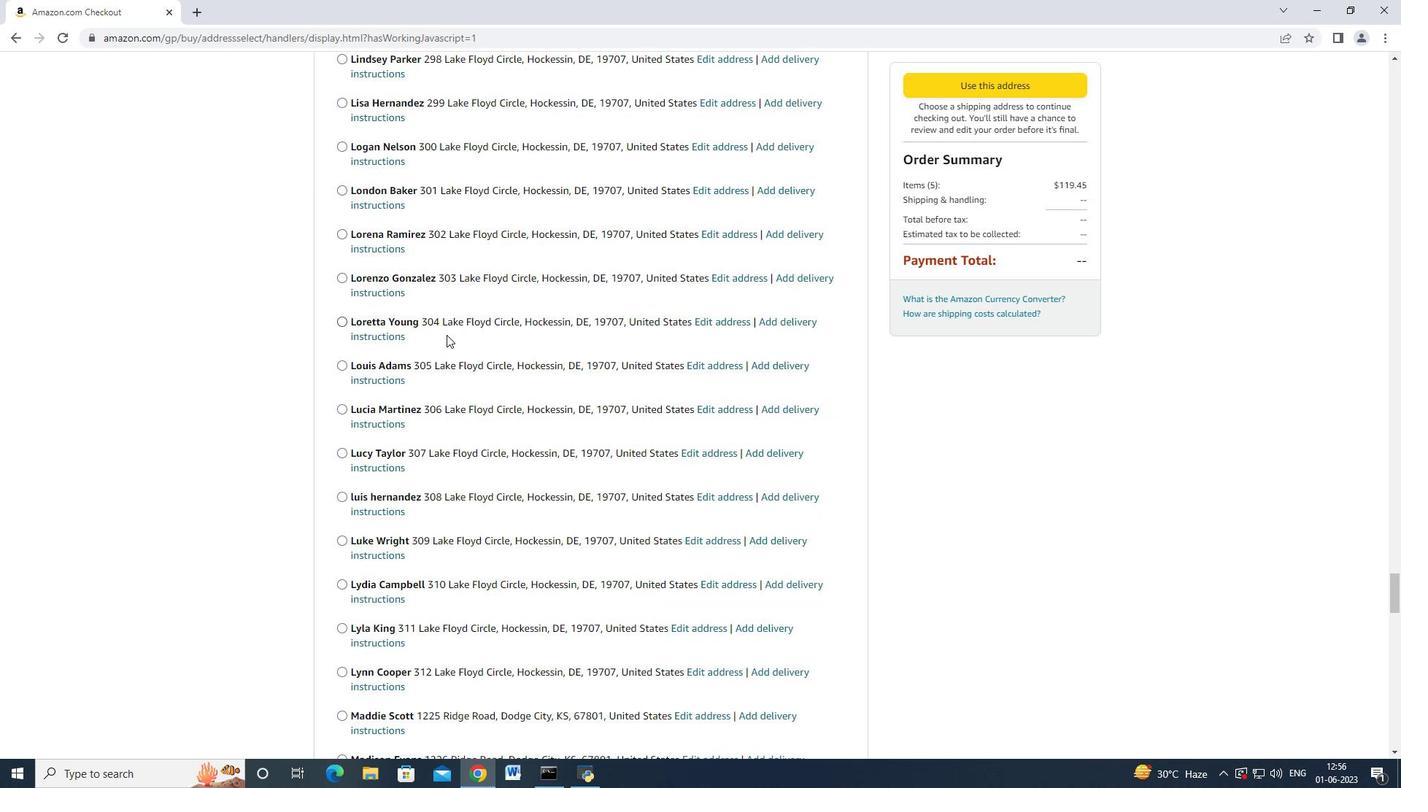 
Action: Mouse scrolled (450, 332) with delta (0, 0)
